 Task: Customize your profile - add a bio, profile picture, etc.
Action: Mouse moved to (1410, 188)
Screenshot: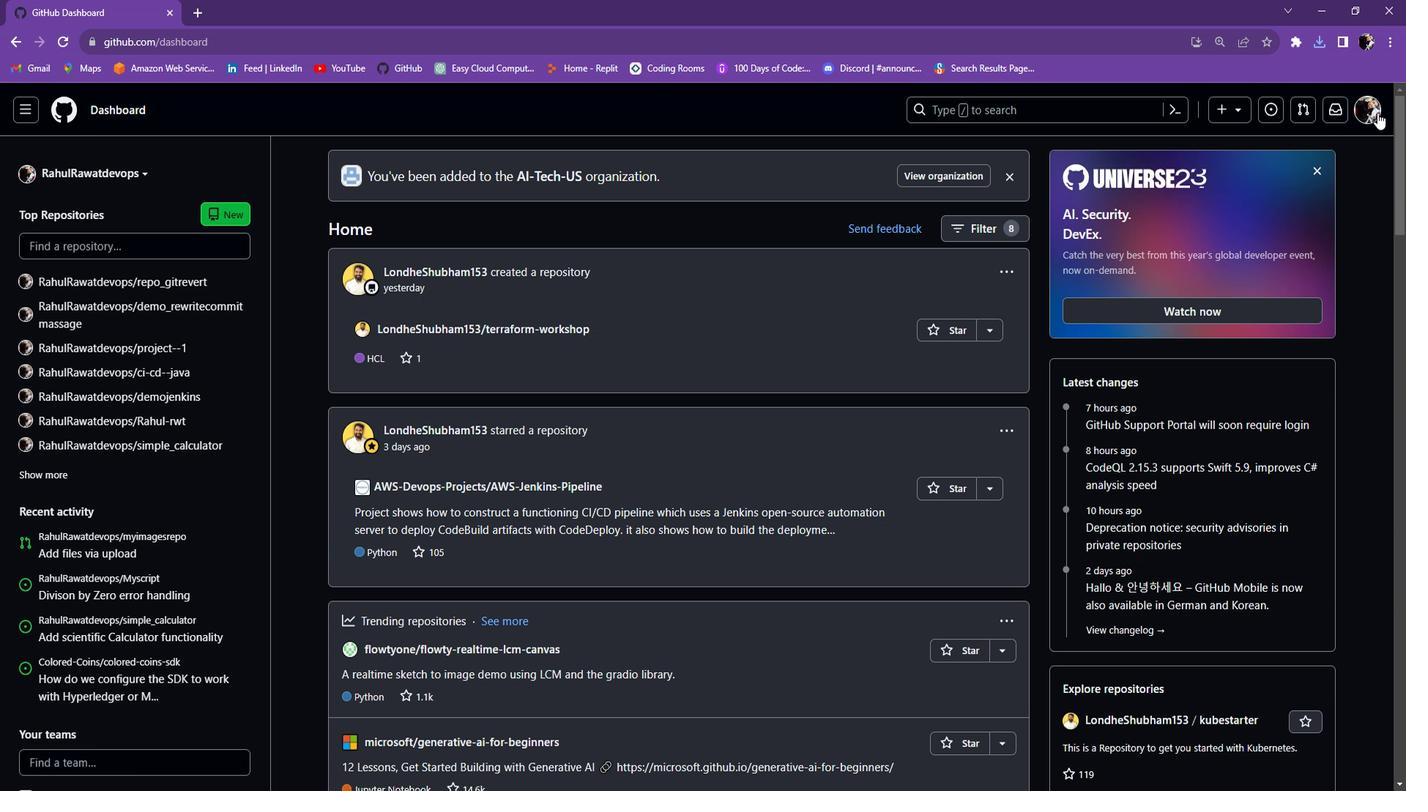 
Action: Mouse pressed left at (1410, 188)
Screenshot: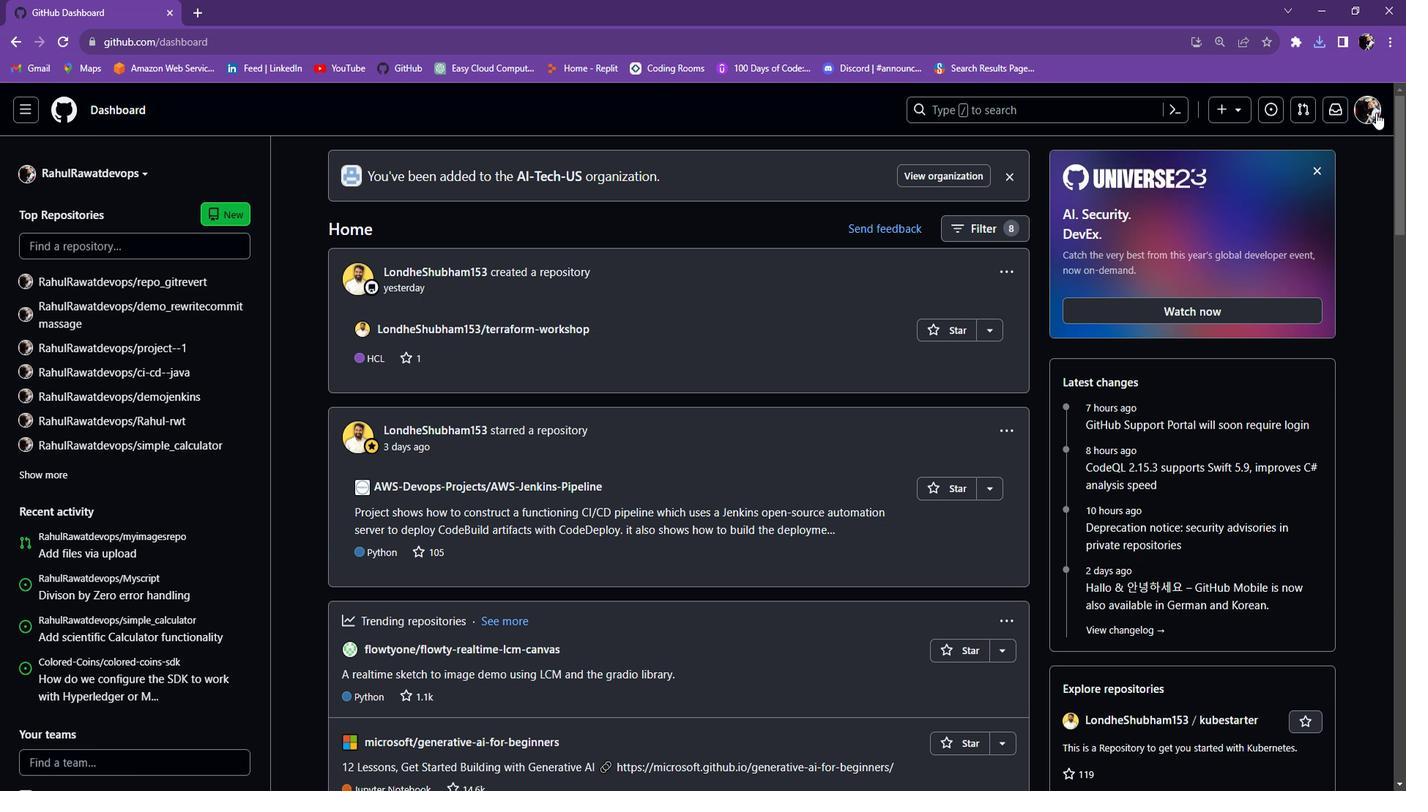 
Action: Mouse moved to (1253, 233)
Screenshot: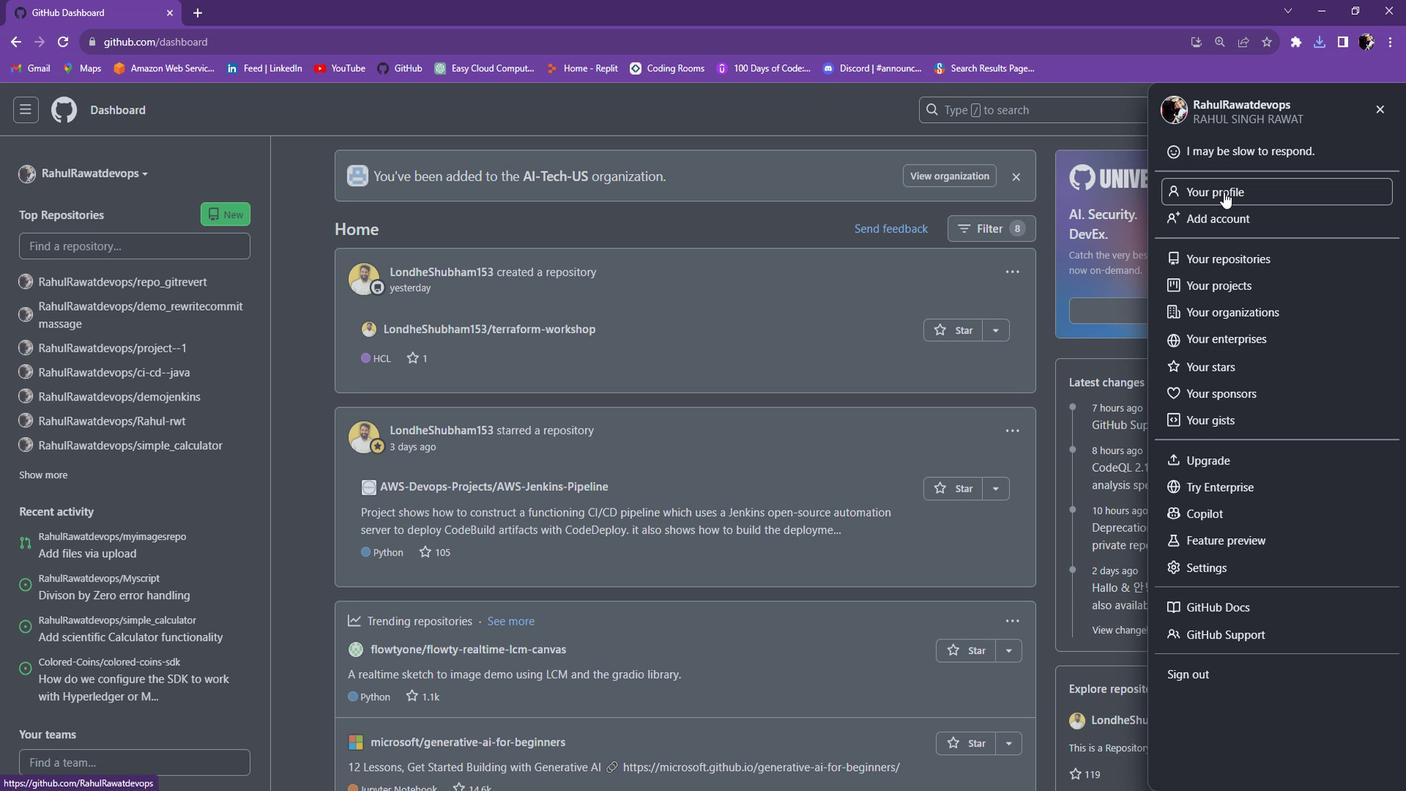 
Action: Mouse pressed left at (1253, 233)
Screenshot: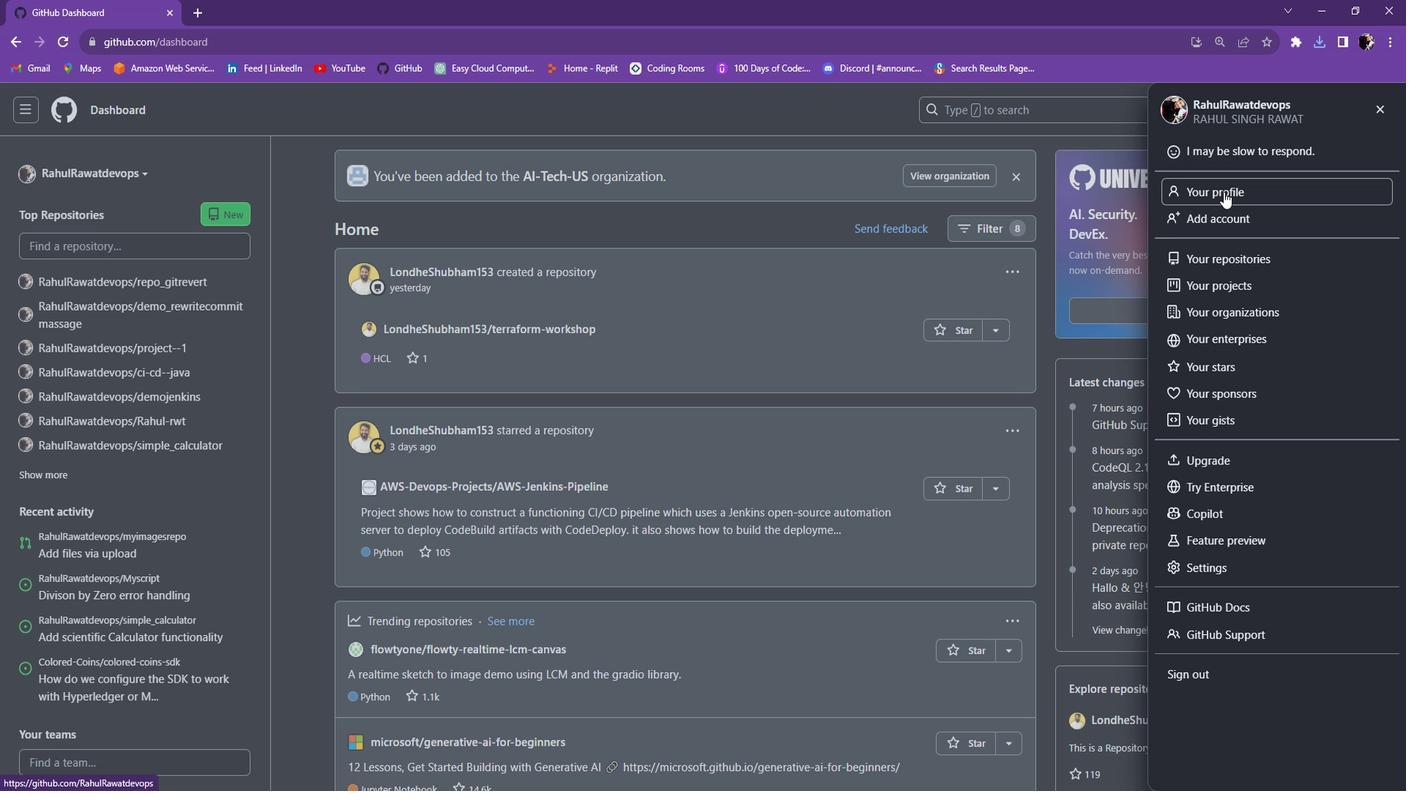 
Action: Mouse moved to (827, 326)
Screenshot: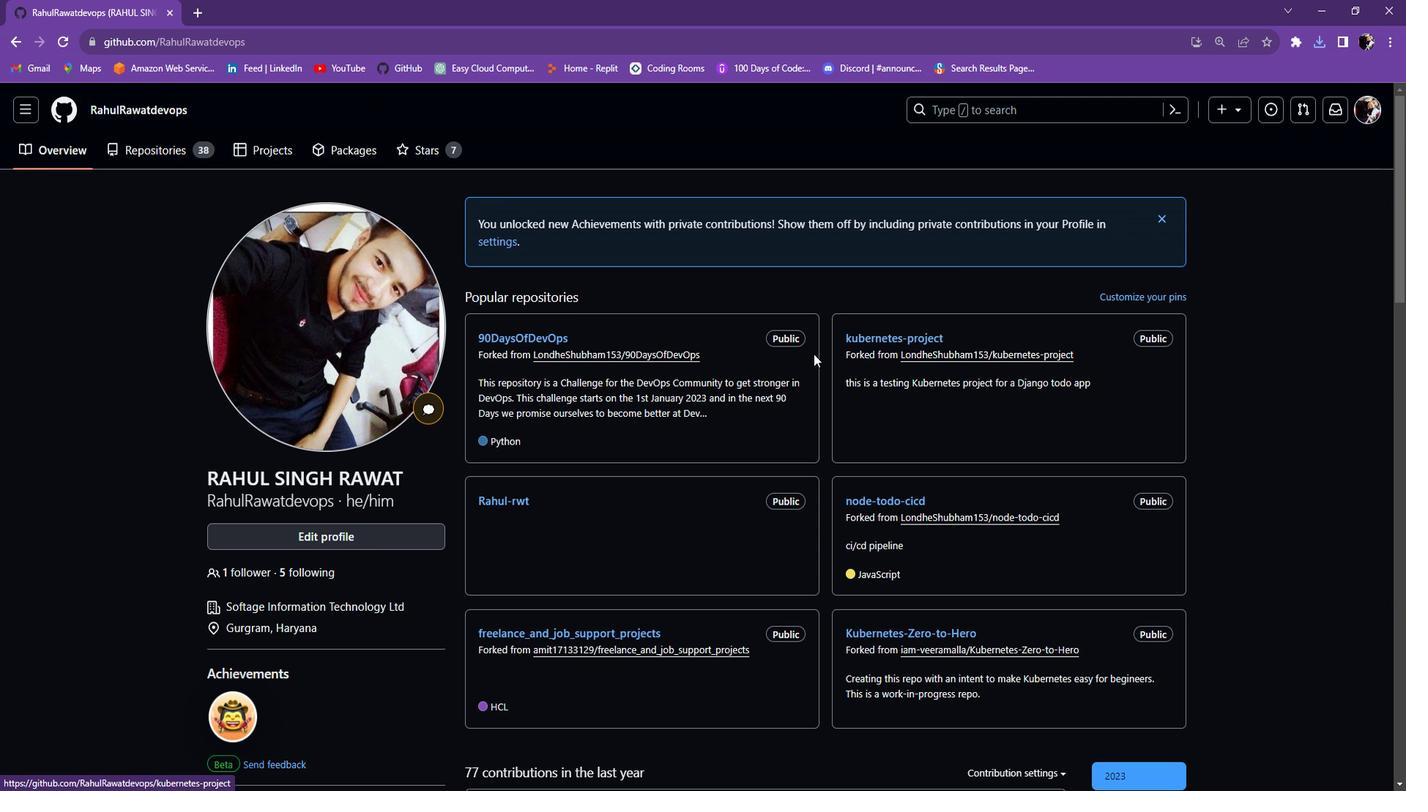 
Action: Mouse scrolled (827, 325) with delta (0, 0)
Screenshot: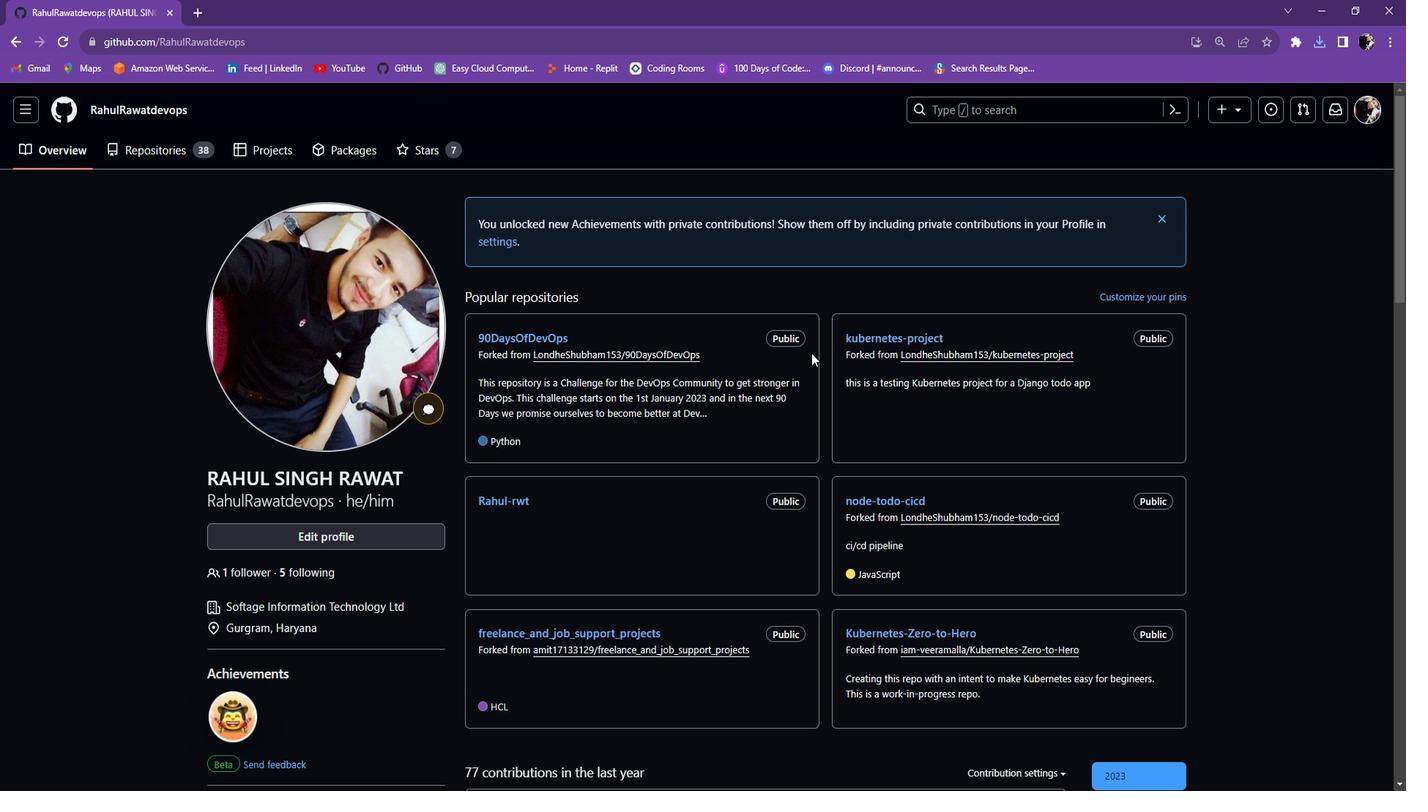 
Action: Mouse scrolled (827, 325) with delta (0, 0)
Screenshot: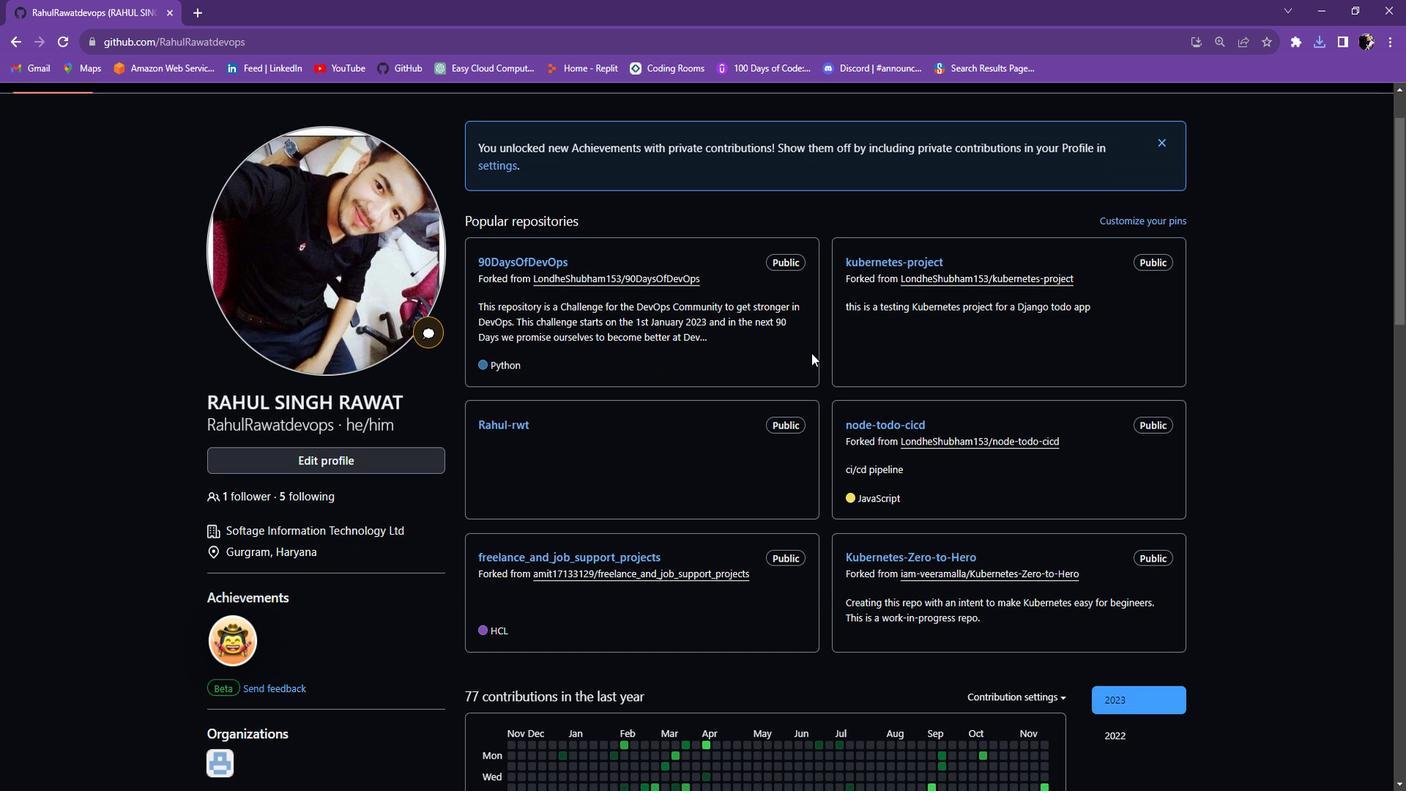 
Action: Mouse scrolled (827, 325) with delta (0, 0)
Screenshot: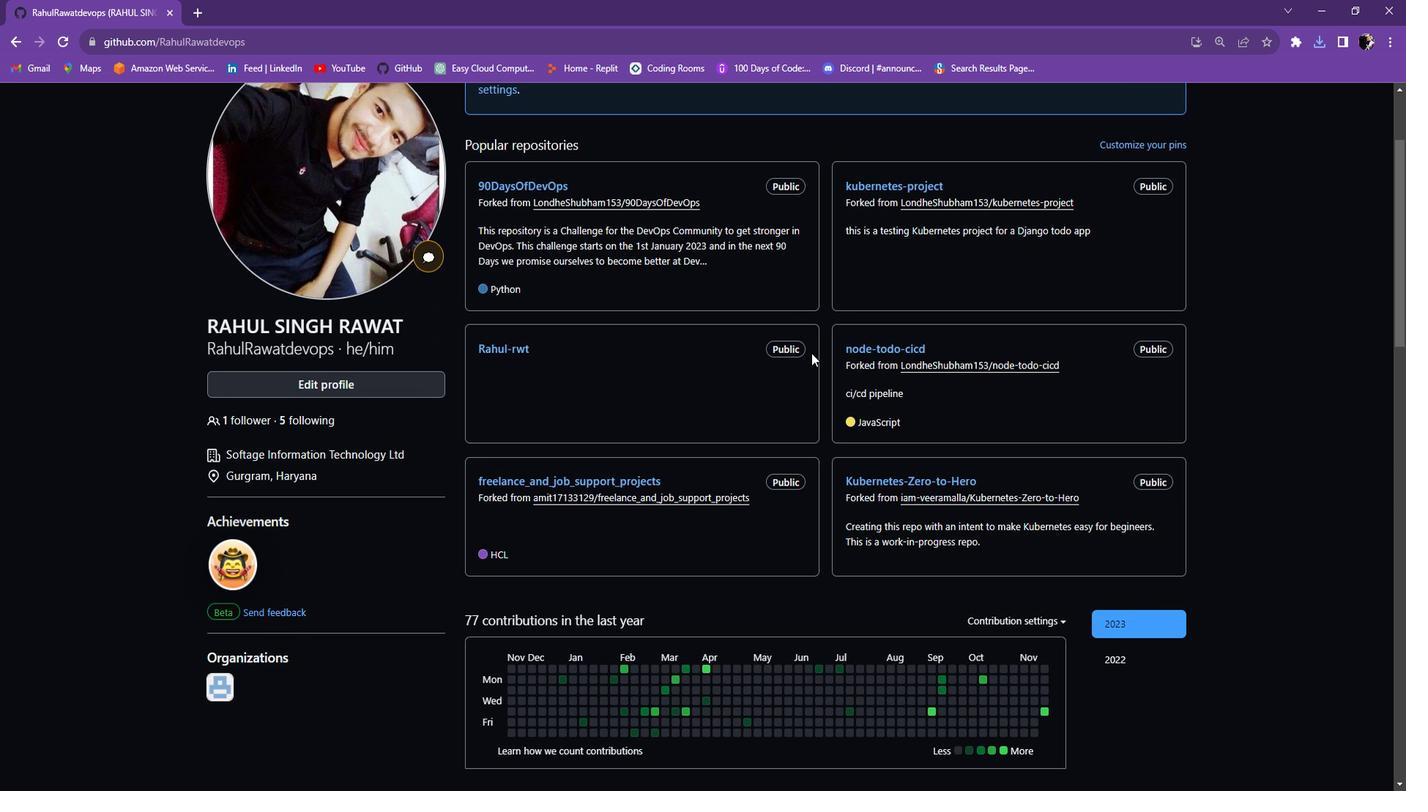 
Action: Mouse scrolled (827, 325) with delta (0, 0)
Screenshot: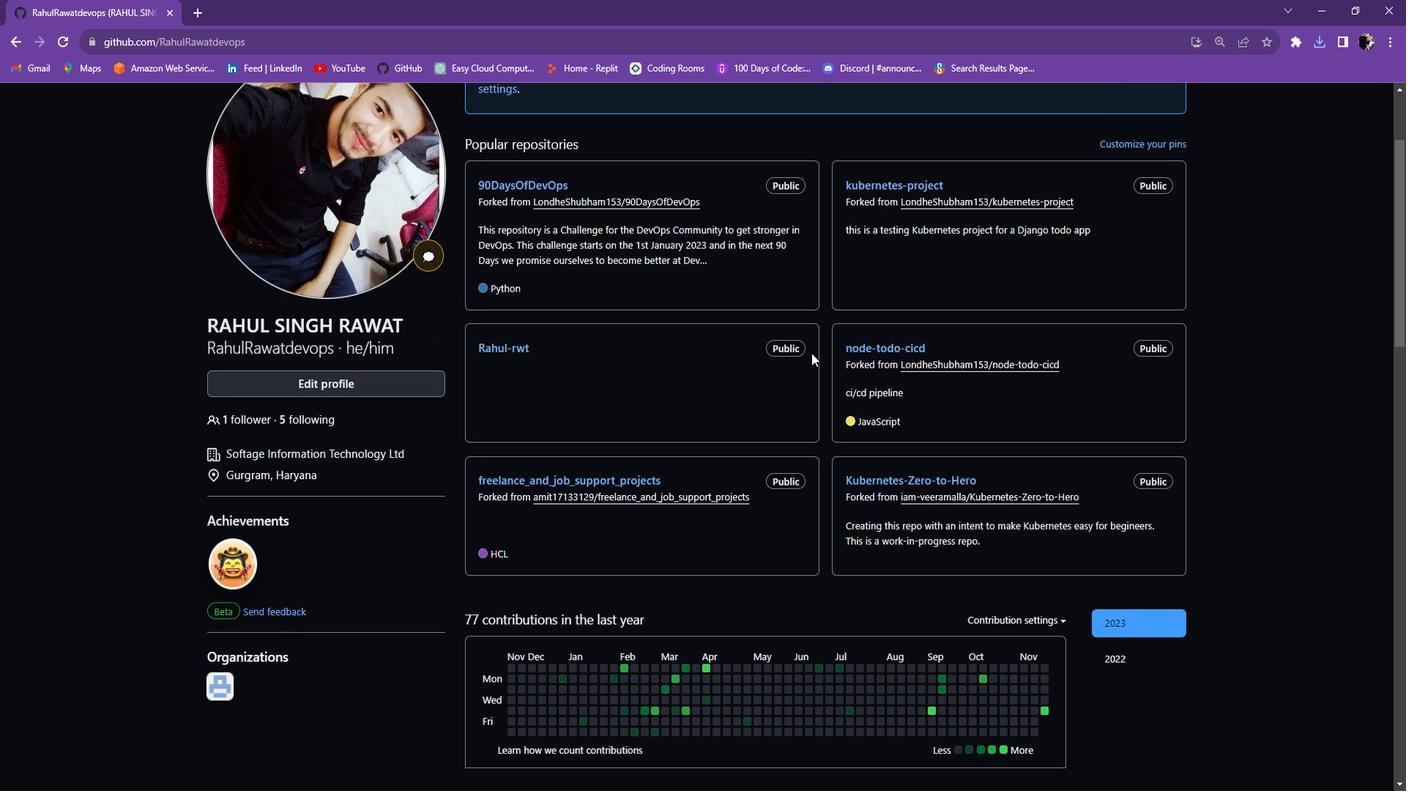 
Action: Mouse moved to (388, 258)
Screenshot: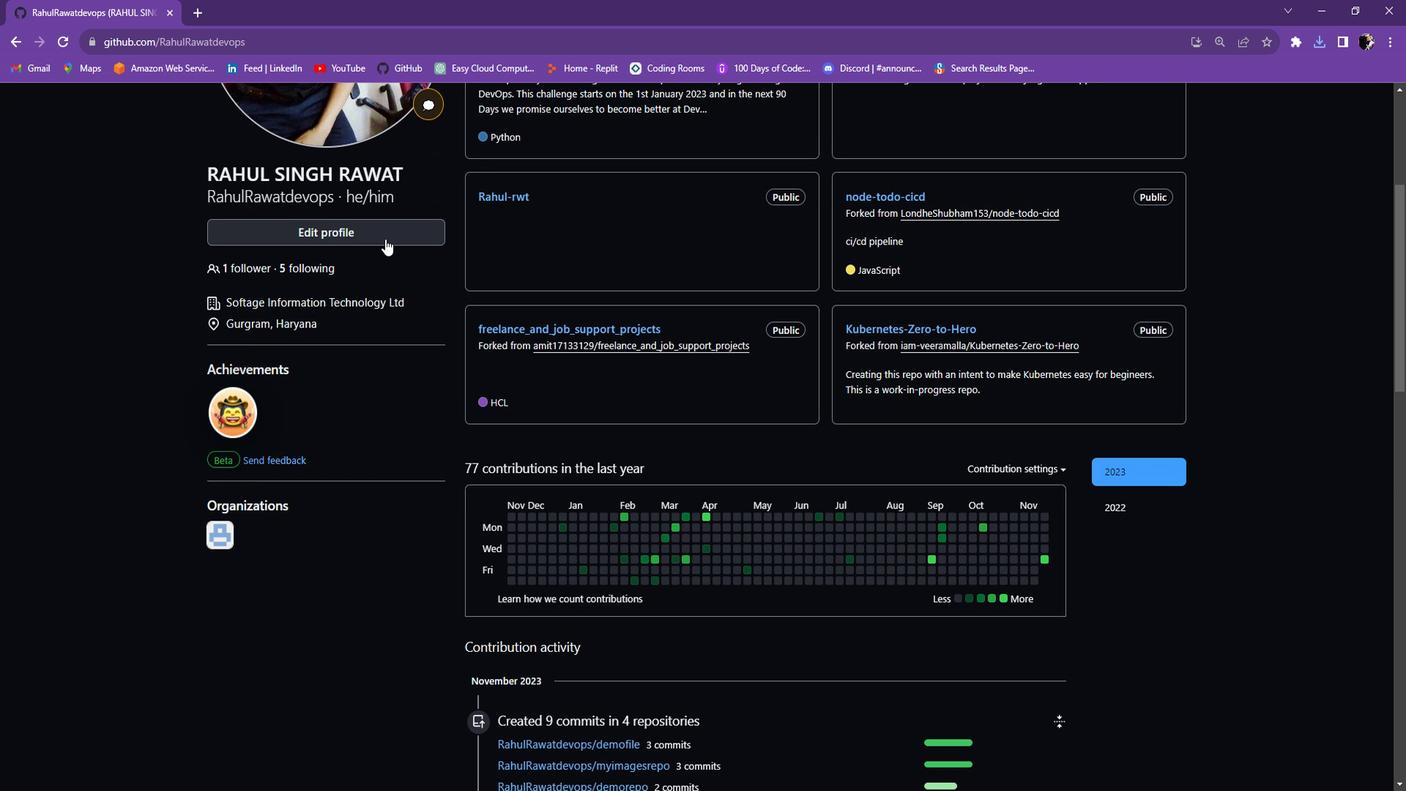 
Action: Mouse pressed left at (388, 258)
Screenshot: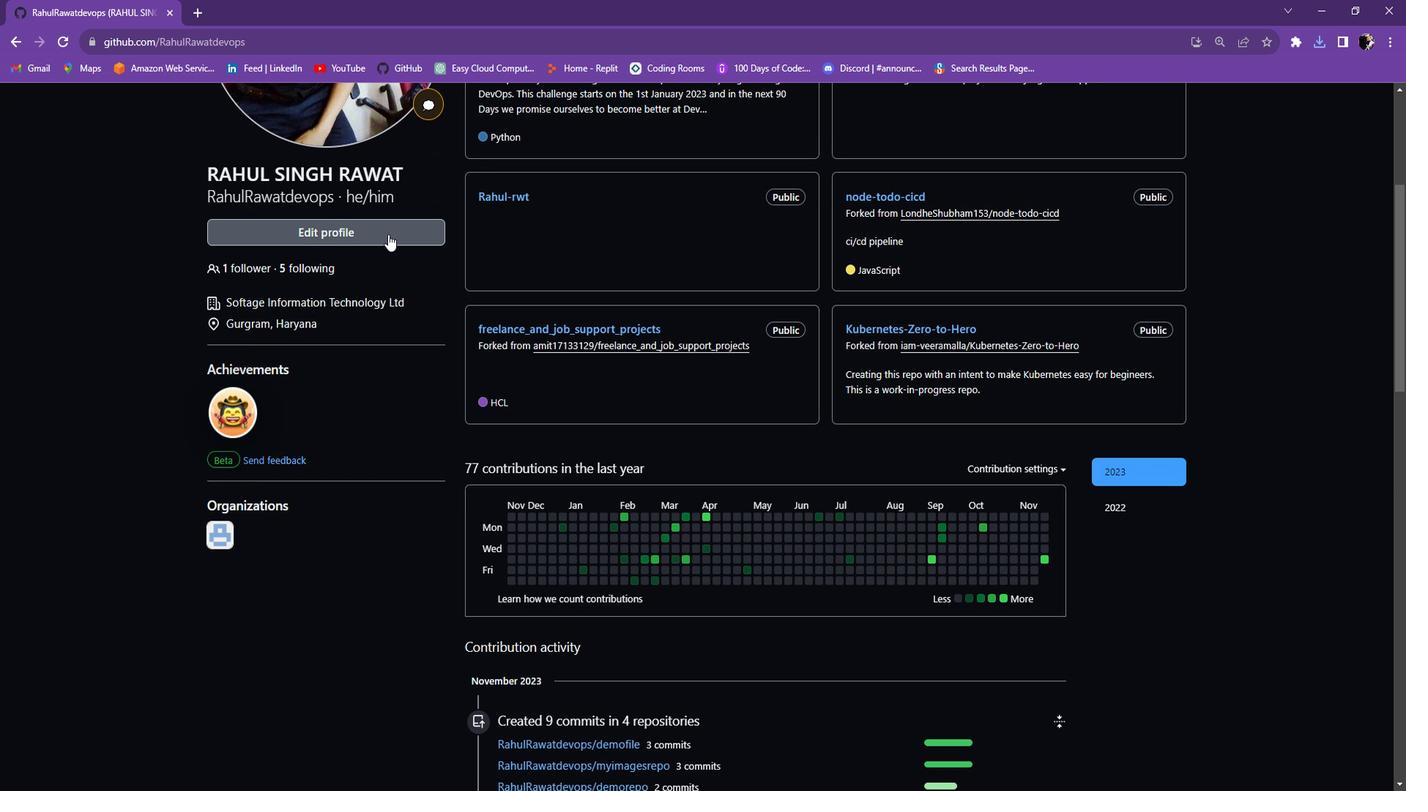 
Action: Mouse moved to (399, 295)
Screenshot: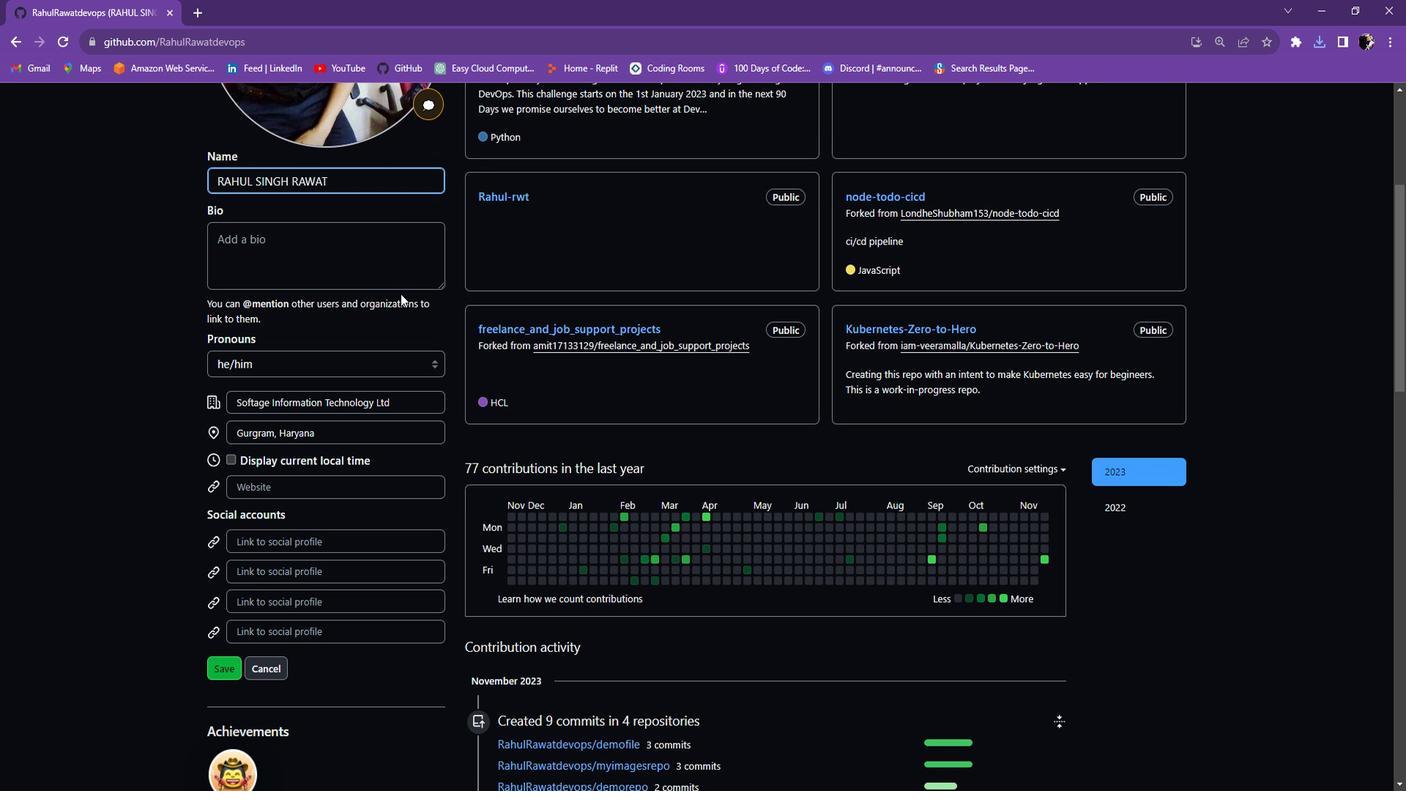 
Action: Mouse scrolled (399, 295) with delta (0, 0)
Screenshot: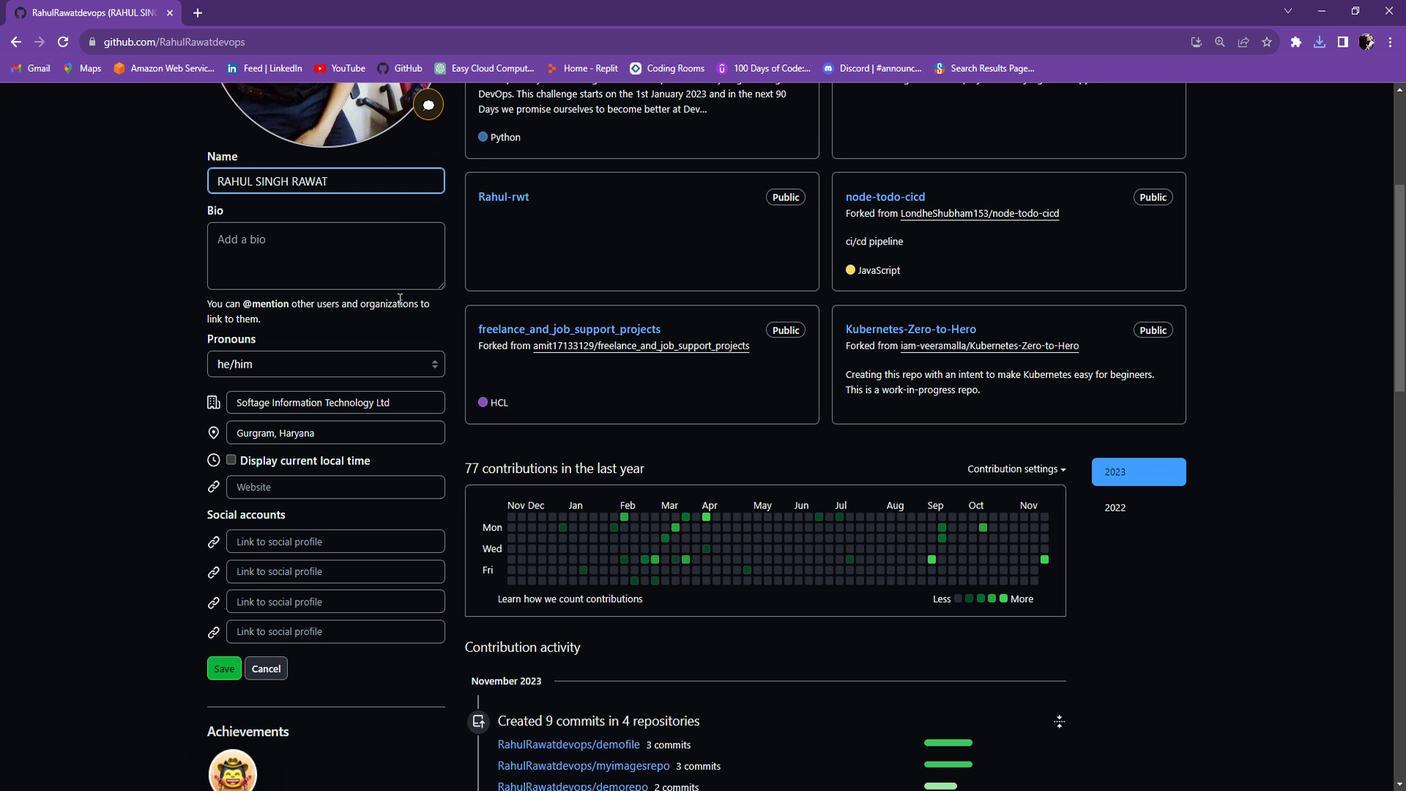 
Action: Mouse scrolled (399, 295) with delta (0, 0)
Screenshot: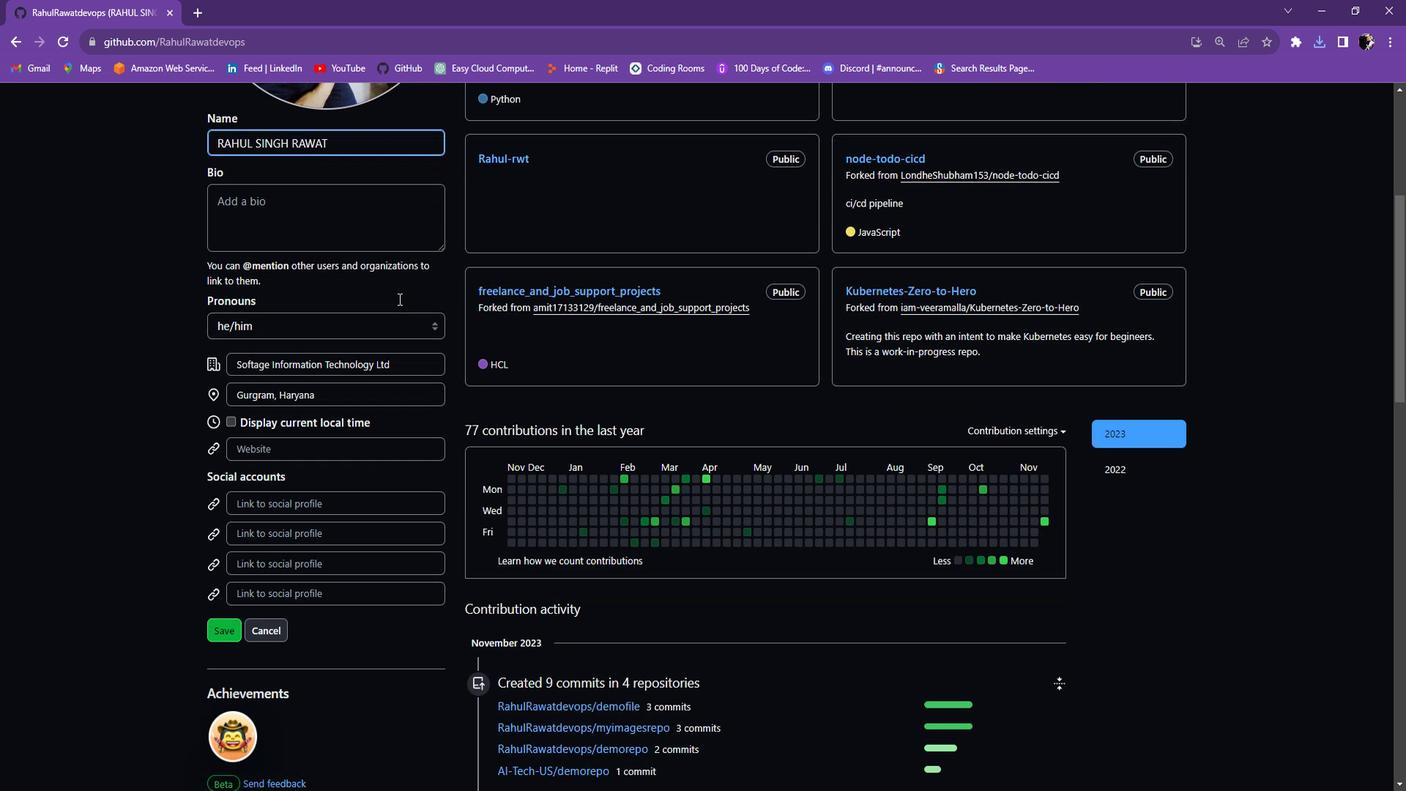 
Action: Mouse scrolled (399, 295) with delta (0, 0)
Screenshot: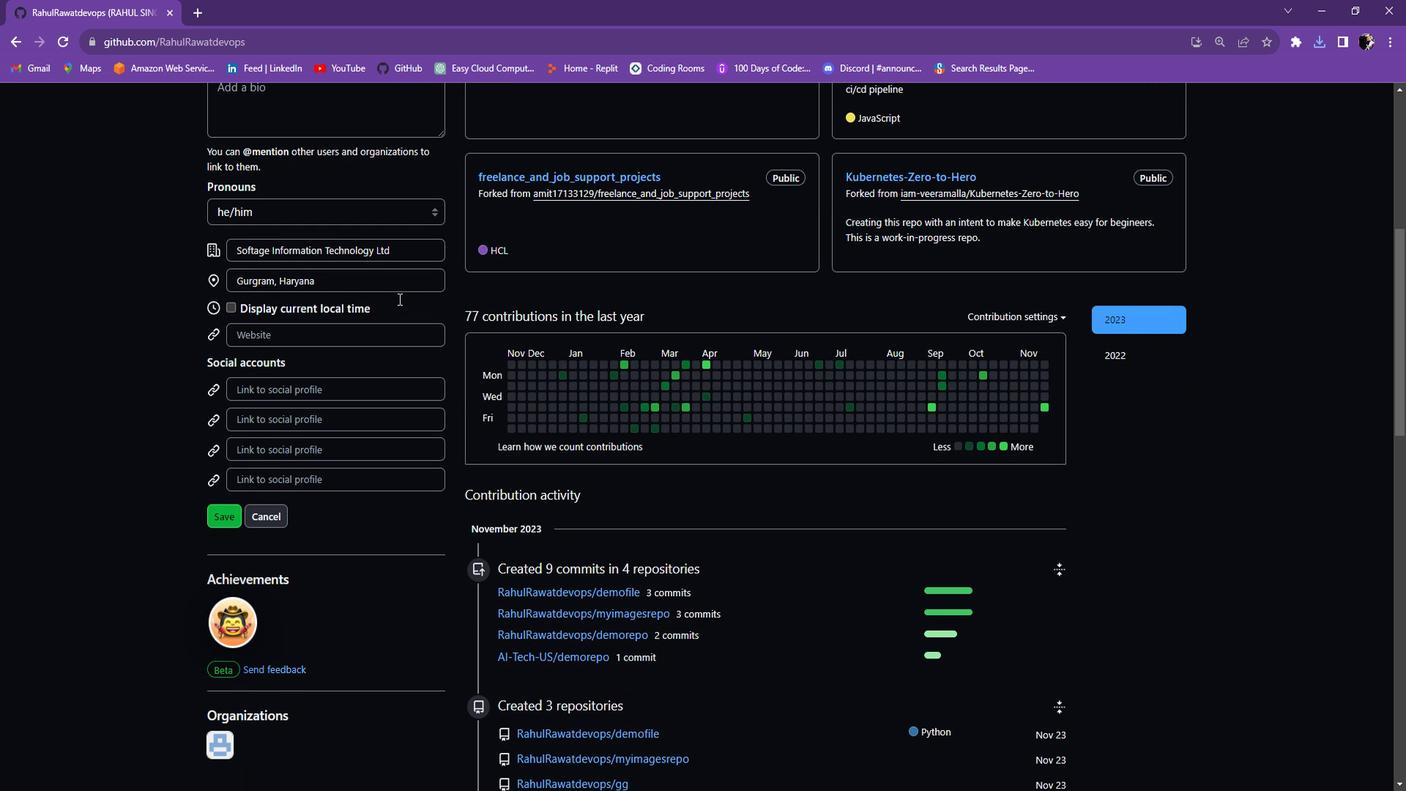 
Action: Mouse scrolled (399, 295) with delta (0, 0)
Screenshot: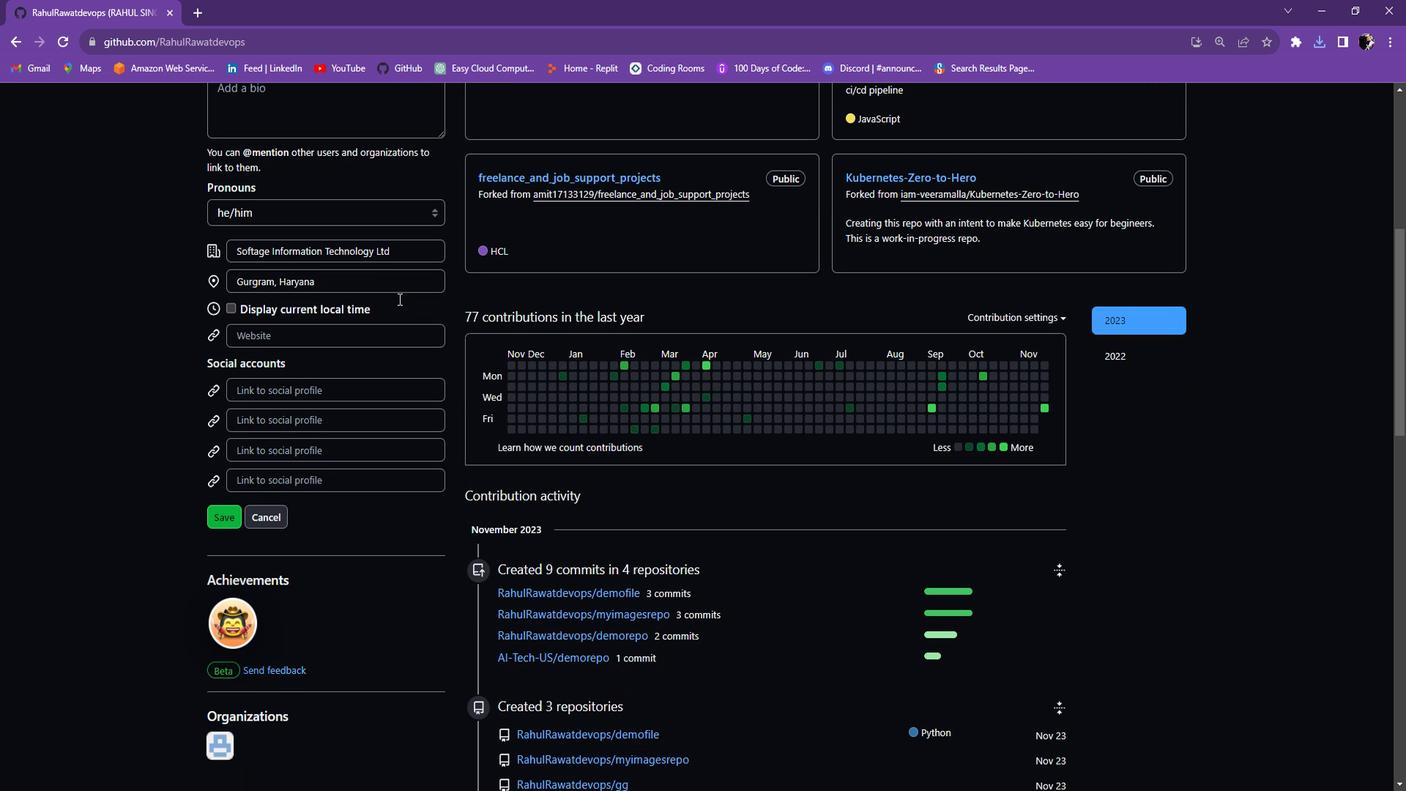 
Action: Mouse scrolled (399, 295) with delta (0, 0)
Screenshot: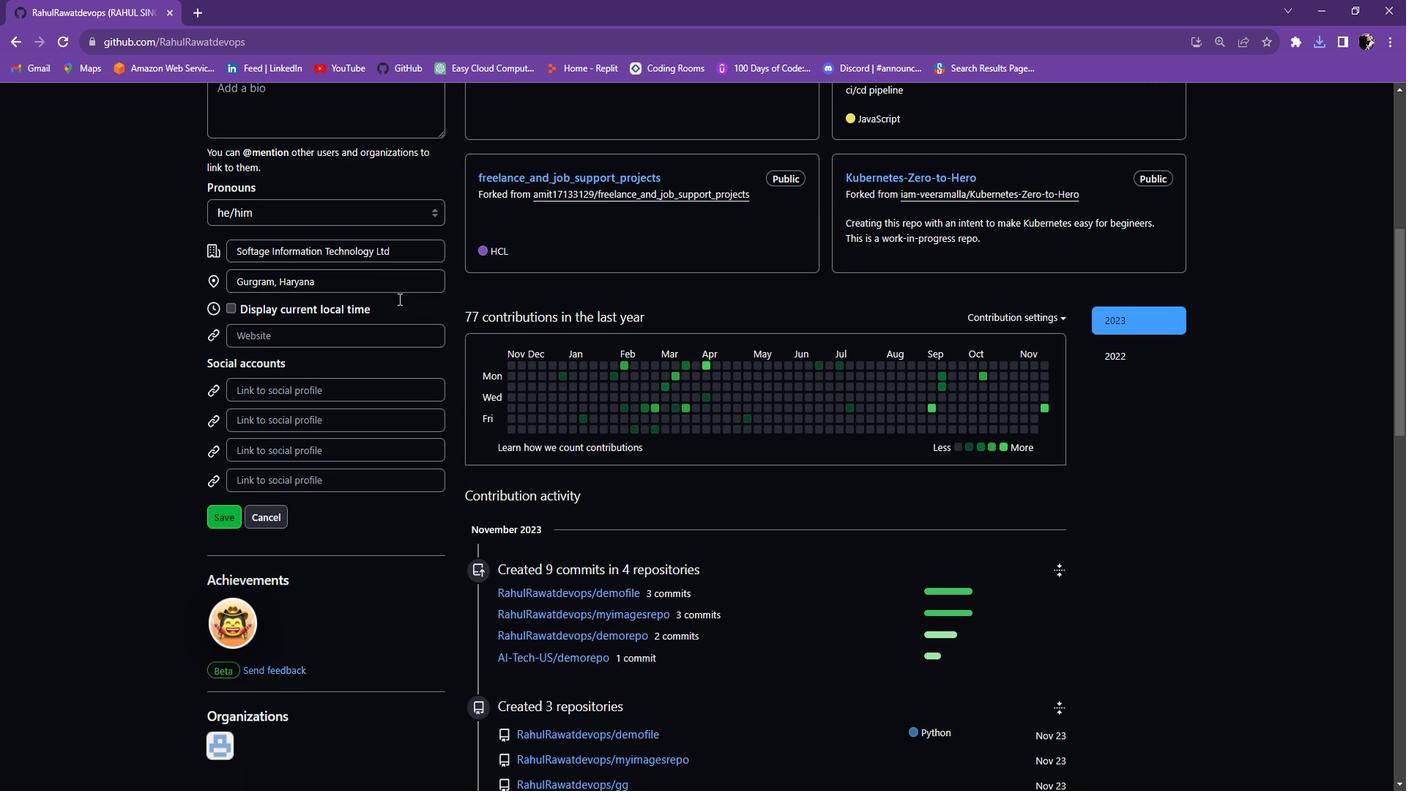 
Action: Mouse scrolled (399, 295) with delta (0, 0)
Screenshot: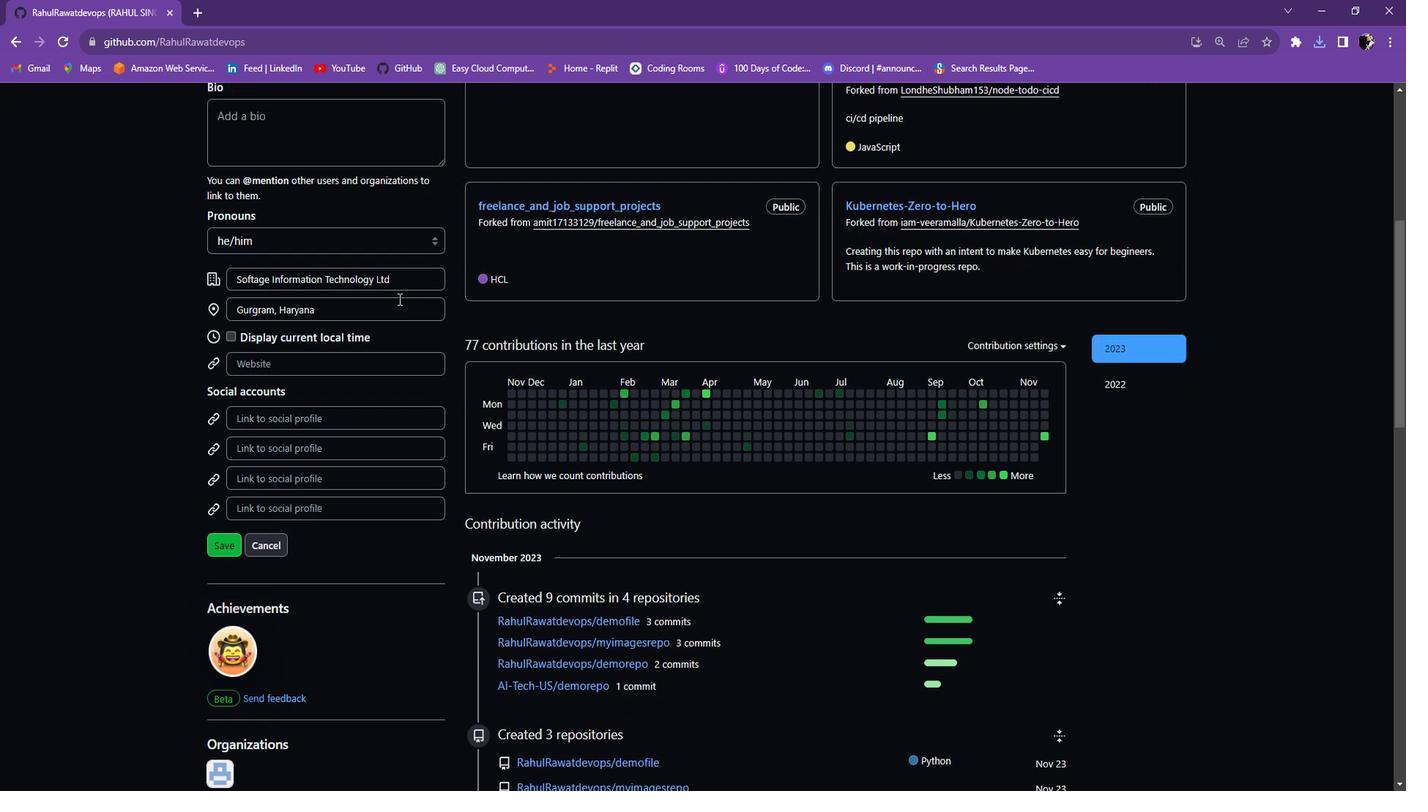 
Action: Mouse scrolled (399, 295) with delta (0, 0)
Screenshot: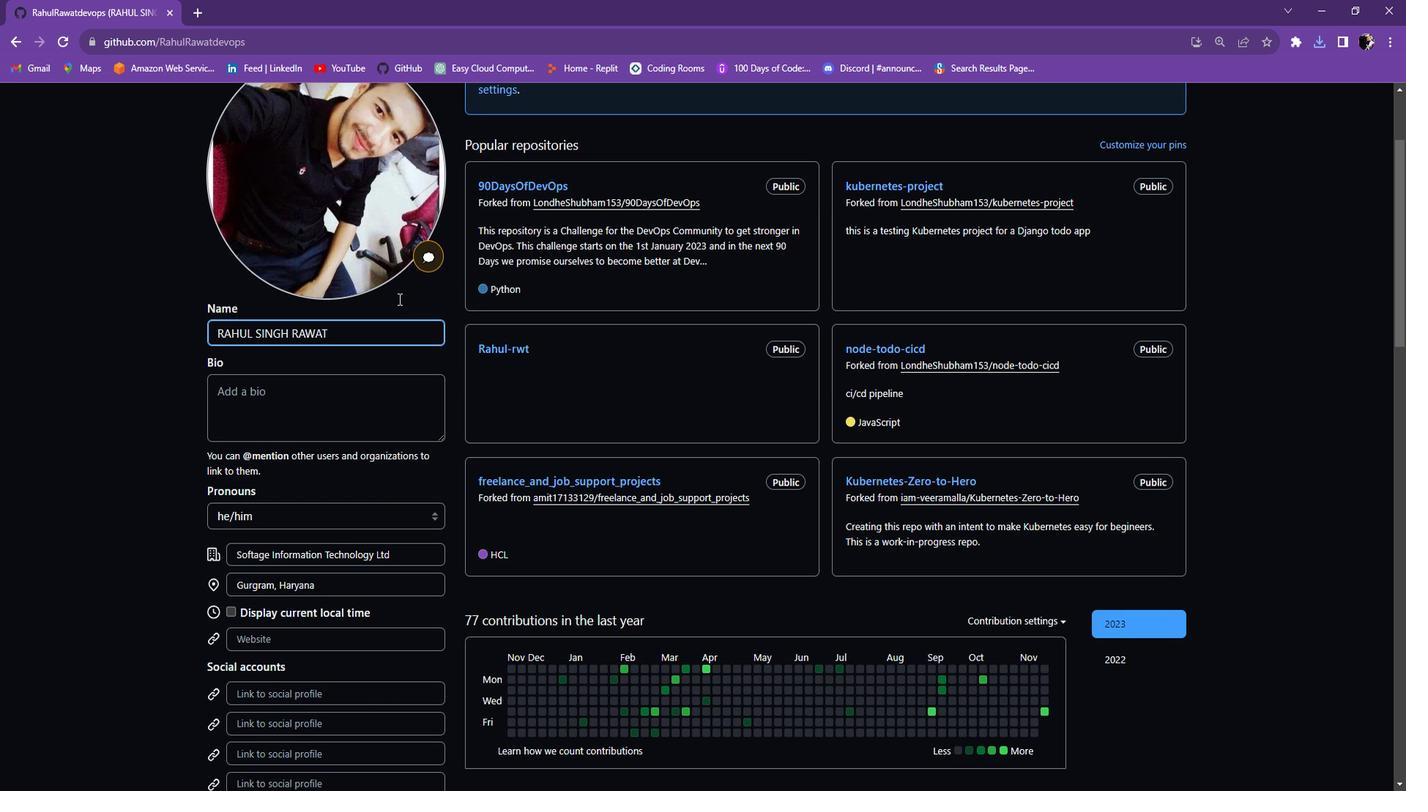 
Action: Mouse scrolled (399, 295) with delta (0, 0)
Screenshot: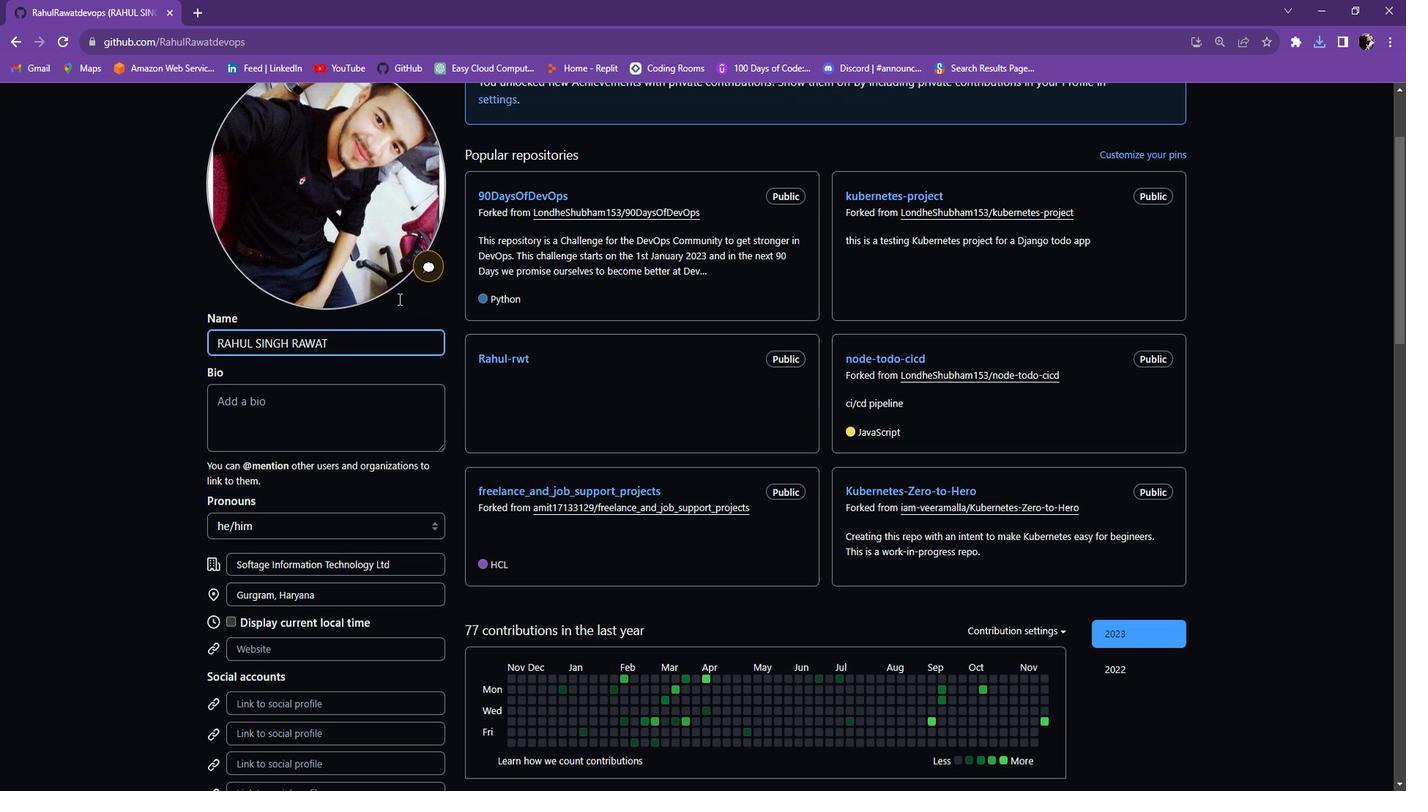 
Action: Mouse moved to (400, 320)
Screenshot: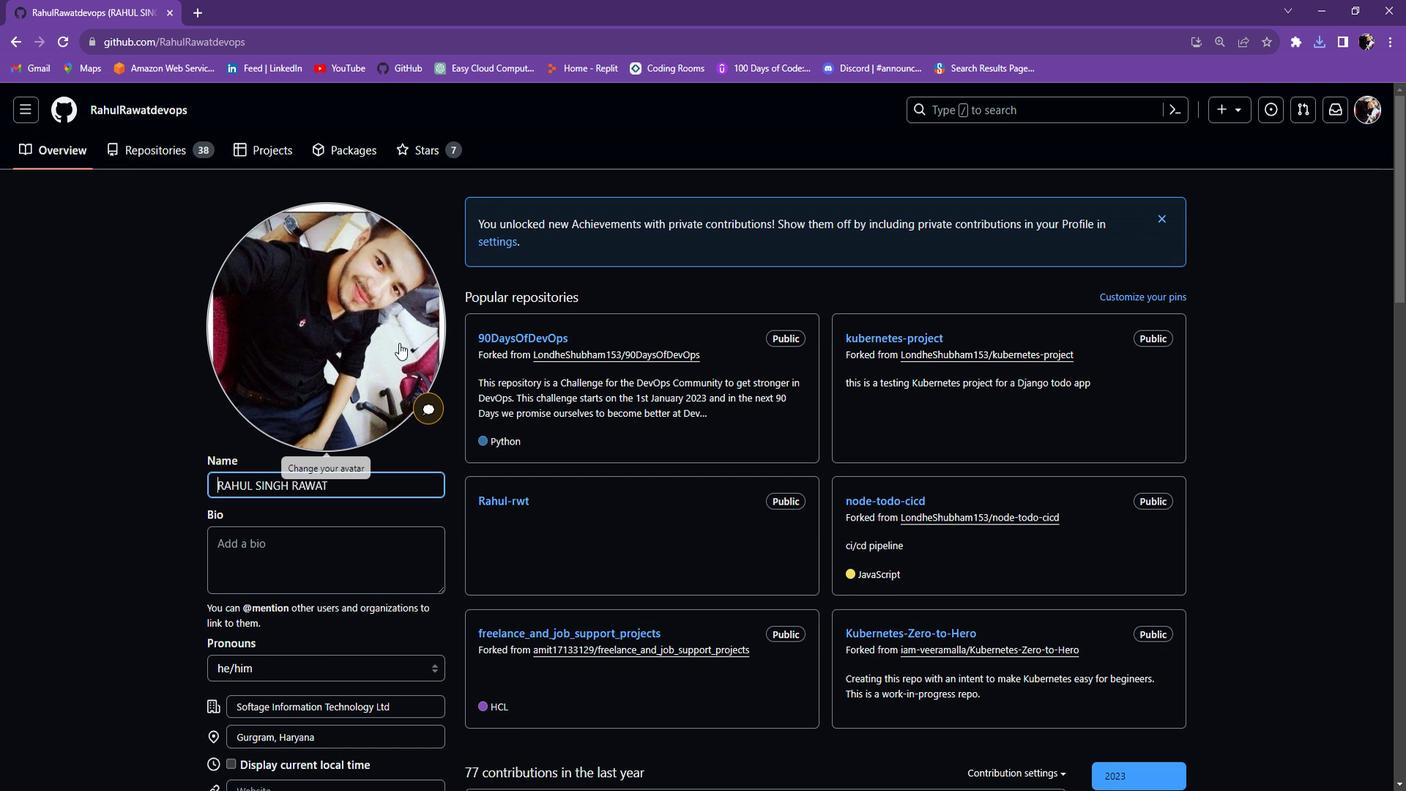 
Action: Mouse pressed left at (400, 320)
Screenshot: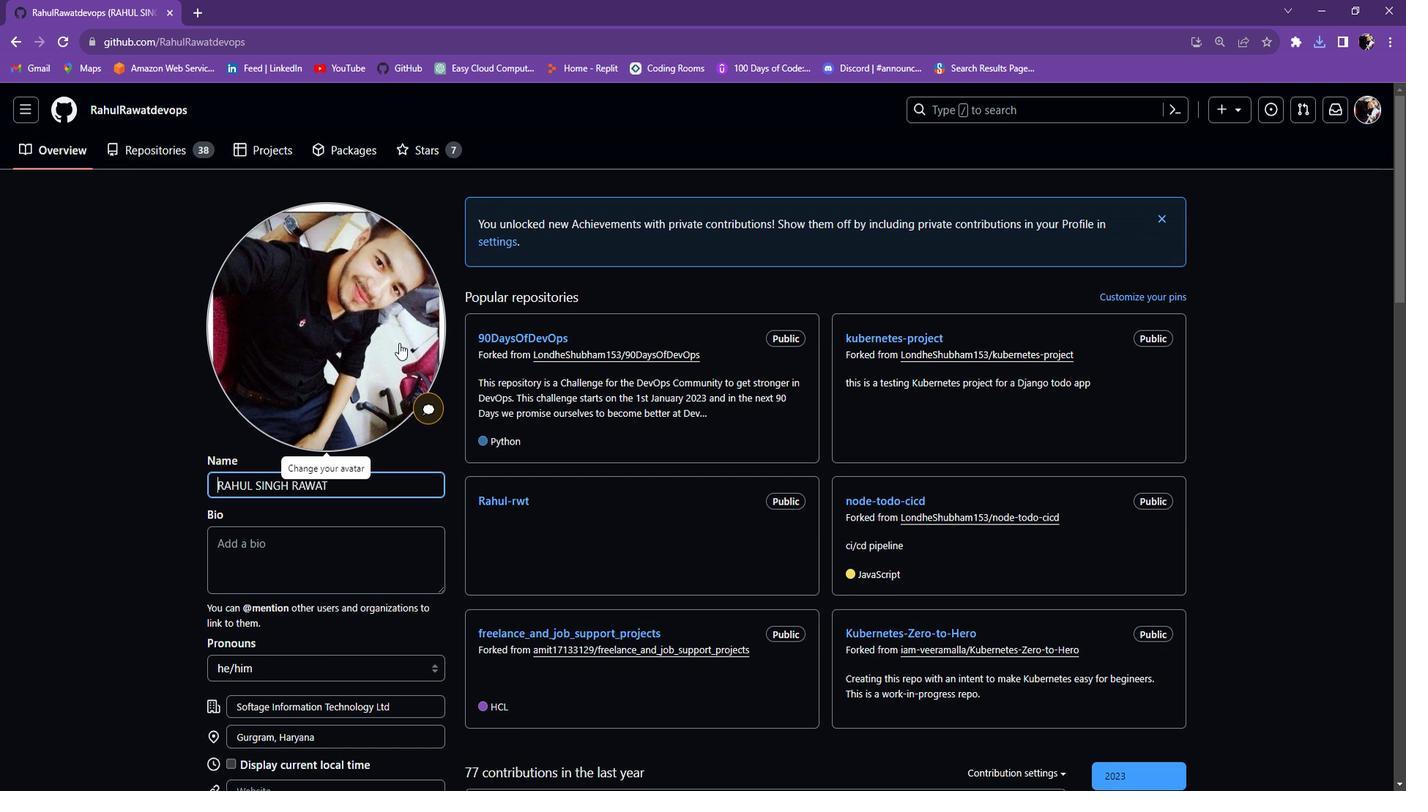 
Action: Mouse moved to (1019, 375)
Screenshot: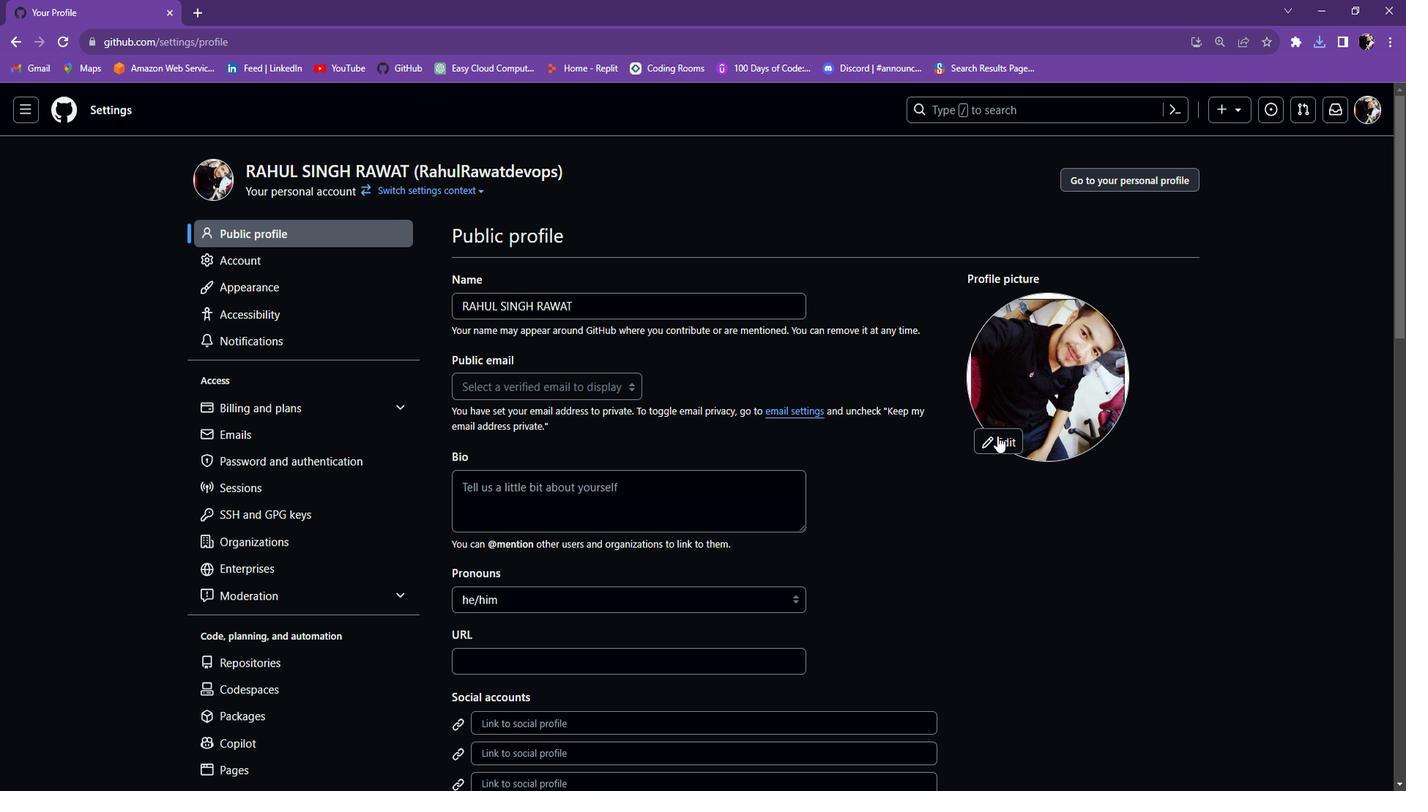 
Action: Mouse pressed left at (1019, 375)
Screenshot: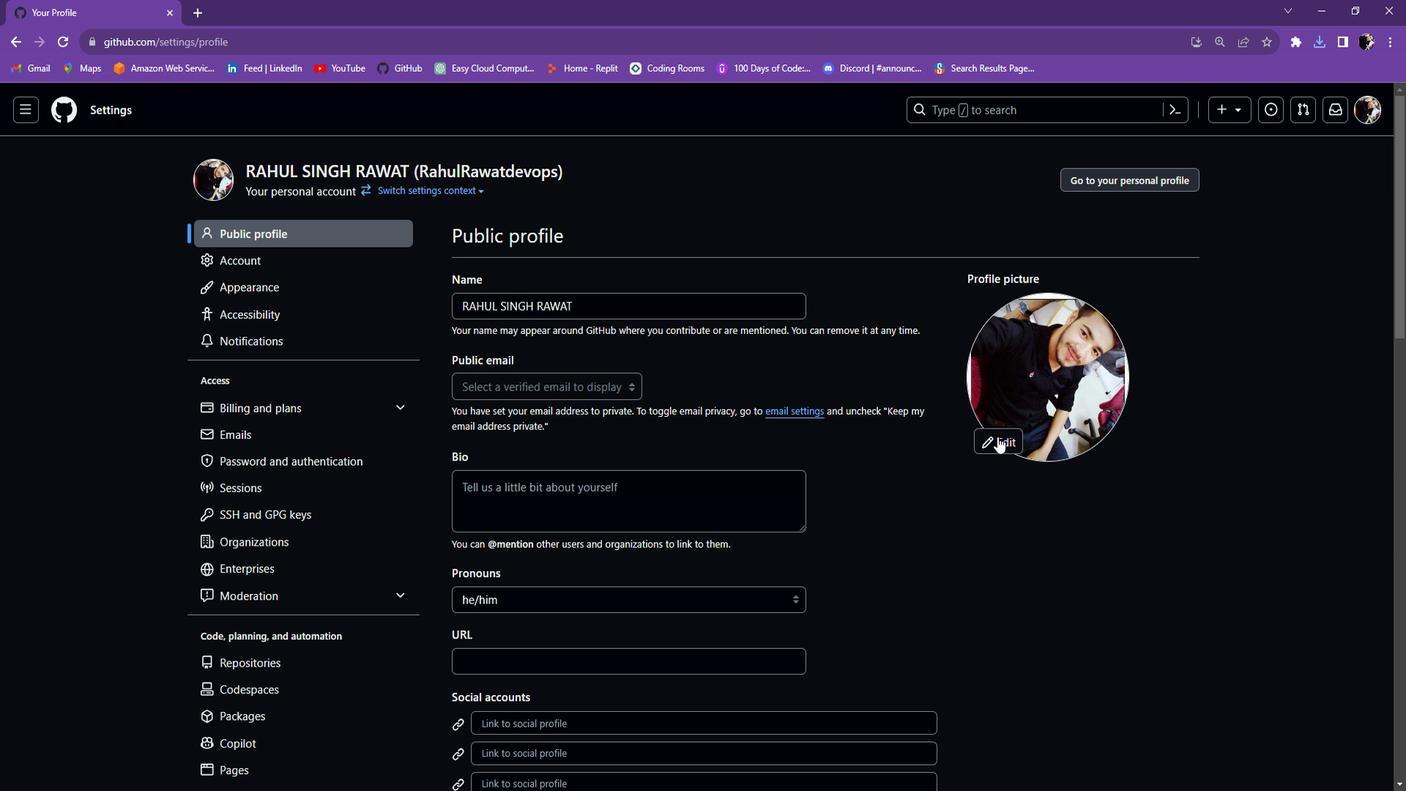 
Action: Mouse moved to (1024, 405)
Screenshot: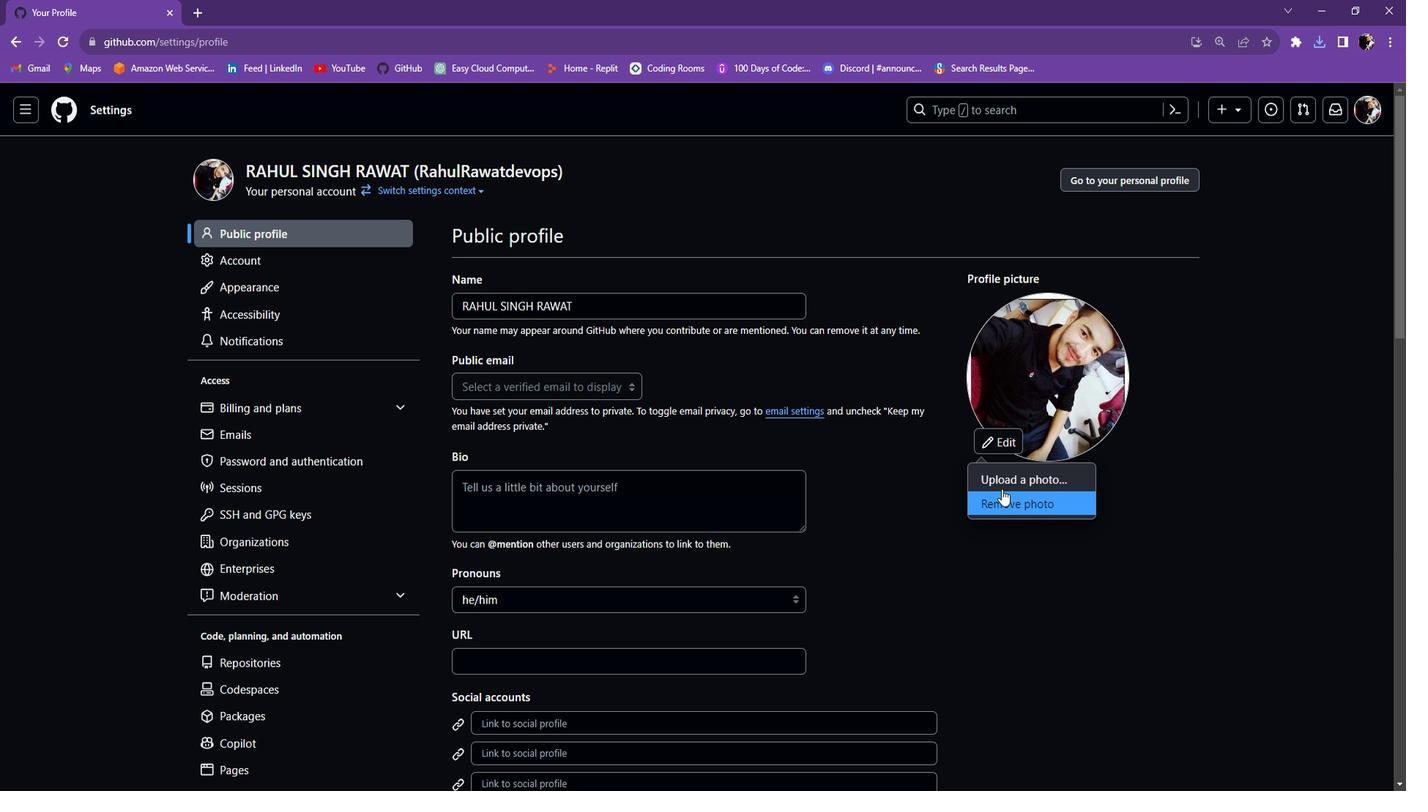 
Action: Mouse pressed left at (1024, 405)
Screenshot: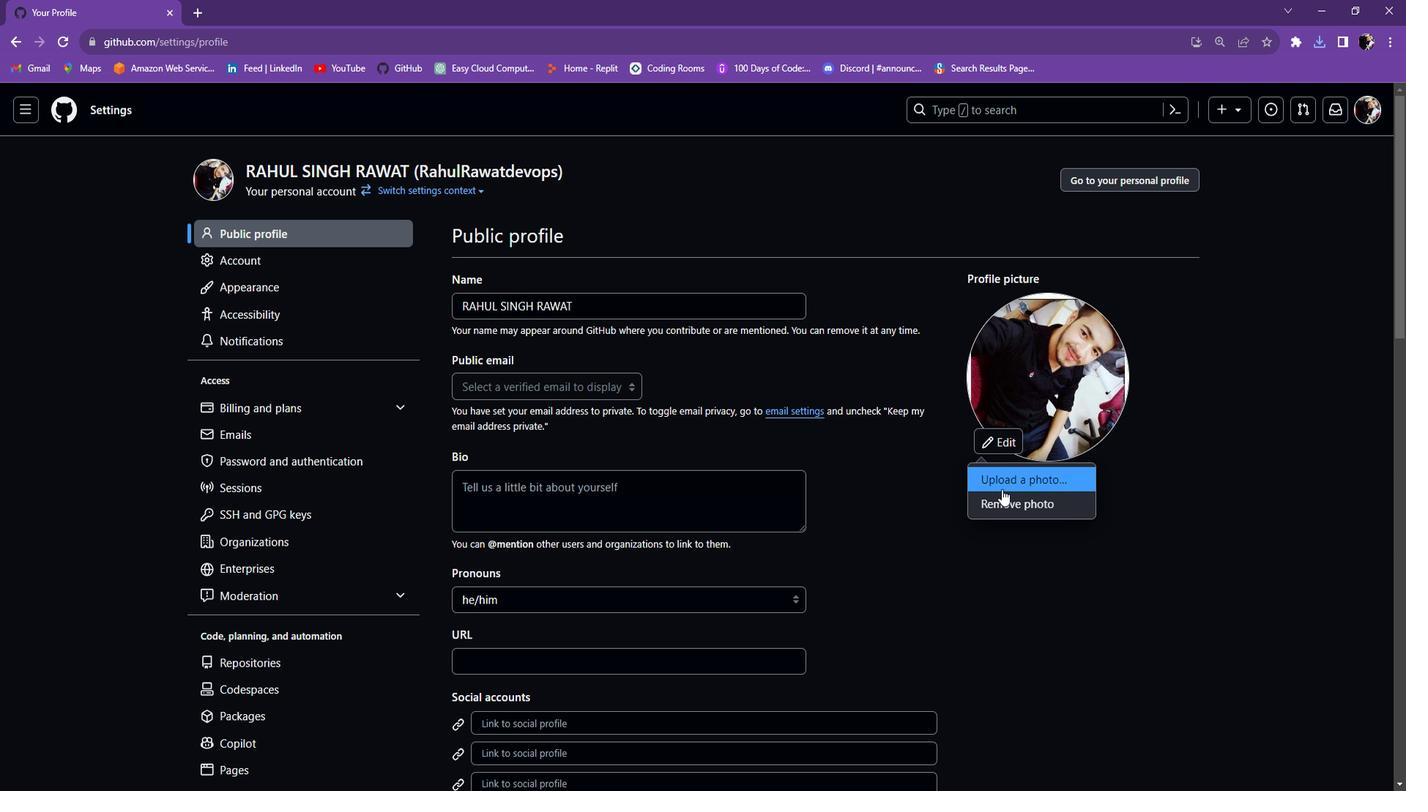 
Action: Mouse moved to (356, 210)
Screenshot: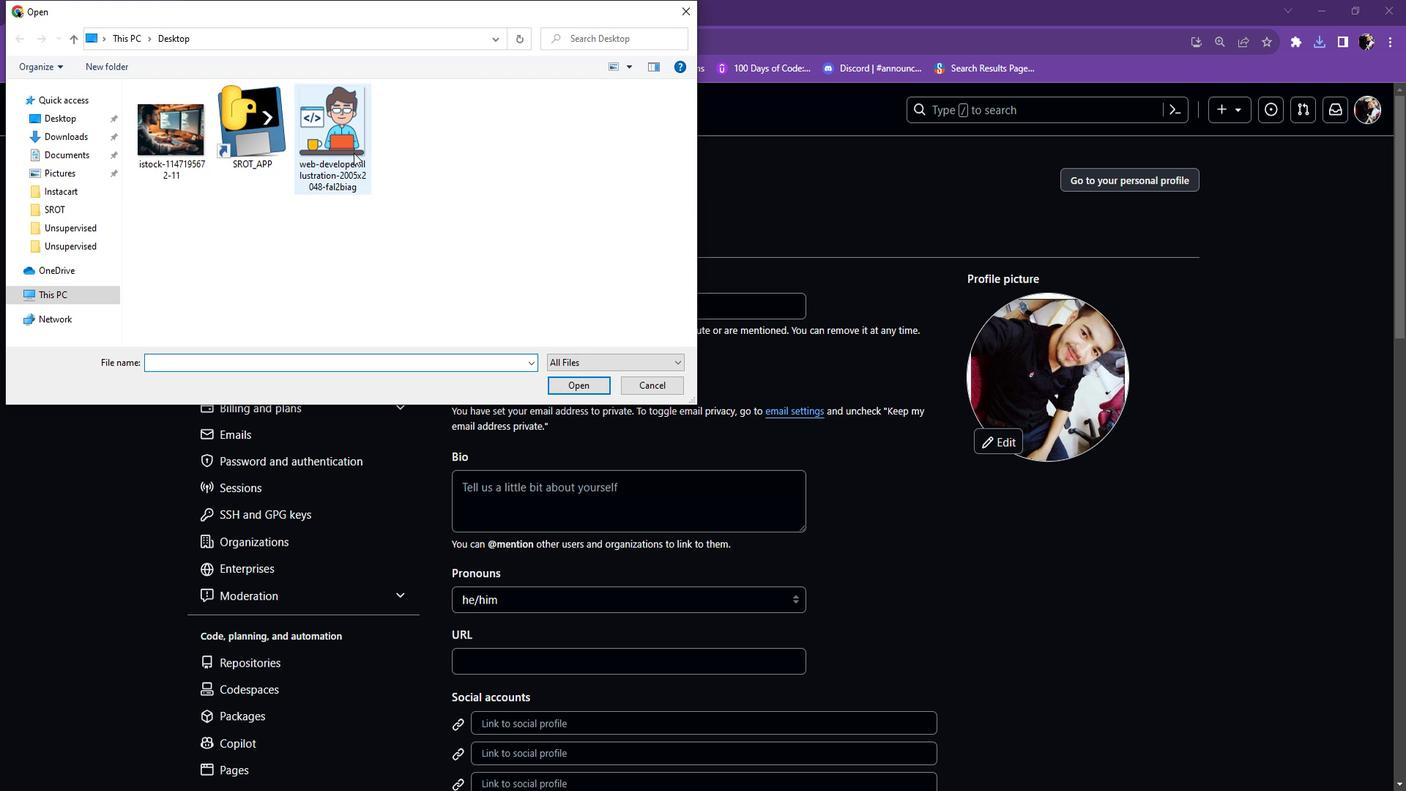 
Action: Mouse pressed left at (356, 210)
Screenshot: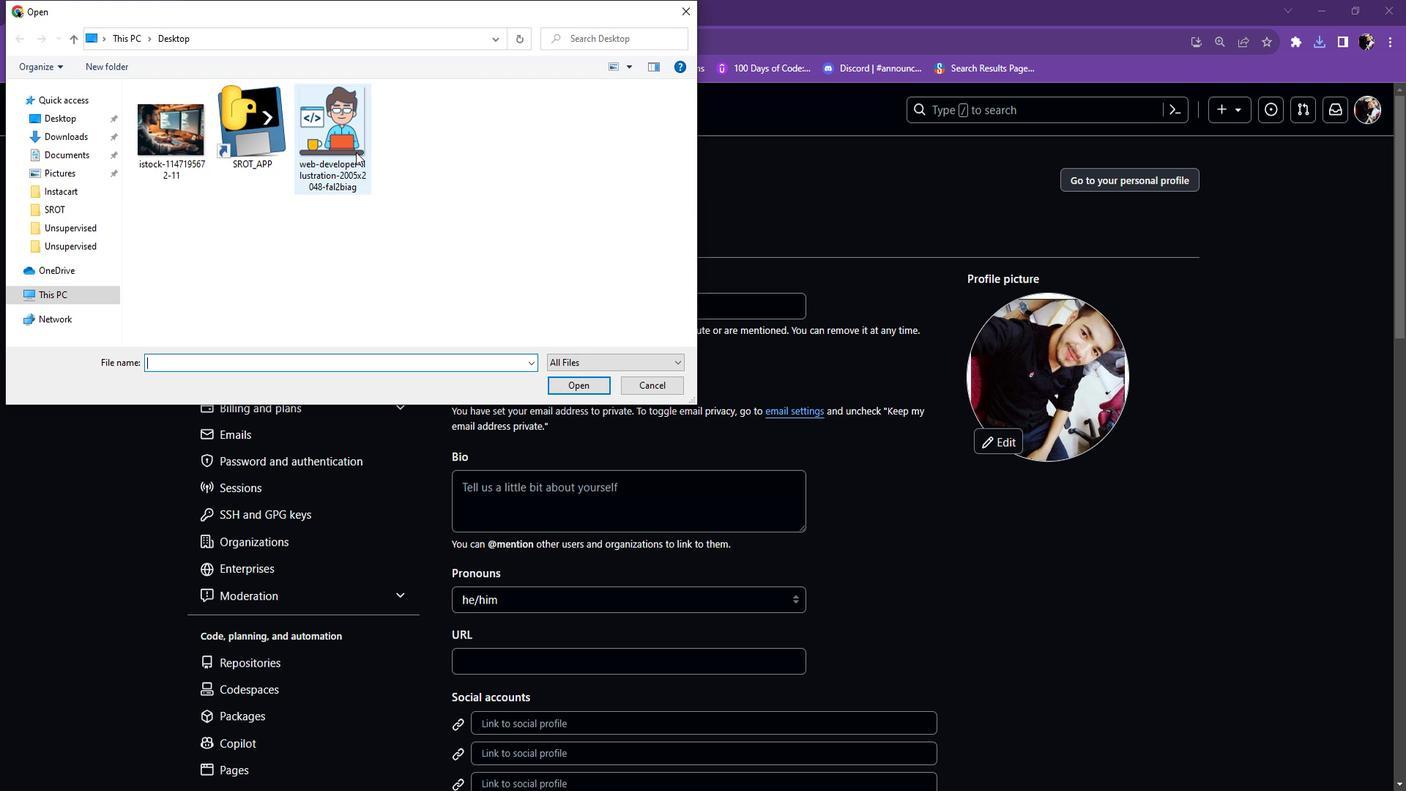 
Action: Mouse moved to (558, 347)
Screenshot: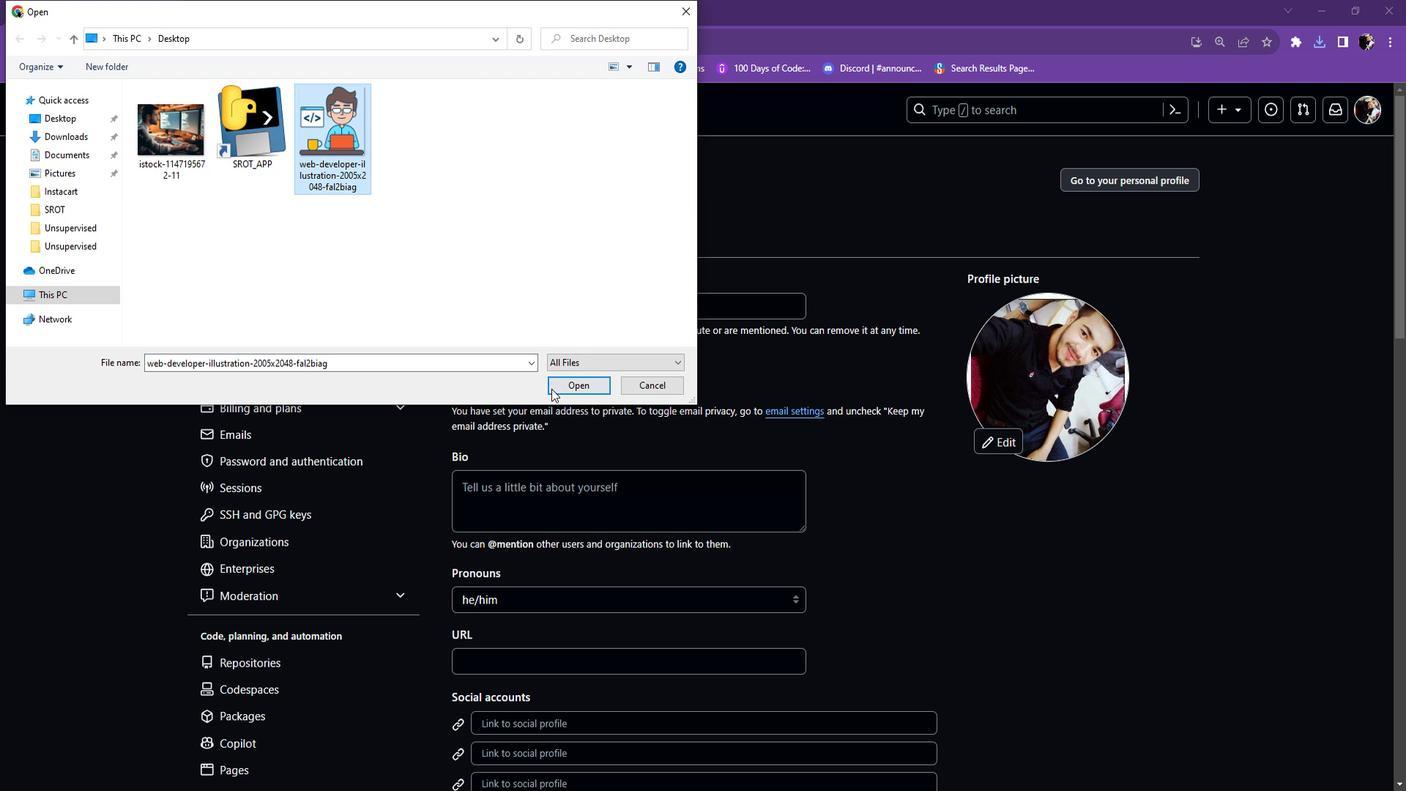 
Action: Mouse pressed left at (558, 347)
Screenshot: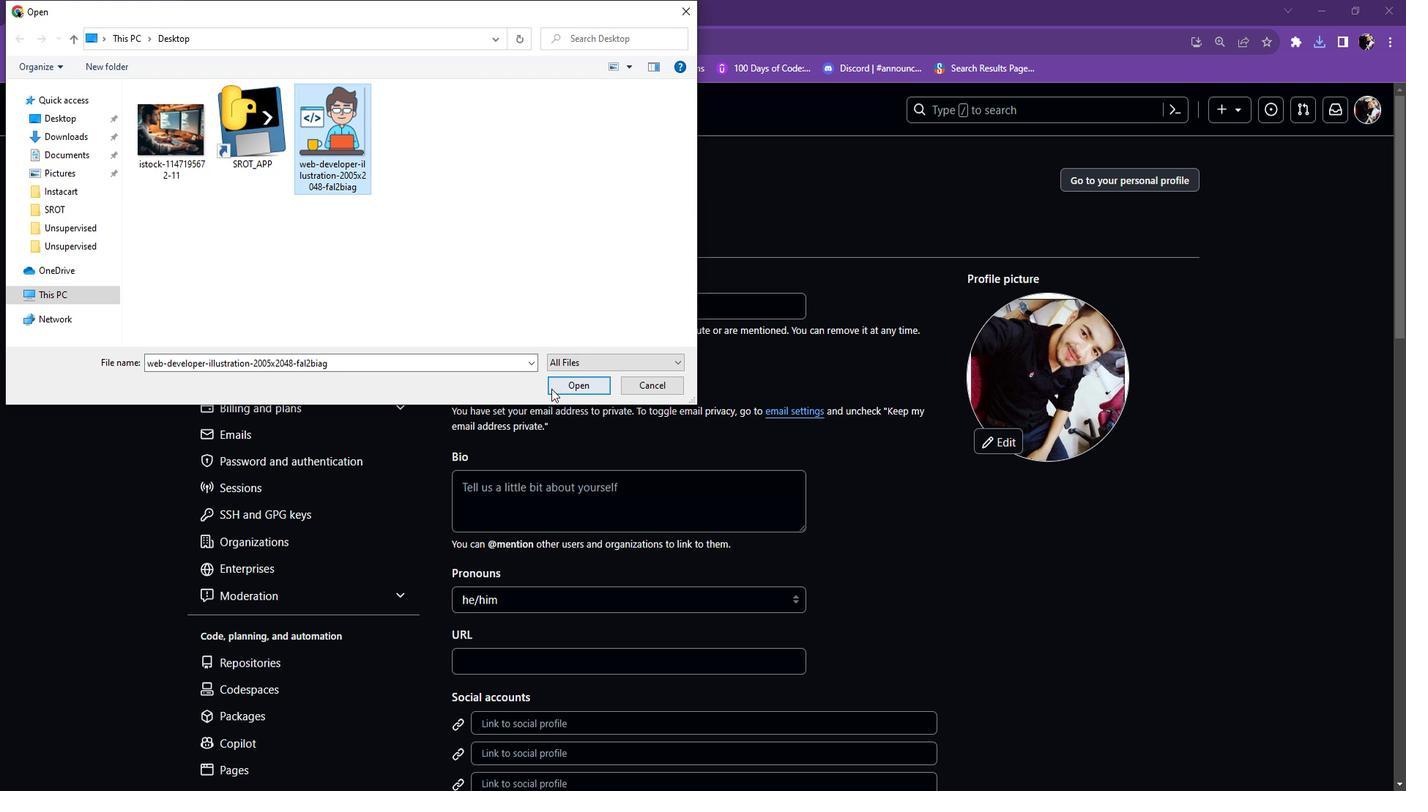 
Action: Mouse scrolled (558, 347) with delta (0, 0)
Screenshot: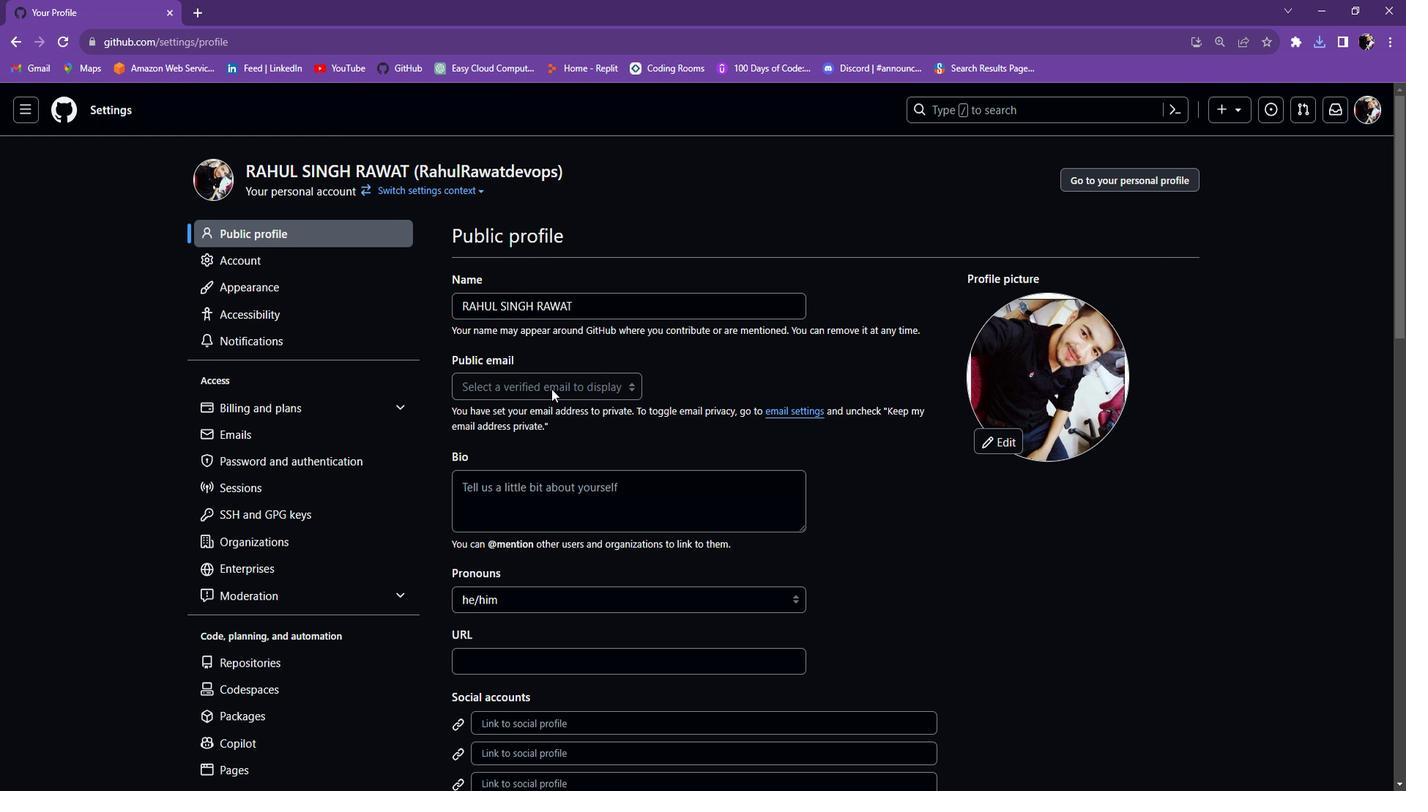 
Action: Mouse moved to (719, 341)
Screenshot: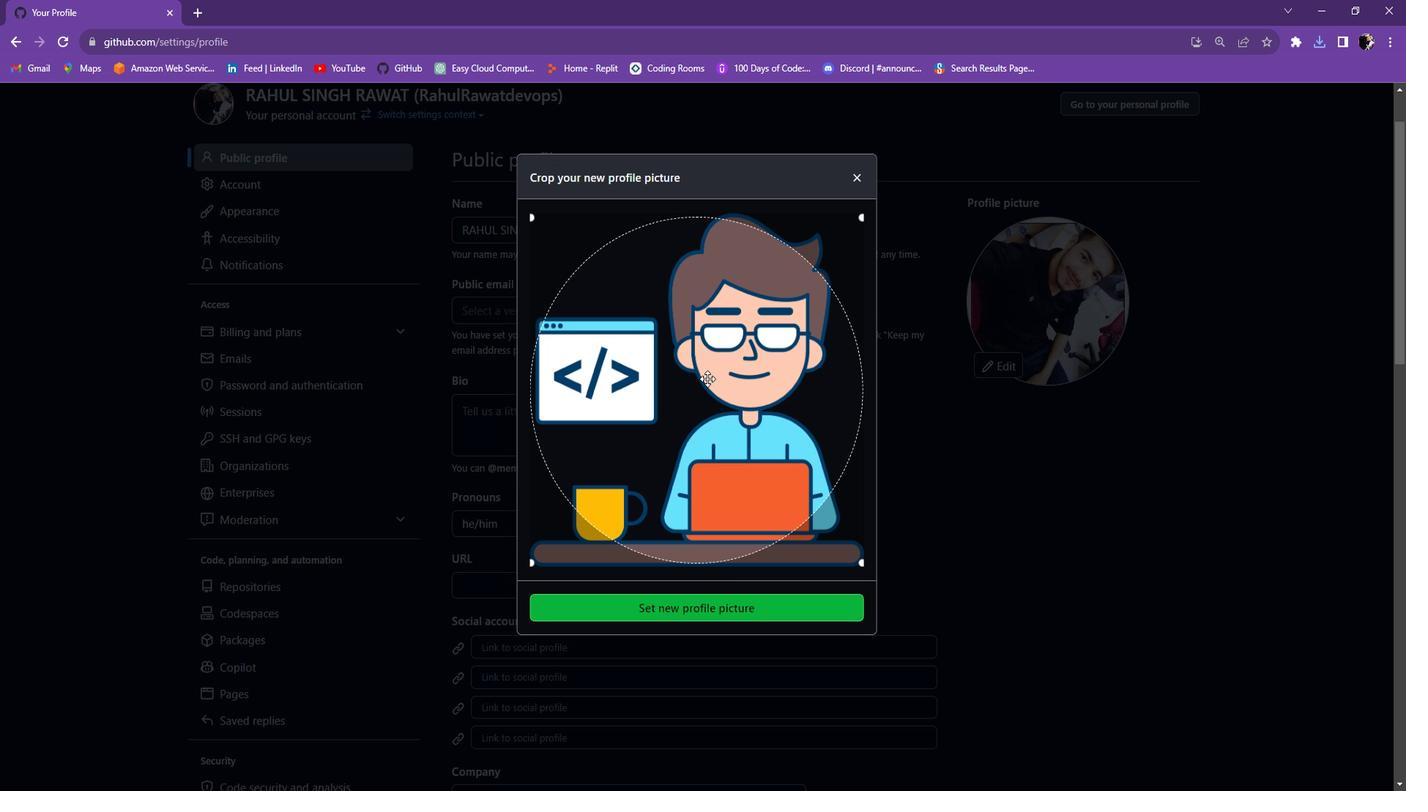 
Action: Mouse pressed left at (719, 341)
Screenshot: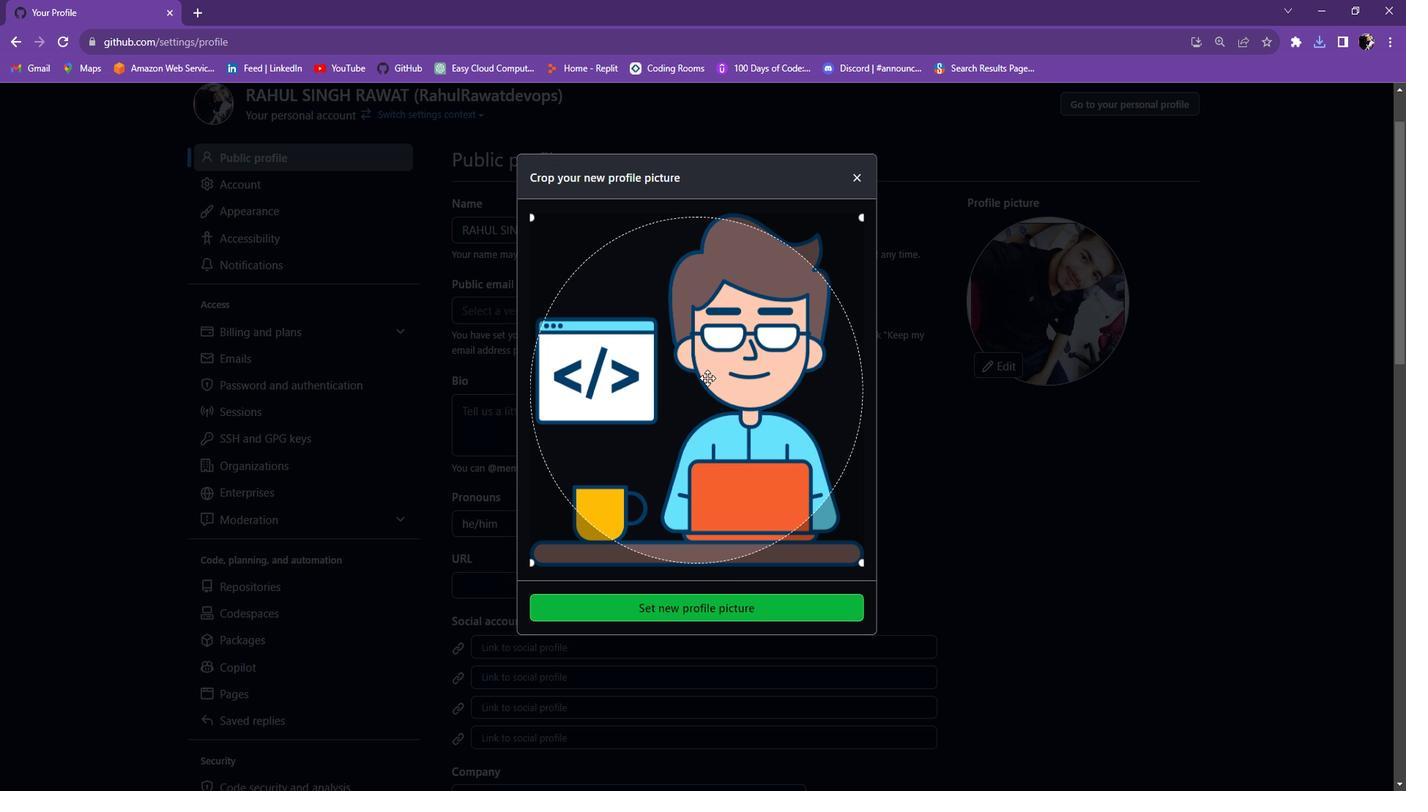 
Action: Mouse moved to (743, 473)
Screenshot: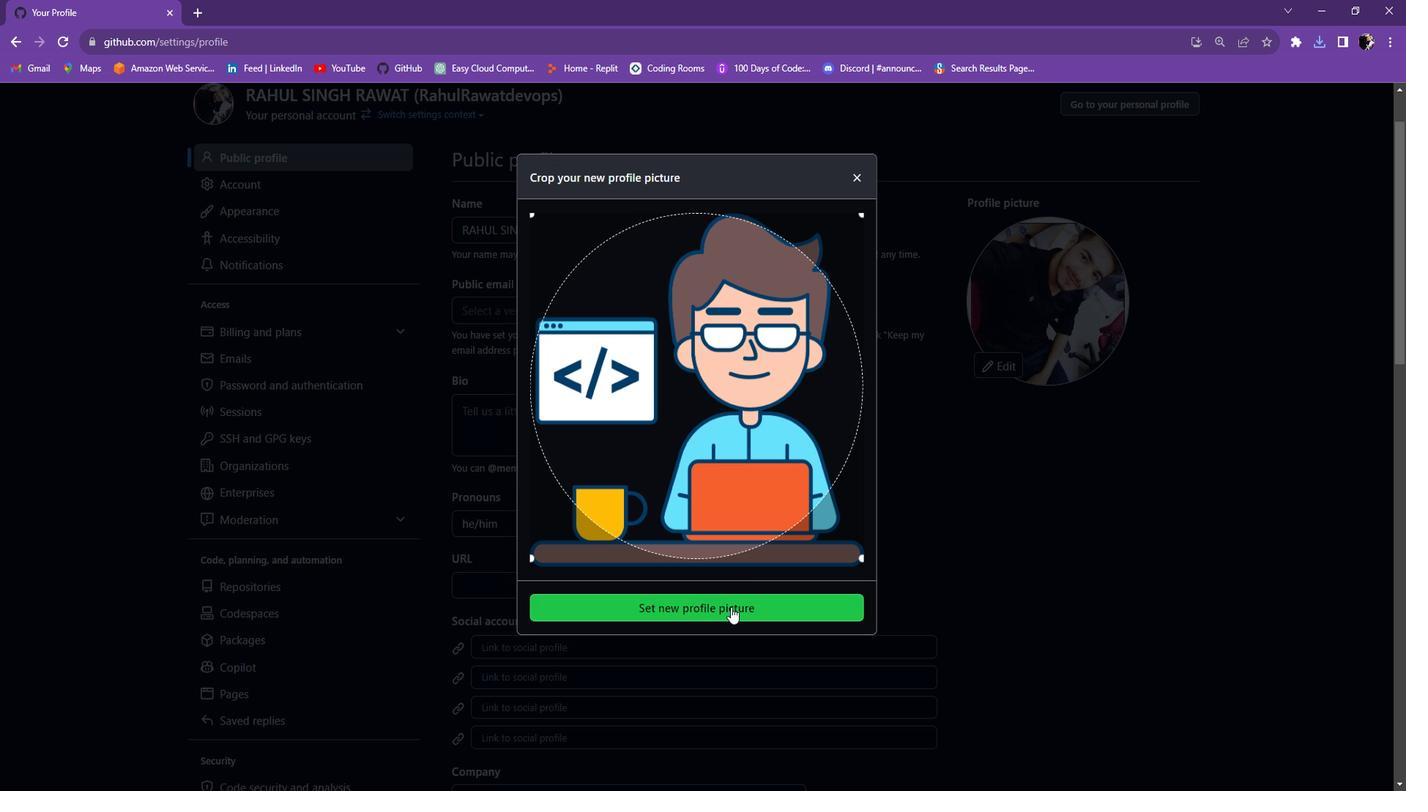 
Action: Mouse pressed left at (743, 473)
Screenshot: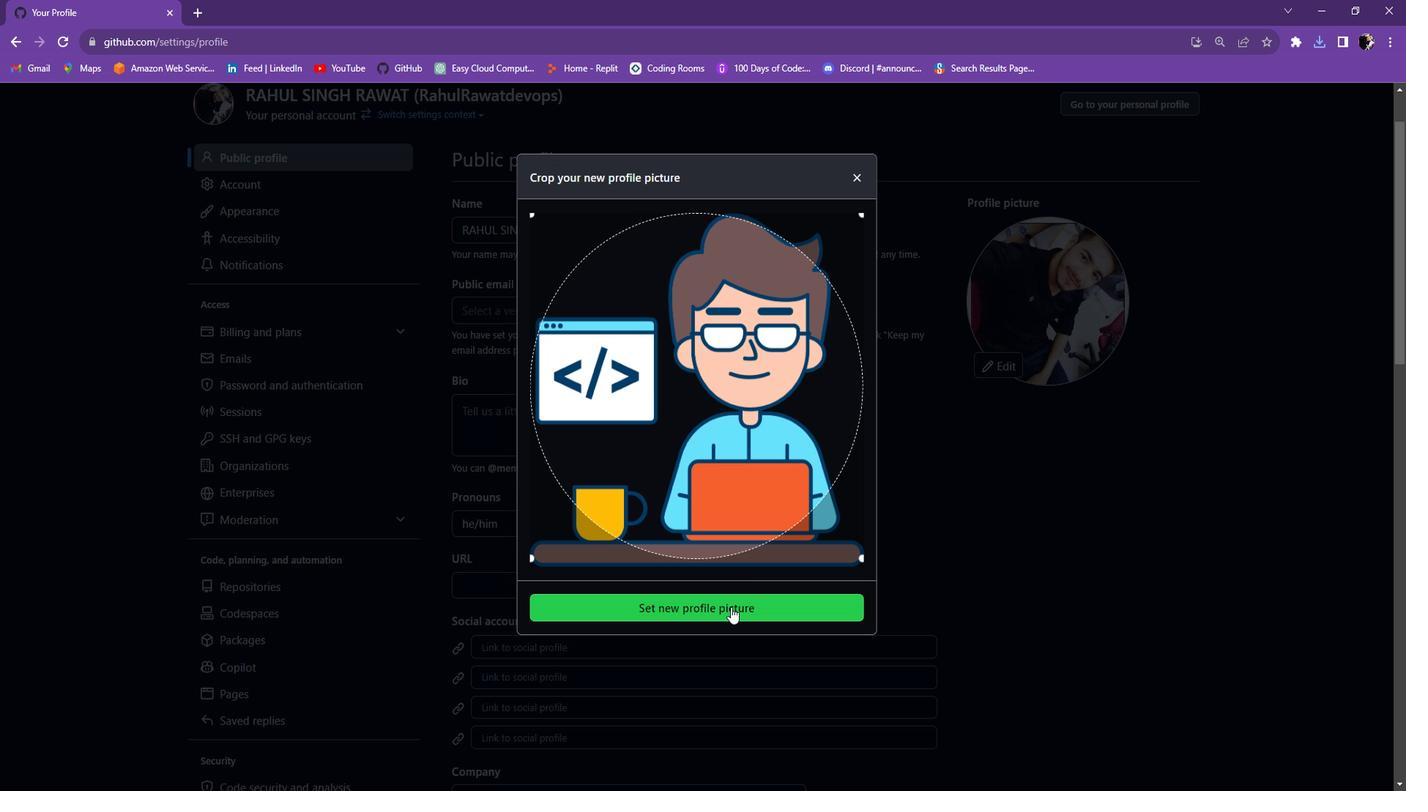 
Action: Mouse moved to (980, 312)
Screenshot: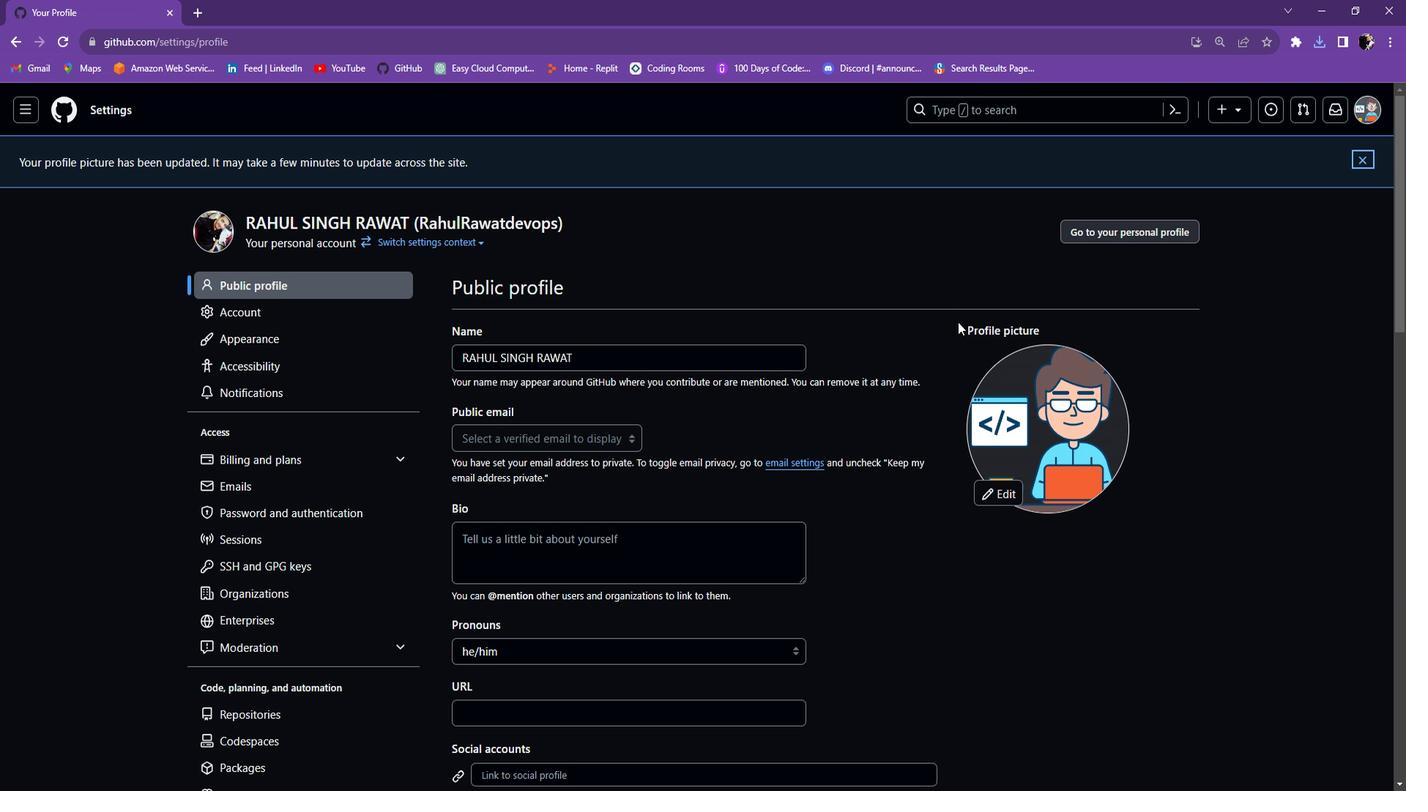 
Action: Mouse scrolled (980, 312) with delta (0, 0)
Screenshot: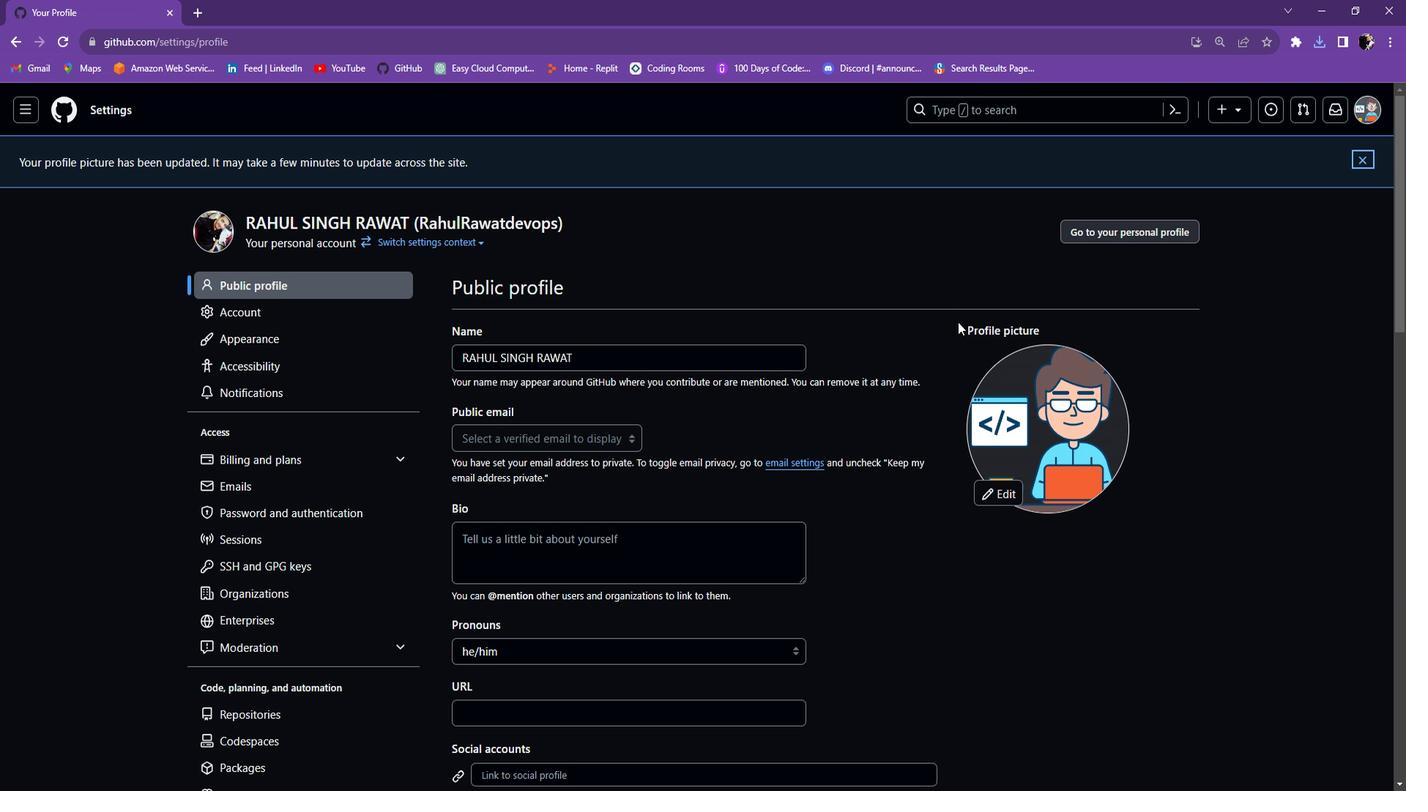 
Action: Mouse moved to (980, 312)
Screenshot: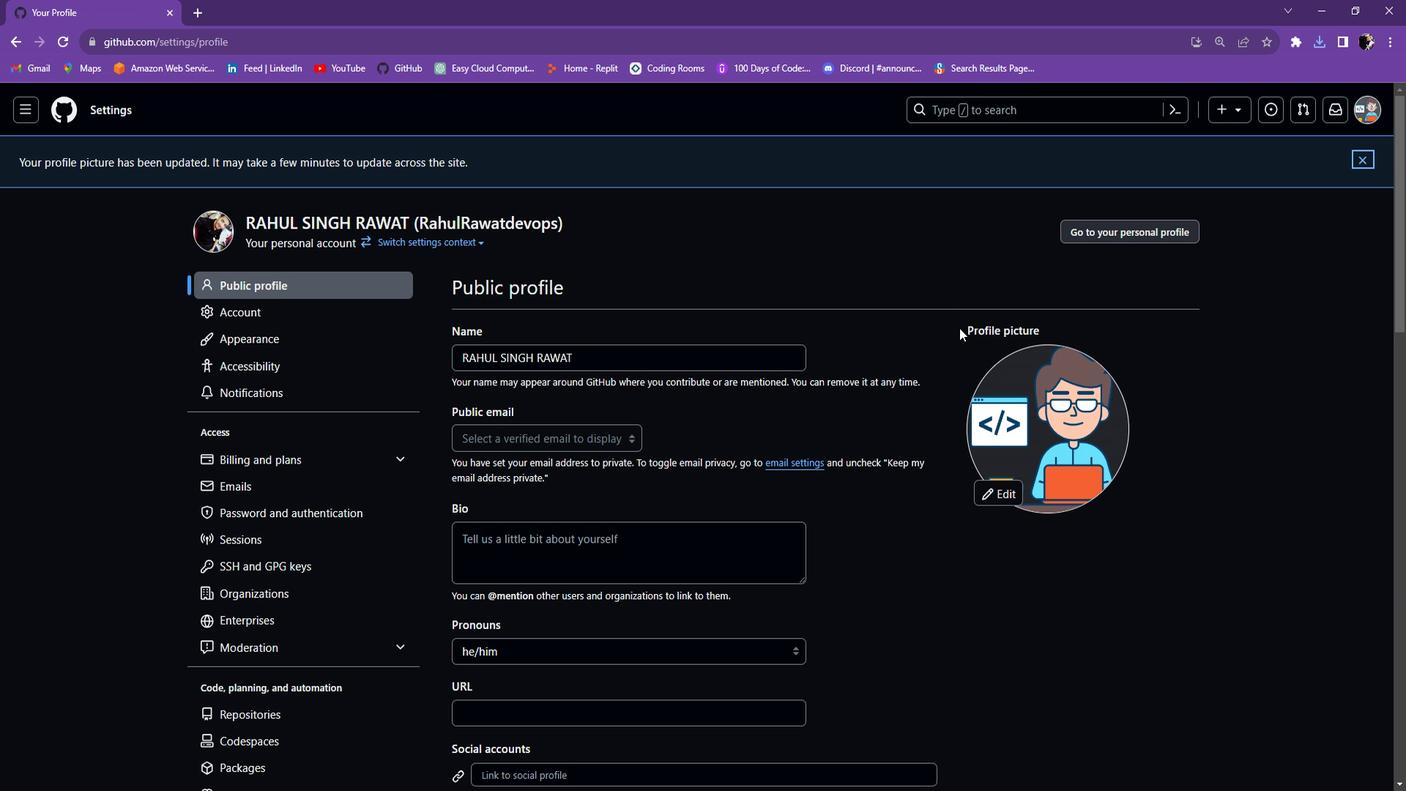 
Action: Mouse scrolled (980, 312) with delta (0, 0)
Screenshot: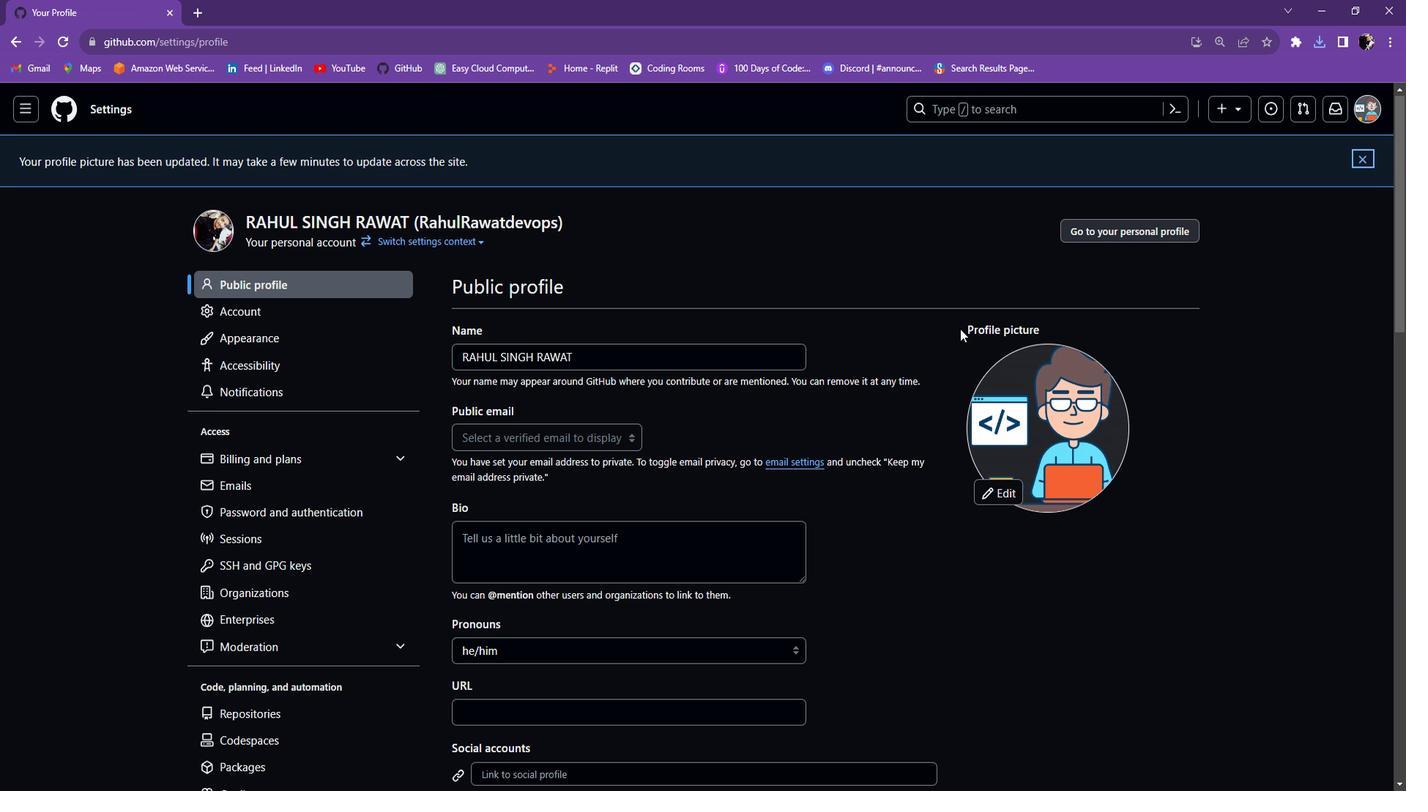 
Action: Mouse moved to (1096, 273)
Screenshot: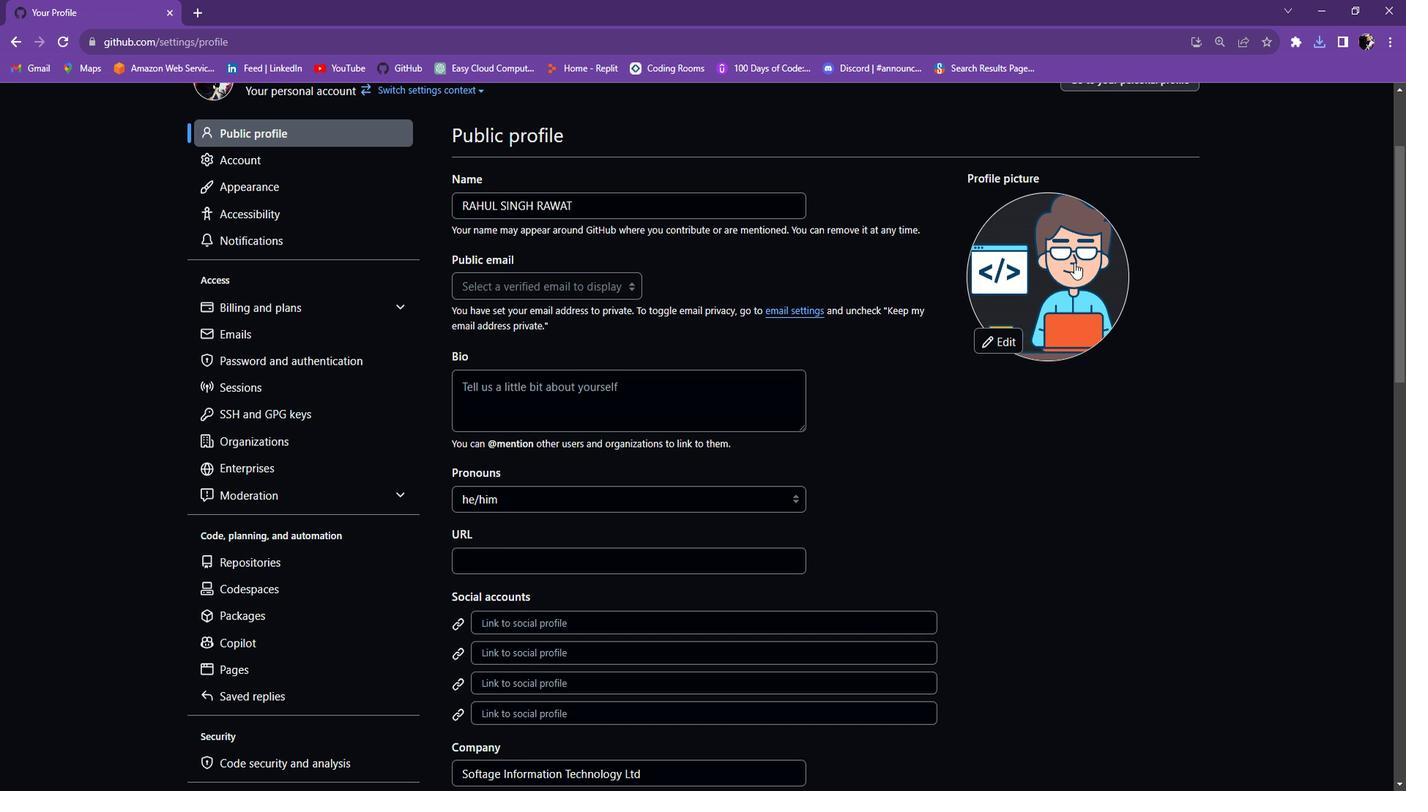
Action: Mouse scrolled (1096, 273) with delta (0, 0)
Screenshot: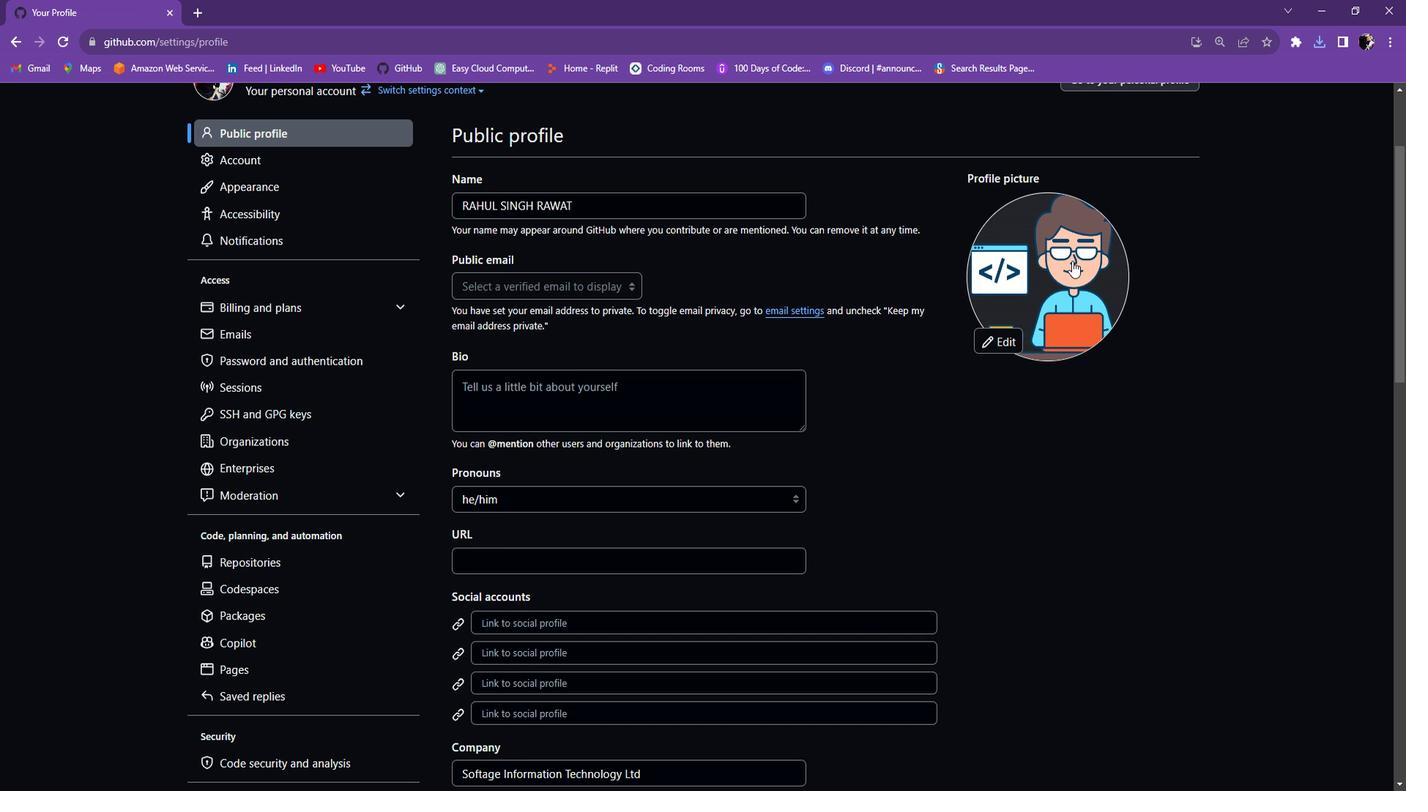 
Action: Mouse scrolled (1096, 273) with delta (0, 0)
Screenshot: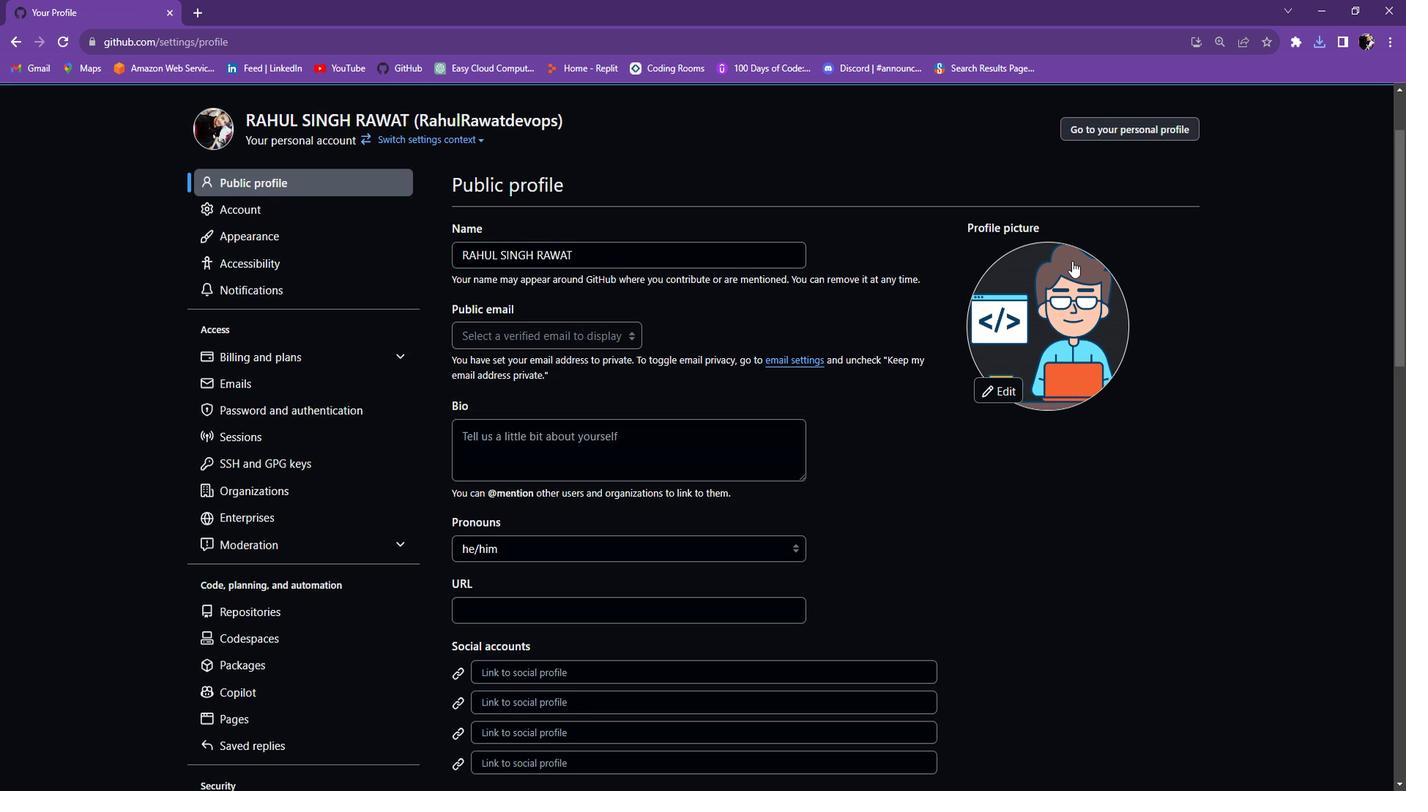 
Action: Mouse moved to (1081, 296)
Screenshot: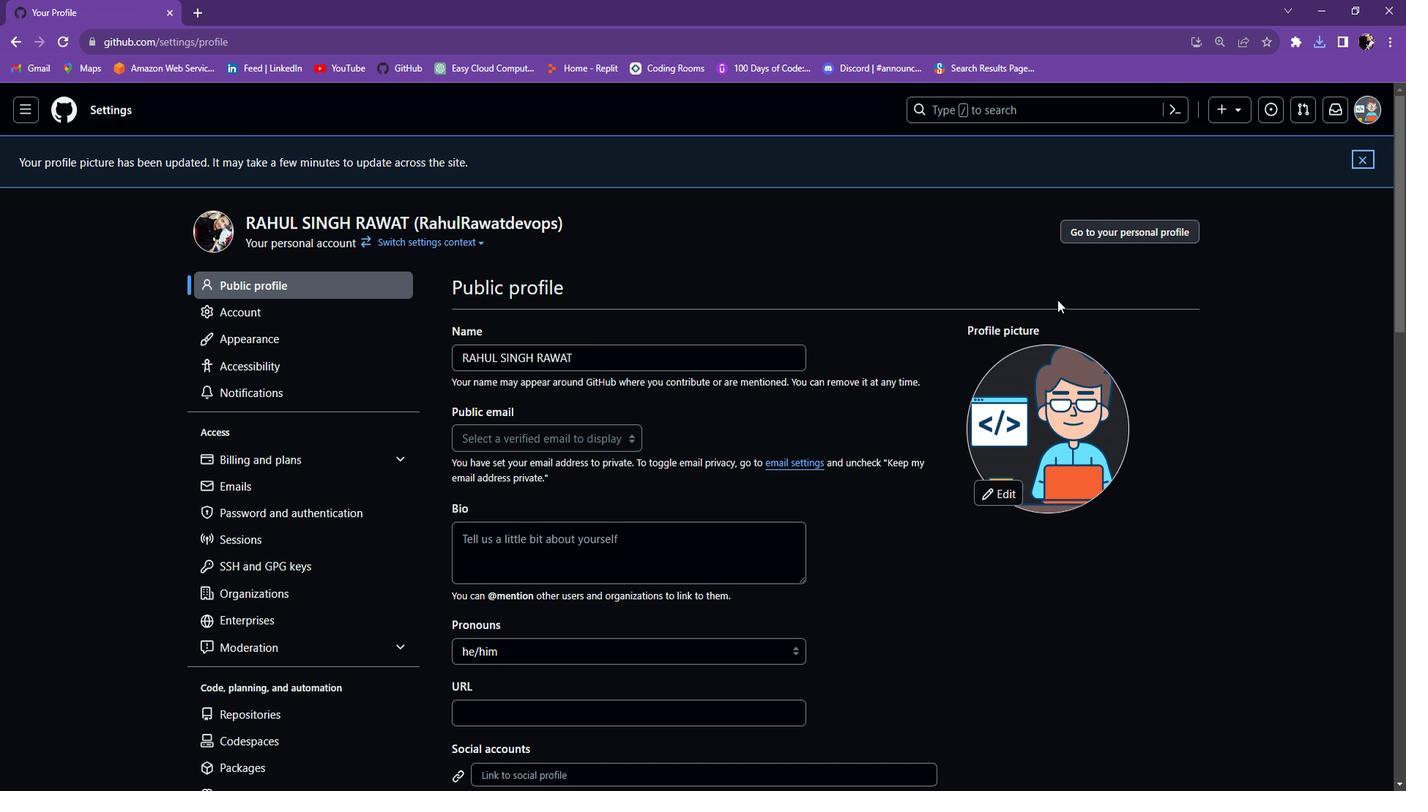
Action: Mouse scrolled (1081, 295) with delta (0, 0)
Screenshot: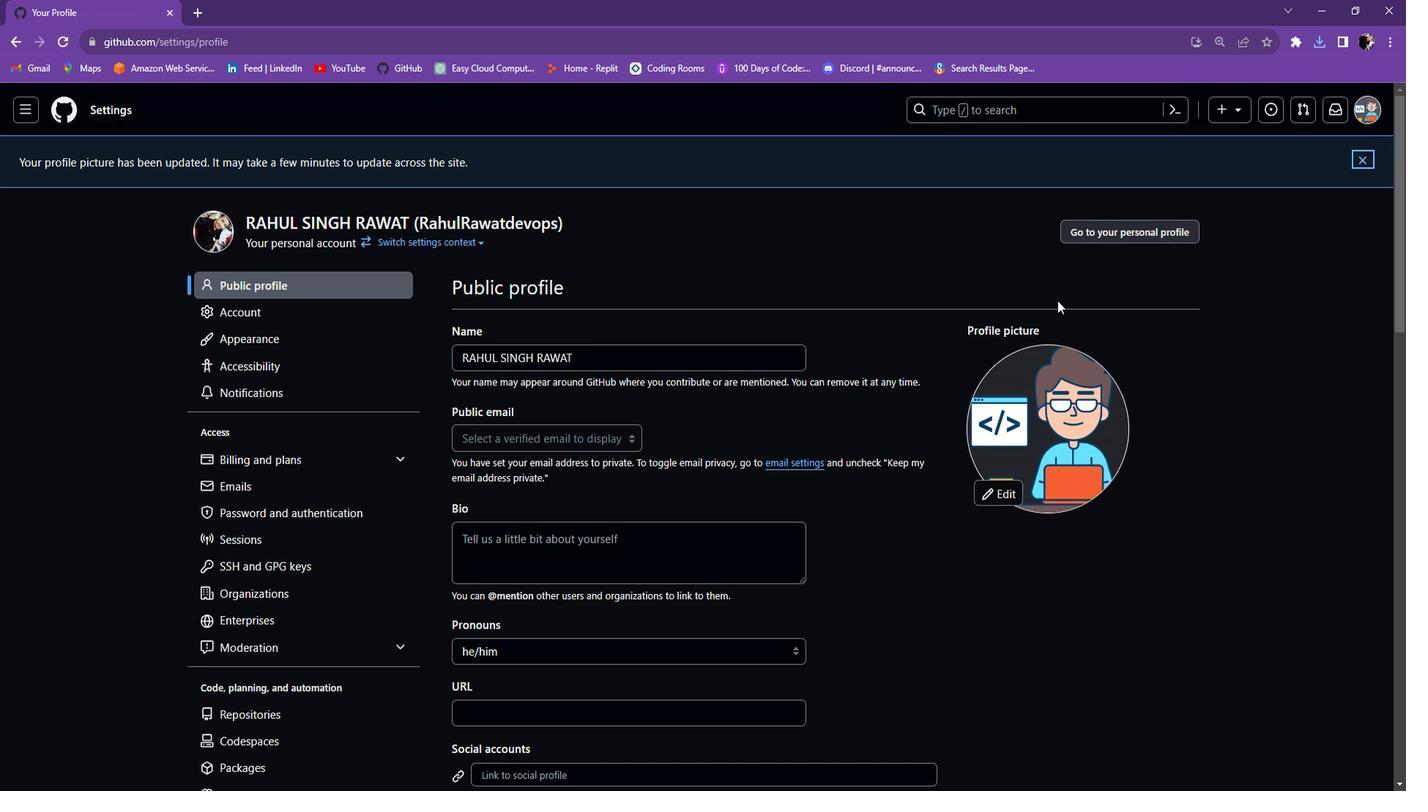 
Action: Mouse moved to (1044, 315)
Screenshot: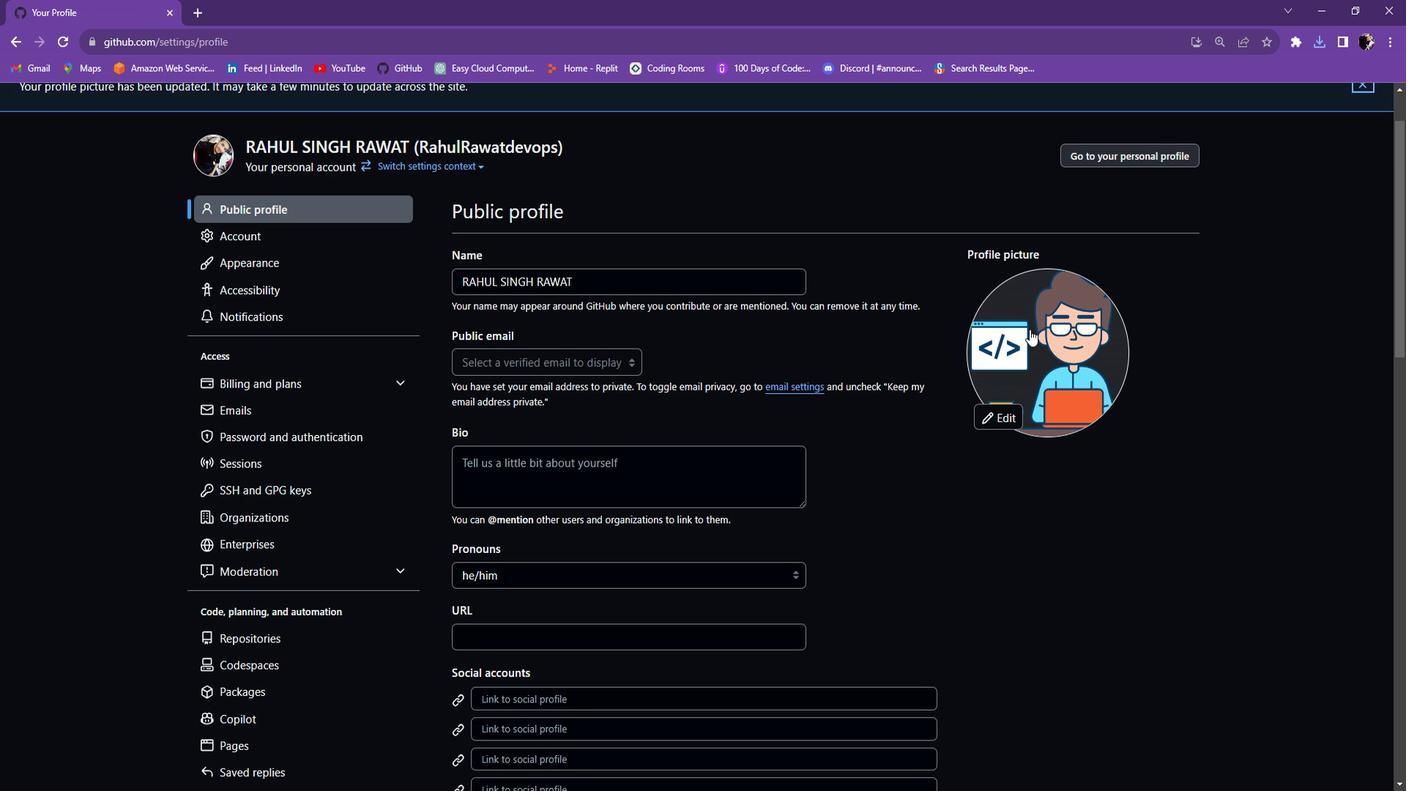 
Action: Mouse scrolled (1044, 314) with delta (0, 0)
Screenshot: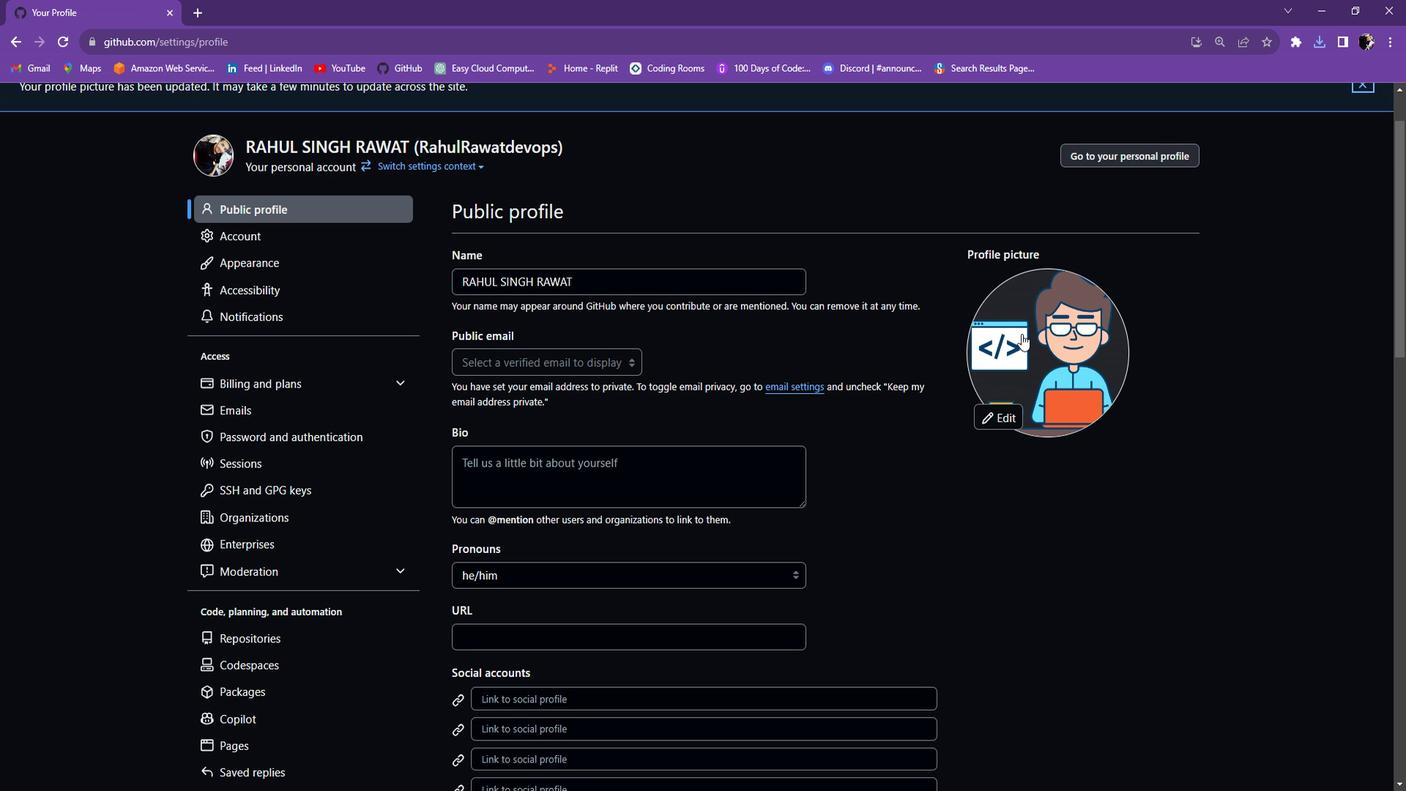 
Action: Mouse scrolled (1044, 314) with delta (0, 0)
Screenshot: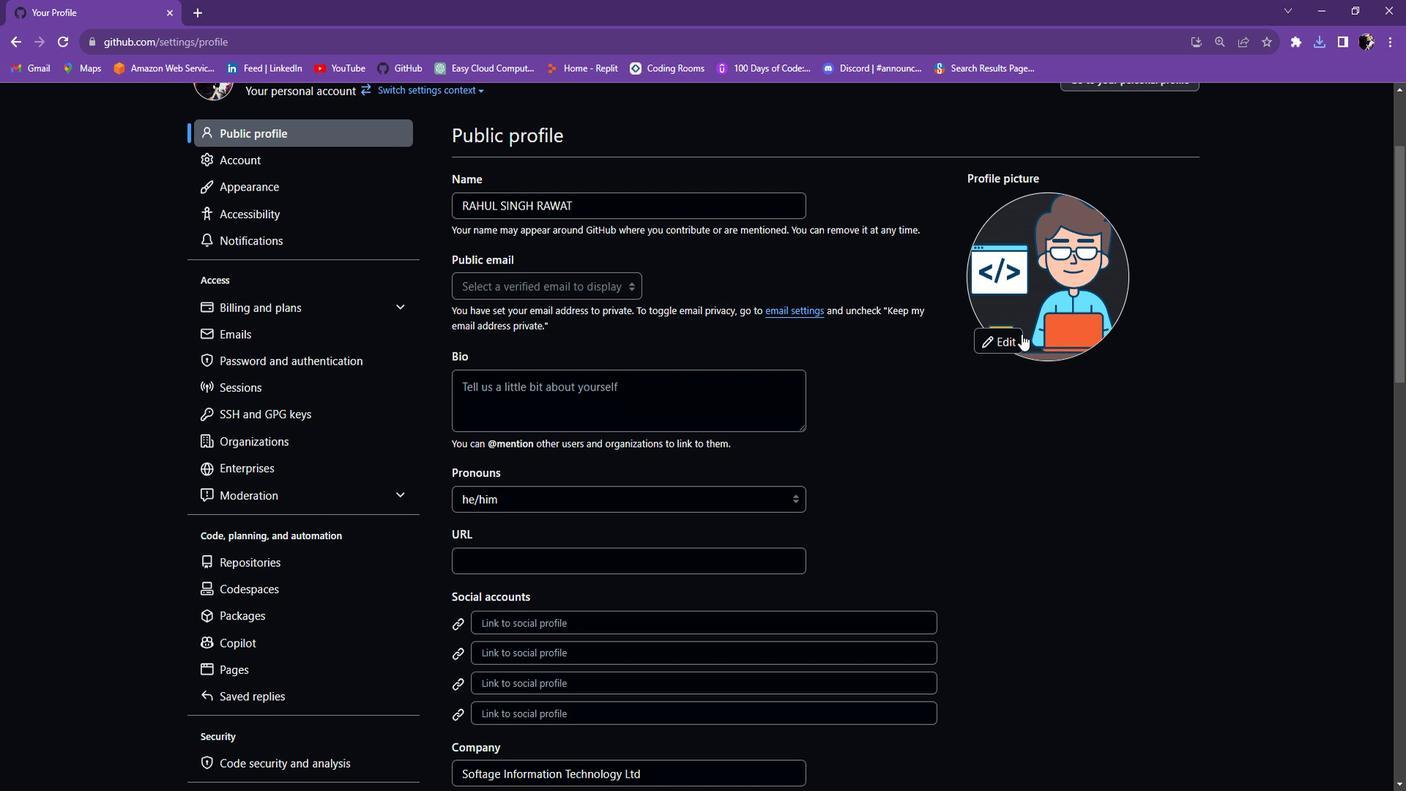 
Action: Mouse moved to (656, 312)
Screenshot: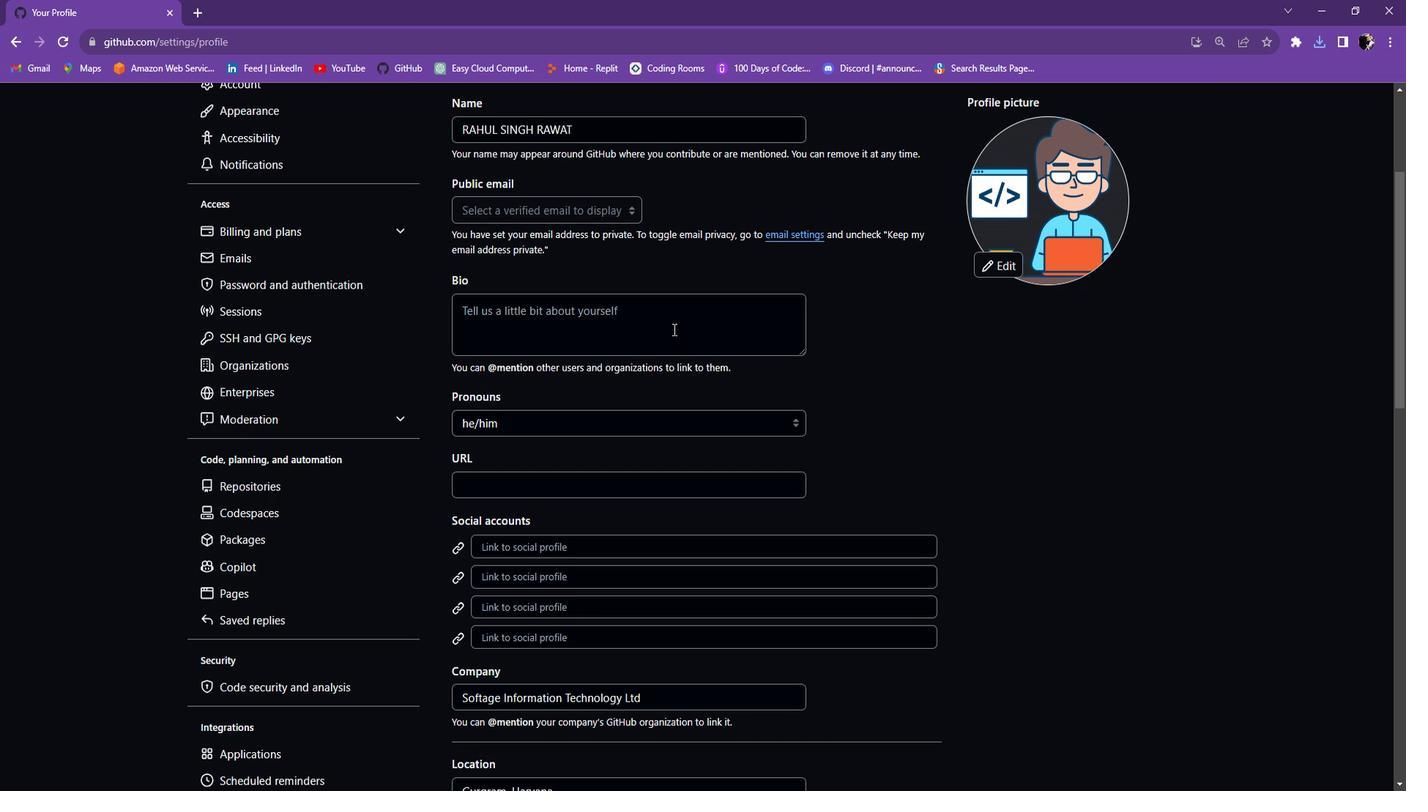 
Action: Mouse scrolled (656, 312) with delta (0, 0)
Screenshot: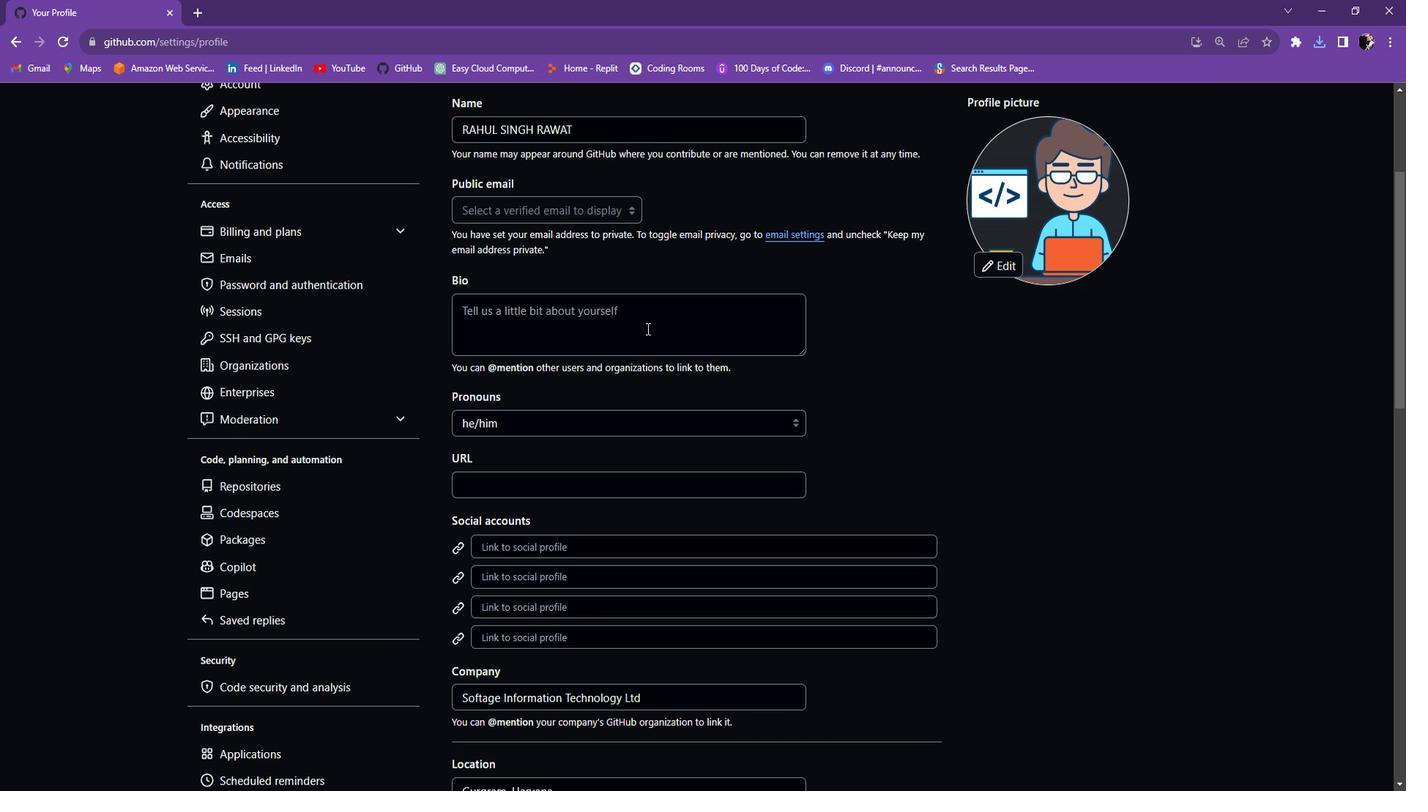 
Action: Mouse scrolled (656, 312) with delta (0, 0)
Screenshot: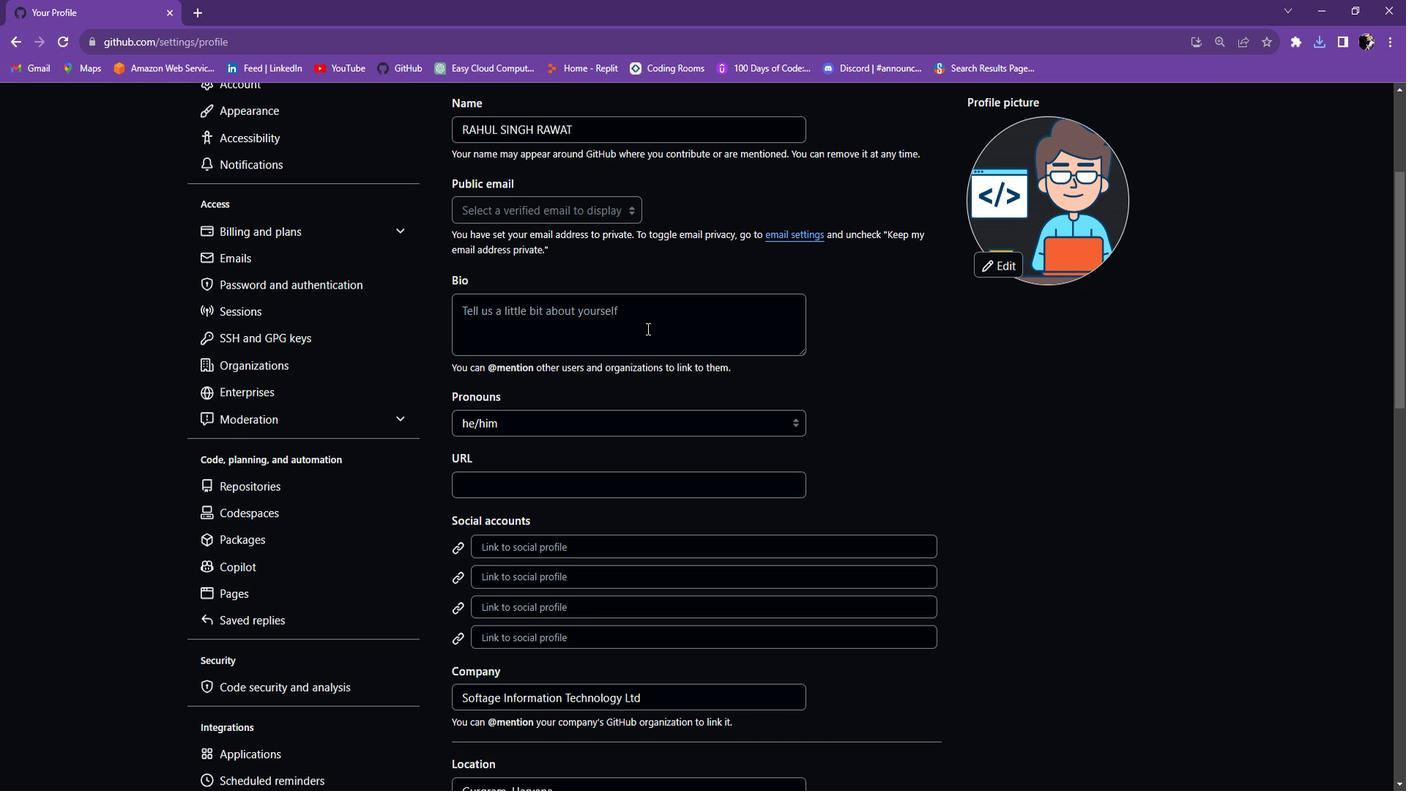 
Action: Mouse scrolled (656, 312) with delta (0, 0)
Screenshot: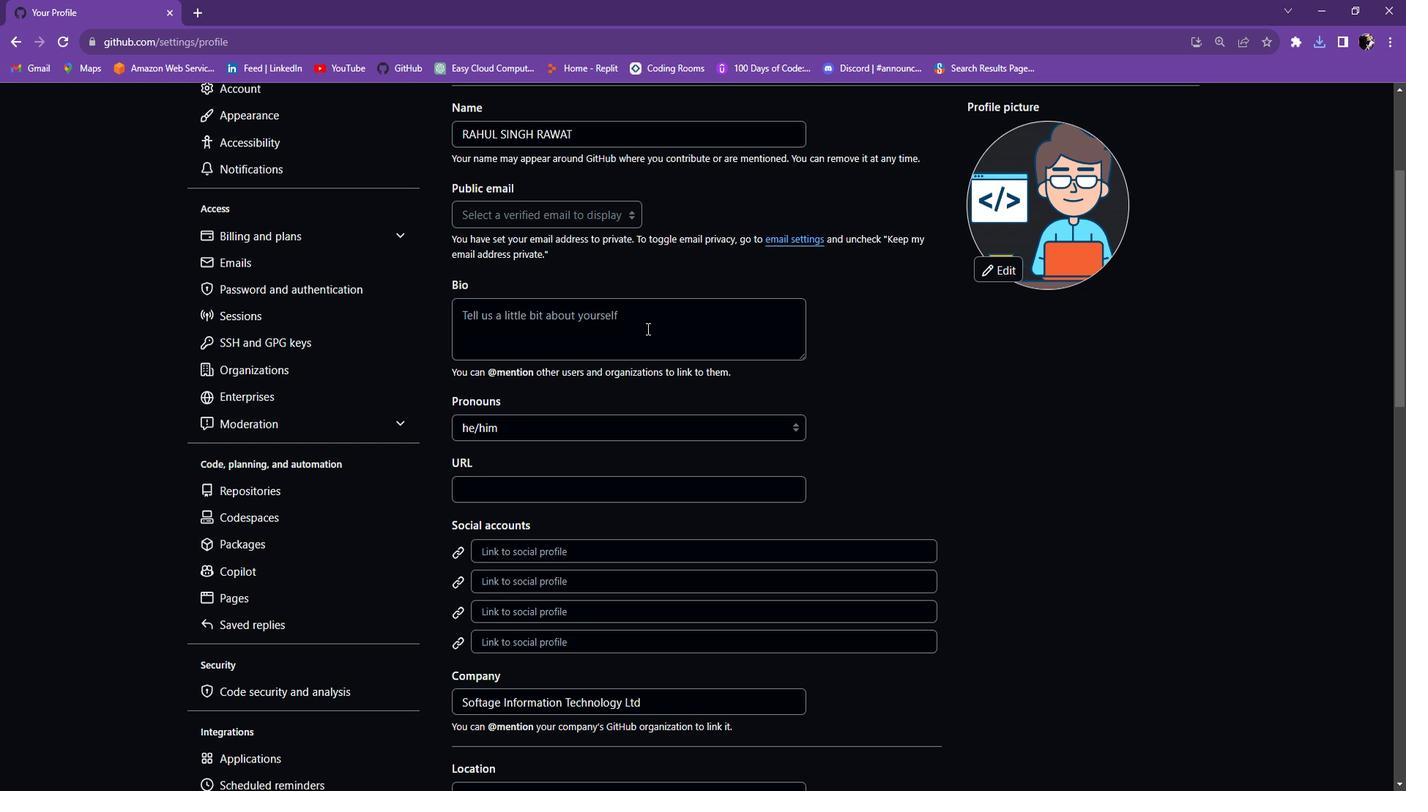 
Action: Mouse moved to (317, 250)
Screenshot: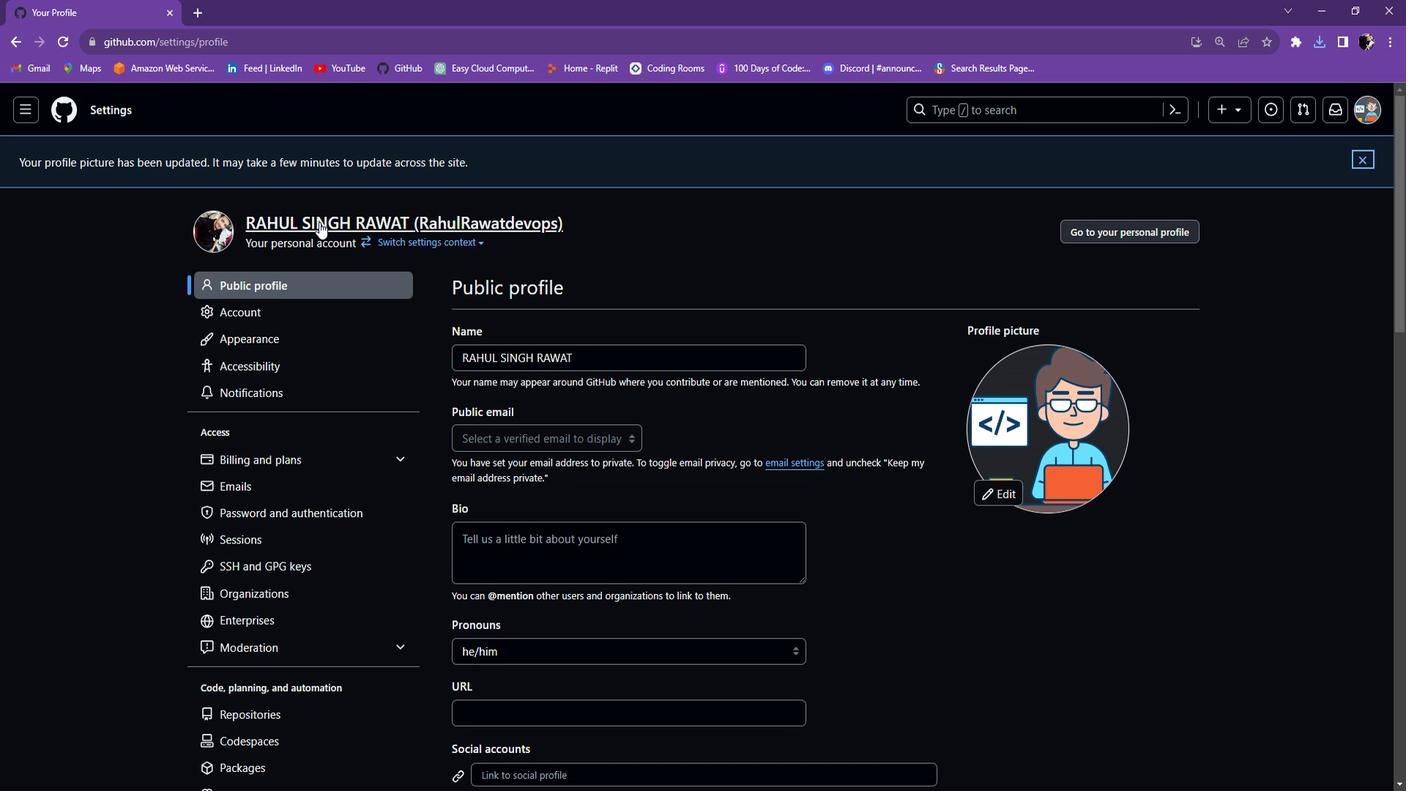 
Action: Mouse pressed left at (317, 250)
Screenshot: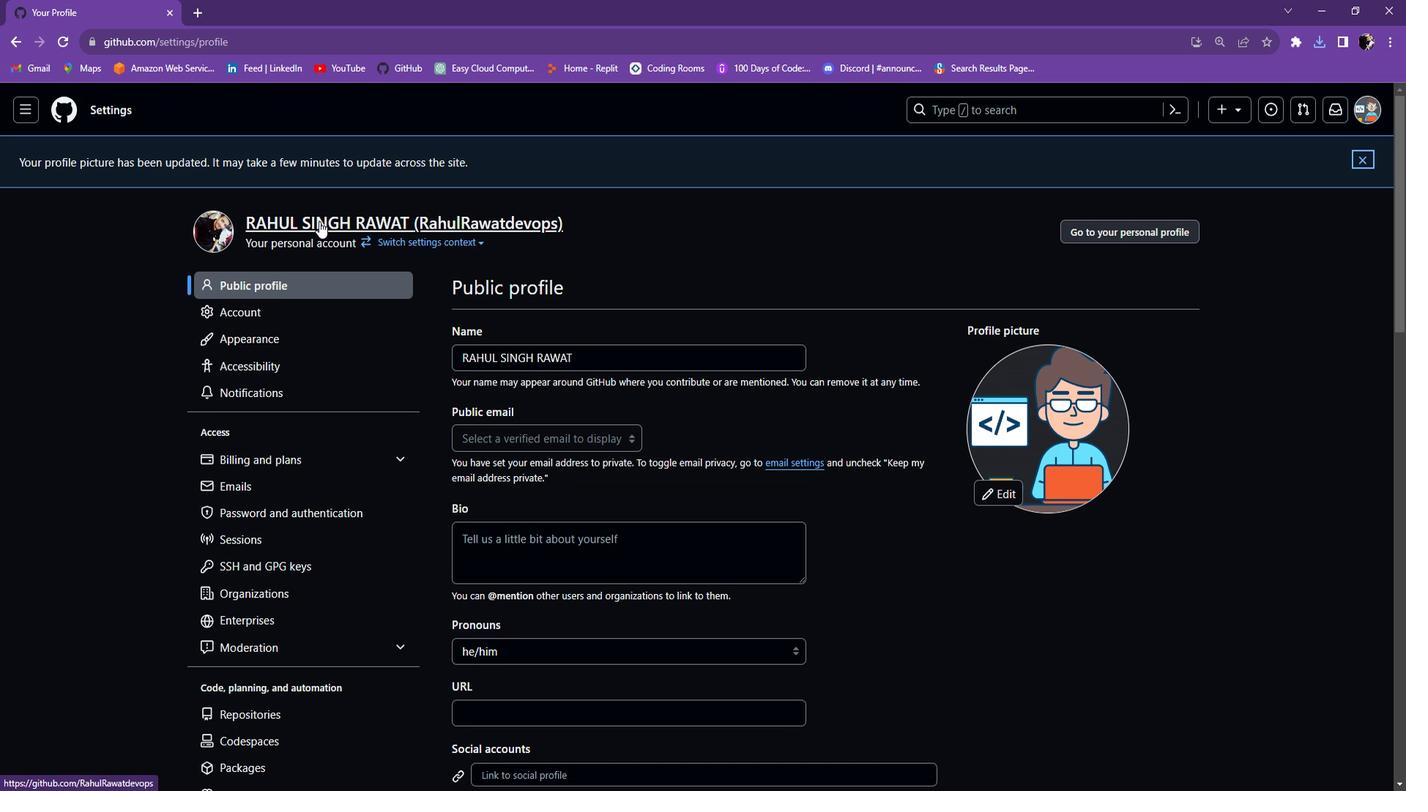 
Action: Mouse moved to (357, 431)
Screenshot: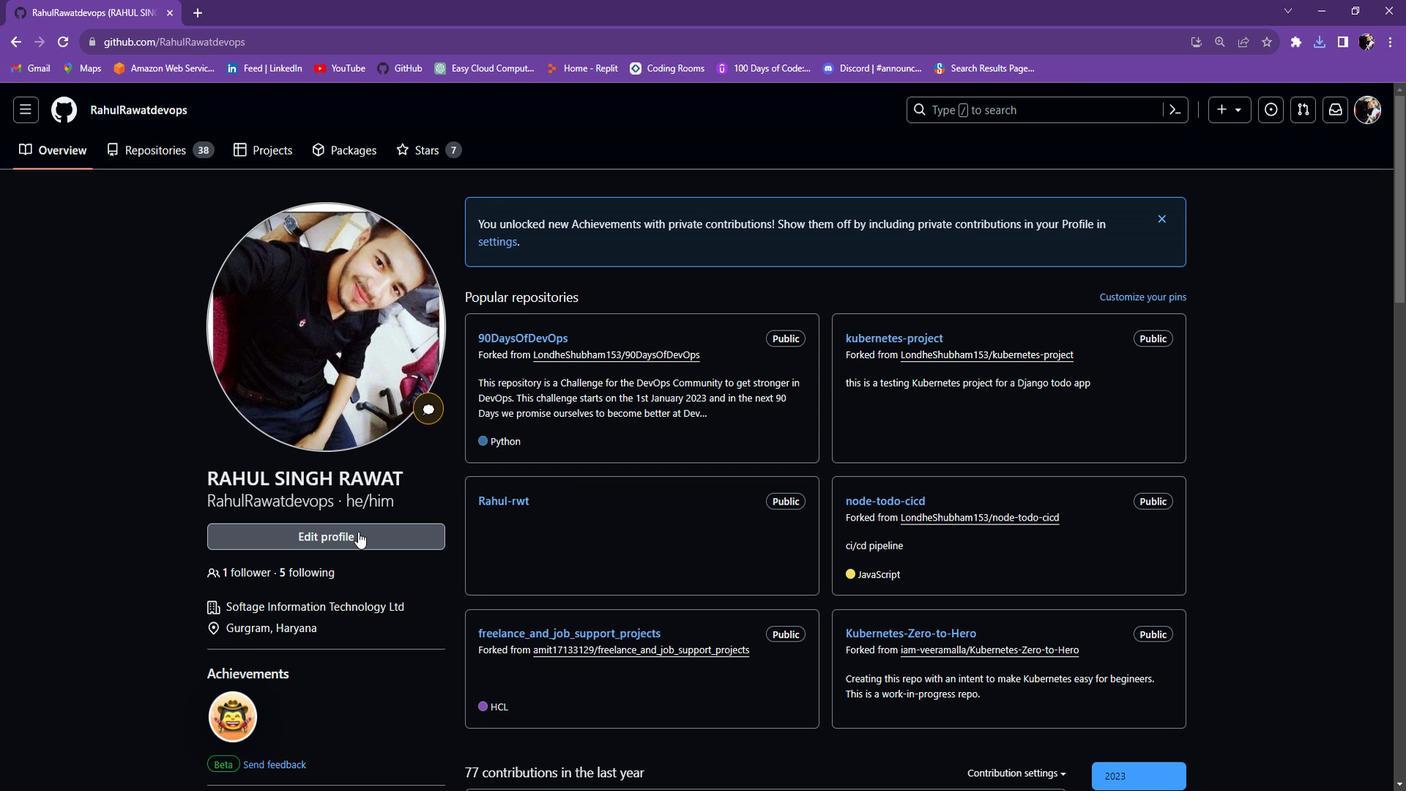 
Action: Mouse pressed left at (357, 431)
Screenshot: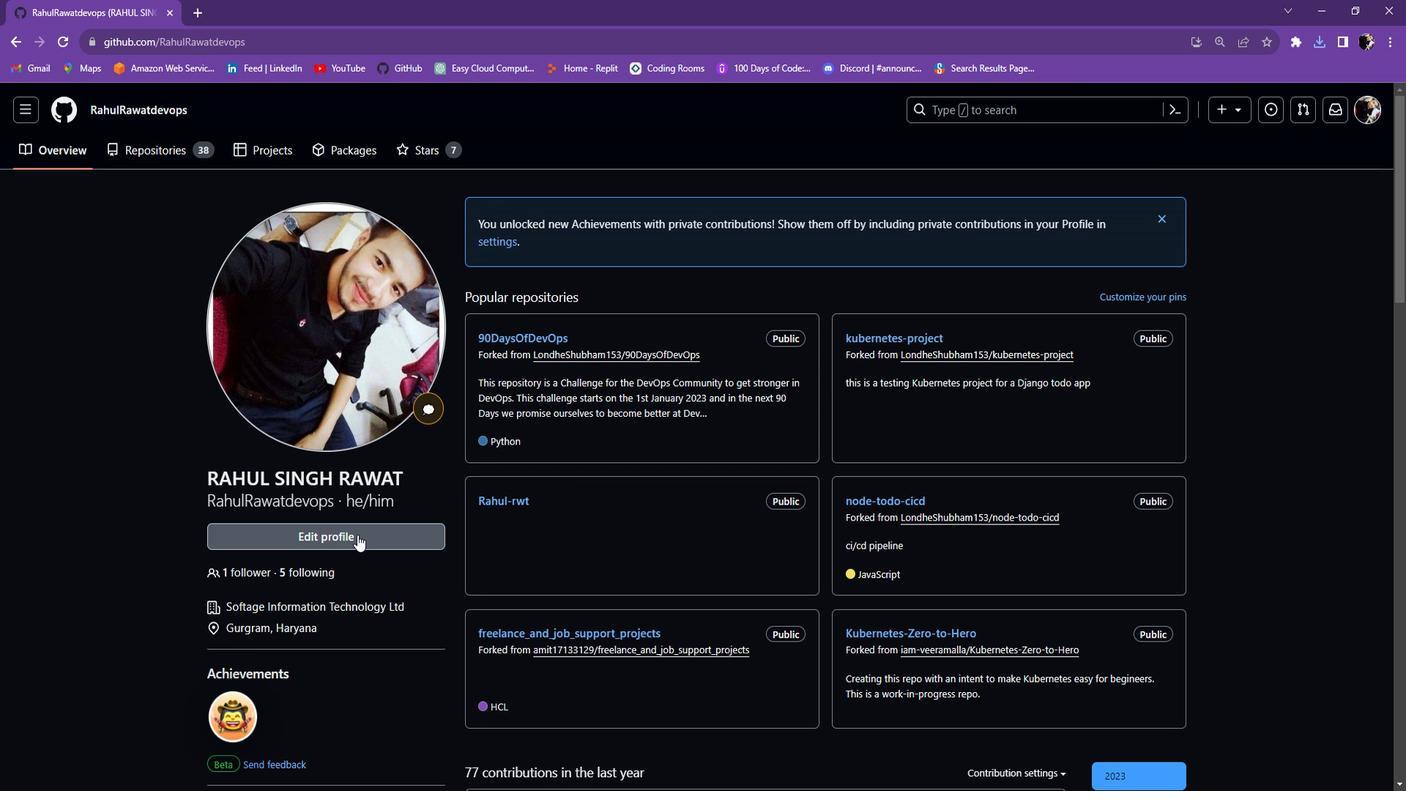 
Action: Mouse moved to (377, 361)
Screenshot: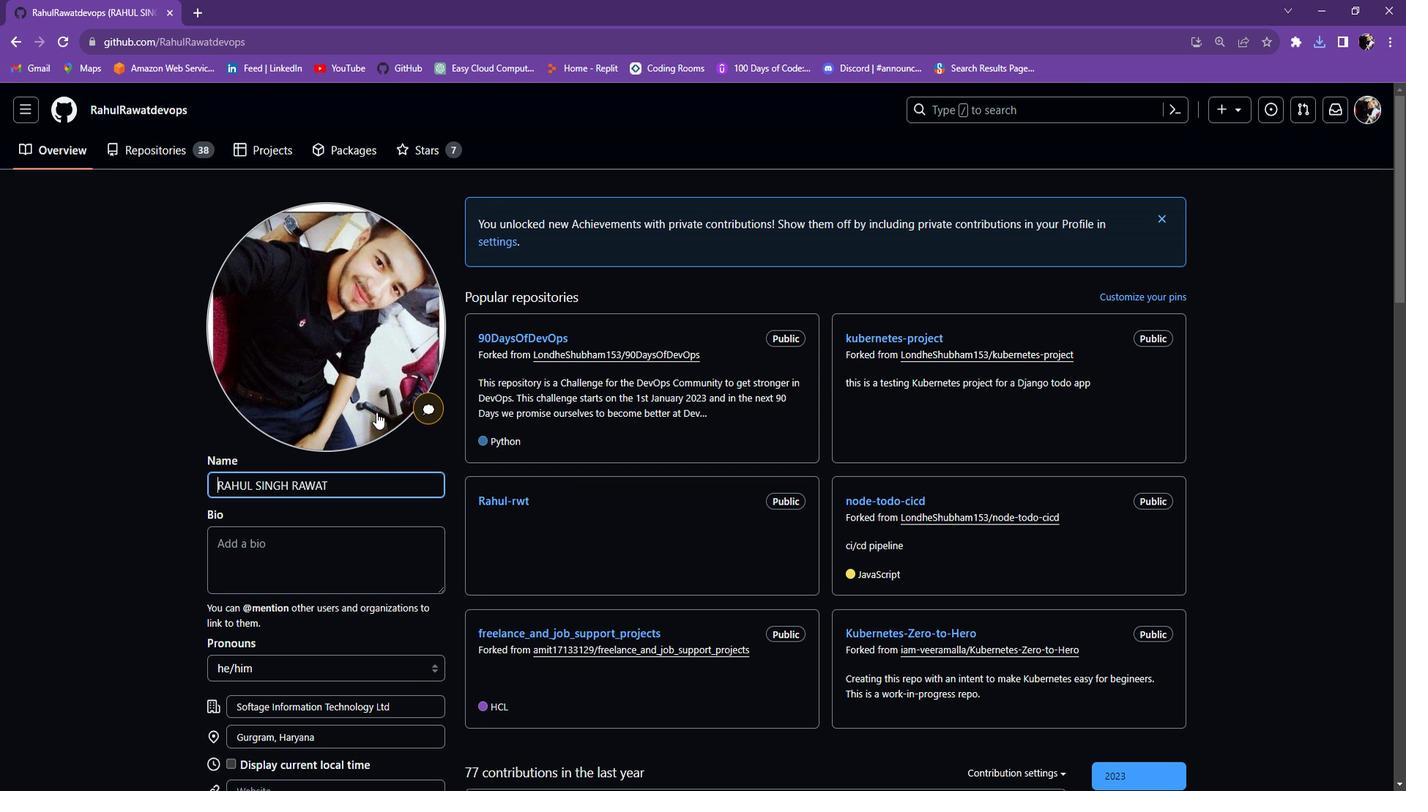 
Action: Mouse scrolled (377, 360) with delta (0, 0)
Screenshot: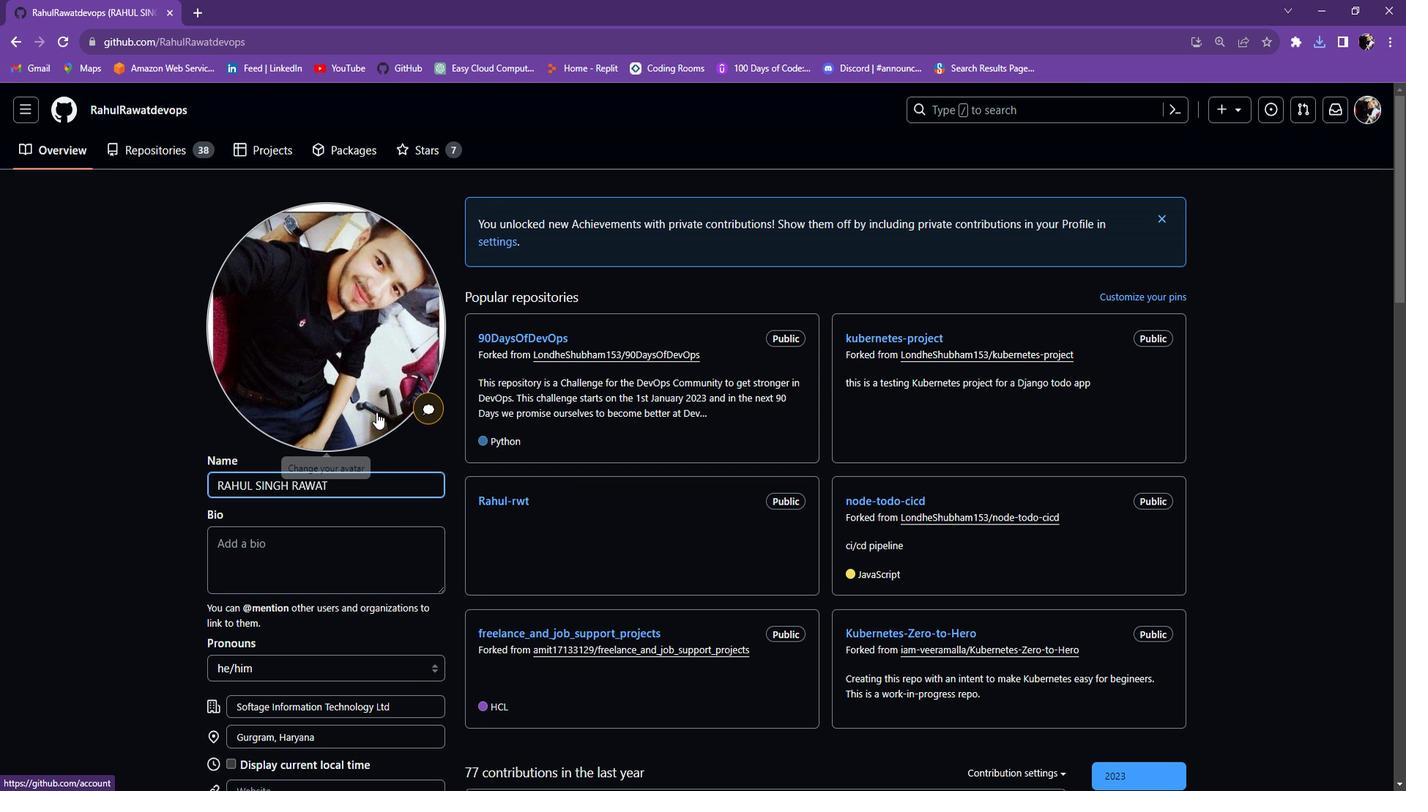 
Action: Mouse moved to (208, 270)
Screenshot: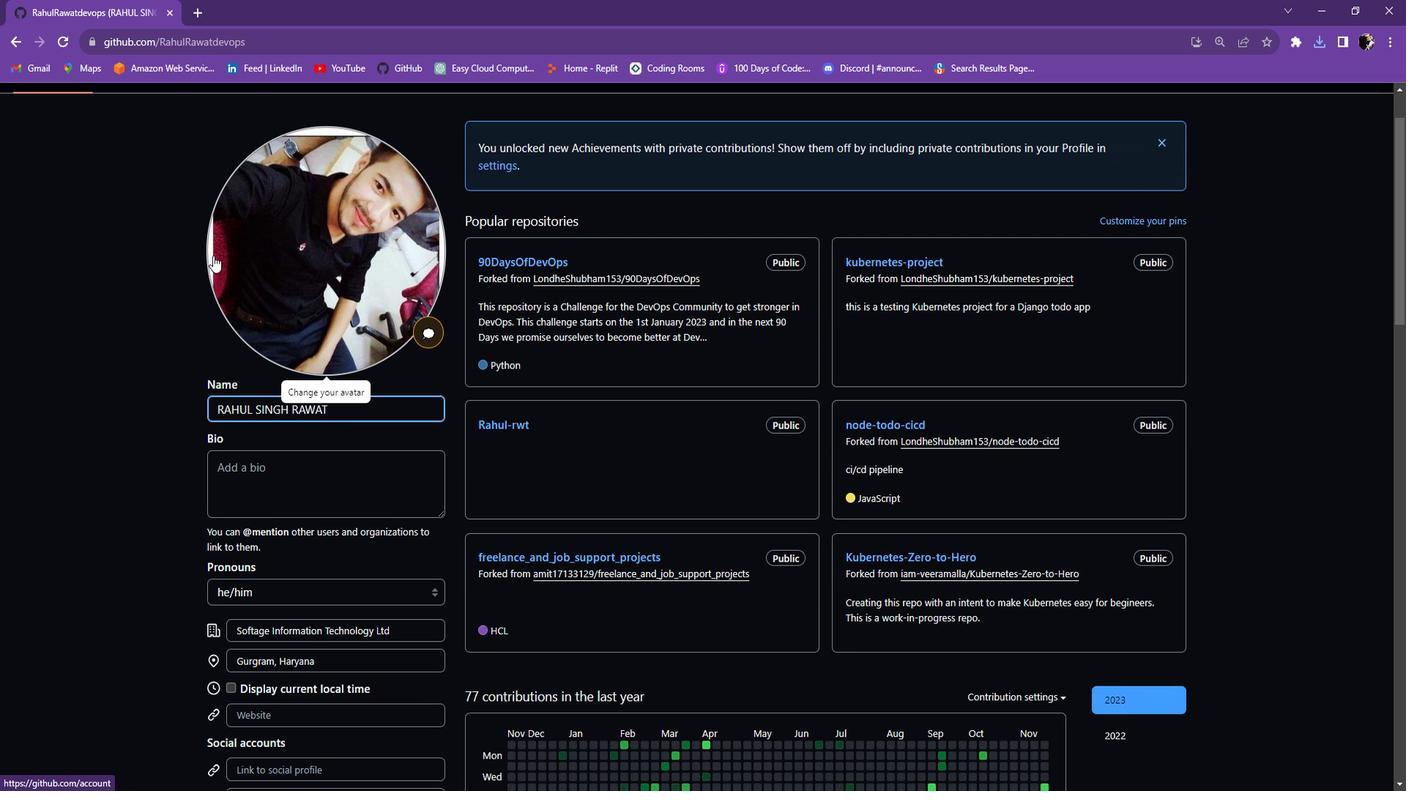 
Action: Mouse pressed left at (208, 270)
Screenshot: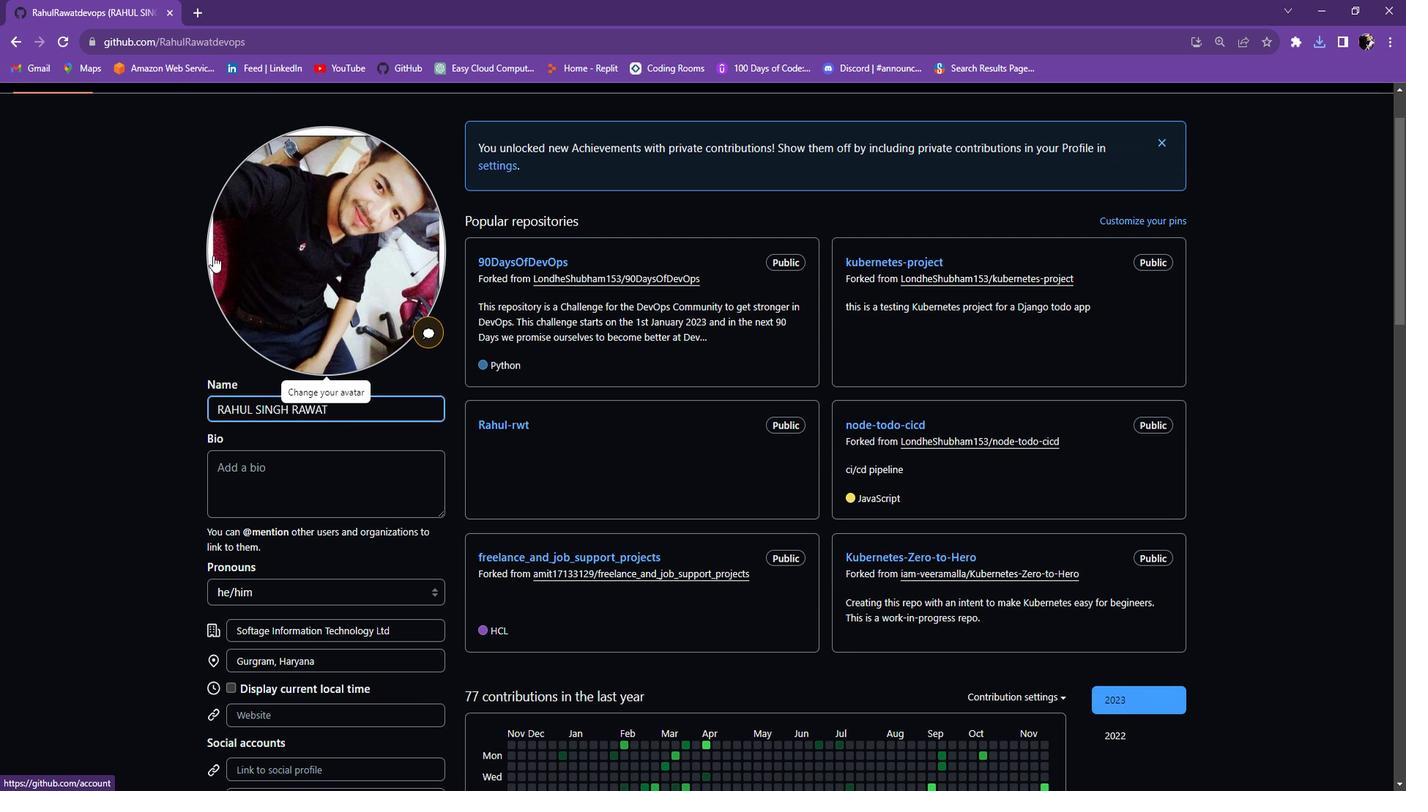 
Action: Mouse moved to (1035, 297)
Screenshot: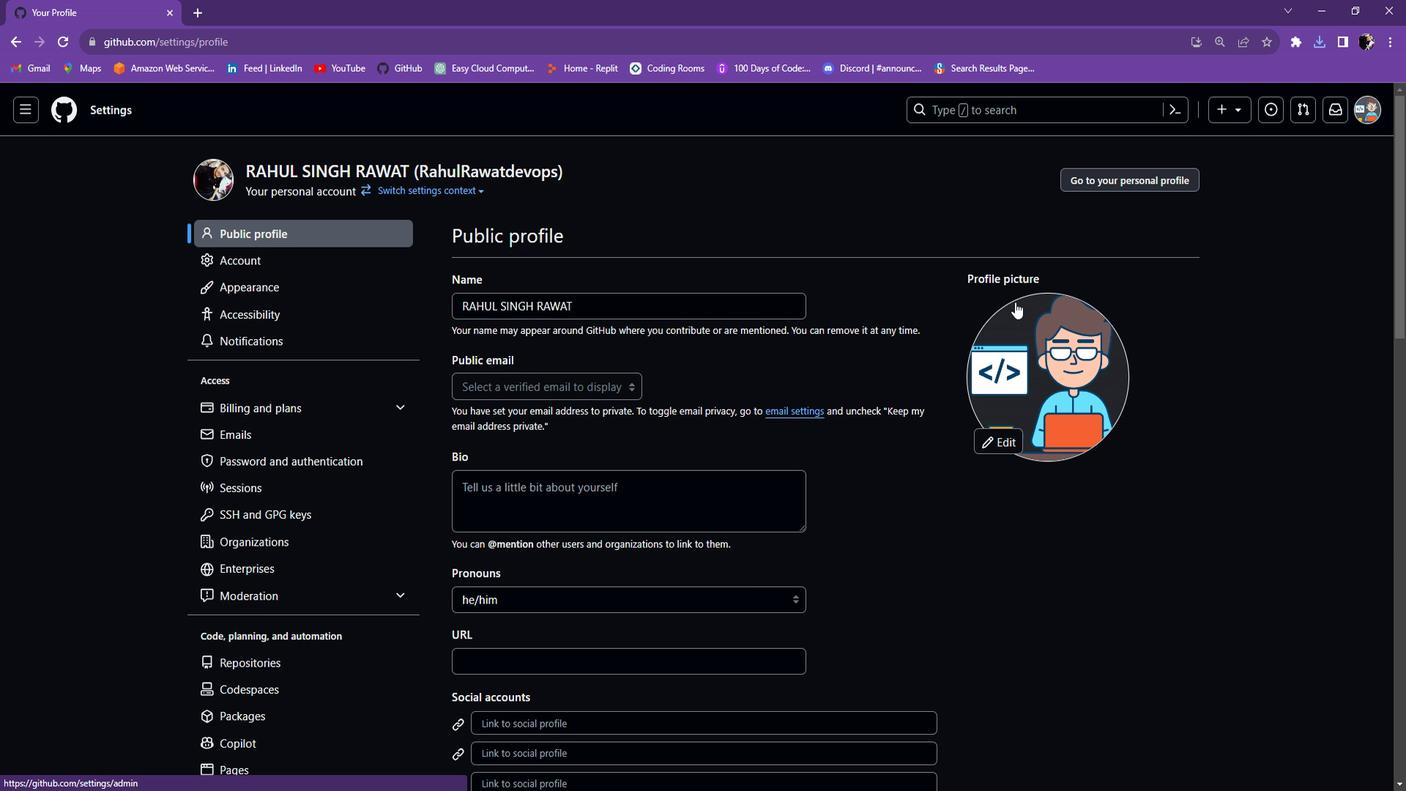 
Action: Mouse scrolled (1035, 296) with delta (0, 0)
Screenshot: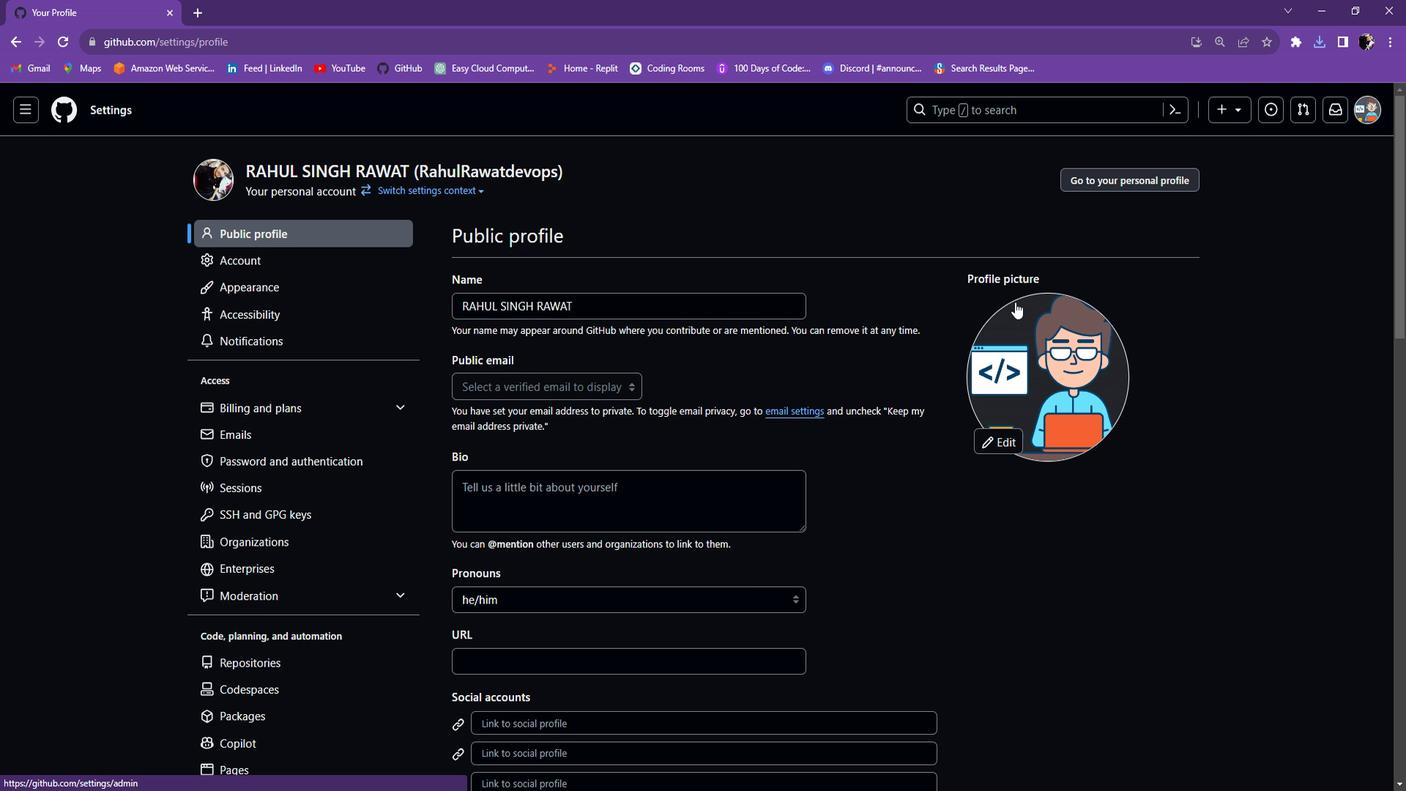 
Action: Mouse moved to (1034, 297)
Screenshot: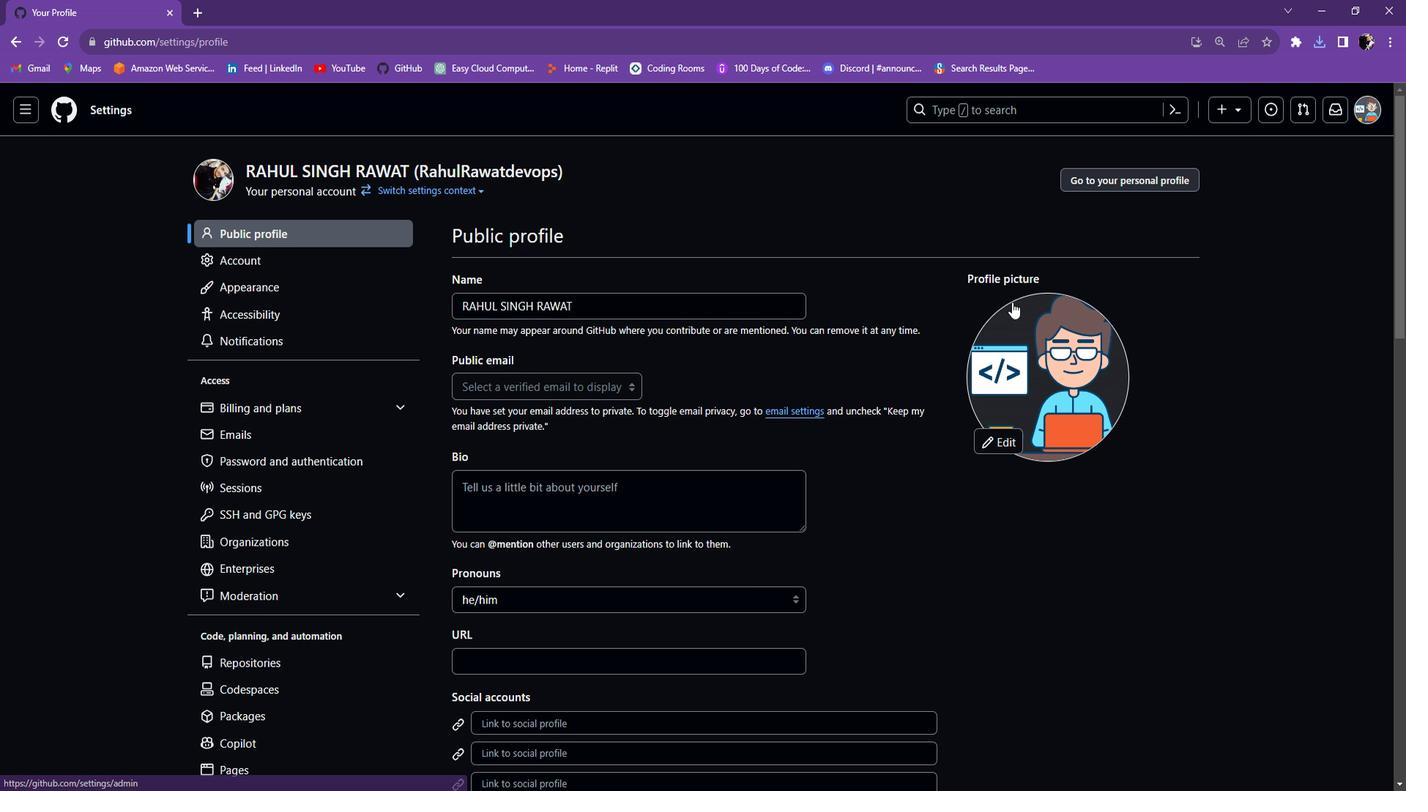 
Action: Mouse scrolled (1034, 296) with delta (0, 0)
Screenshot: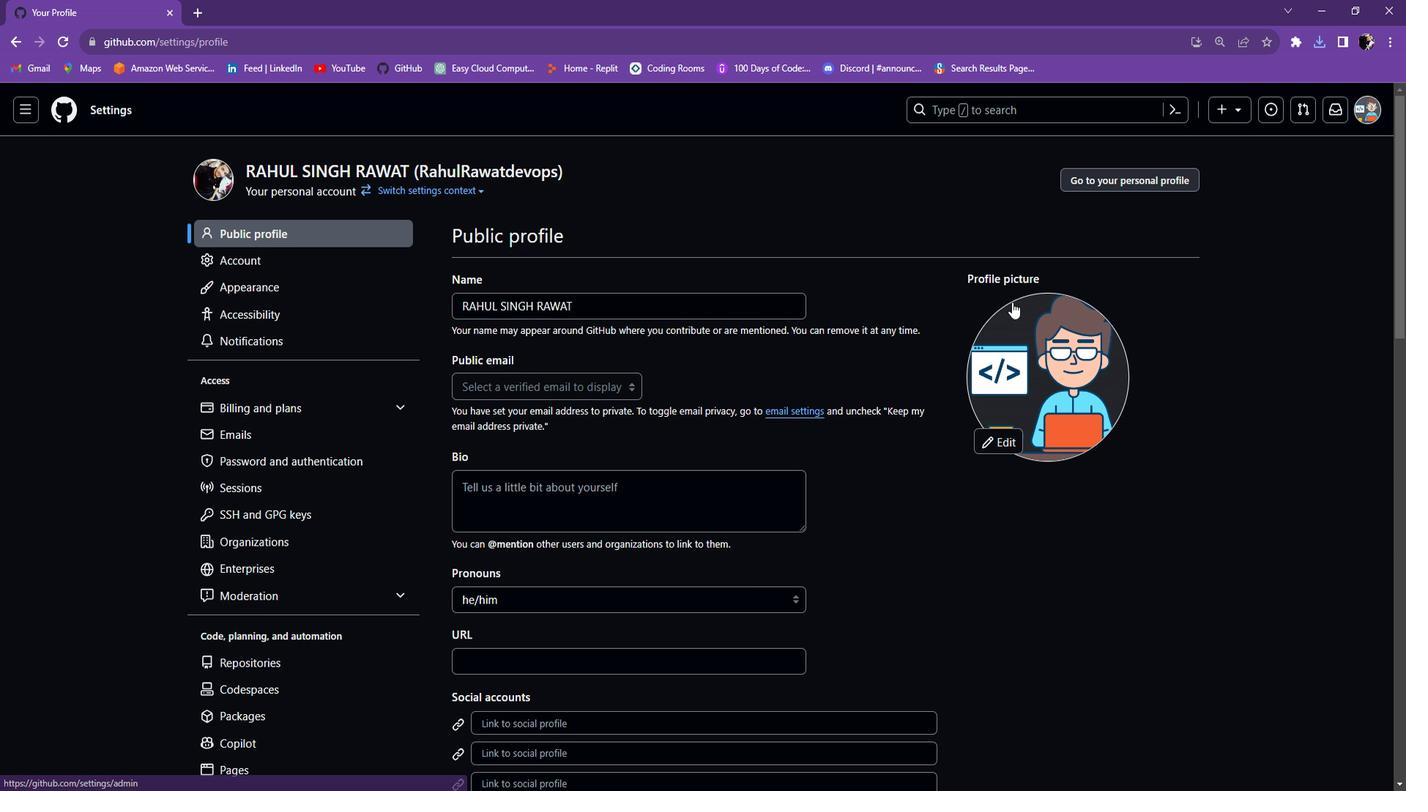 
Action: Mouse scrolled (1034, 296) with delta (0, 0)
Screenshot: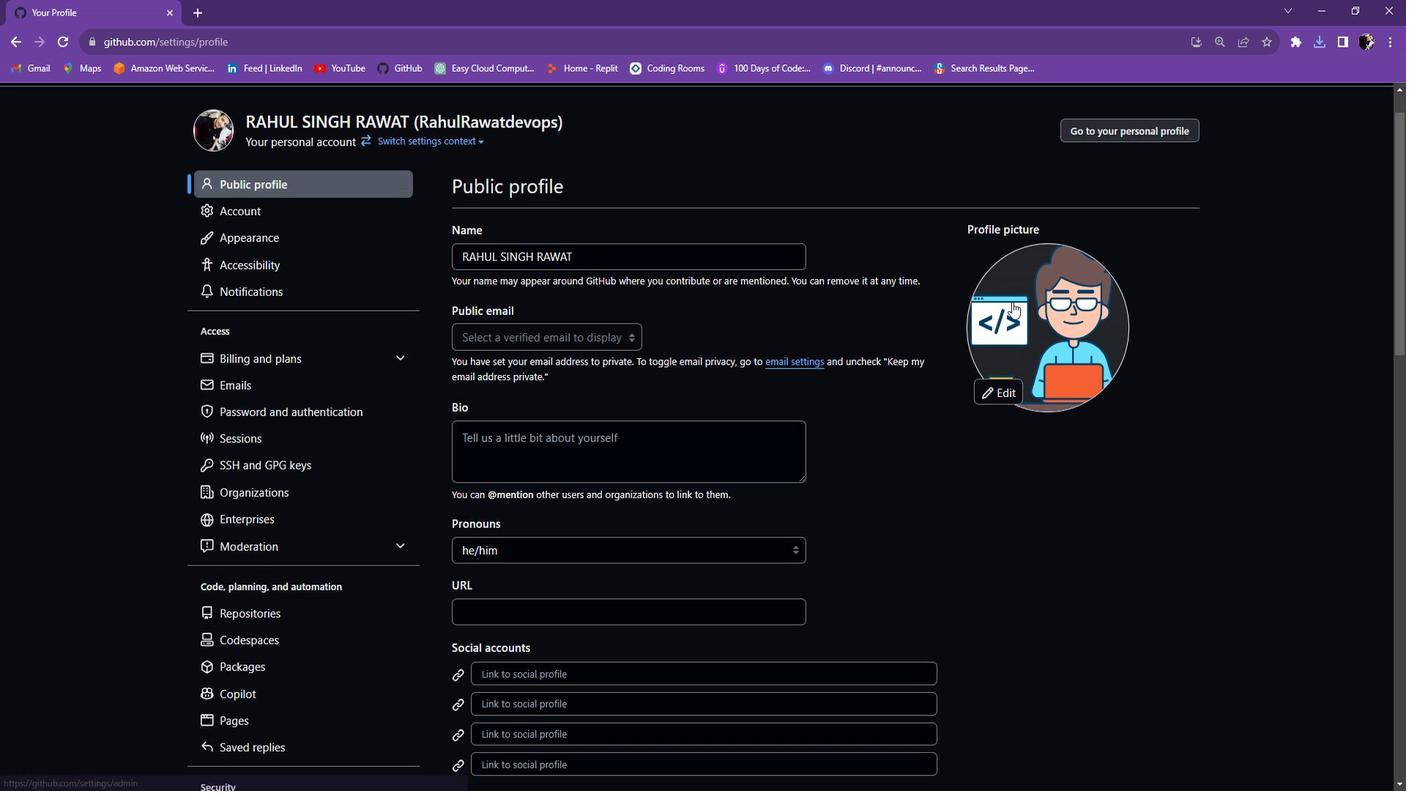 
Action: Mouse moved to (970, 301)
Screenshot: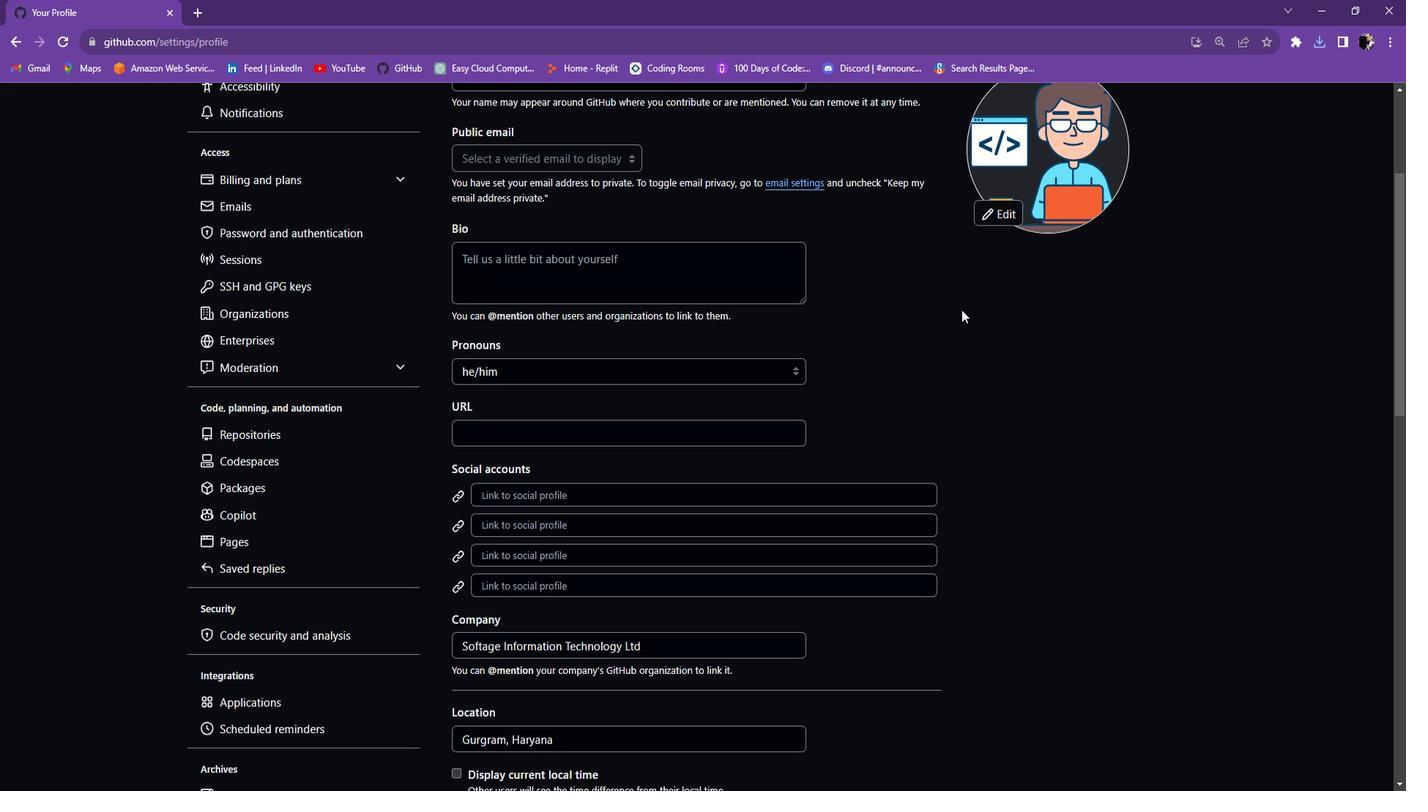 
Action: Mouse scrolled (970, 301) with delta (0, 0)
Screenshot: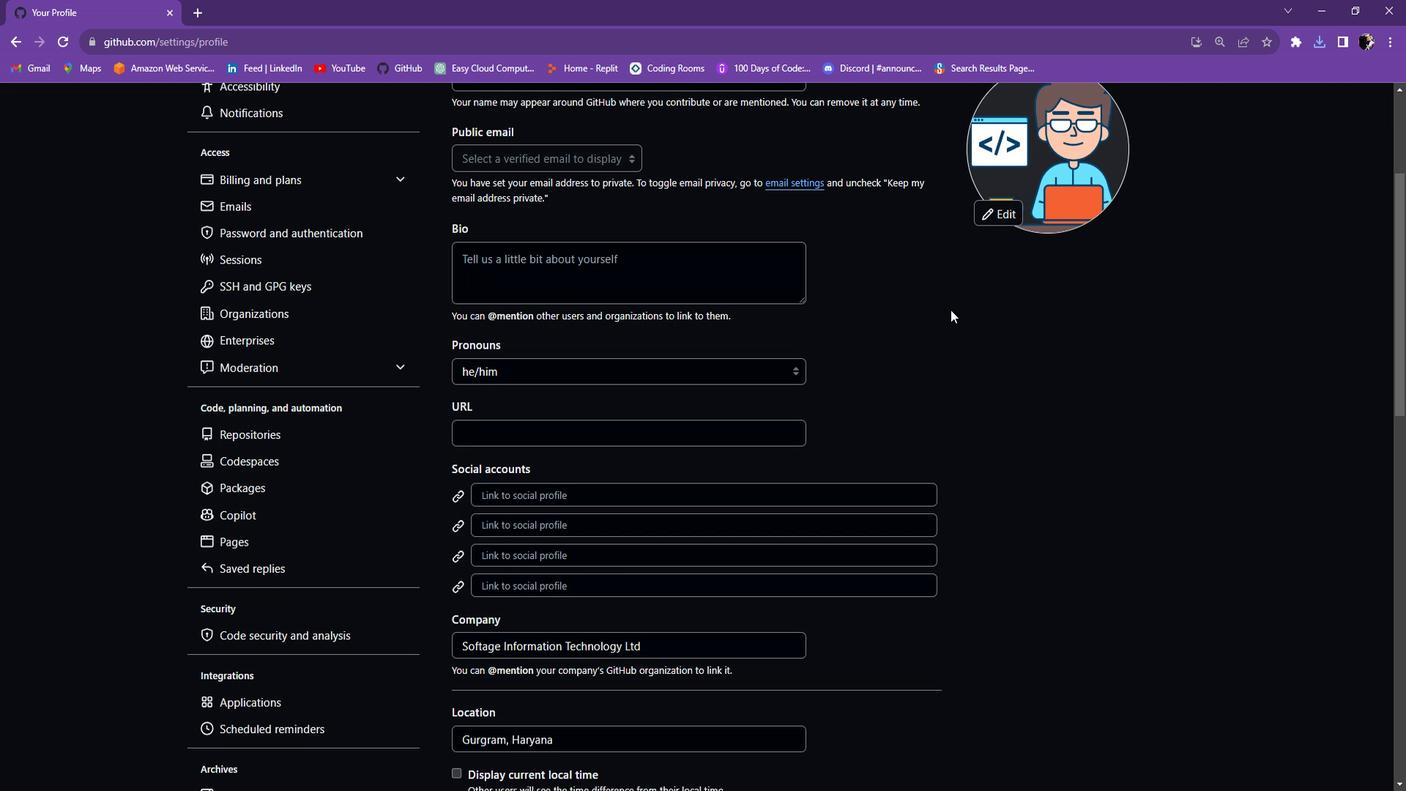 
Action: Mouse scrolled (970, 301) with delta (0, 0)
Screenshot: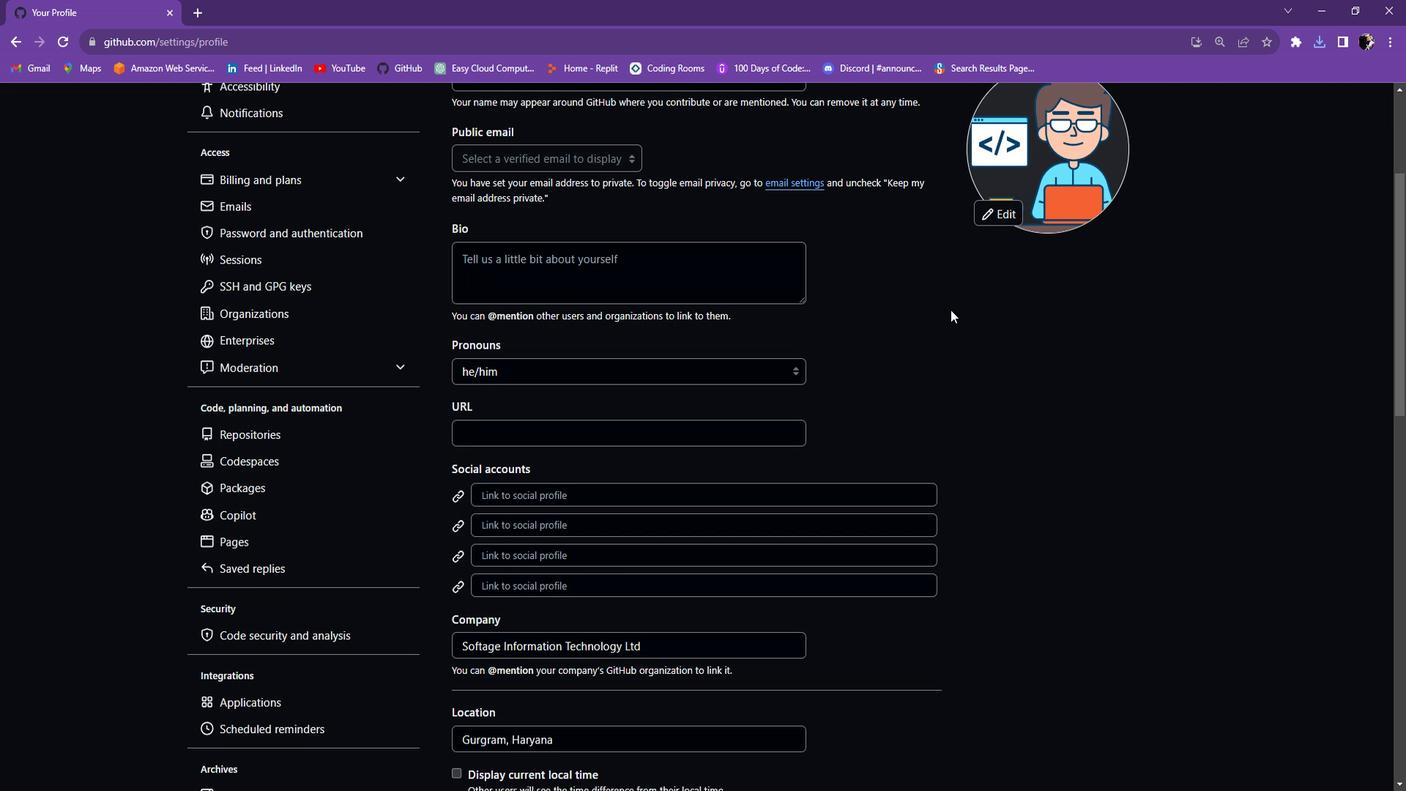 
Action: Mouse scrolled (970, 301) with delta (0, 0)
Screenshot: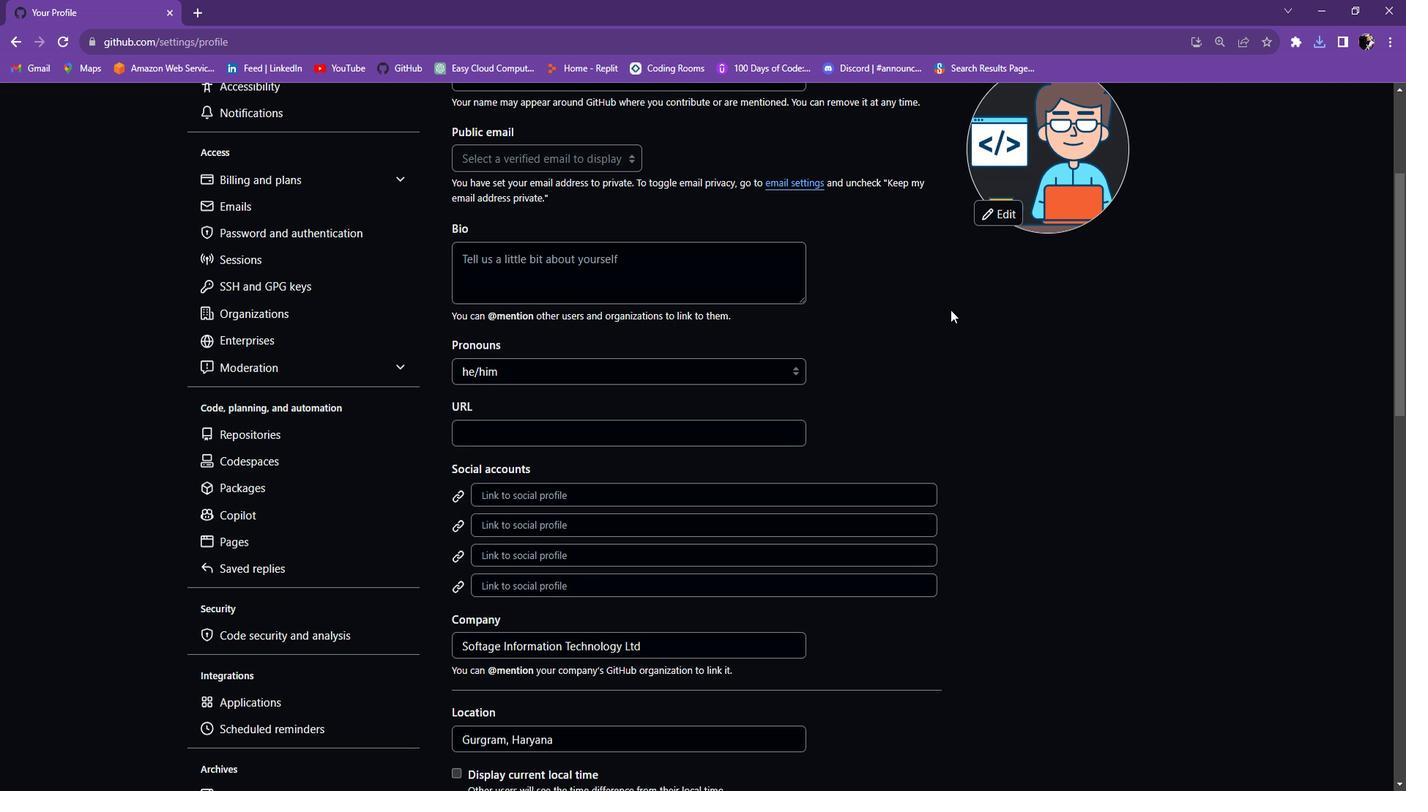 
Action: Mouse scrolled (970, 301) with delta (0, 0)
Screenshot: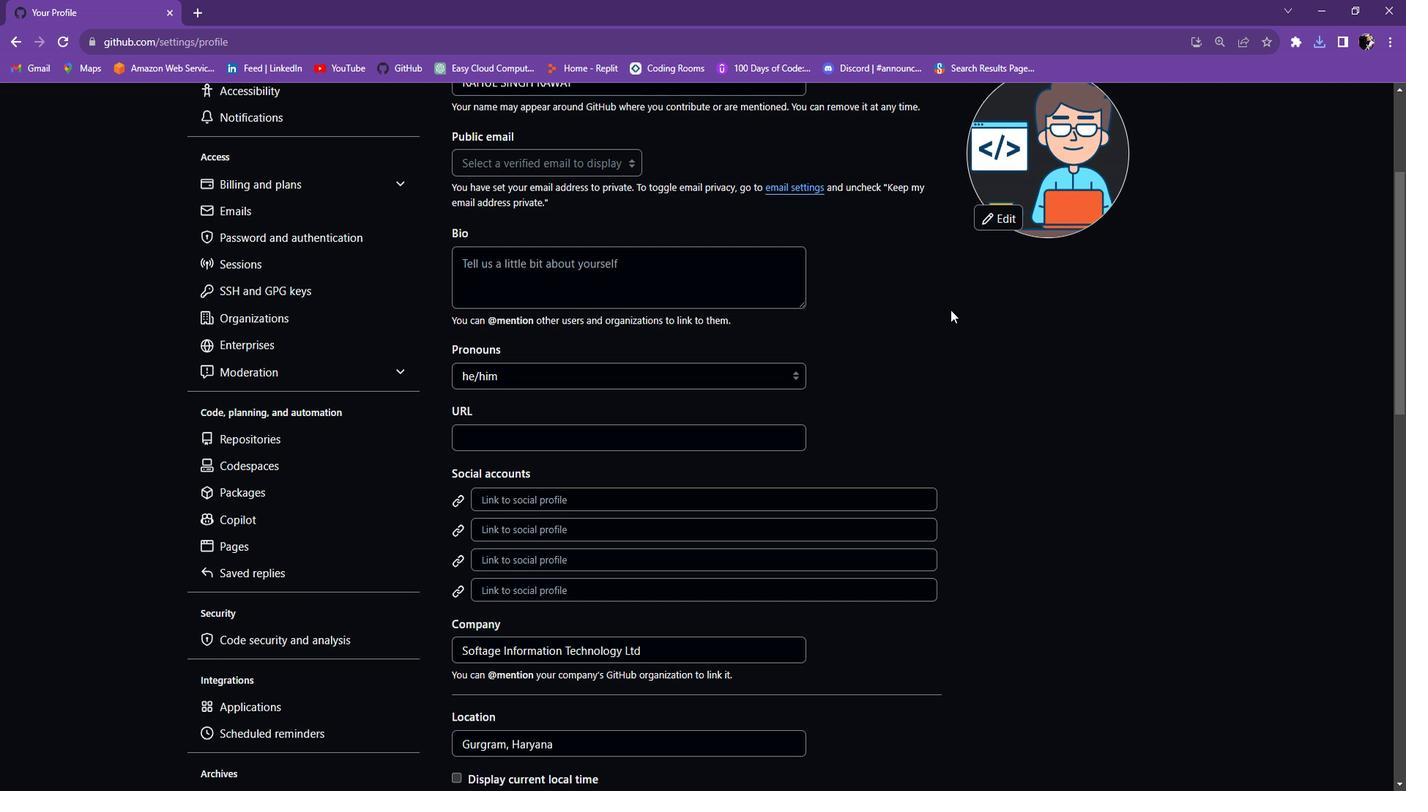 
Action: Mouse scrolled (970, 301) with delta (0, 0)
Screenshot: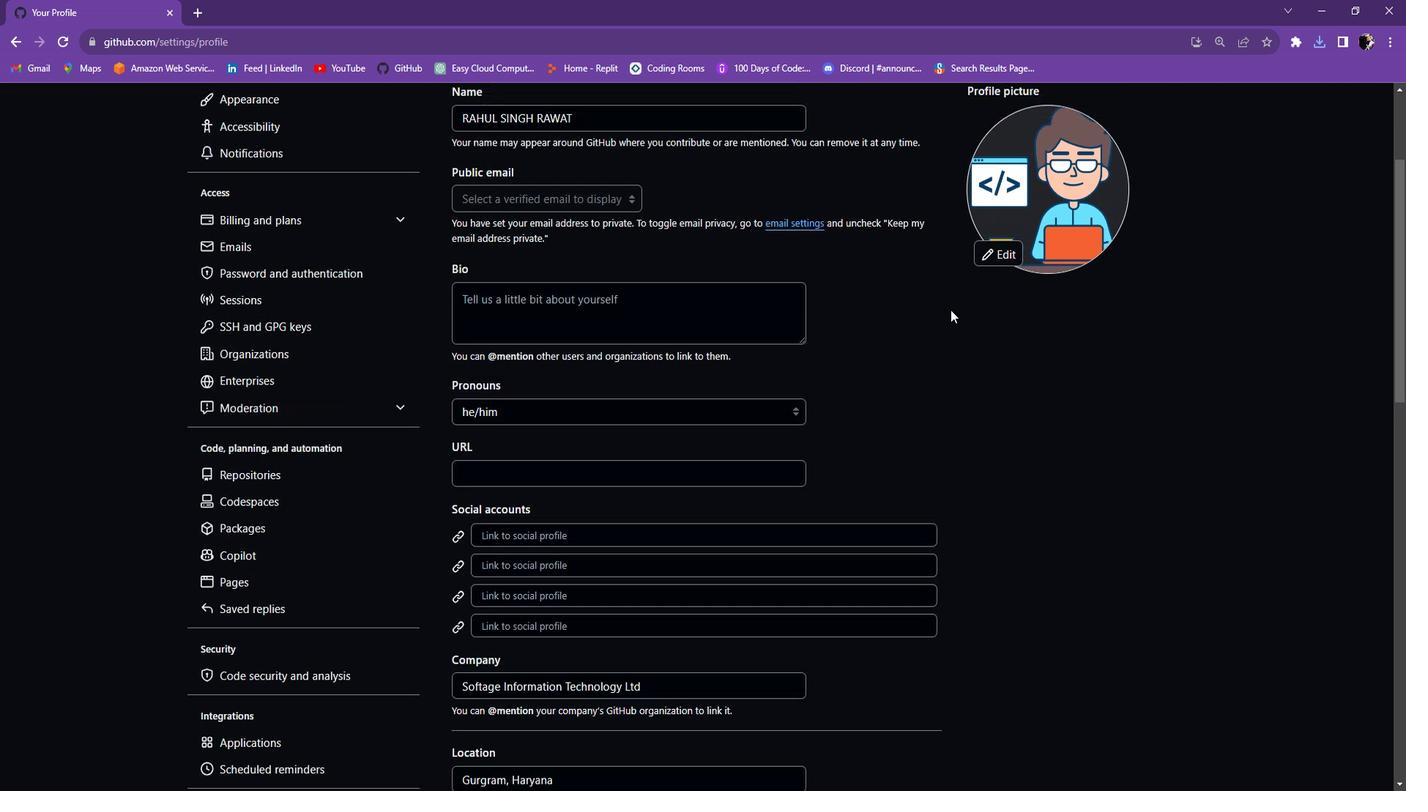 
Action: Mouse moved to (369, 223)
Screenshot: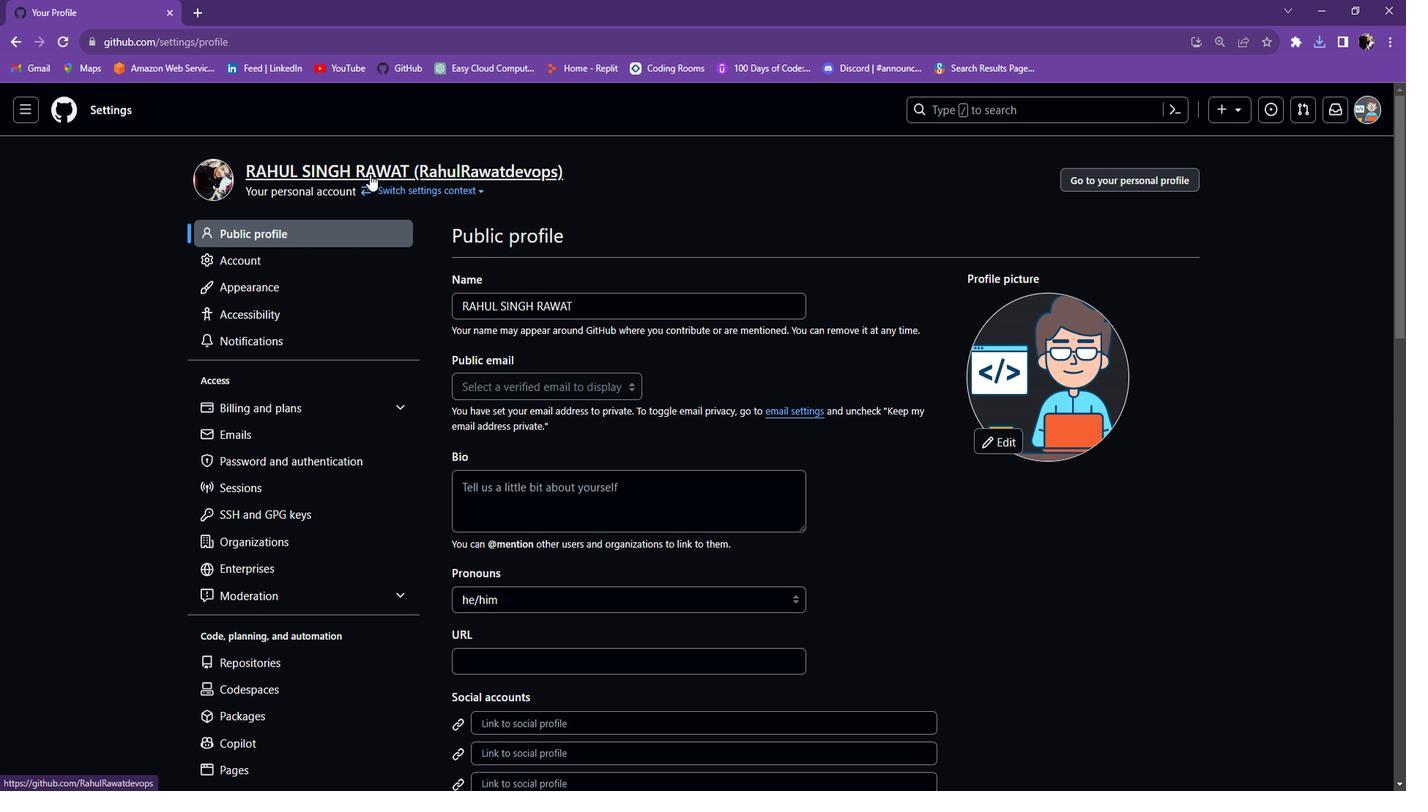 
Action: Mouse pressed left at (369, 223)
Screenshot: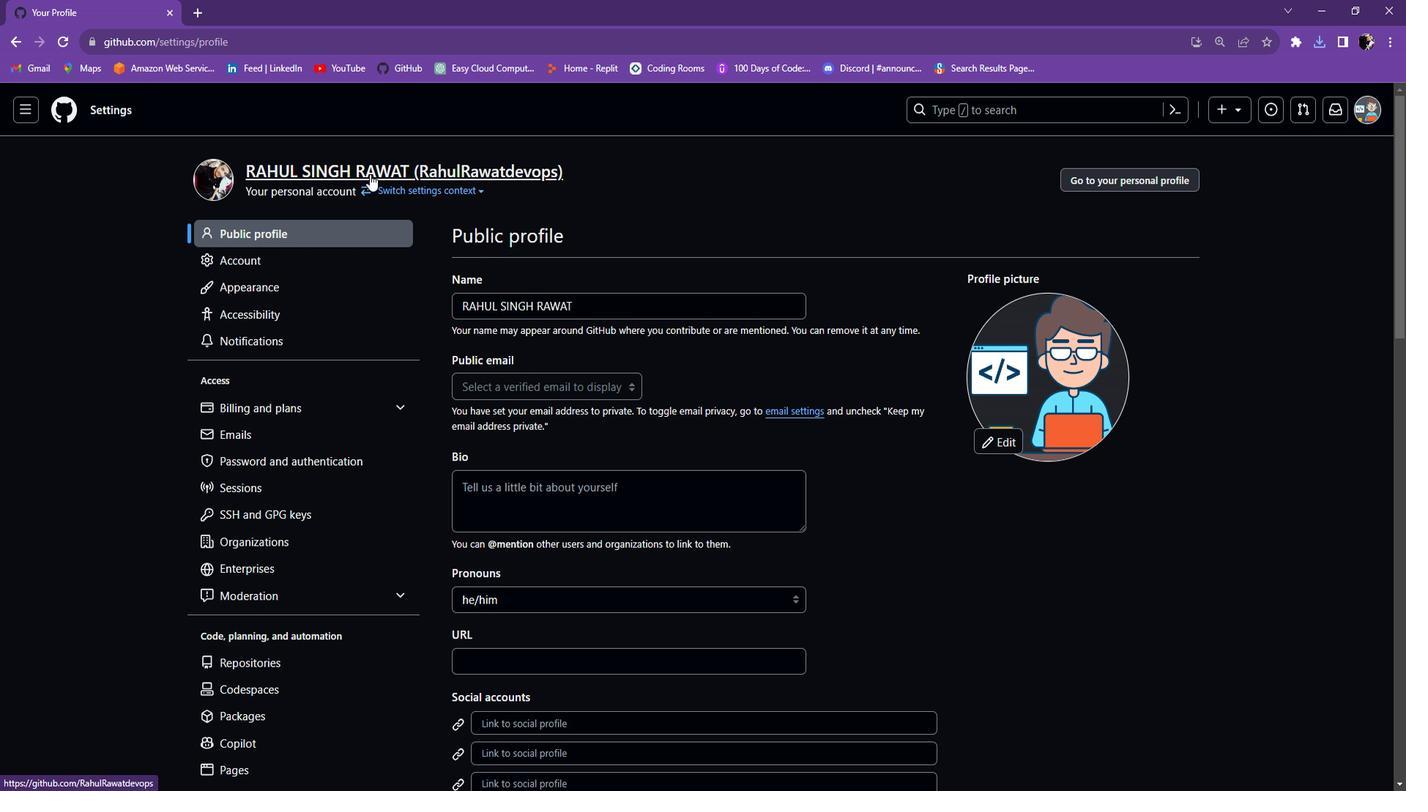 
Action: Mouse moved to (81, 247)
Screenshot: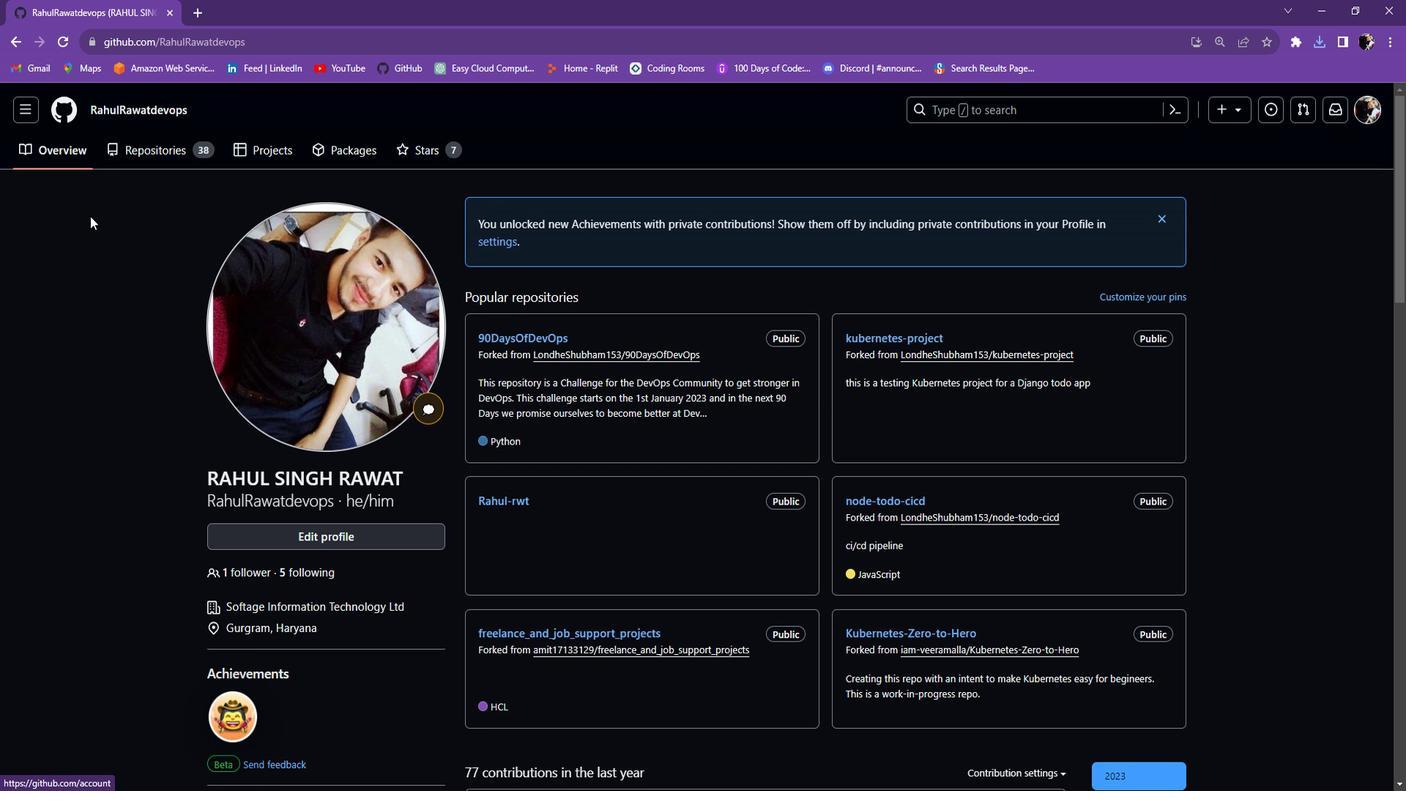 
Action: Mouse scrolled (81, 247) with delta (0, 0)
Screenshot: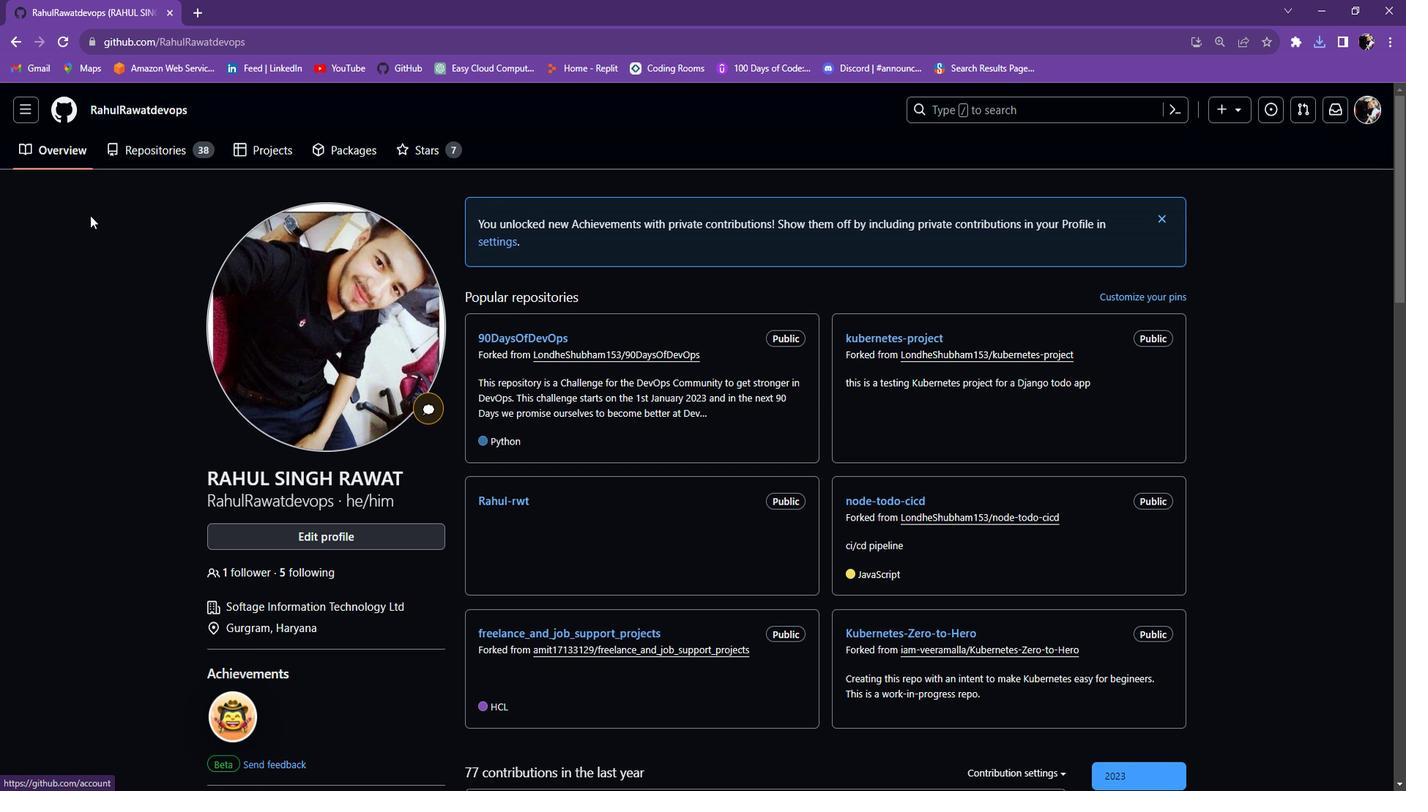 
Action: Mouse scrolled (81, 247) with delta (0, 0)
Screenshot: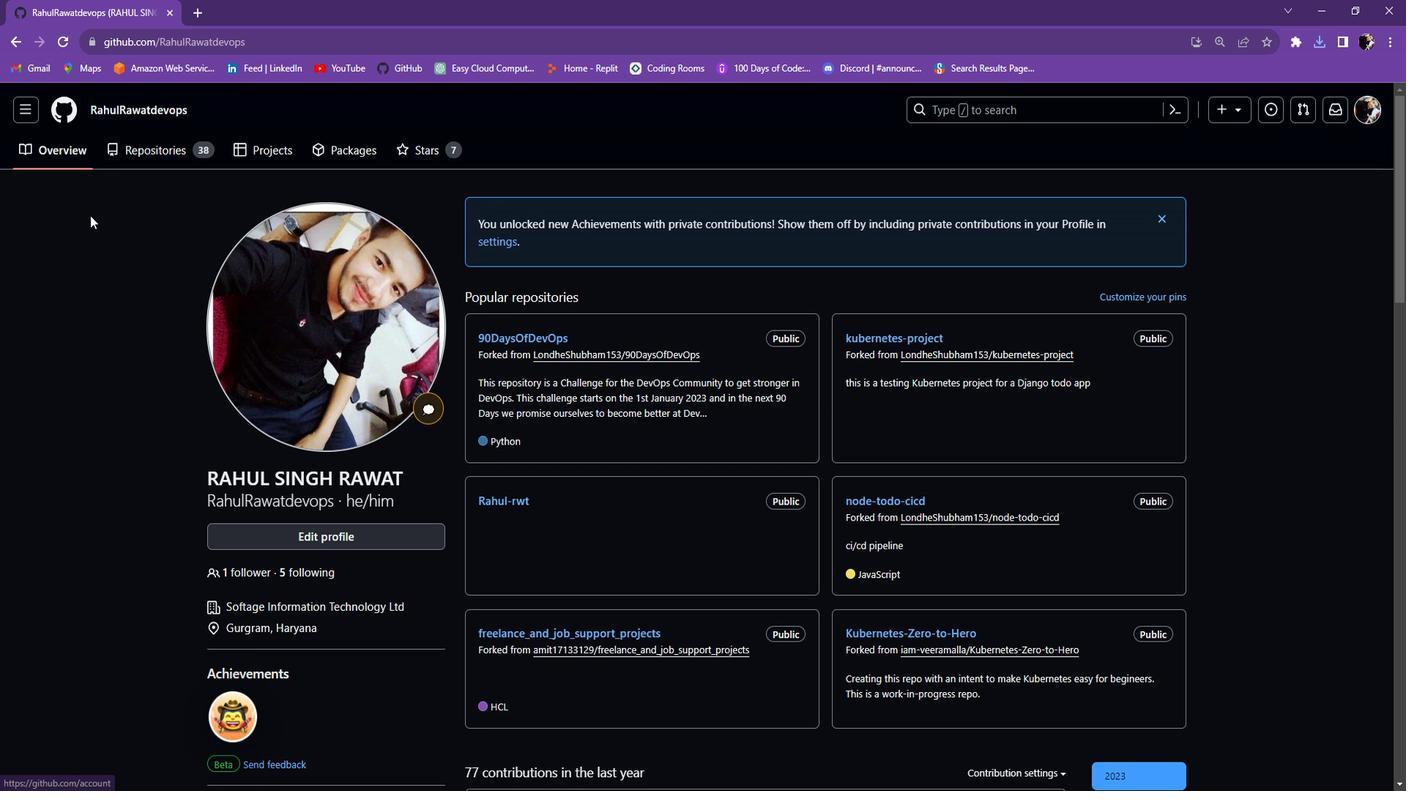 
Action: Mouse scrolled (81, 247) with delta (0, 0)
Screenshot: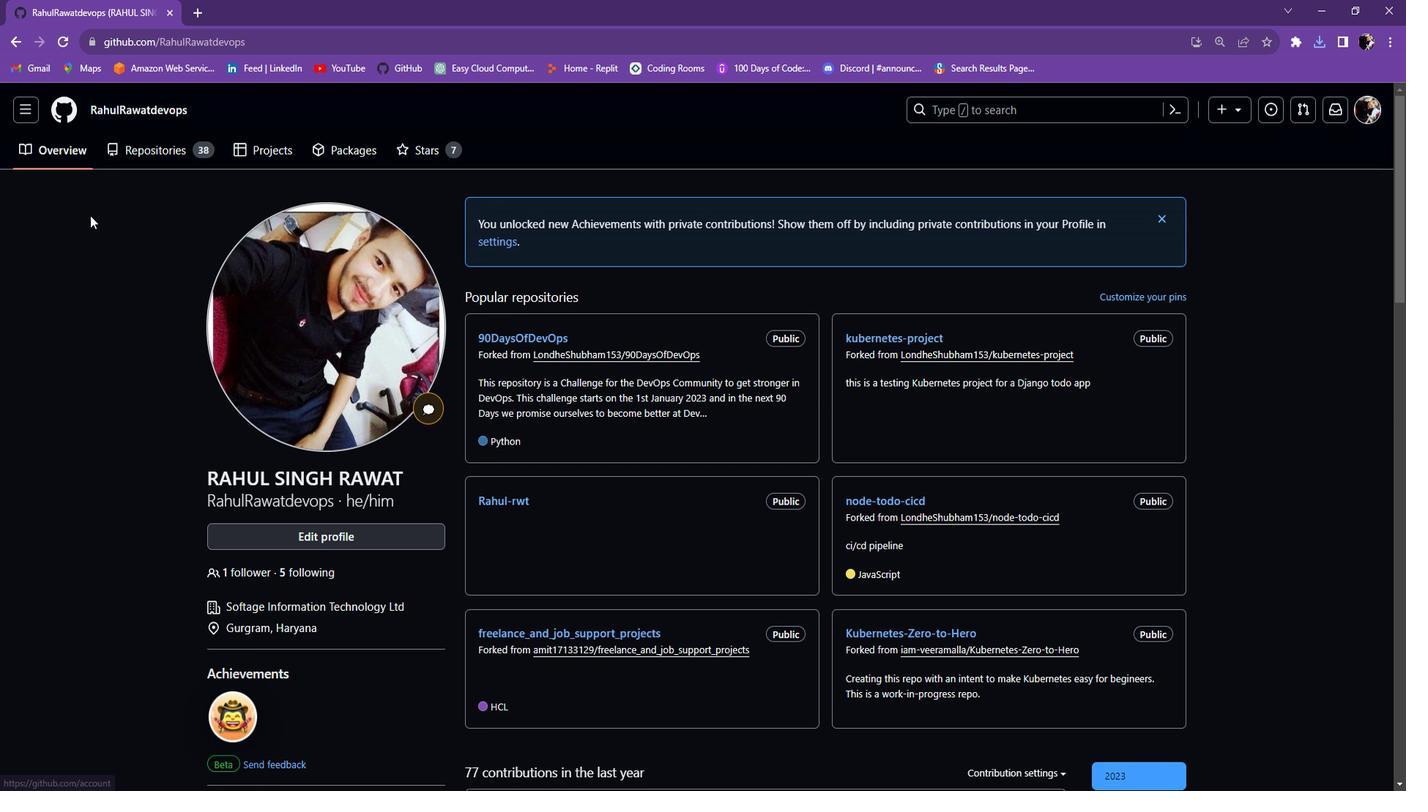 
Action: Mouse scrolled (81, 247) with delta (0, 0)
Screenshot: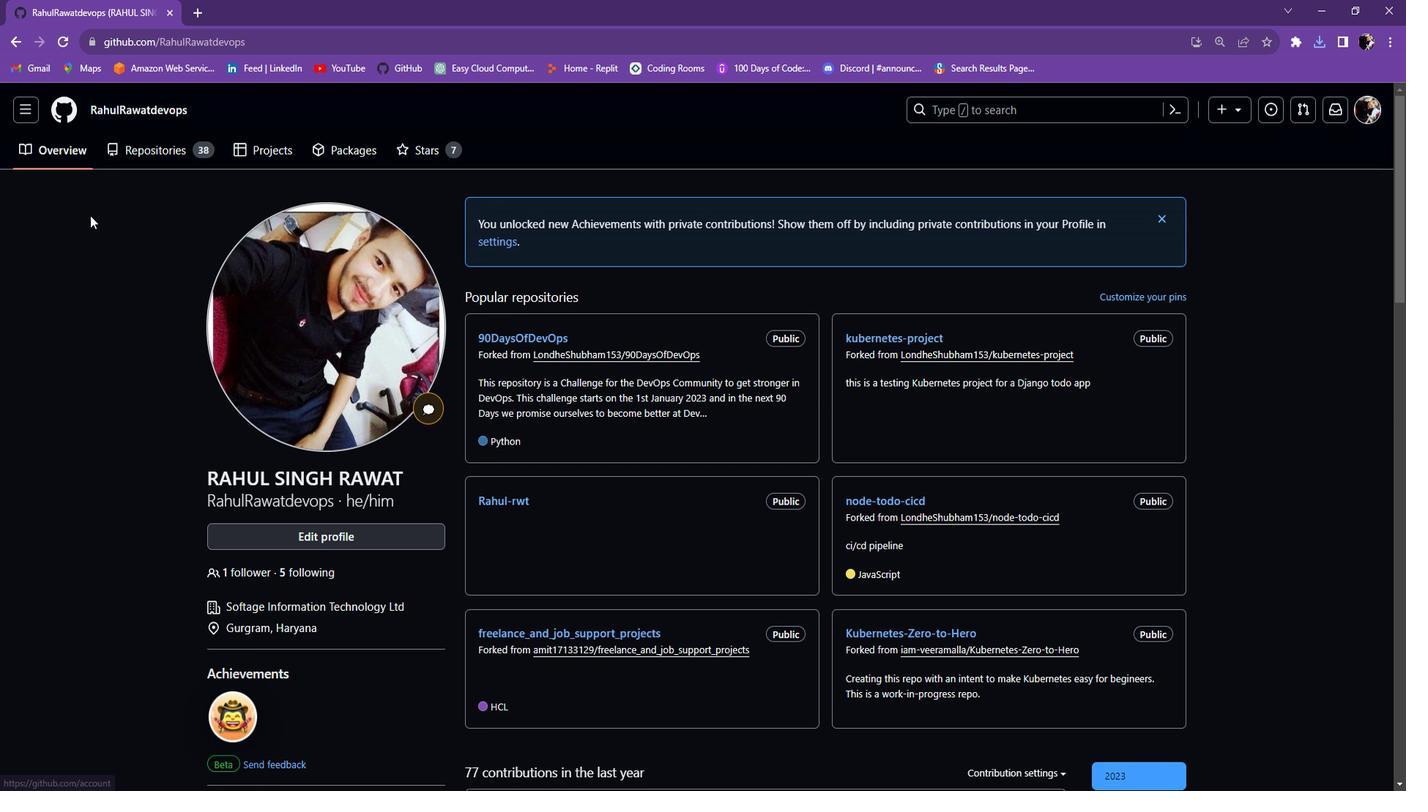 
Action: Mouse moved to (123, 186)
Screenshot: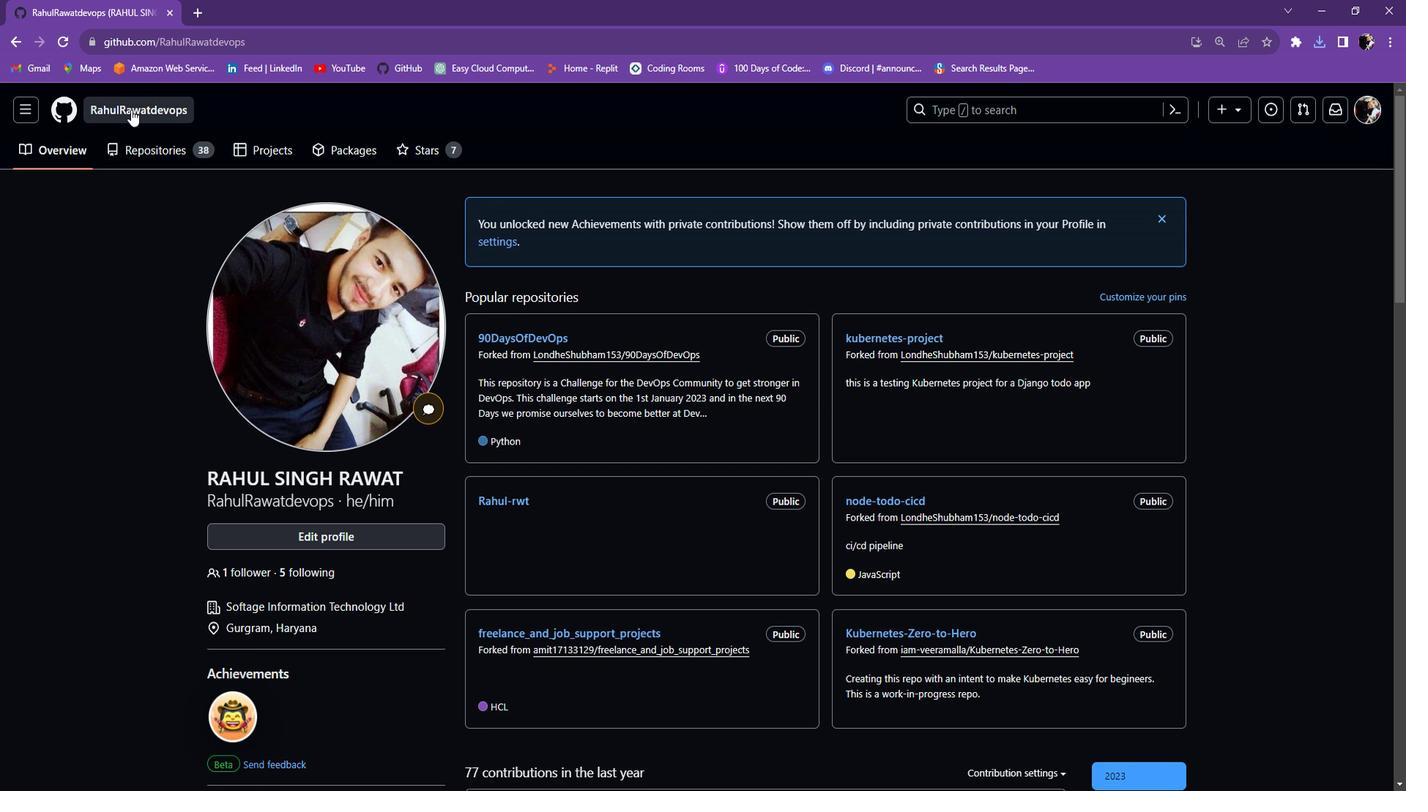 
Action: Mouse pressed left at (123, 186)
Screenshot: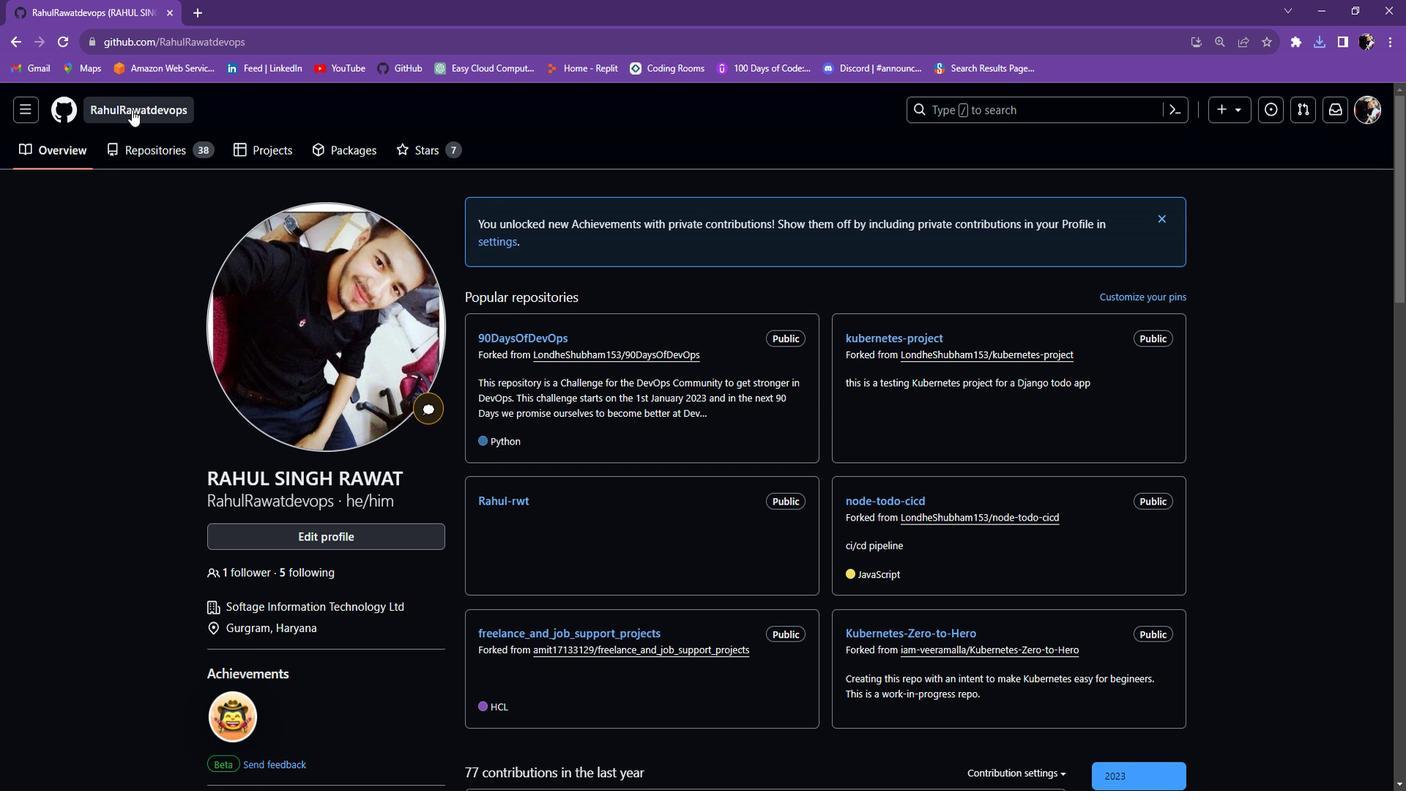 
Action: Mouse moved to (1402, 185)
Screenshot: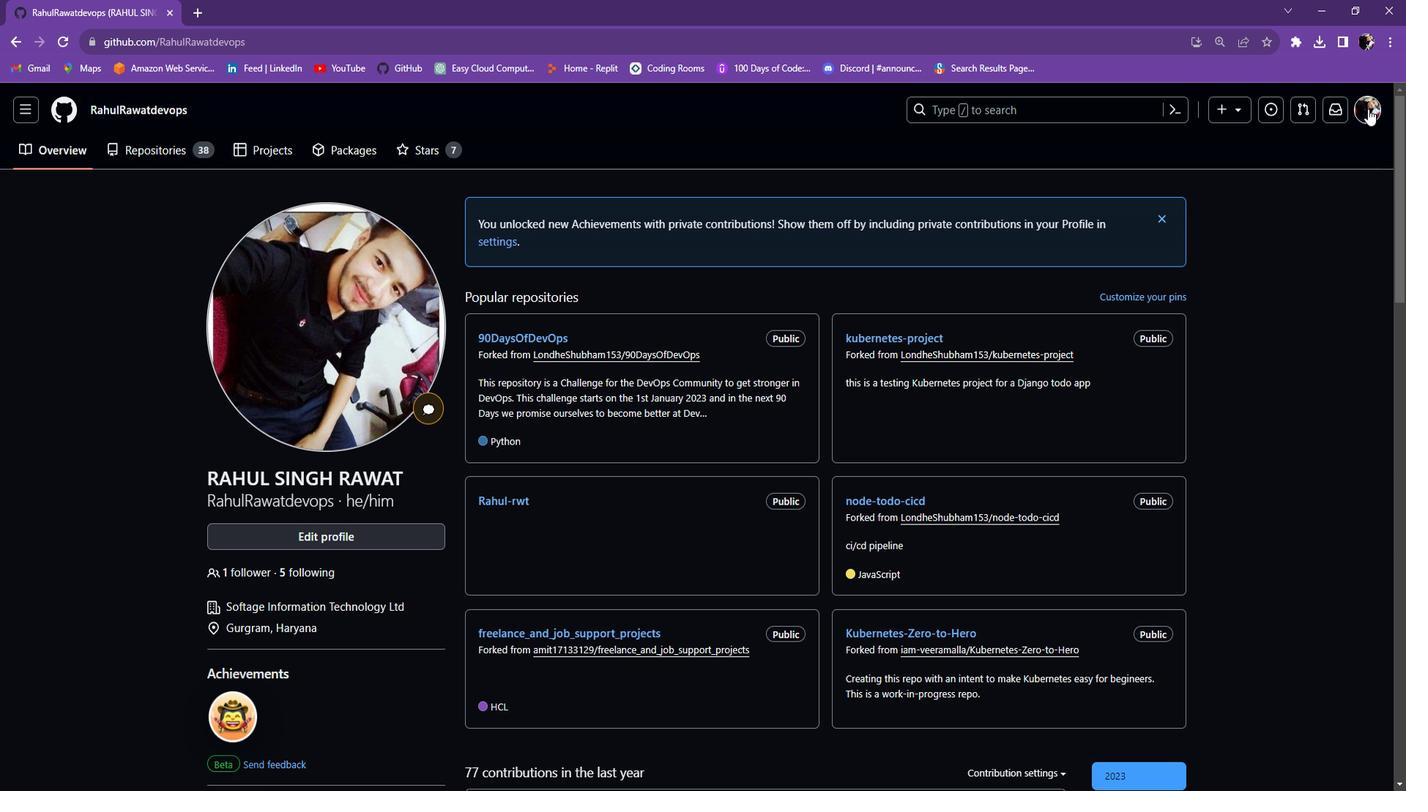 
Action: Mouse pressed left at (1402, 185)
Screenshot: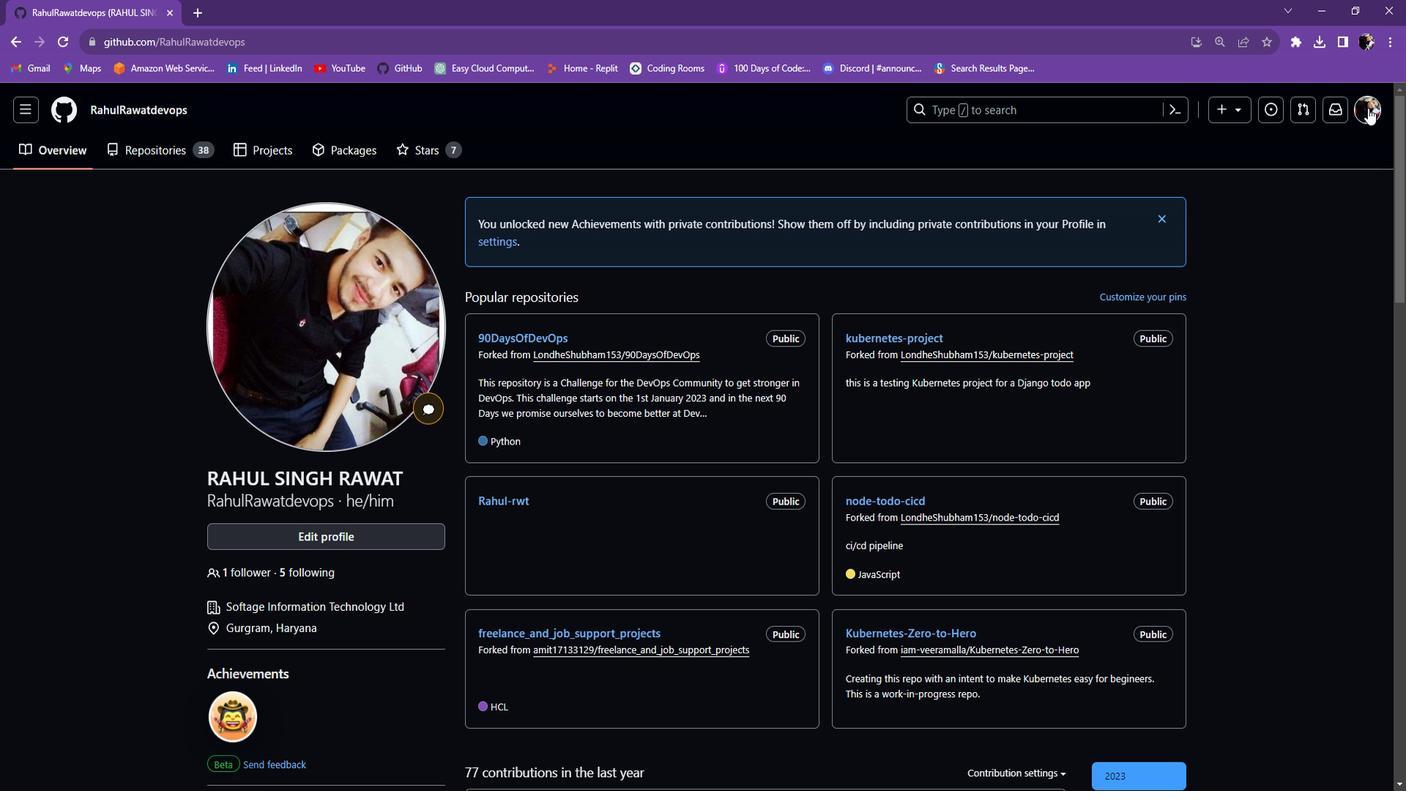 
Action: Mouse moved to (1235, 228)
Screenshot: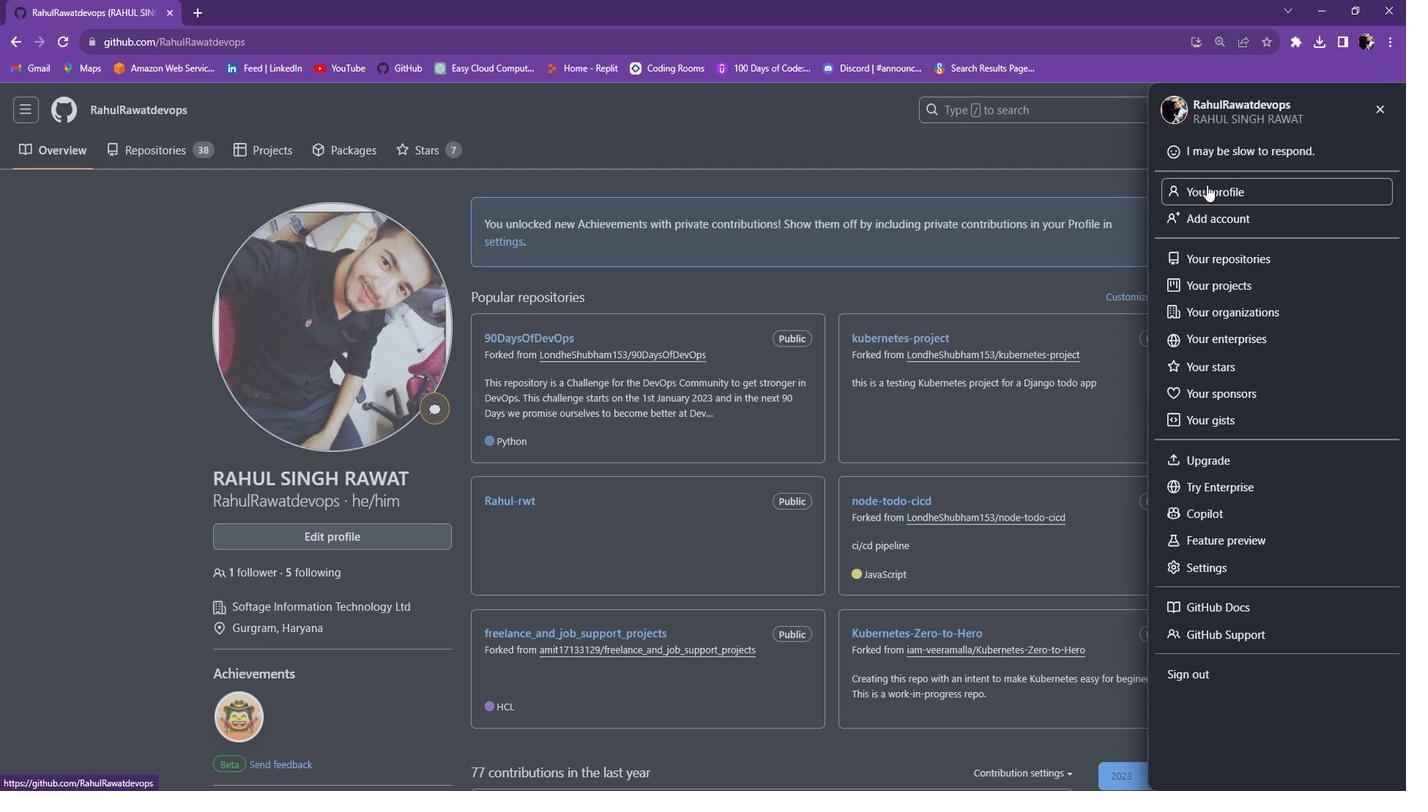 
Action: Mouse pressed left at (1235, 228)
Screenshot: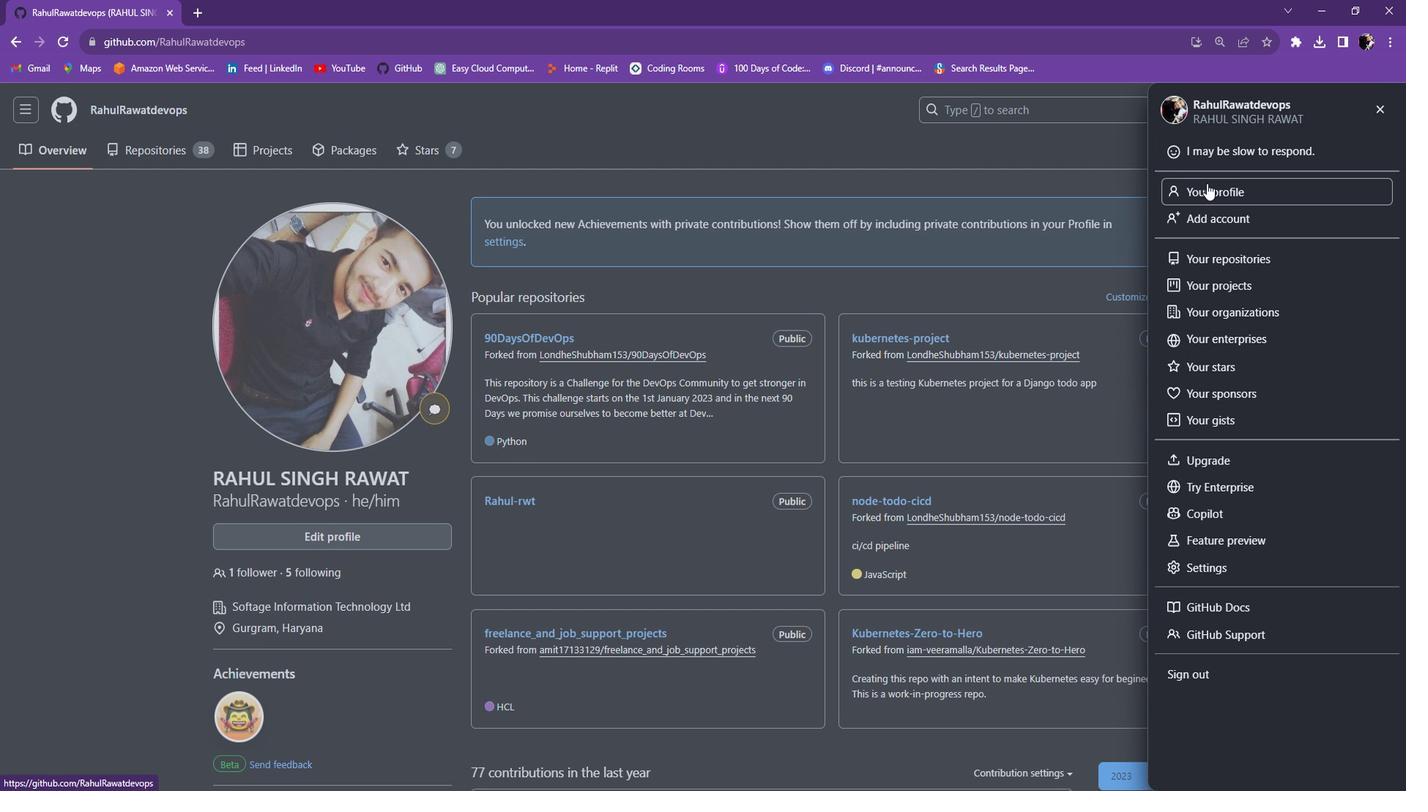 
Action: Mouse moved to (665, 314)
Screenshot: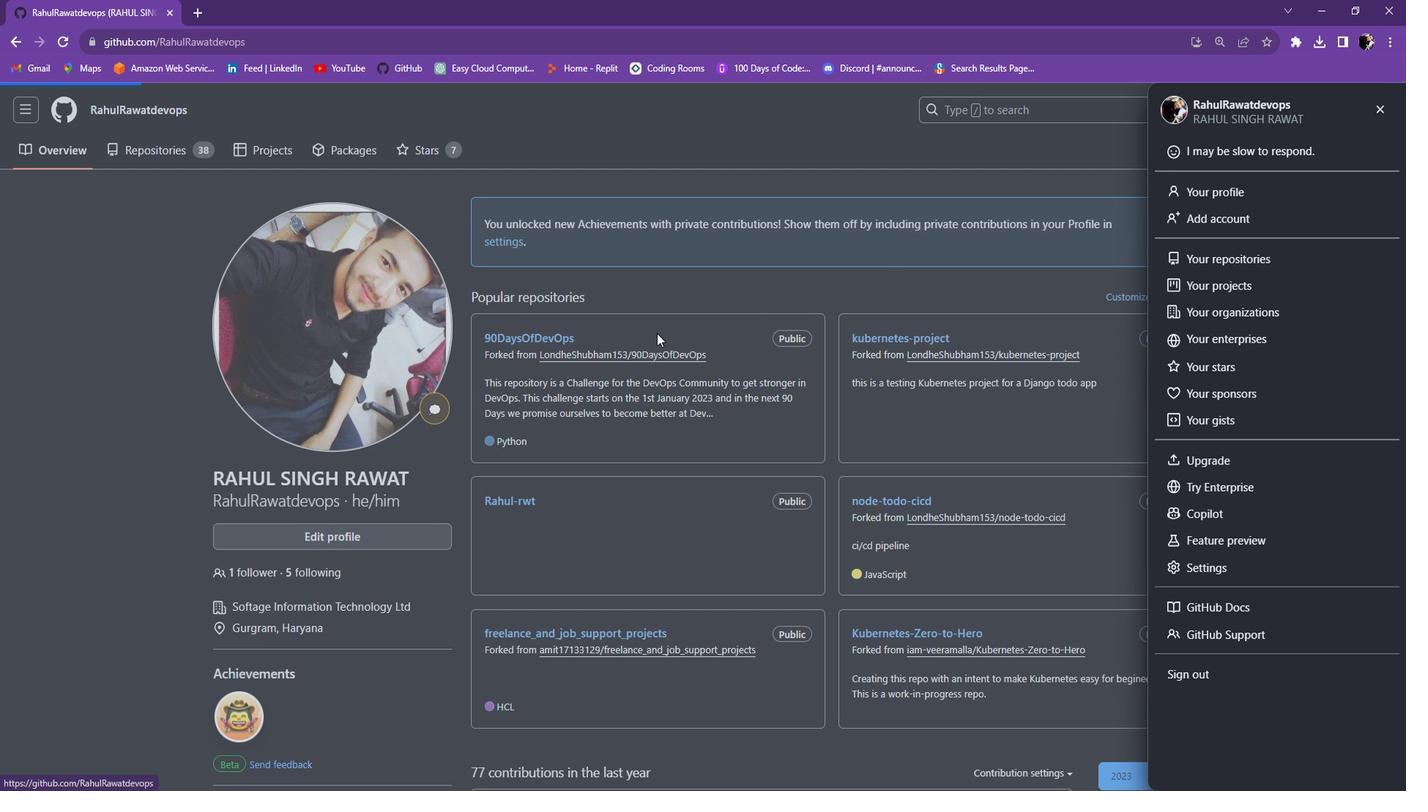 
Action: Mouse scrolled (665, 314) with delta (0, 0)
Screenshot: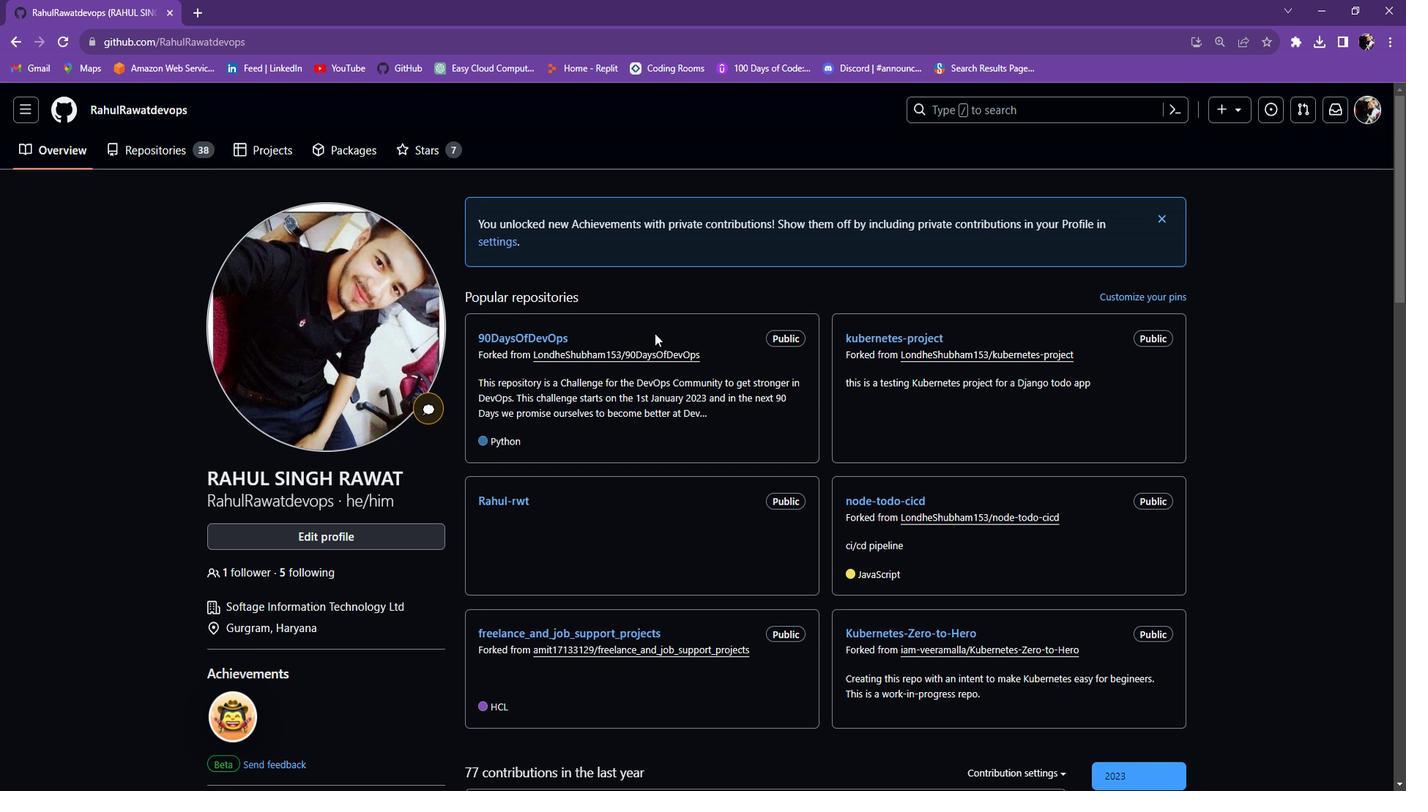 
Action: Mouse scrolled (665, 314) with delta (0, 0)
Screenshot: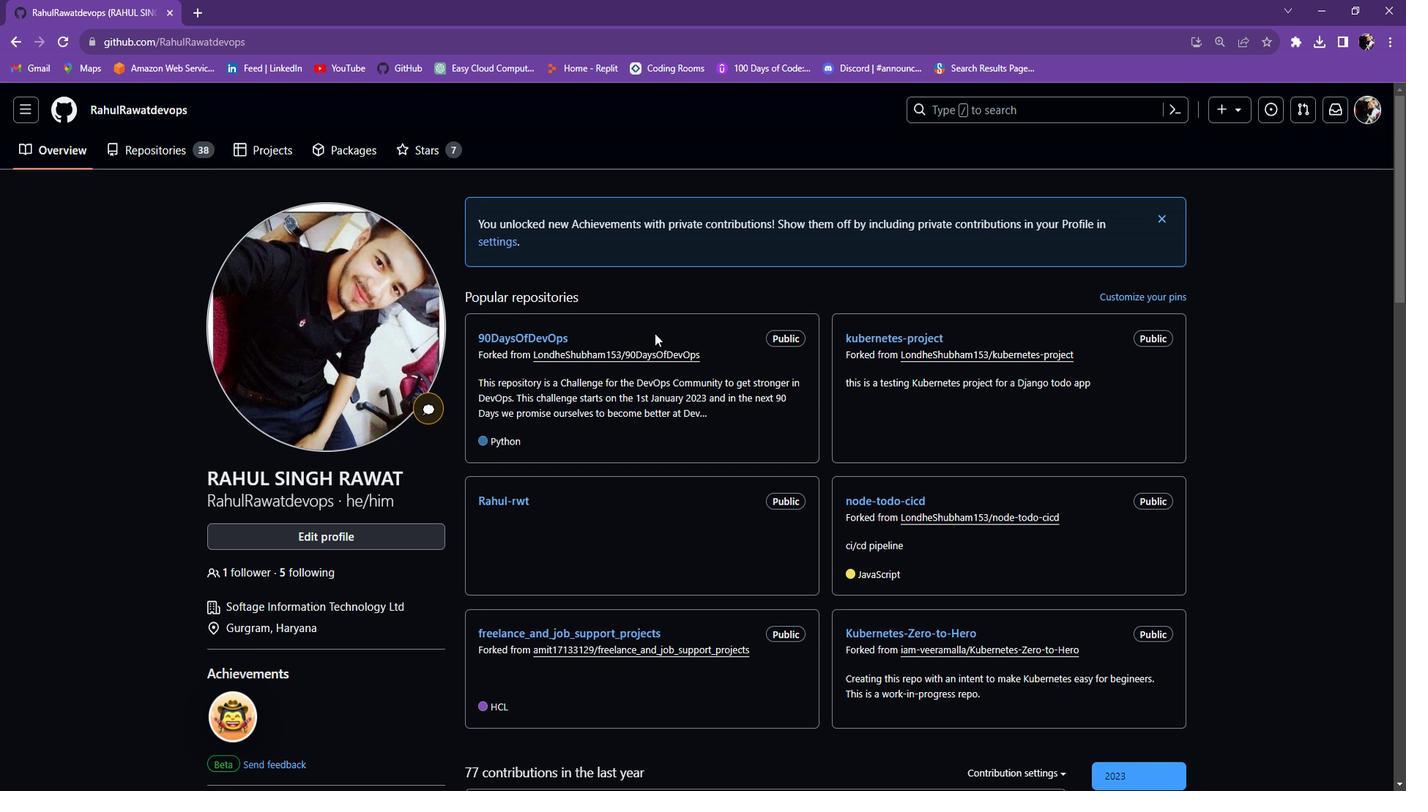 
Action: Mouse scrolled (665, 314) with delta (0, 0)
Screenshot: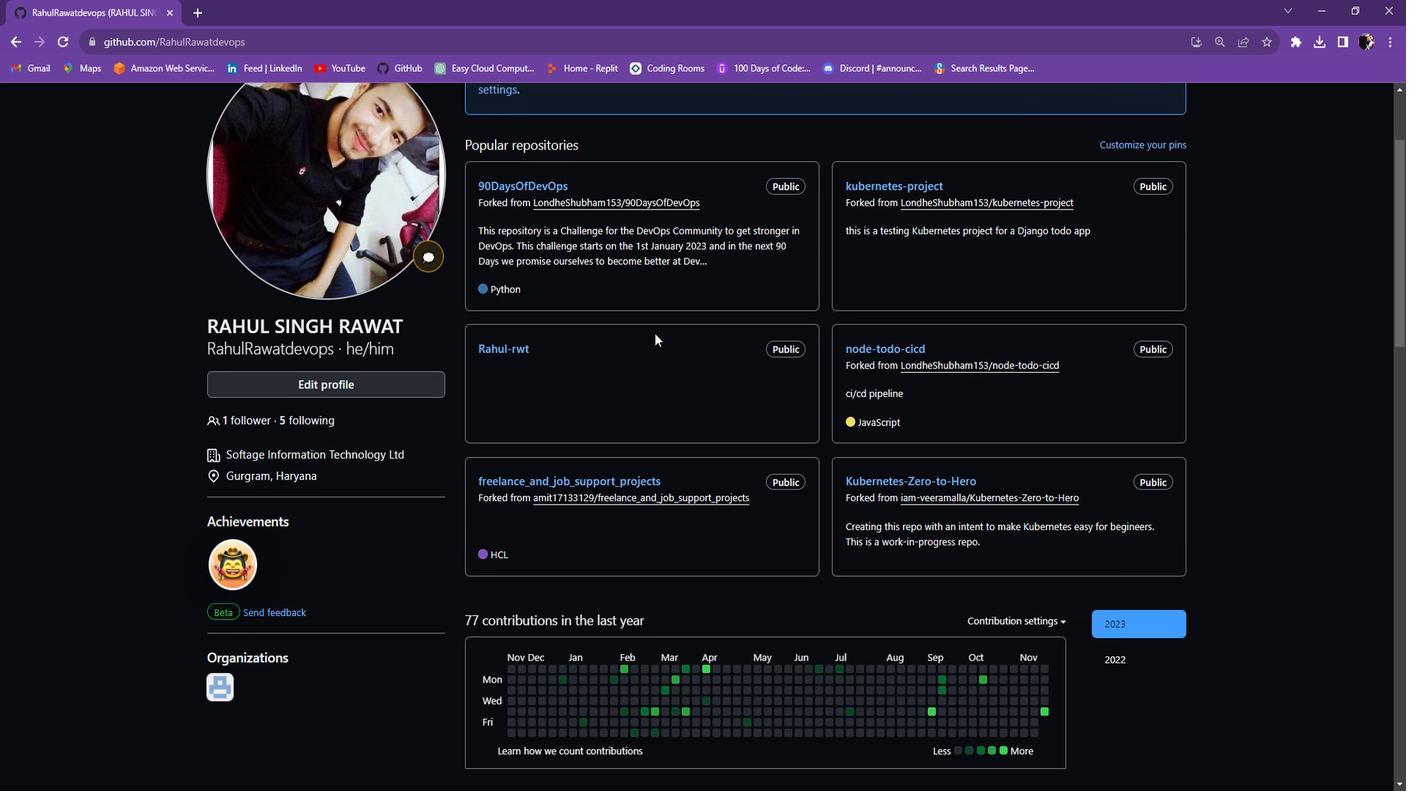 
Action: Mouse scrolled (665, 314) with delta (0, 0)
Screenshot: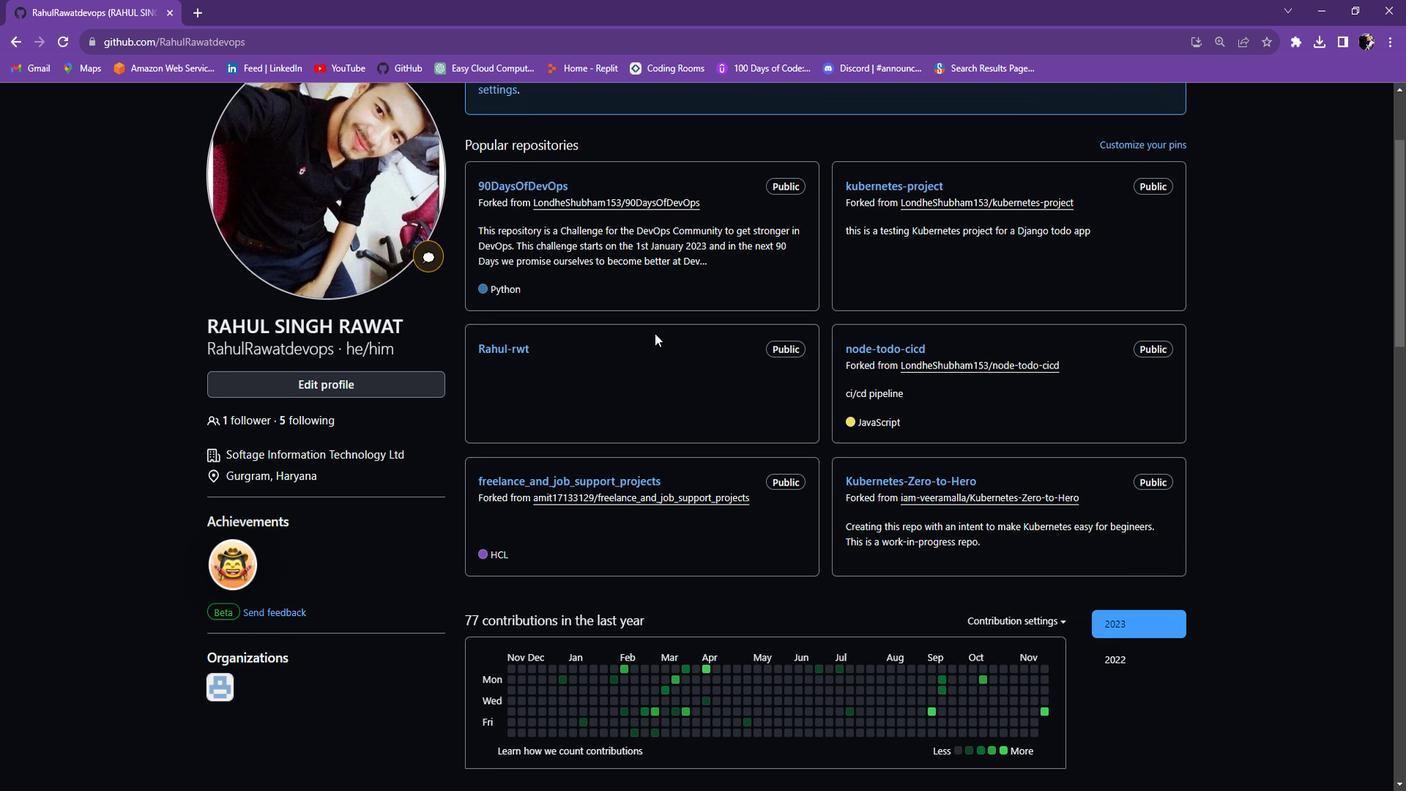 
Action: Mouse scrolled (665, 314) with delta (0, 0)
Screenshot: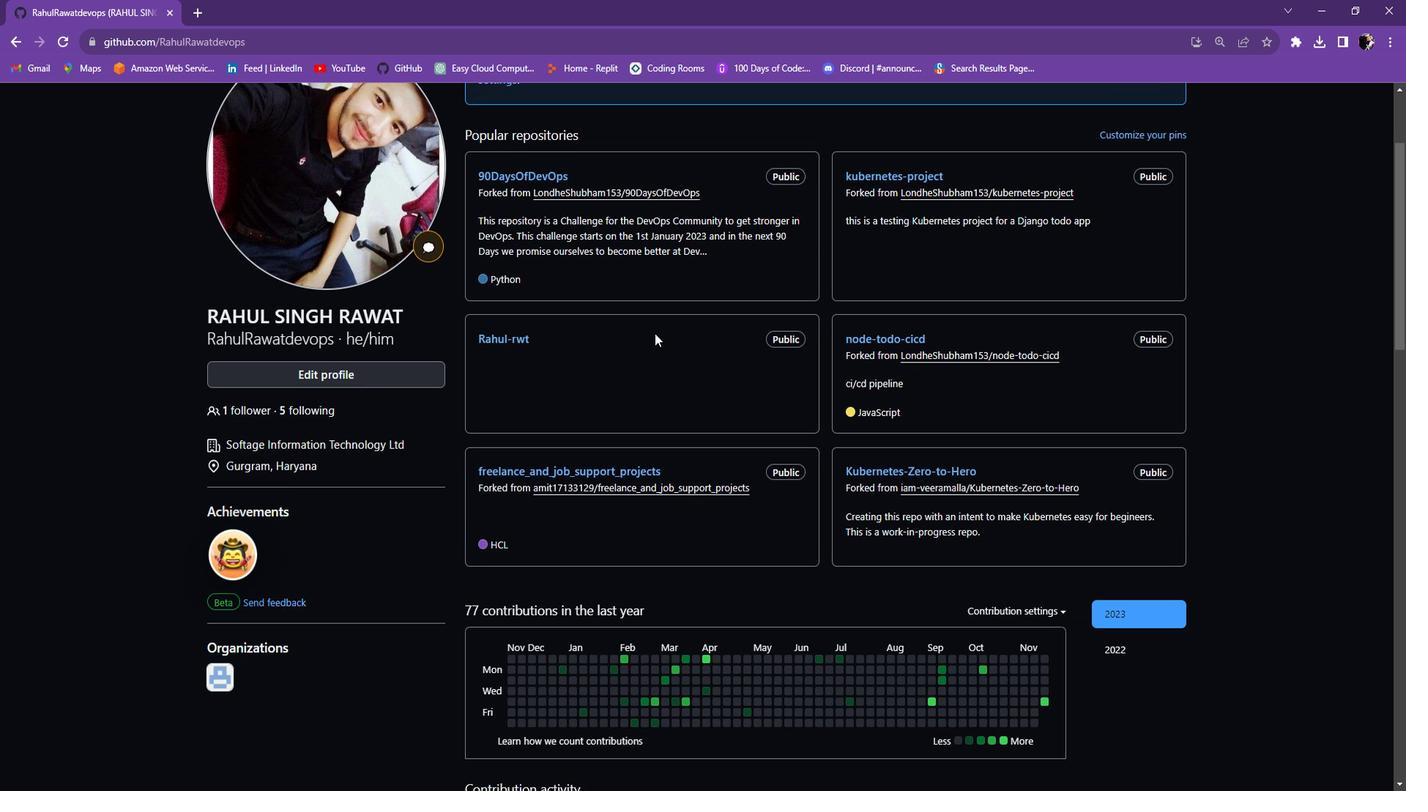 
Action: Mouse moved to (462, 254)
Screenshot: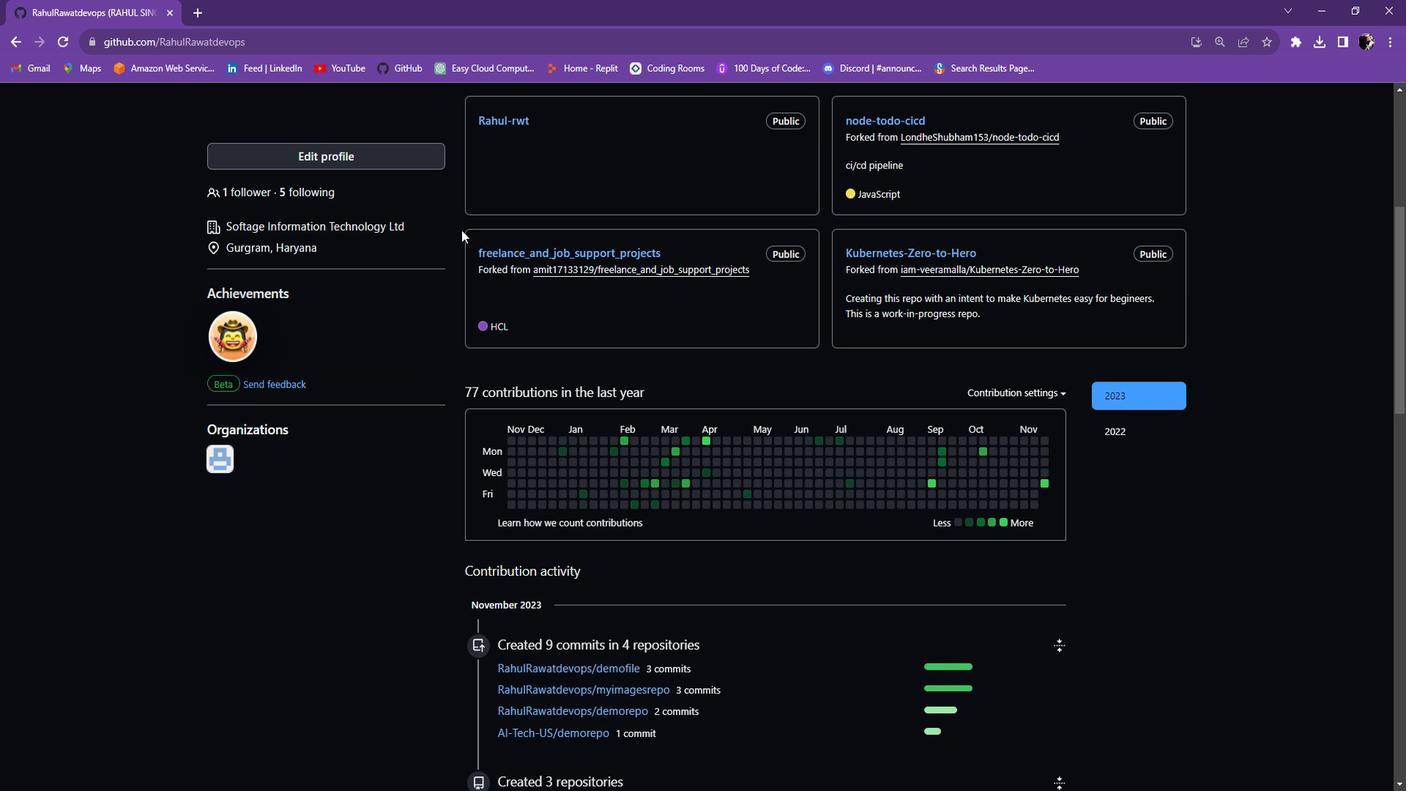 
Action: Mouse scrolled (462, 254) with delta (0, 0)
Screenshot: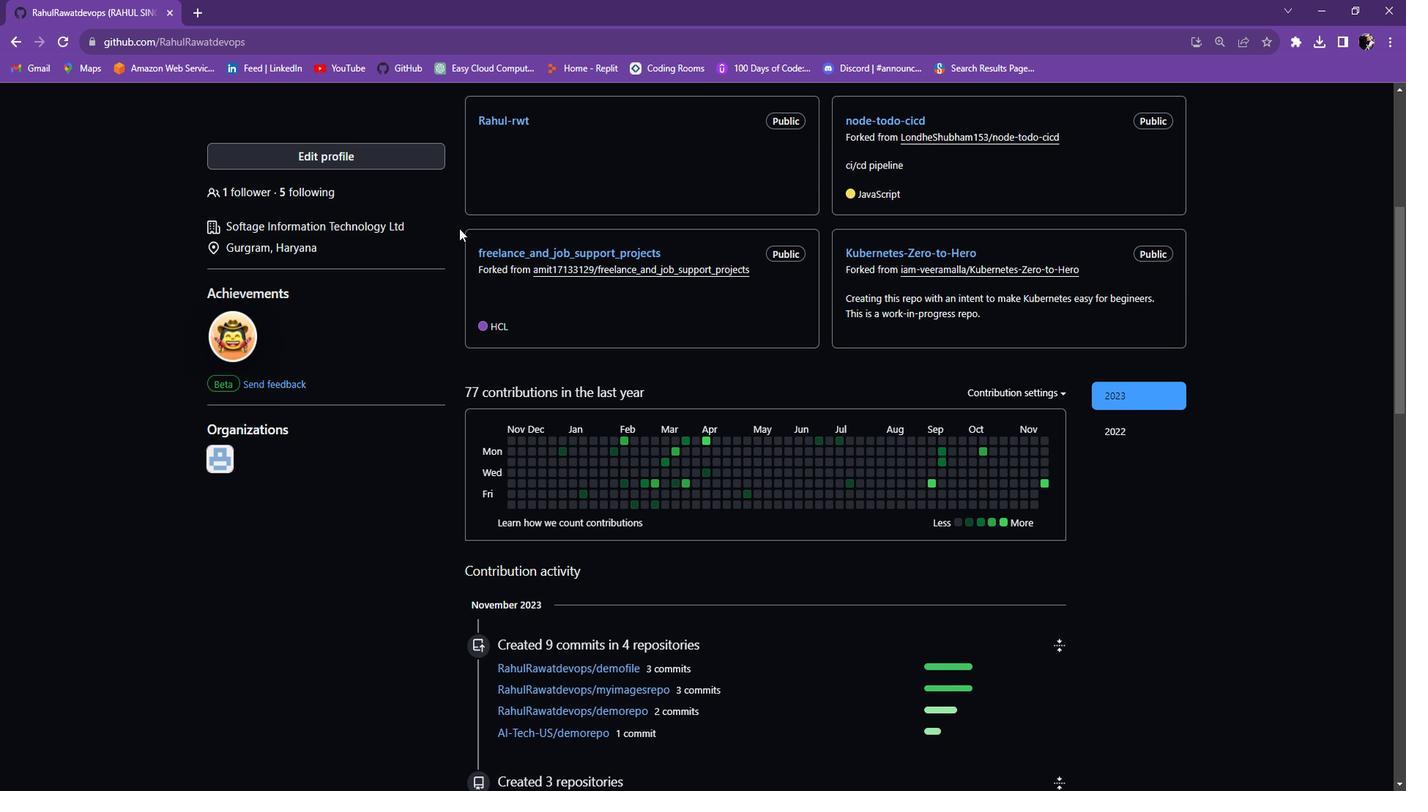 
Action: Mouse scrolled (462, 254) with delta (0, 0)
Screenshot: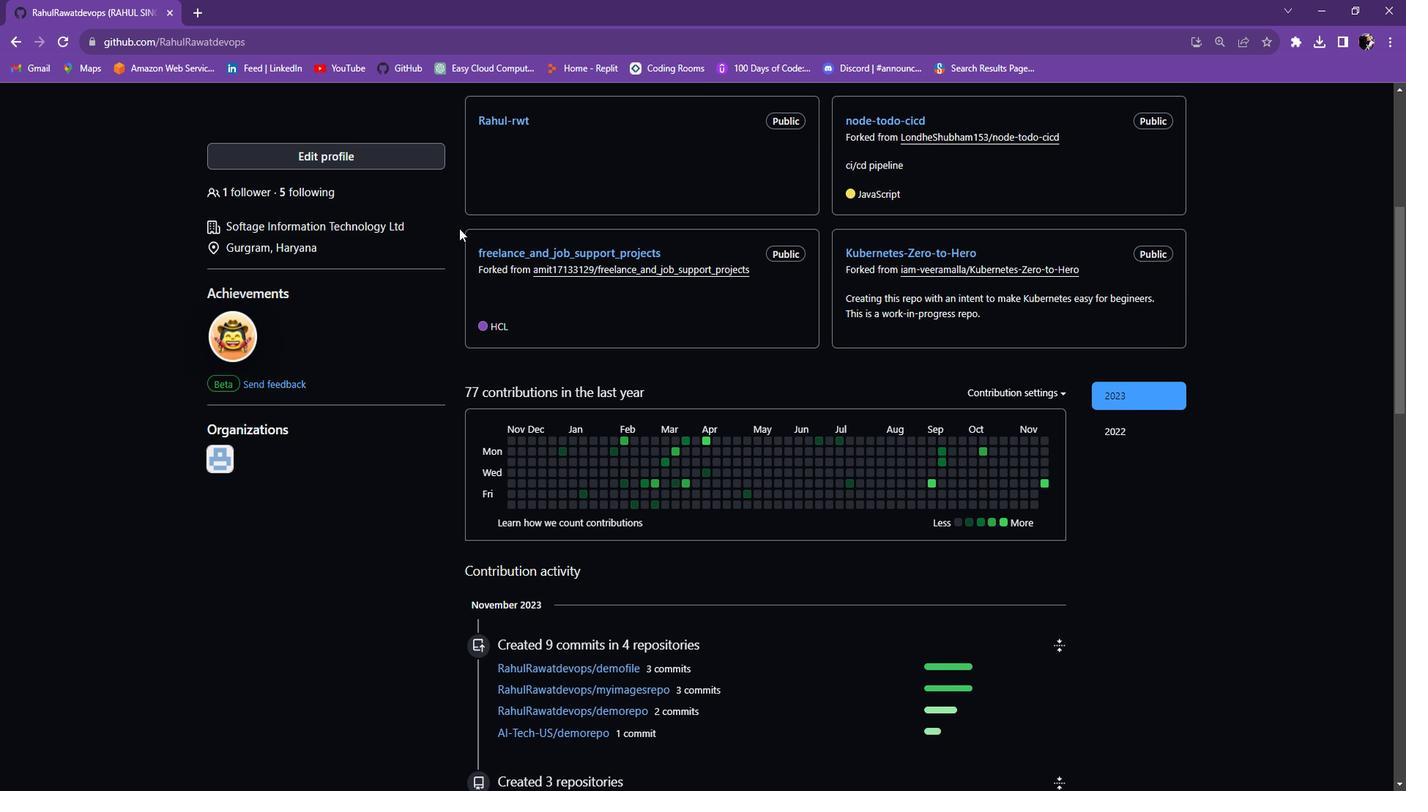 
Action: Mouse scrolled (462, 254) with delta (0, 0)
Screenshot: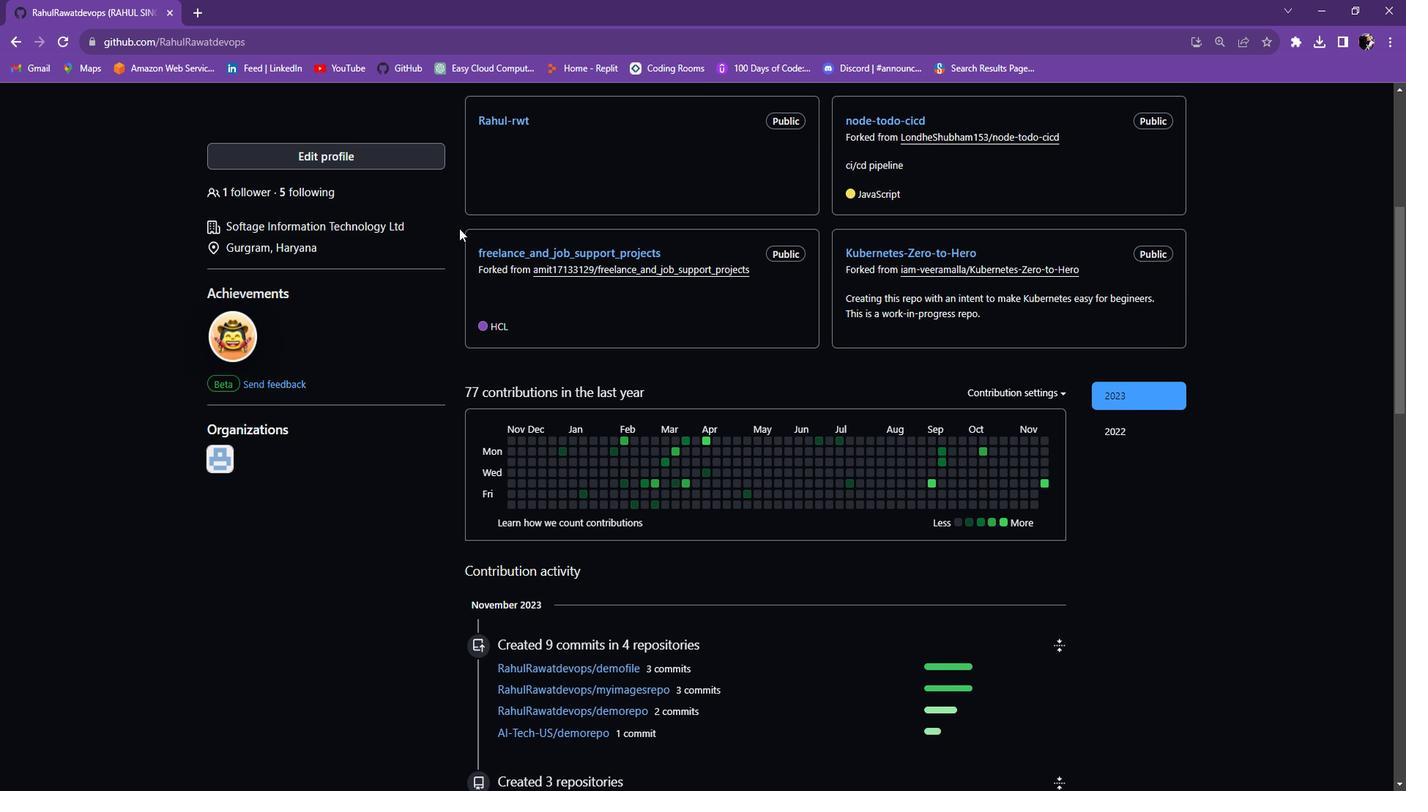 
Action: Mouse scrolled (462, 254) with delta (0, 0)
Screenshot: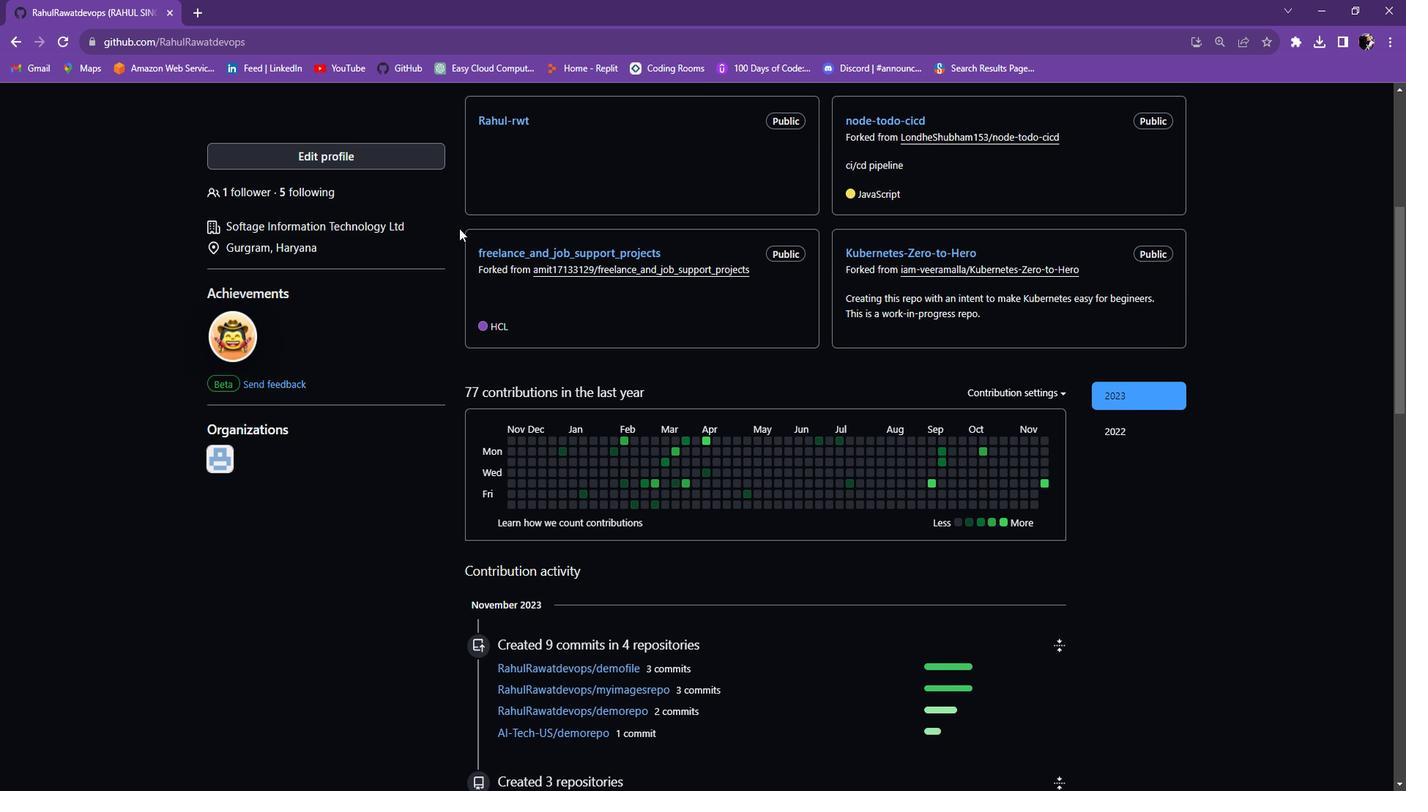 
Action: Mouse scrolled (462, 254) with delta (0, 0)
Screenshot: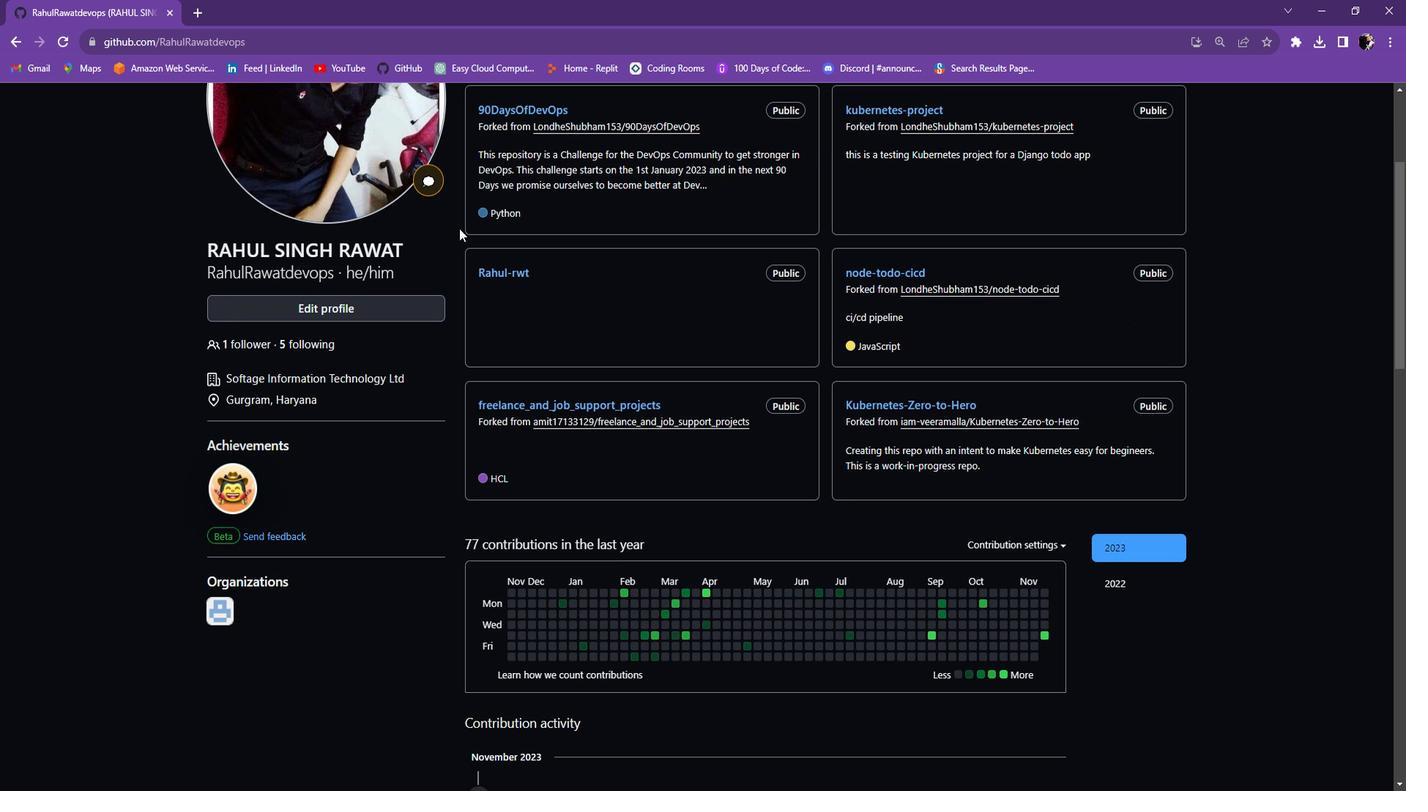 
Action: Mouse scrolled (462, 254) with delta (0, 0)
Screenshot: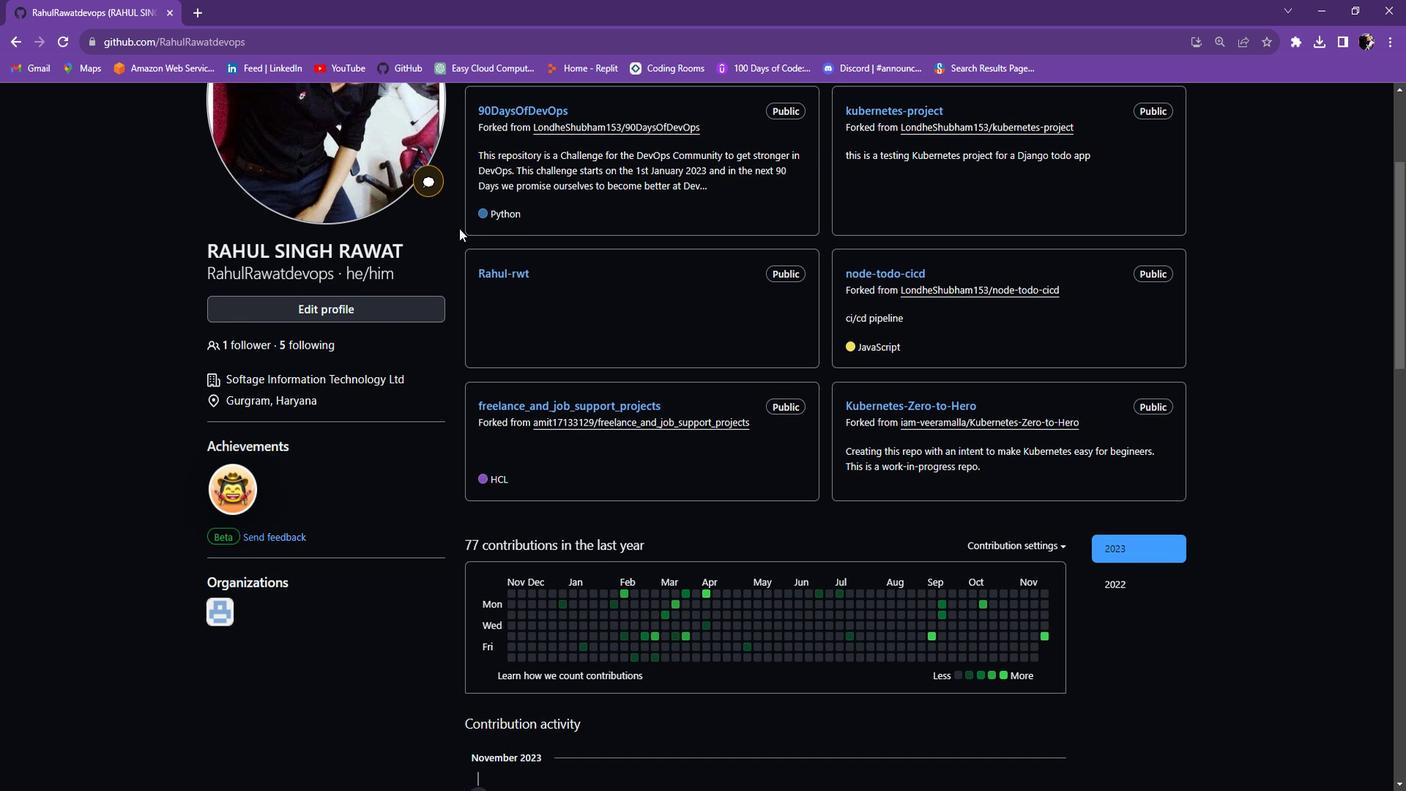 
Action: Mouse moved to (353, 303)
Screenshot: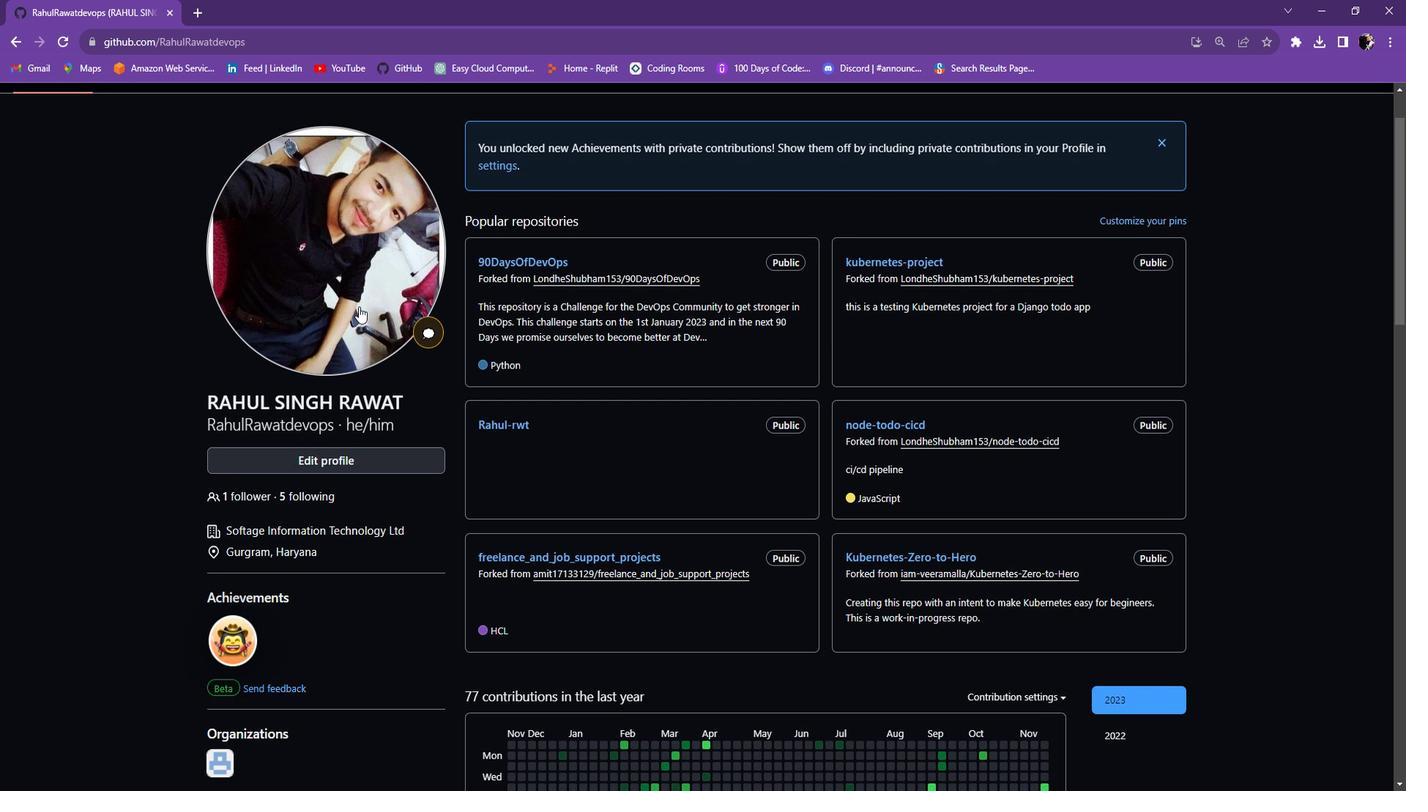 
Action: Mouse pressed left at (353, 303)
Screenshot: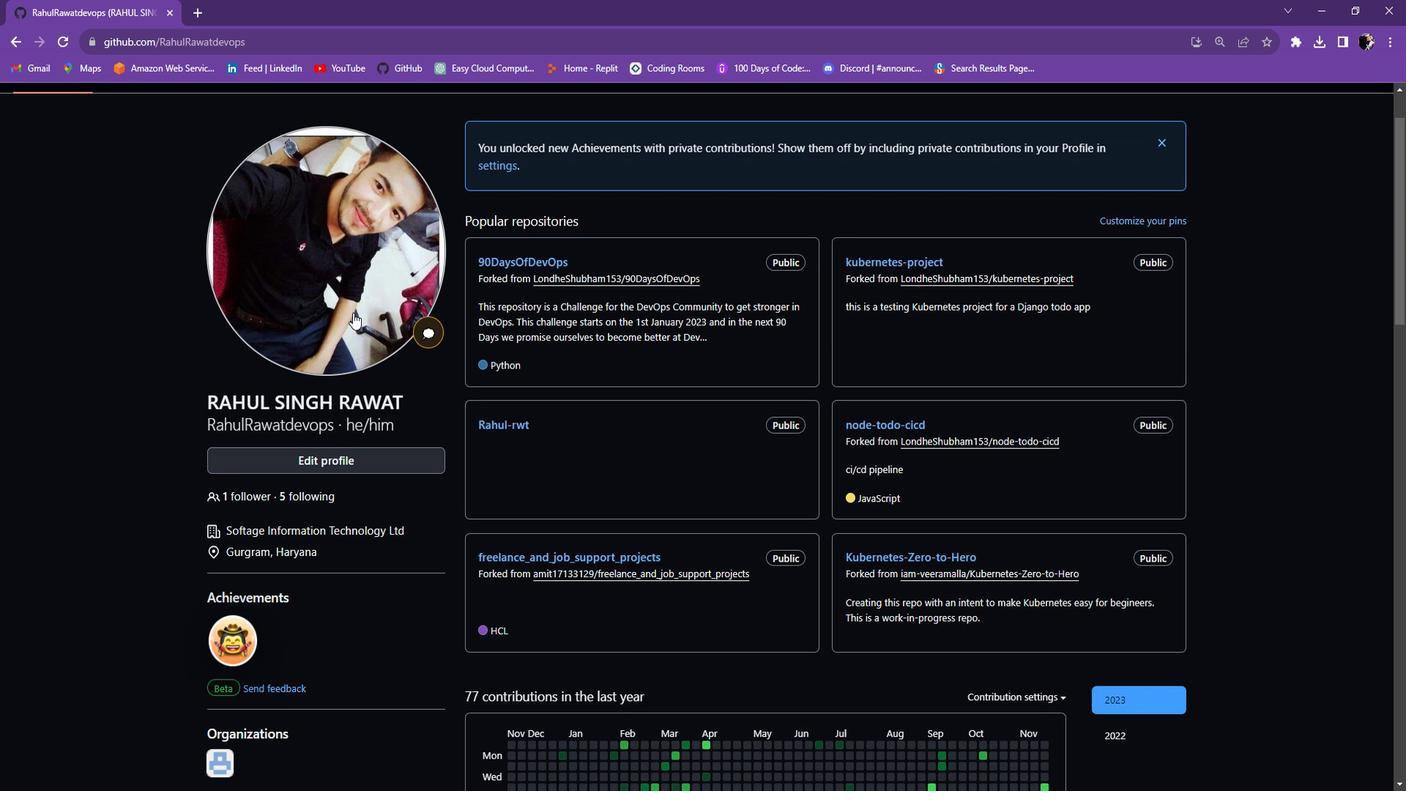 
Action: Mouse moved to (1070, 357)
Screenshot: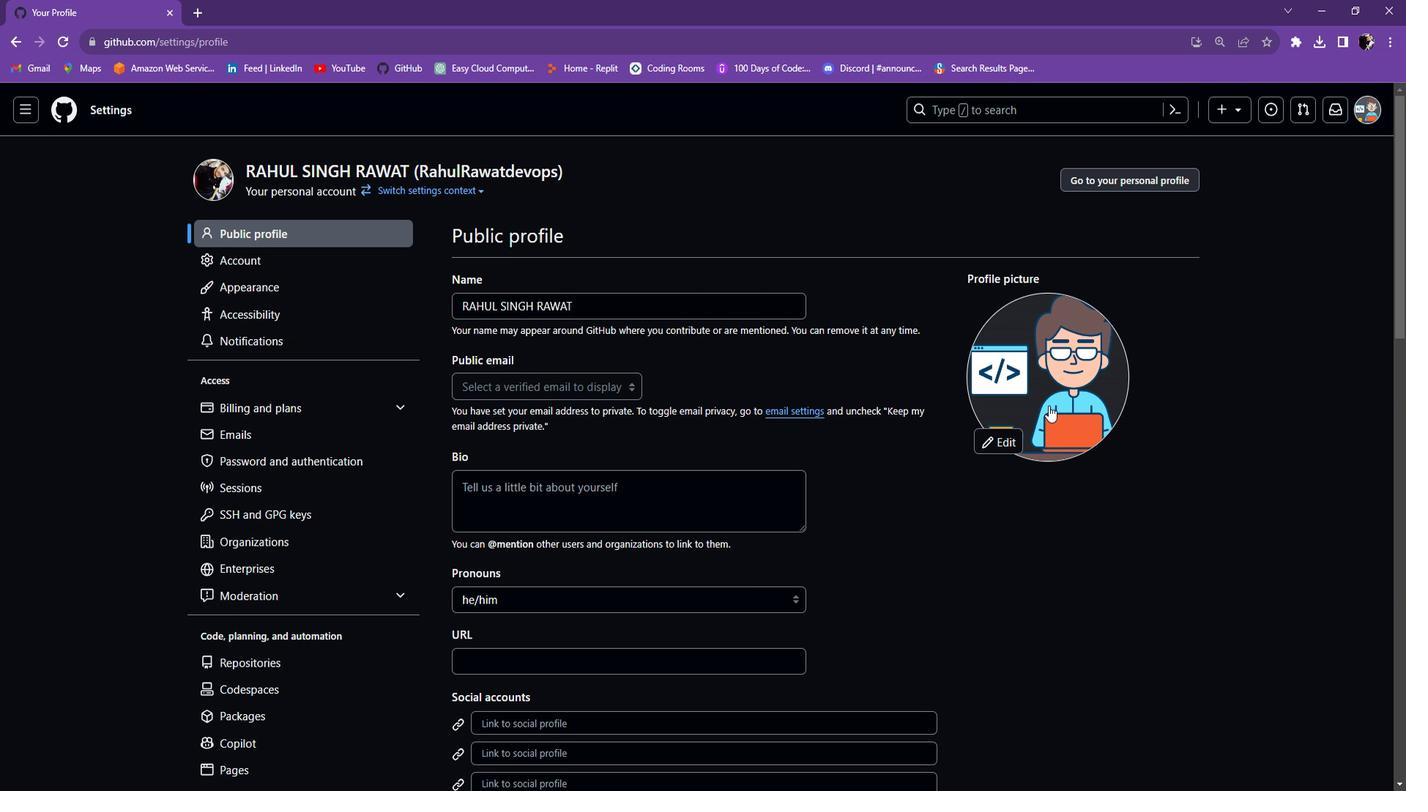 
Action: Mouse pressed left at (1070, 357)
Screenshot: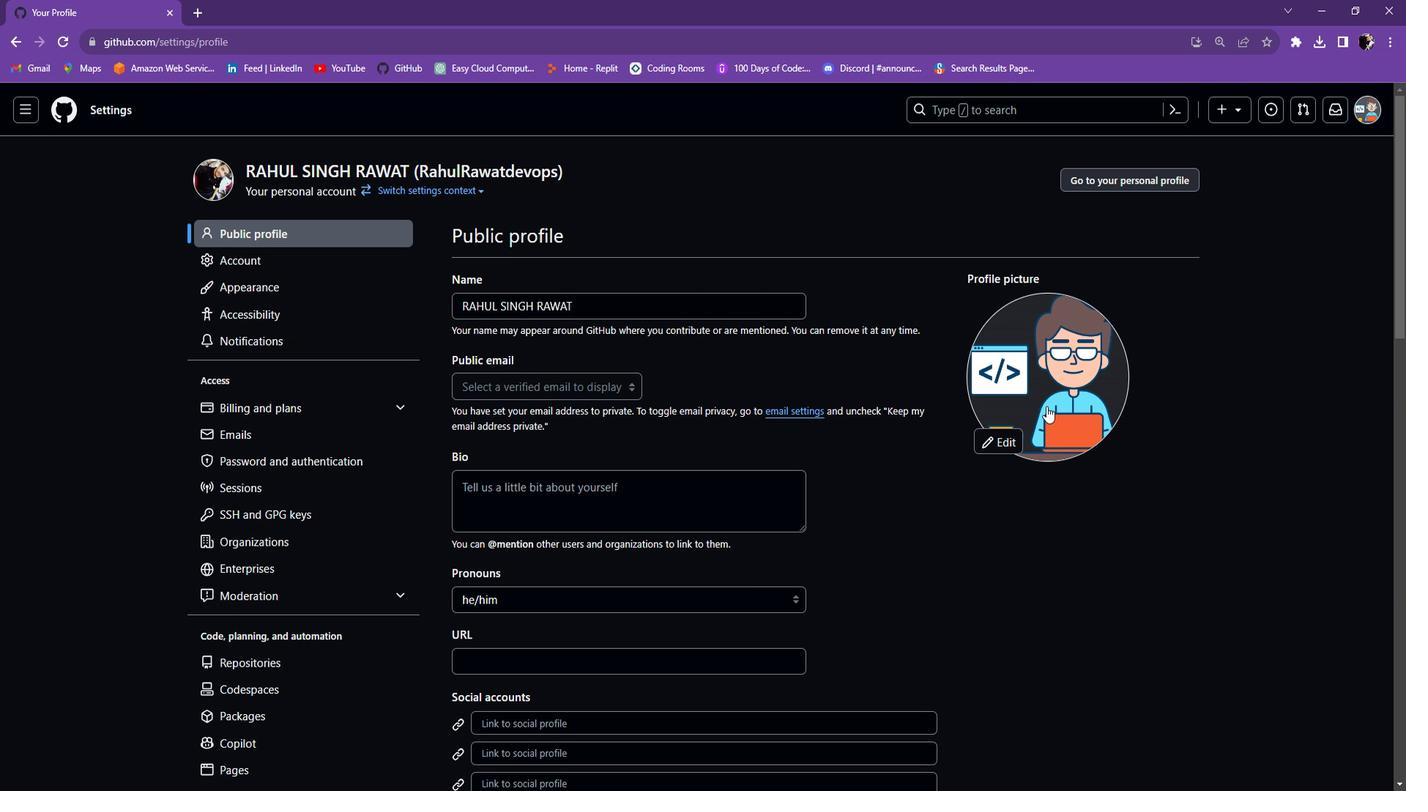 
Action: Mouse moved to (708, 273)
Screenshot: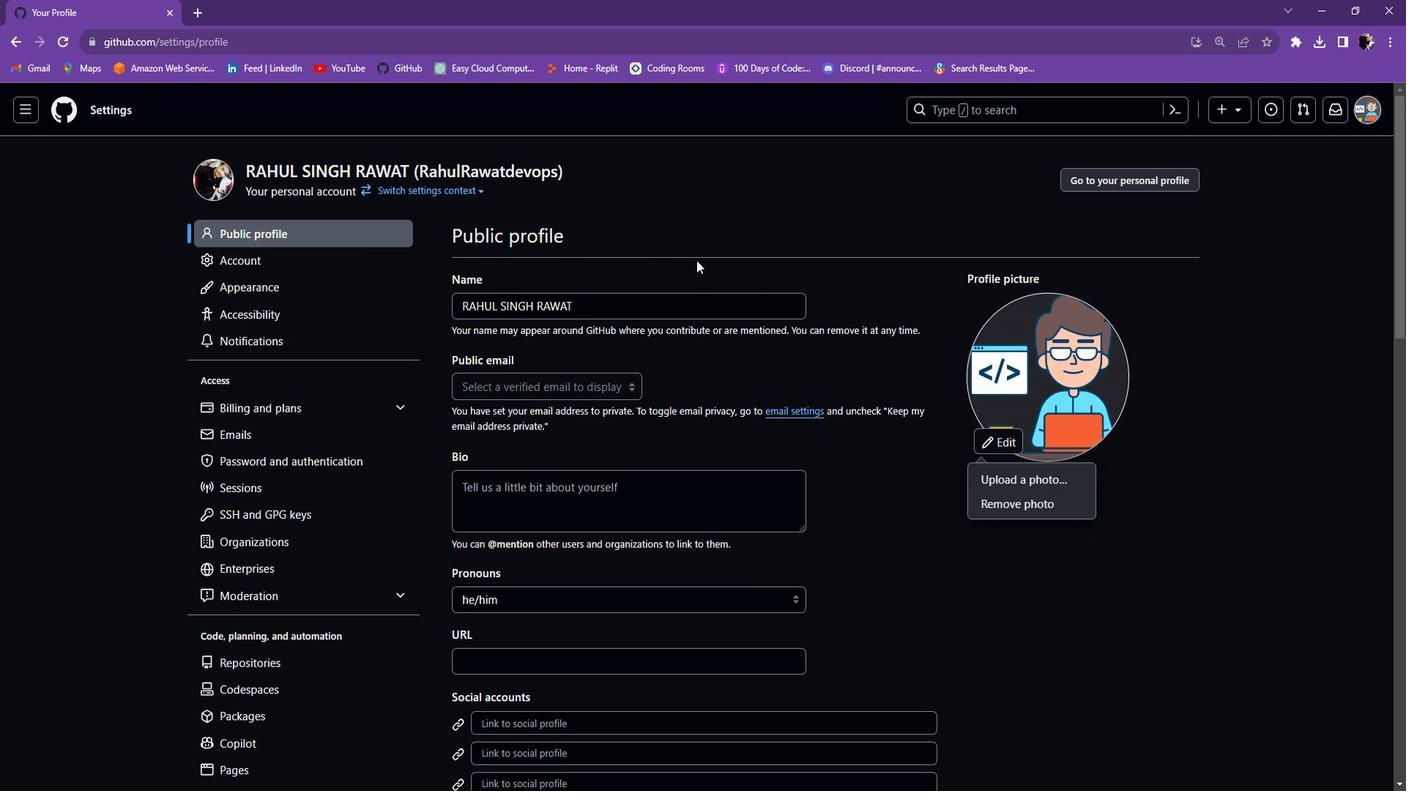
Action: Mouse scrolled (708, 272) with delta (0, 0)
Screenshot: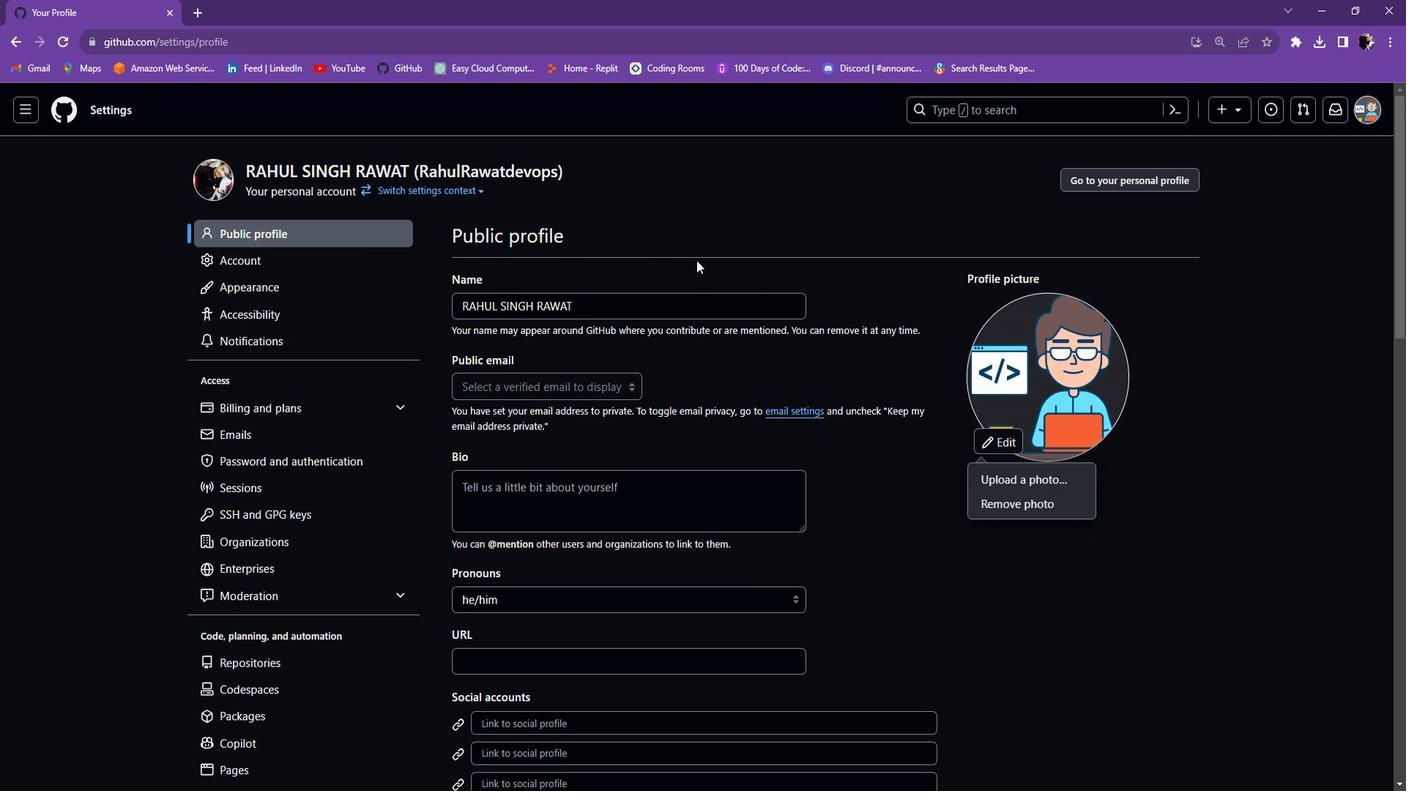 
Action: Mouse moved to (1166, 325)
Screenshot: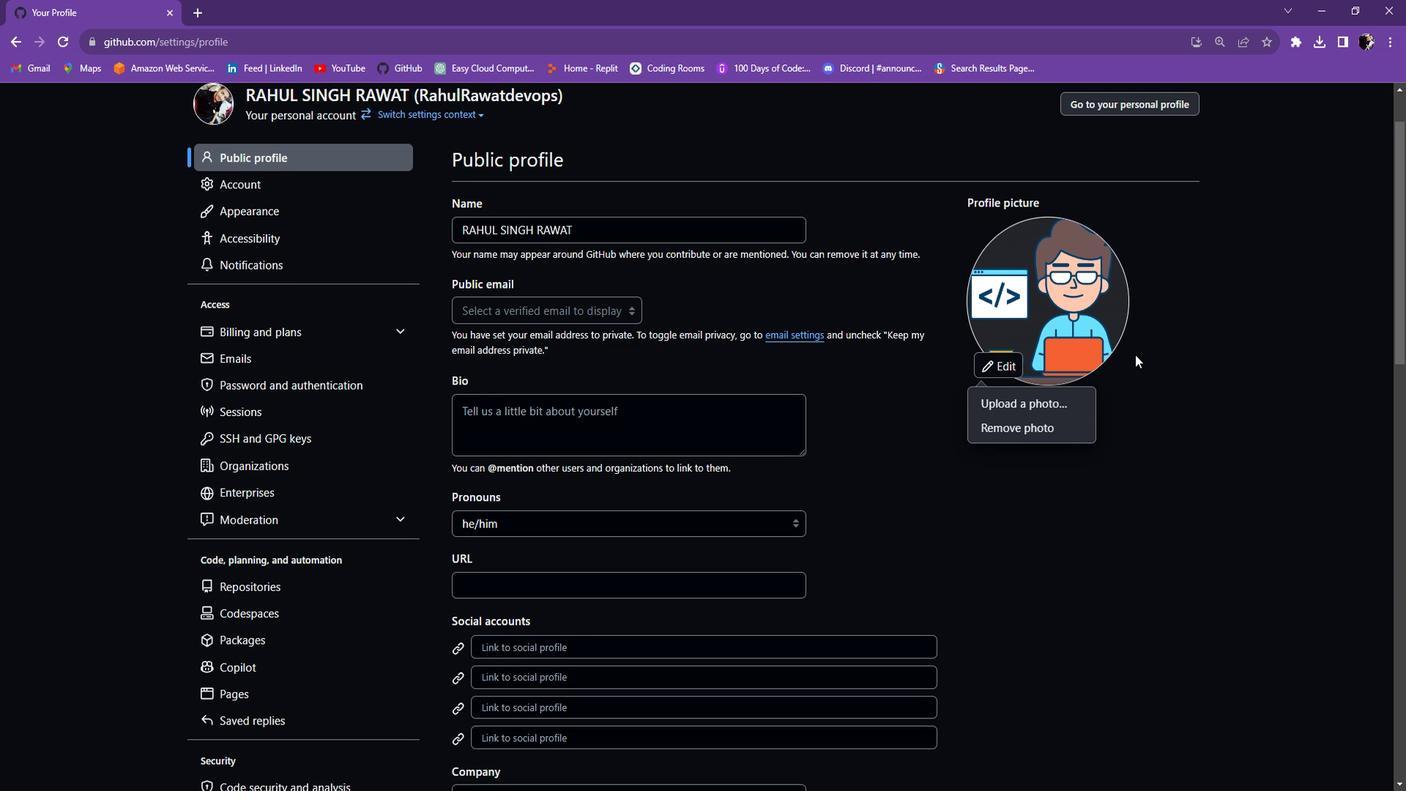 
Action: Mouse pressed left at (1166, 325)
Screenshot: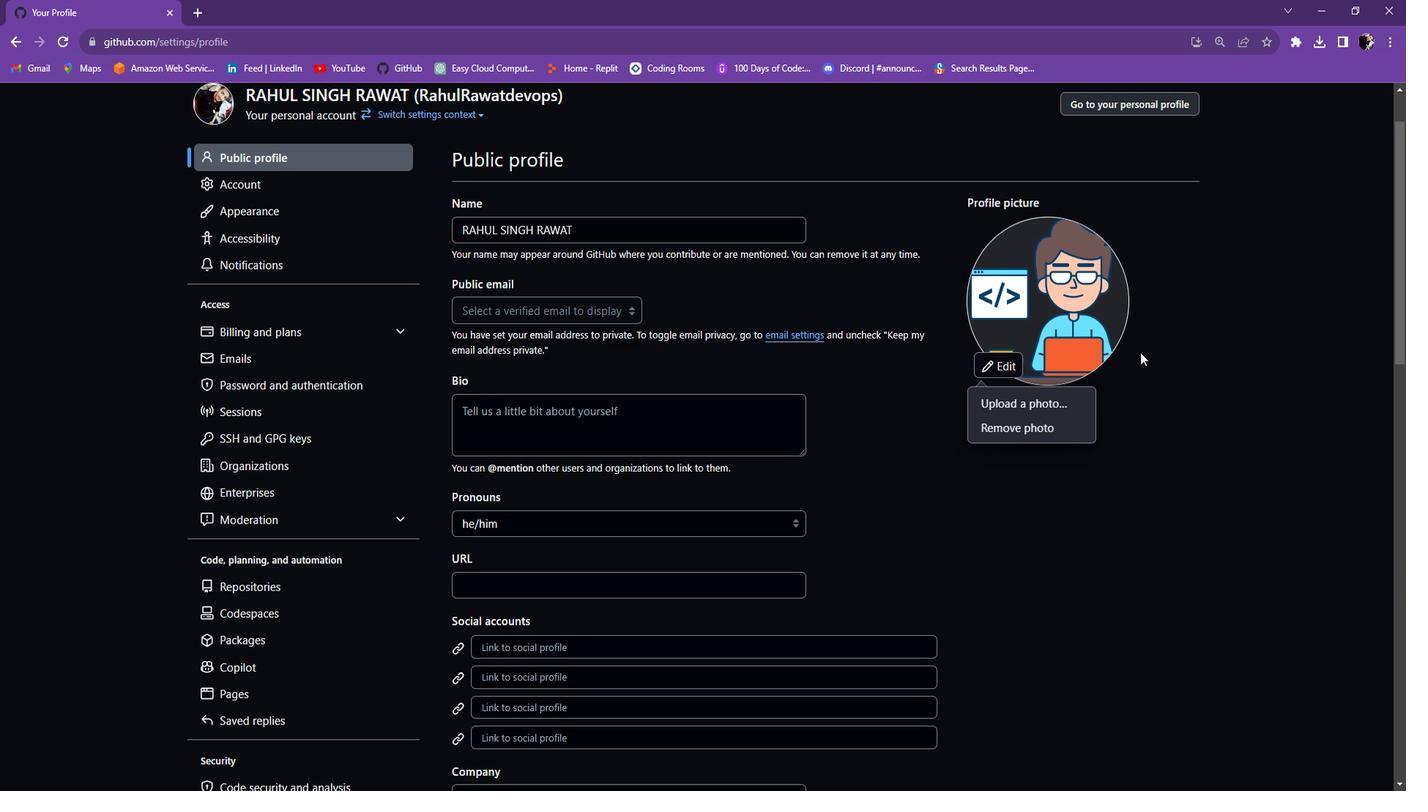 
Action: Mouse moved to (1087, 317)
Screenshot: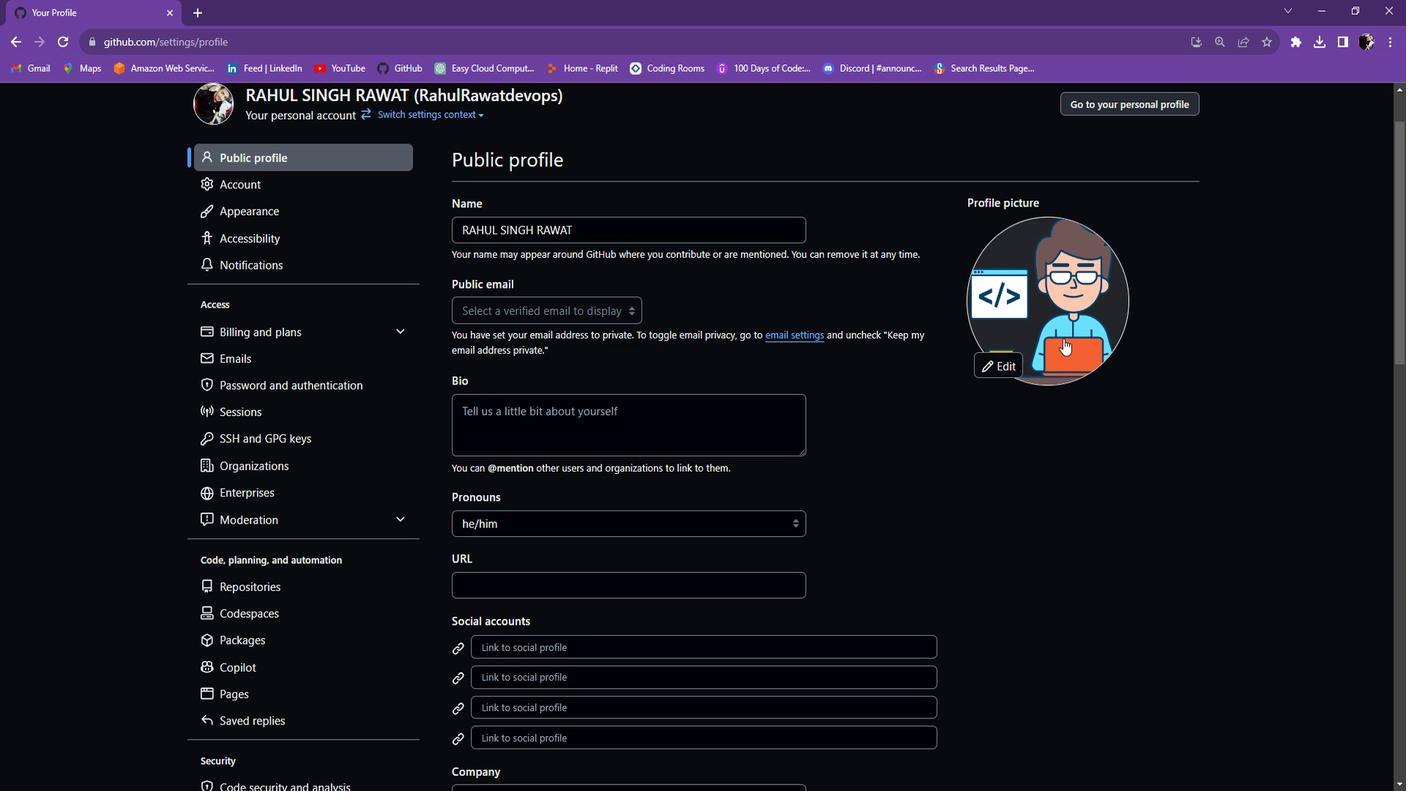 
Action: Mouse pressed left at (1087, 317)
Screenshot: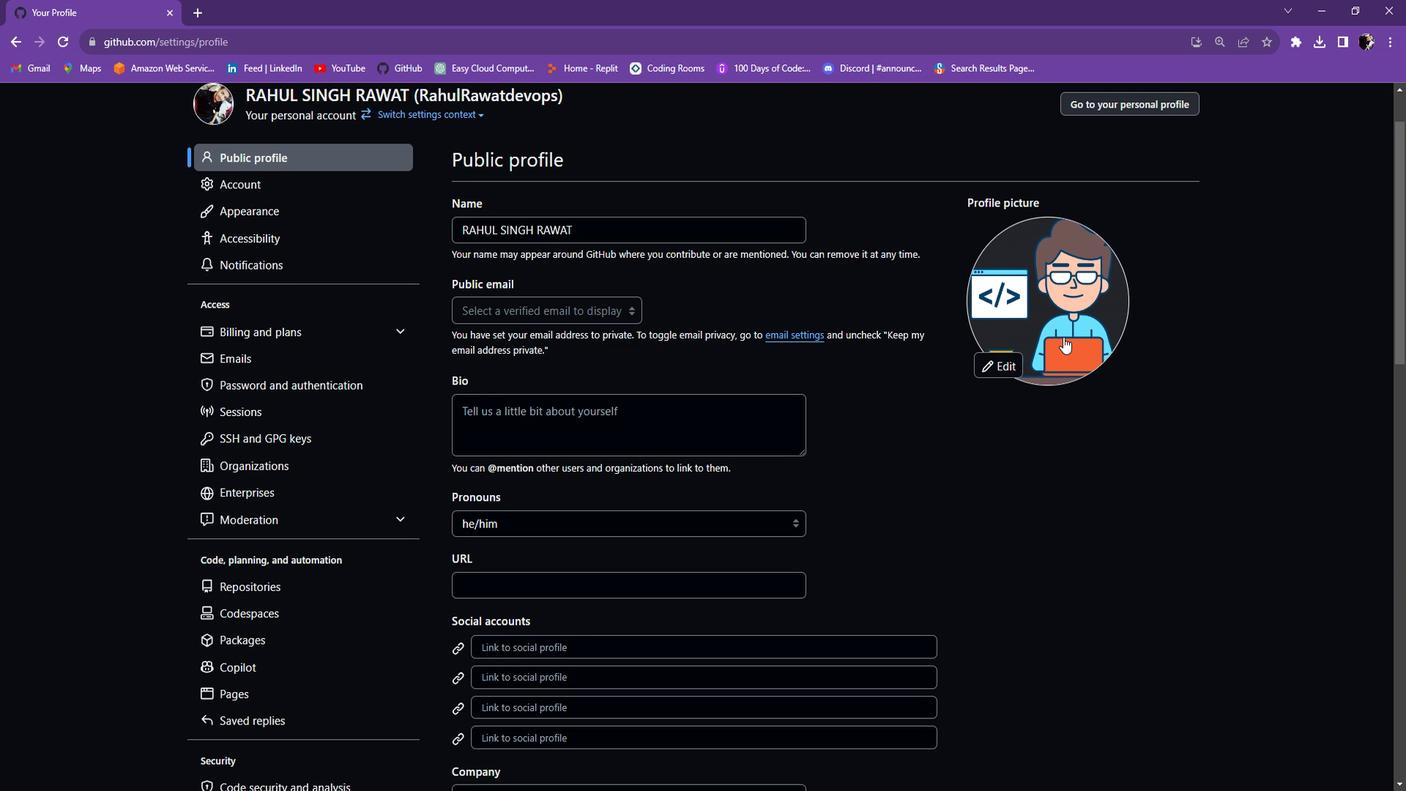 
Action: Mouse moved to (1127, 290)
Screenshot: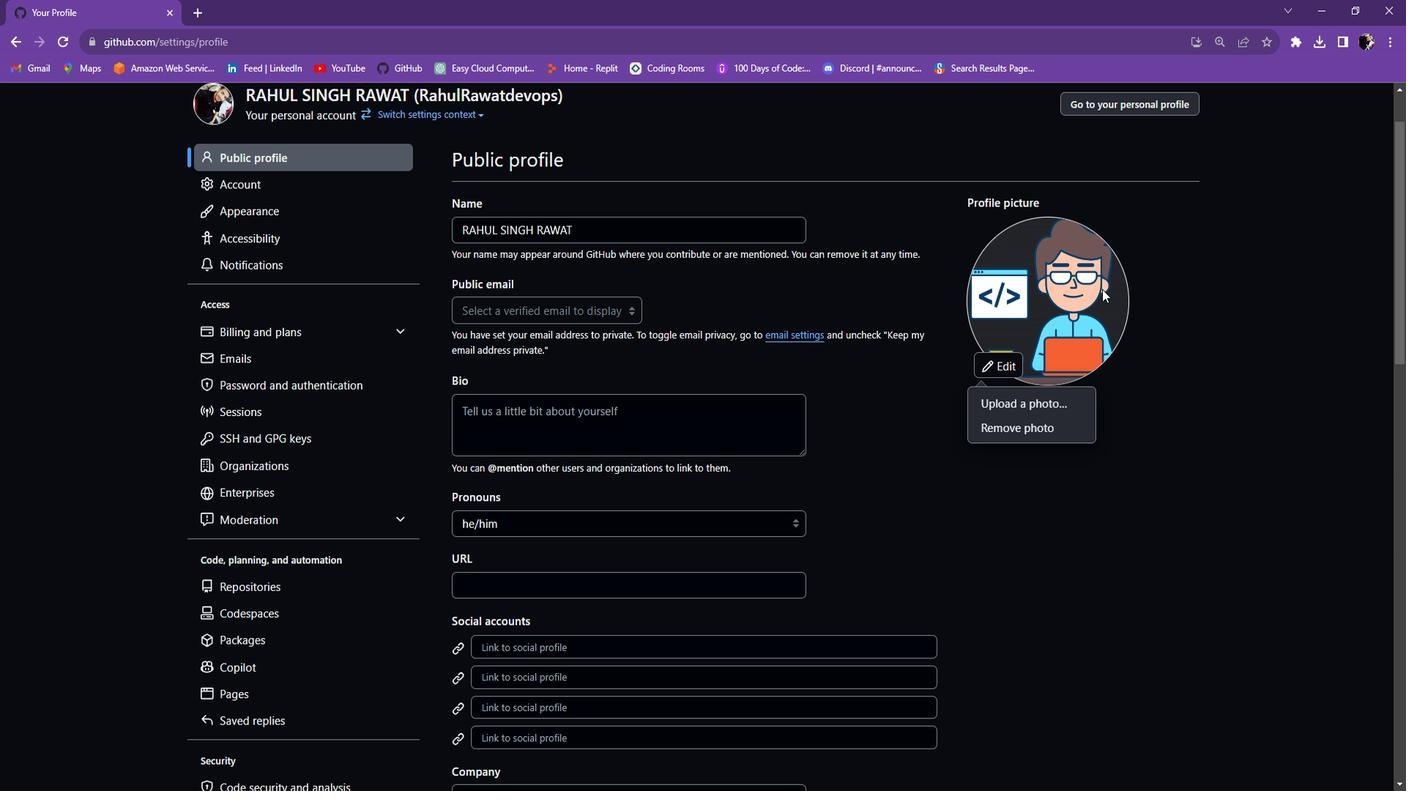 
Action: Mouse pressed left at (1127, 290)
Screenshot: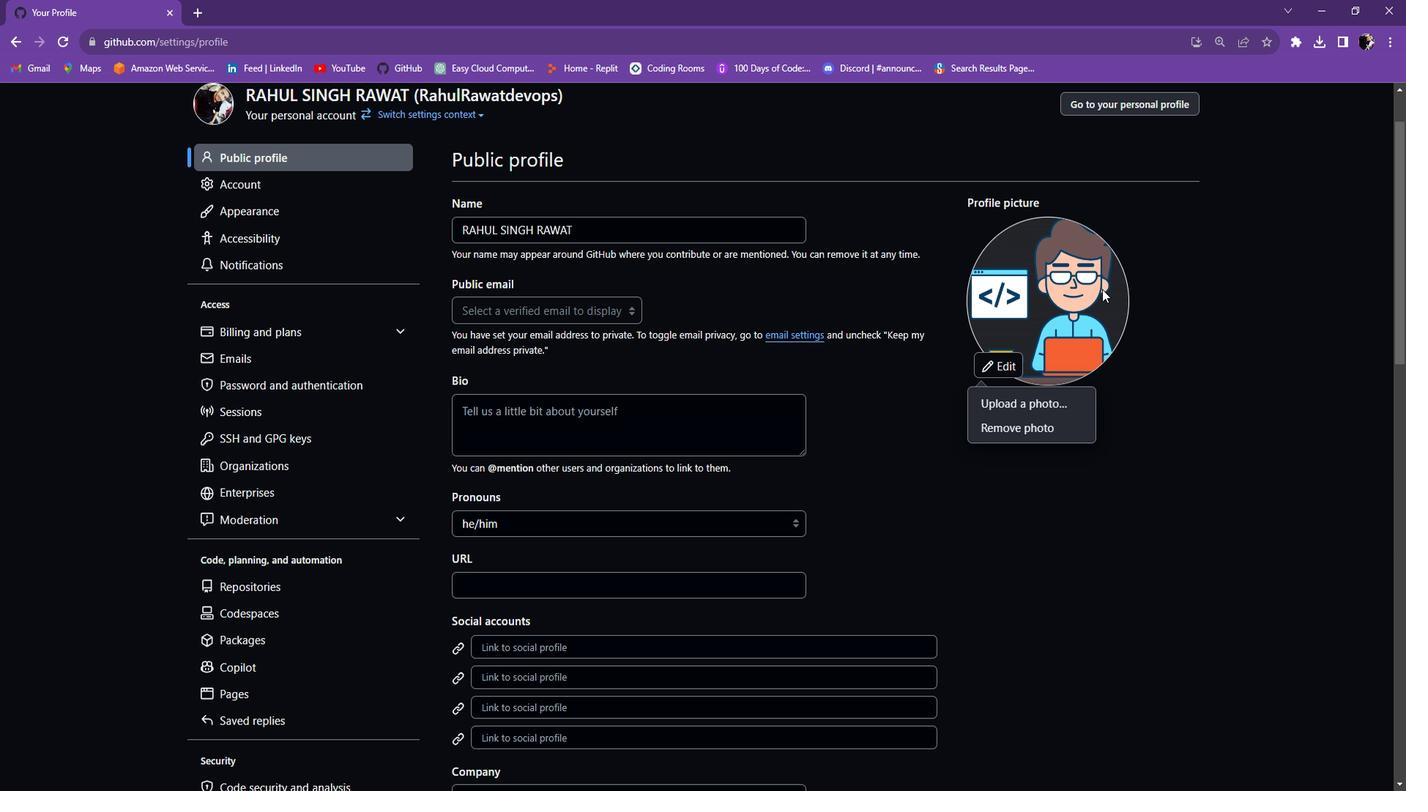 
Action: Mouse moved to (1160, 265)
Screenshot: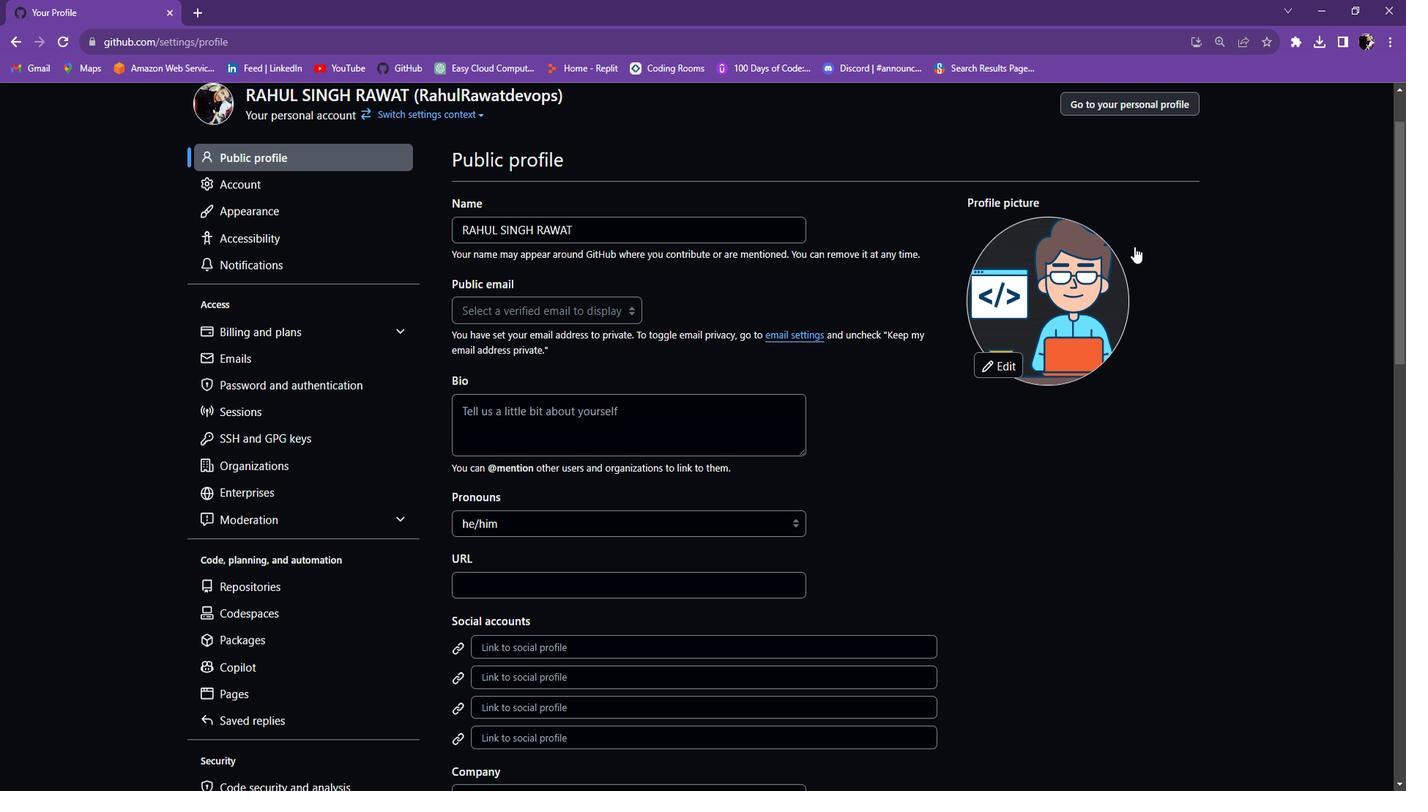 
Action: Mouse scrolled (1160, 265) with delta (0, 0)
Screenshot: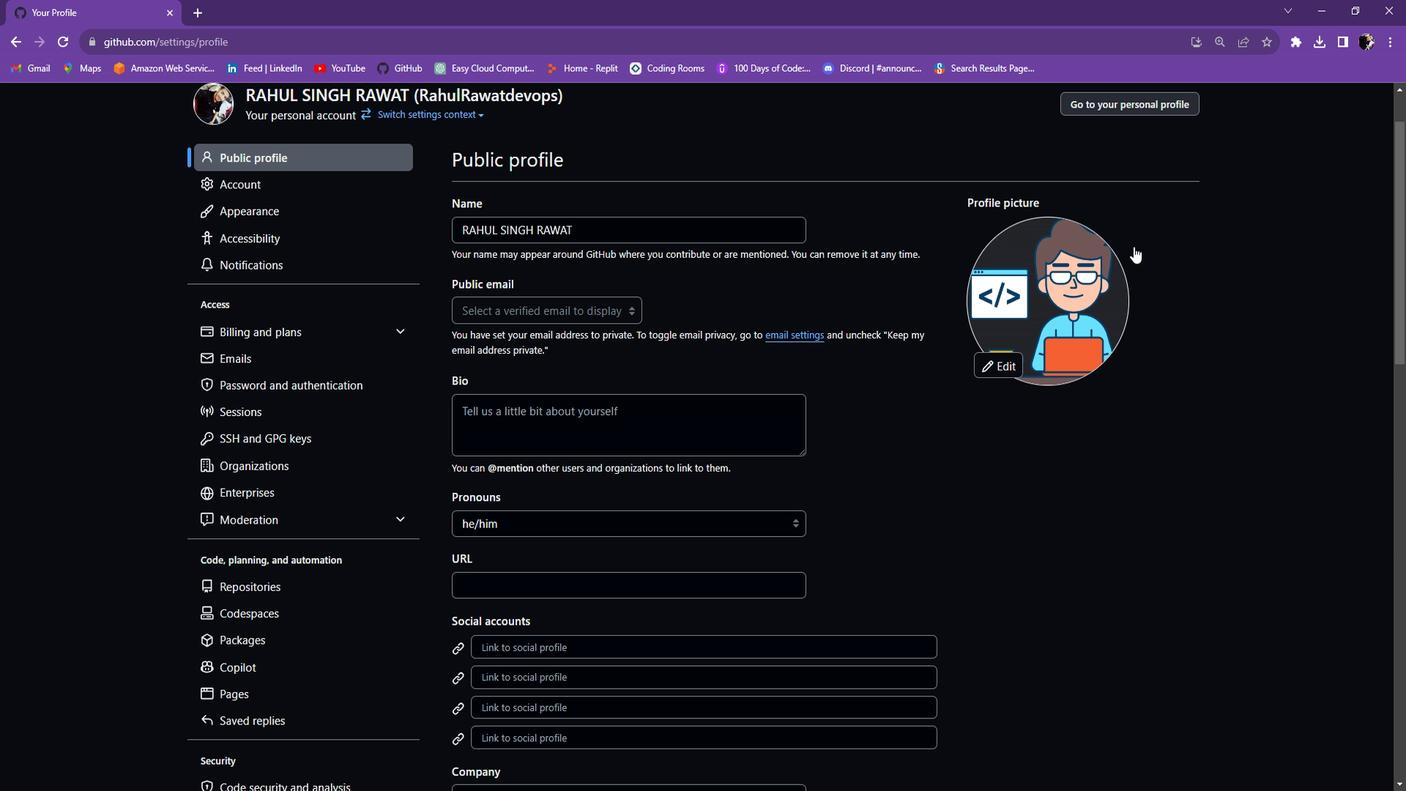 
Action: Mouse scrolled (1160, 265) with delta (0, 0)
Screenshot: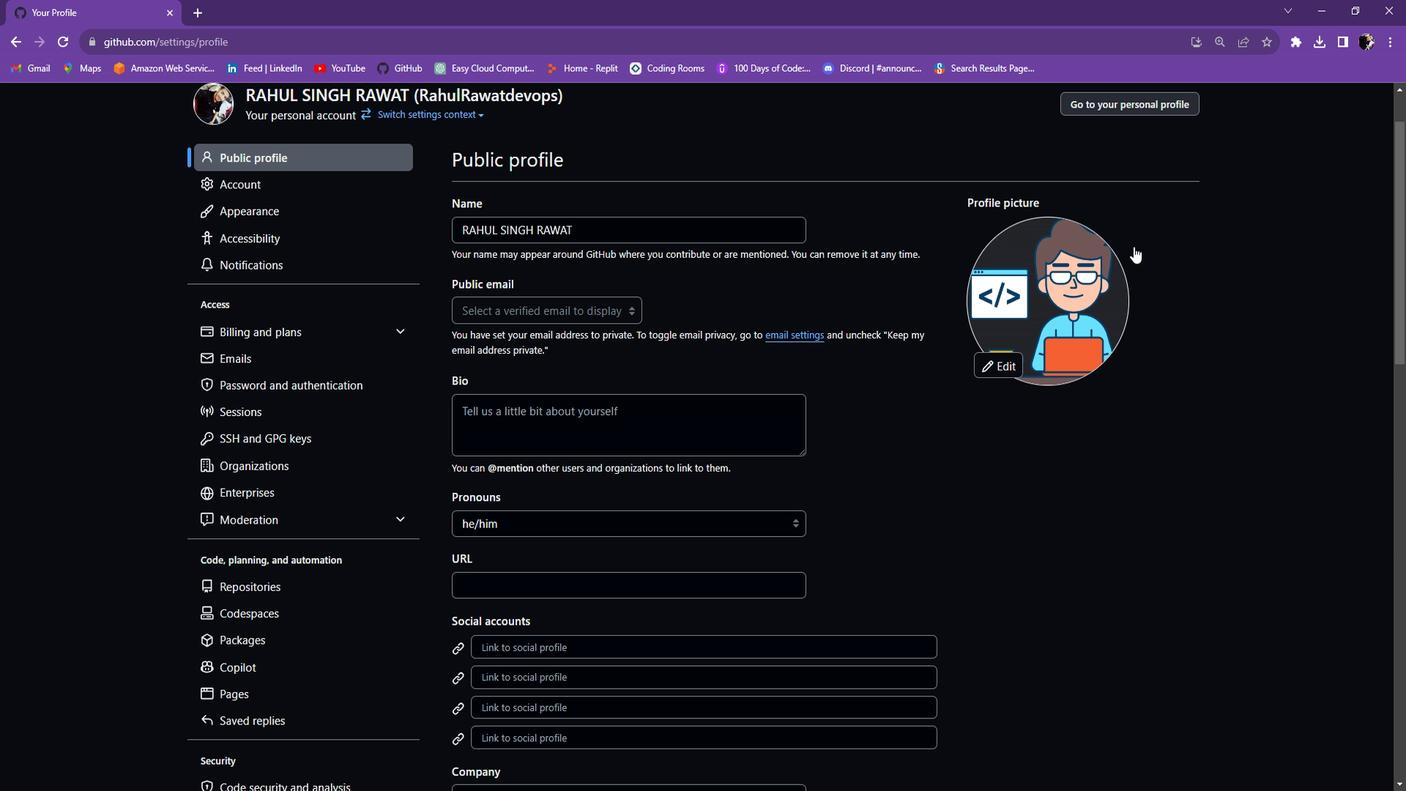 
Action: Mouse scrolled (1160, 265) with delta (0, 0)
Screenshot: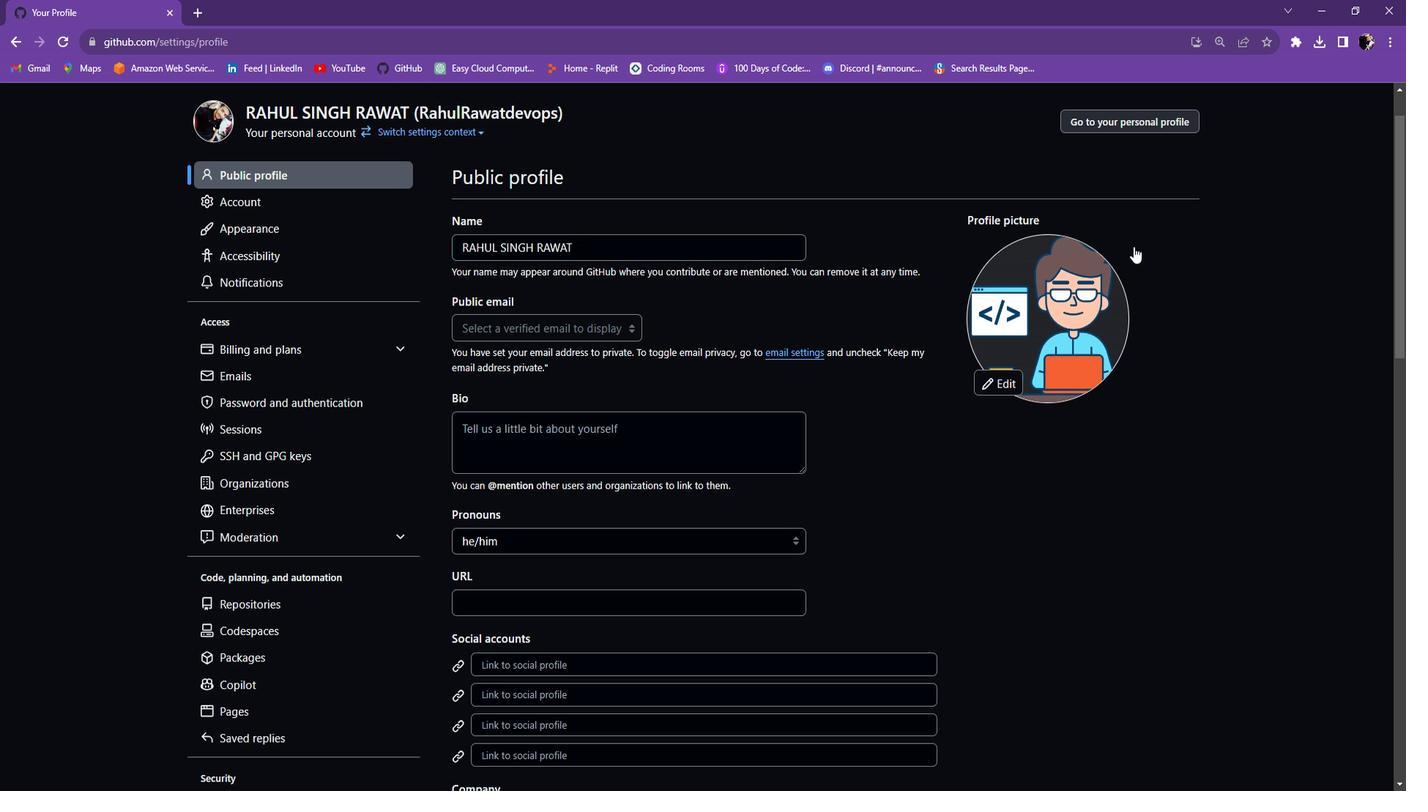 
Action: Mouse moved to (275, 319)
Screenshot: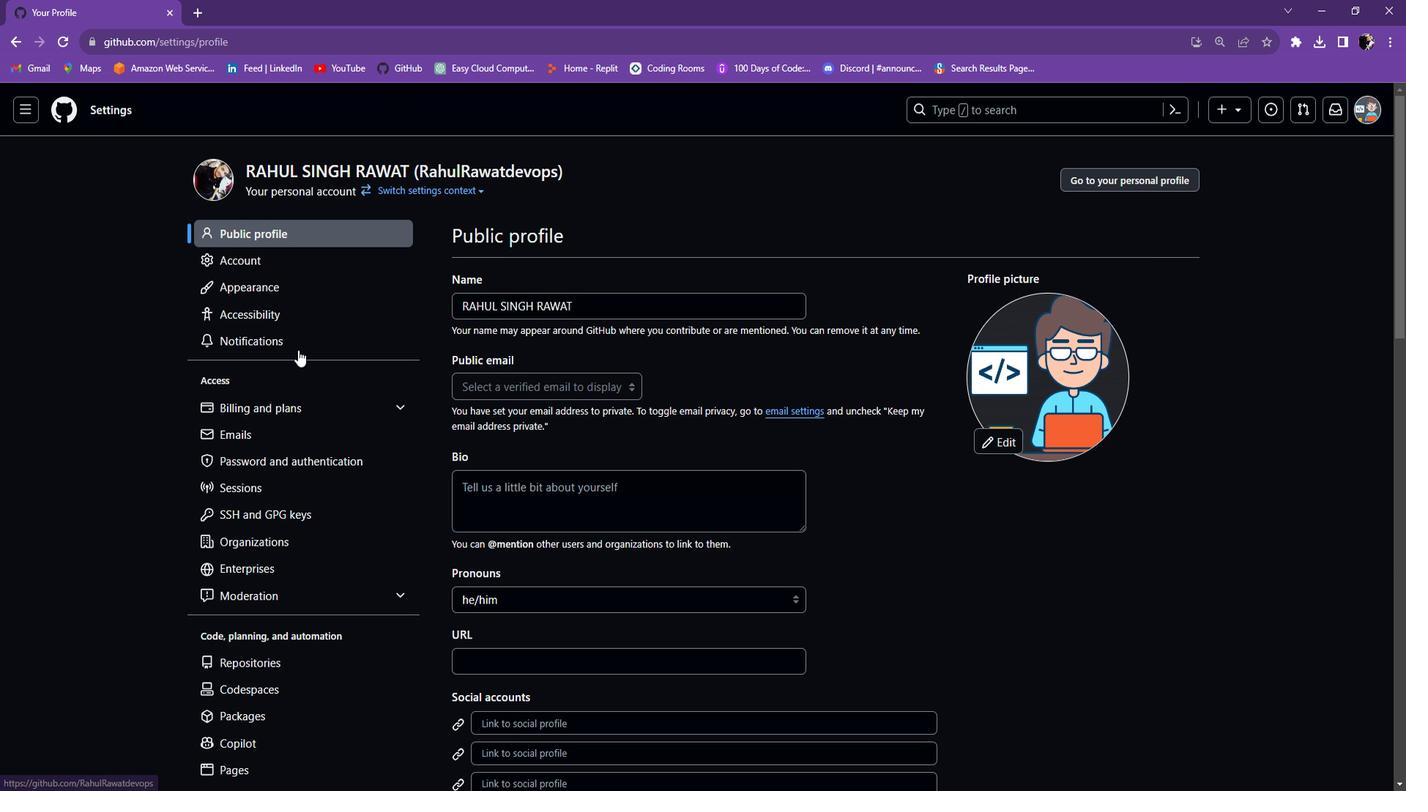 
Action: Mouse scrolled (275, 319) with delta (0, 0)
Screenshot: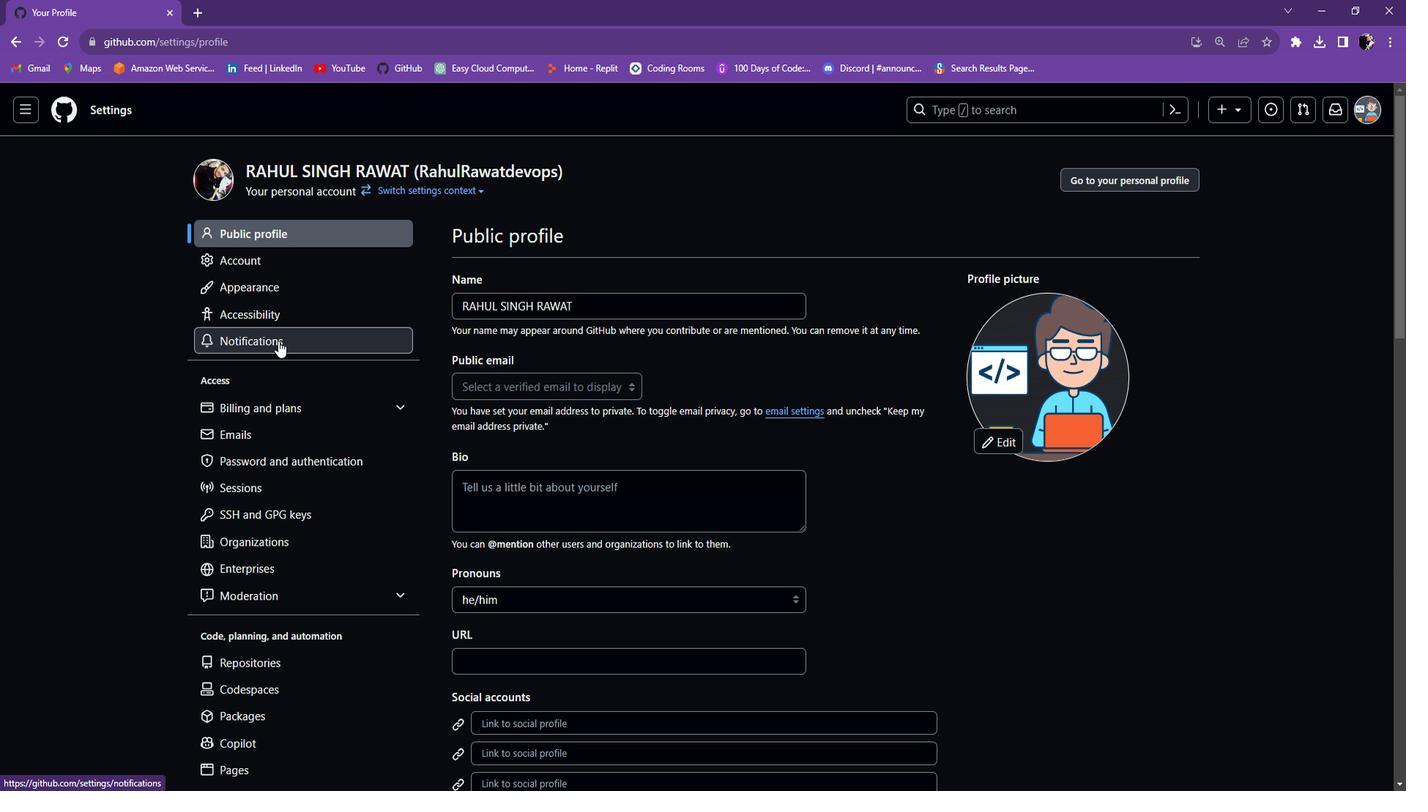 
Action: Mouse scrolled (275, 319) with delta (0, 0)
Screenshot: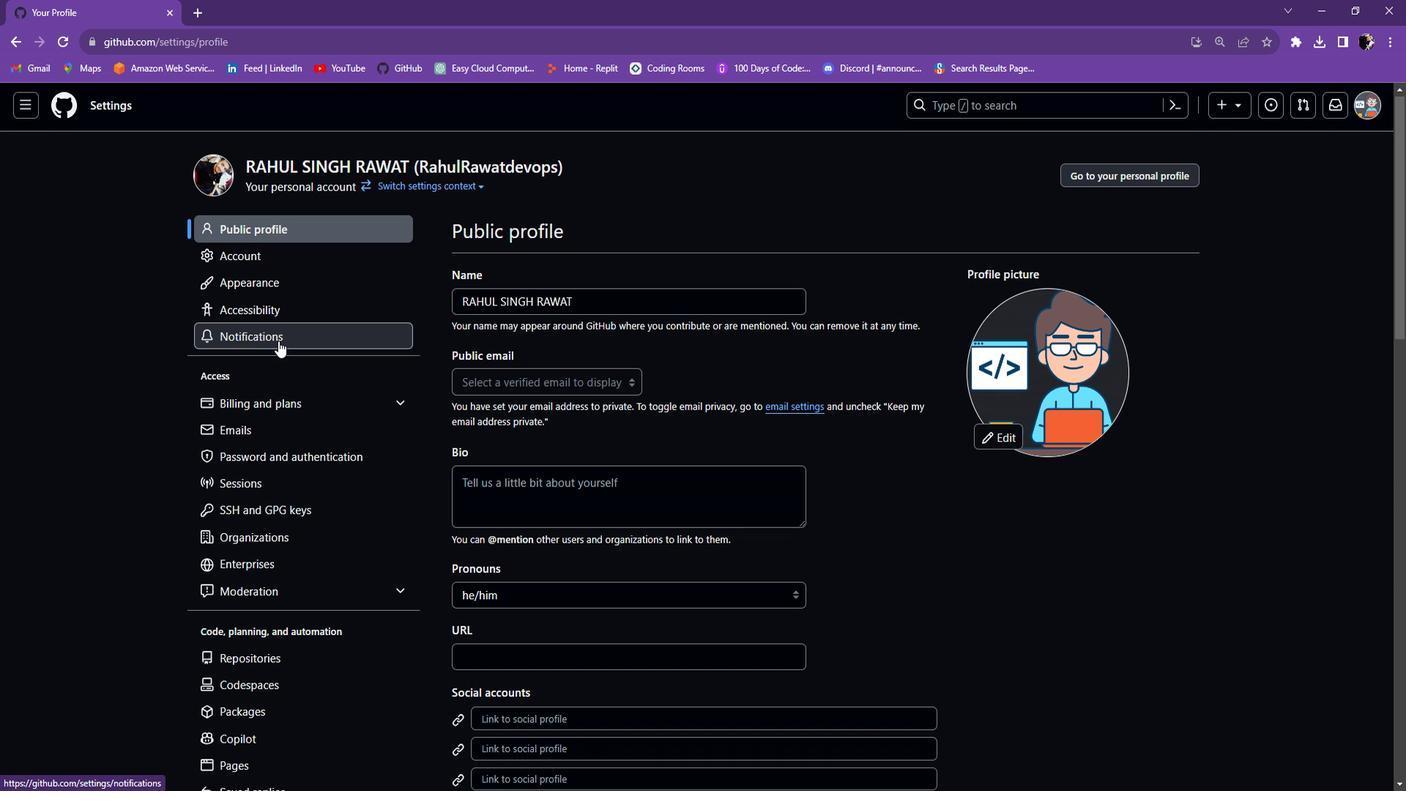 
Action: Mouse moved to (140, 239)
Screenshot: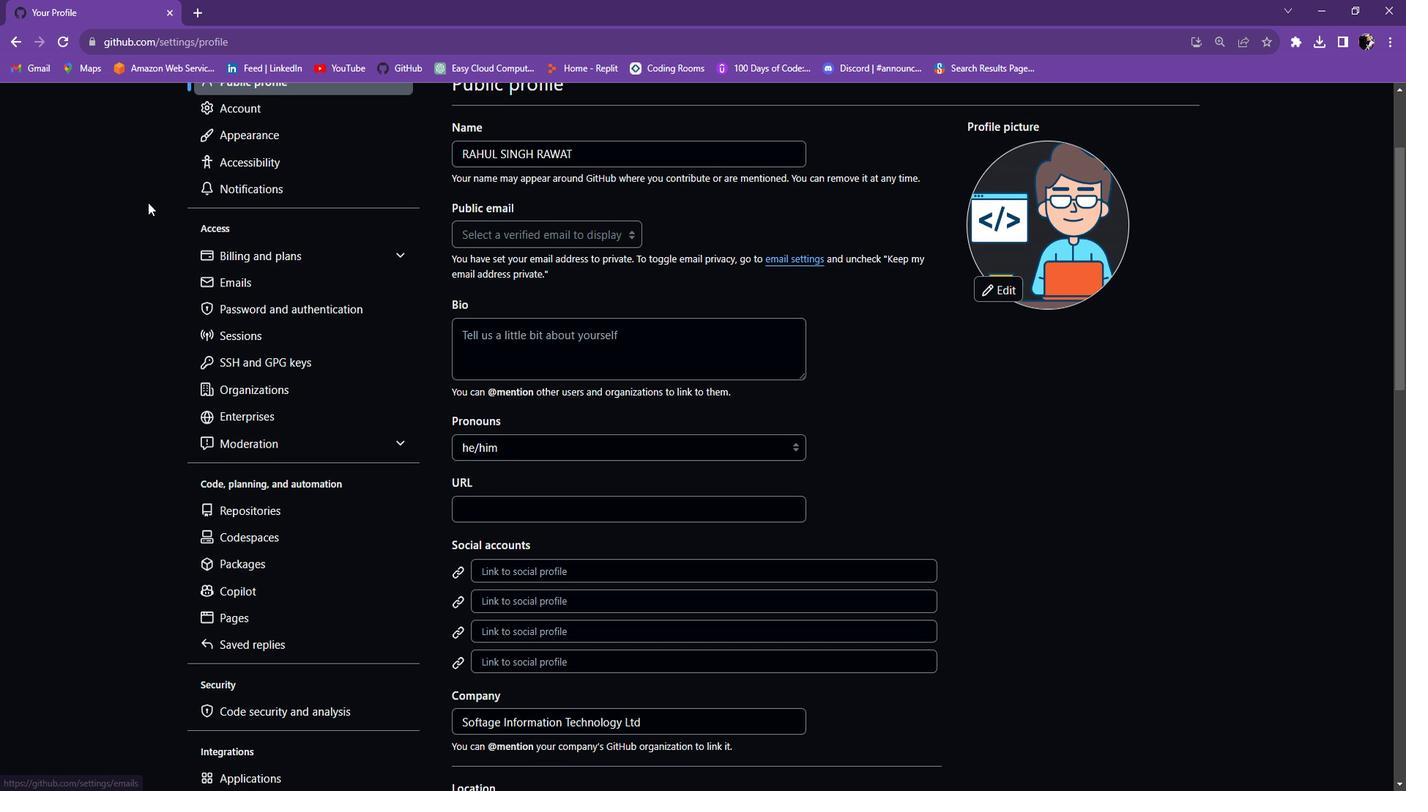 
Action: Mouse scrolled (140, 240) with delta (0, 0)
Screenshot: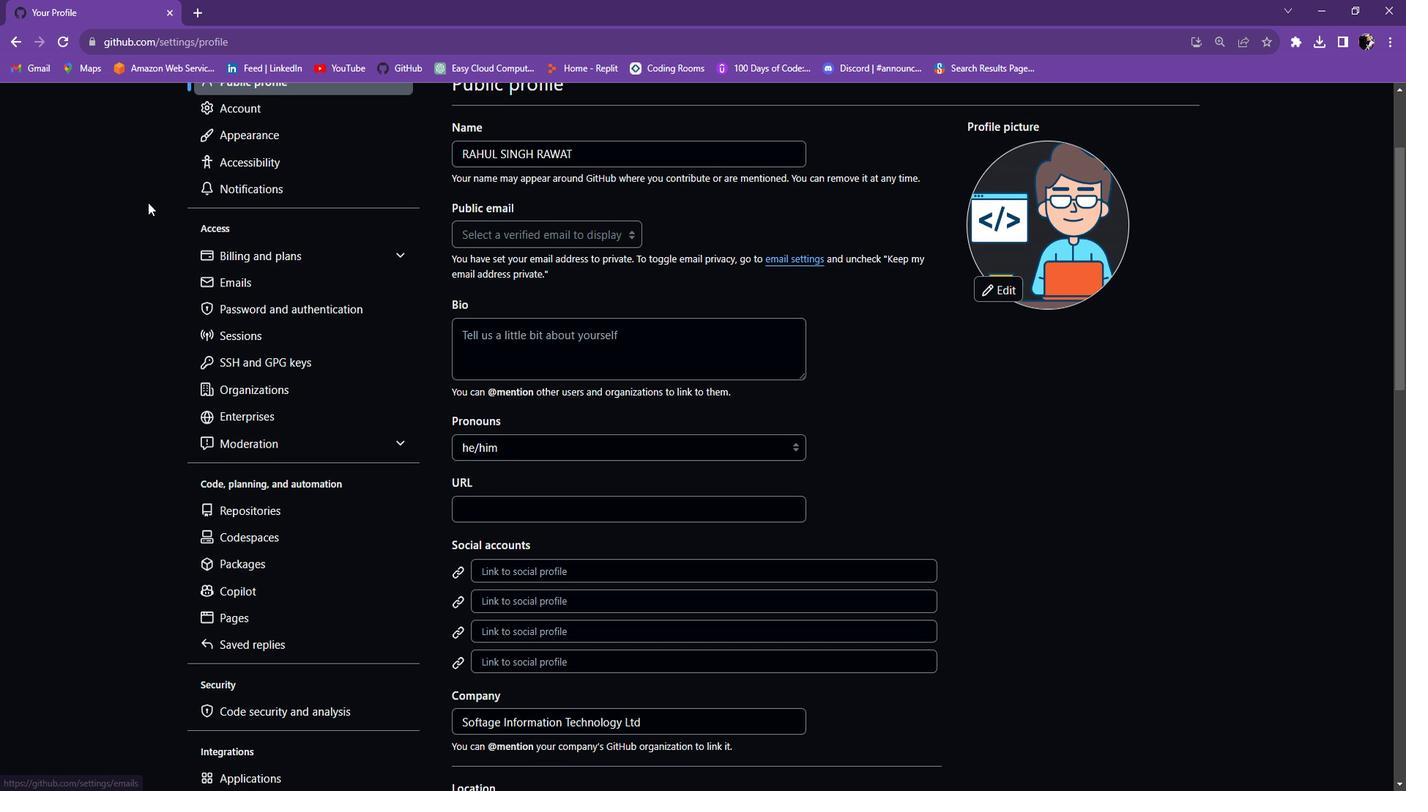 
Action: Mouse scrolled (140, 240) with delta (0, 0)
Screenshot: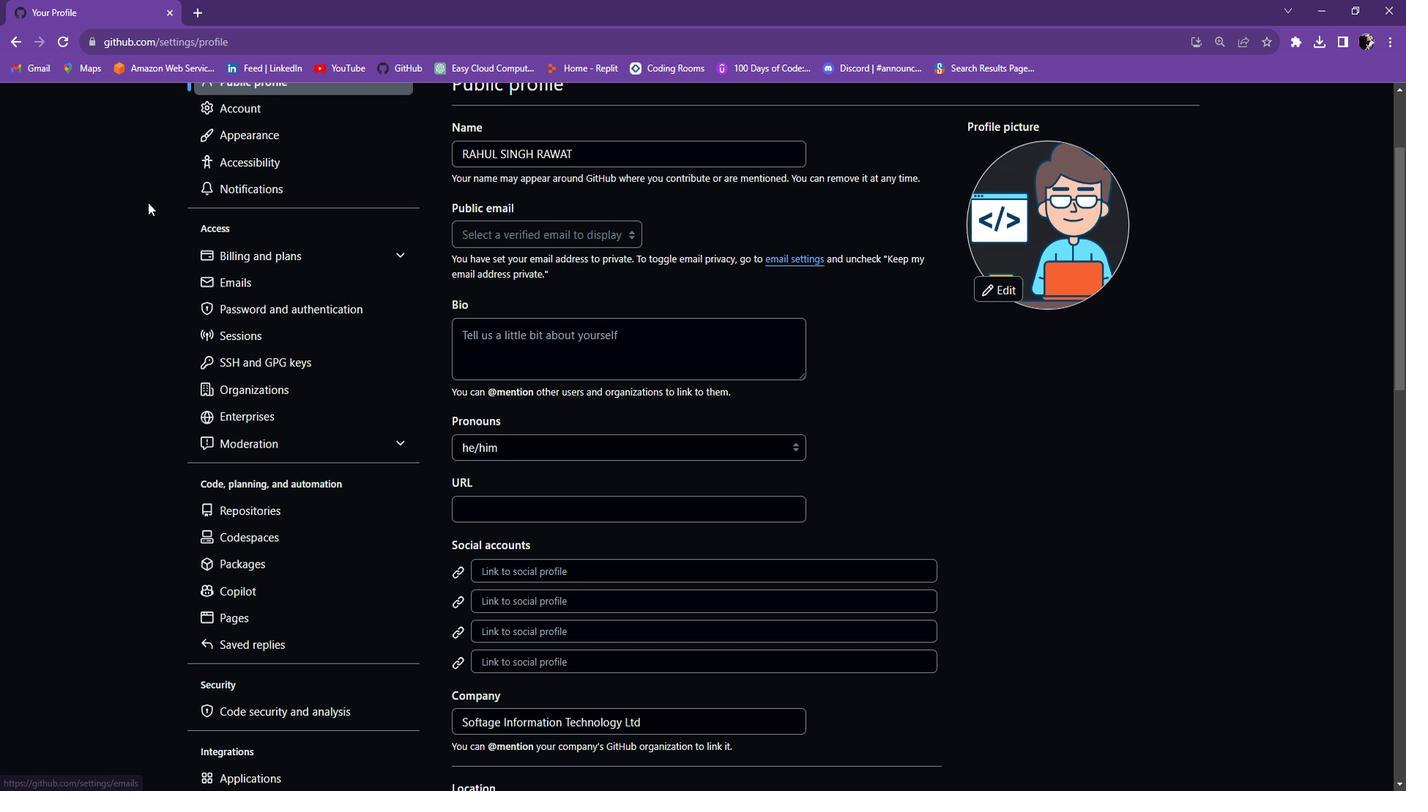 
Action: Mouse scrolled (140, 240) with delta (0, 0)
Screenshot: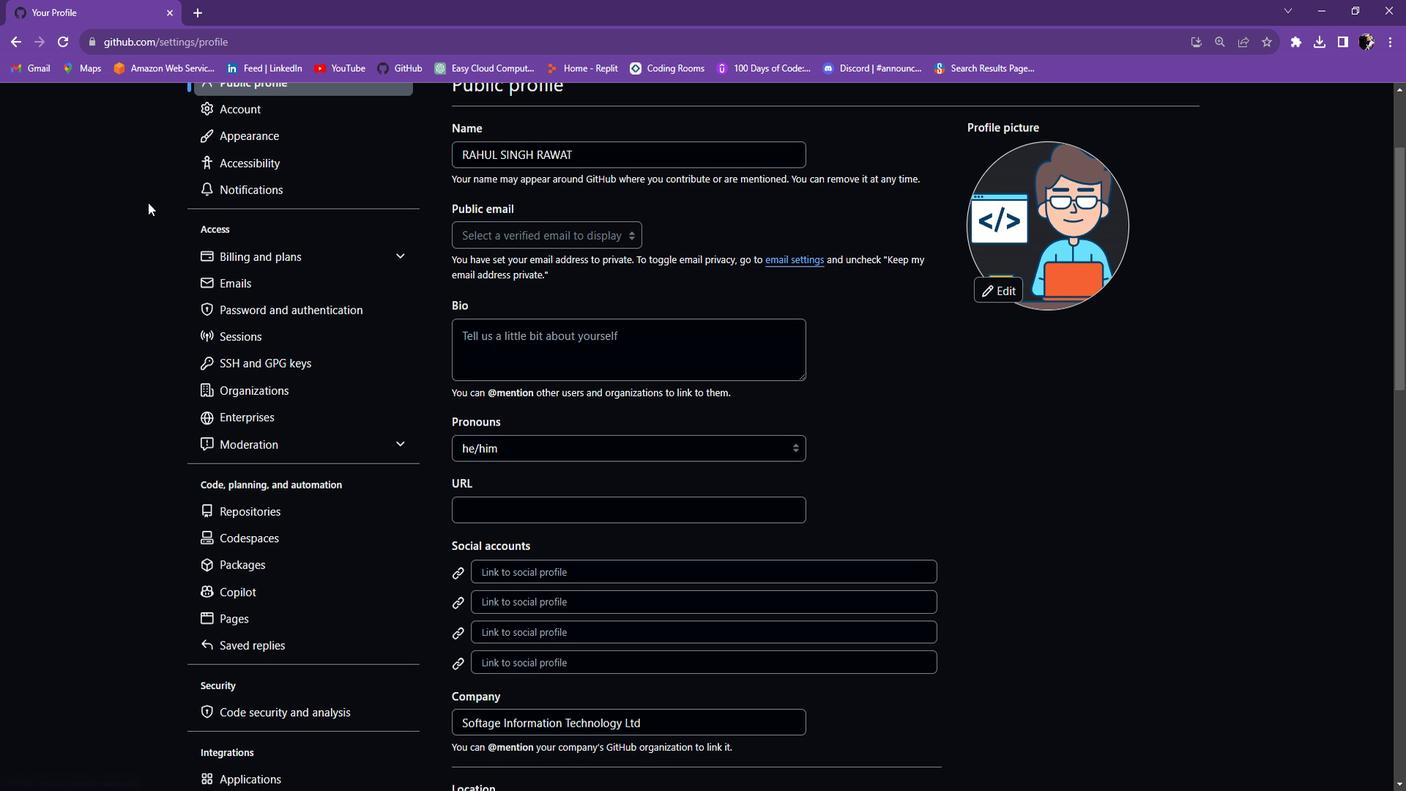 
Action: Mouse scrolled (140, 240) with delta (0, 0)
Screenshot: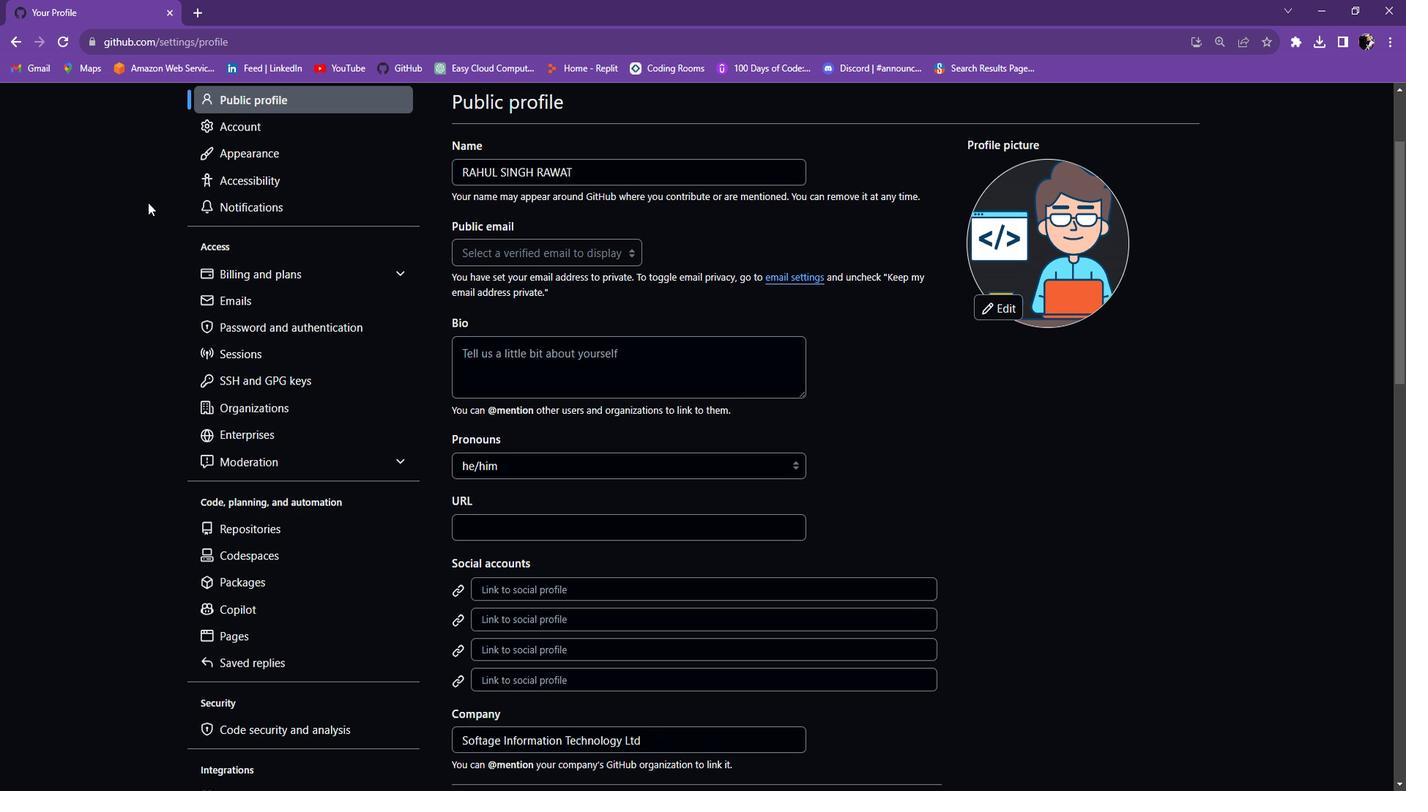 
Action: Mouse moved to (225, 225)
Screenshot: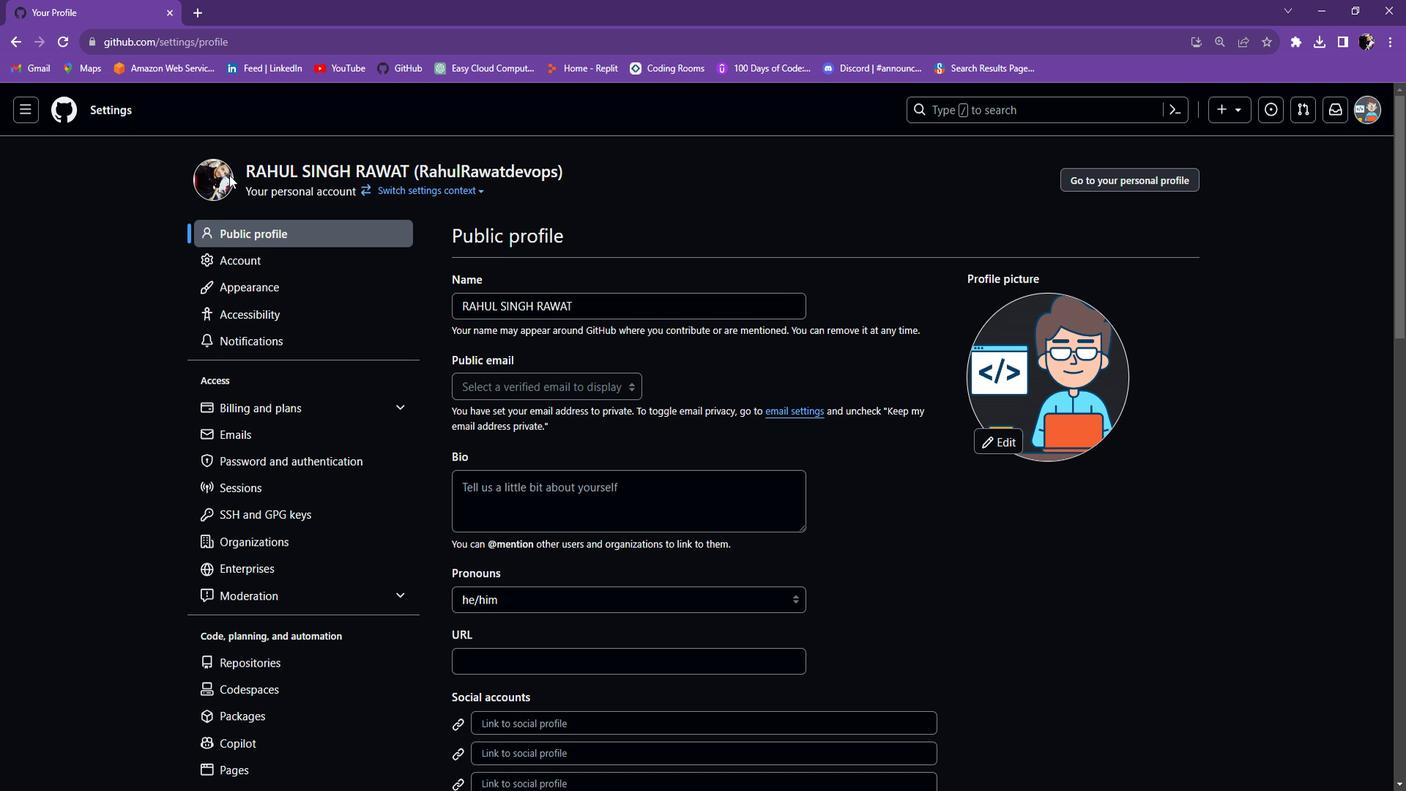 
Action: Mouse pressed left at (225, 225)
Screenshot: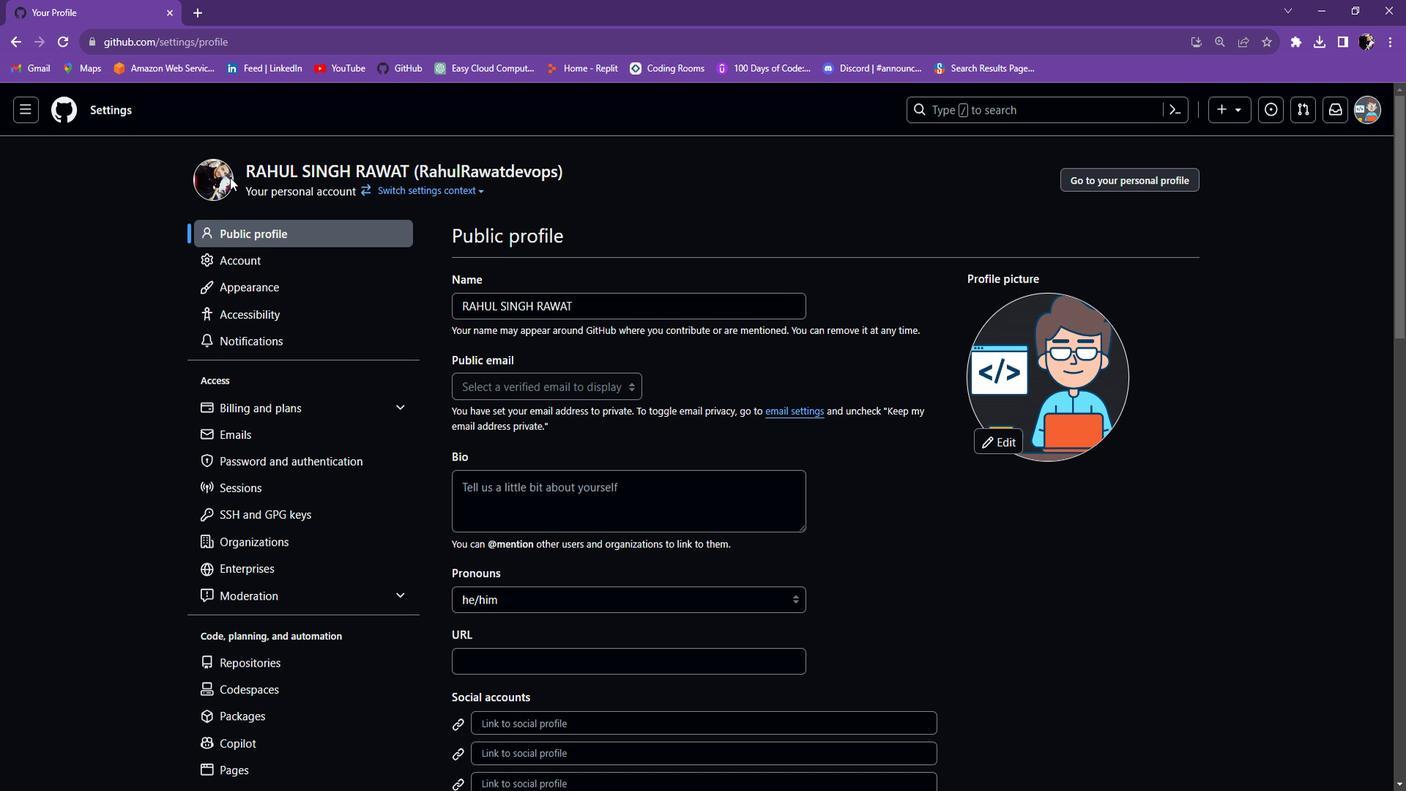 
Action: Mouse moved to (265, 254)
Screenshot: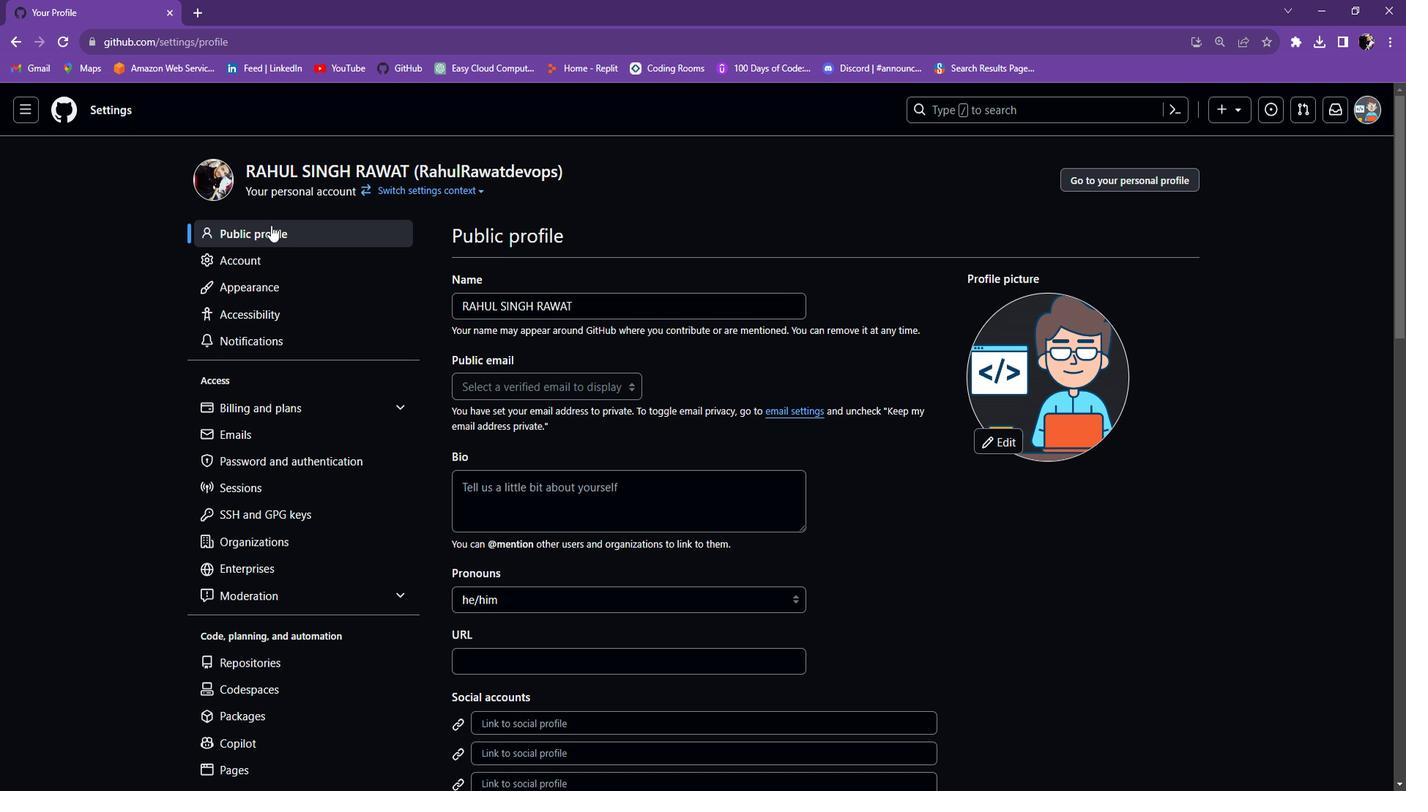 
Action: Mouse scrolled (265, 254) with delta (0, 0)
Screenshot: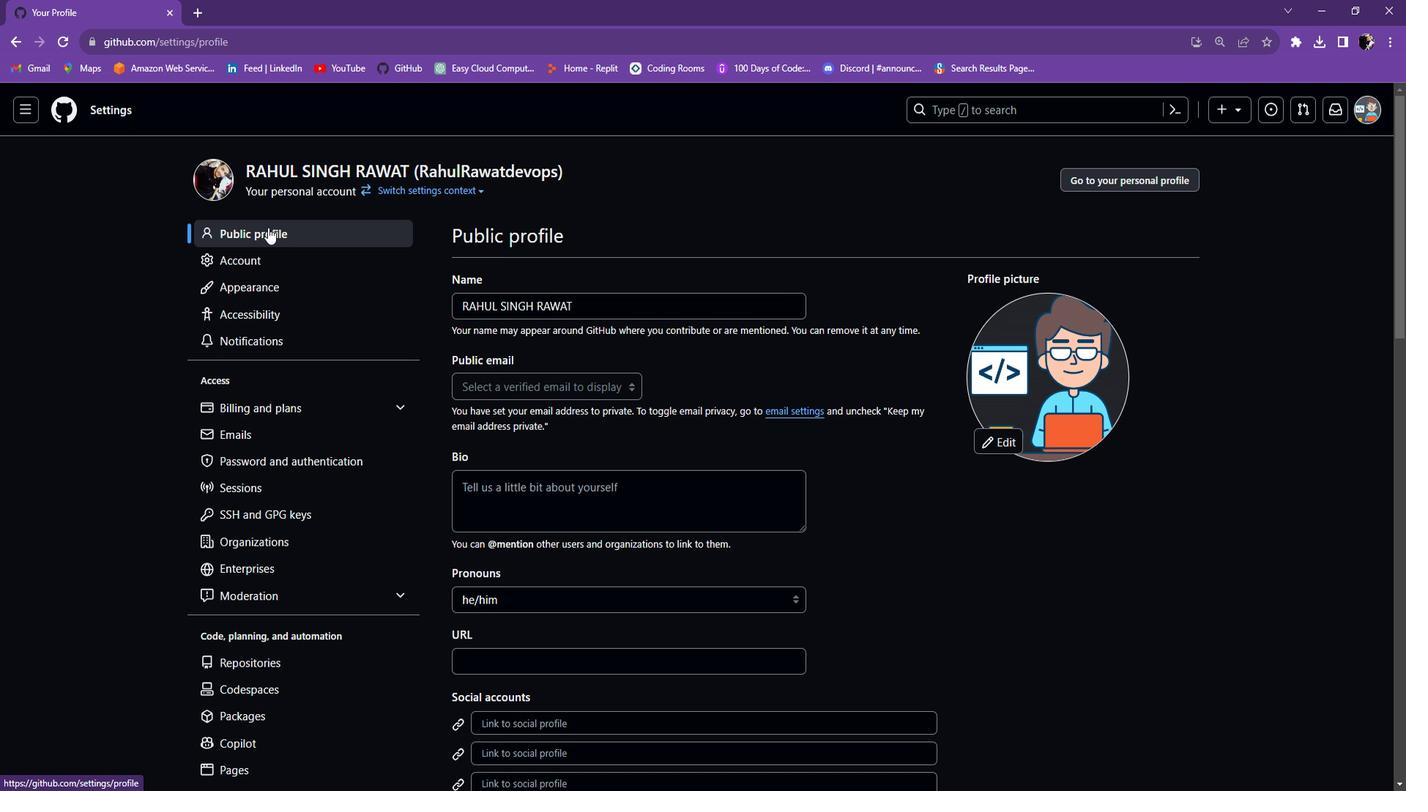 
Action: Mouse scrolled (265, 254) with delta (0, 0)
Screenshot: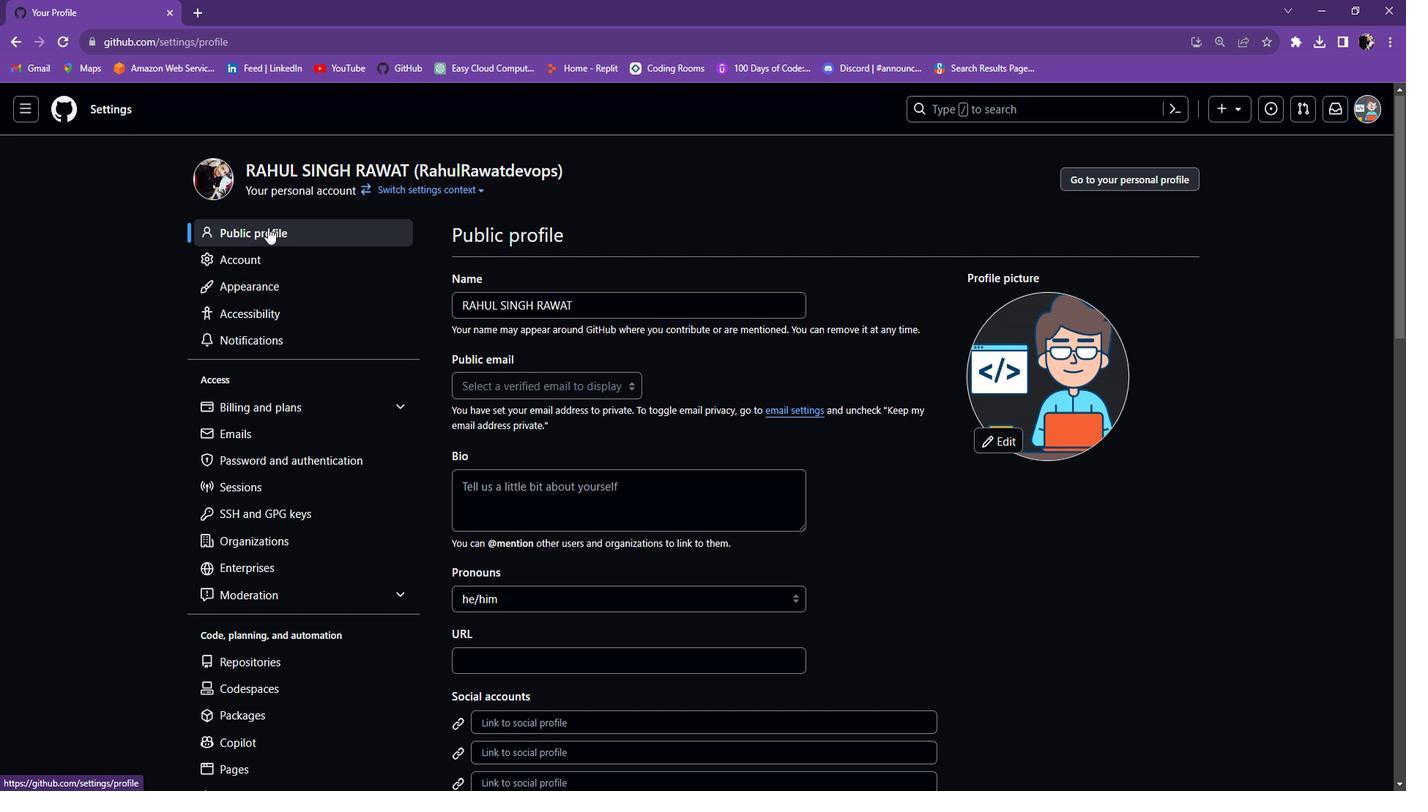 
Action: Mouse scrolled (265, 254) with delta (0, 0)
Screenshot: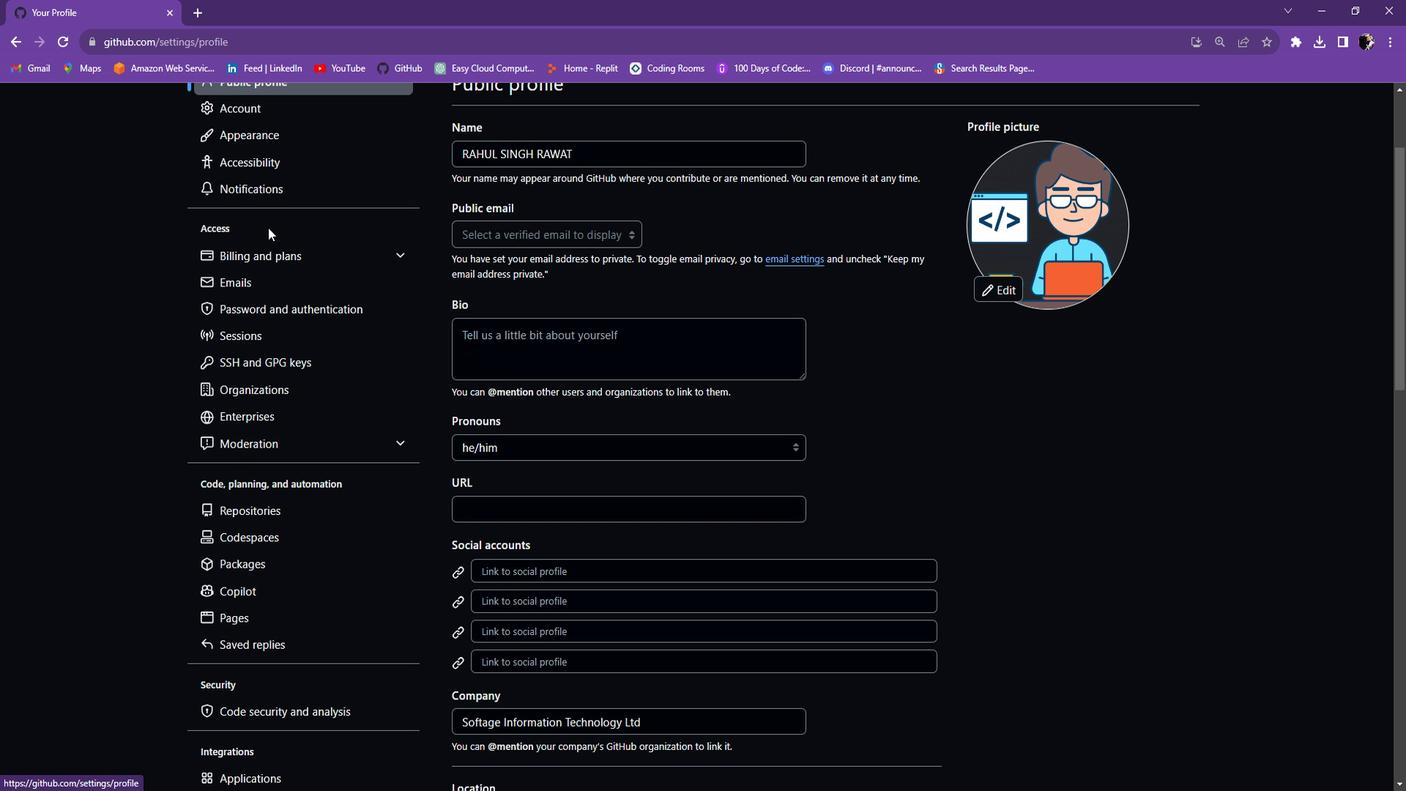 
Action: Mouse scrolled (265, 254) with delta (0, 0)
Screenshot: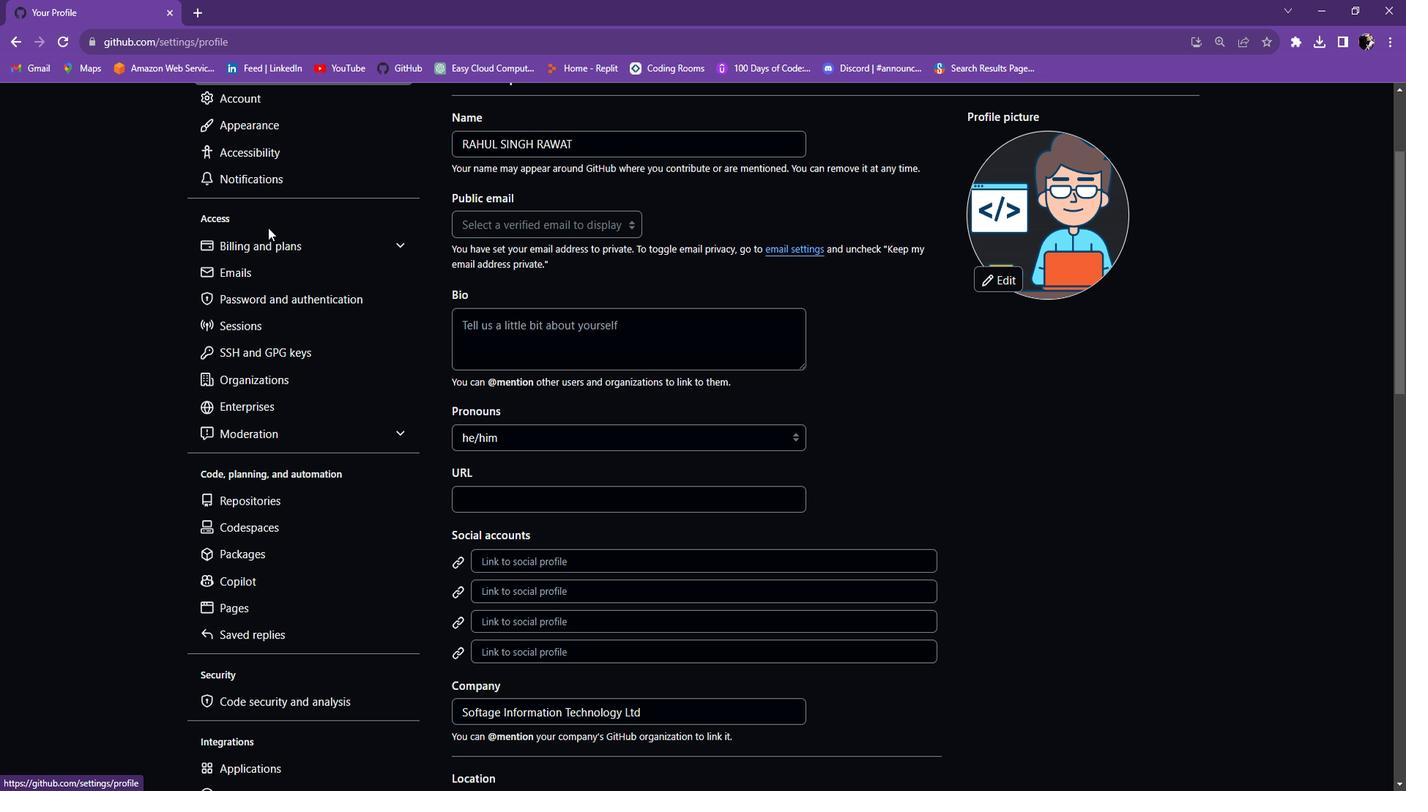 
Action: Mouse scrolled (265, 254) with delta (0, 0)
Screenshot: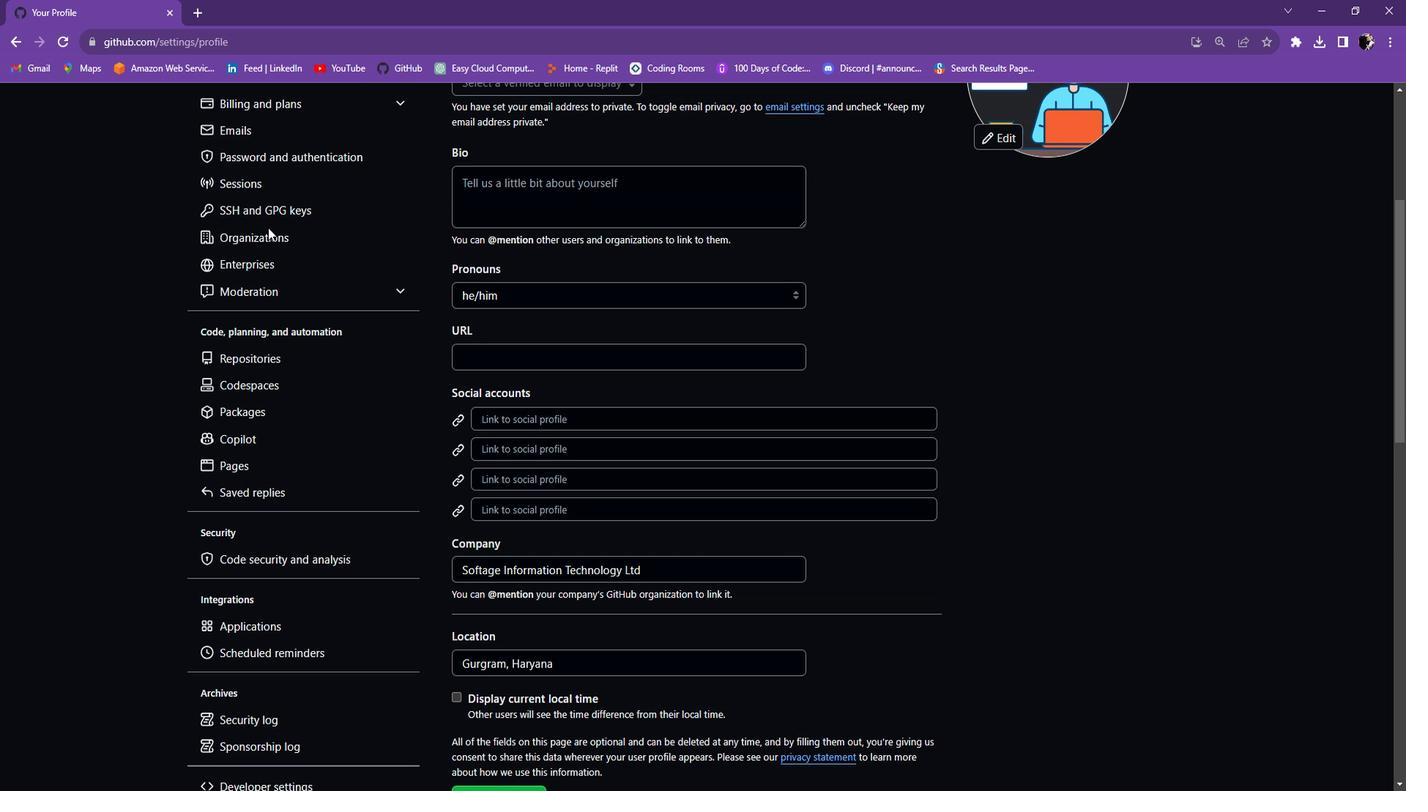 
Action: Mouse scrolled (265, 254) with delta (0, 0)
Screenshot: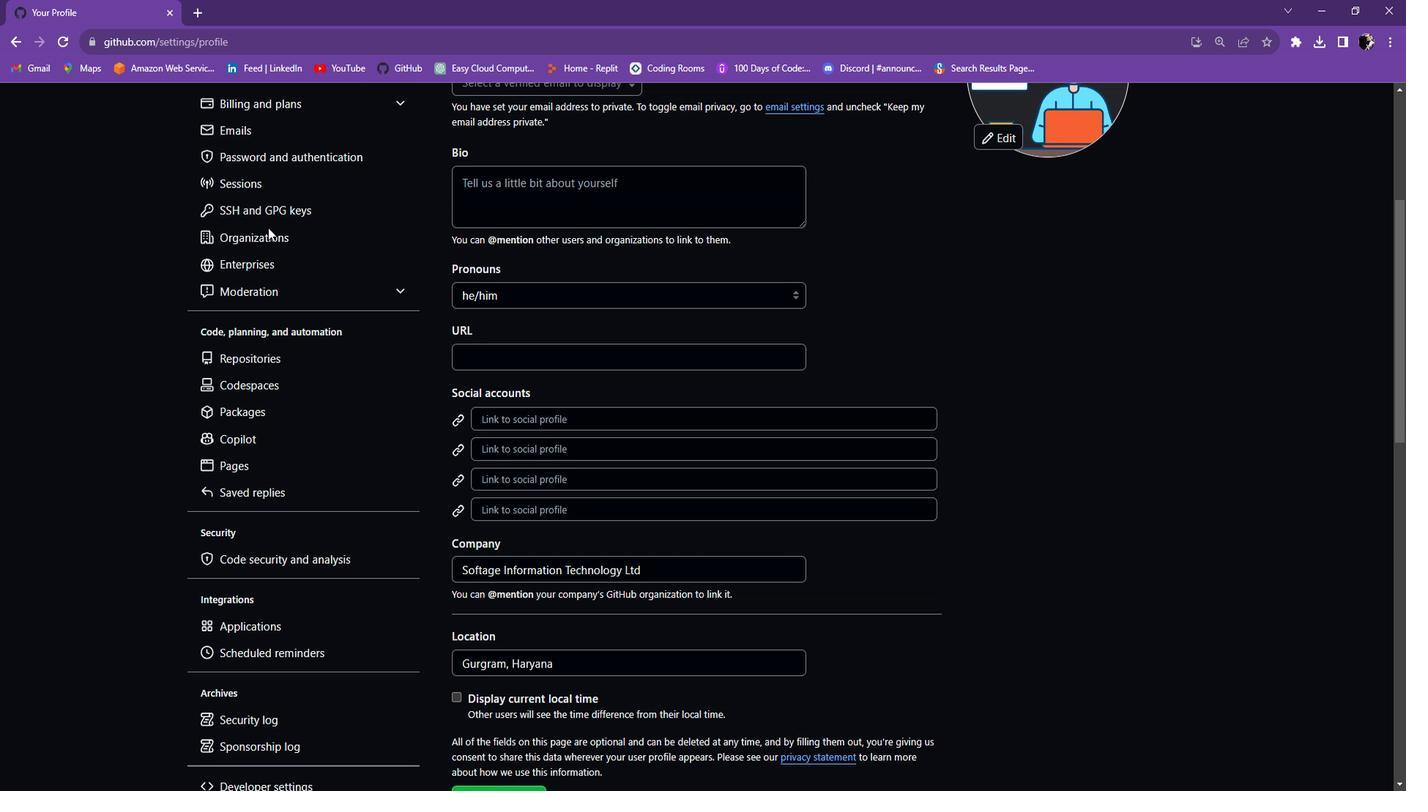 
Action: Mouse scrolled (265, 254) with delta (0, 0)
Screenshot: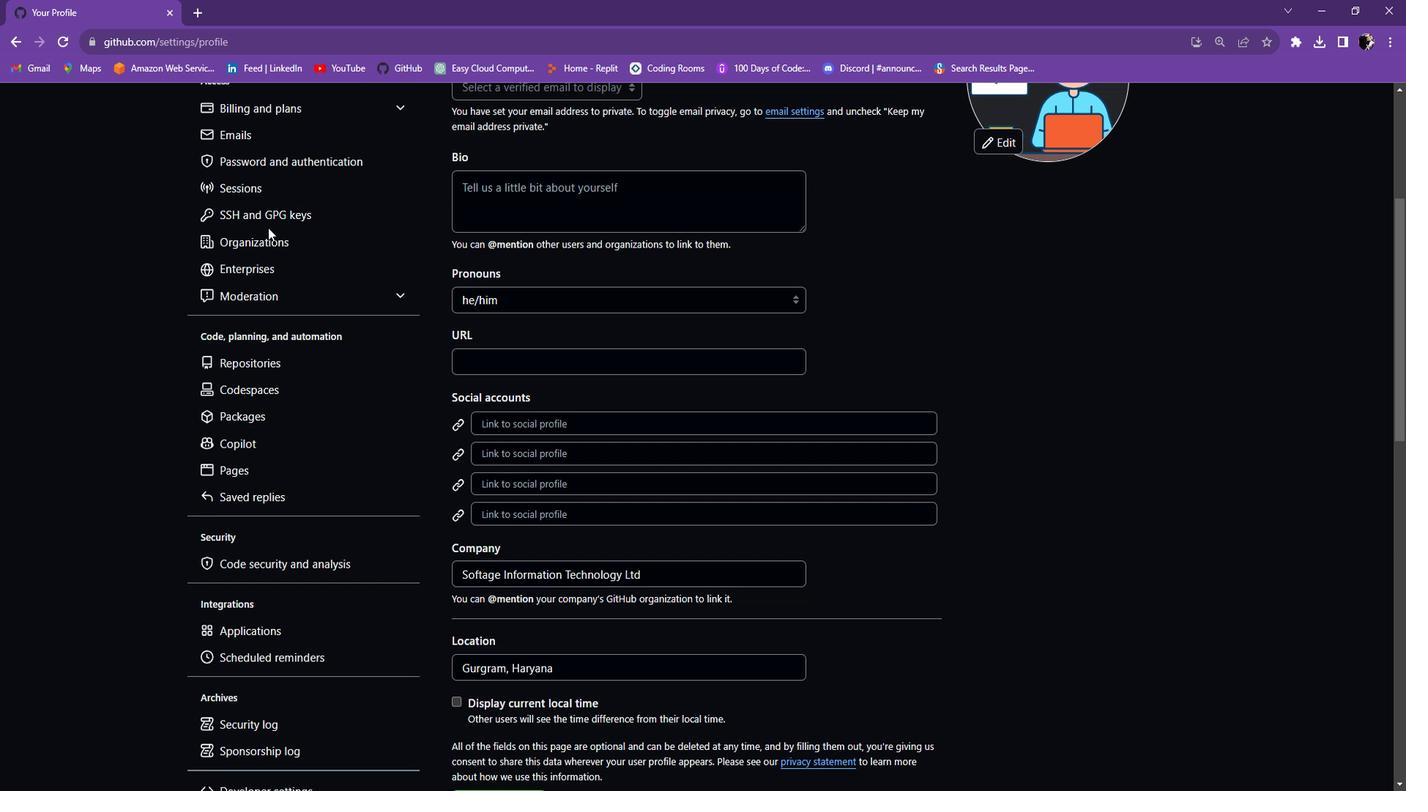 
Action: Mouse scrolled (265, 254) with delta (0, 0)
Screenshot: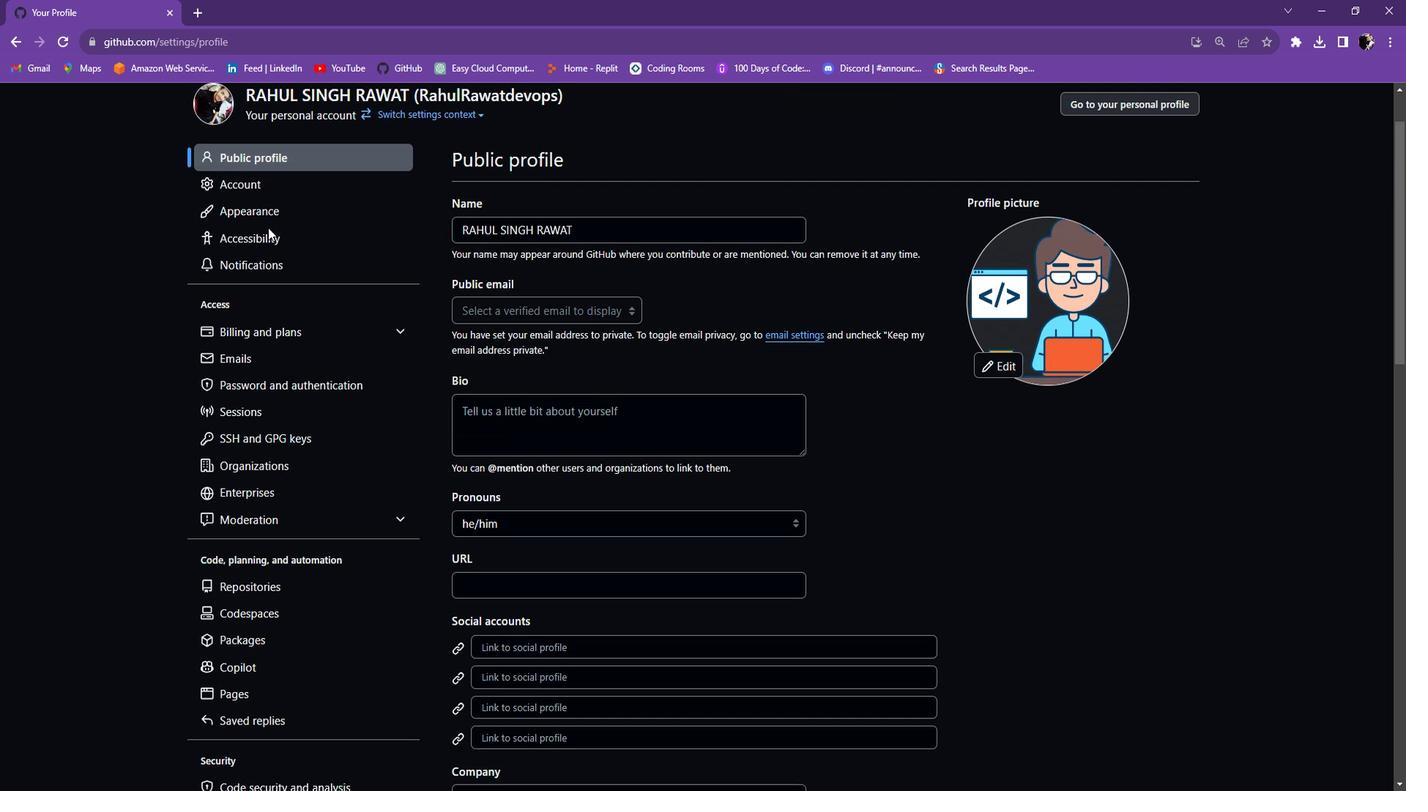 
Action: Mouse scrolled (265, 254) with delta (0, 0)
Screenshot: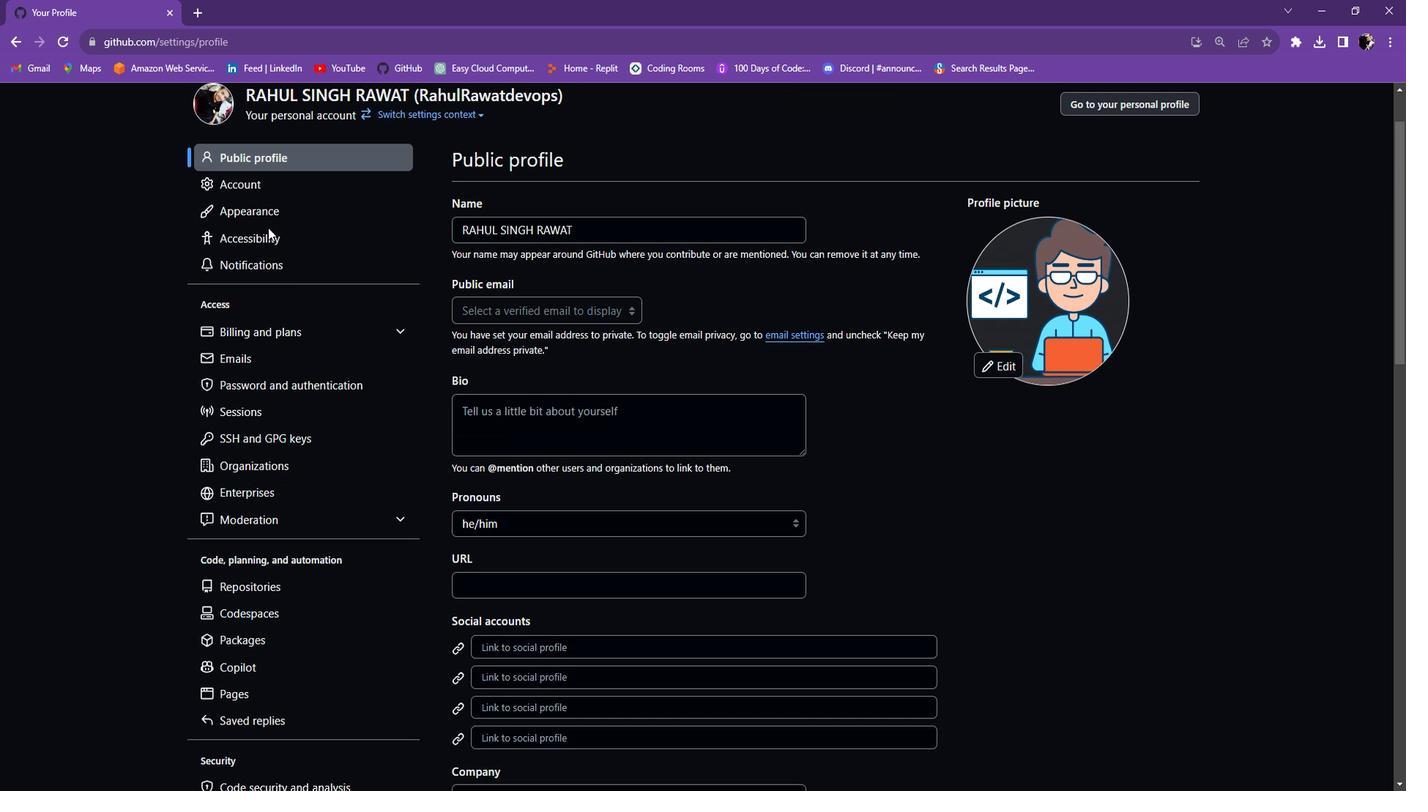 
Action: Mouse scrolled (265, 254) with delta (0, 0)
Screenshot: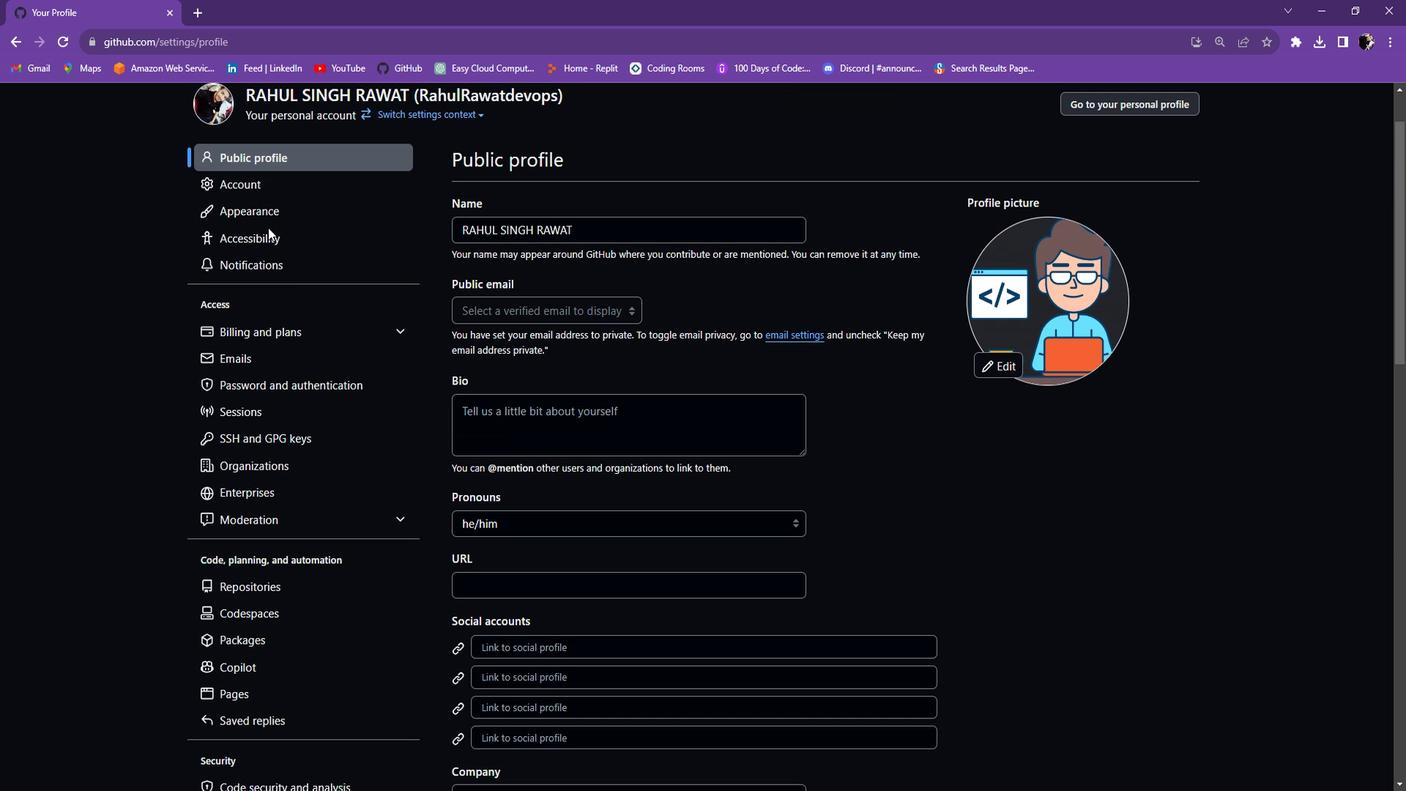 
Action: Mouse moved to (83, 185)
Screenshot: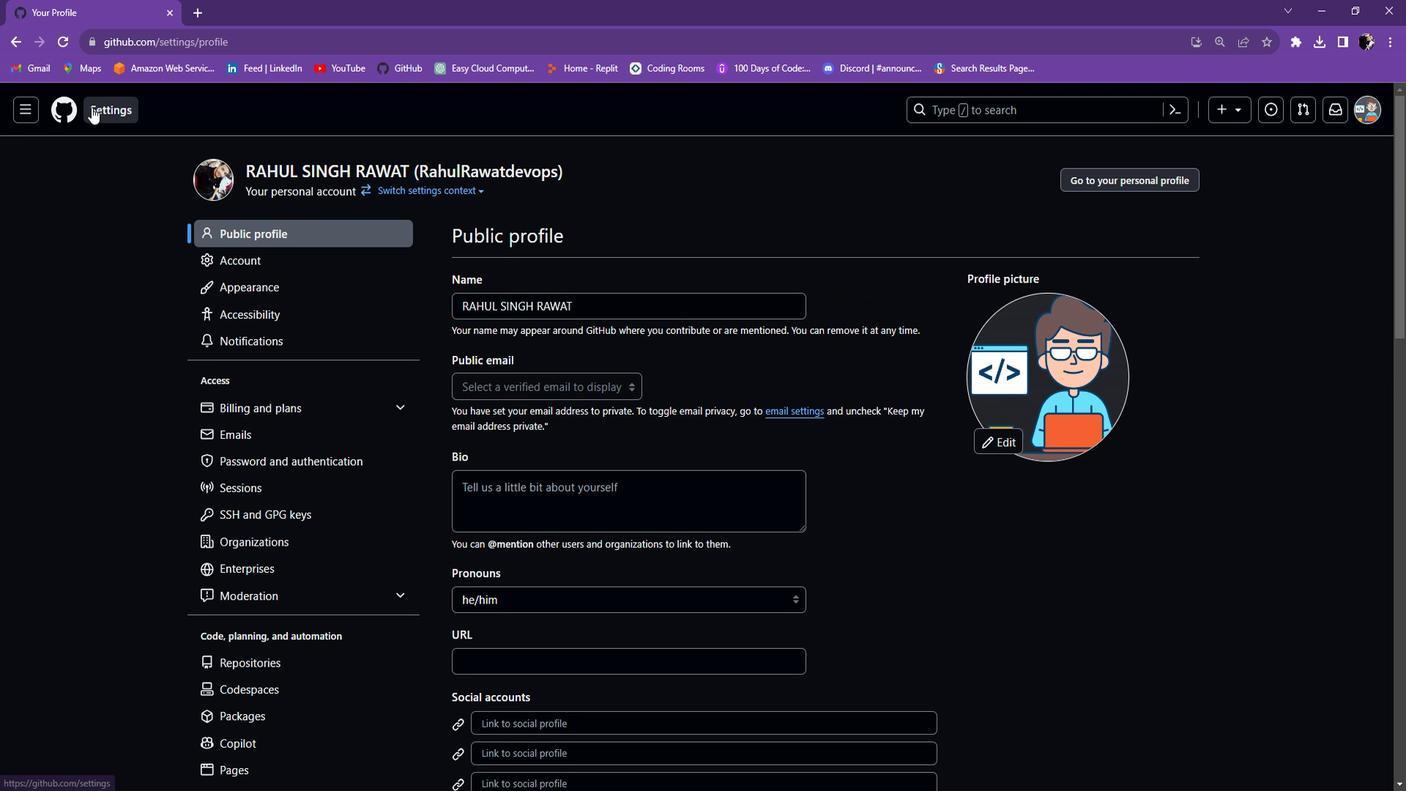 
Action: Mouse pressed left at (83, 185)
Screenshot: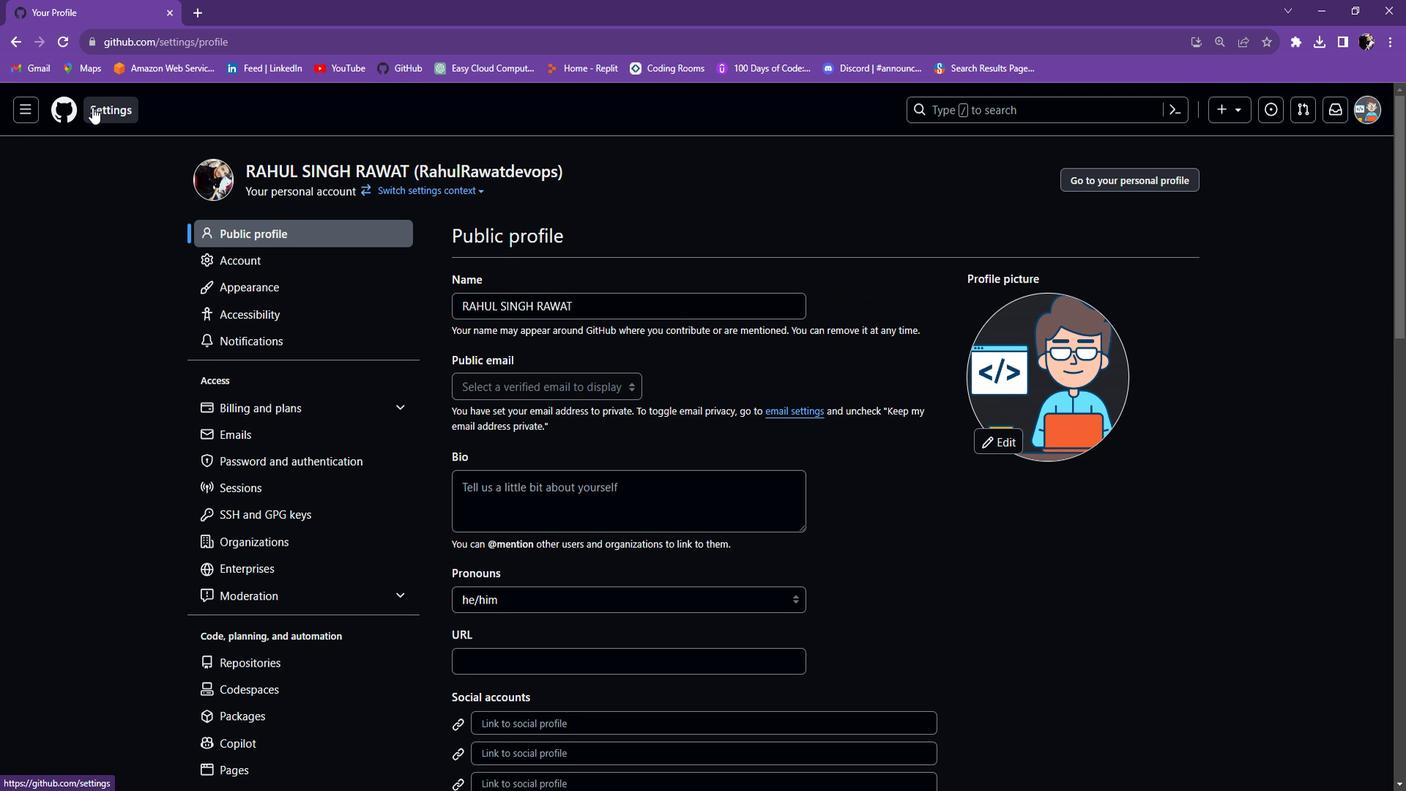 
Action: Mouse moved to (1158, 219)
Screenshot: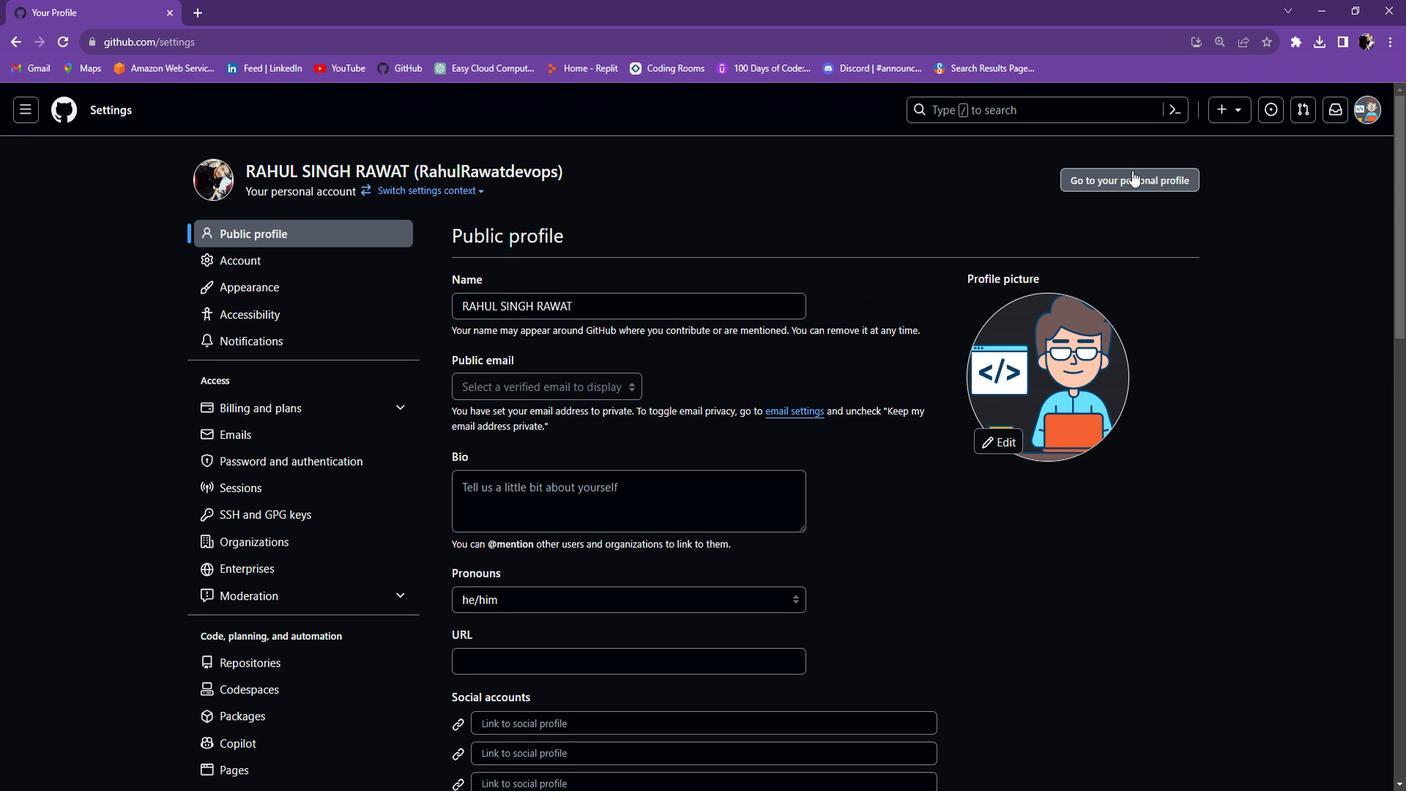 
Action: Mouse pressed left at (1158, 219)
Screenshot: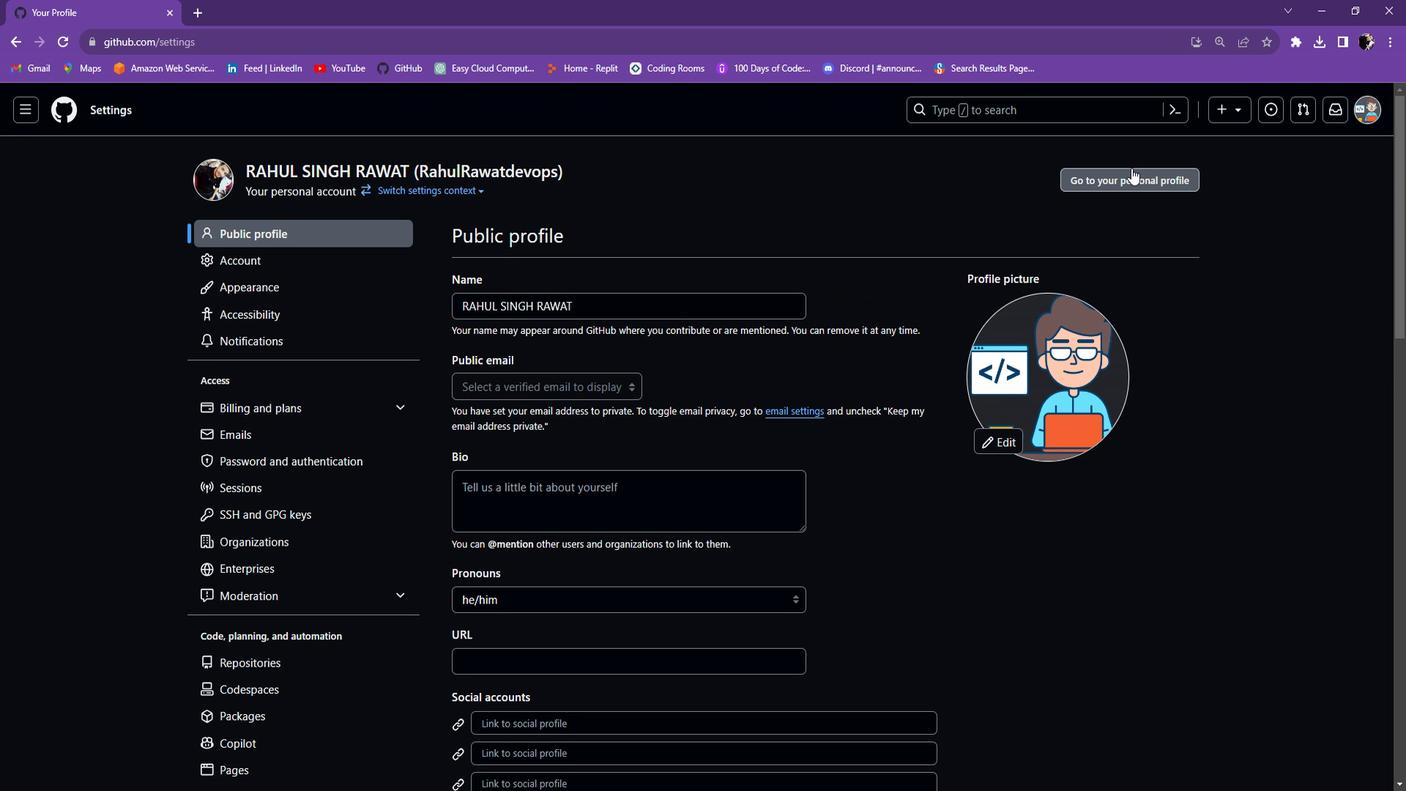 
Action: Mouse moved to (317, 299)
Screenshot: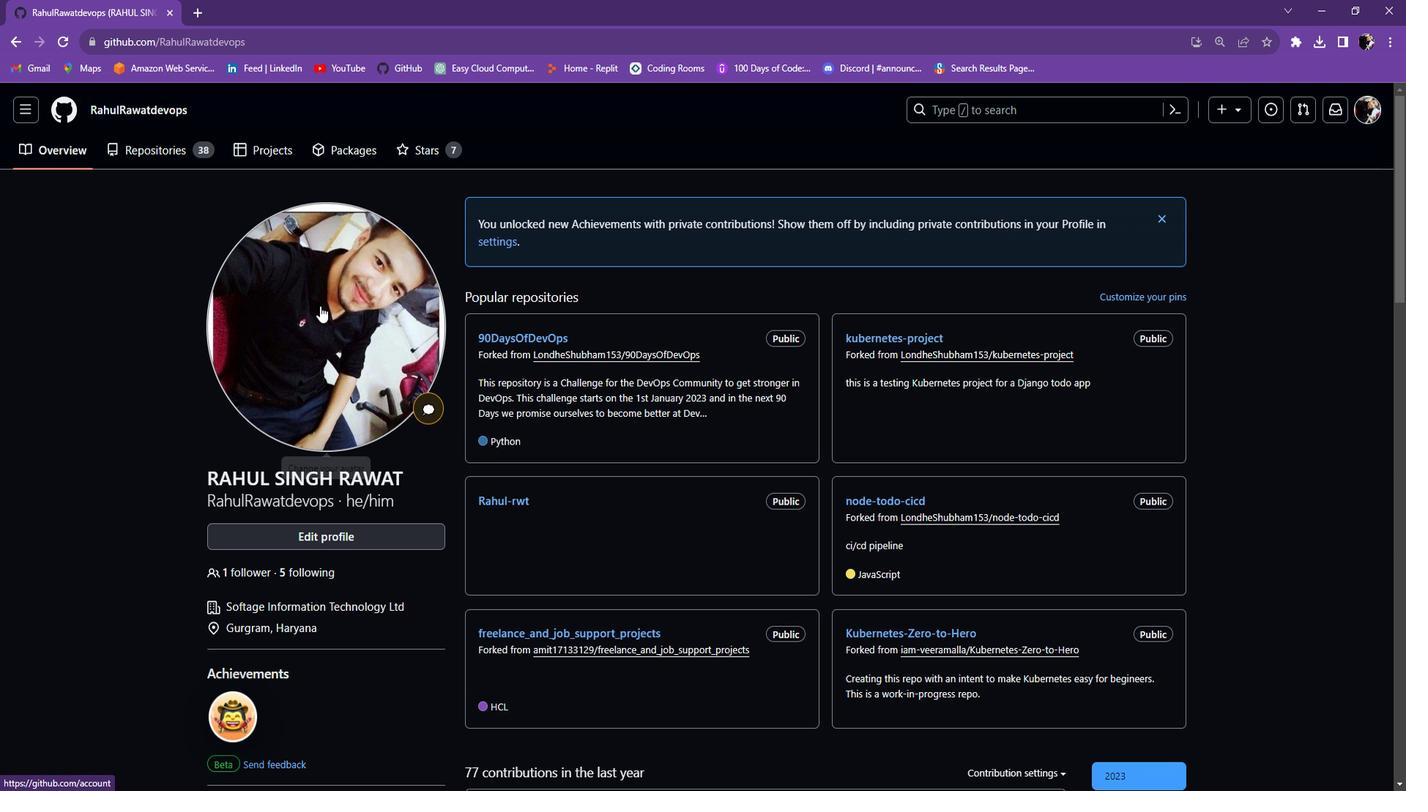
Action: Mouse pressed right at (317, 299)
Screenshot: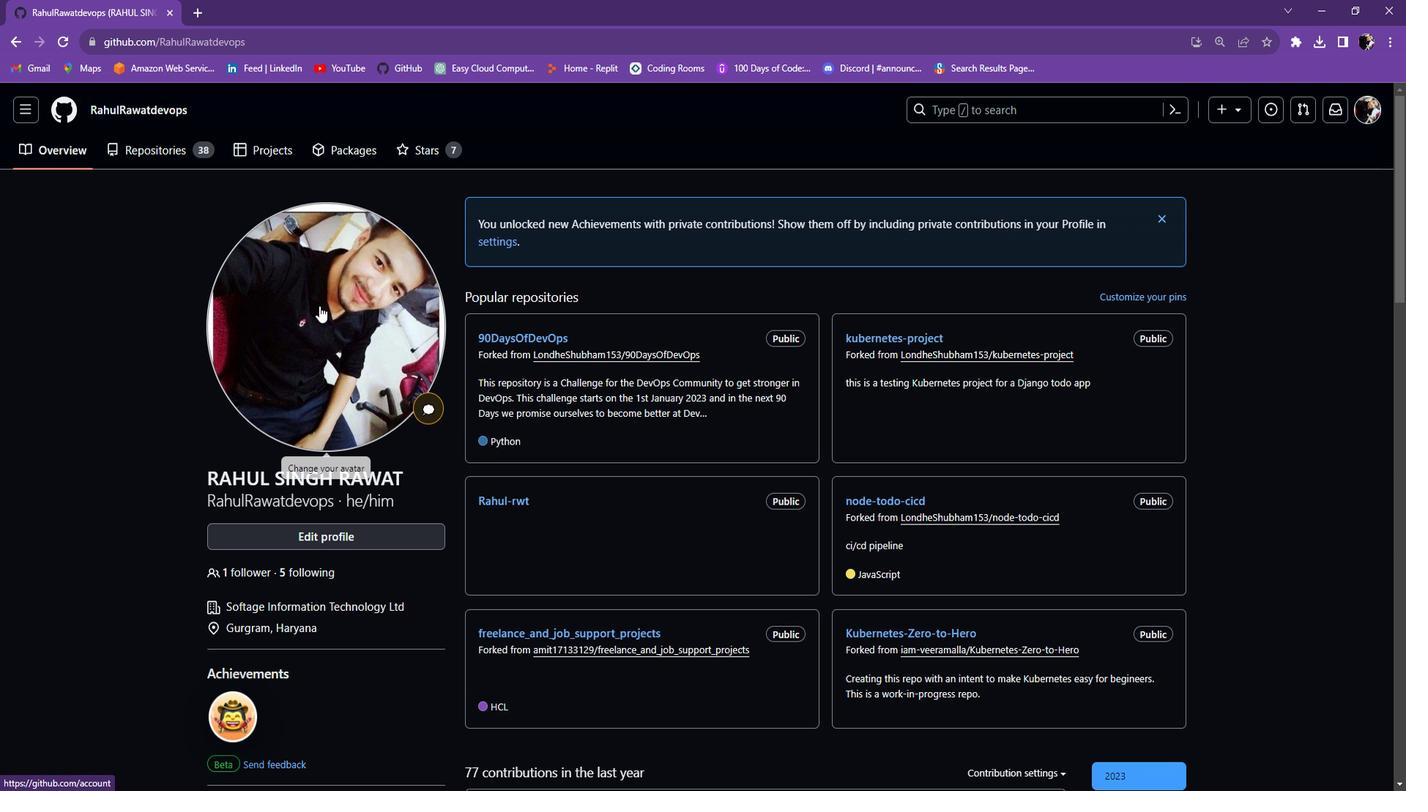
Action: Mouse moved to (287, 306)
Screenshot: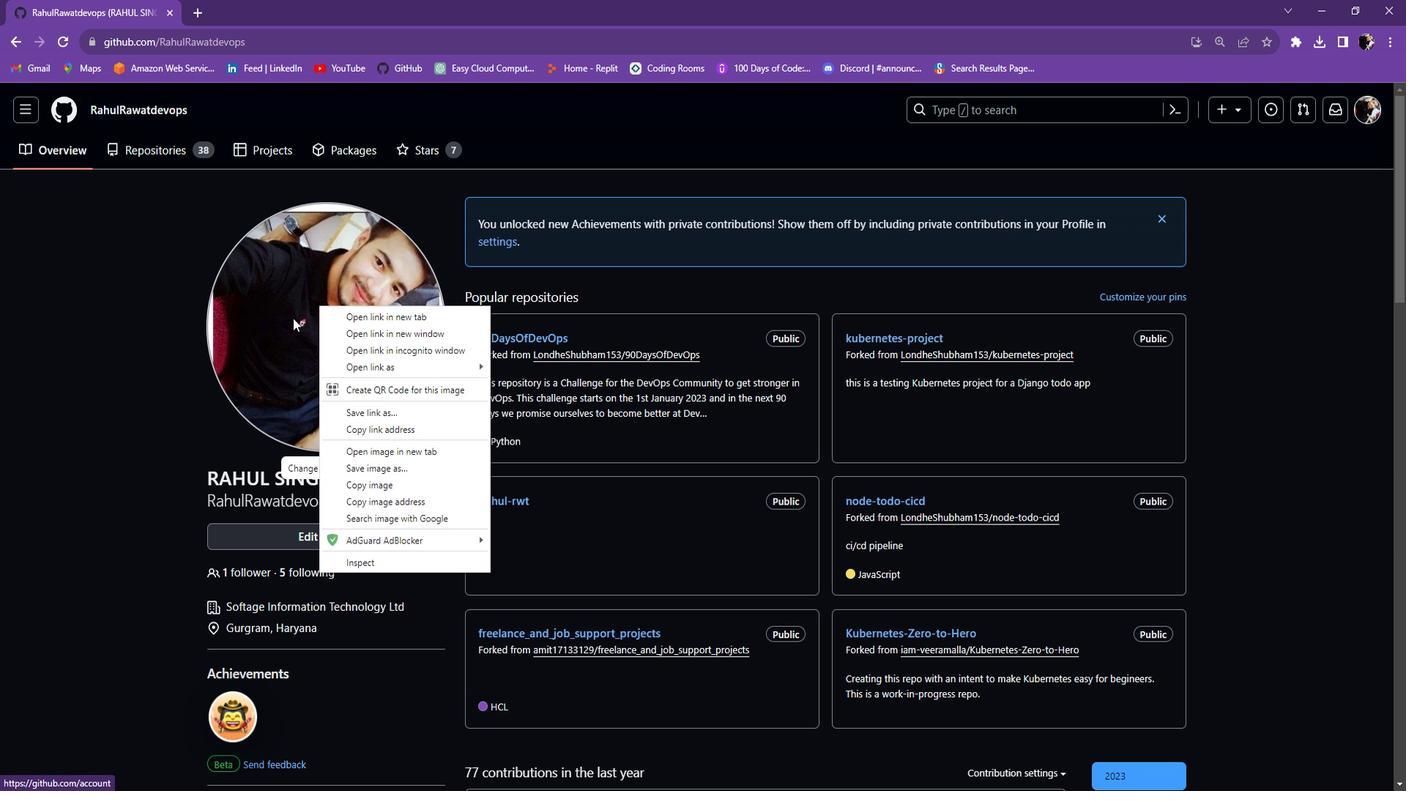 
Action: Mouse pressed left at (287, 306)
Screenshot: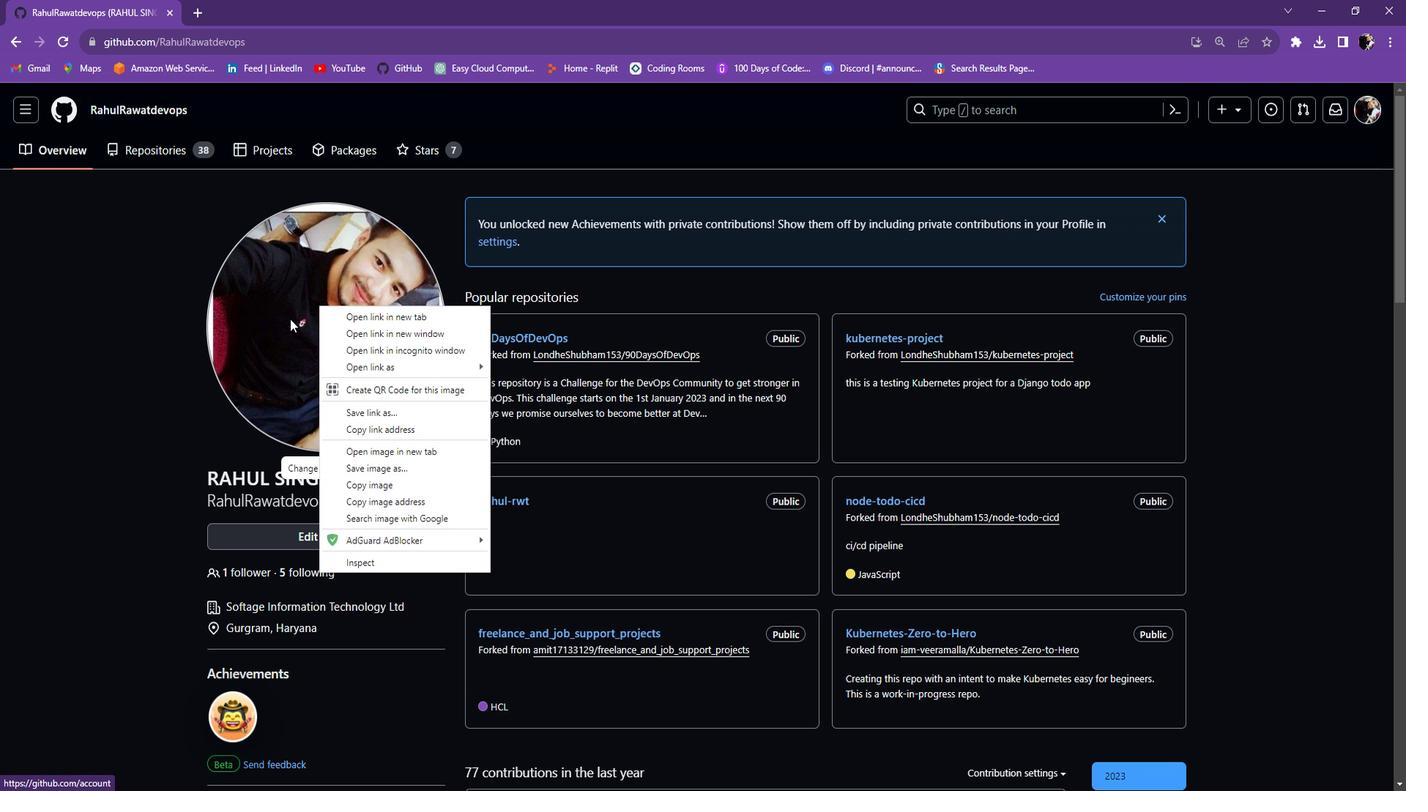 
Action: Mouse moved to (4, 146)
Screenshot: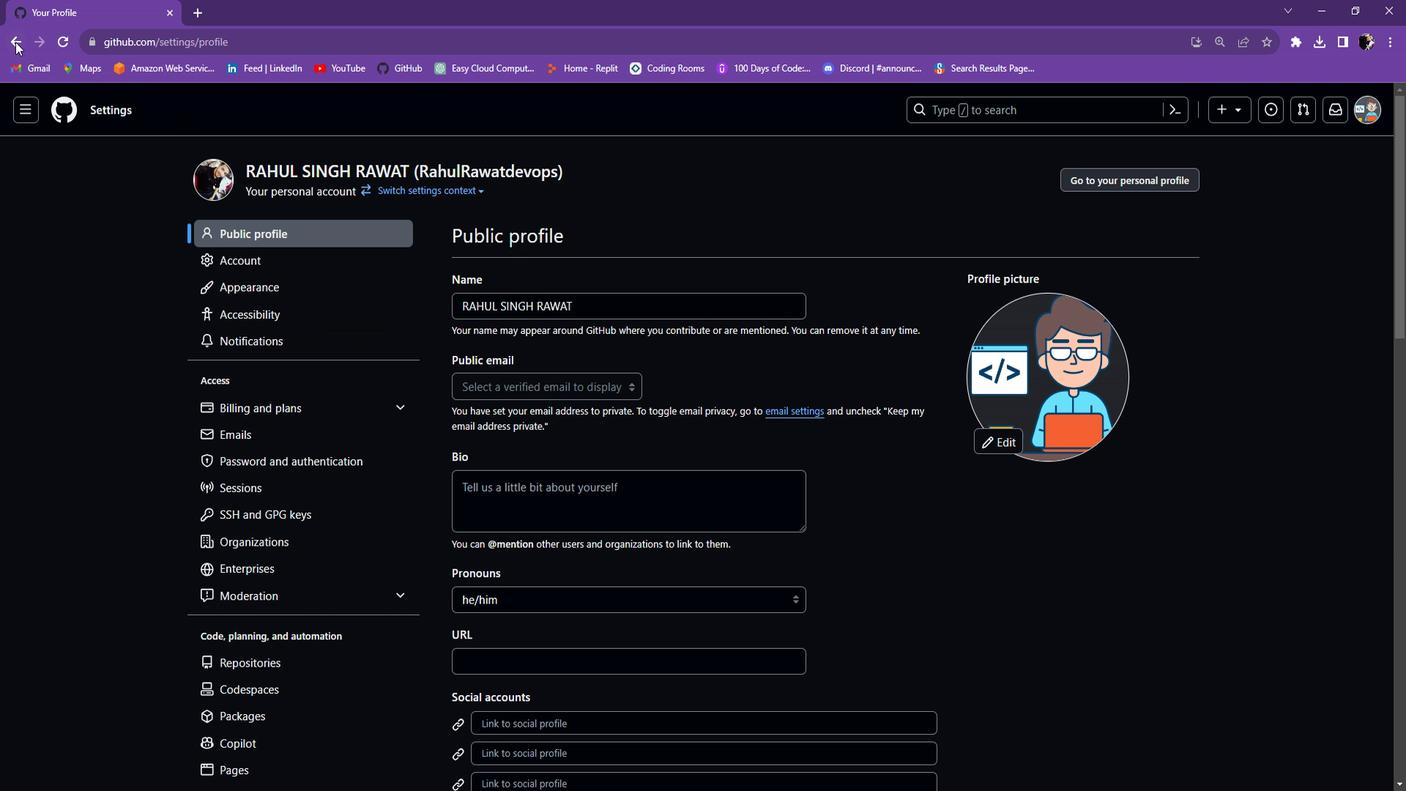 
Action: Mouse pressed left at (4, 146)
Screenshot: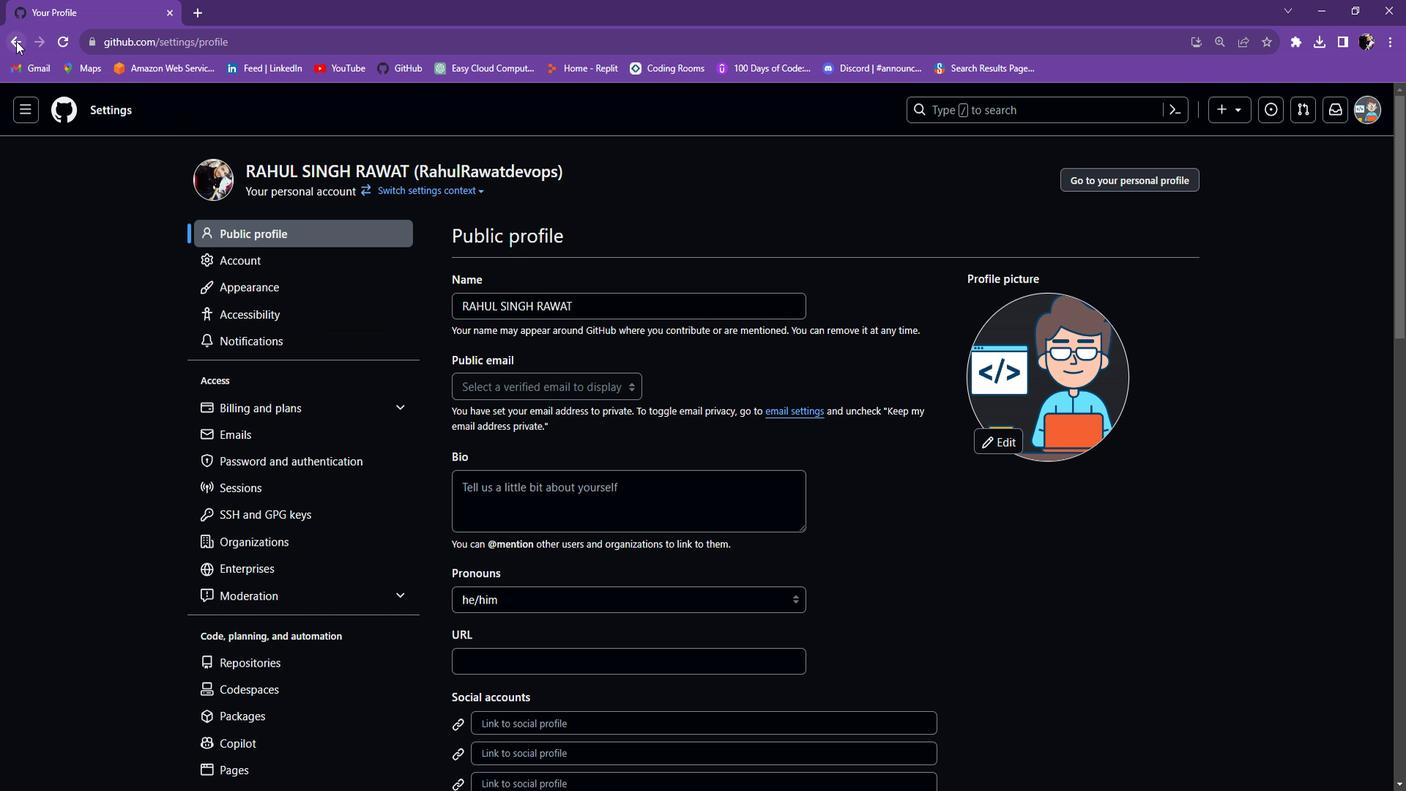 
Action: Mouse moved to (285, 393)
Screenshot: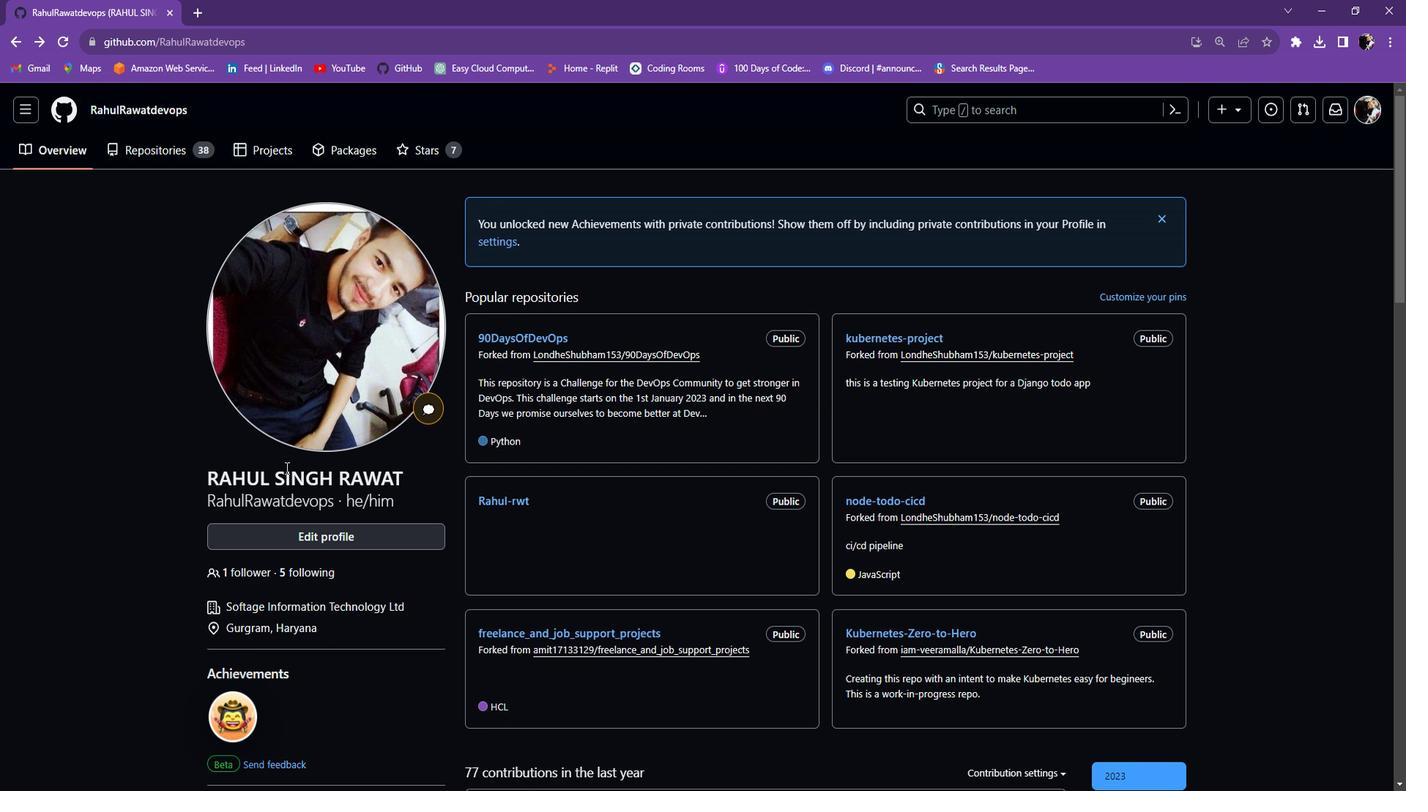 
Action: Mouse scrolled (285, 392) with delta (0, 0)
Screenshot: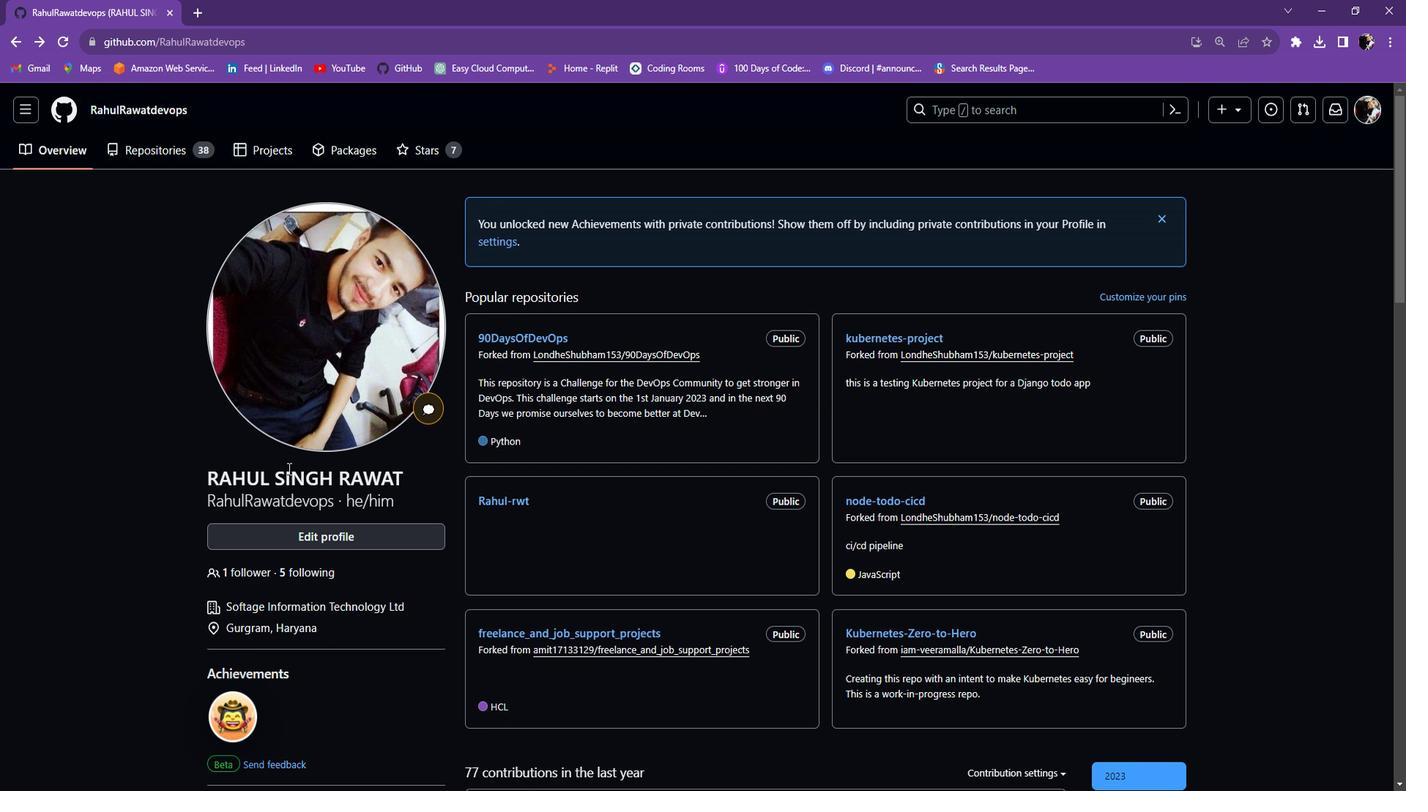 
Action: Mouse scrolled (285, 392) with delta (0, 0)
Screenshot: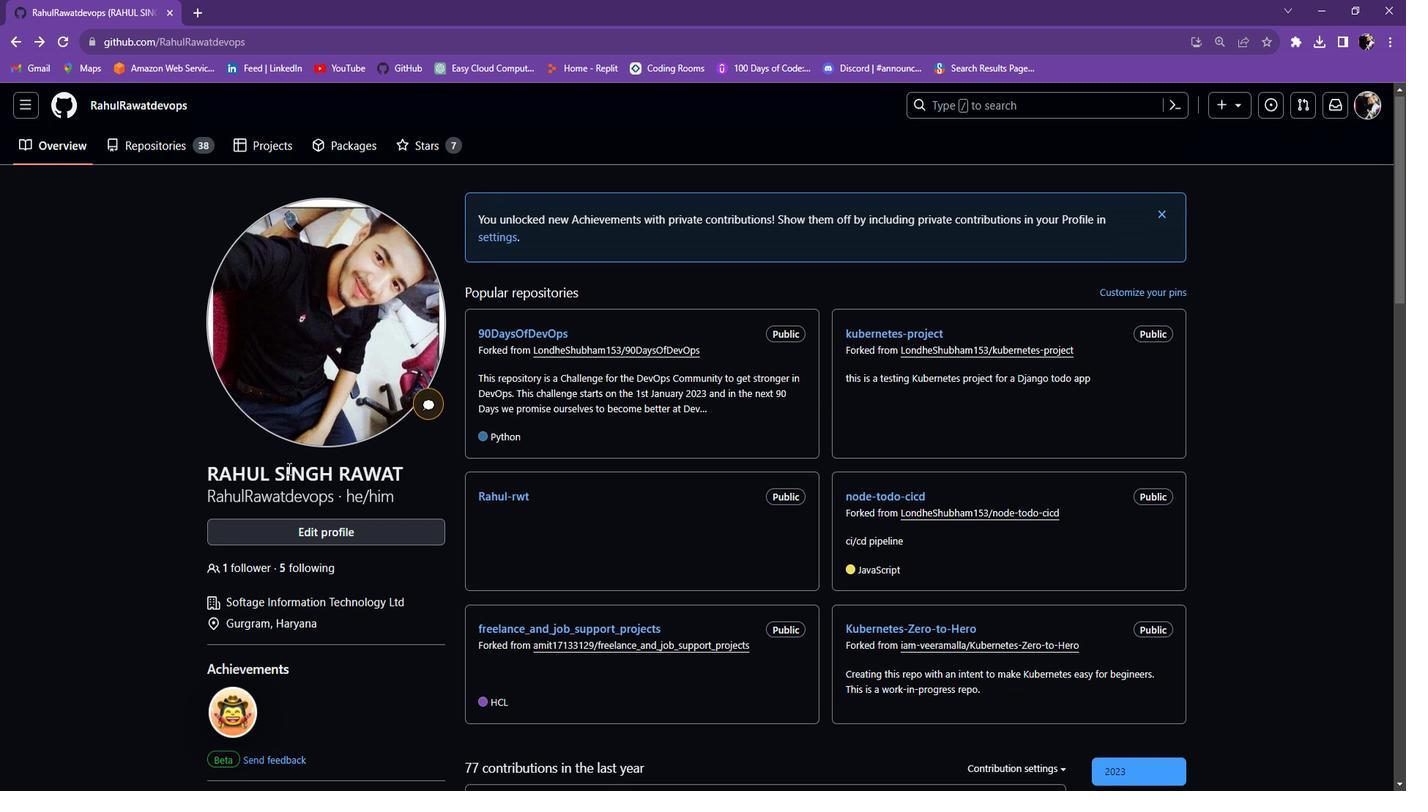 
Action: Mouse moved to (321, 345)
Screenshot: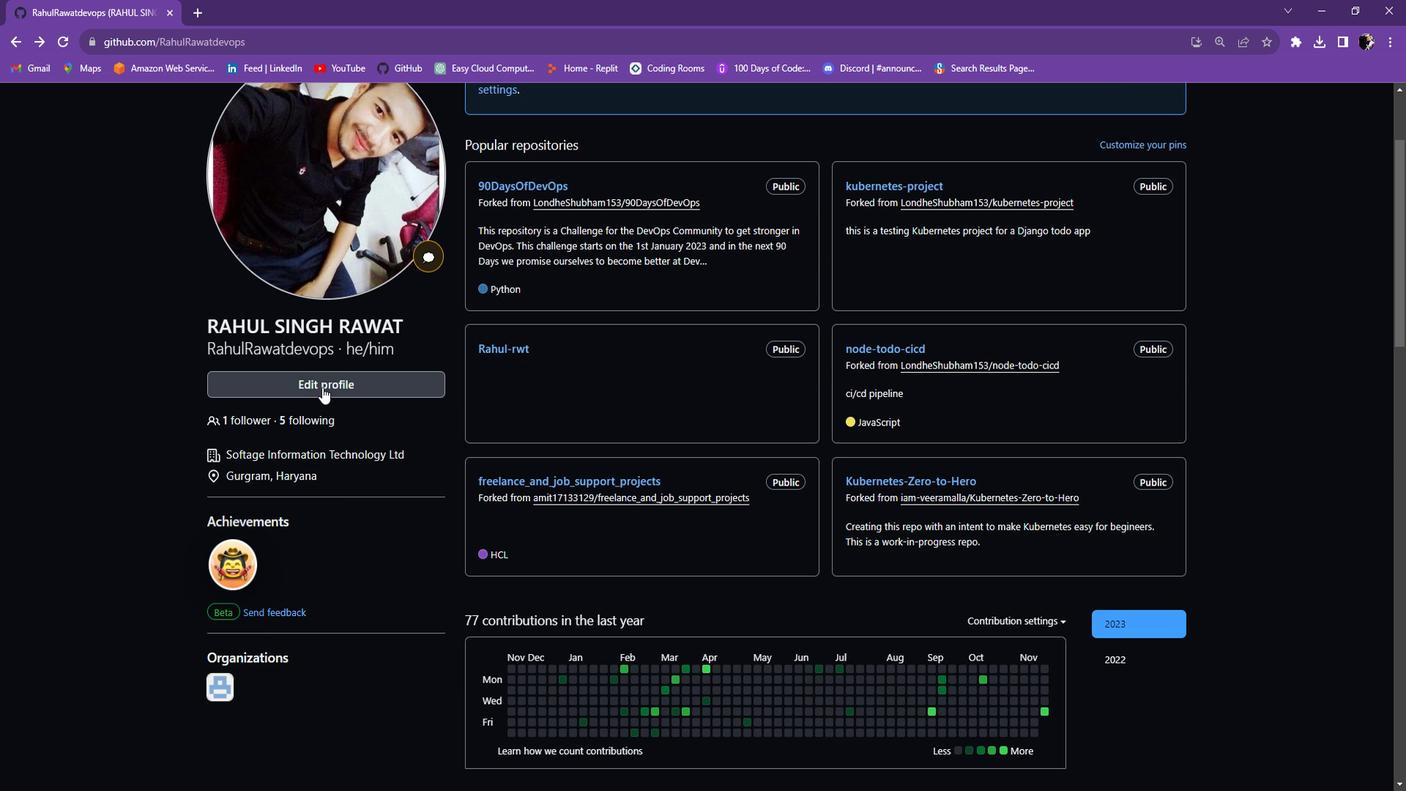 
Action: Mouse pressed left at (321, 345)
Screenshot: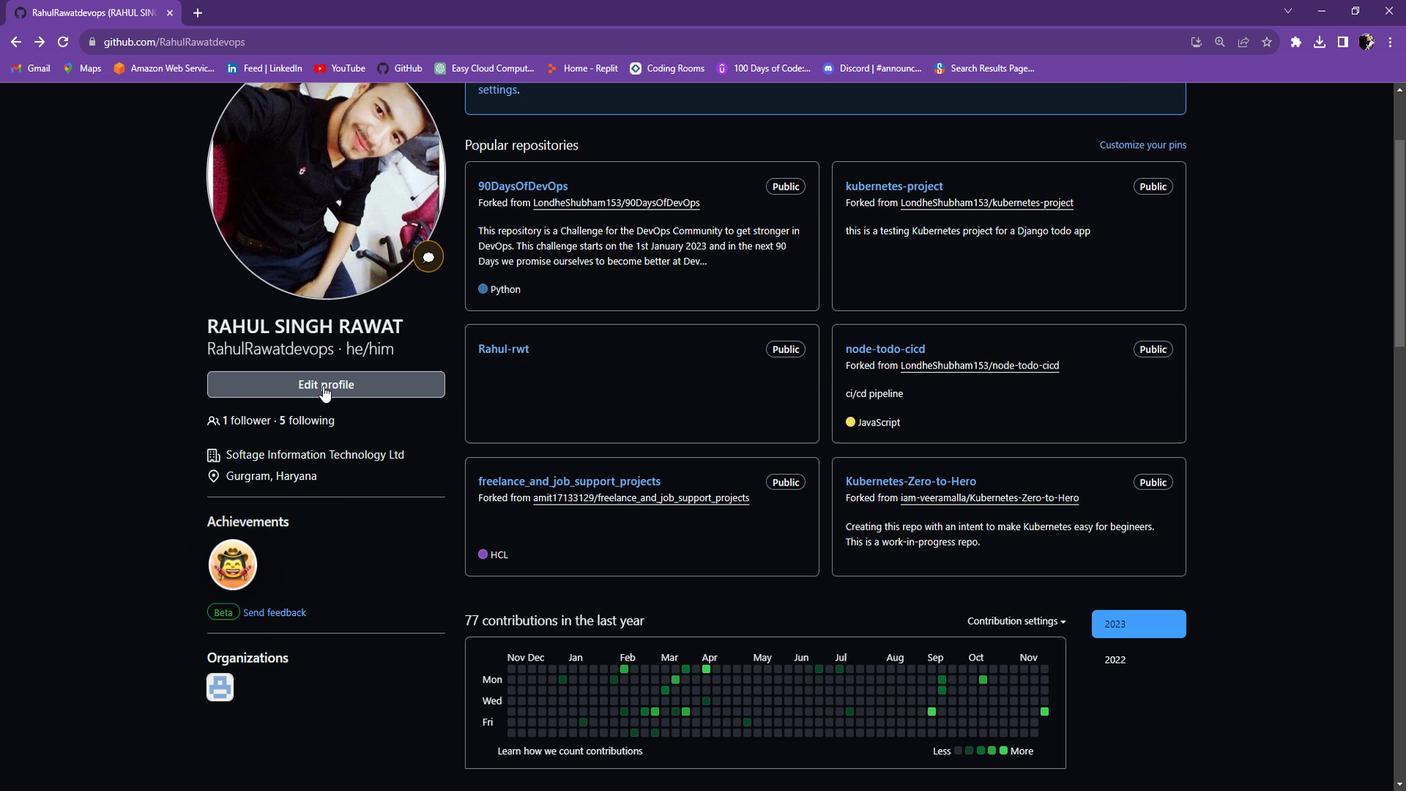 
Action: Mouse moved to (323, 387)
Screenshot: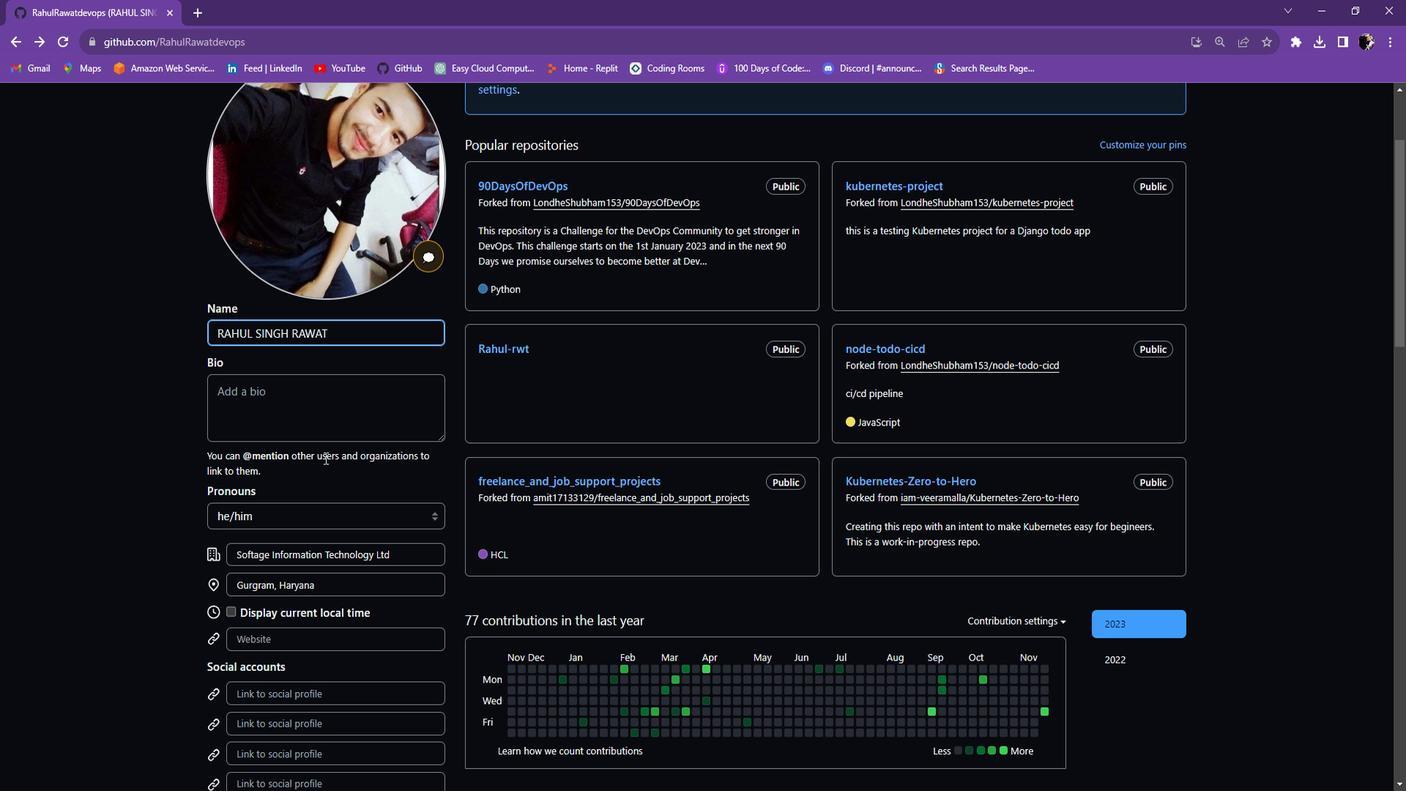 
Action: Mouse scrolled (323, 386) with delta (0, 0)
Screenshot: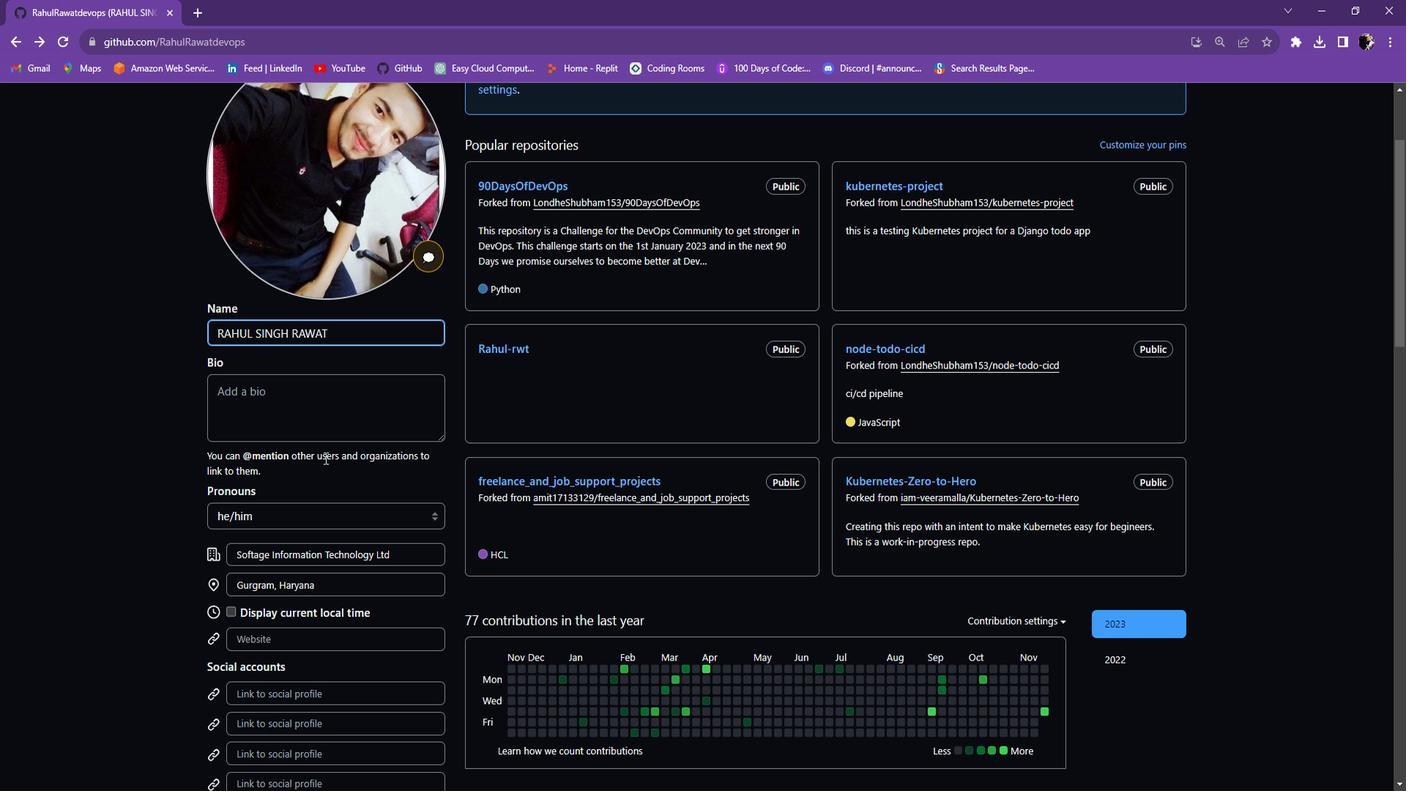 
Action: Mouse moved to (262, 306)
Screenshot: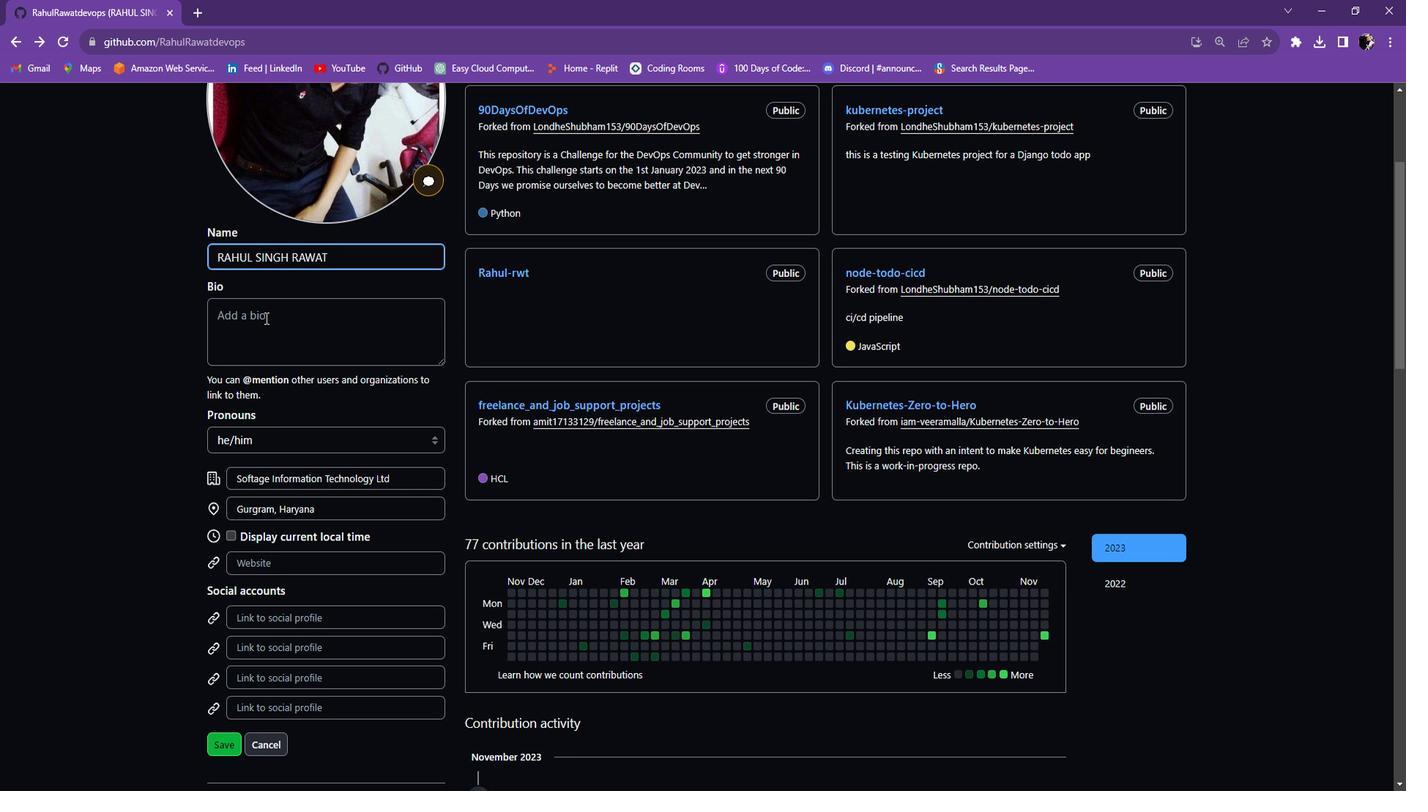 
Action: Mouse pressed left at (262, 306)
Screenshot: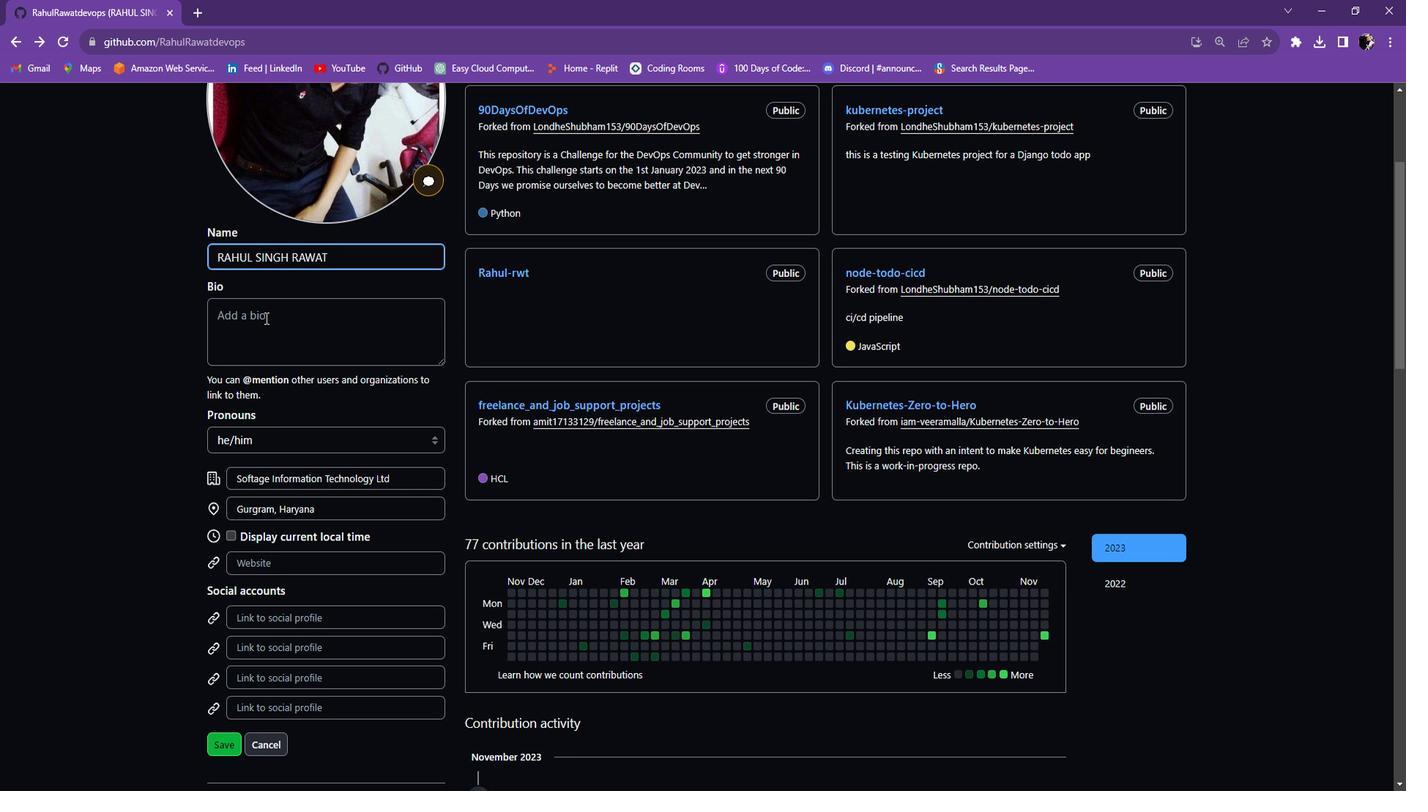 
Action: Key pressed <Key.caps_lock>H<Key.caps_lock>ello<Key.space>there<Key.shift>!<Key.space><Key.caps_lock>I<Key.caps_lock>'<Key.space>m<Key.space><Key.caps_lock>R<Key.caps_lock>ahul,<Key.space>a<Key.space>passionate<Key.space>in<Key.space>de<Key.backspace>evops<Key.space>engineer<Key.space>role<Key.space>based<Key.space>in<Key.space><Key.caps_lock>G<Key.caps_lock>urugra.<Key.backspace>m,<Key.space>i<Key.caps_lock><Key.caps_lock>n<Key.backspace><Key.backspace>i<Key.caps_lock><Key.backspace>I<Key.caps_lock>ndia.<Key.enter><Key.enter><Key.caps_lock>I<Key.caps_lock><Key.space>specialixze<Key.space>i<Key.backspace><Key.backspace><Key.backspace><Key.backspace><Key.backspace>ze<Key.space>in<Key.space>codeing<Key.backspace><Key.backspace><Key.backspace><Key.backspace>ing,<Key.space>where<Key.space><Key.caps_lock>I<Key.caps_lock><Key.space>leverat<Key.backspace>ge<Key.space>my<Key.space>skills<Key.space>in<Key.space><Key.caps_lock>P<Key.caps_lock>ython,<Key.space>j<Key.backspace><Key.caps_lock>C<Key.caps_lock>li<Key.backspace>oud<Key.space><Key.enter><Key.backspace>.<Key.enter><Key.enter><Key.space><Key.caps_lock>C<Key.caps_lock>
Screenshot: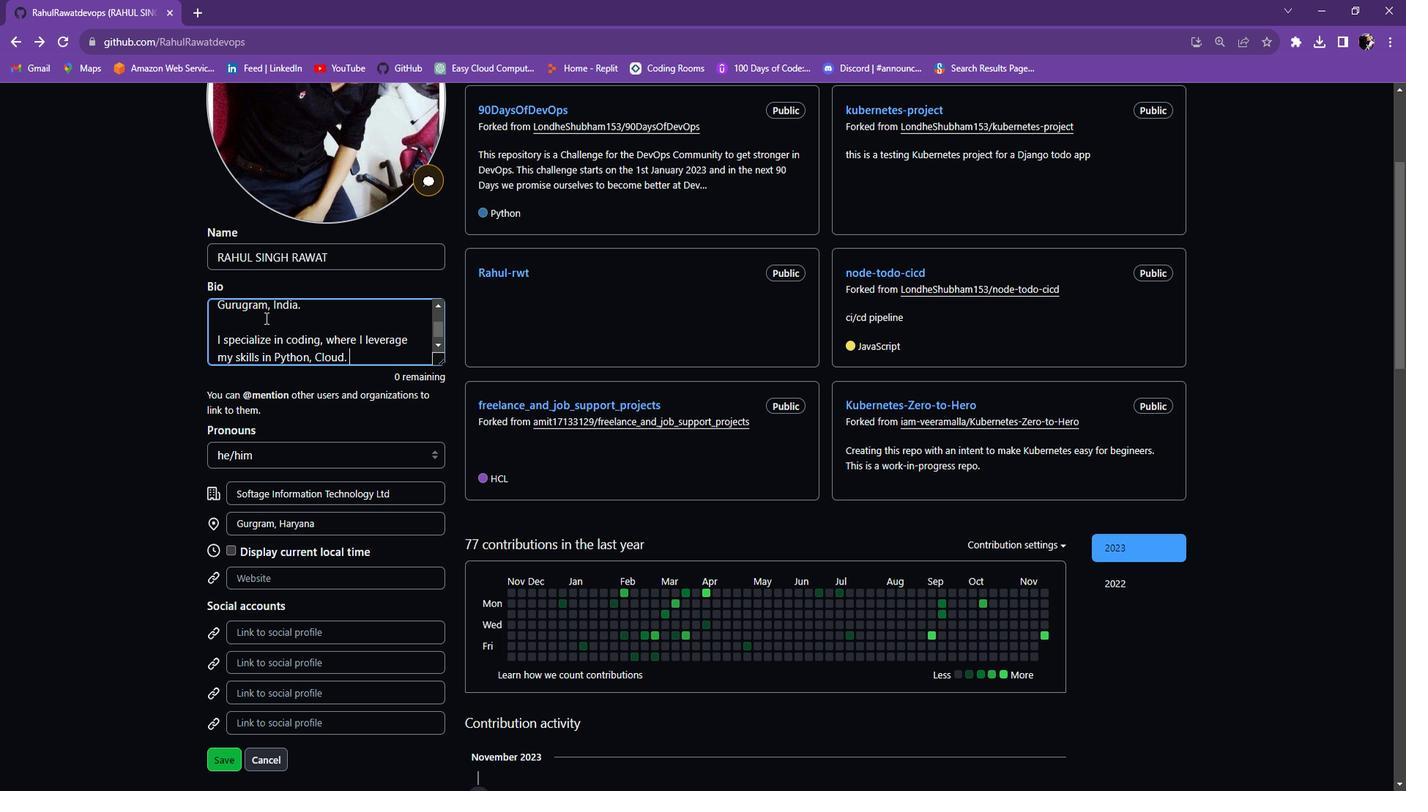 
Action: Mouse moved to (309, 353)
Screenshot: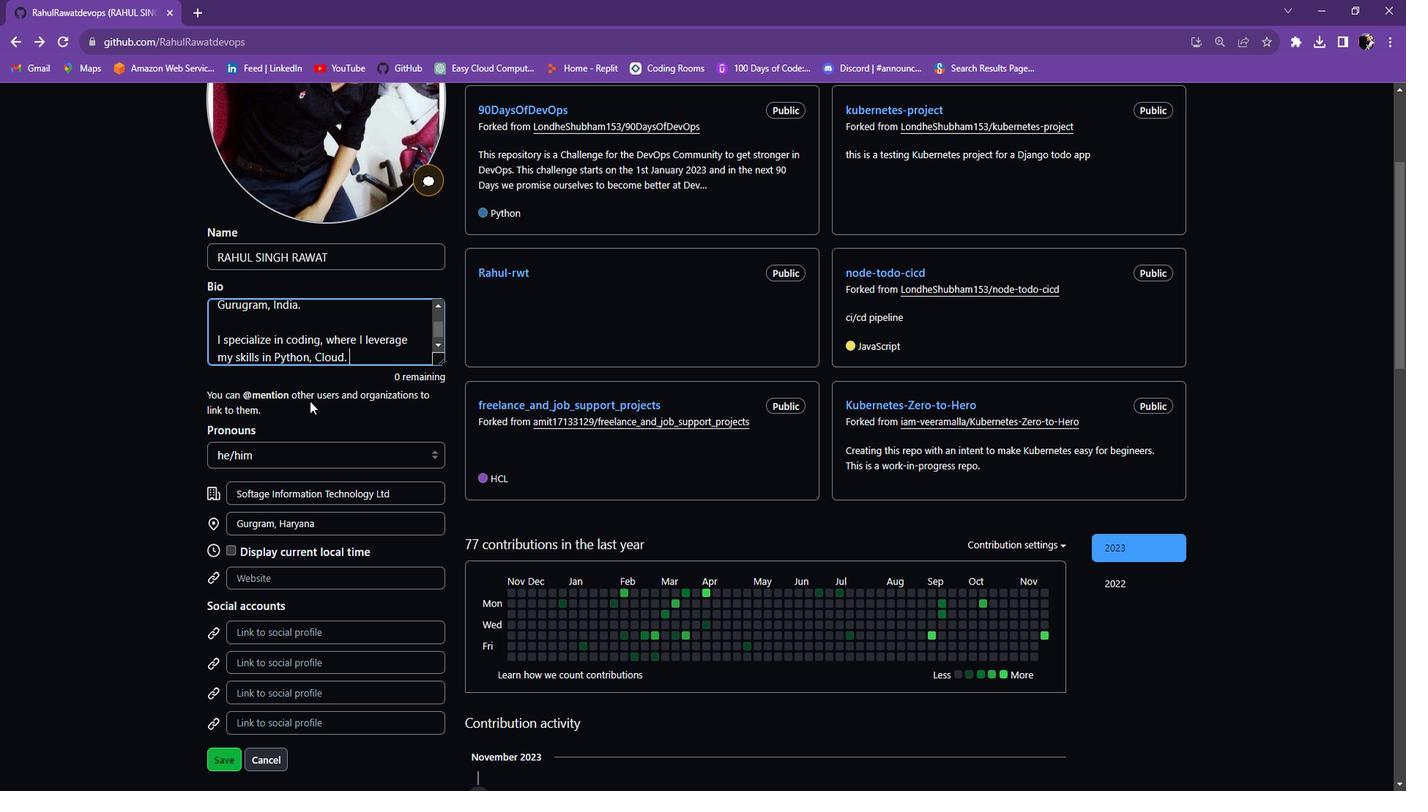 
Action: Mouse pressed left at (309, 353)
Screenshot: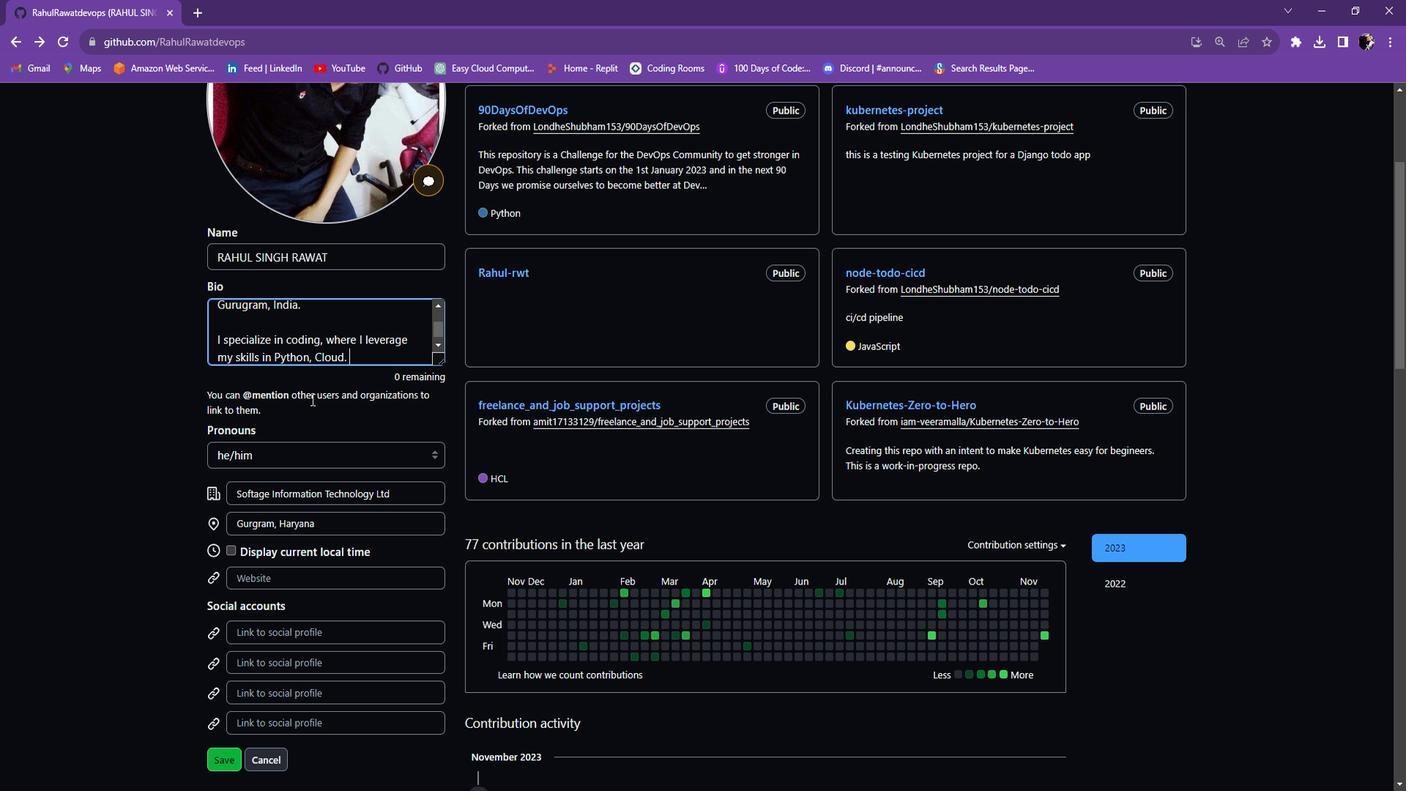 
Action: Mouse moved to (322, 347)
Screenshot: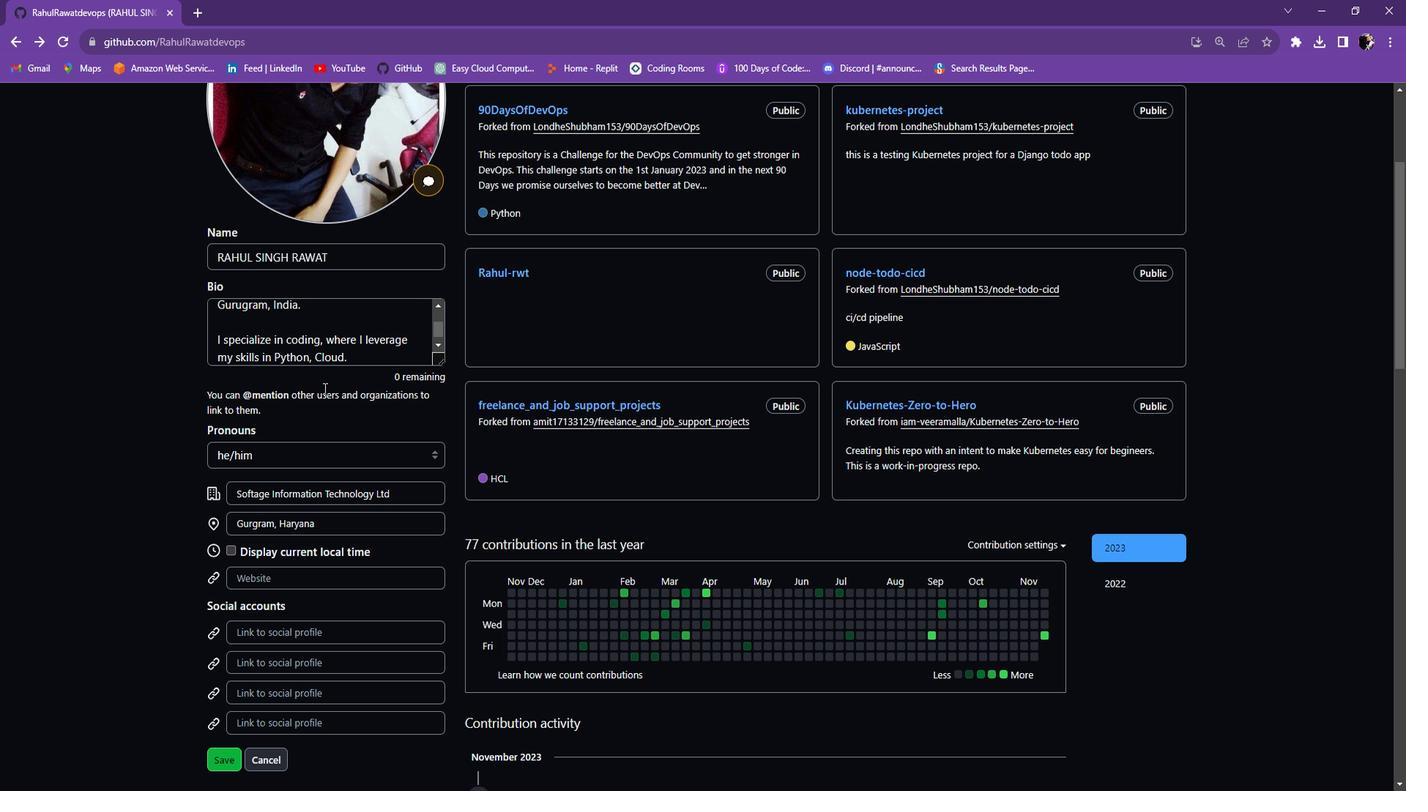 
Action: Mouse scrolled (322, 346) with delta (0, 0)
Screenshot: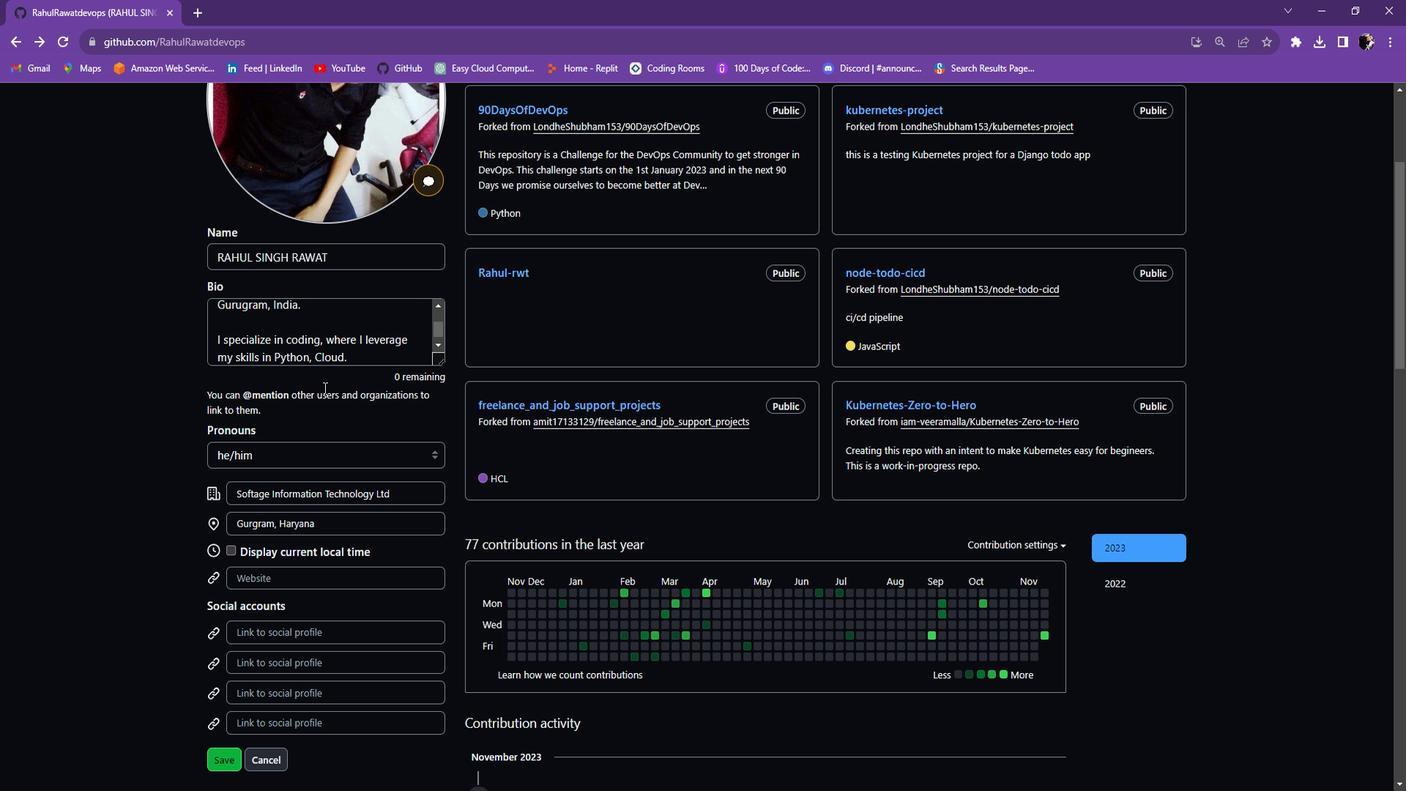 
Action: Mouse scrolled (322, 346) with delta (0, 0)
Screenshot: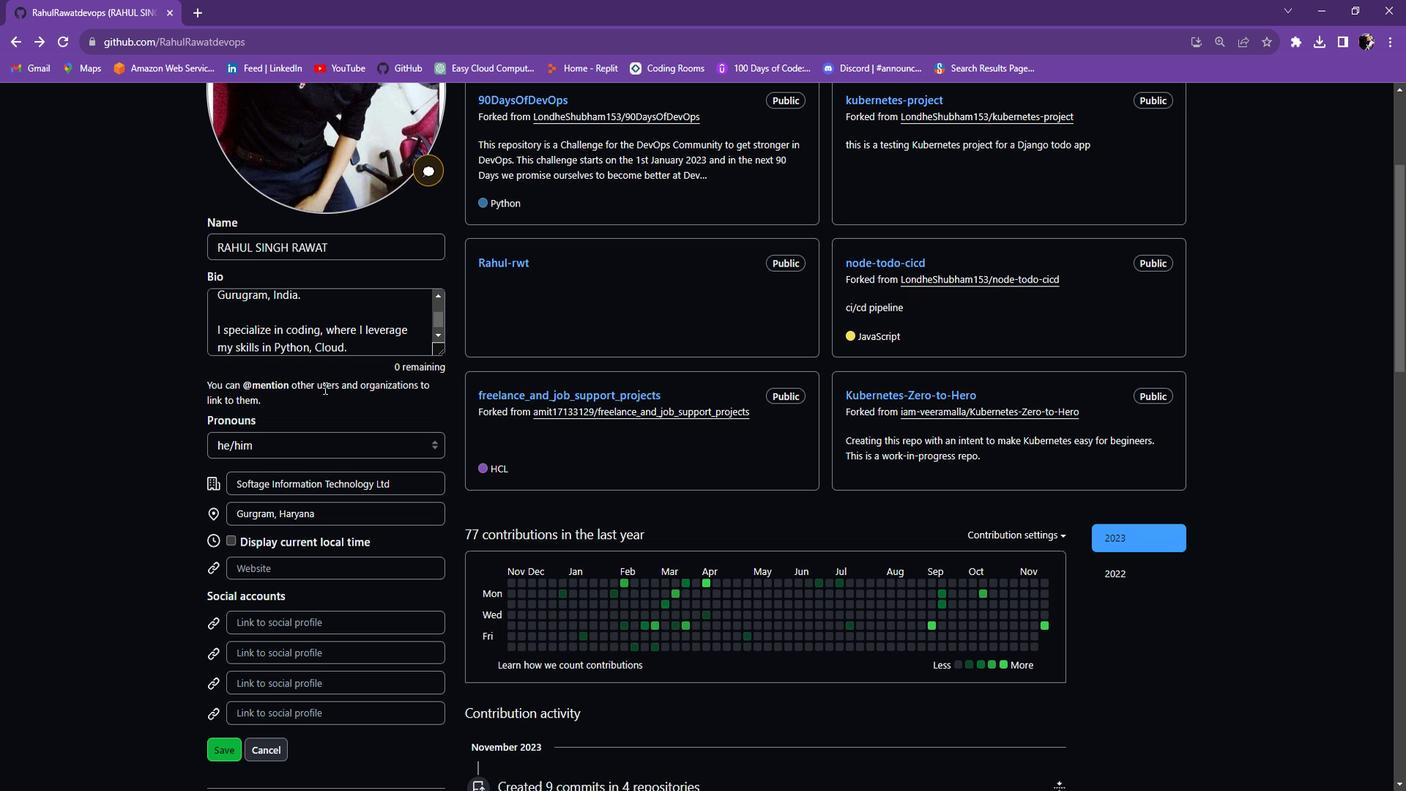 
Action: Mouse scrolled (322, 347) with delta (0, 0)
Screenshot: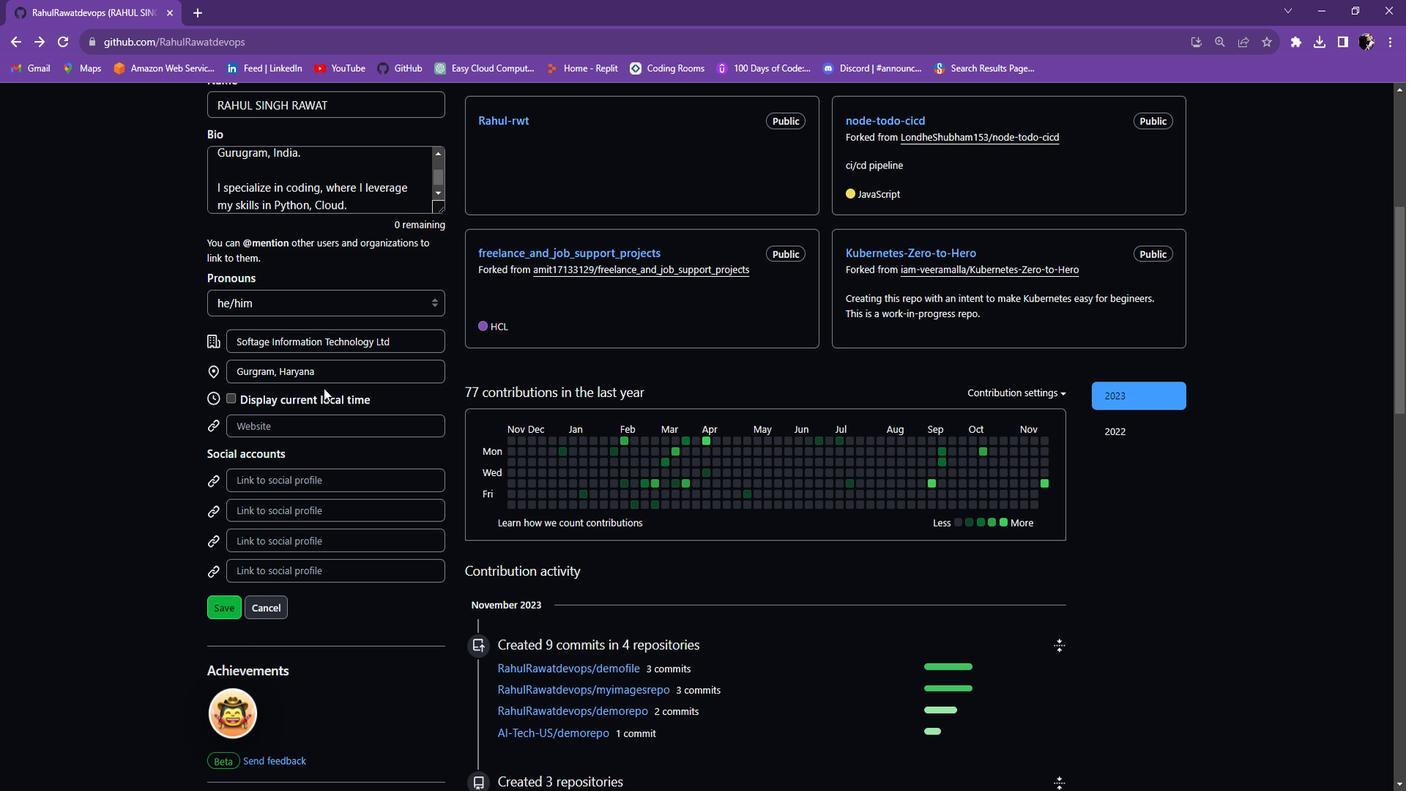 
Action: Mouse scrolled (322, 347) with delta (0, 0)
Screenshot: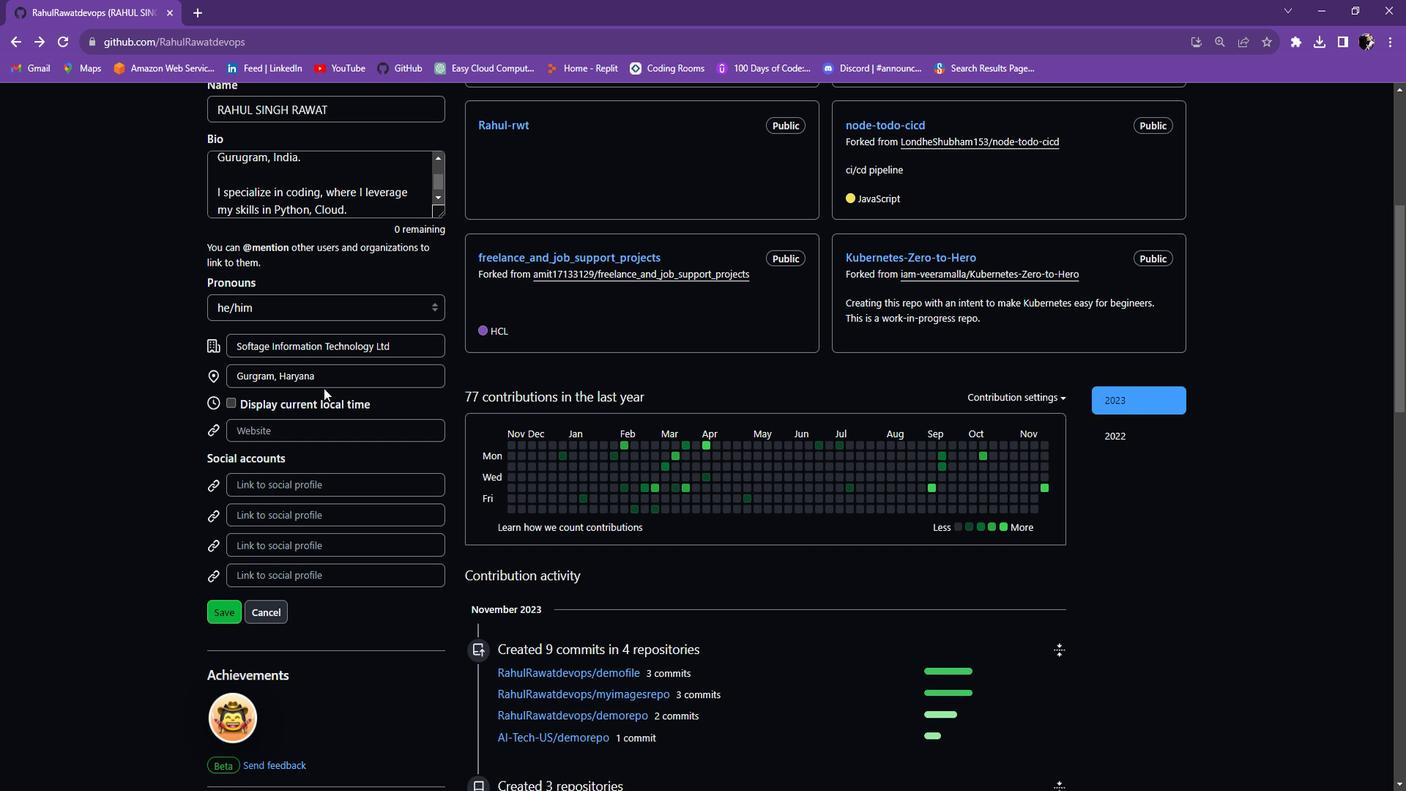 
Action: Mouse scrolled (322, 347) with delta (0, 0)
Screenshot: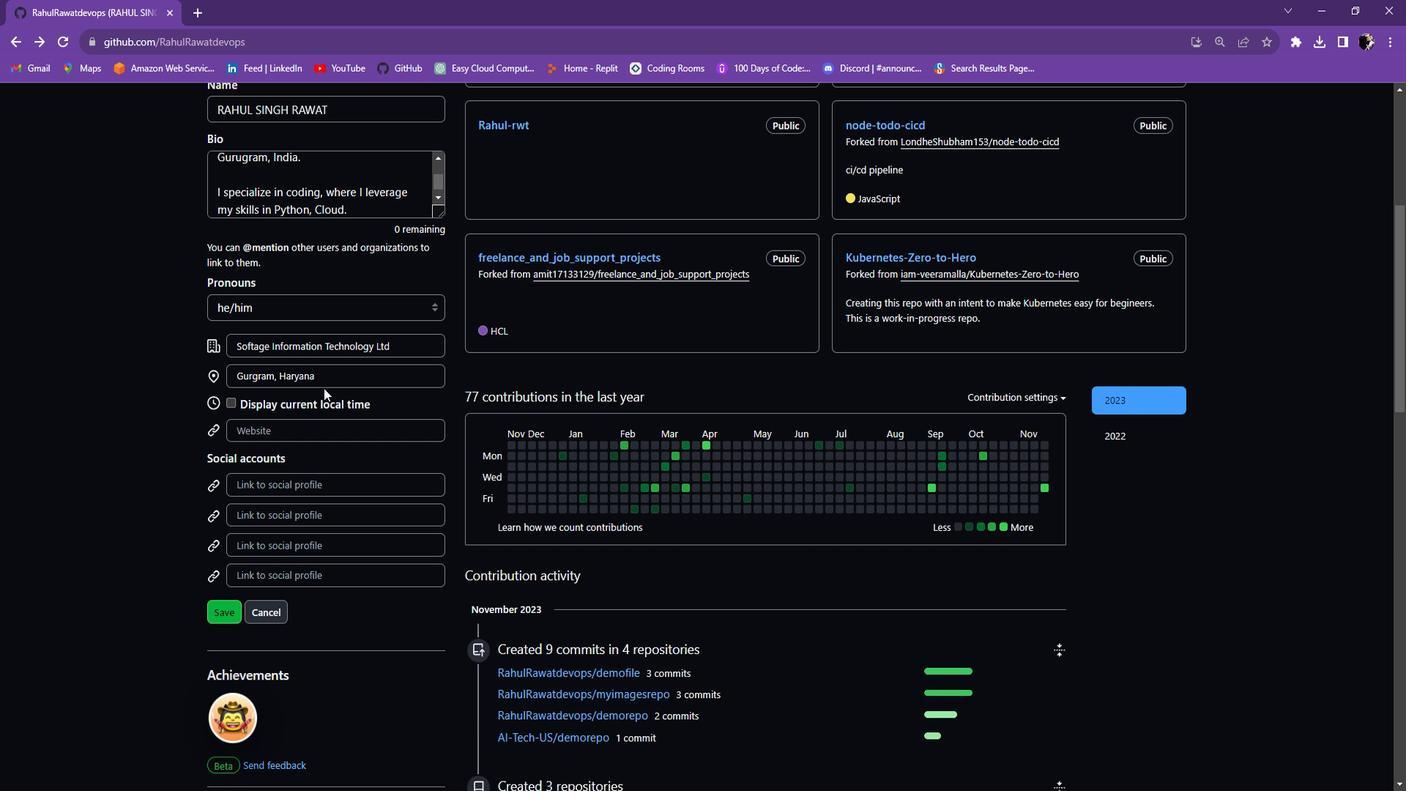 
Action: Mouse scrolled (322, 347) with delta (0, 0)
Screenshot: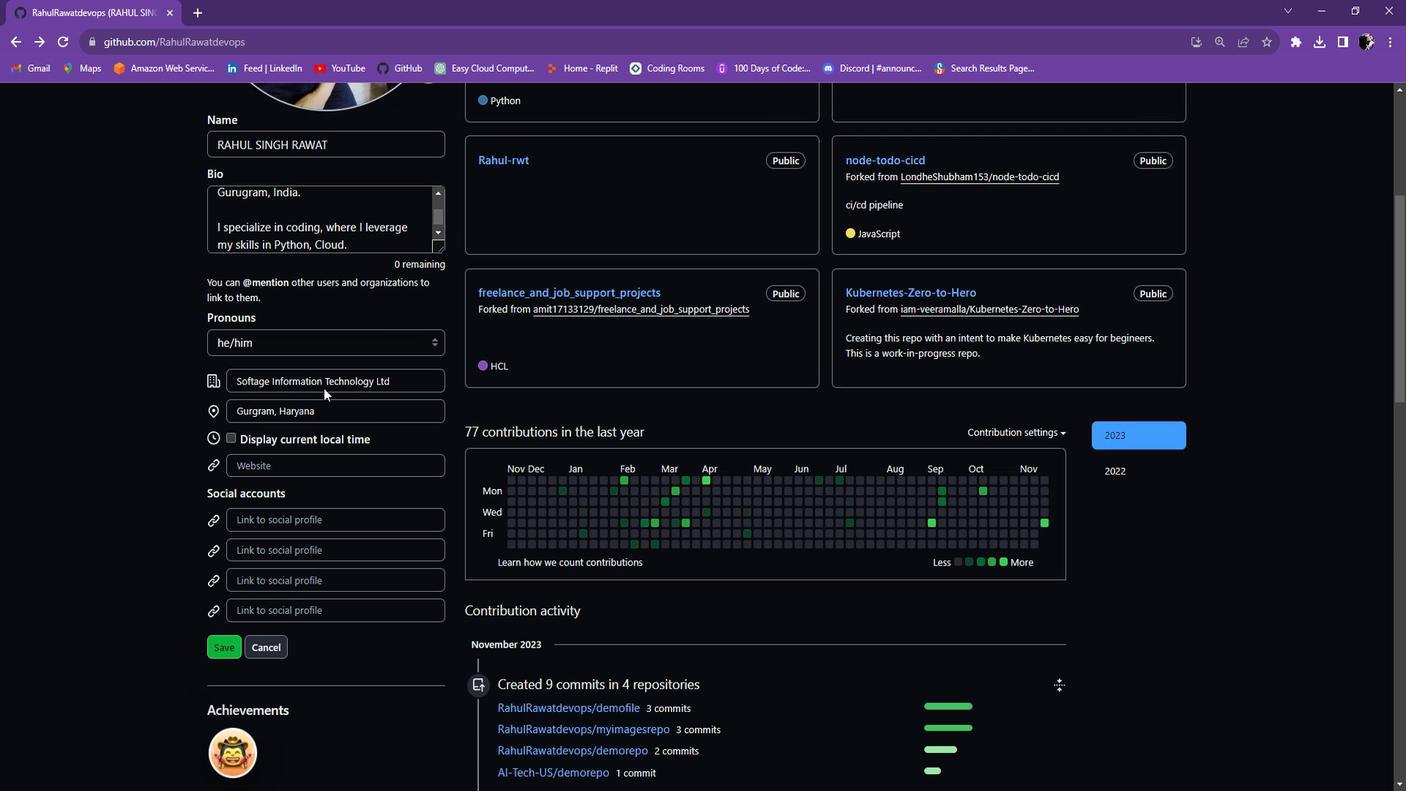 
Action: Mouse scrolled (322, 347) with delta (0, 0)
Screenshot: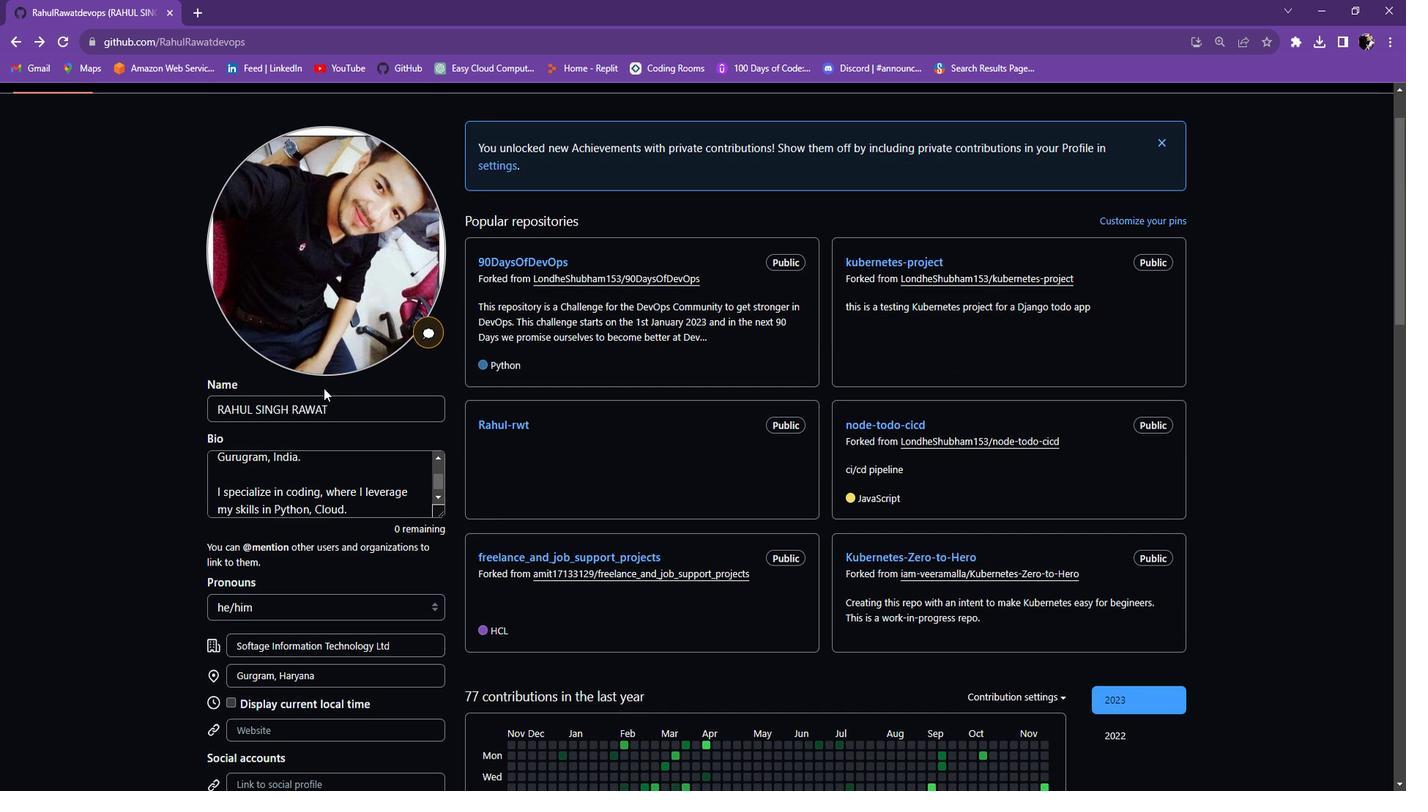 
Action: Mouse scrolled (322, 346) with delta (0, 0)
Screenshot: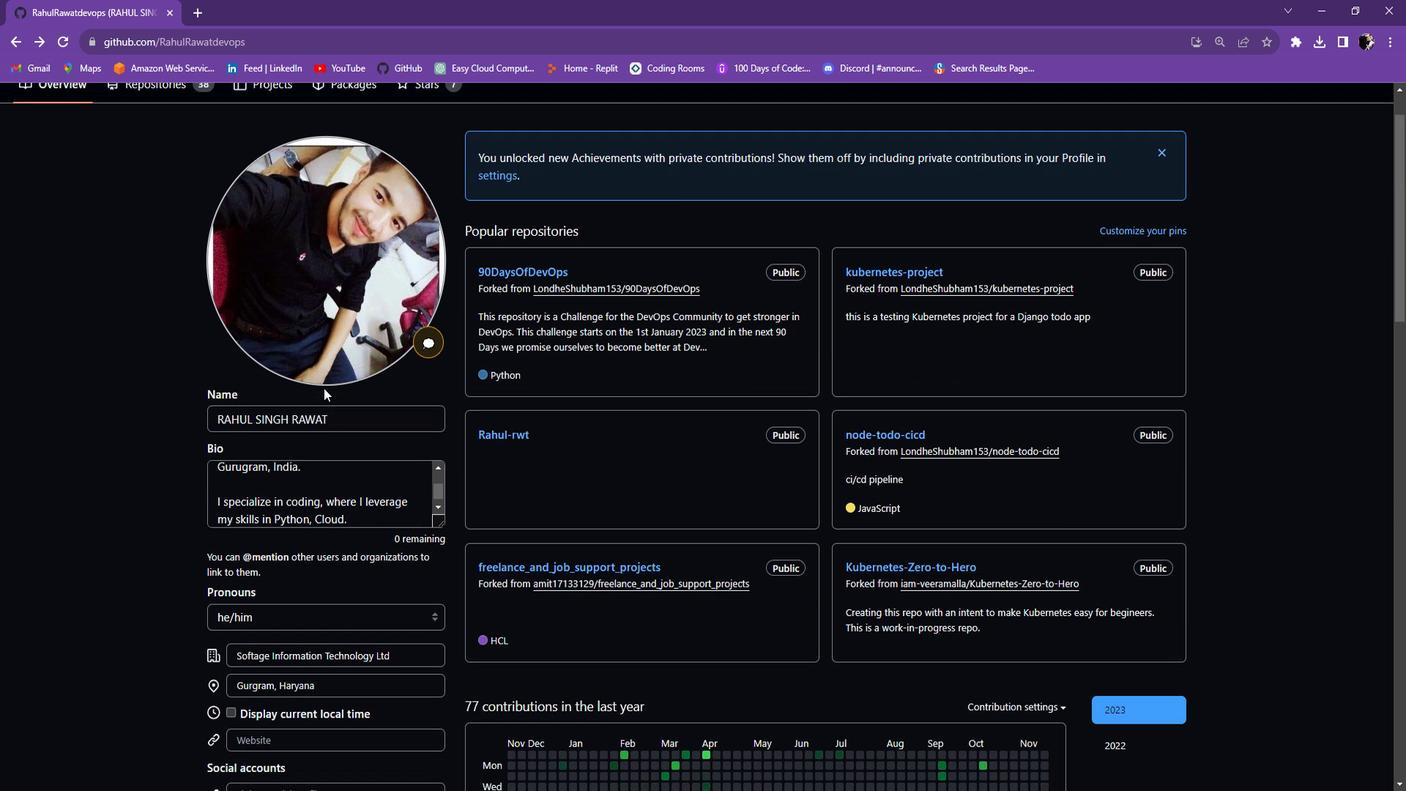 
Action: Mouse scrolled (322, 346) with delta (0, 0)
Screenshot: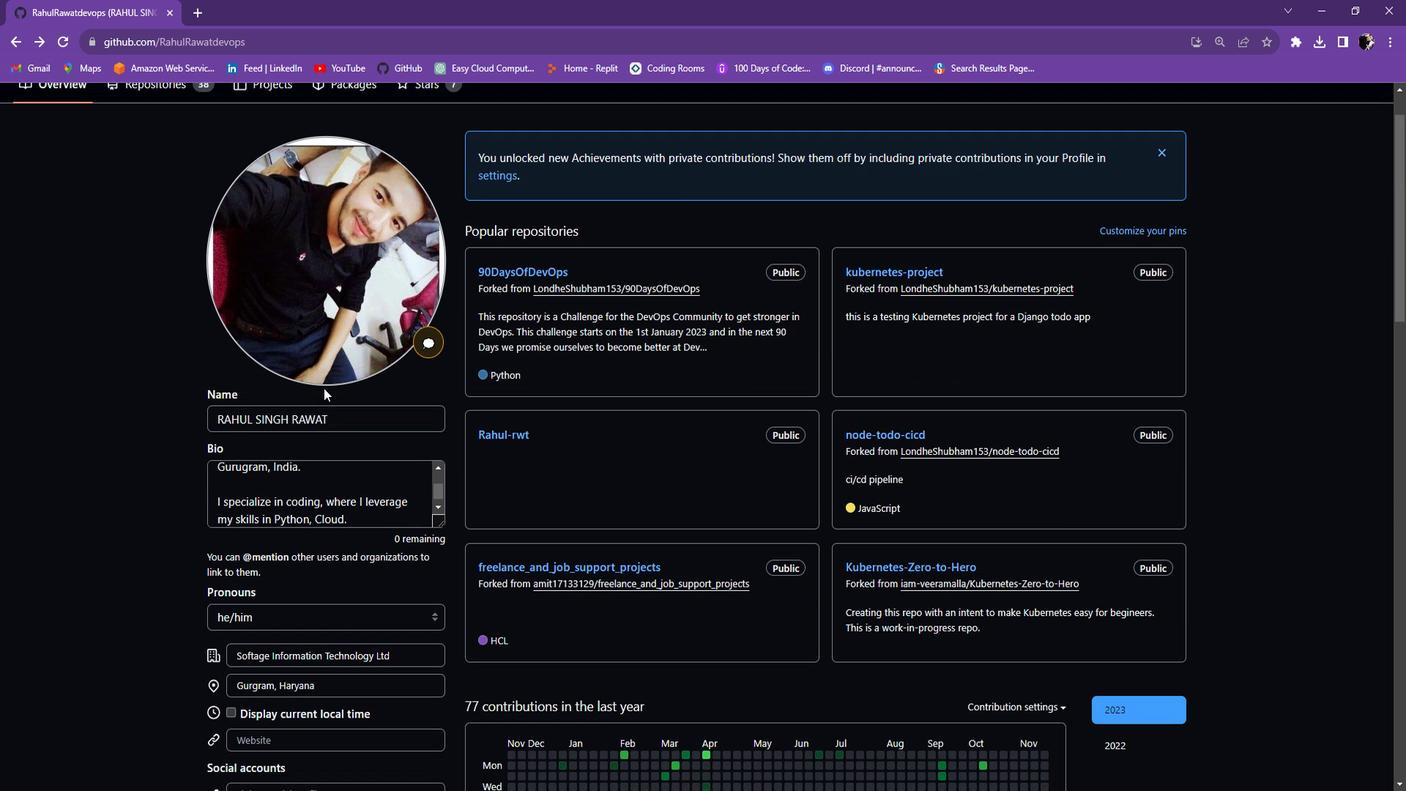 
Action: Mouse scrolled (322, 346) with delta (0, 0)
Screenshot: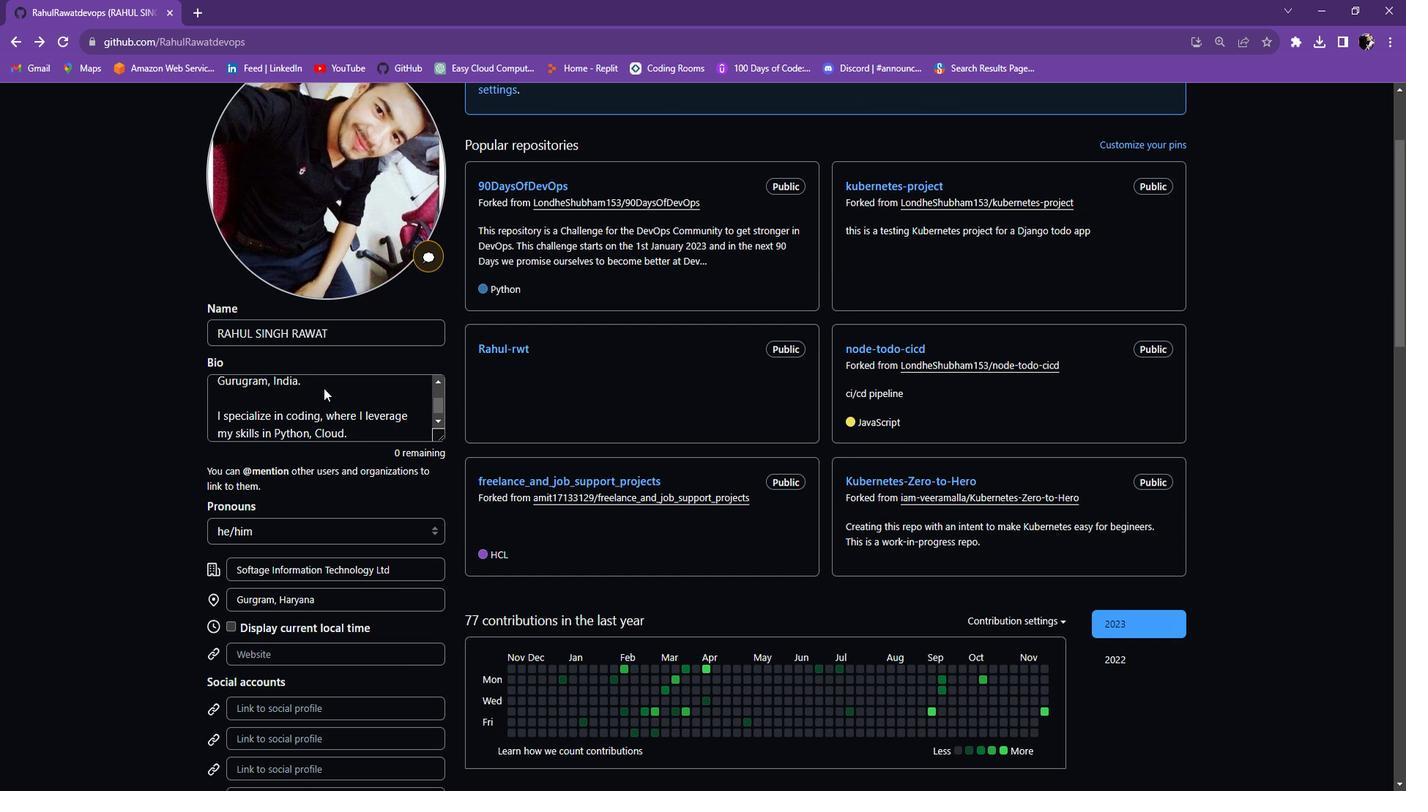 
Action: Mouse scrolled (322, 346) with delta (0, 0)
Screenshot: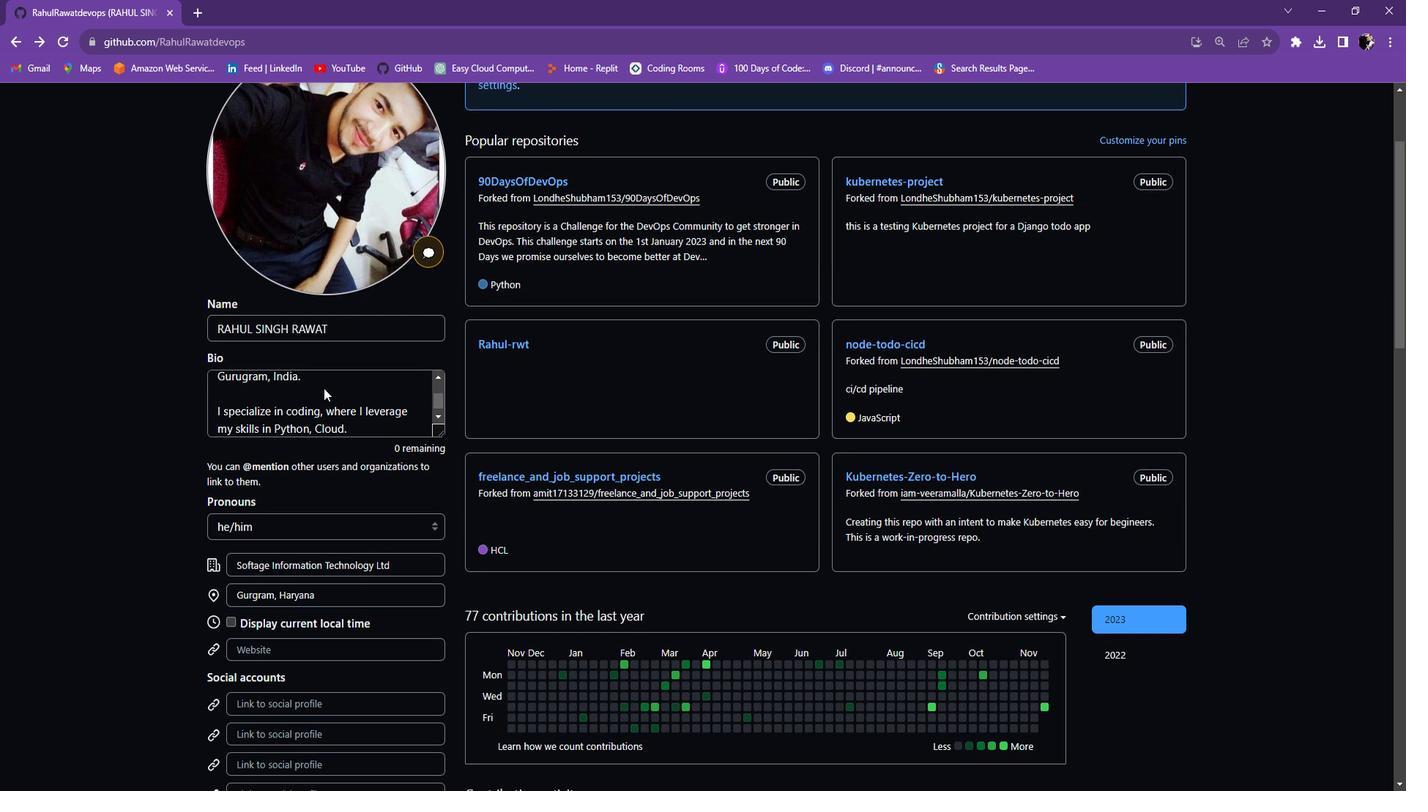 
Action: Mouse scrolled (322, 346) with delta (0, 0)
Screenshot: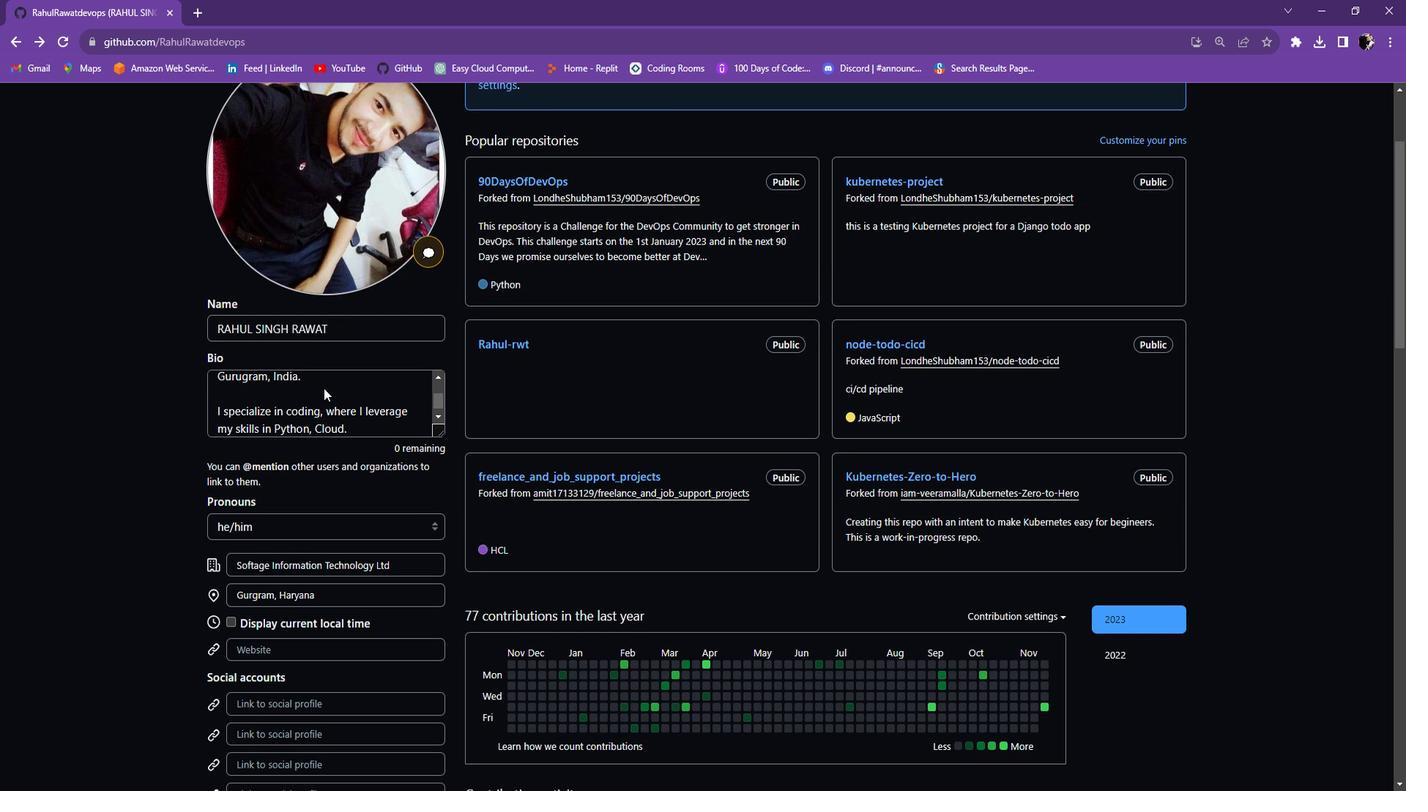 
Action: Mouse scrolled (322, 346) with delta (0, 0)
Screenshot: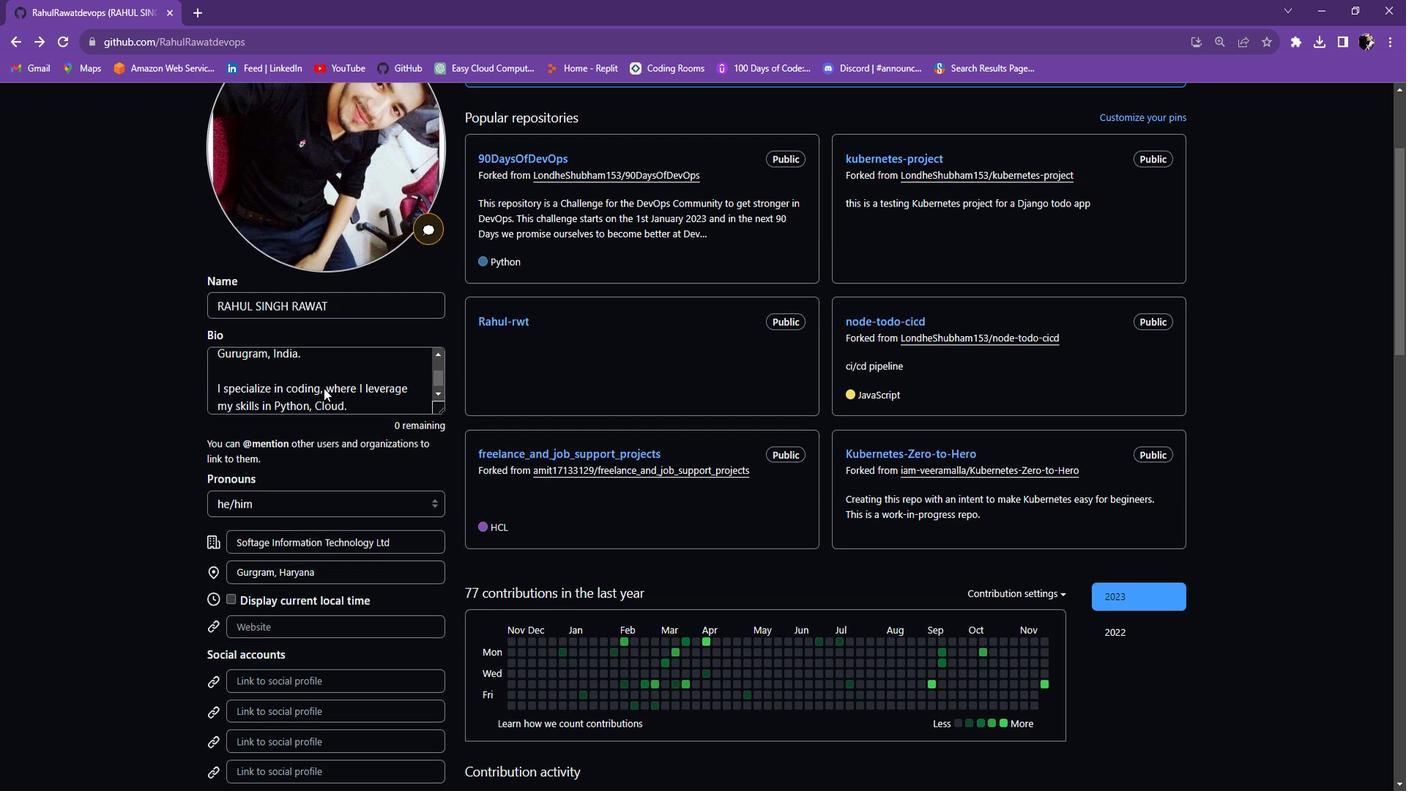 
Action: Mouse scrolled (322, 347) with delta (0, 0)
Screenshot: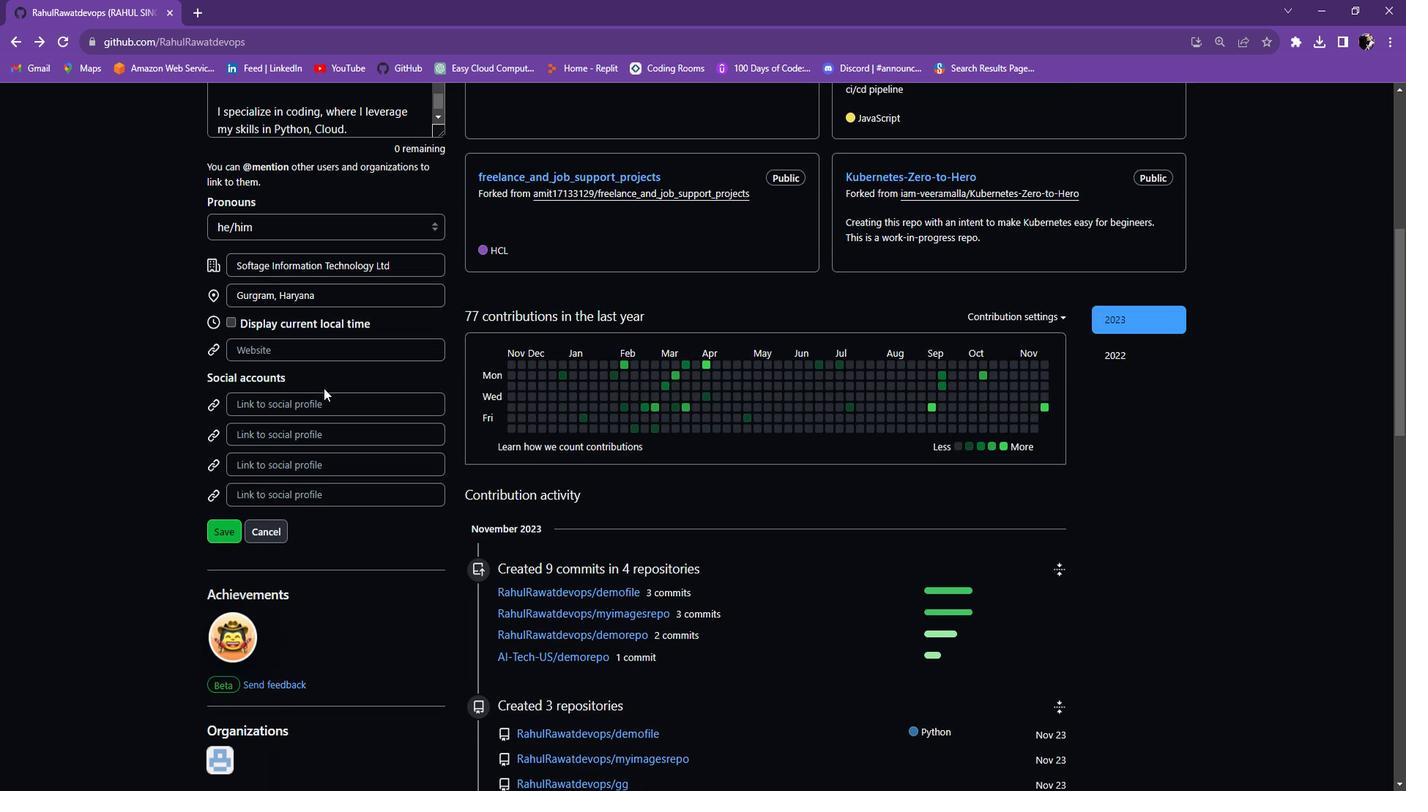
Action: Mouse scrolled (322, 346) with delta (0, 0)
Screenshot: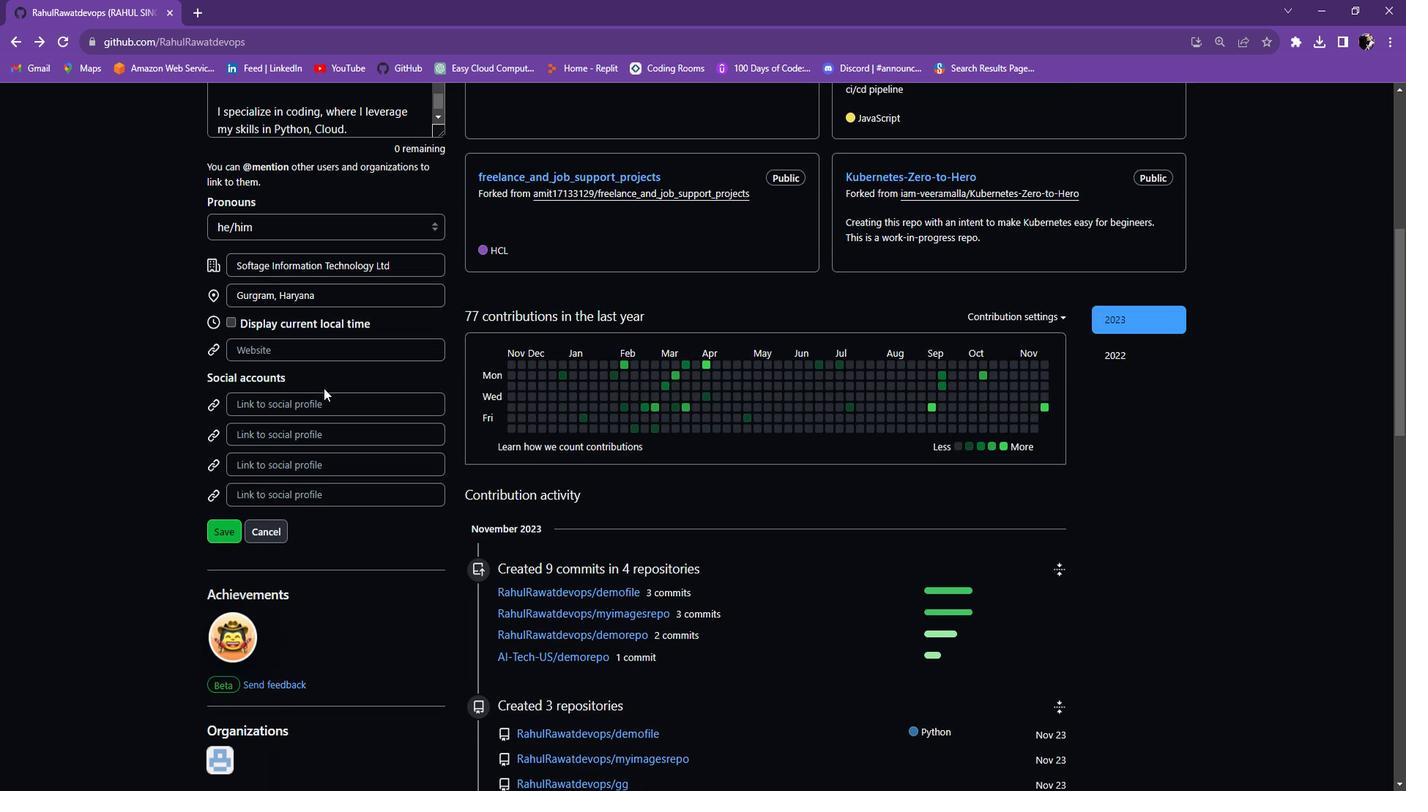 
Action: Mouse scrolled (322, 346) with delta (0, 0)
Screenshot: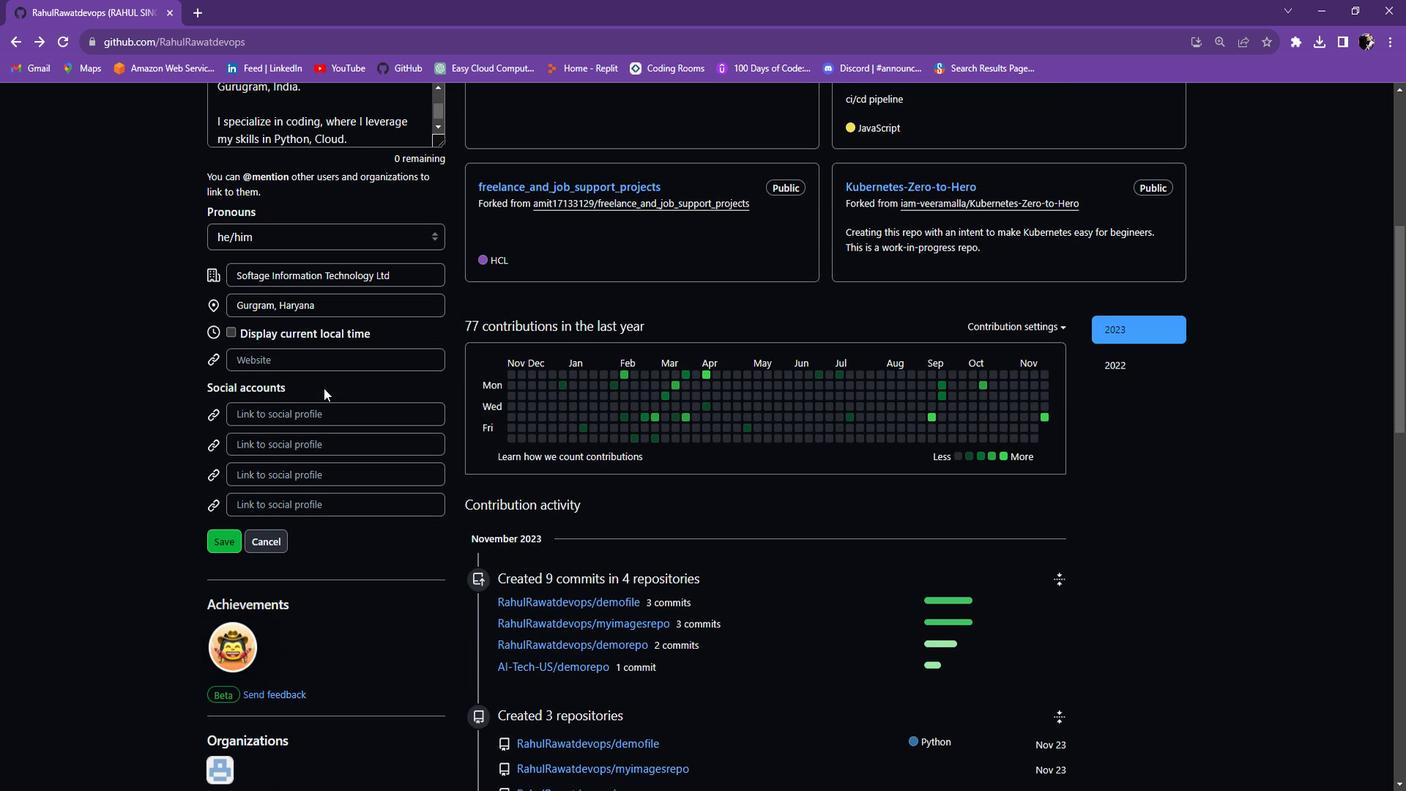 
Action: Mouse scrolled (322, 346) with delta (0, 0)
Screenshot: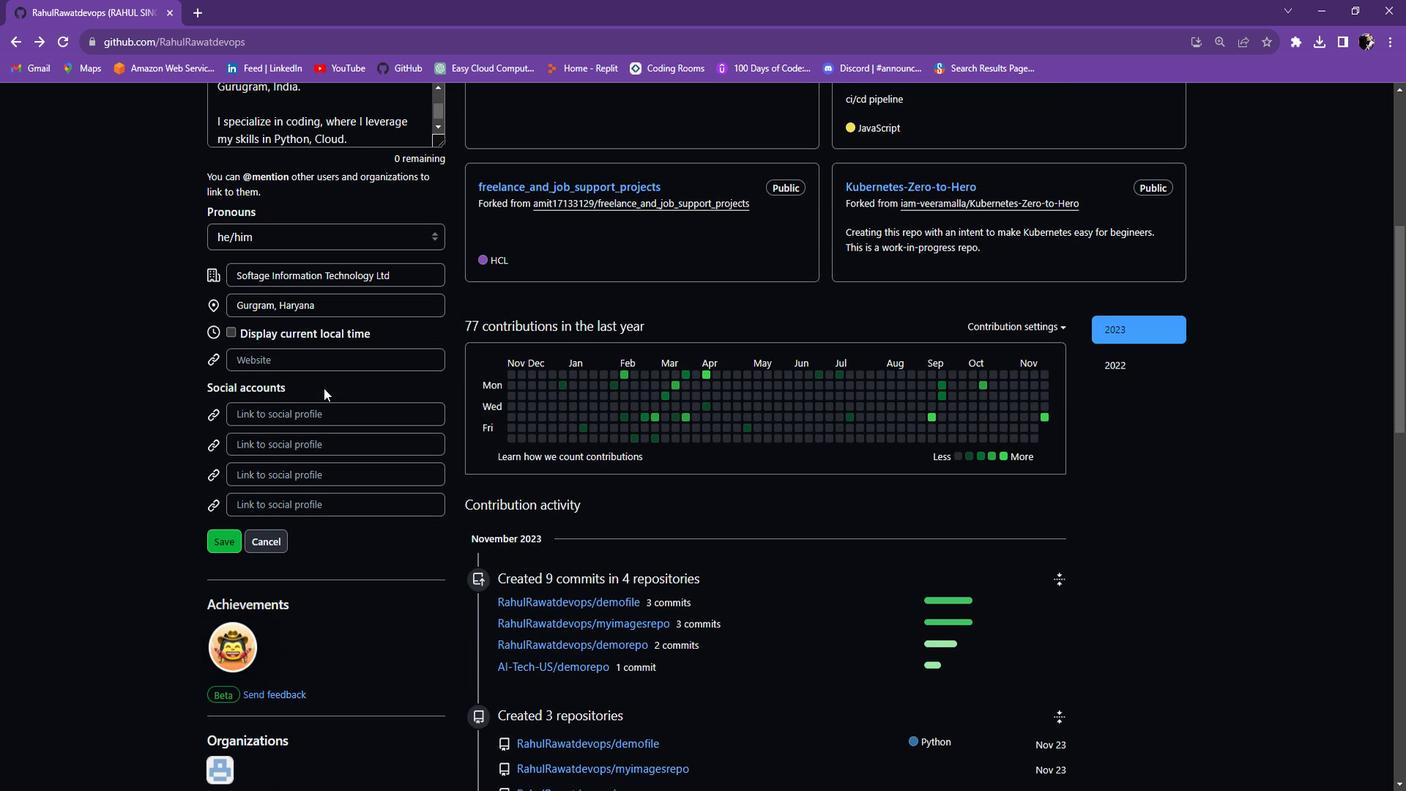 
Action: Mouse scrolled (322, 346) with delta (0, 0)
Screenshot: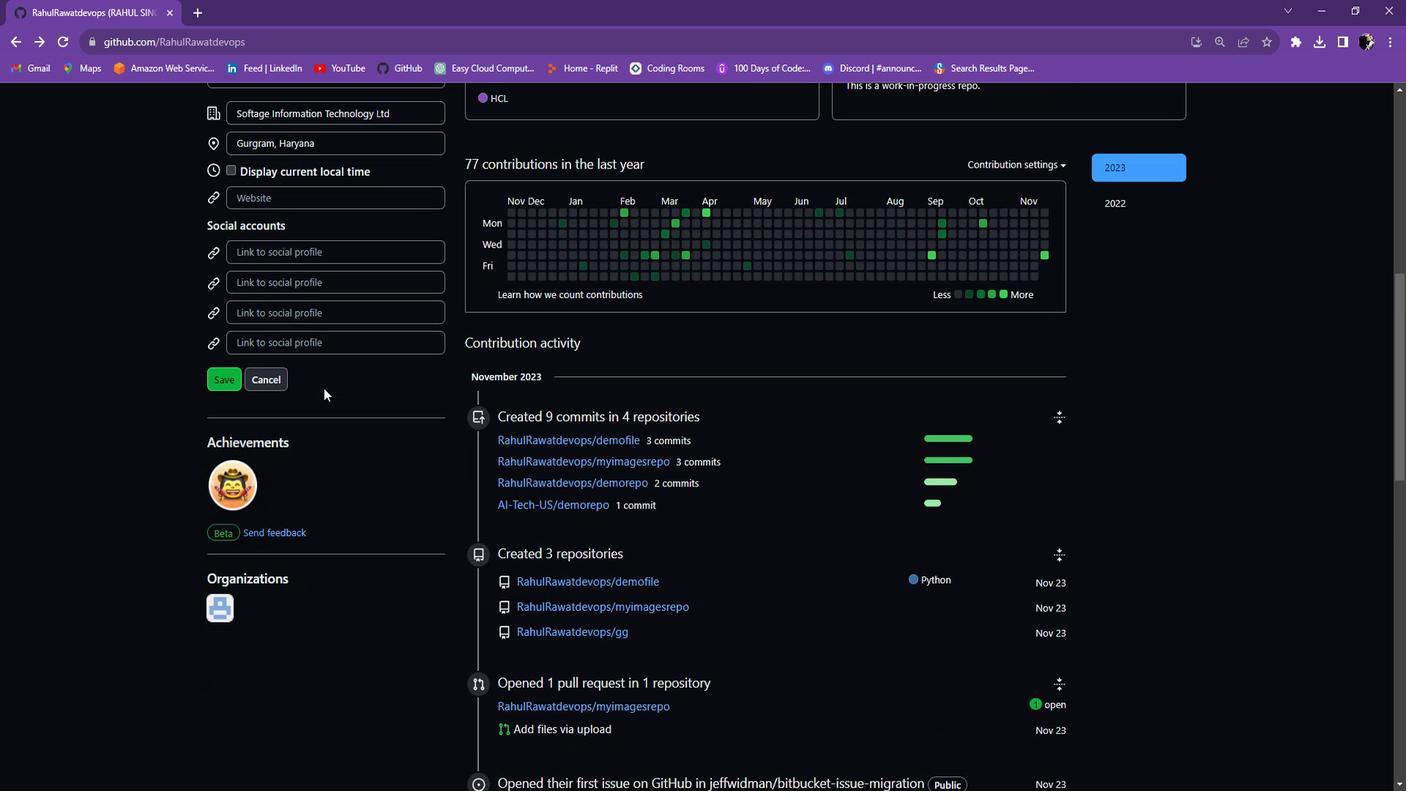 
Action: Mouse scrolled (322, 346) with delta (0, 0)
Screenshot: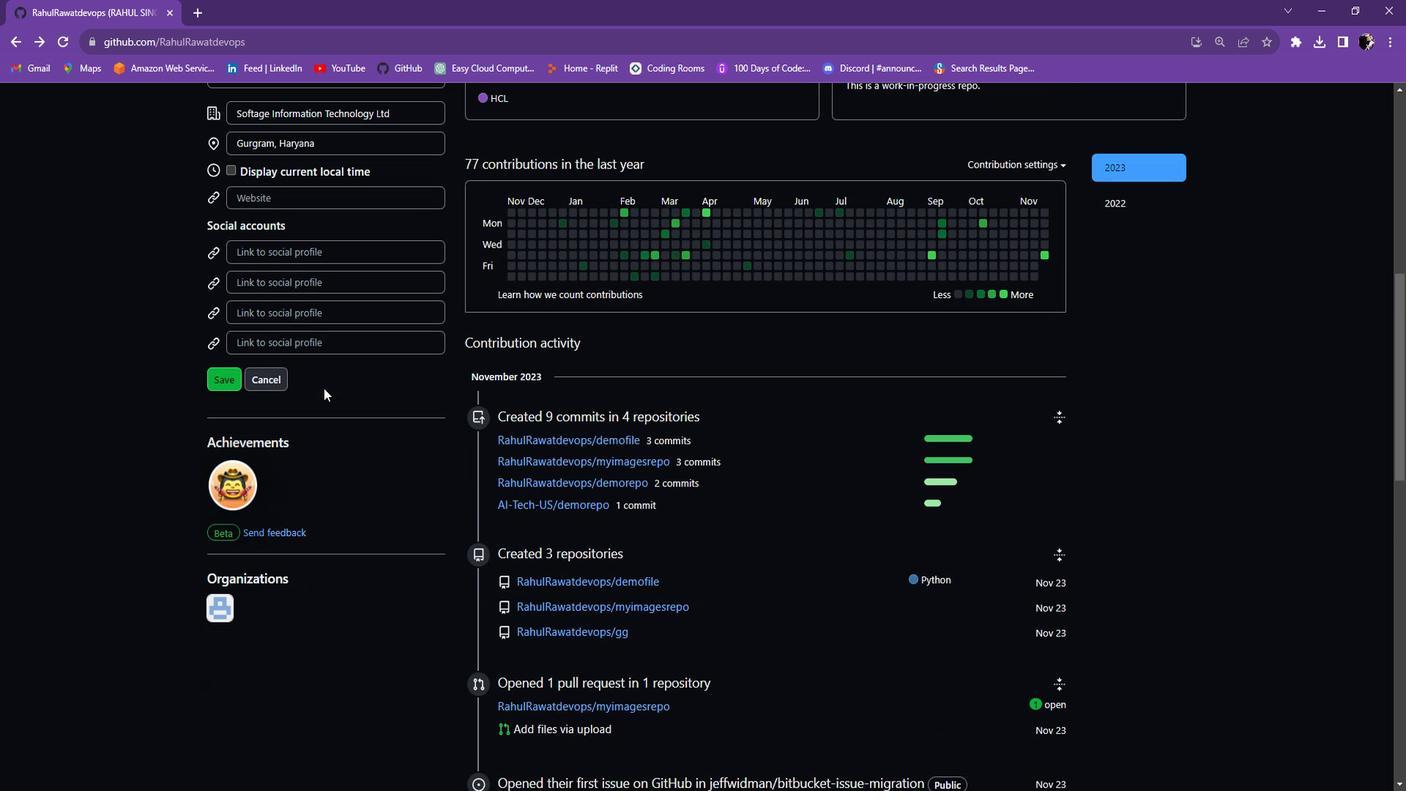 
Action: Mouse scrolled (322, 347) with delta (0, 0)
Screenshot: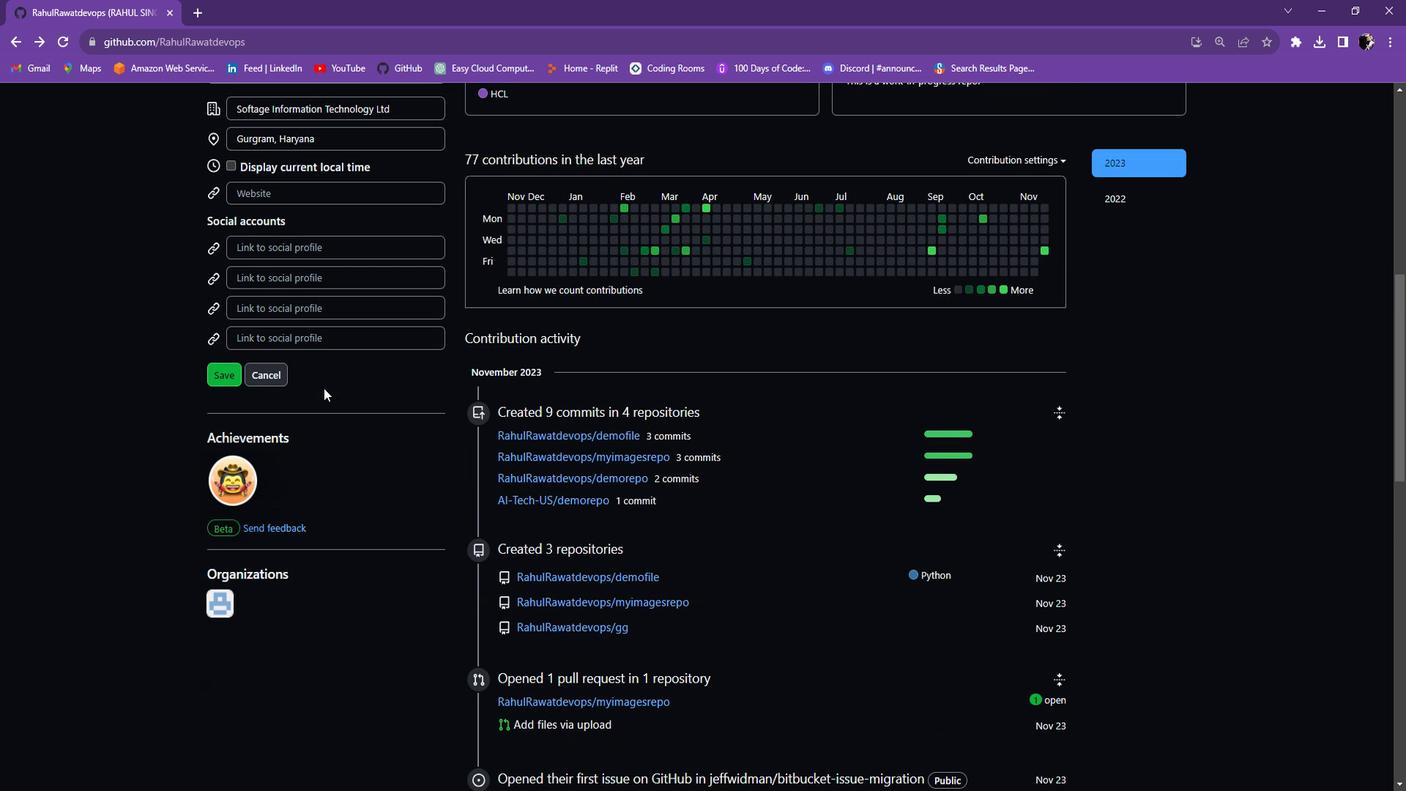 
Action: Mouse scrolled (322, 346) with delta (0, 0)
Screenshot: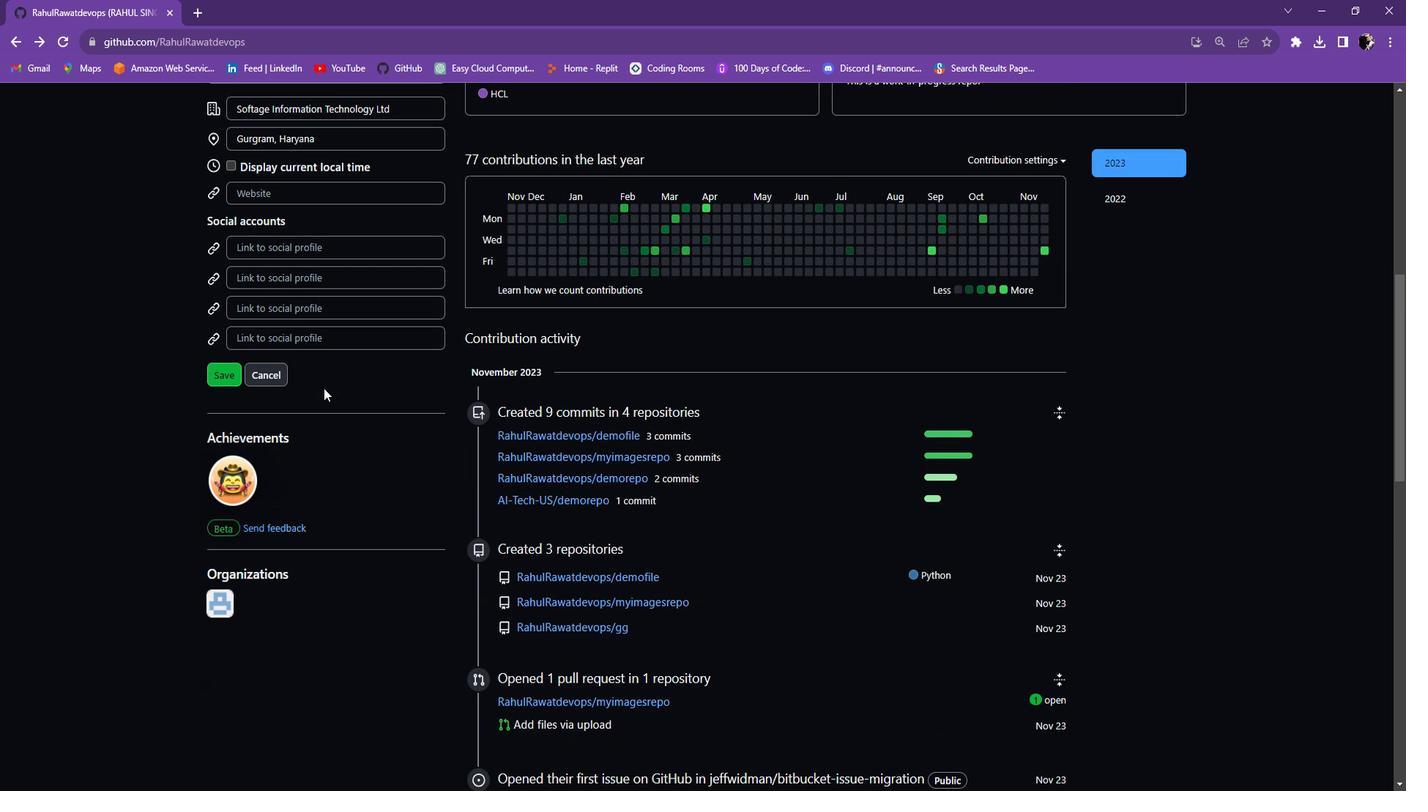 
Action: Mouse scrolled (322, 346) with delta (0, 0)
Screenshot: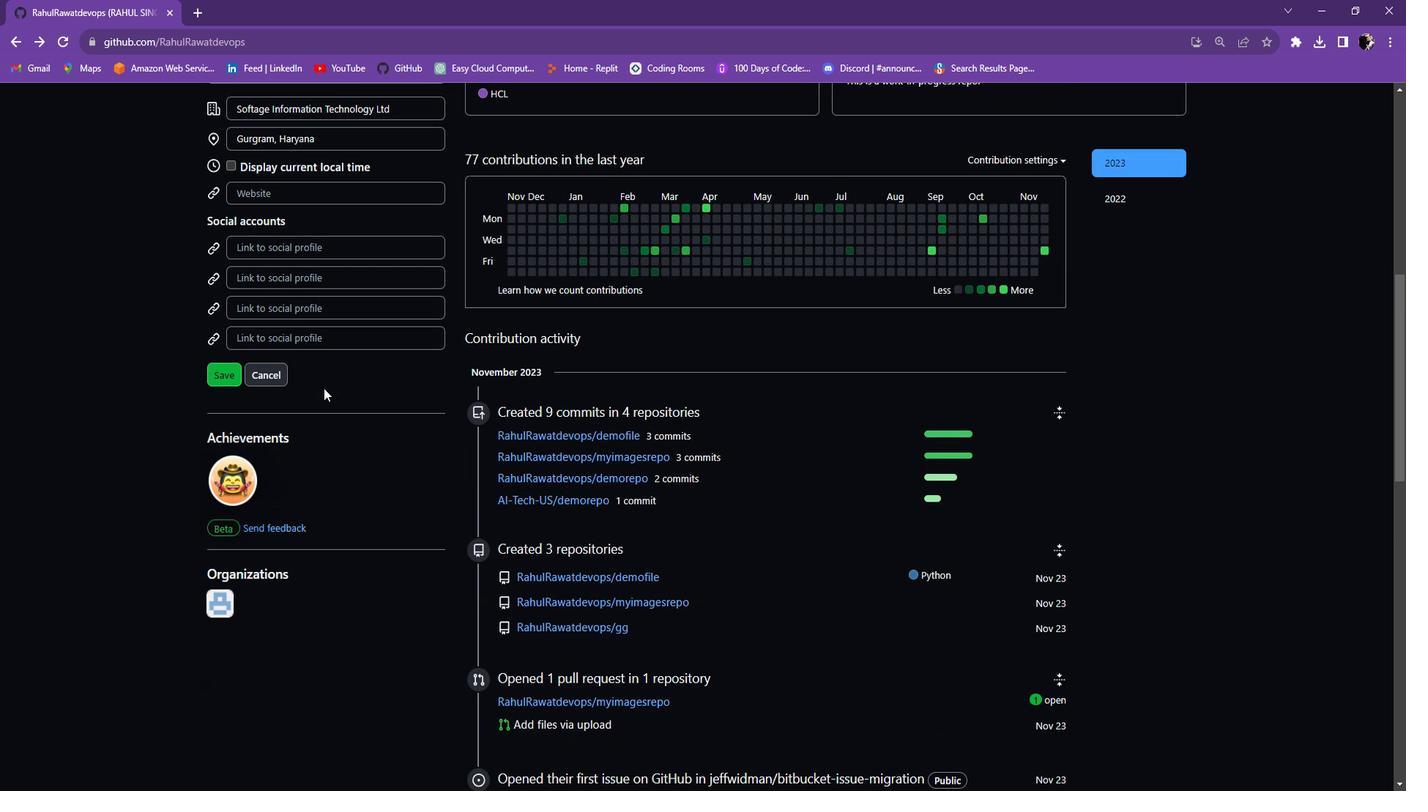 
Action: Mouse scrolled (322, 347) with delta (0, 0)
Screenshot: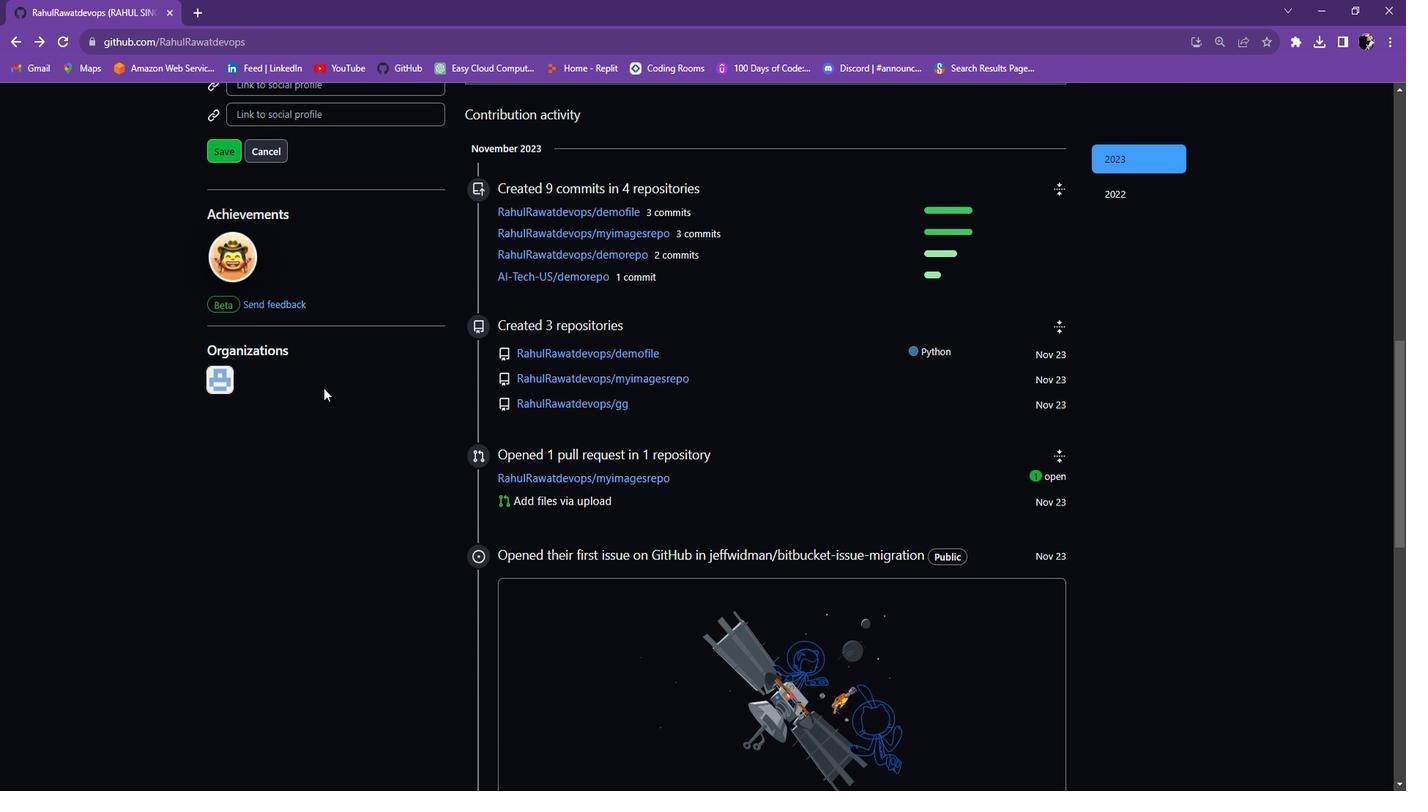 
Action: Mouse scrolled (322, 347) with delta (0, 0)
Screenshot: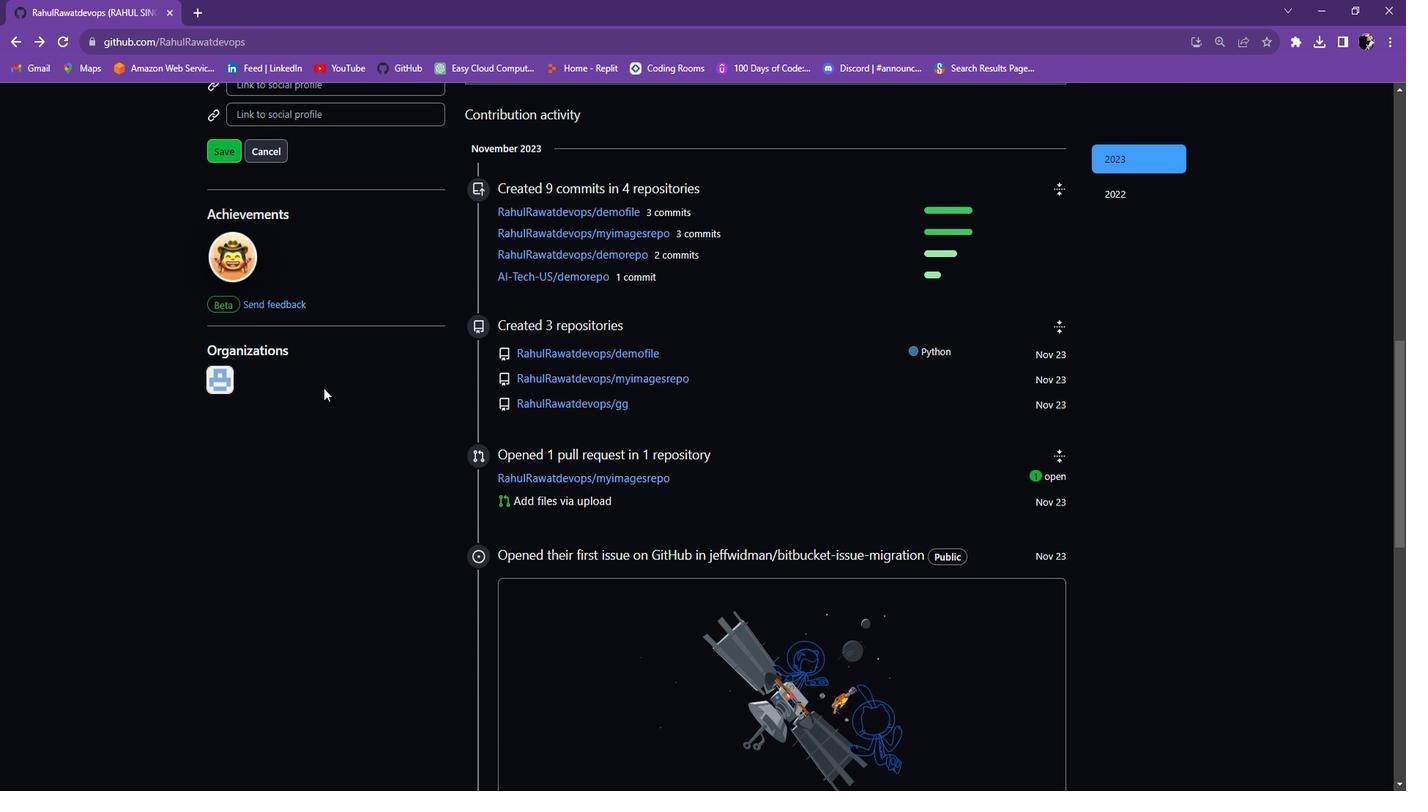 
Action: Mouse scrolled (322, 347) with delta (0, 0)
Screenshot: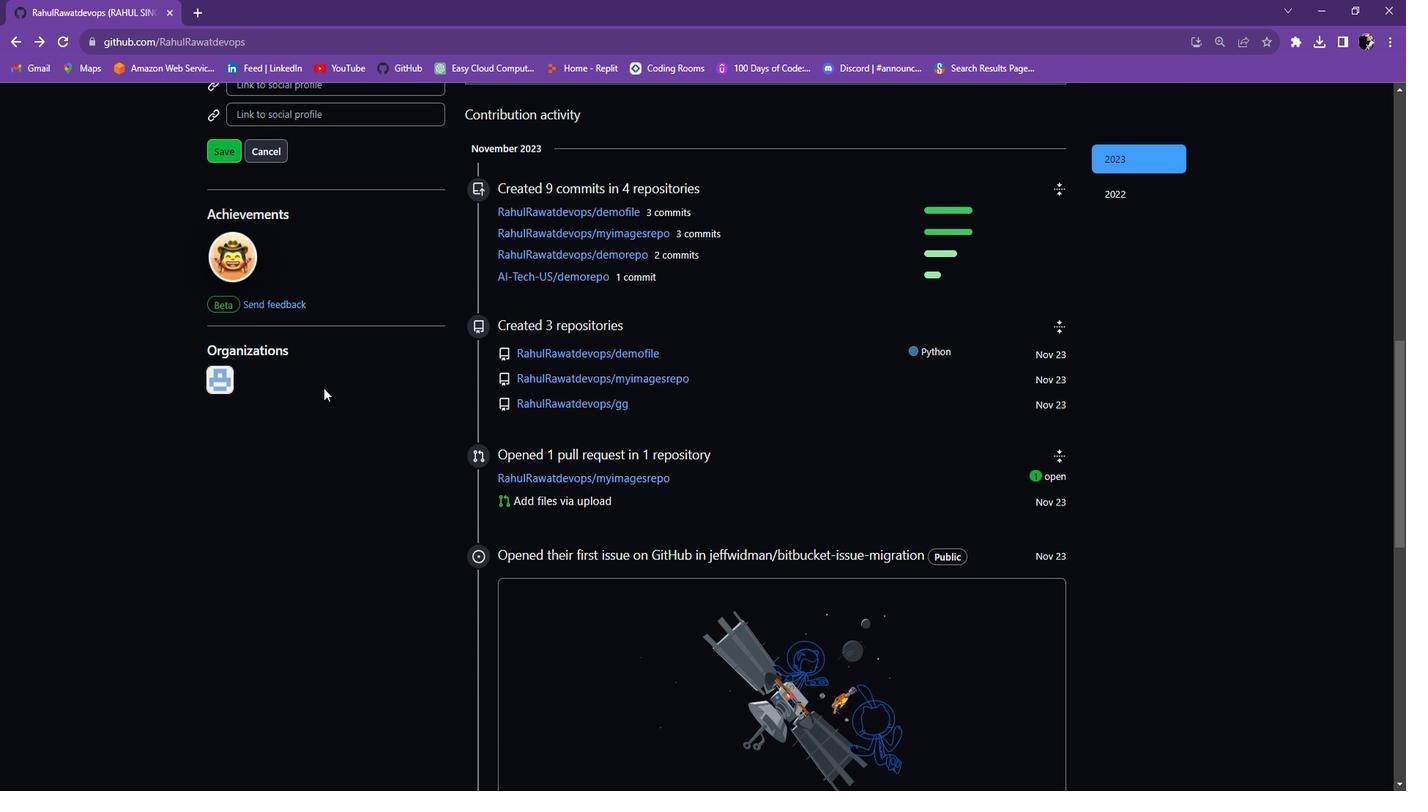 
Action: Mouse scrolled (322, 347) with delta (0, 0)
Screenshot: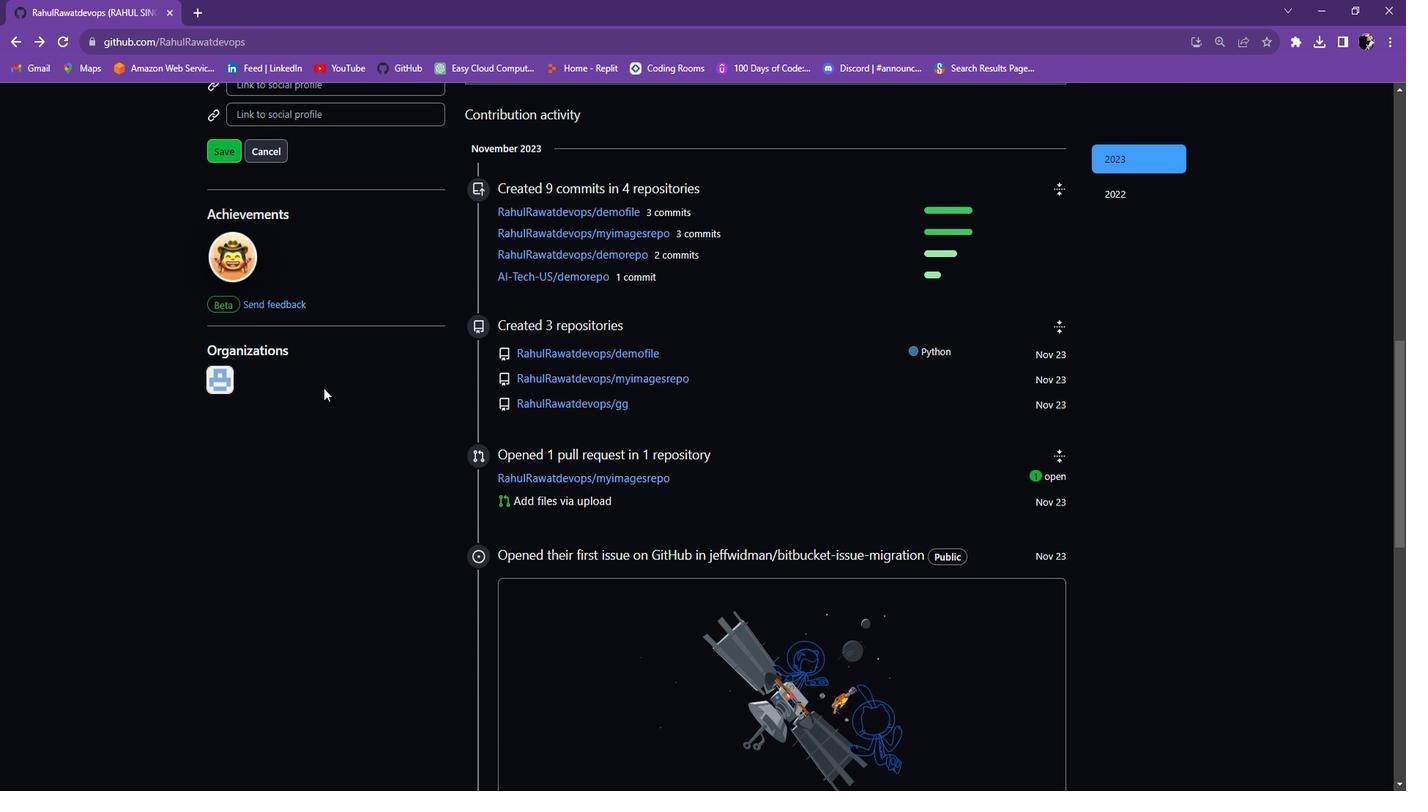
Action: Mouse scrolled (322, 347) with delta (0, 0)
Screenshot: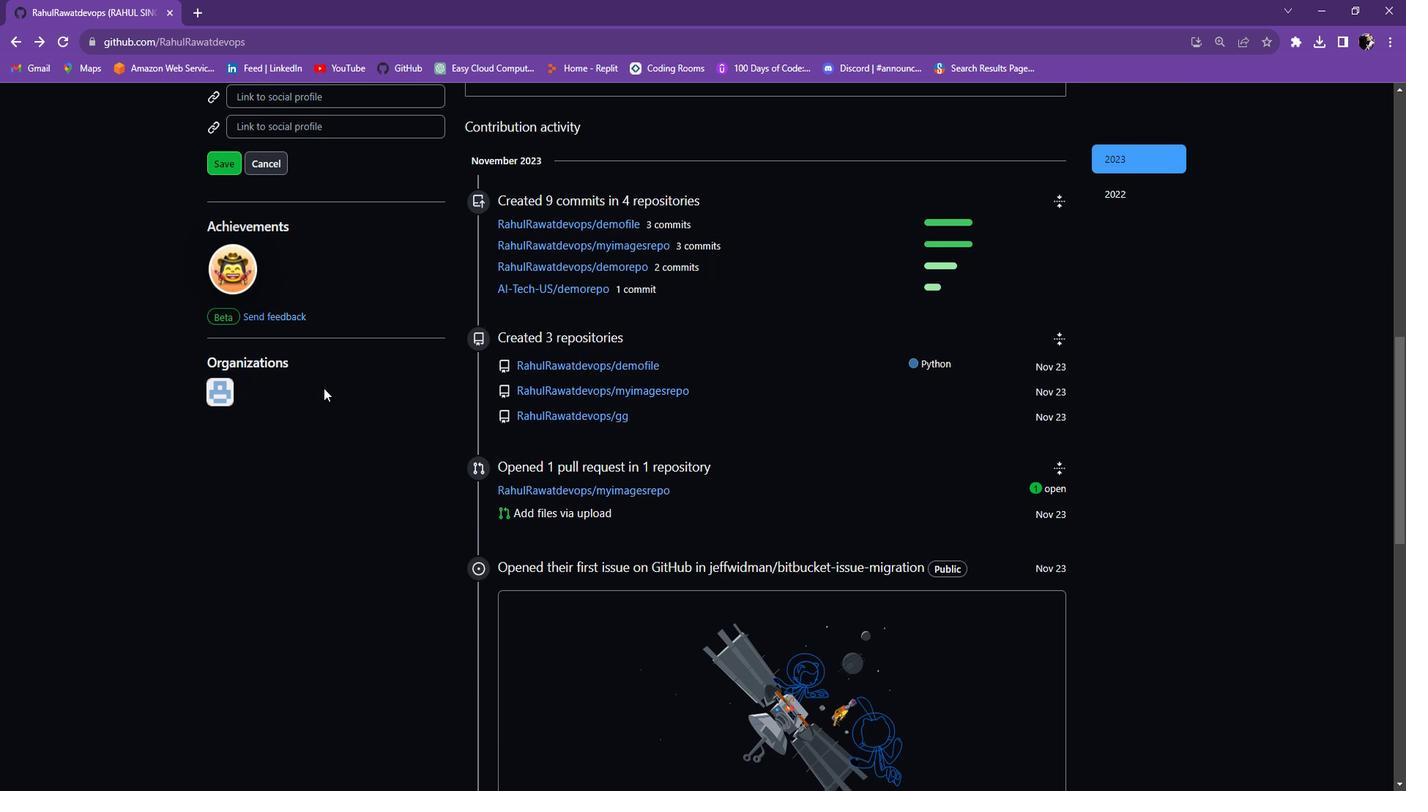 
Action: Mouse scrolled (322, 347) with delta (0, 0)
Screenshot: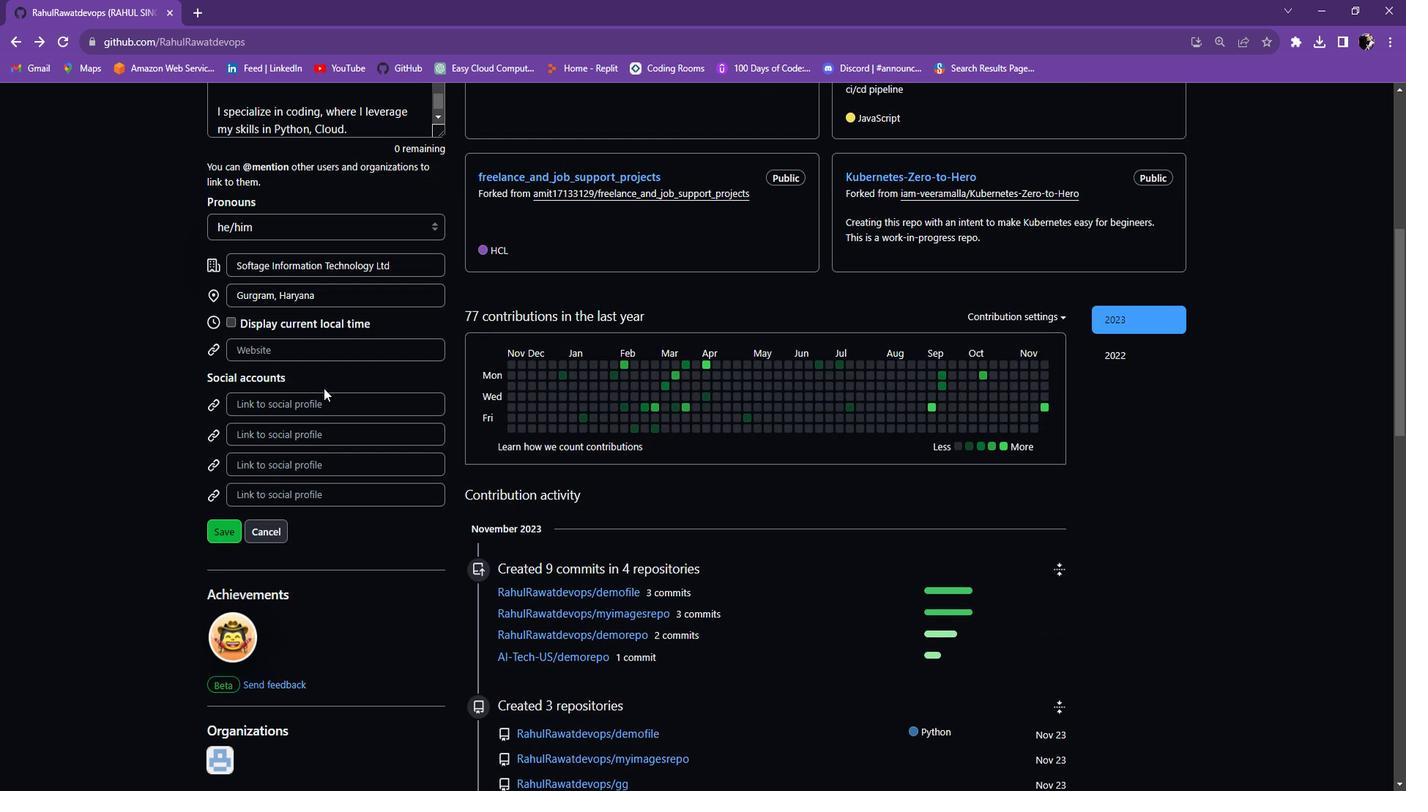 
Action: Mouse scrolled (322, 347) with delta (0, 0)
Screenshot: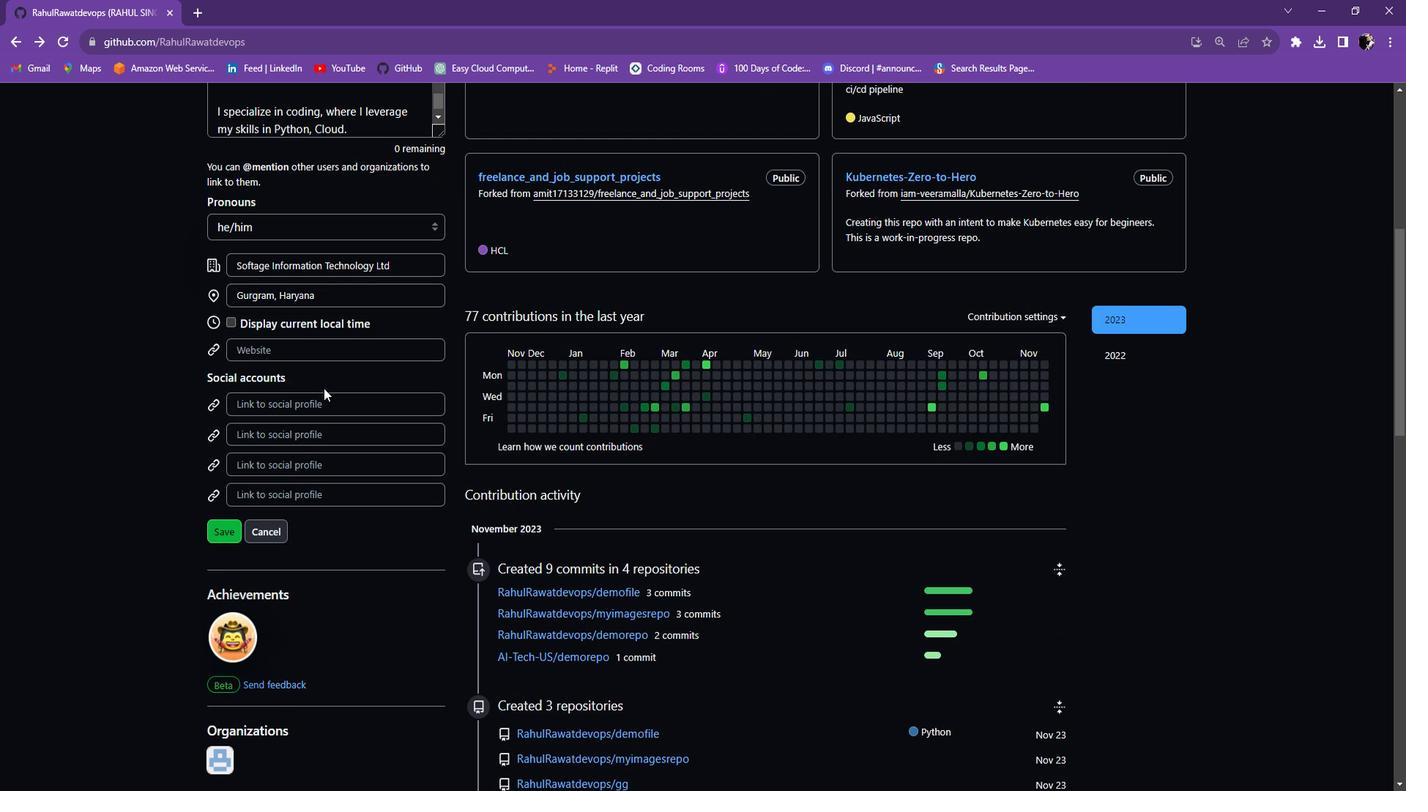 
Action: Mouse scrolled (322, 347) with delta (0, 0)
Screenshot: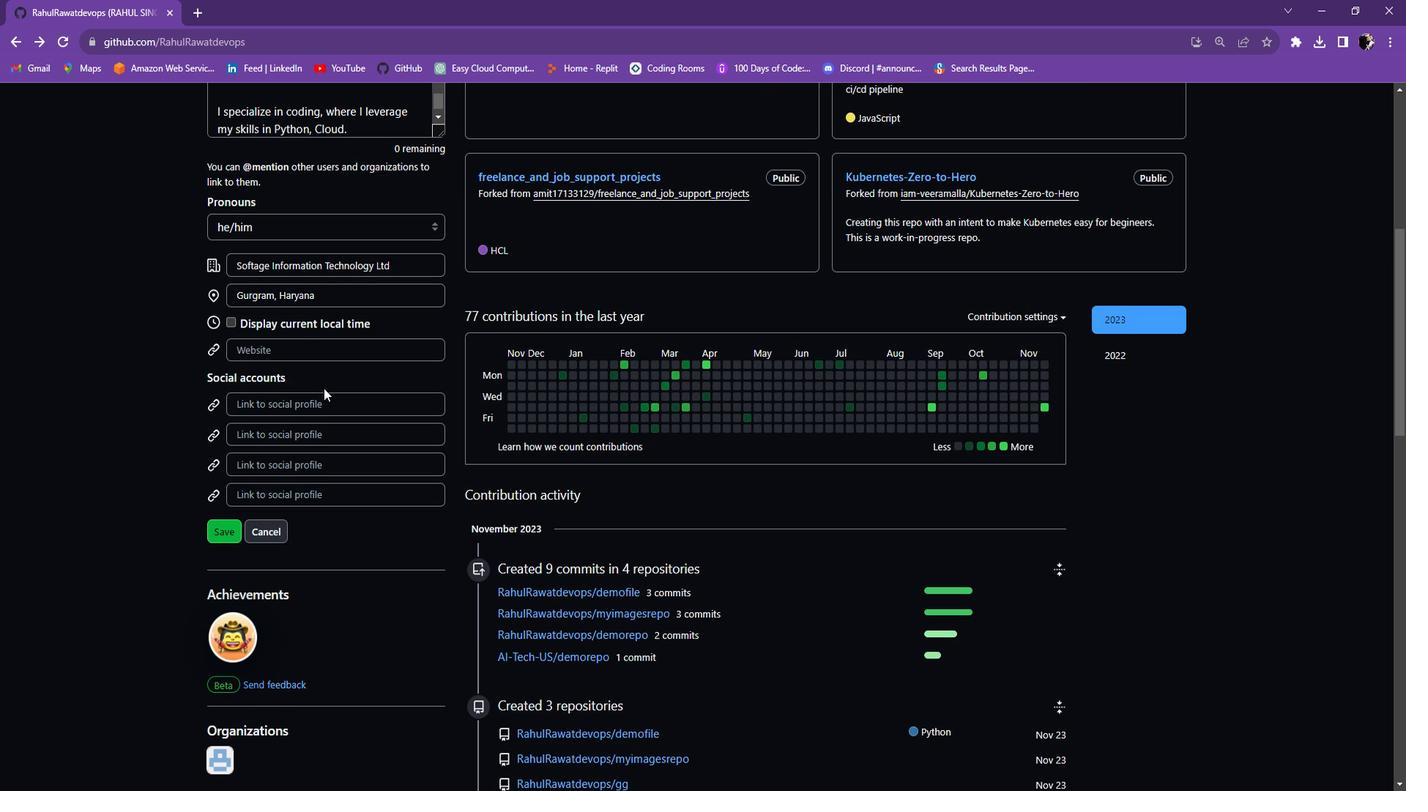 
Action: Mouse scrolled (322, 346) with delta (0, 0)
Screenshot: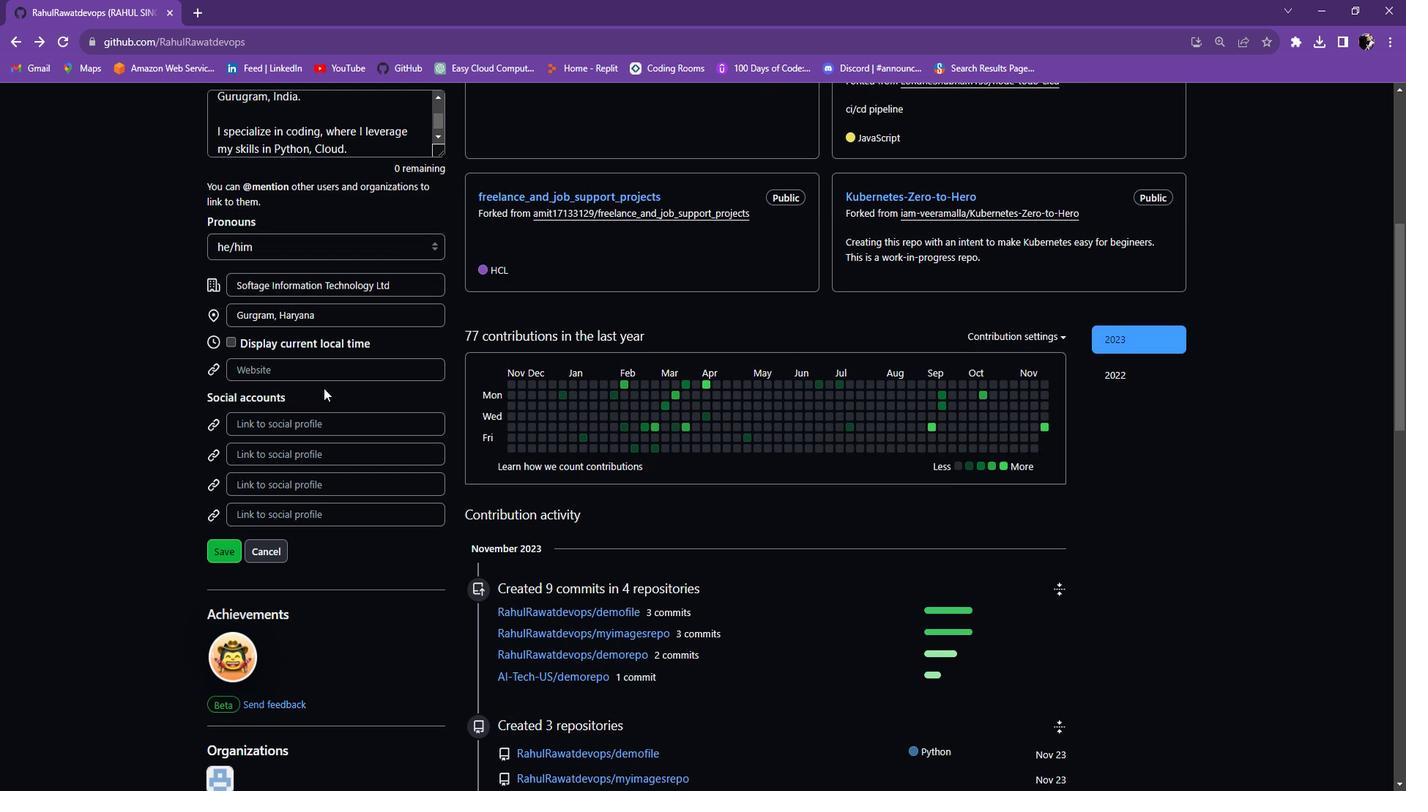 
Action: Mouse scrolled (322, 347) with delta (0, 0)
Screenshot: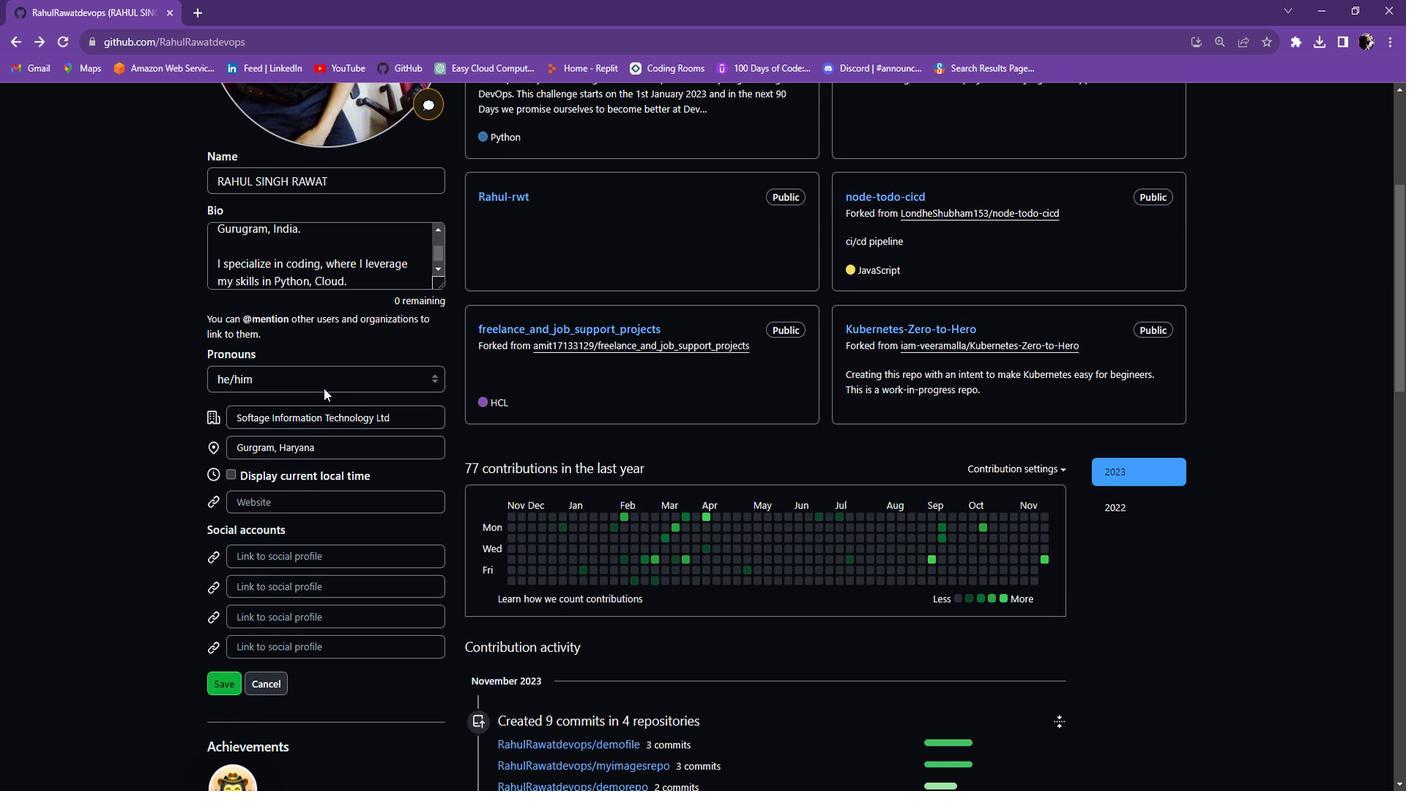 
Action: Mouse scrolled (322, 347) with delta (0, 0)
Screenshot: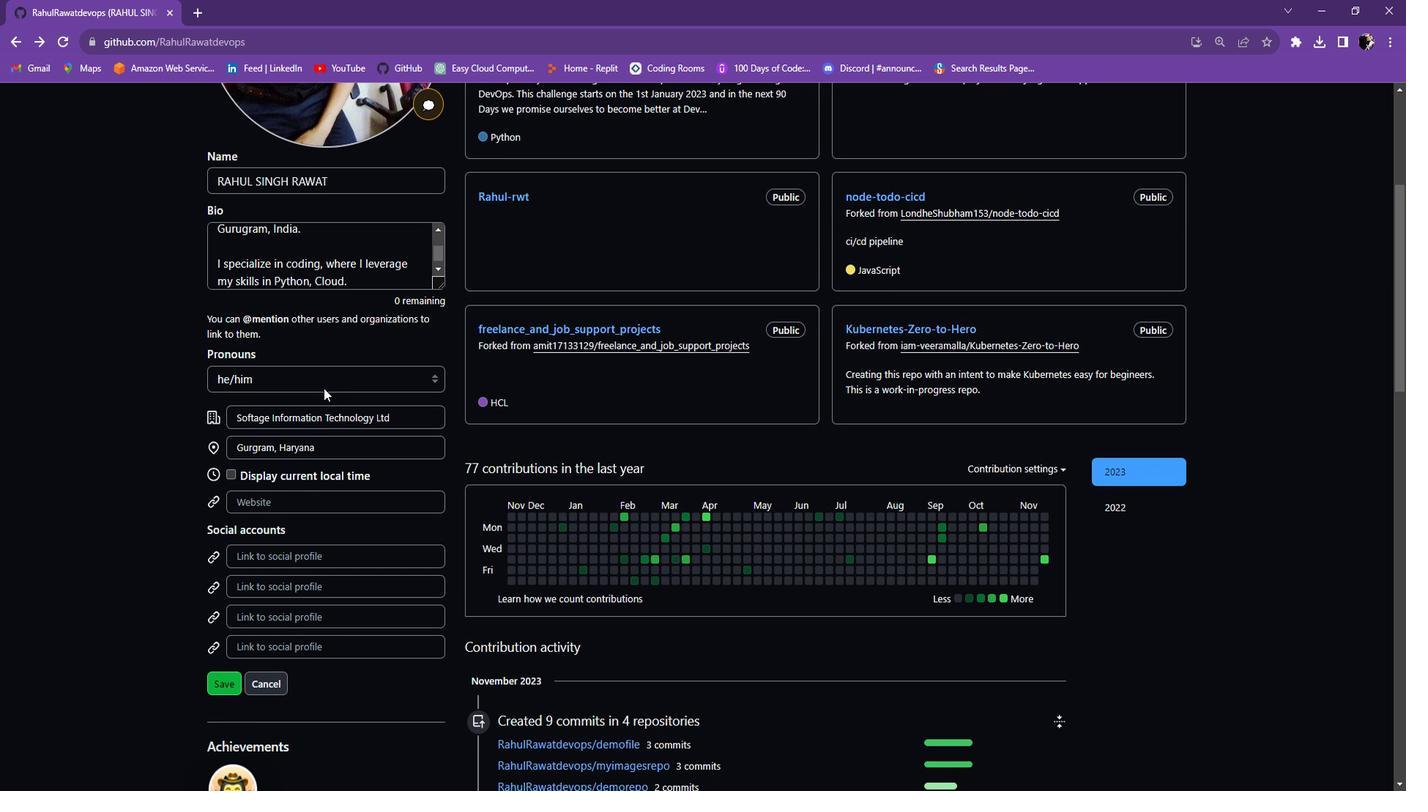 
Action: Mouse moved to (435, 296)
Screenshot: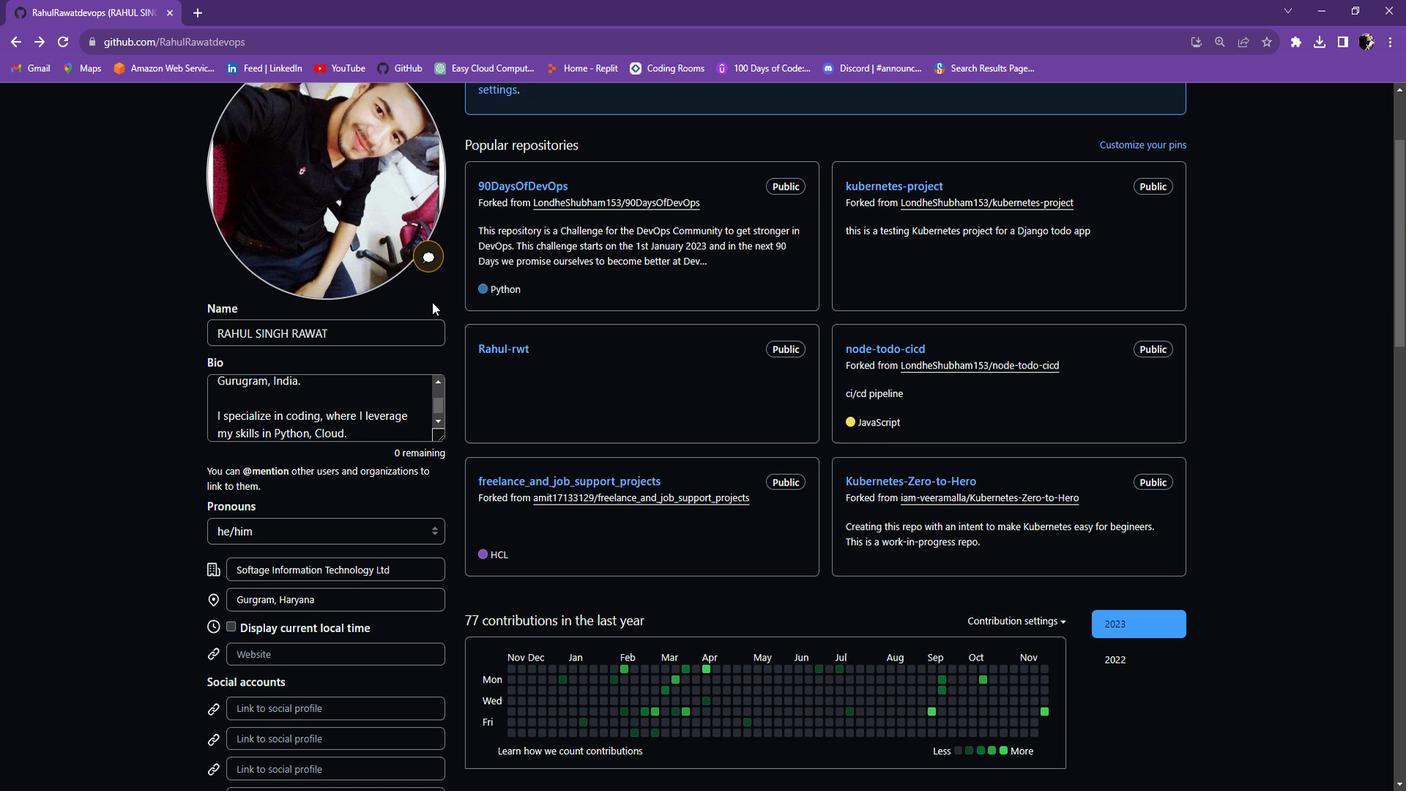 
Action: Mouse pressed left at (435, 296)
Screenshot: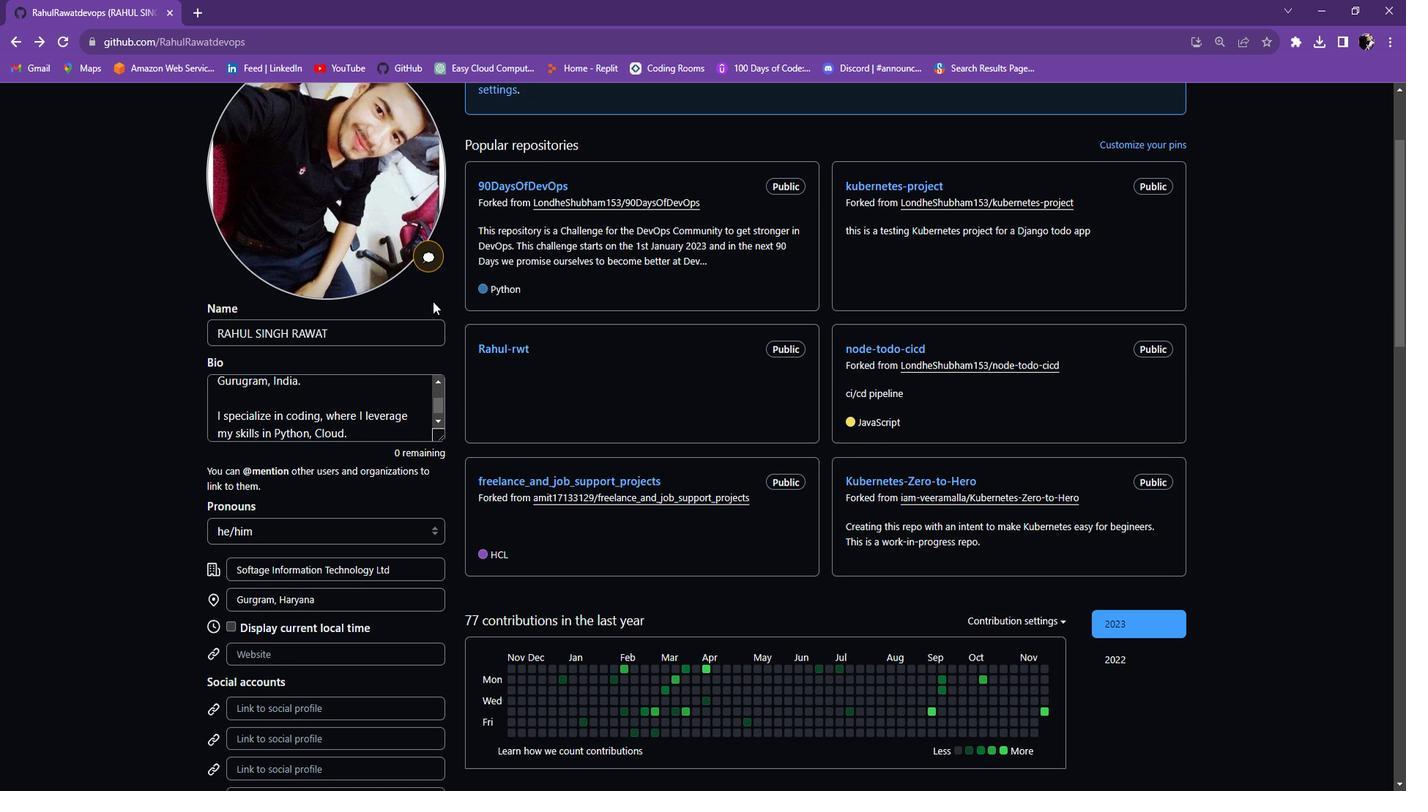 
Action: Mouse moved to (713, 320)
Screenshot: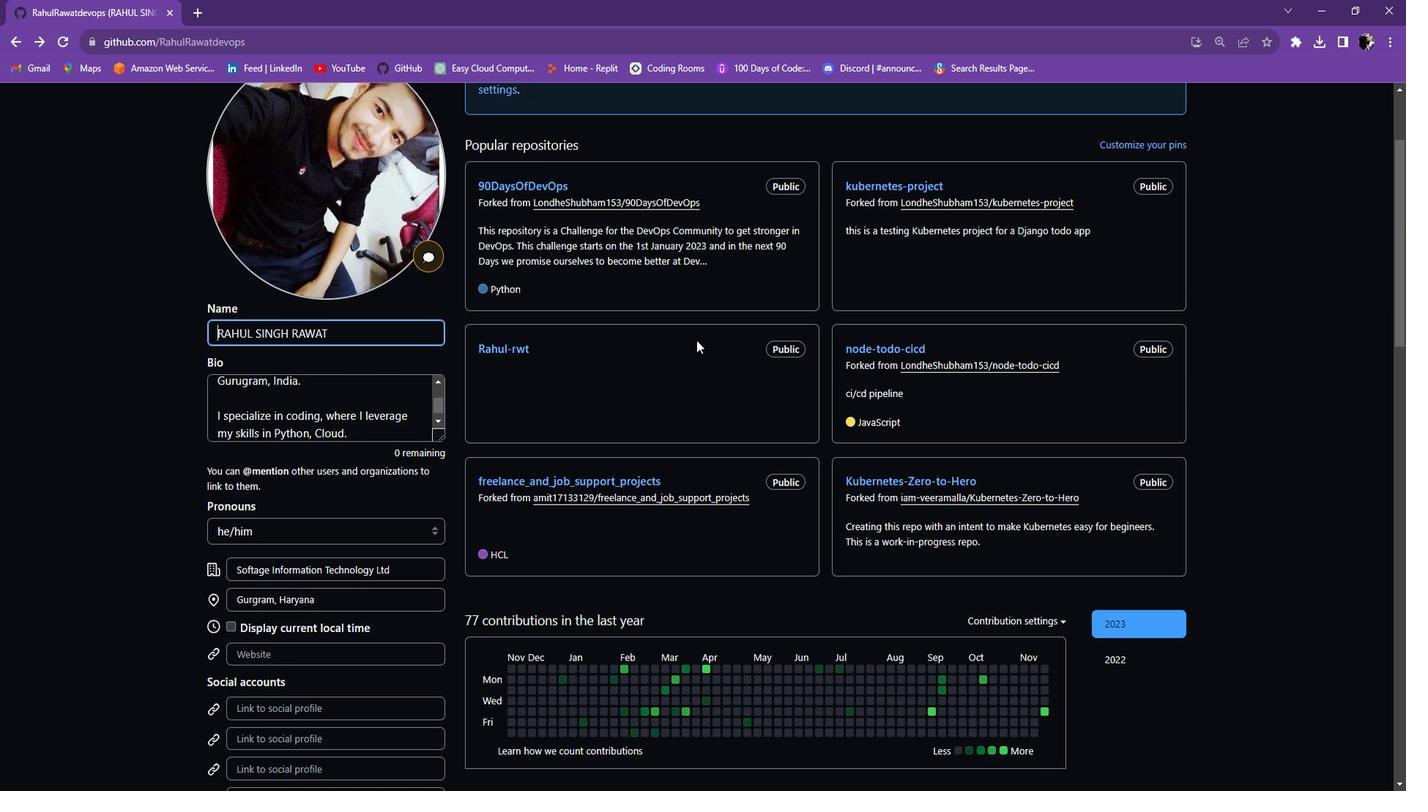 
Action: Mouse scrolled (713, 320) with delta (0, 0)
Screenshot: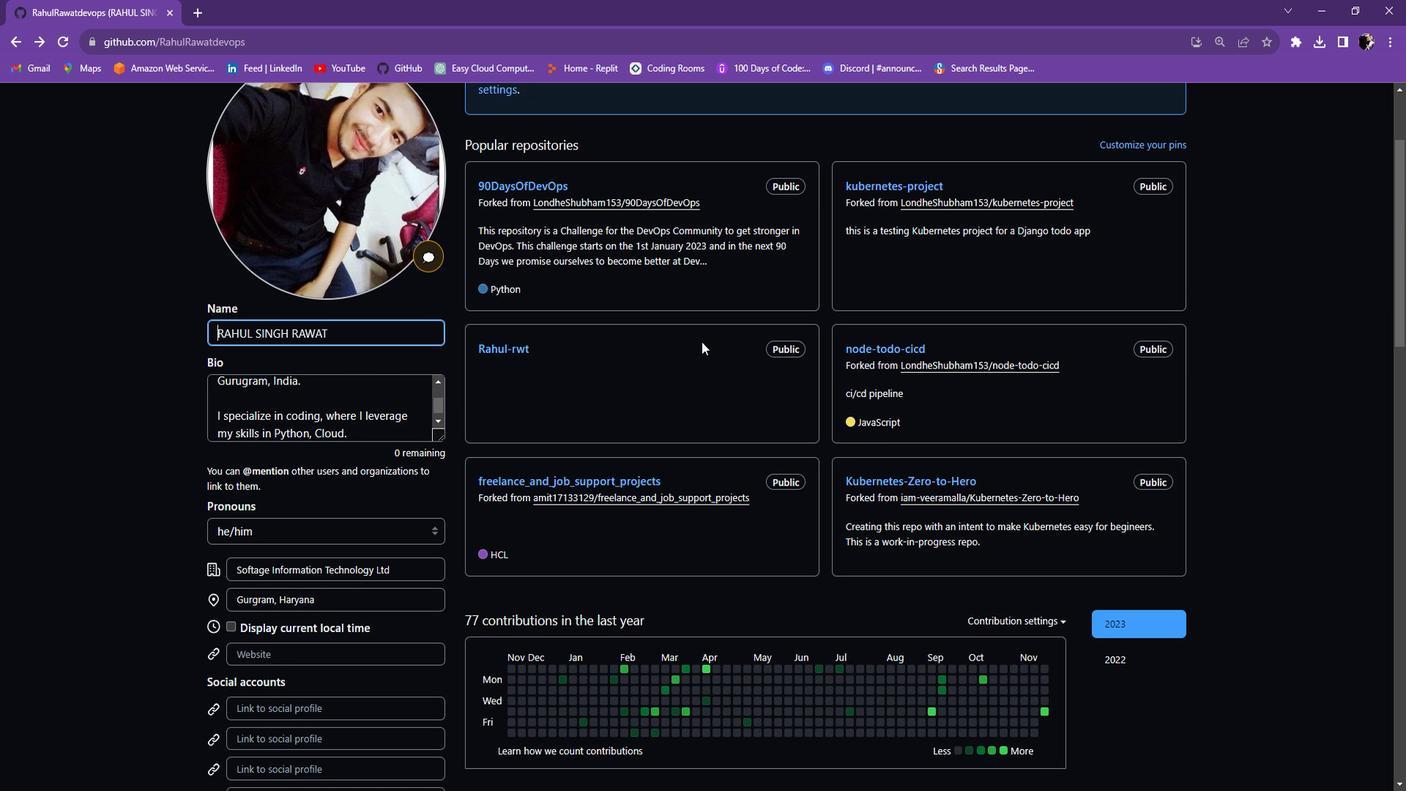 
Action: Mouse scrolled (713, 319) with delta (0, 0)
Screenshot: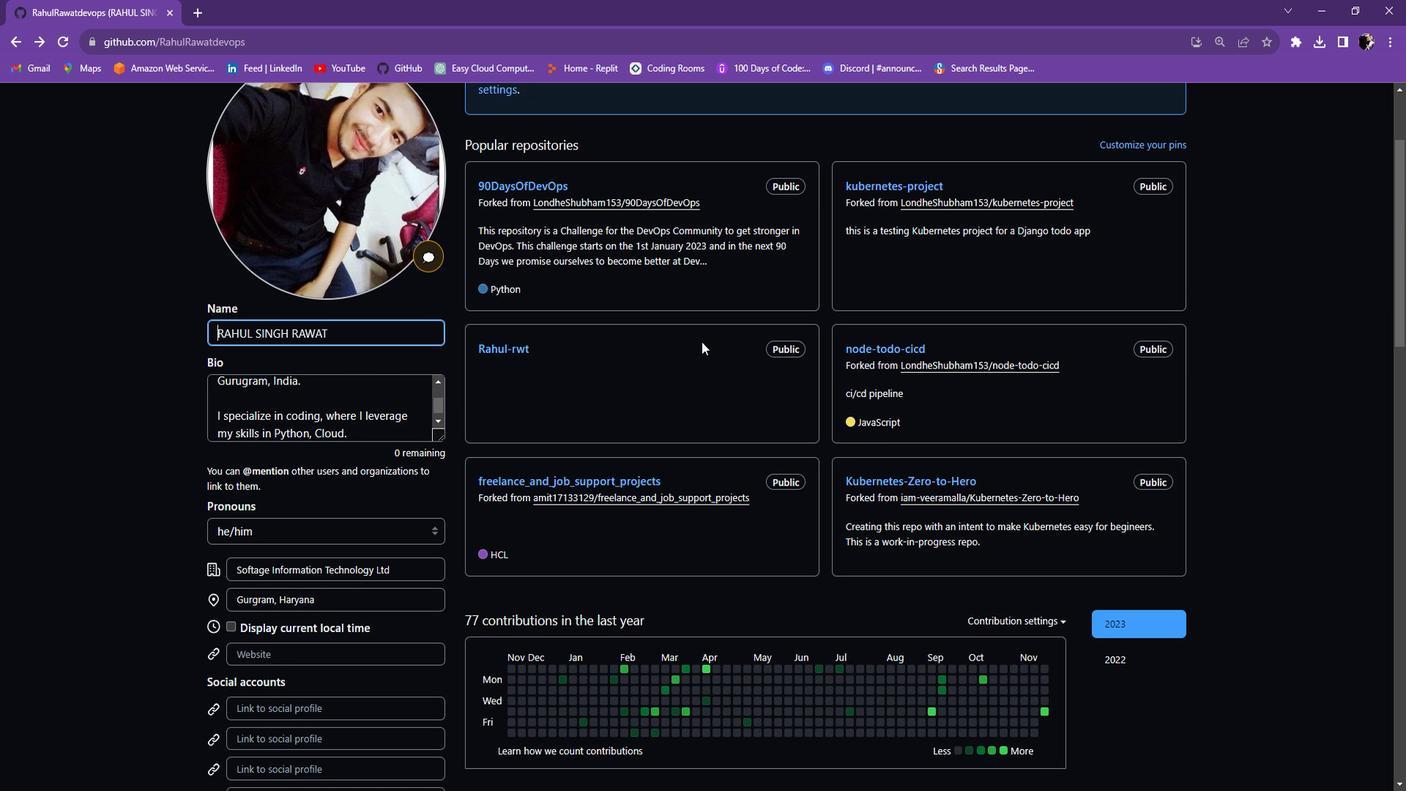 
Action: Mouse scrolled (713, 320) with delta (0, 0)
Screenshot: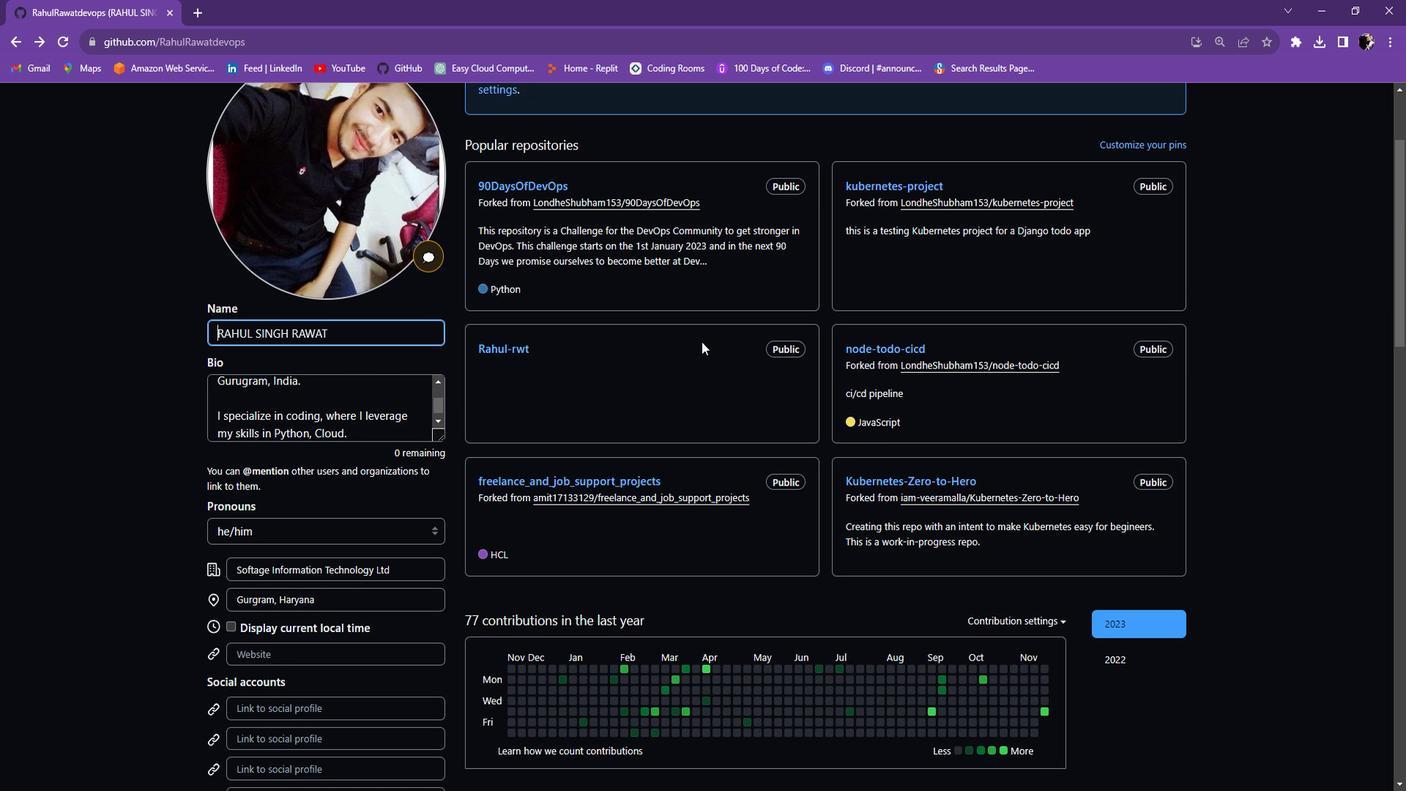
Action: Mouse scrolled (713, 320) with delta (0, 0)
Screenshot: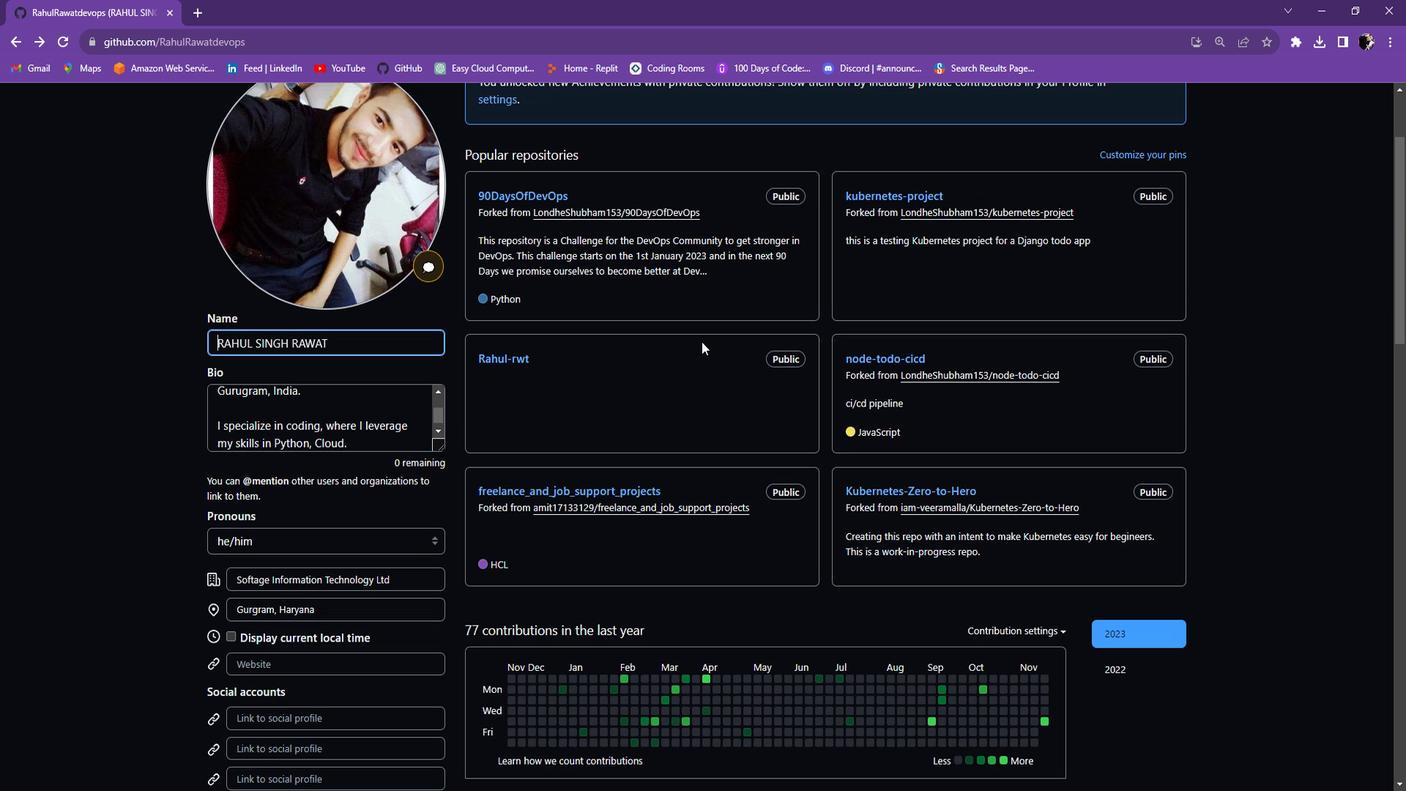
Action: Mouse scrolled (713, 320) with delta (0, 0)
Screenshot: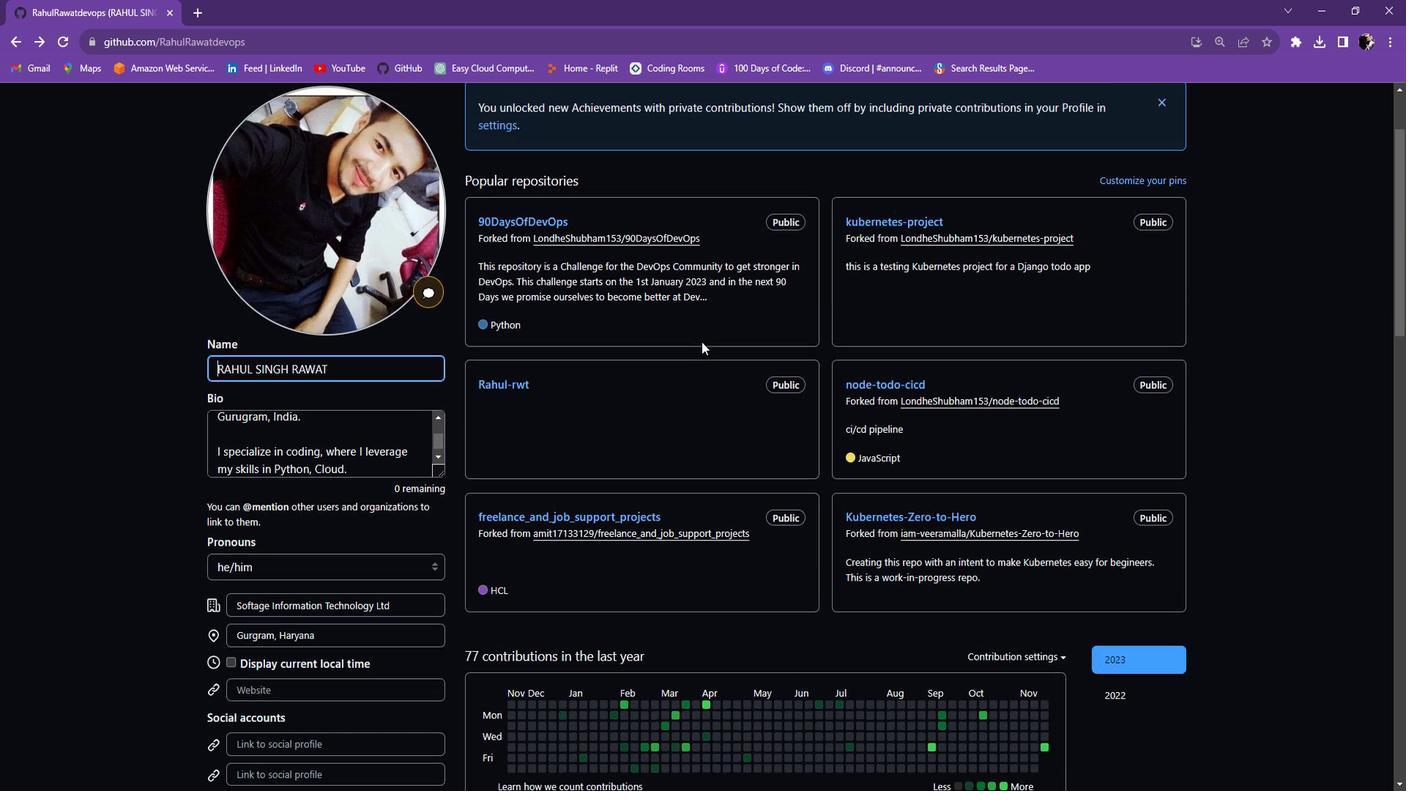 
Action: Mouse scrolled (713, 319) with delta (0, 0)
Screenshot: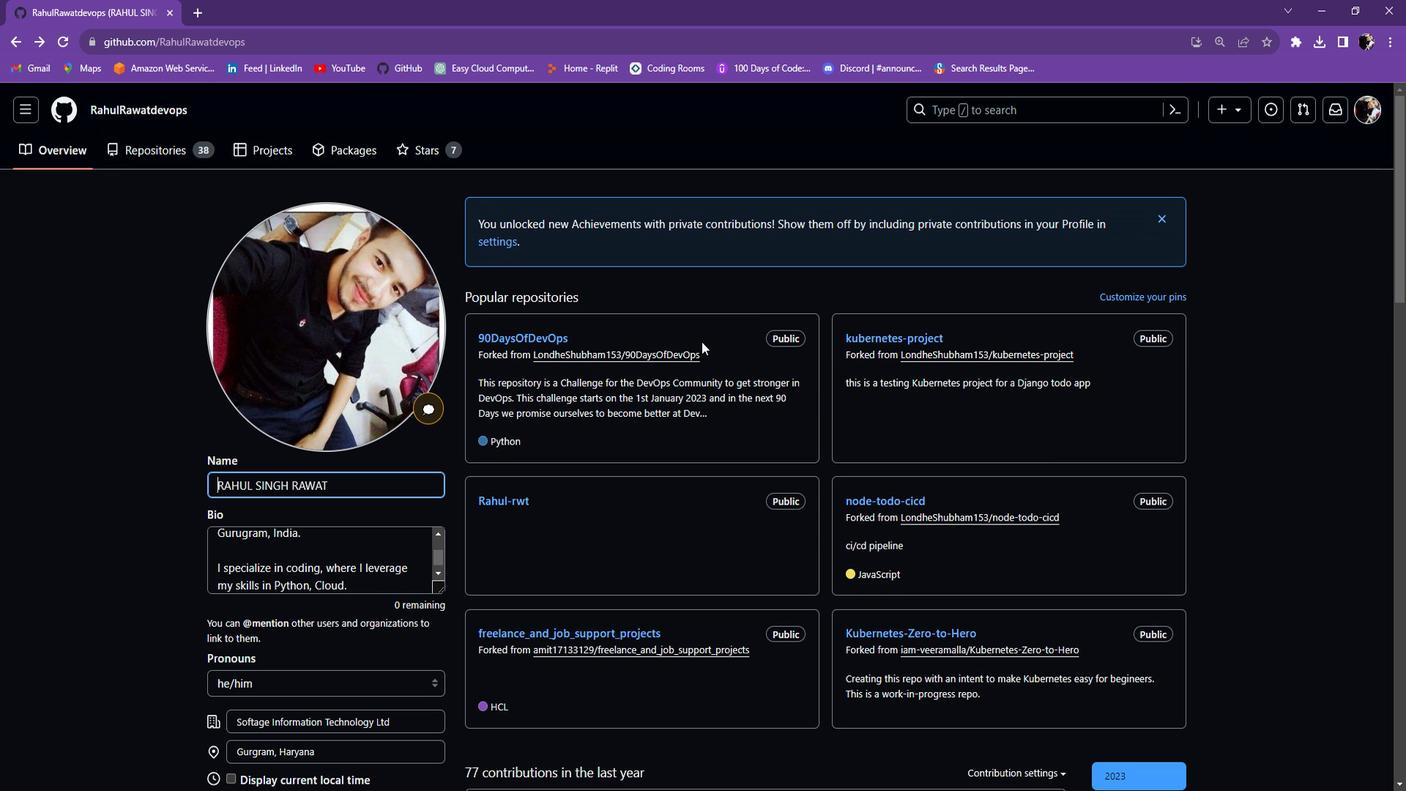 
Action: Mouse scrolled (713, 319) with delta (0, 0)
Screenshot: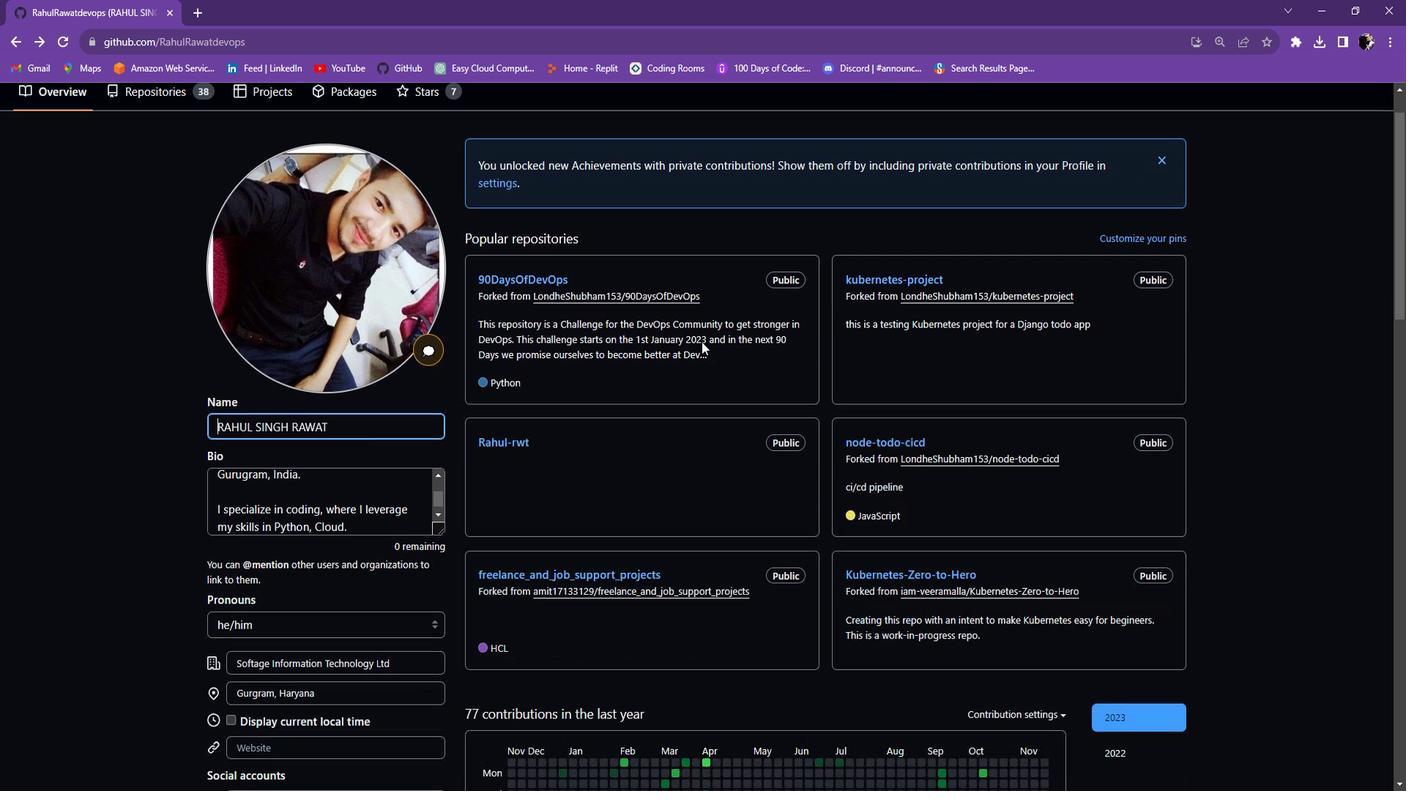 
Action: Mouse moved to (153, 323)
Screenshot: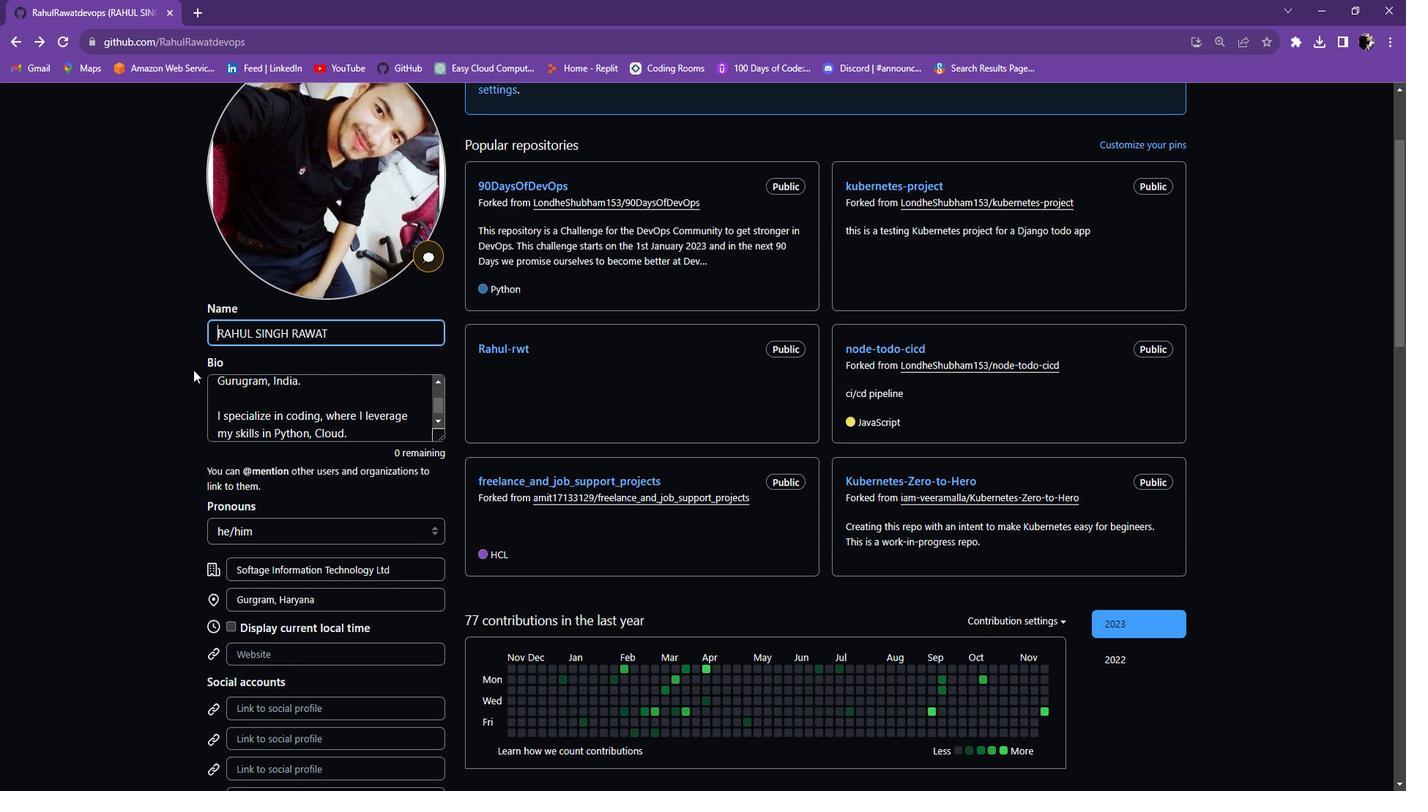 
Action: Mouse pressed left at (153, 323)
Screenshot: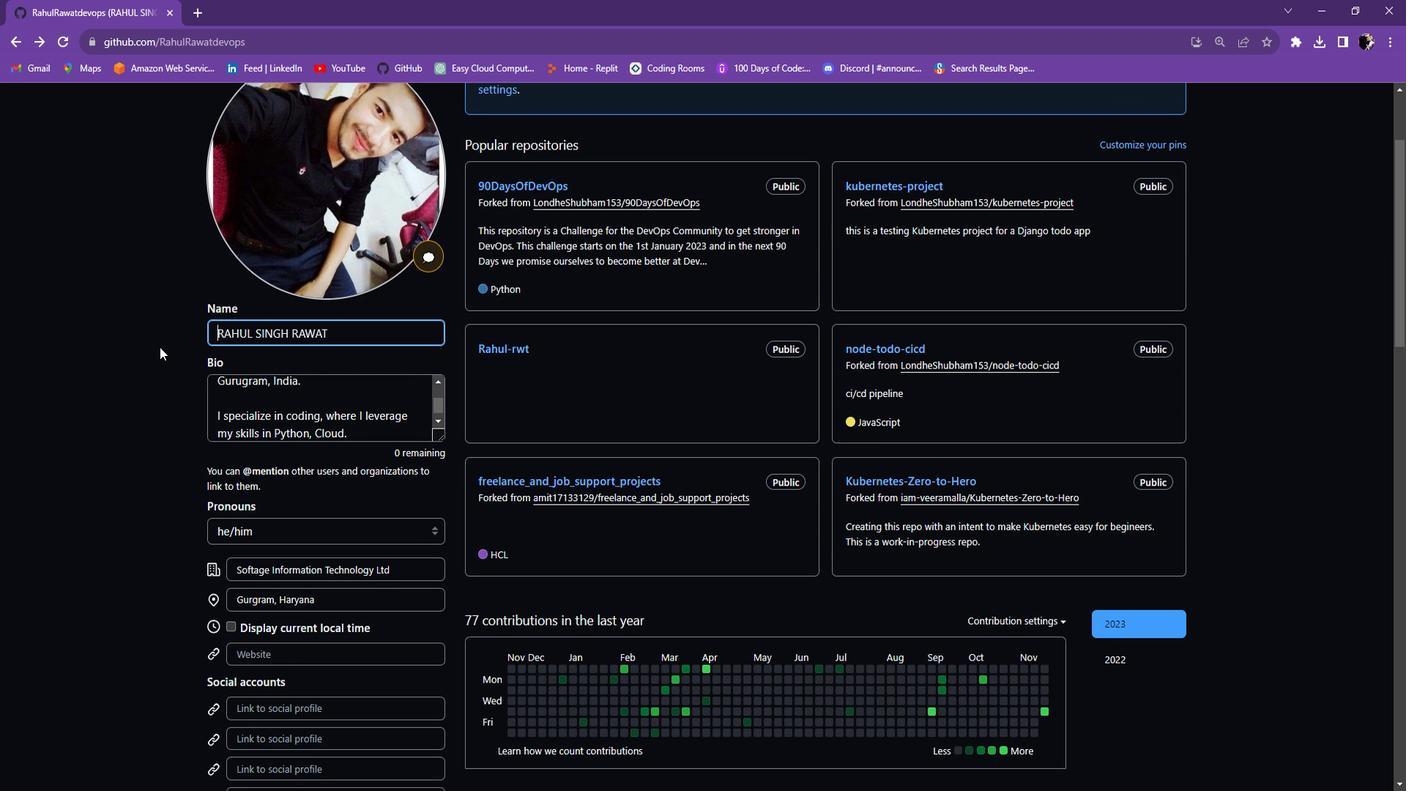 
Action: Mouse moved to (396, 374)
Screenshot: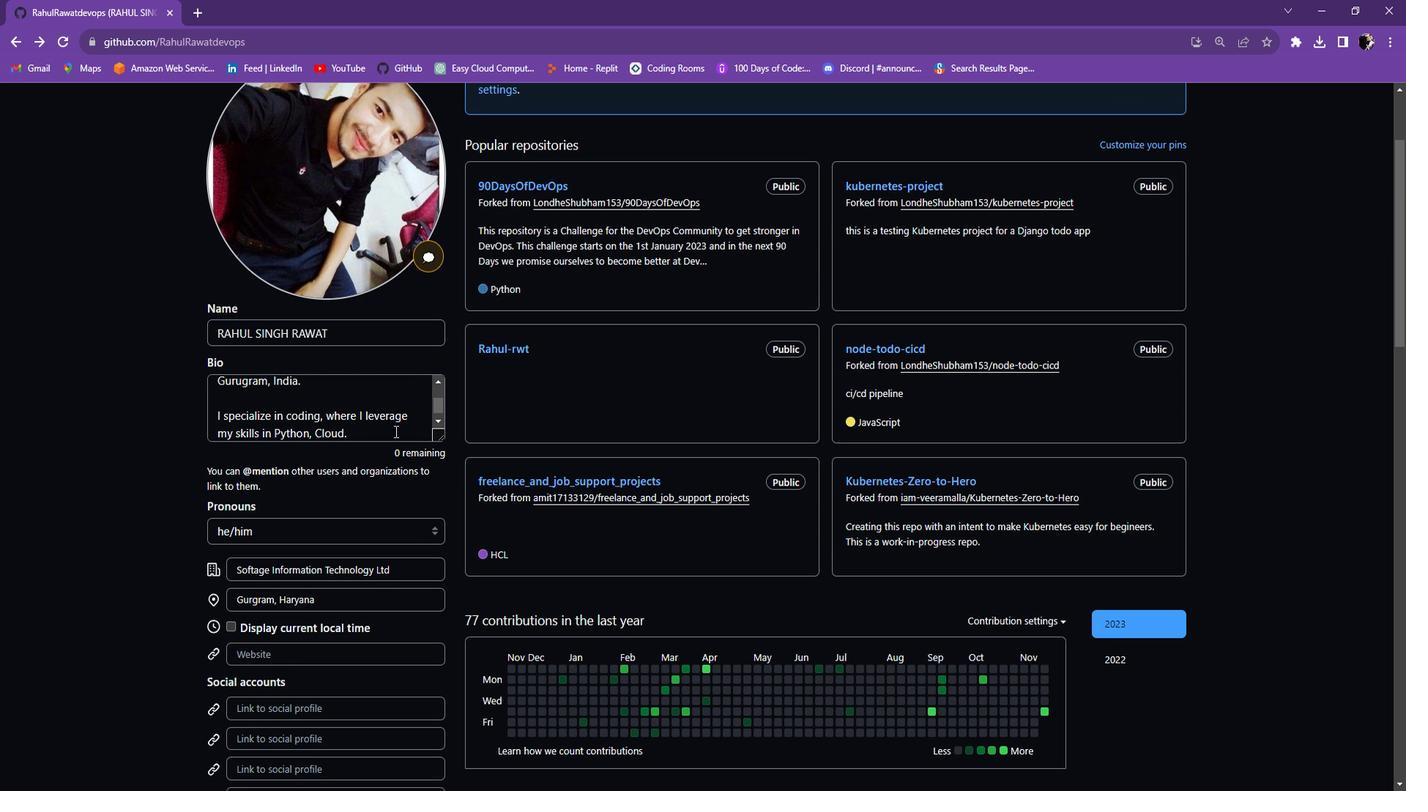 
Action: Mouse scrolled (396, 373) with delta (0, 0)
Screenshot: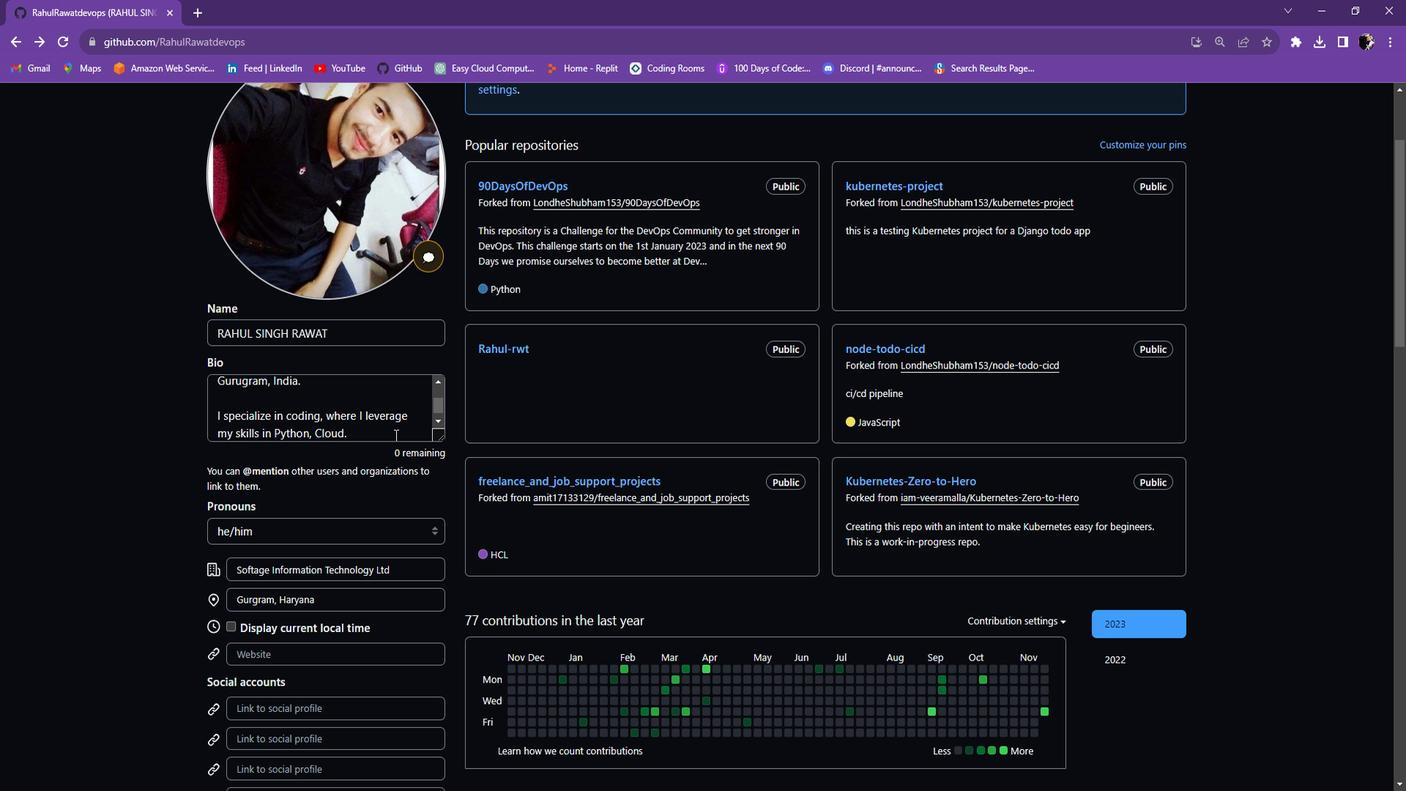
Action: Mouse scrolled (396, 373) with delta (0, 0)
Screenshot: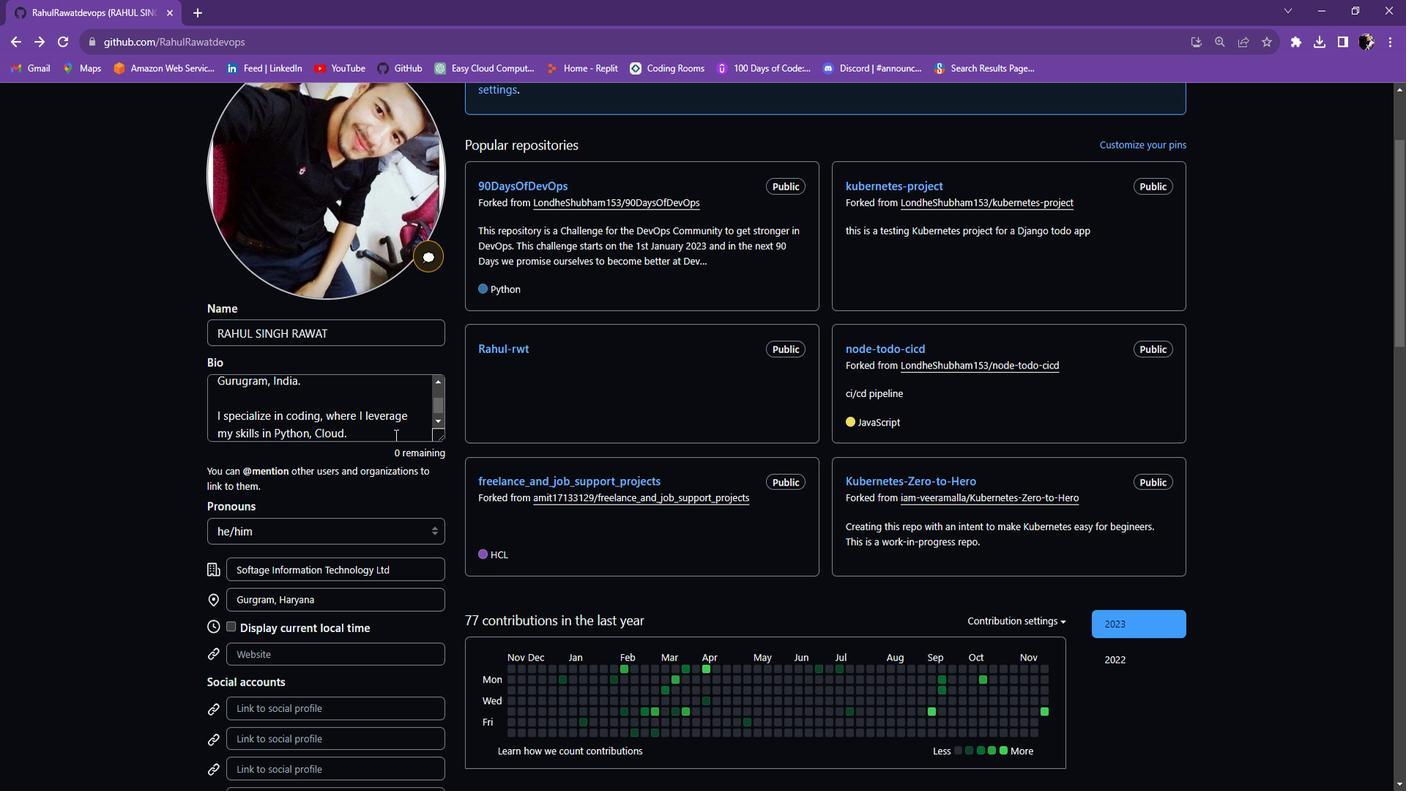 
Action: Mouse moved to (251, 403)
Screenshot: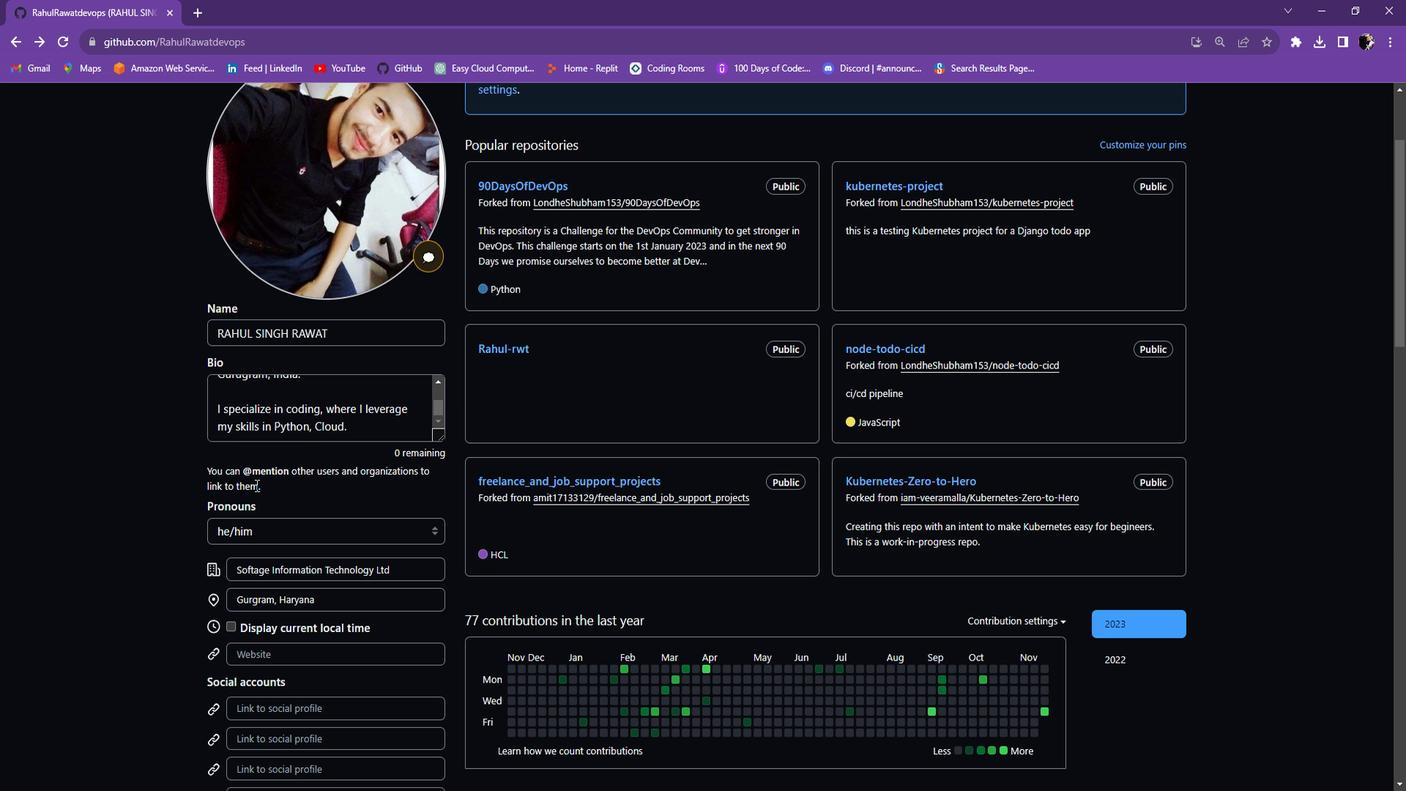 
Action: Mouse scrolled (251, 403) with delta (0, 0)
Screenshot: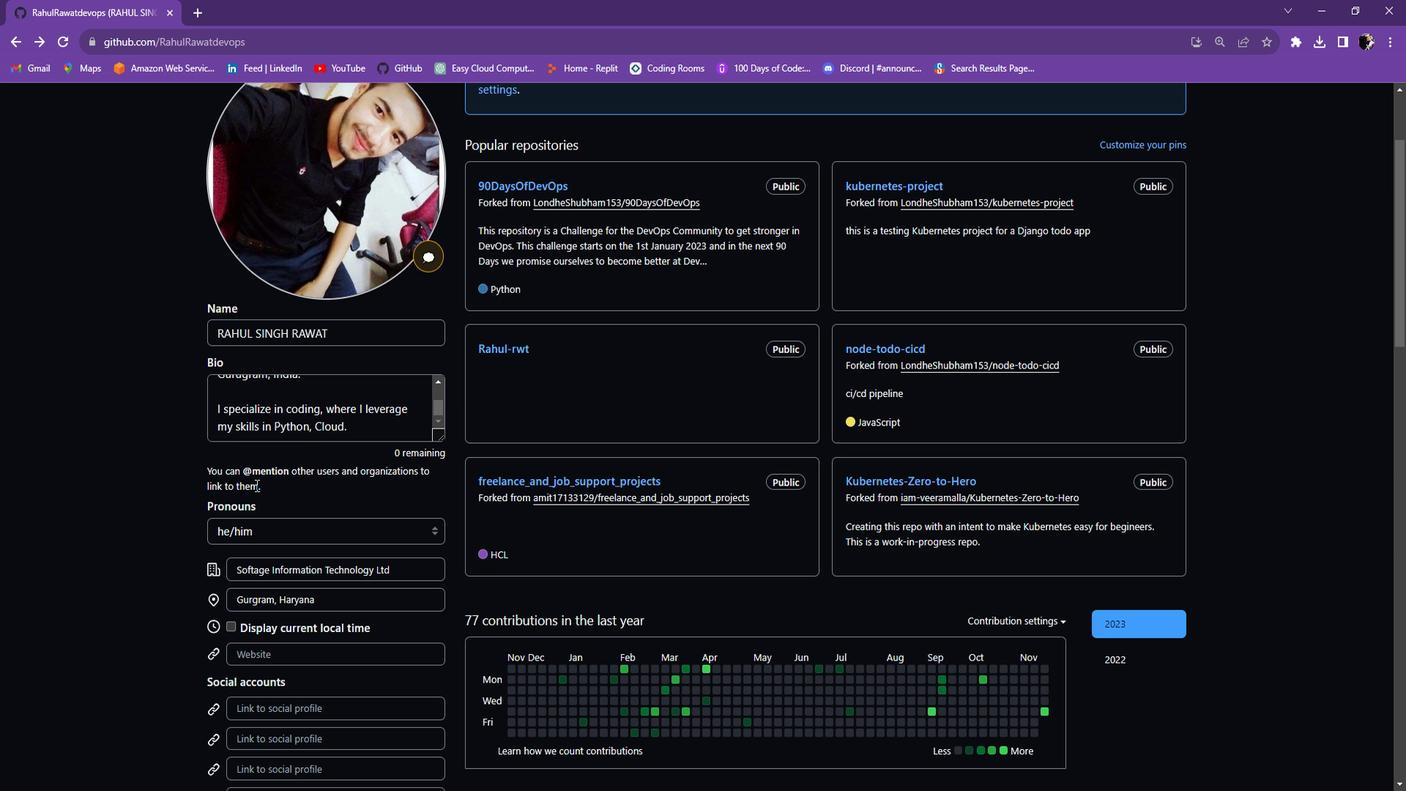 
Action: Mouse scrolled (251, 403) with delta (0, 0)
Screenshot: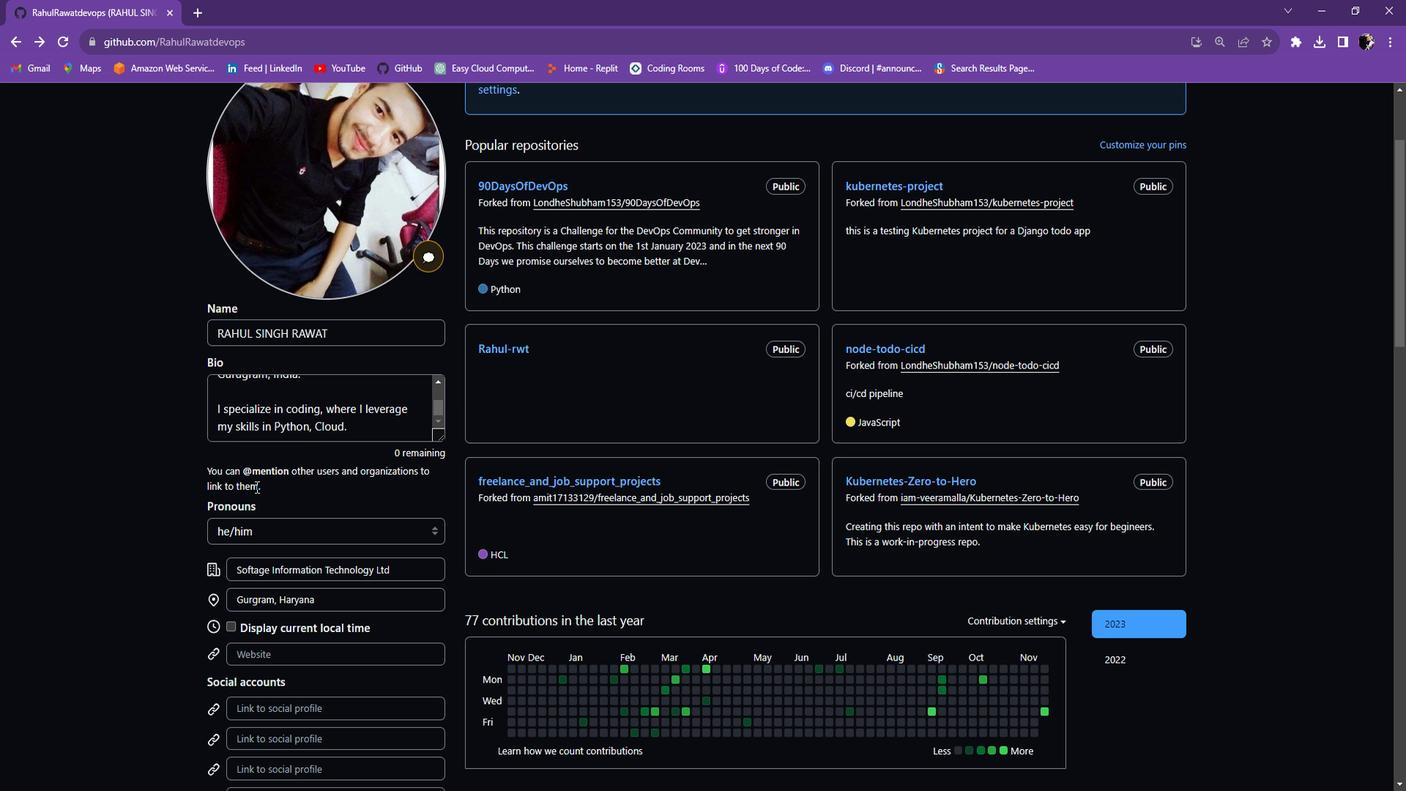 
Action: Mouse scrolled (251, 403) with delta (0, 0)
Screenshot: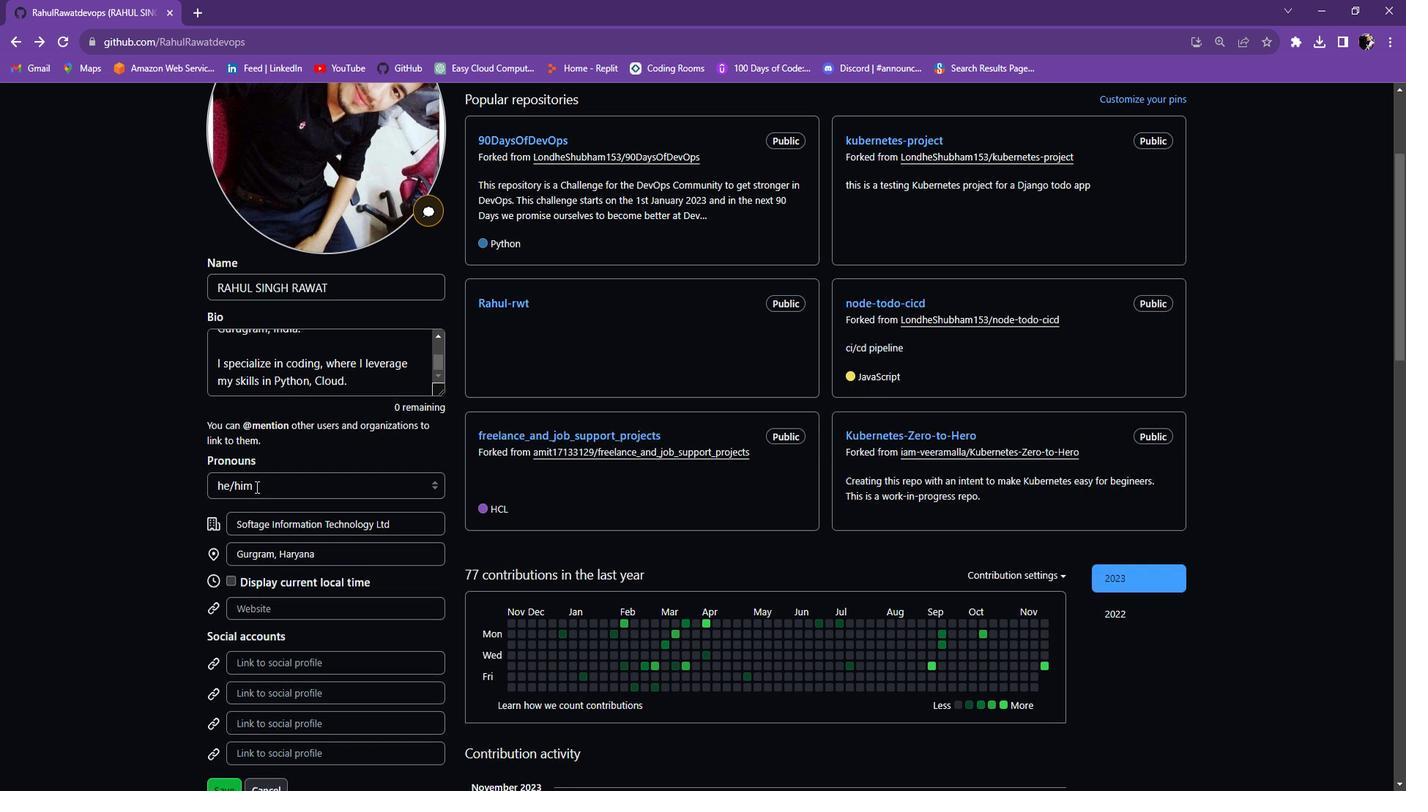 
Action: Mouse moved to (330, 403)
Screenshot: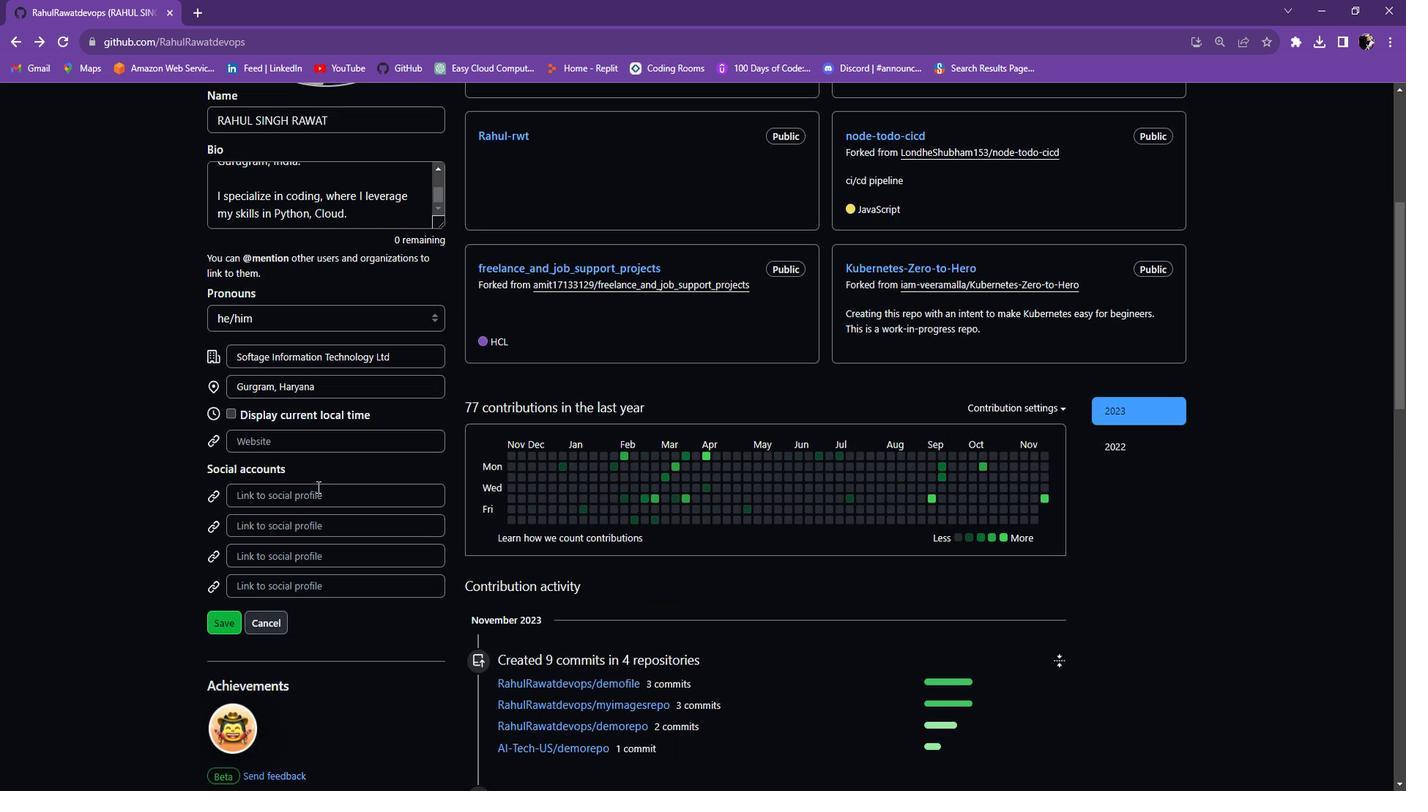 
Action: Mouse scrolled (330, 403) with delta (0, 0)
Screenshot: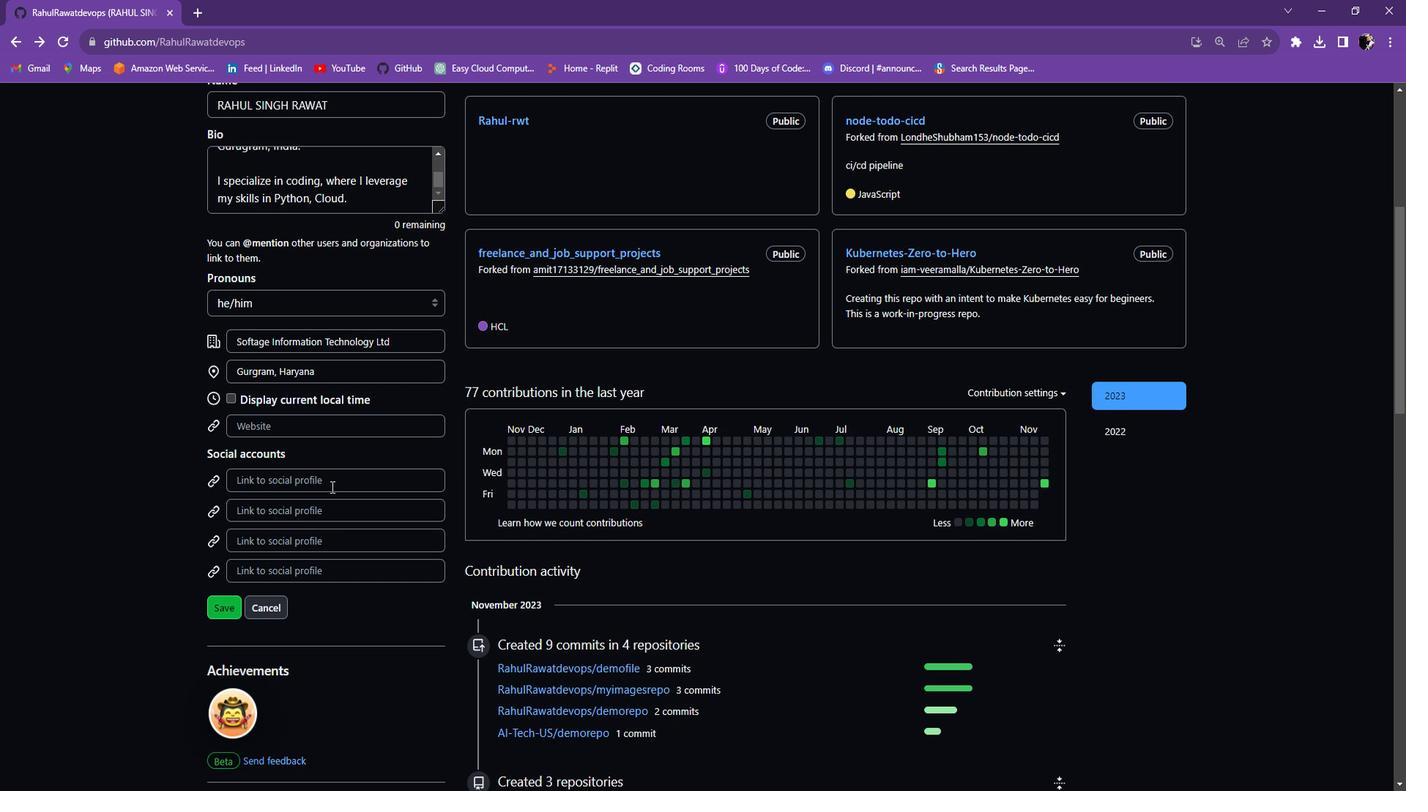 
Action: Mouse moved to (236, 429)
Screenshot: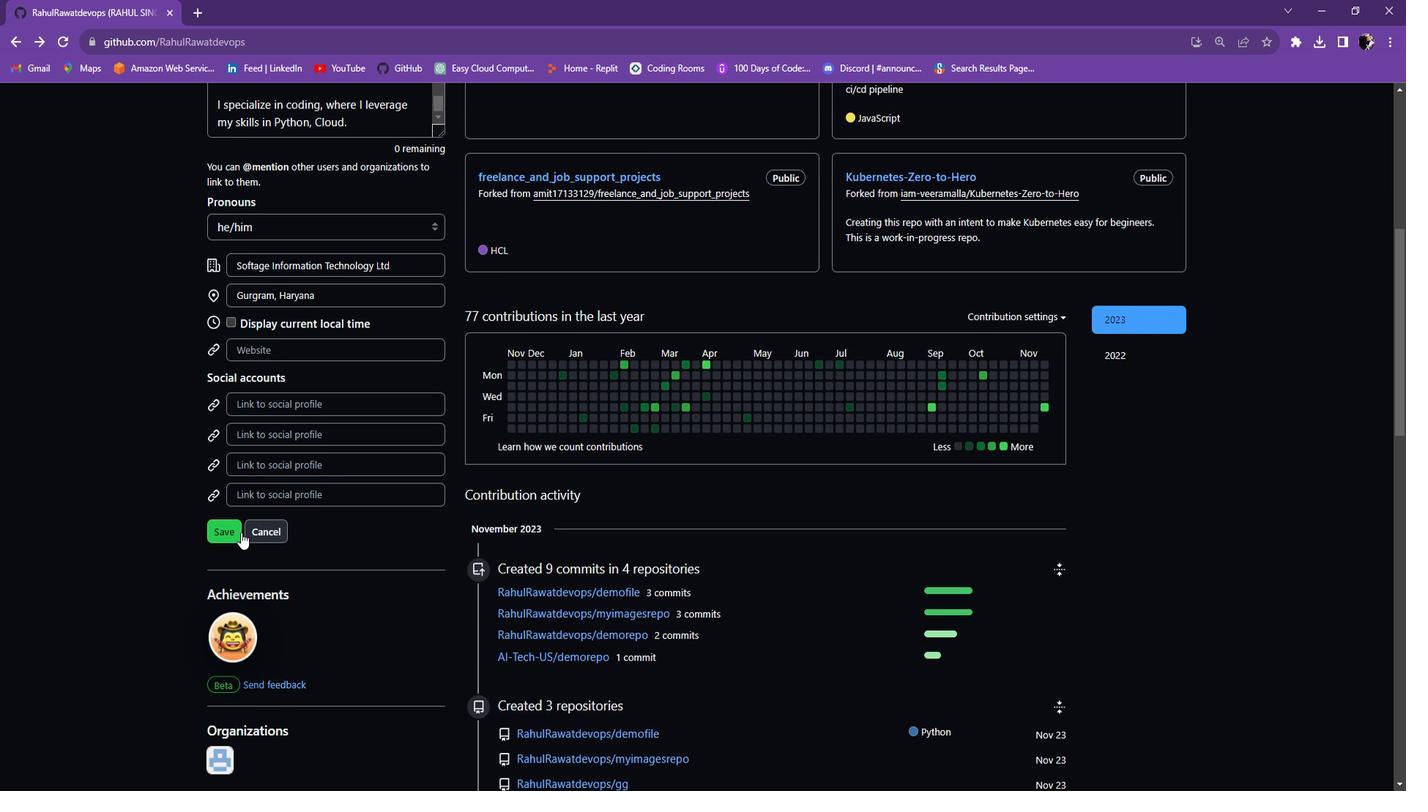 
Action: Mouse pressed left at (236, 429)
Screenshot: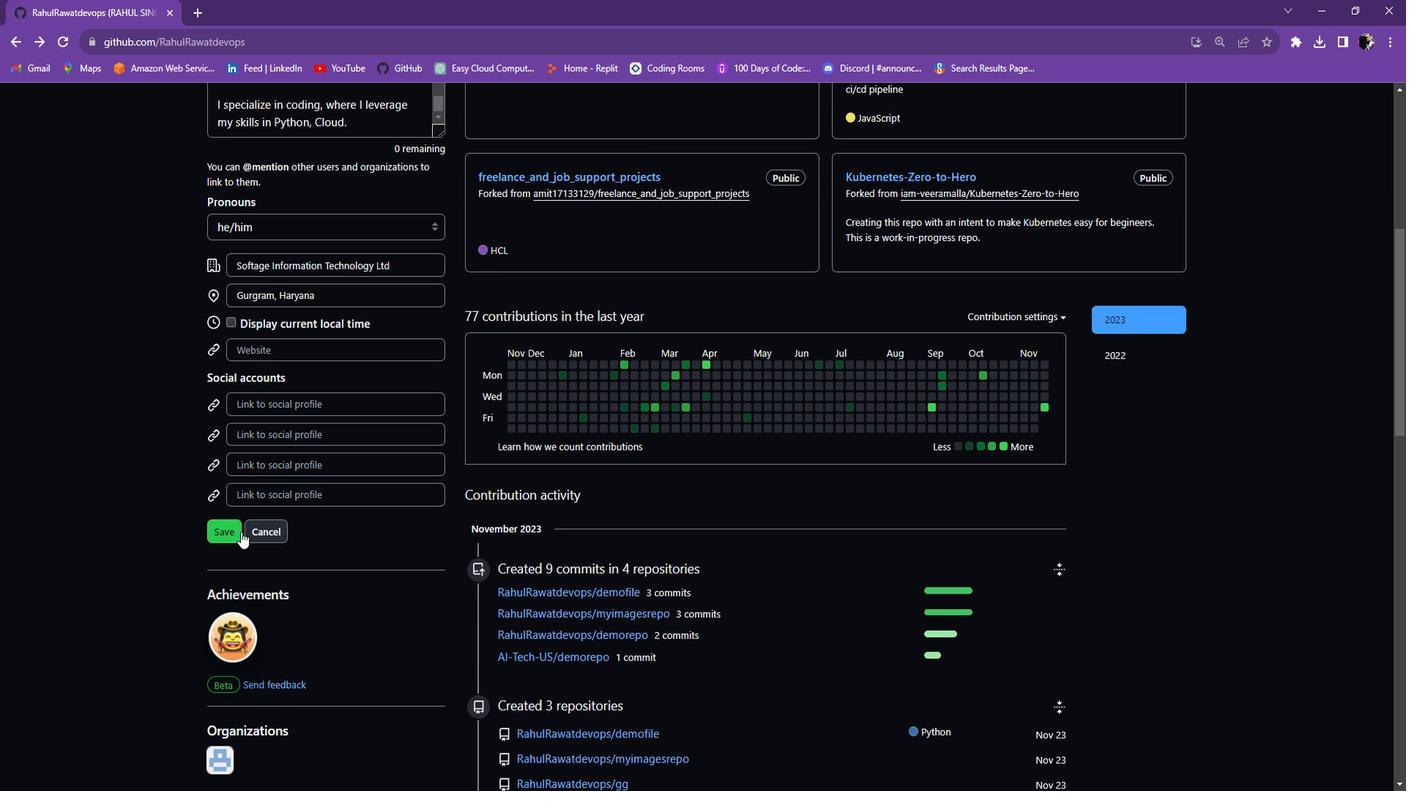
Action: Mouse moved to (321, 336)
Screenshot: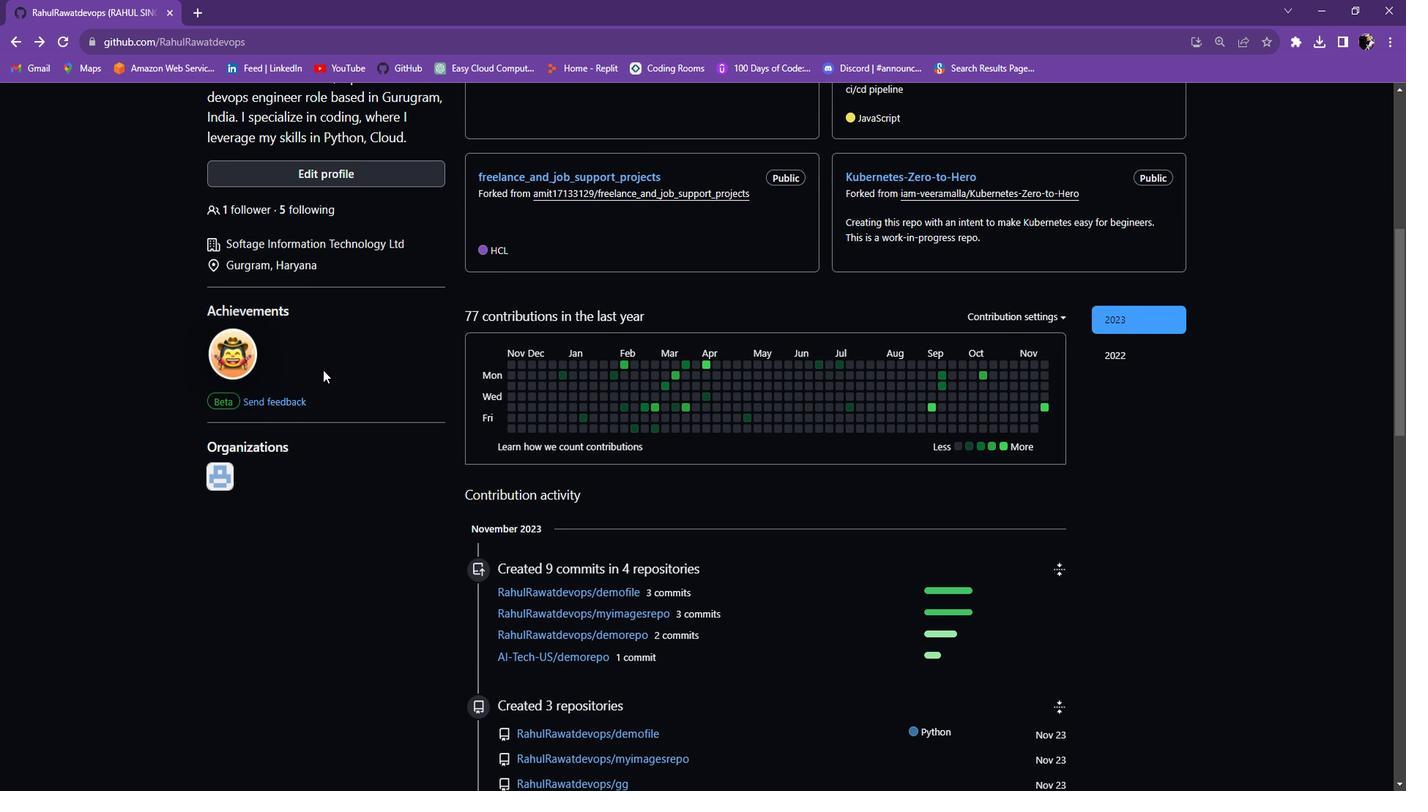 
Action: Mouse scrolled (321, 336) with delta (0, 0)
Screenshot: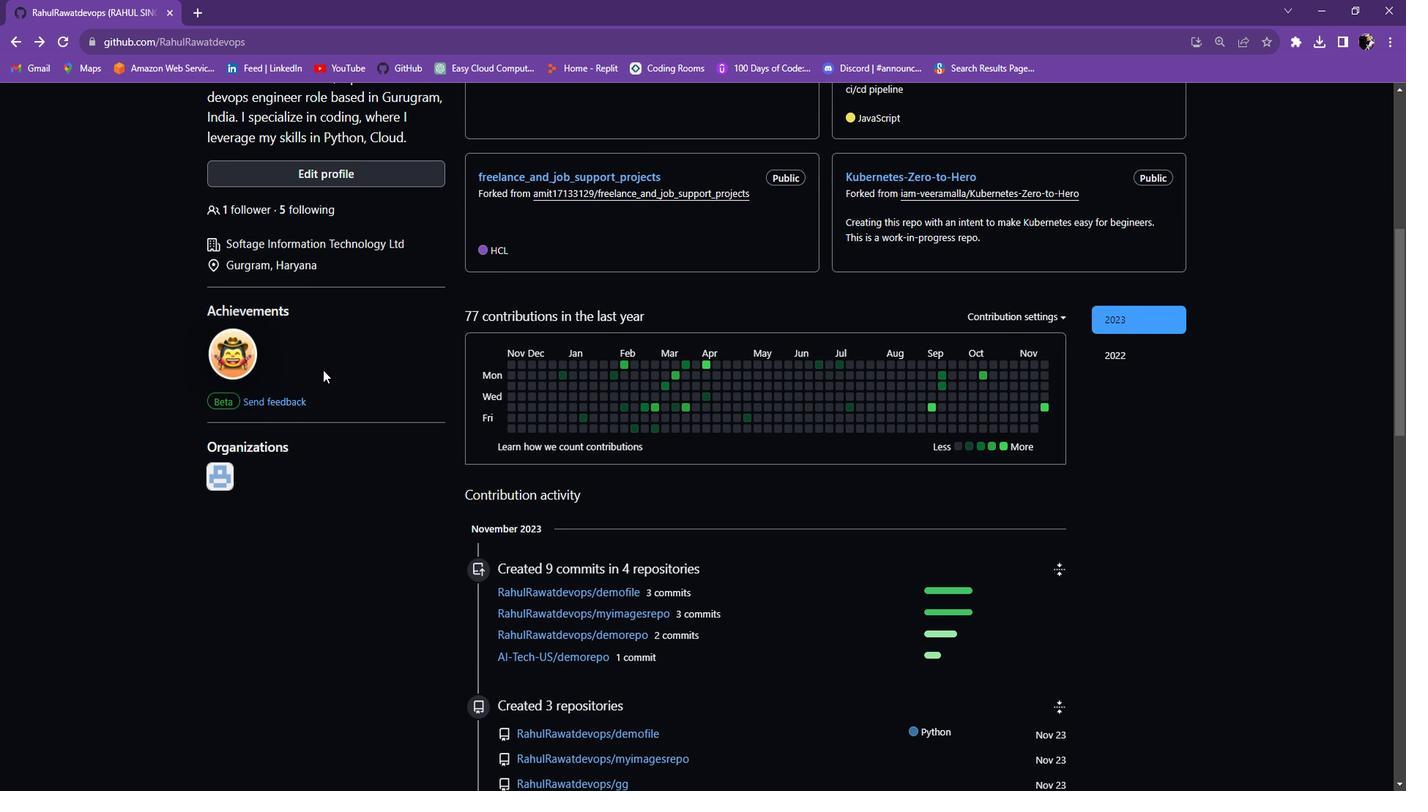 
Action: Mouse scrolled (321, 336) with delta (0, 0)
Screenshot: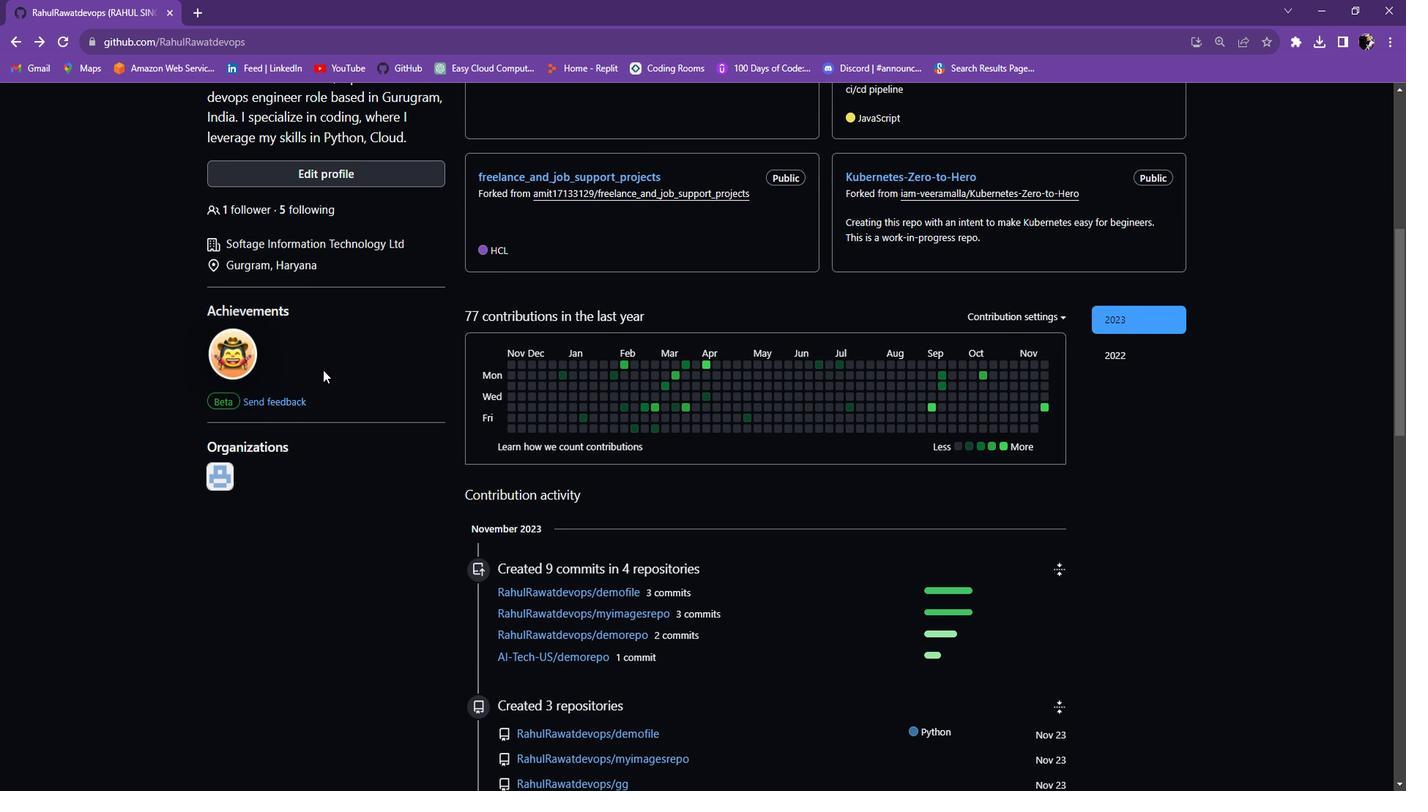 
Action: Mouse scrolled (321, 336) with delta (0, 0)
Screenshot: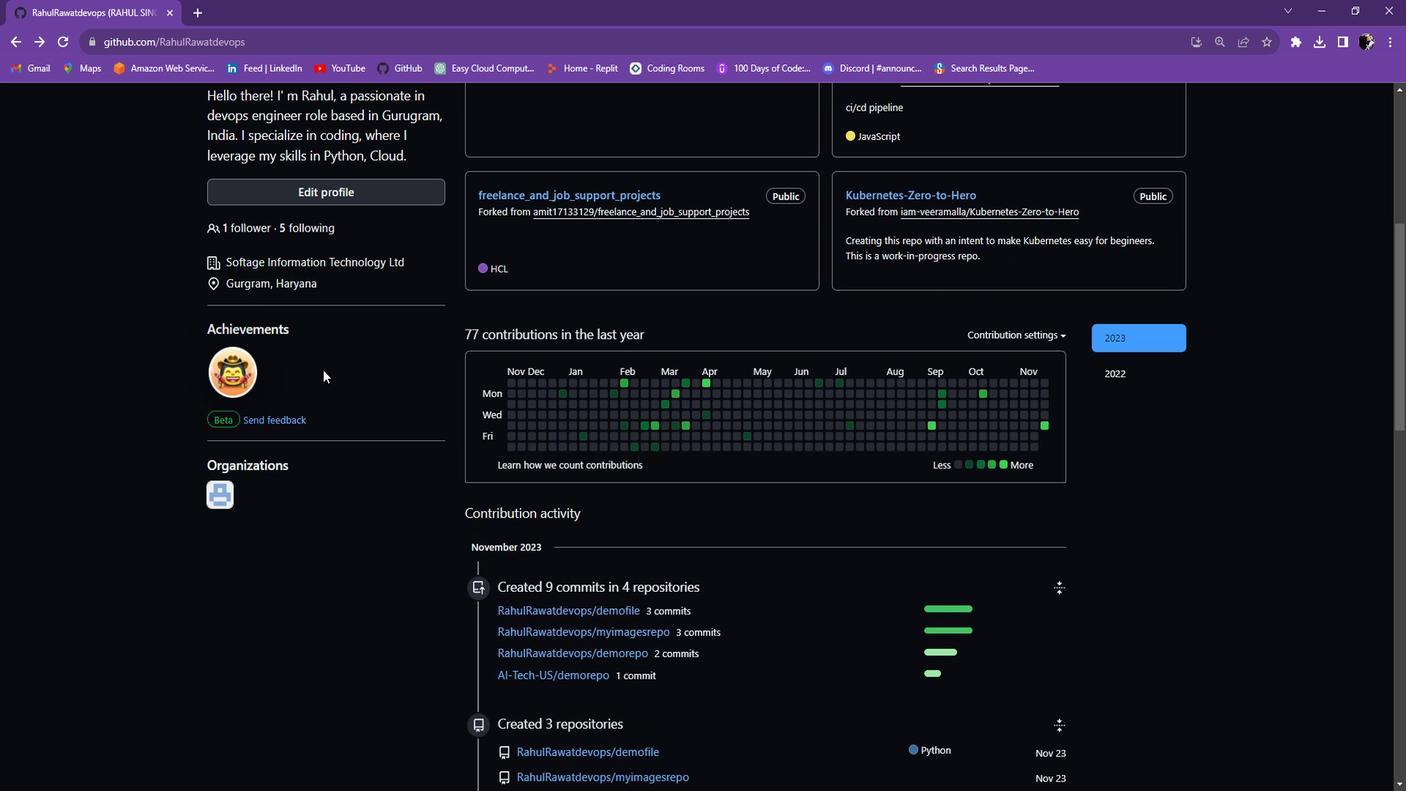 
Action: Mouse scrolled (321, 336) with delta (0, 0)
Screenshot: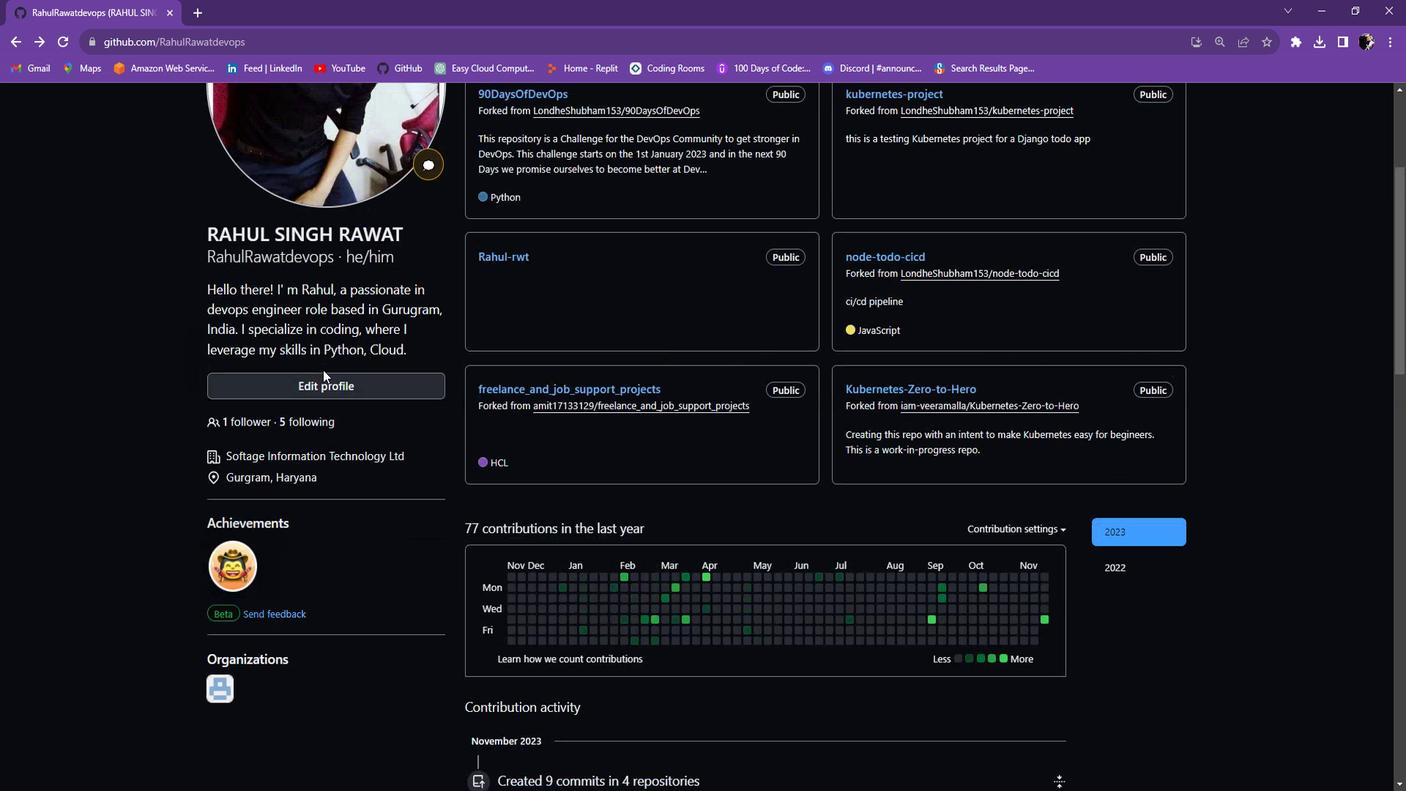
Action: Mouse moved to (286, 251)
Screenshot: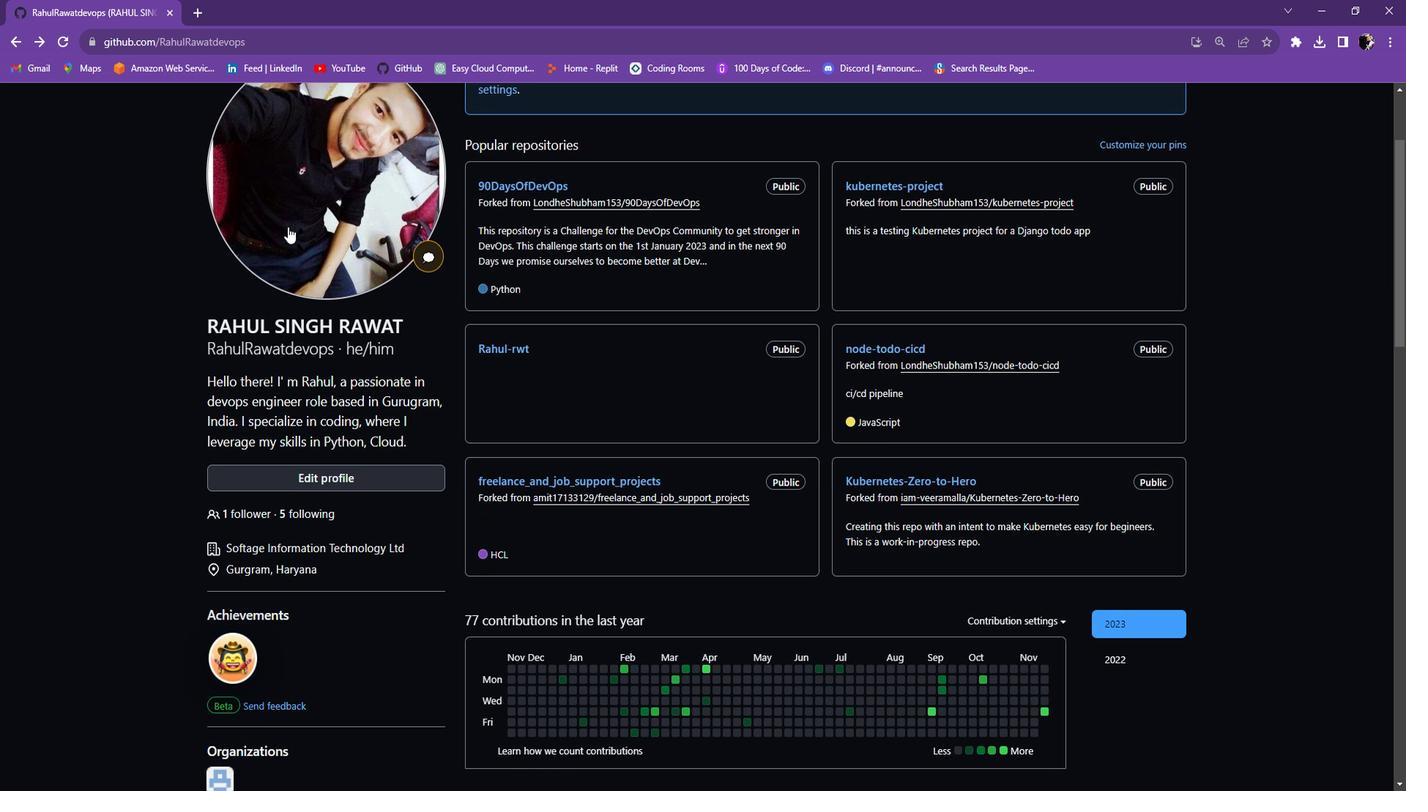 
Action: Mouse pressed left at (286, 251)
Screenshot: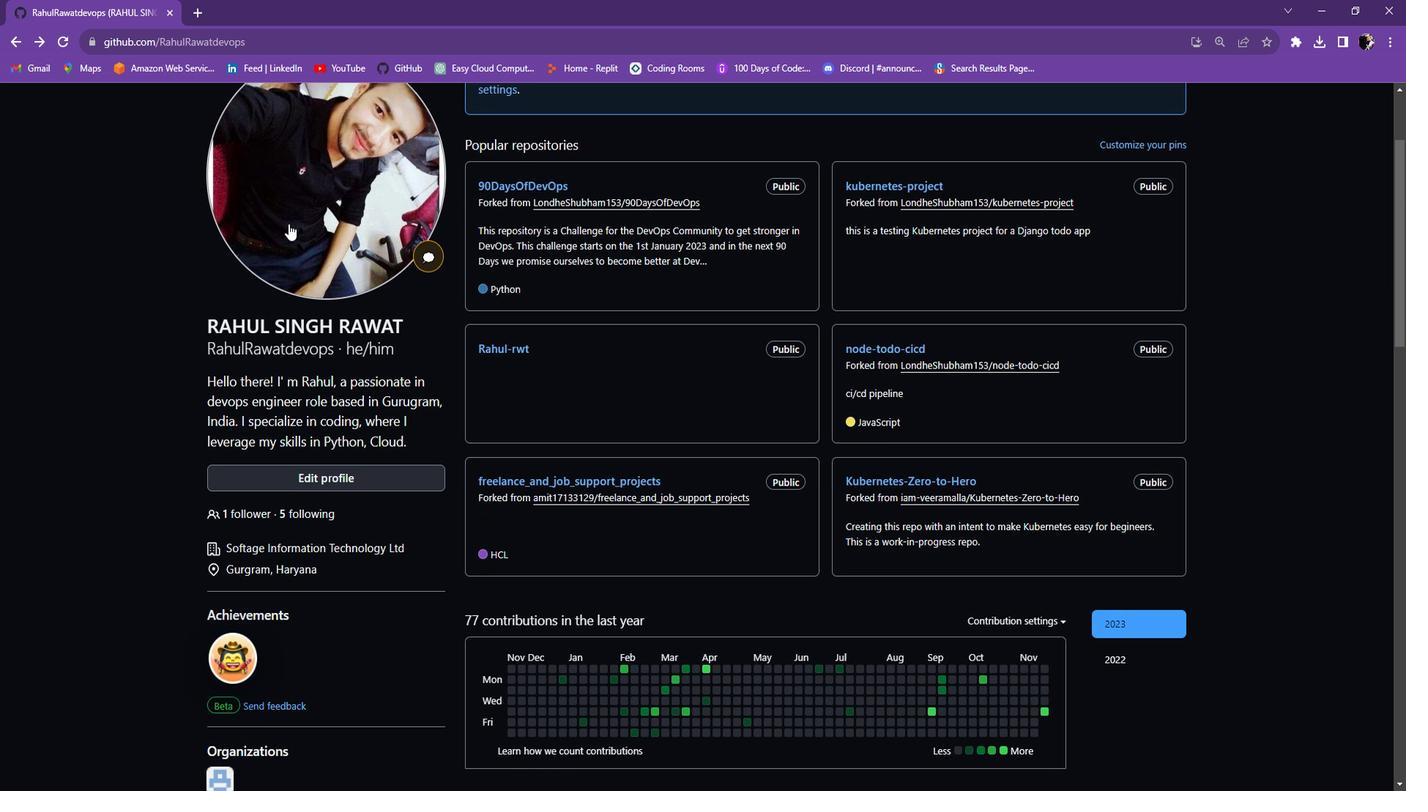 
Action: Mouse moved to (1067, 325)
Screenshot: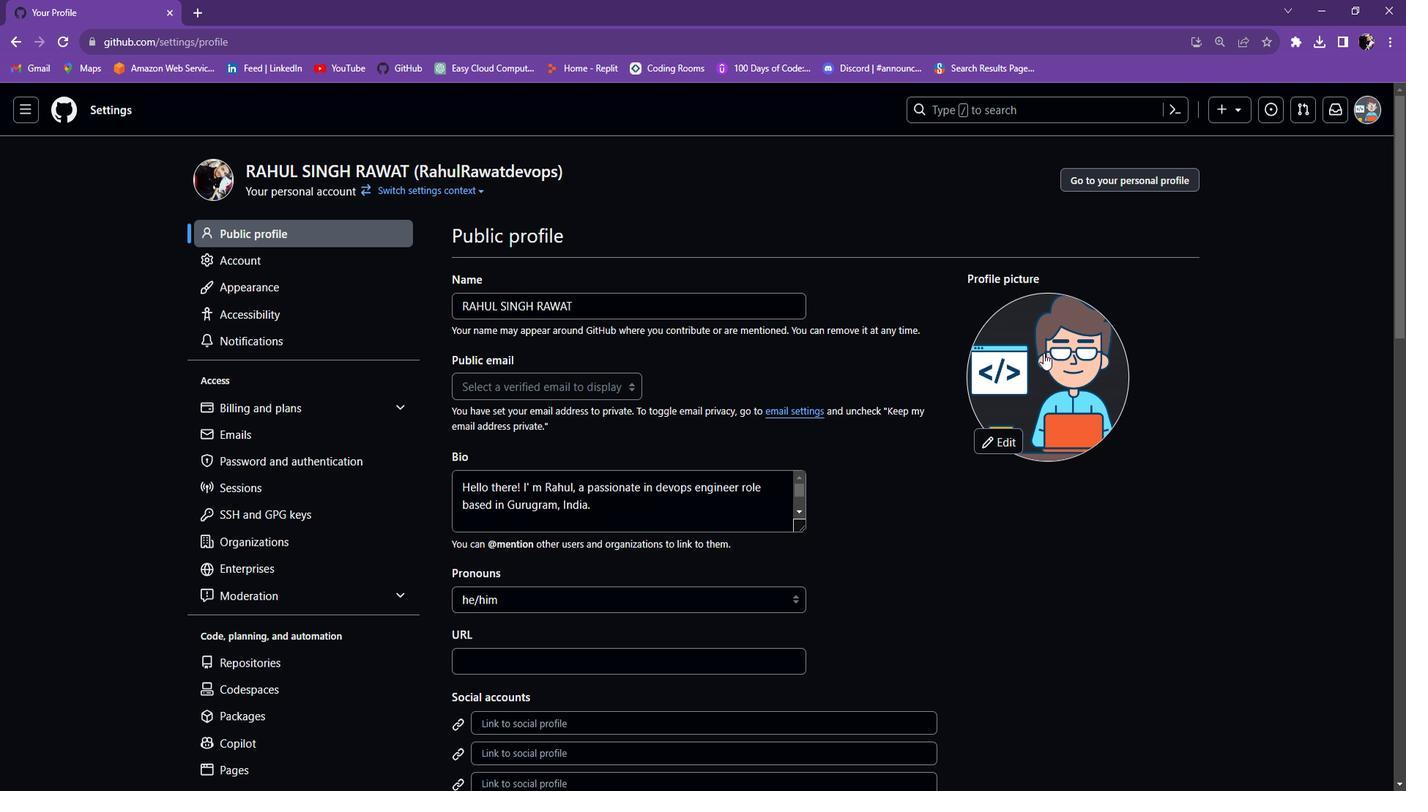 
Action: Mouse pressed left at (1067, 325)
Screenshot: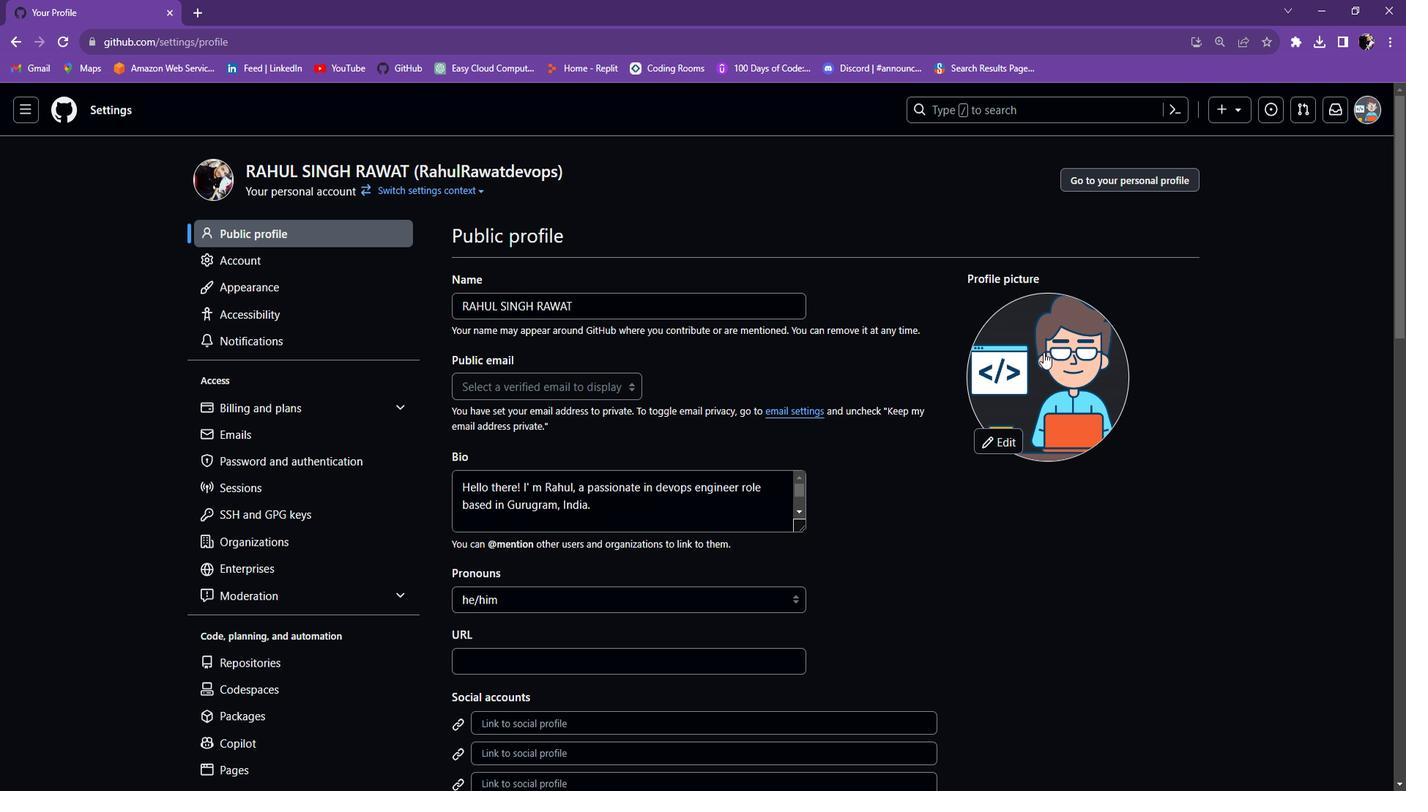 
Action: Mouse moved to (370, 303)
Screenshot: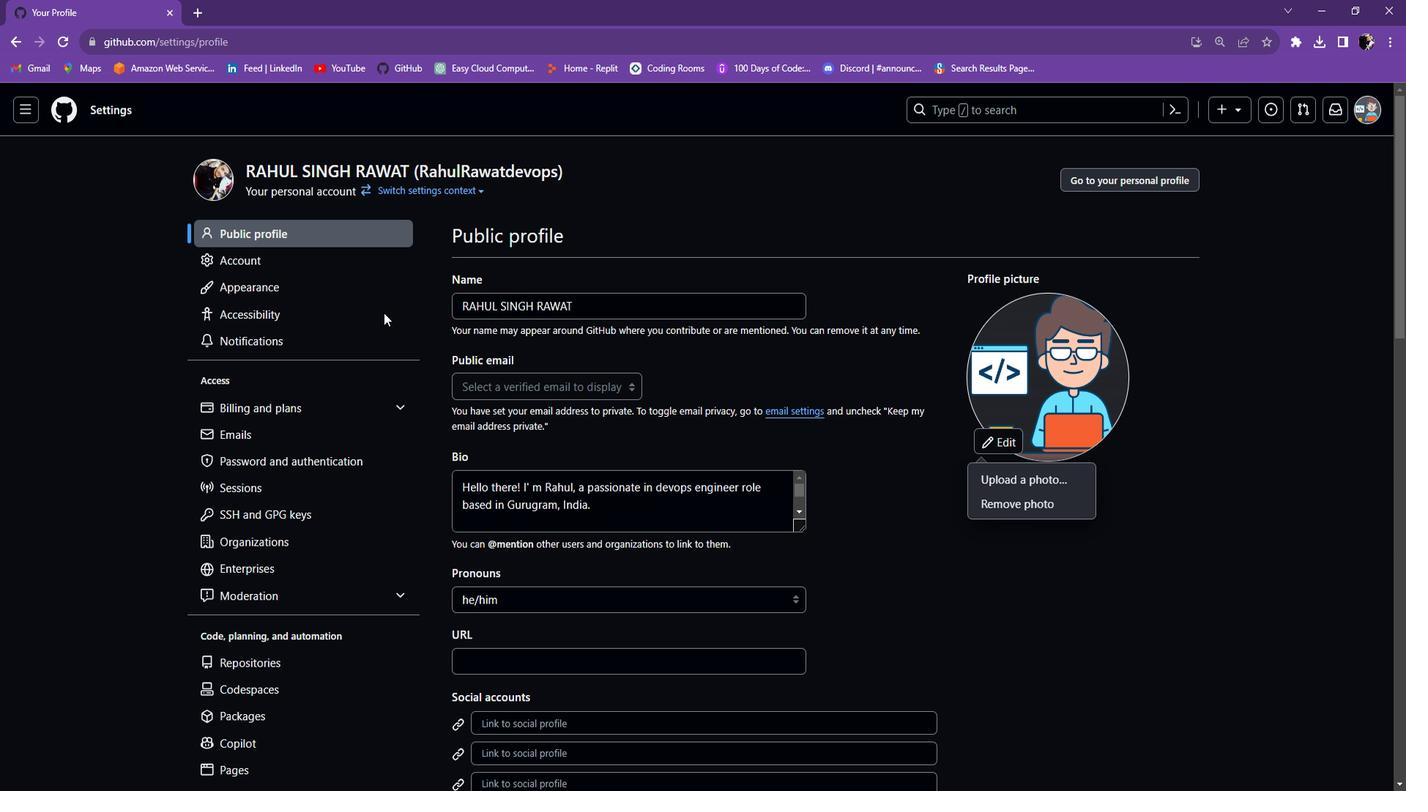 
Action: Mouse scrolled (370, 303) with delta (0, 0)
Screenshot: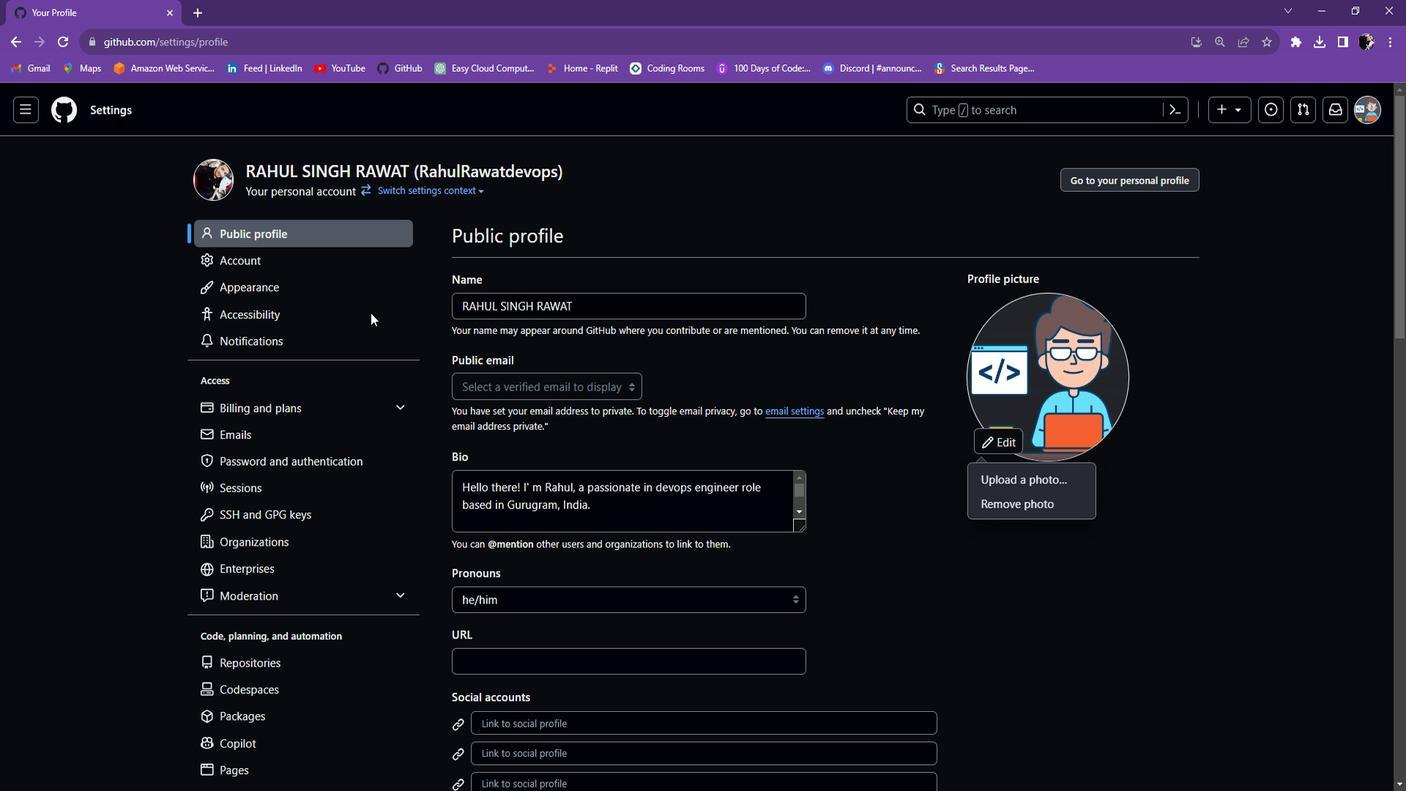 
Action: Mouse moved to (617, 318)
Screenshot: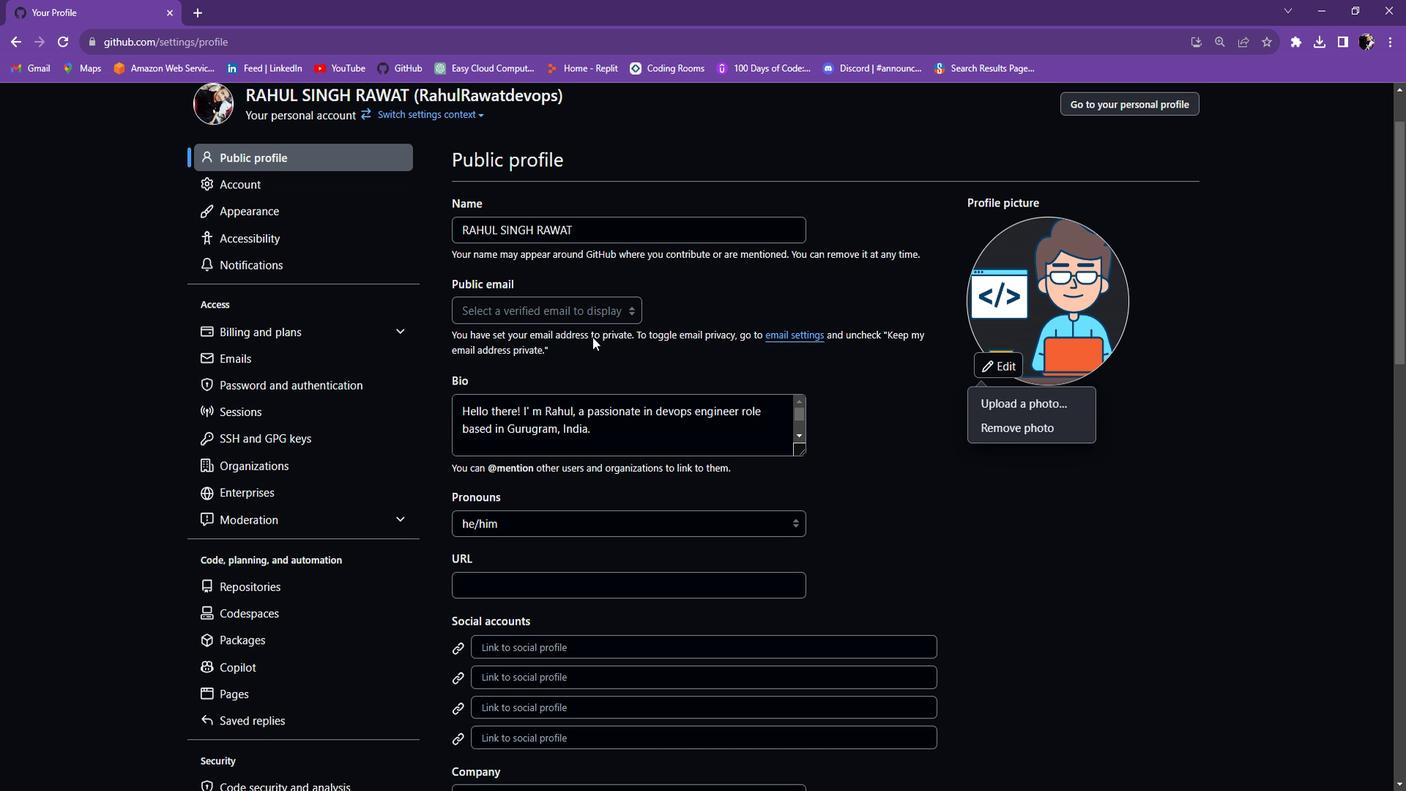 
Action: Mouse scrolled (617, 317) with delta (0, 0)
Screenshot: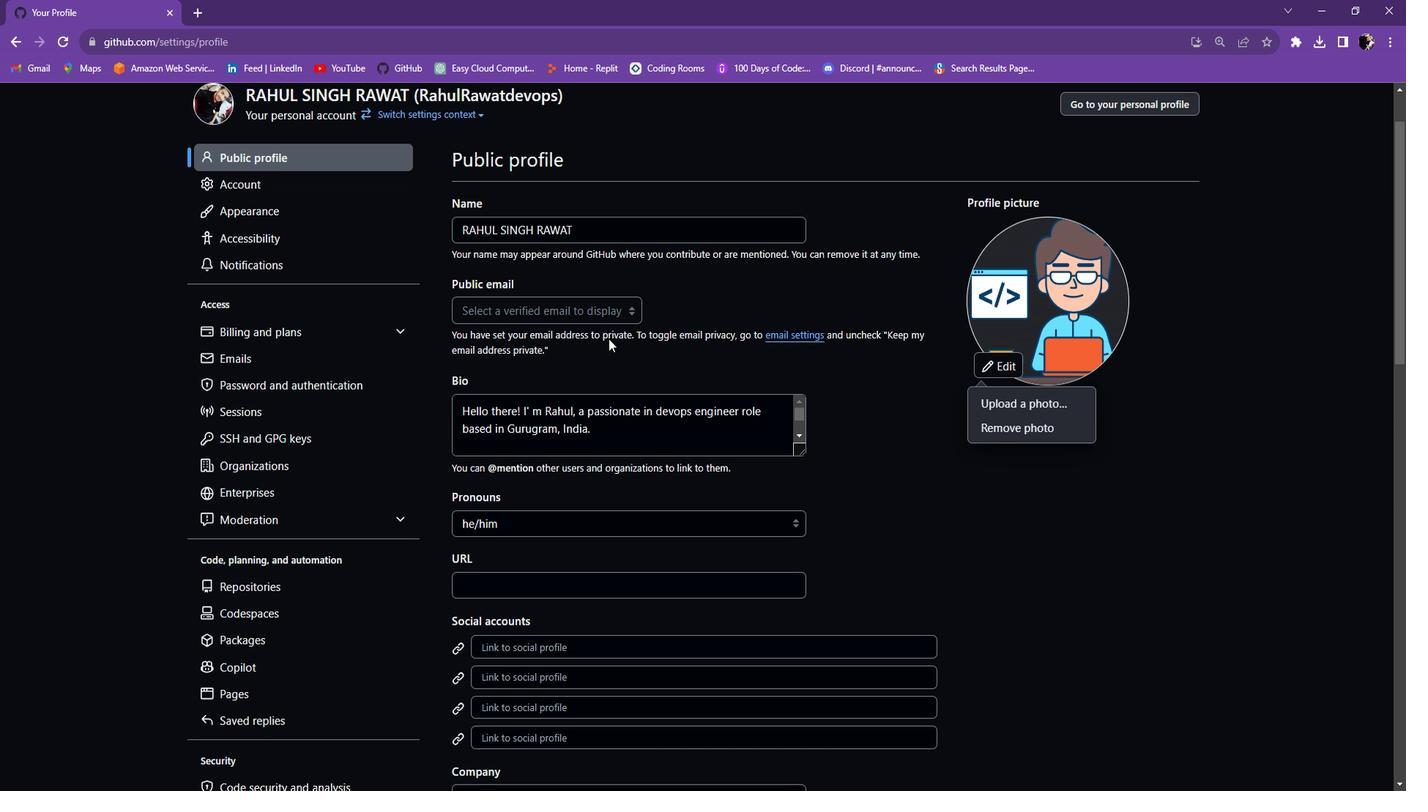 
Action: Mouse scrolled (617, 317) with delta (0, 0)
Screenshot: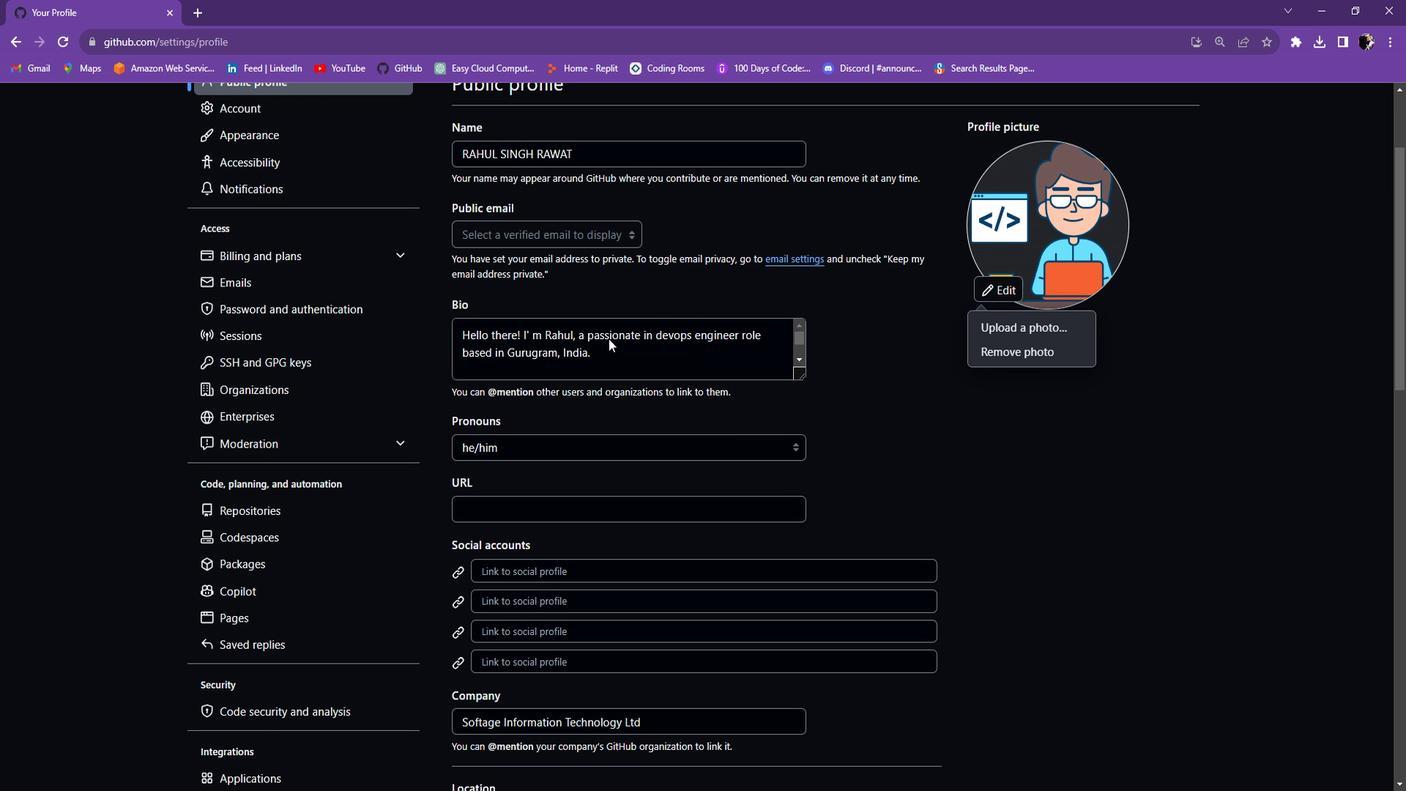 
Action: Mouse scrolled (617, 317) with delta (0, 0)
Screenshot: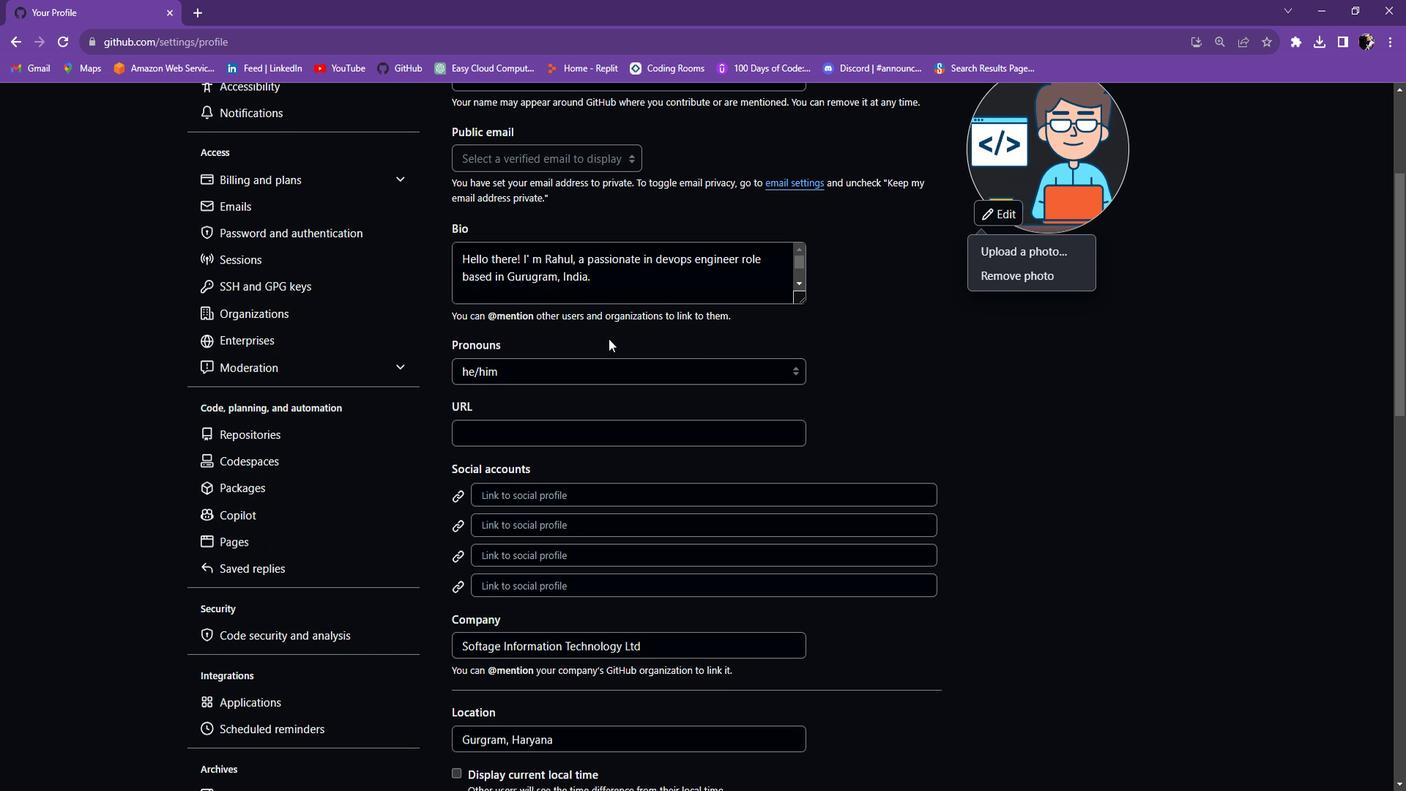 
Action: Mouse scrolled (617, 317) with delta (0, 0)
Screenshot: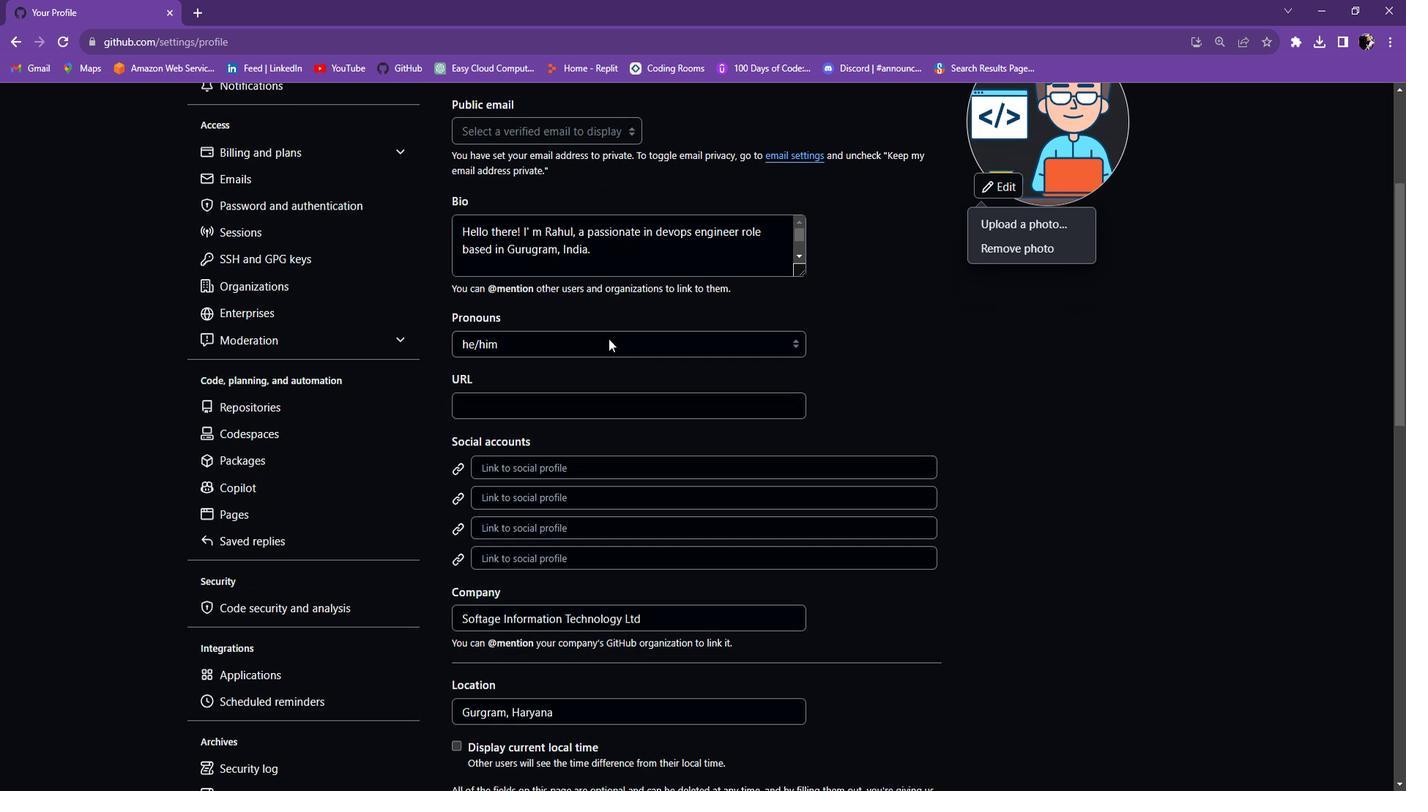 
Action: Mouse scrolled (617, 317) with delta (0, 0)
Screenshot: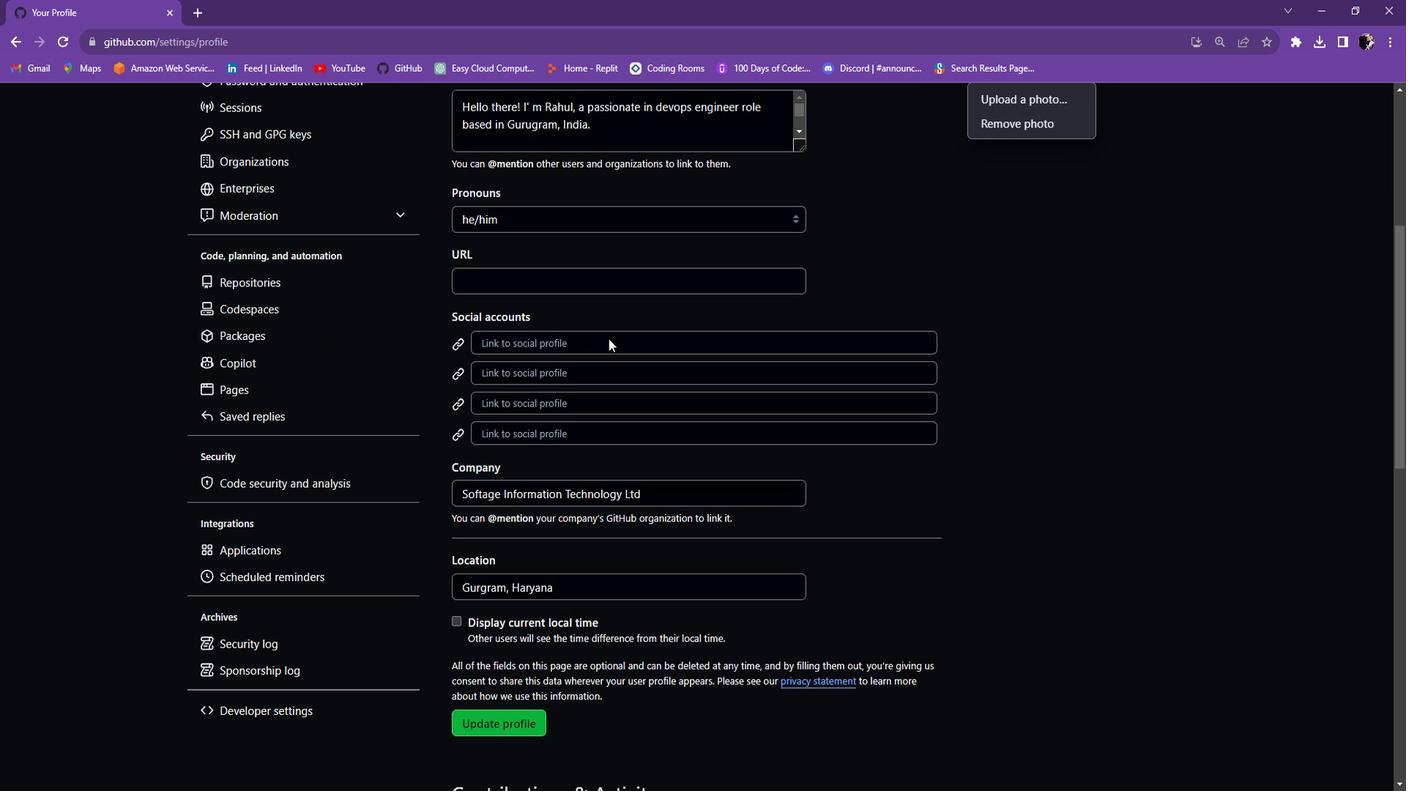 
Action: Mouse moved to (598, 417)
Screenshot: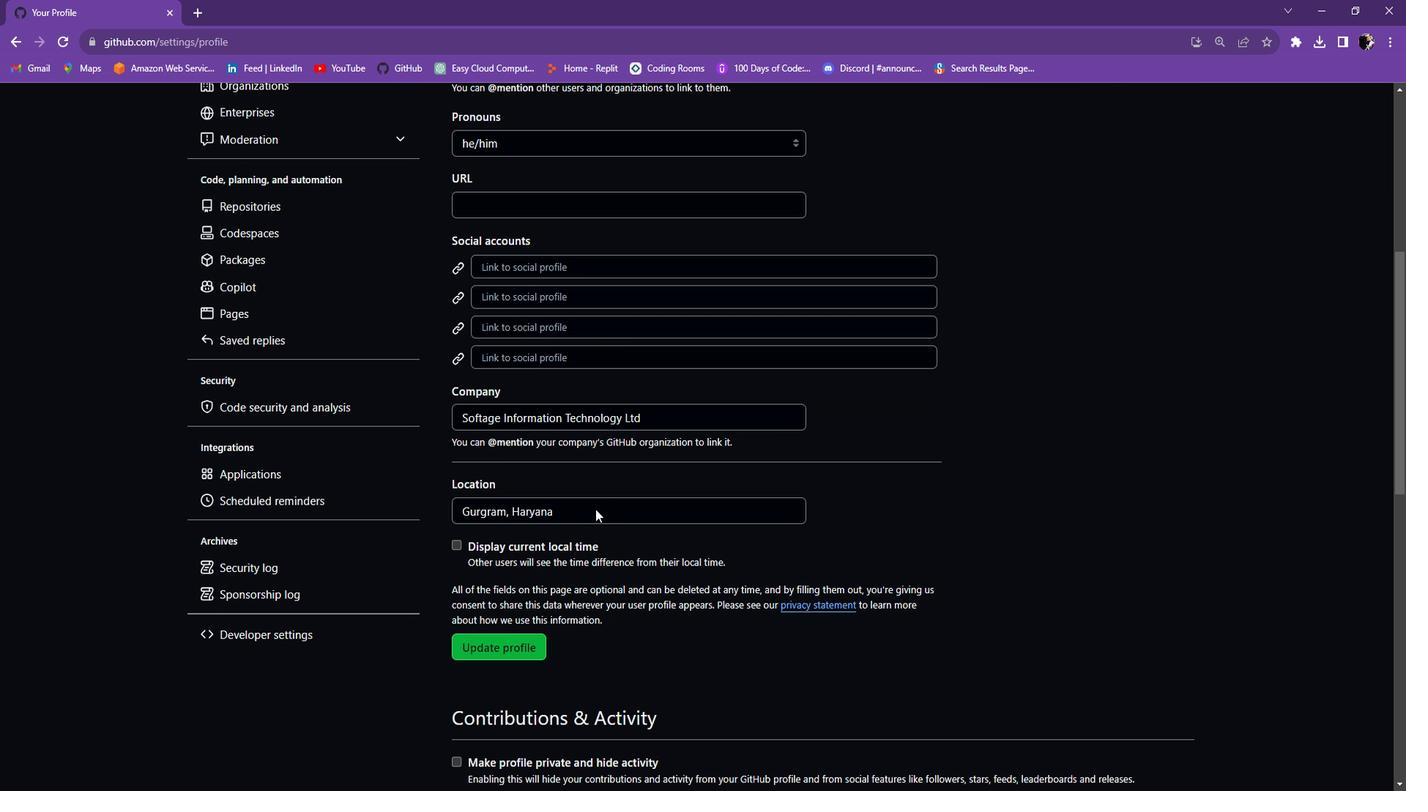 
Action: Mouse scrolled (598, 416) with delta (0, 0)
Screenshot: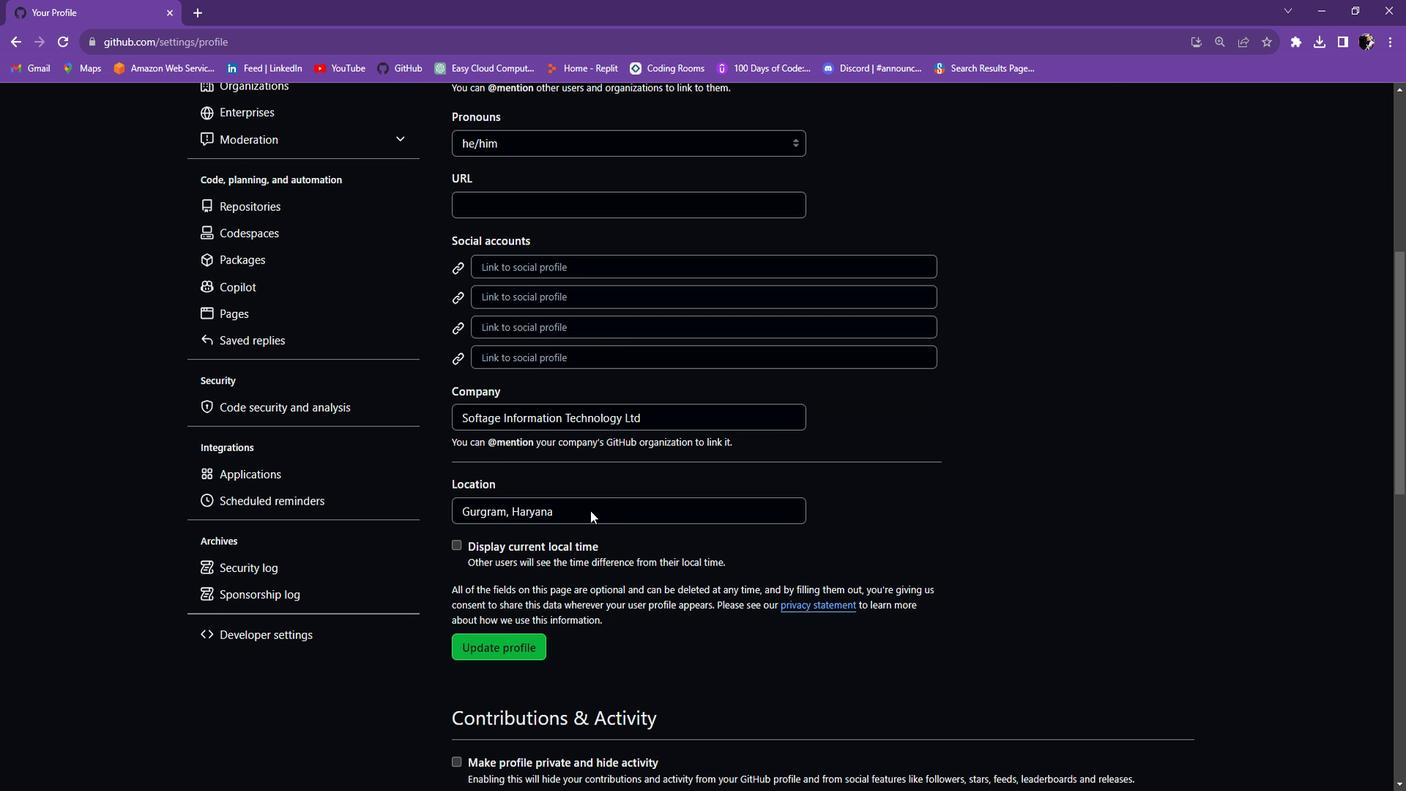
Action: Mouse scrolled (598, 416) with delta (0, 0)
Screenshot: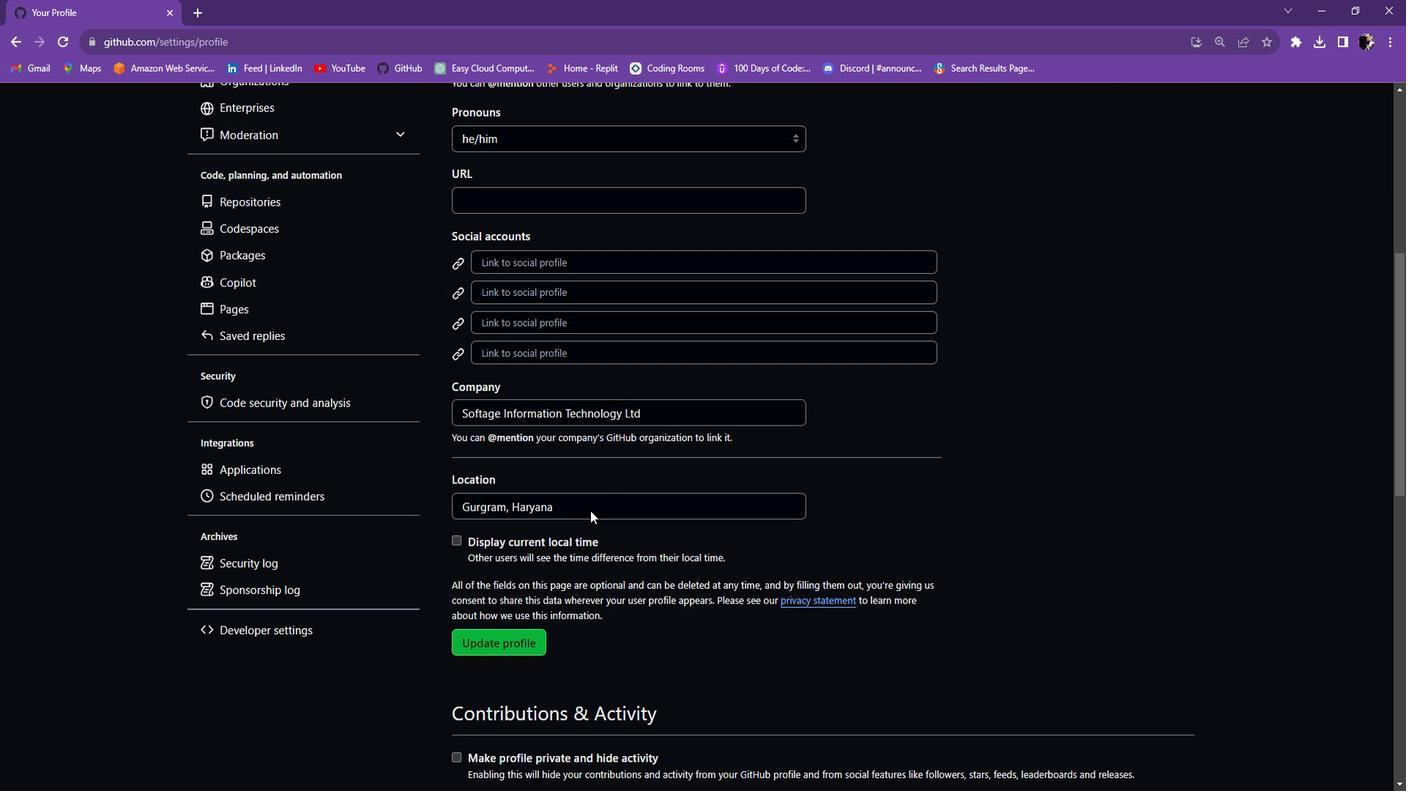 
Action: Mouse moved to (605, 410)
Screenshot: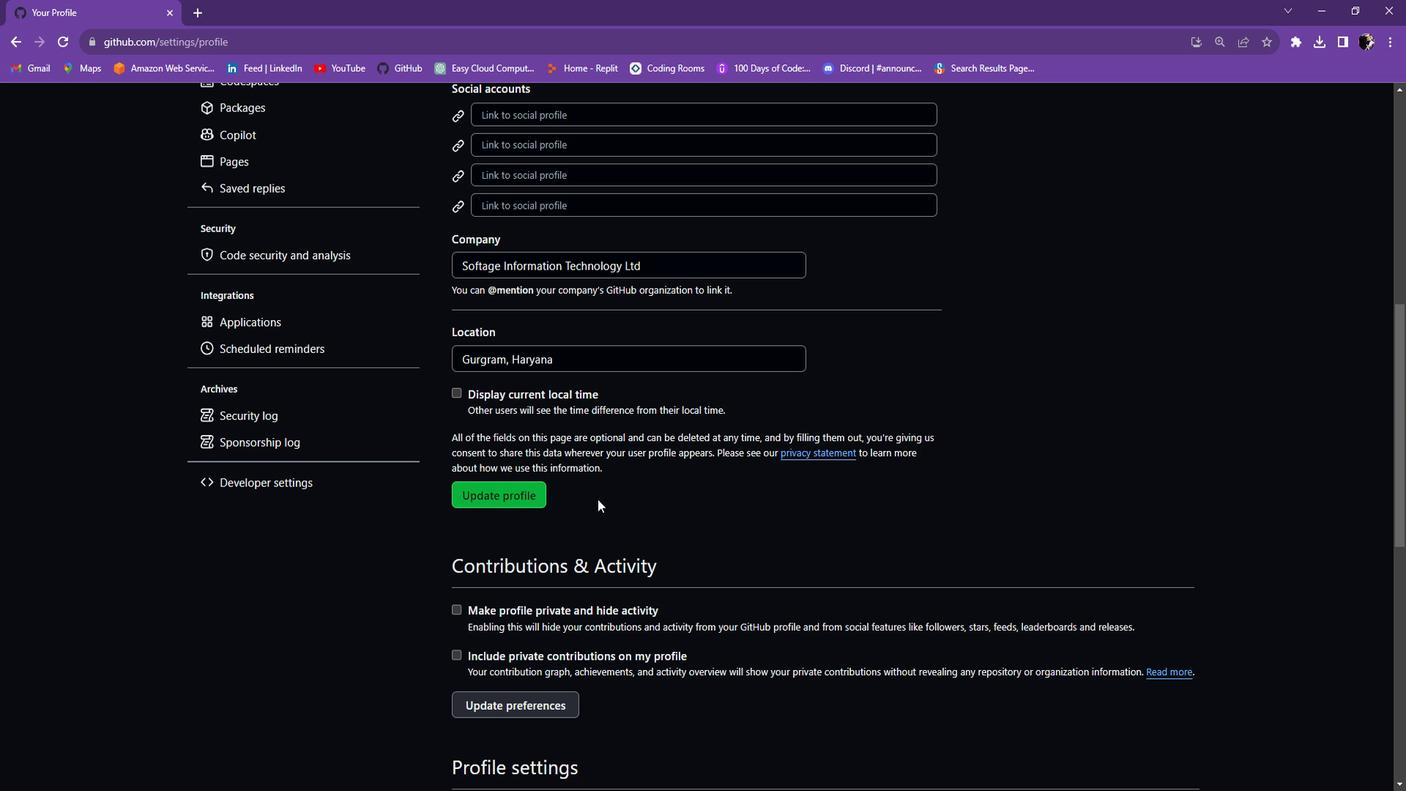 
Action: Mouse scrolled (605, 410) with delta (0, 0)
Screenshot: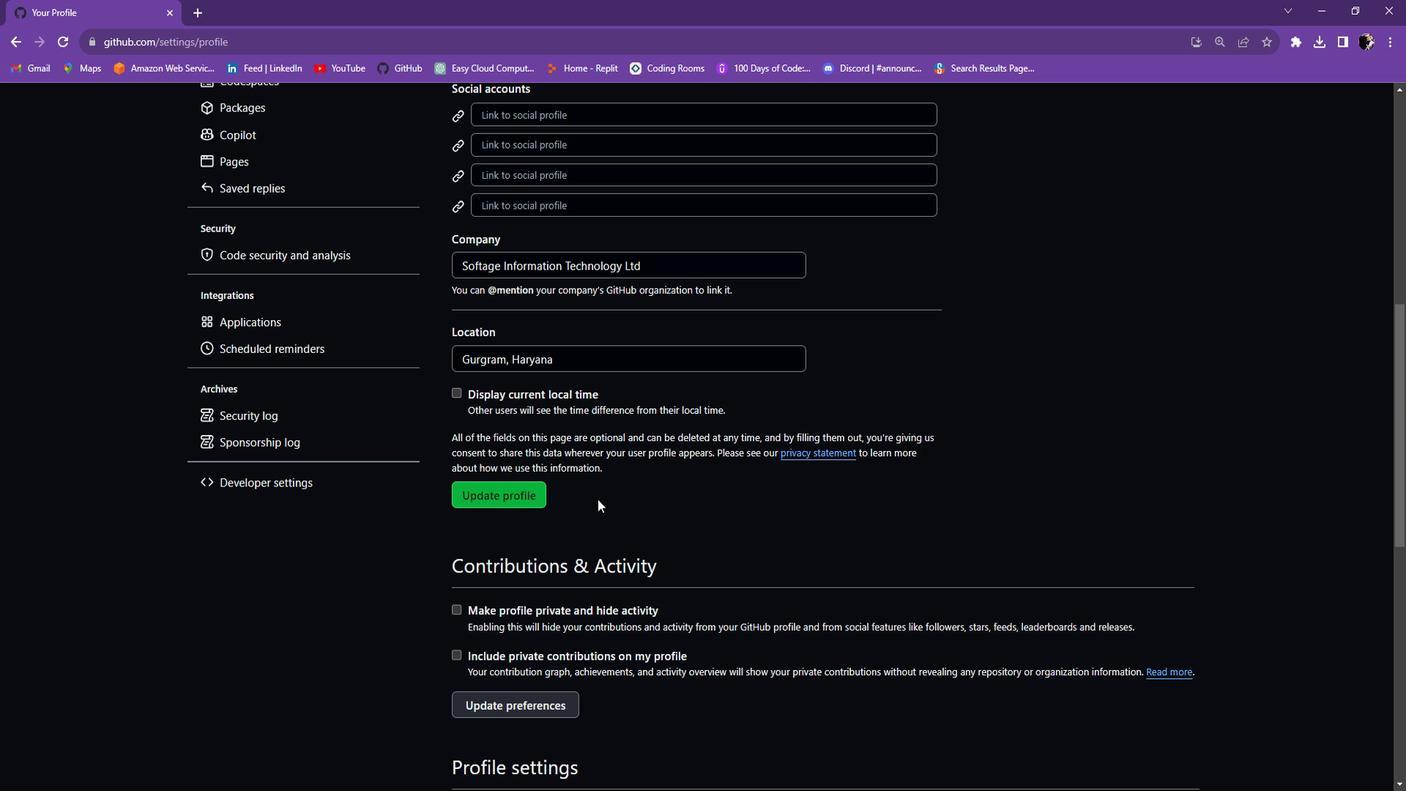 
Action: Mouse scrolled (605, 410) with delta (0, 0)
Screenshot: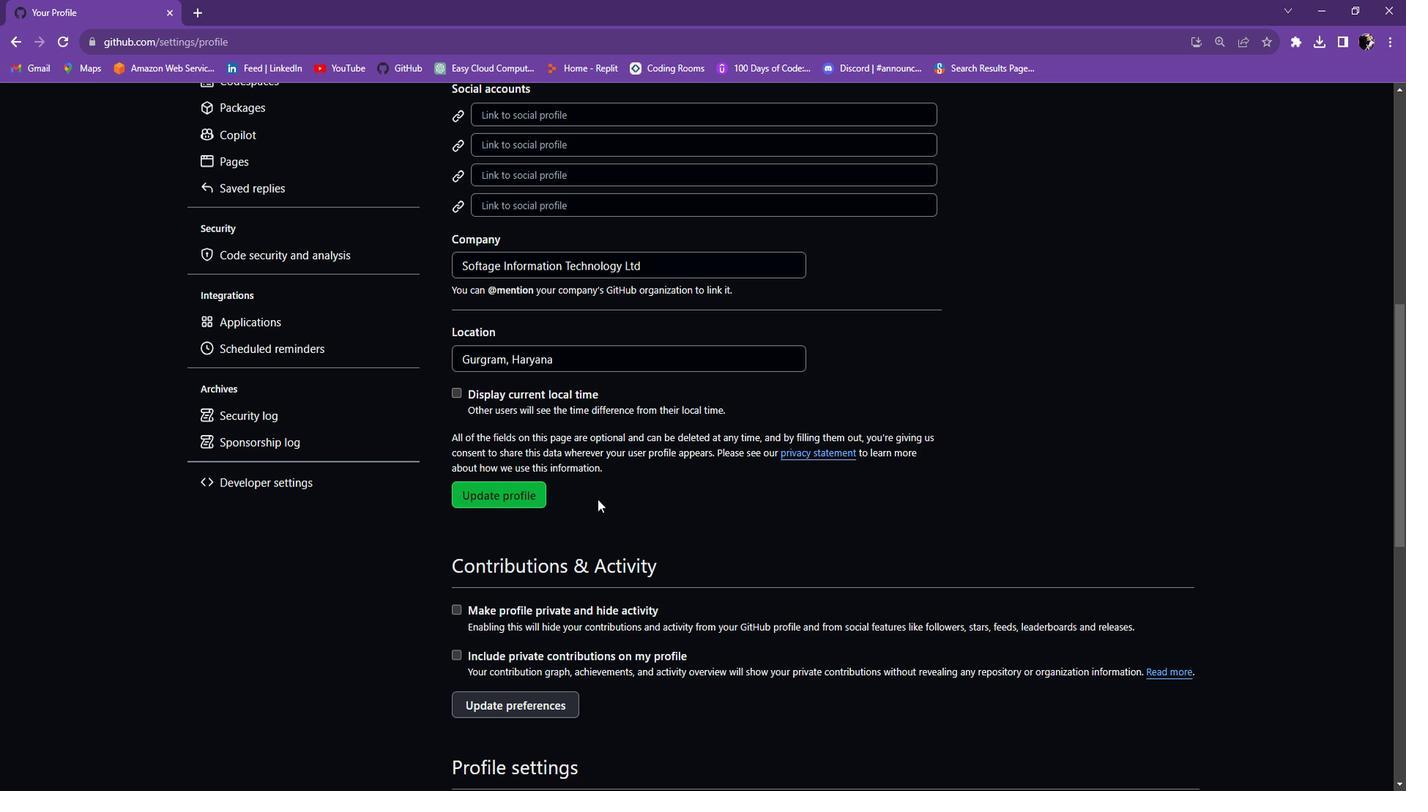 
Action: Mouse moved to (606, 410)
Screenshot: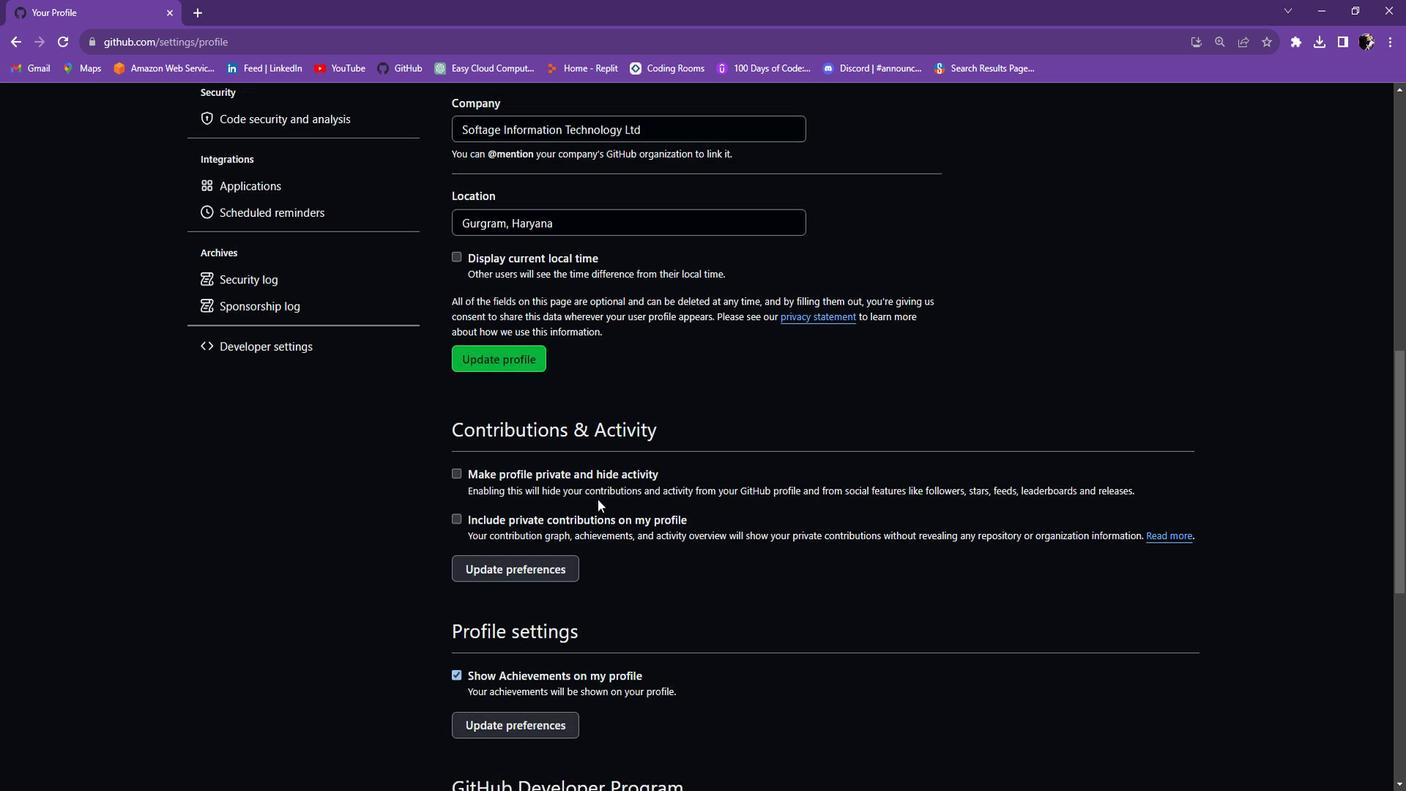 
Action: Mouse scrolled (606, 410) with delta (0, 0)
Screenshot: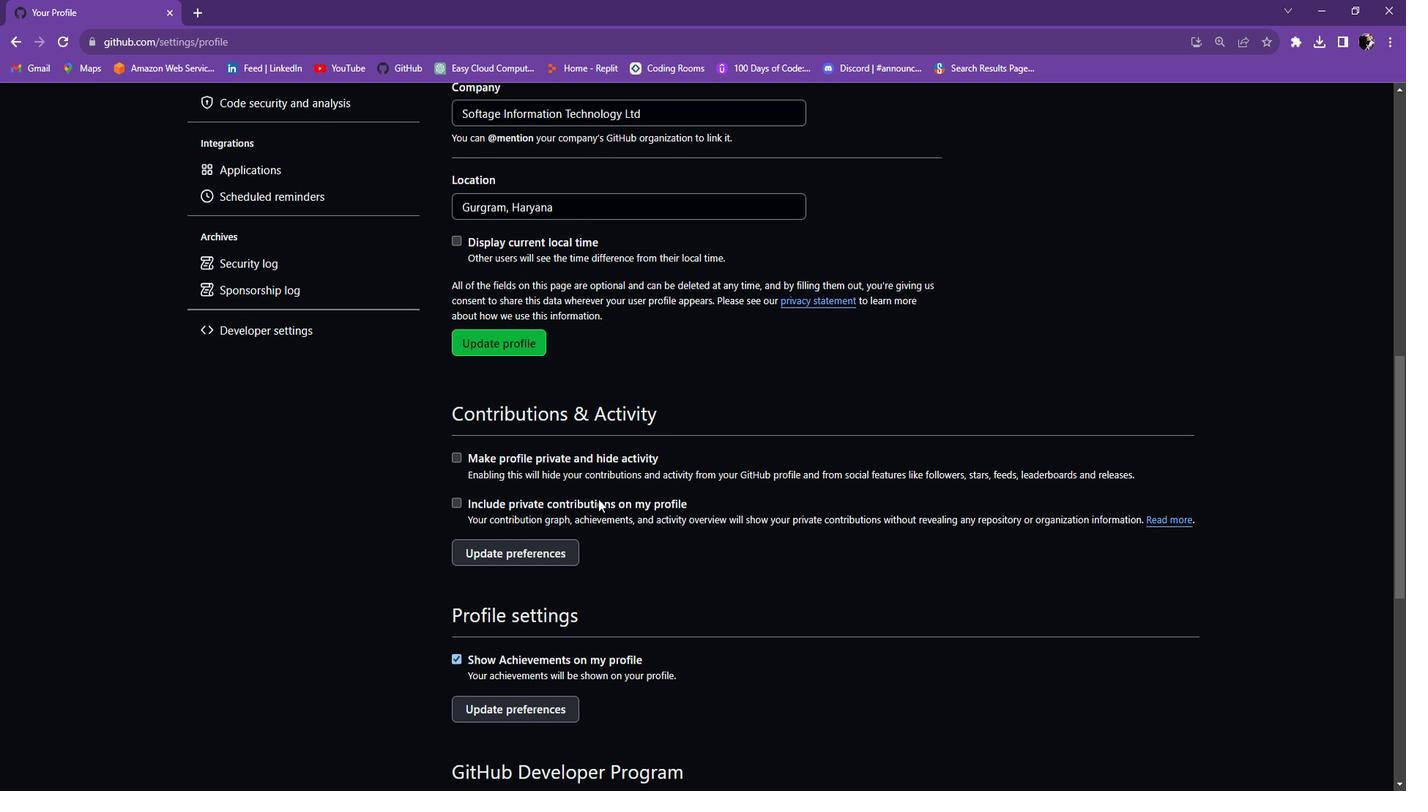 
Action: Mouse moved to (612, 427)
Screenshot: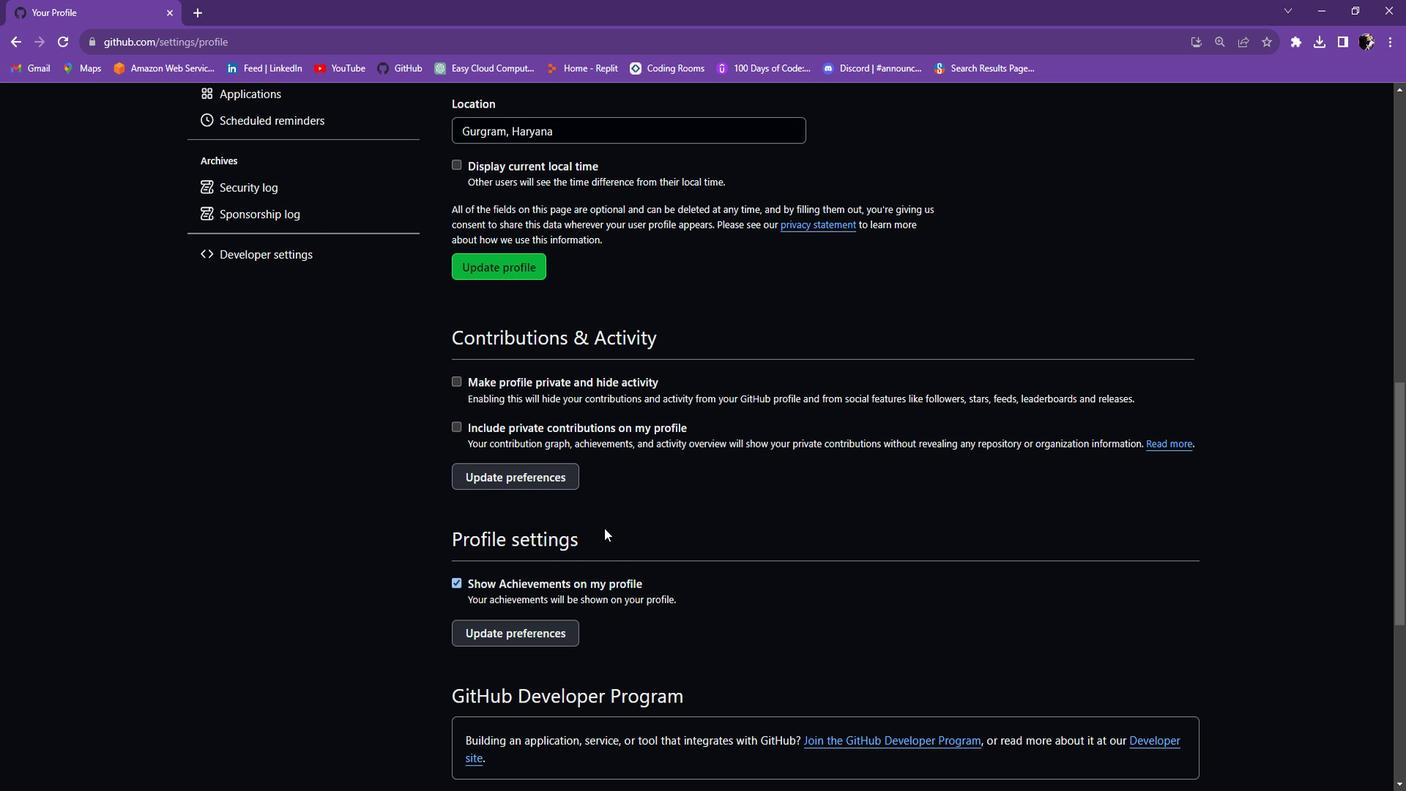 
Action: Mouse scrolled (612, 427) with delta (0, 0)
Screenshot: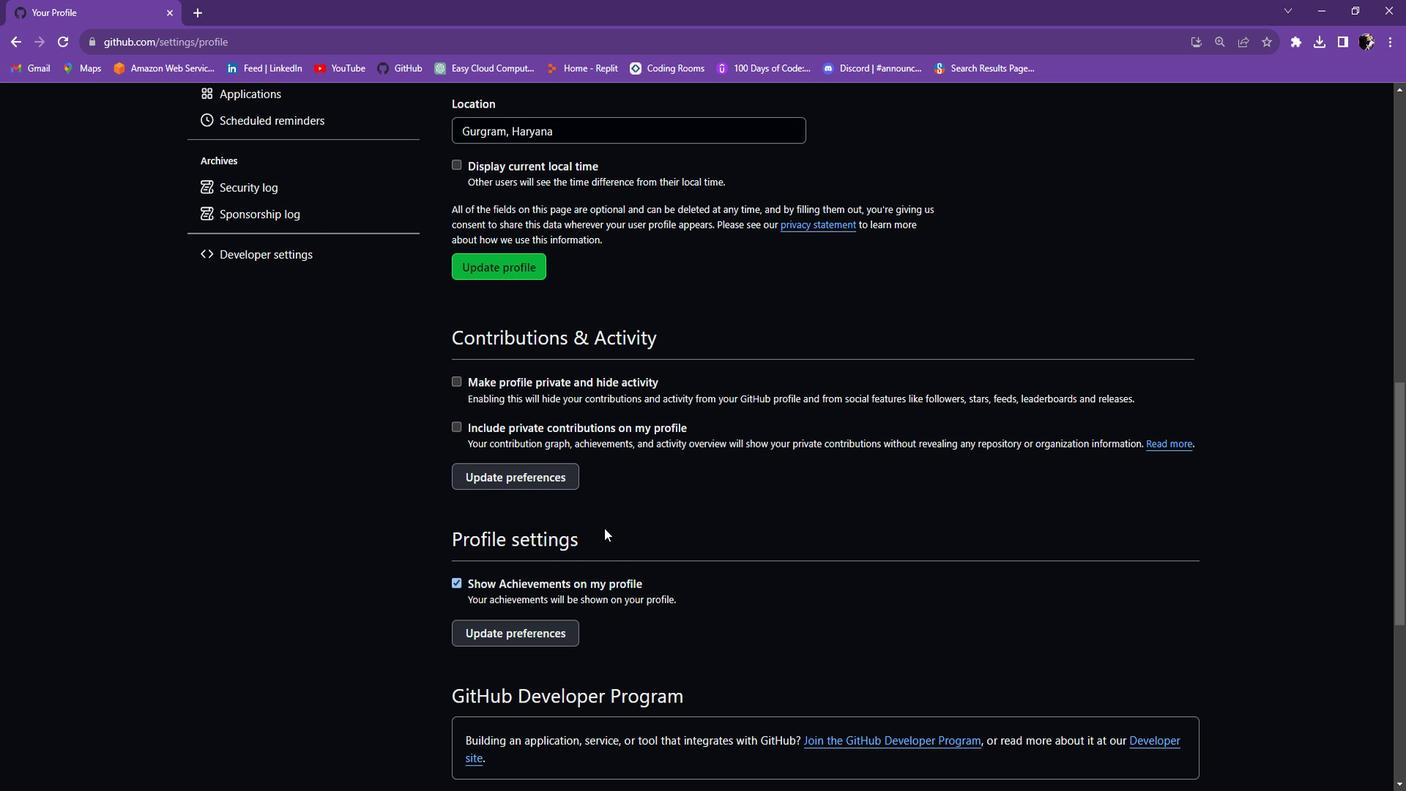 
Action: Mouse scrolled (612, 427) with delta (0, 0)
Screenshot: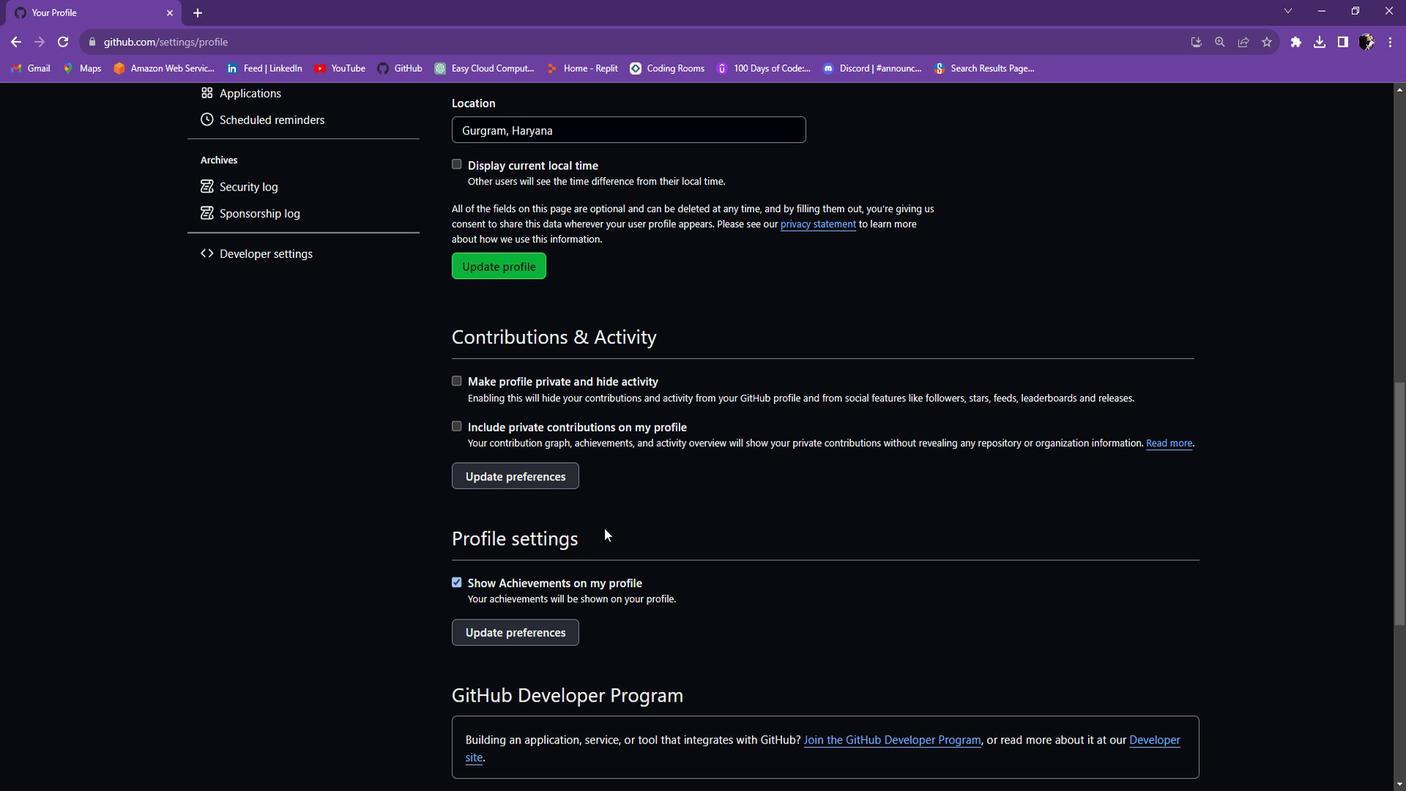 
Action: Mouse scrolled (612, 427) with delta (0, 0)
Screenshot: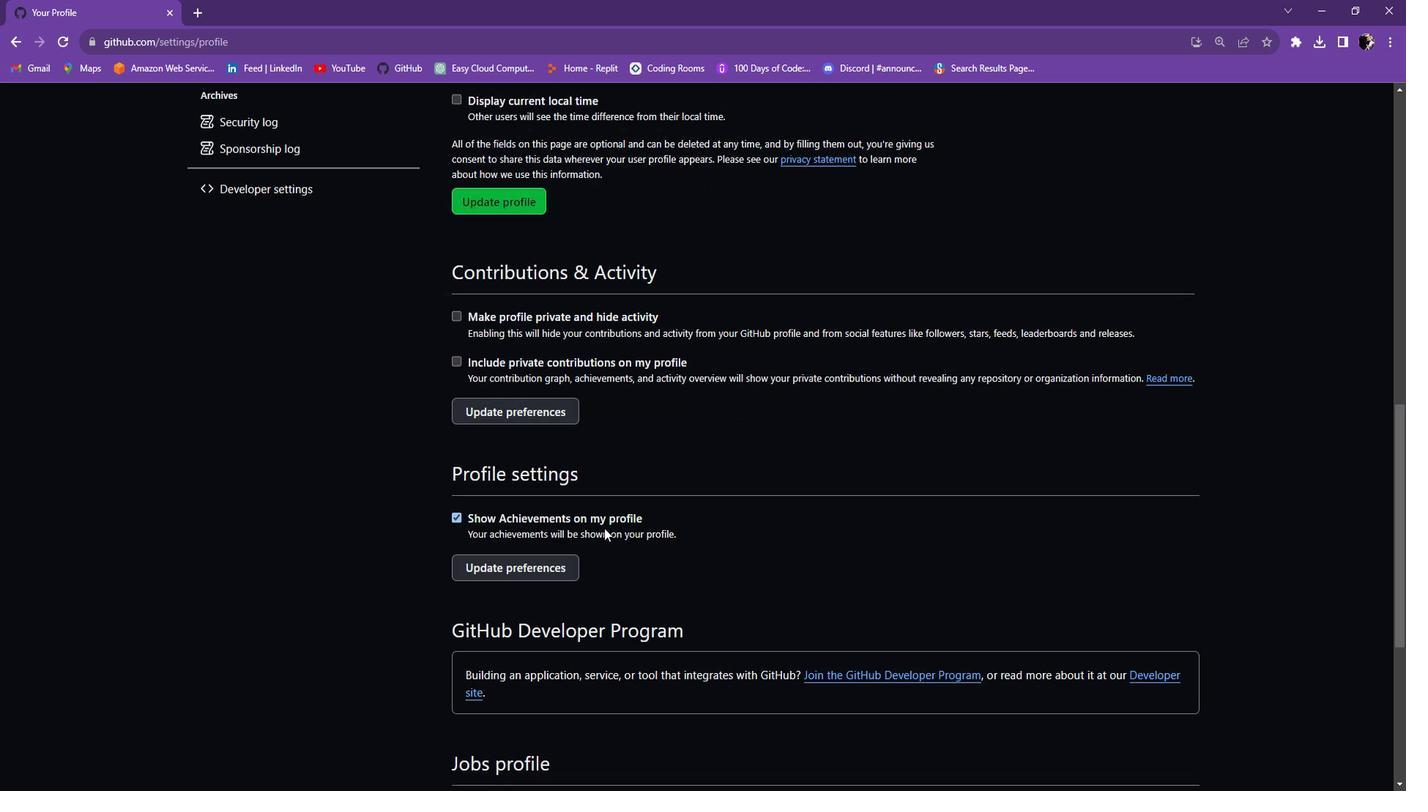 
Action: Mouse scrolled (612, 427) with delta (0, 0)
Screenshot: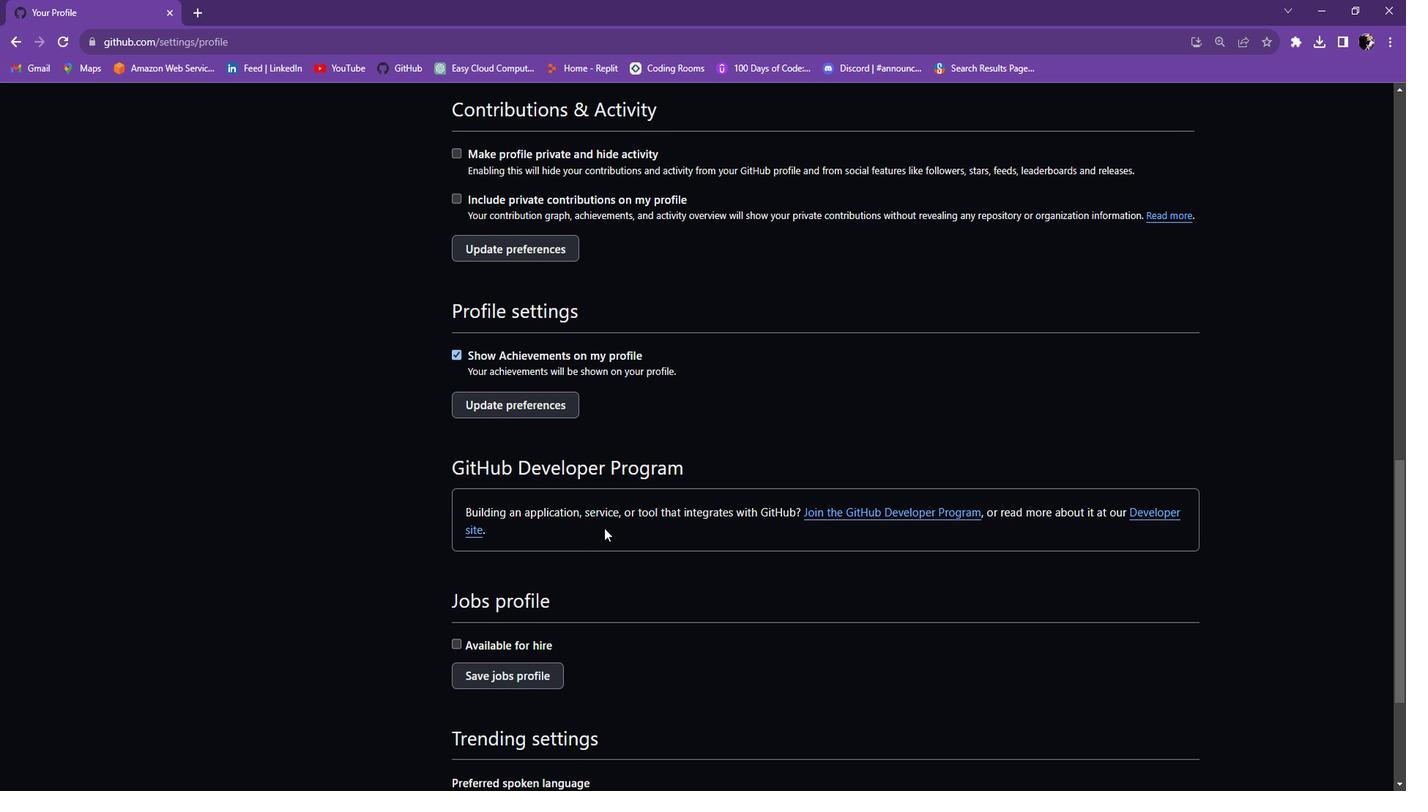 
Action: Mouse scrolled (612, 427) with delta (0, 0)
Screenshot: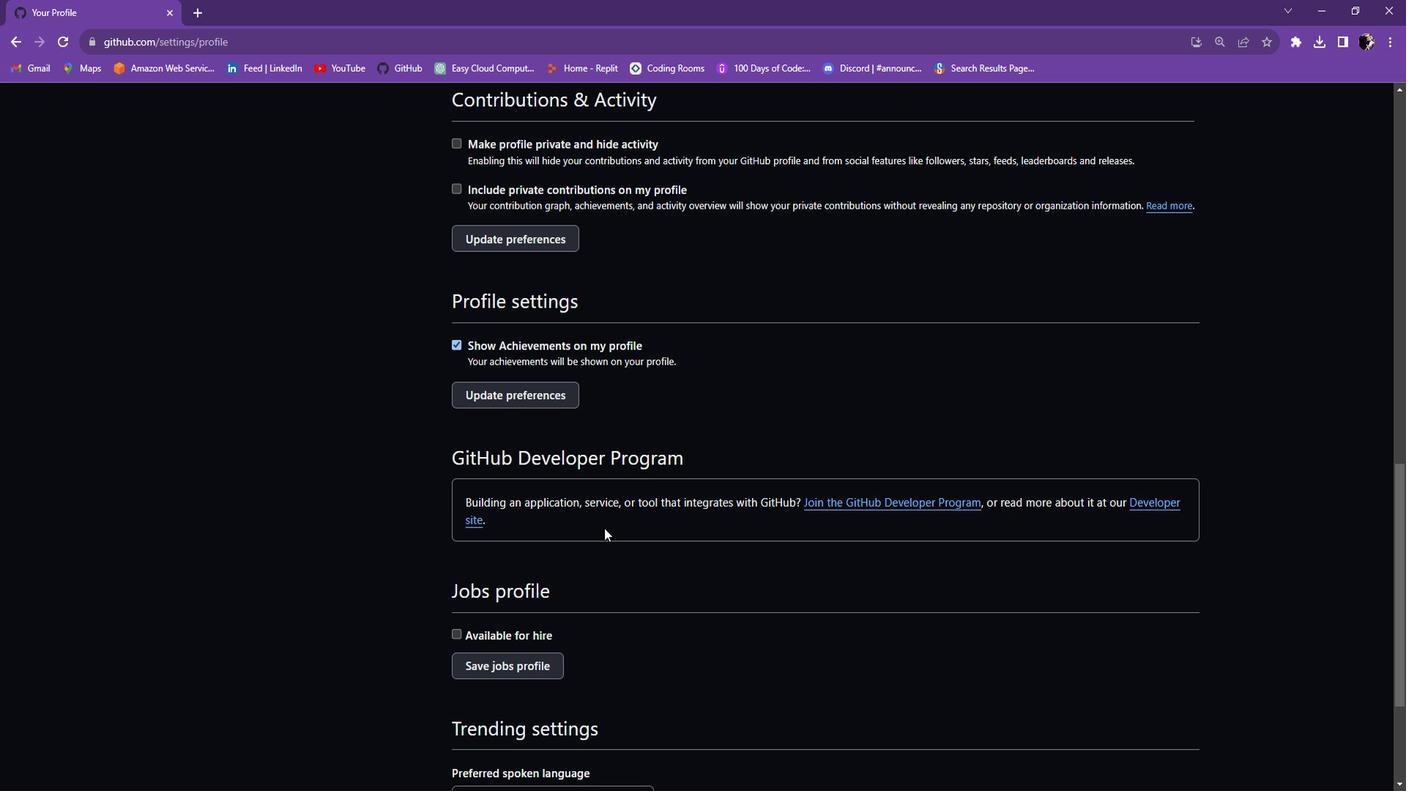
Action: Mouse moved to (628, 409)
Screenshot: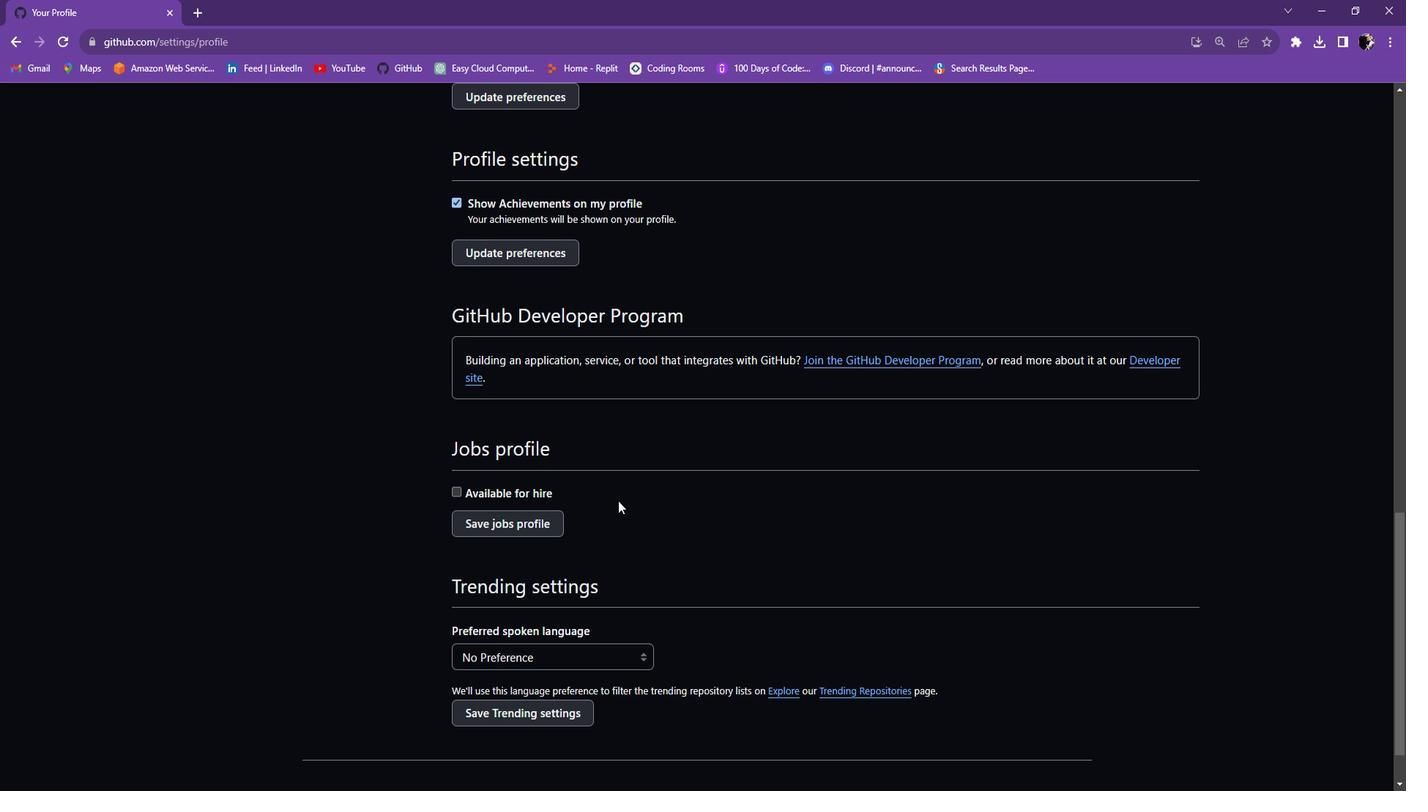 
Action: Mouse scrolled (628, 408) with delta (0, 0)
Screenshot: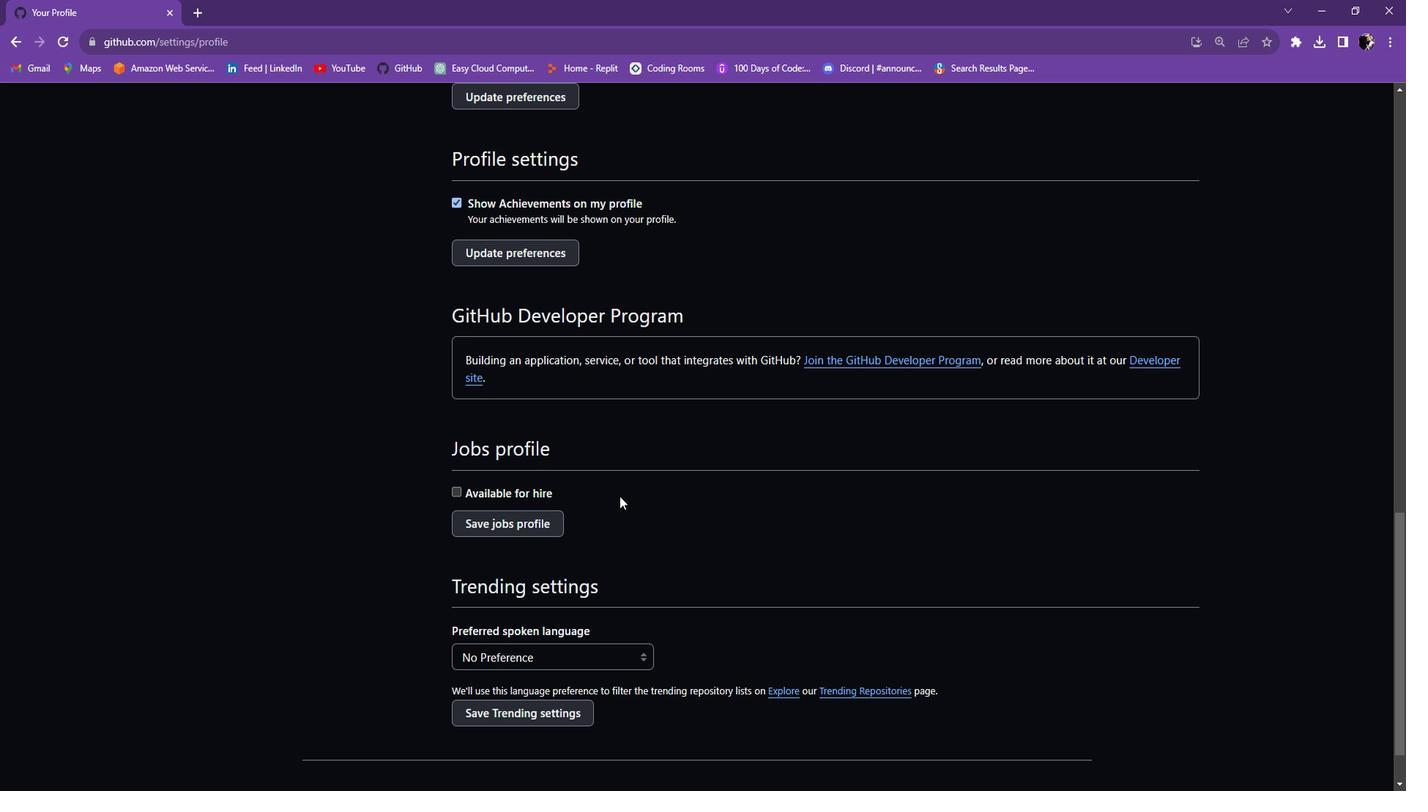 
Action: Mouse moved to (618, 376)
Screenshot: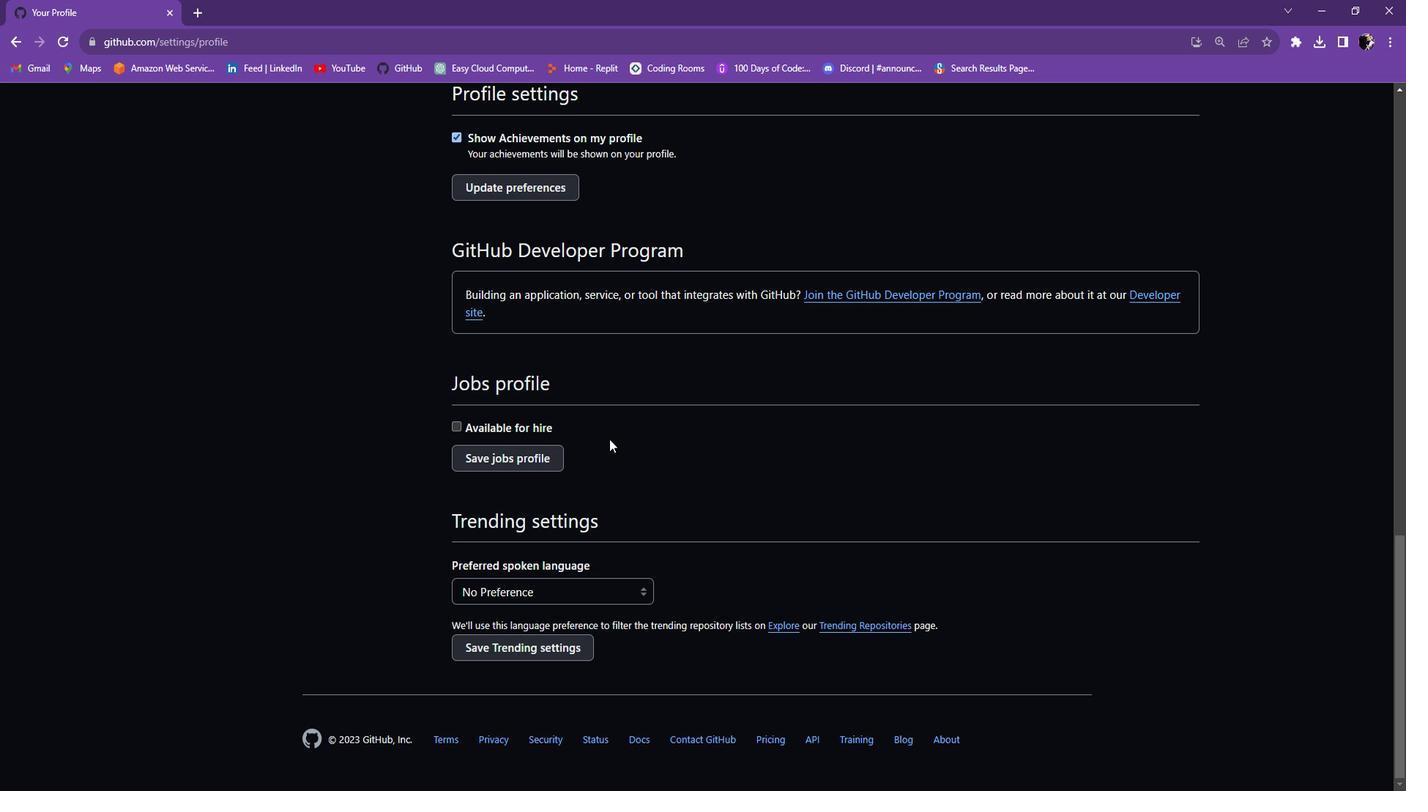 
Action: Mouse scrolled (618, 376) with delta (0, 0)
Screenshot: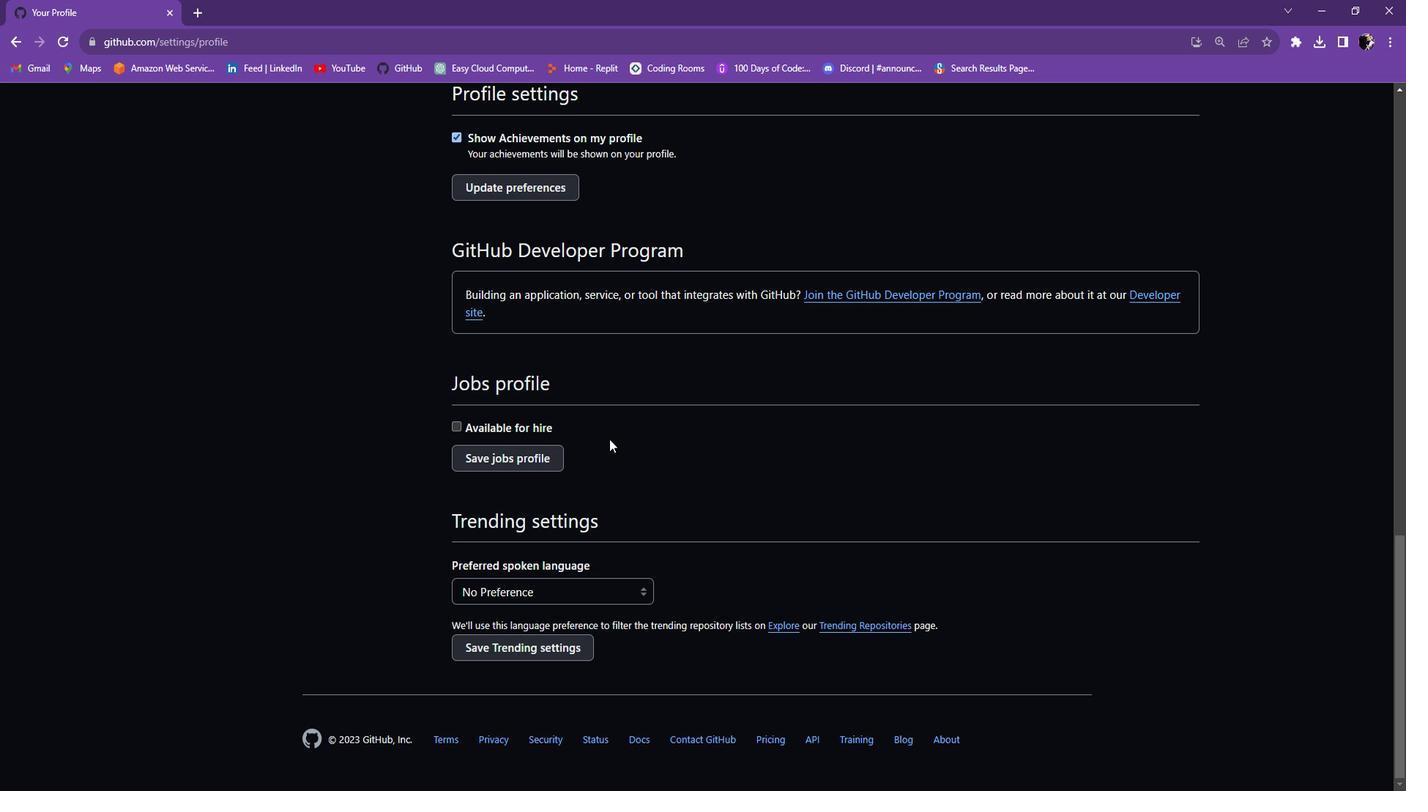 
Action: Mouse scrolled (618, 375) with delta (0, 0)
Screenshot: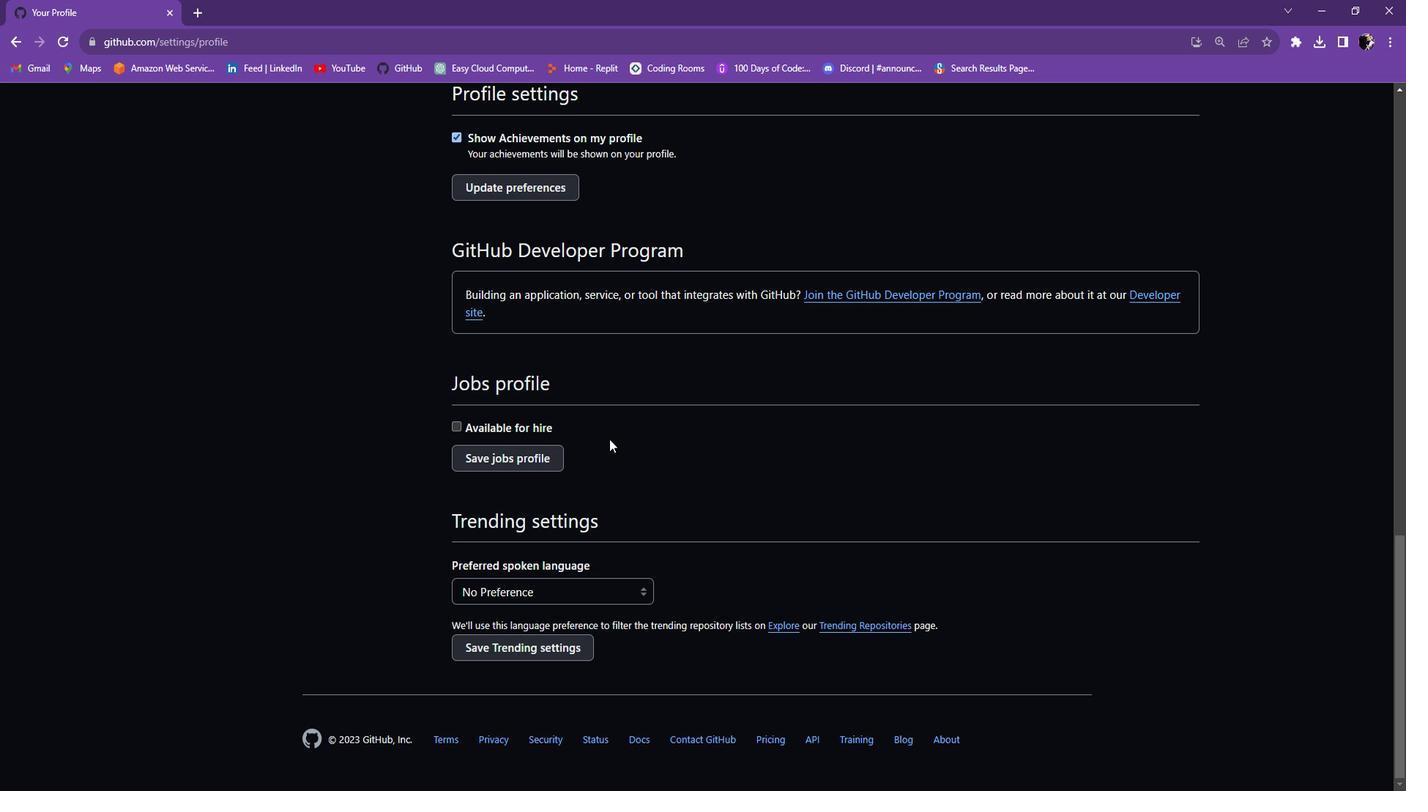 
Action: Mouse scrolled (618, 376) with delta (0, 0)
Screenshot: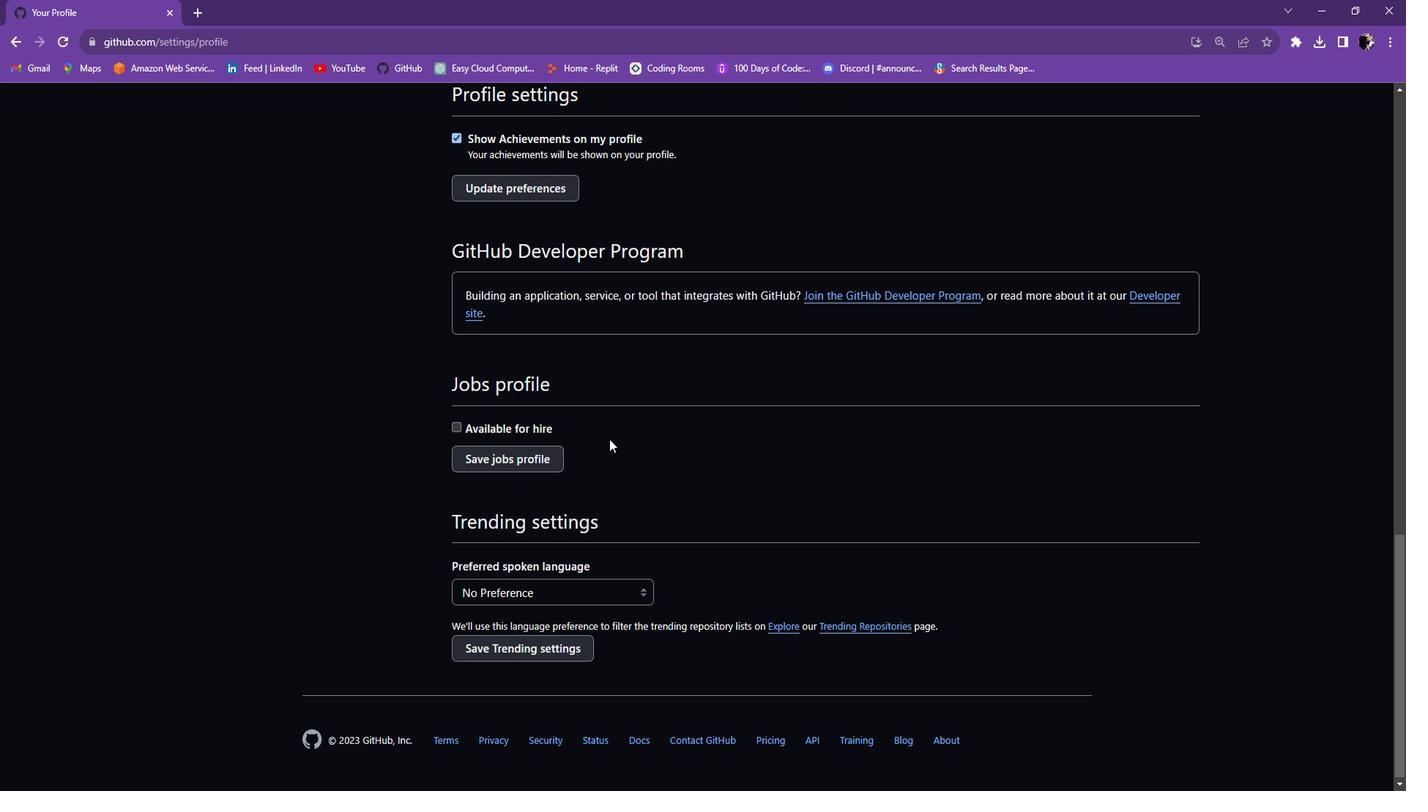 
Action: Mouse scrolled (618, 376) with delta (0, 0)
